 Task: Create relationship between team and match object.
Action: Mouse moved to (1309, 83)
Screenshot: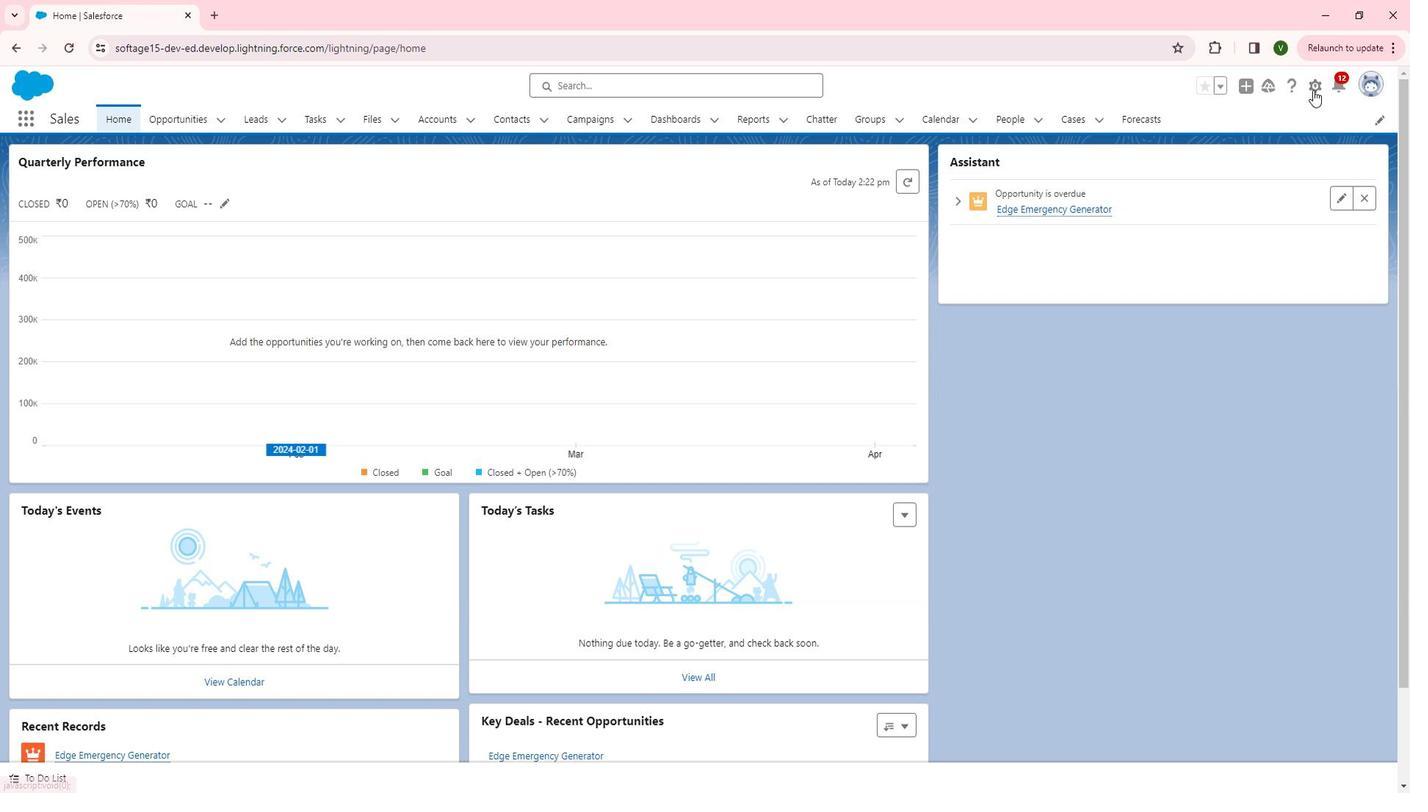 
Action: Mouse pressed left at (1309, 83)
Screenshot: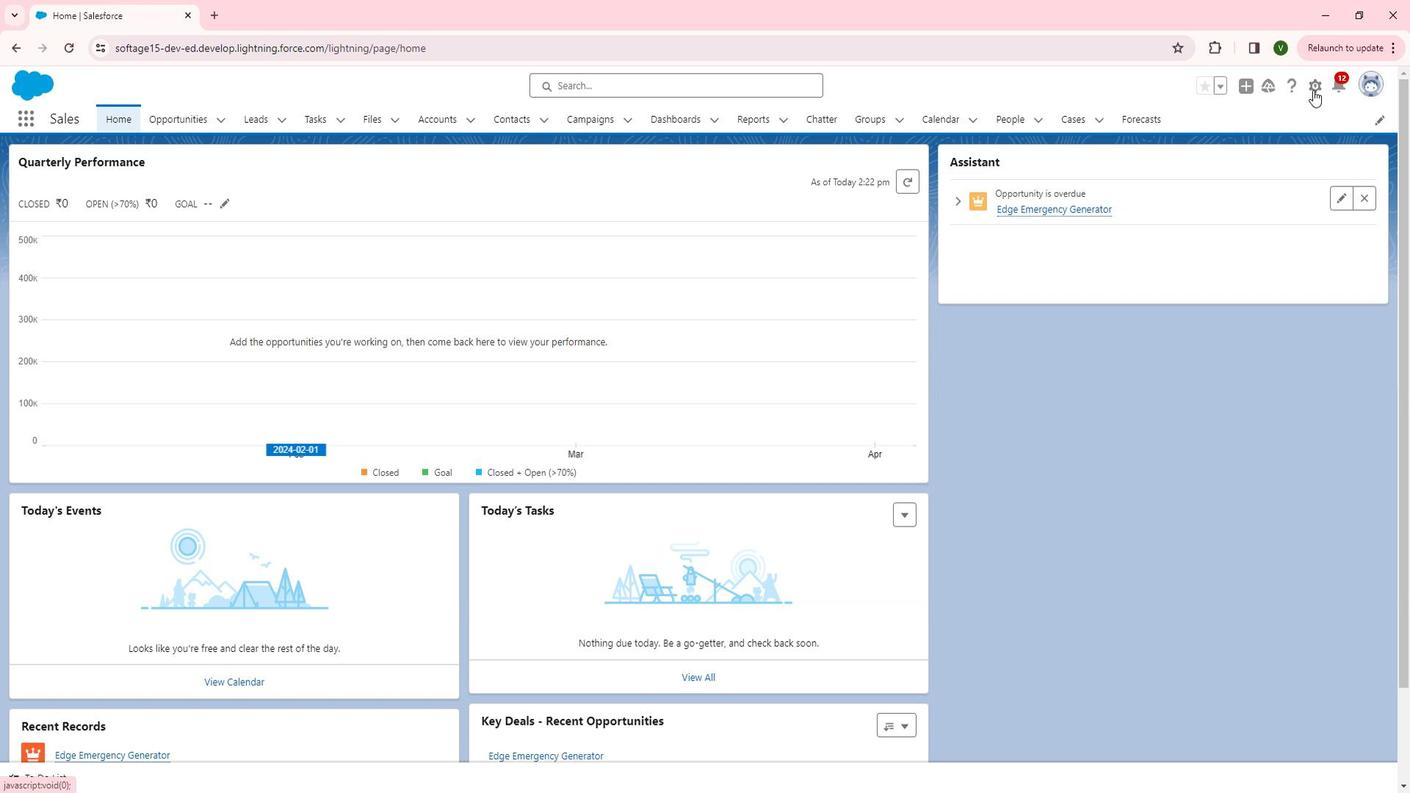 
Action: Mouse moved to (1245, 124)
Screenshot: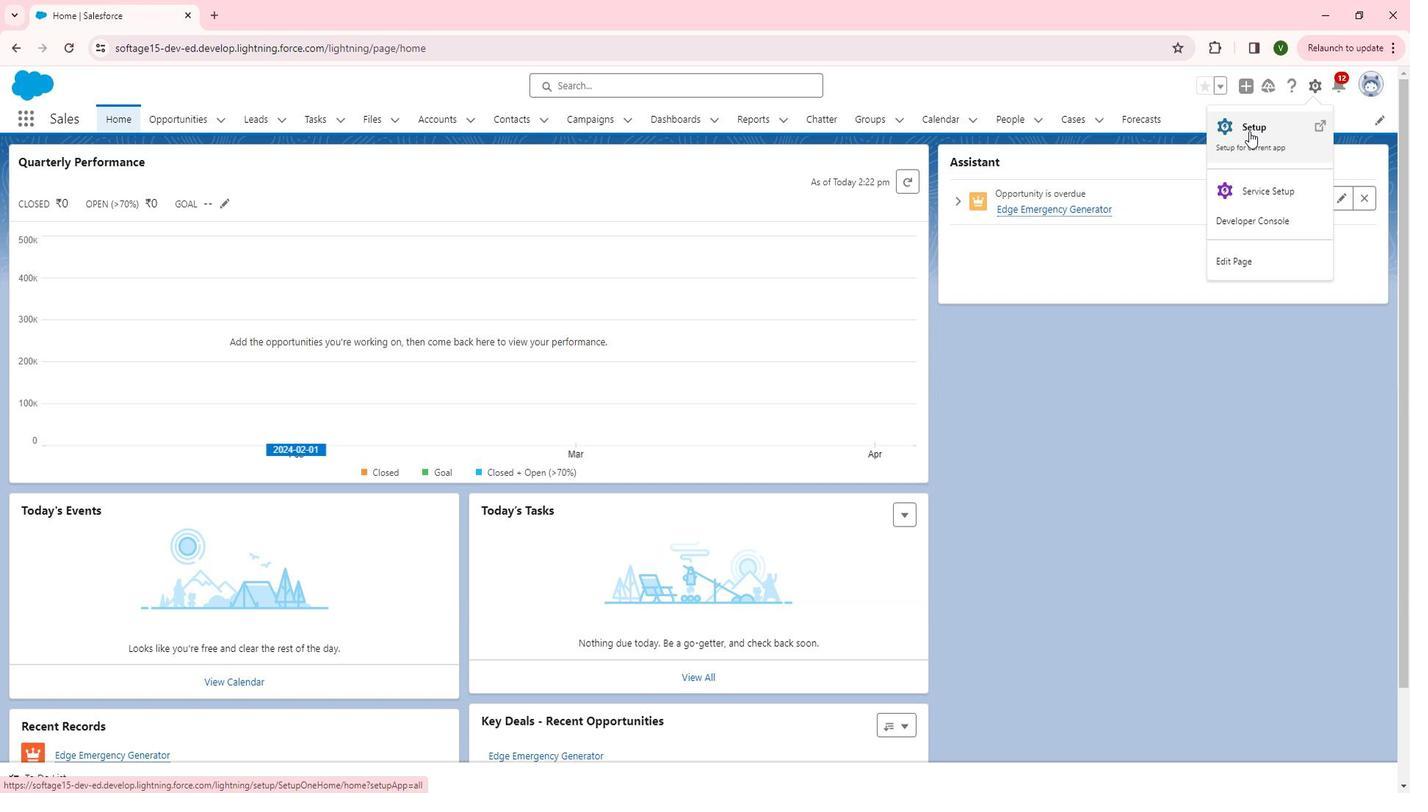 
Action: Mouse pressed left at (1245, 124)
Screenshot: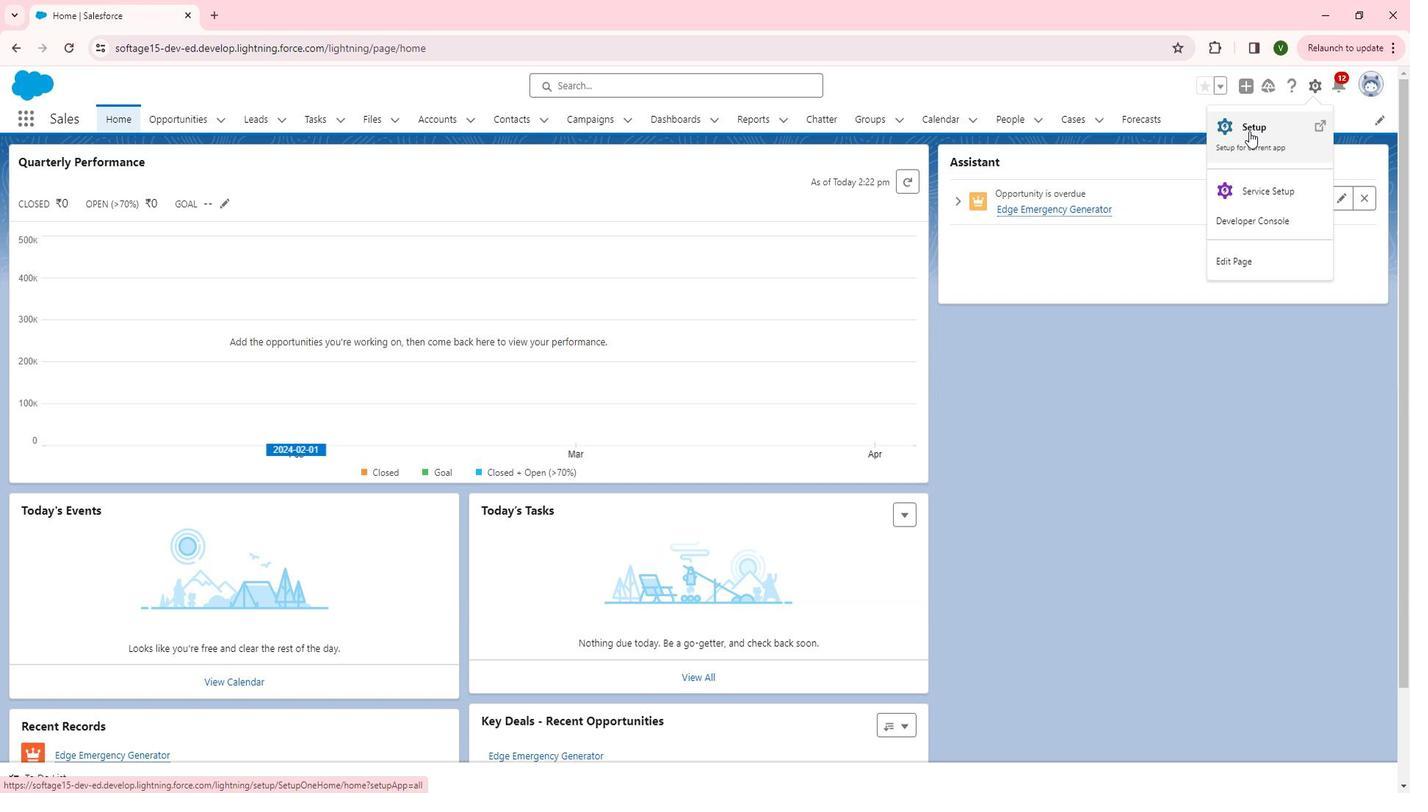 
Action: Mouse moved to (116, 583)
Screenshot: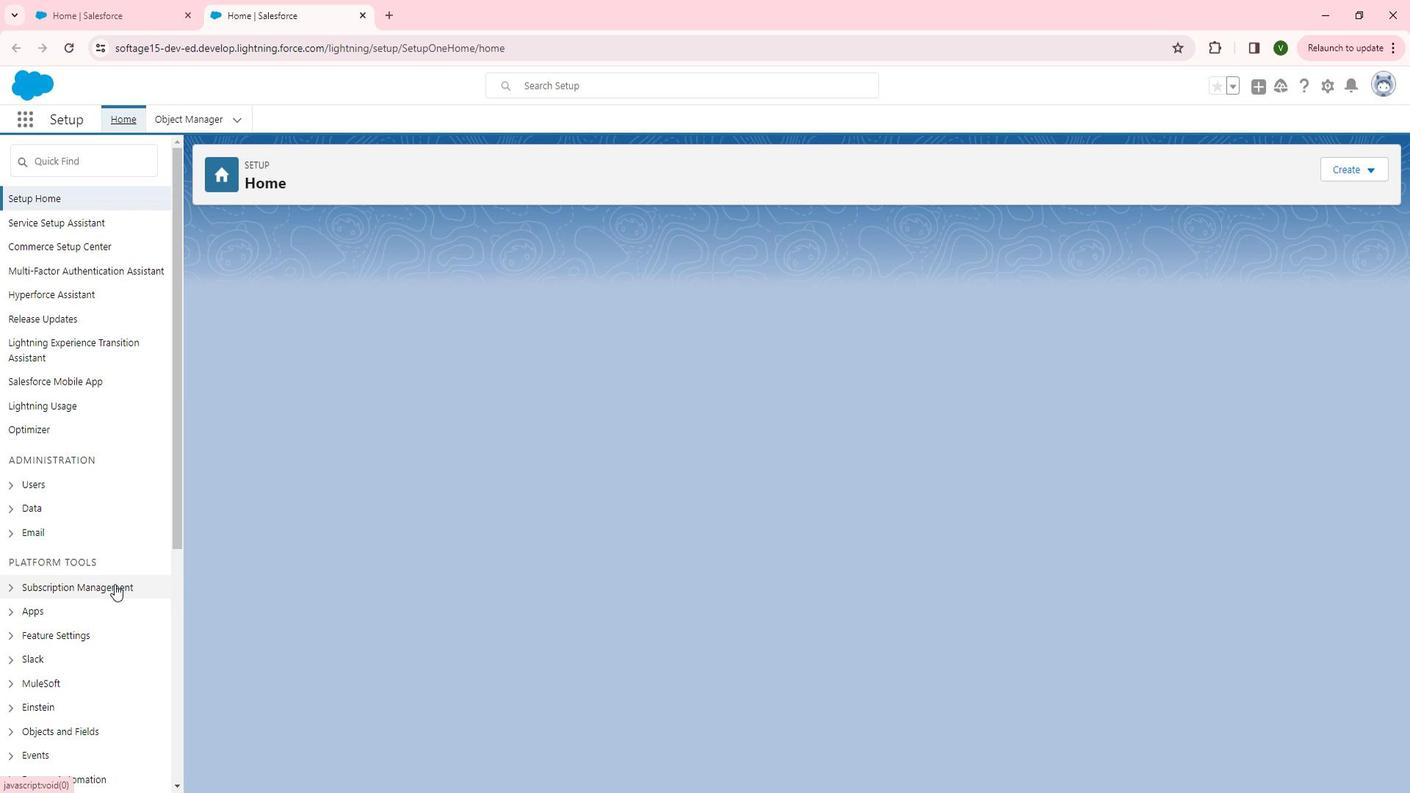 
Action: Mouse scrolled (116, 582) with delta (0, 0)
Screenshot: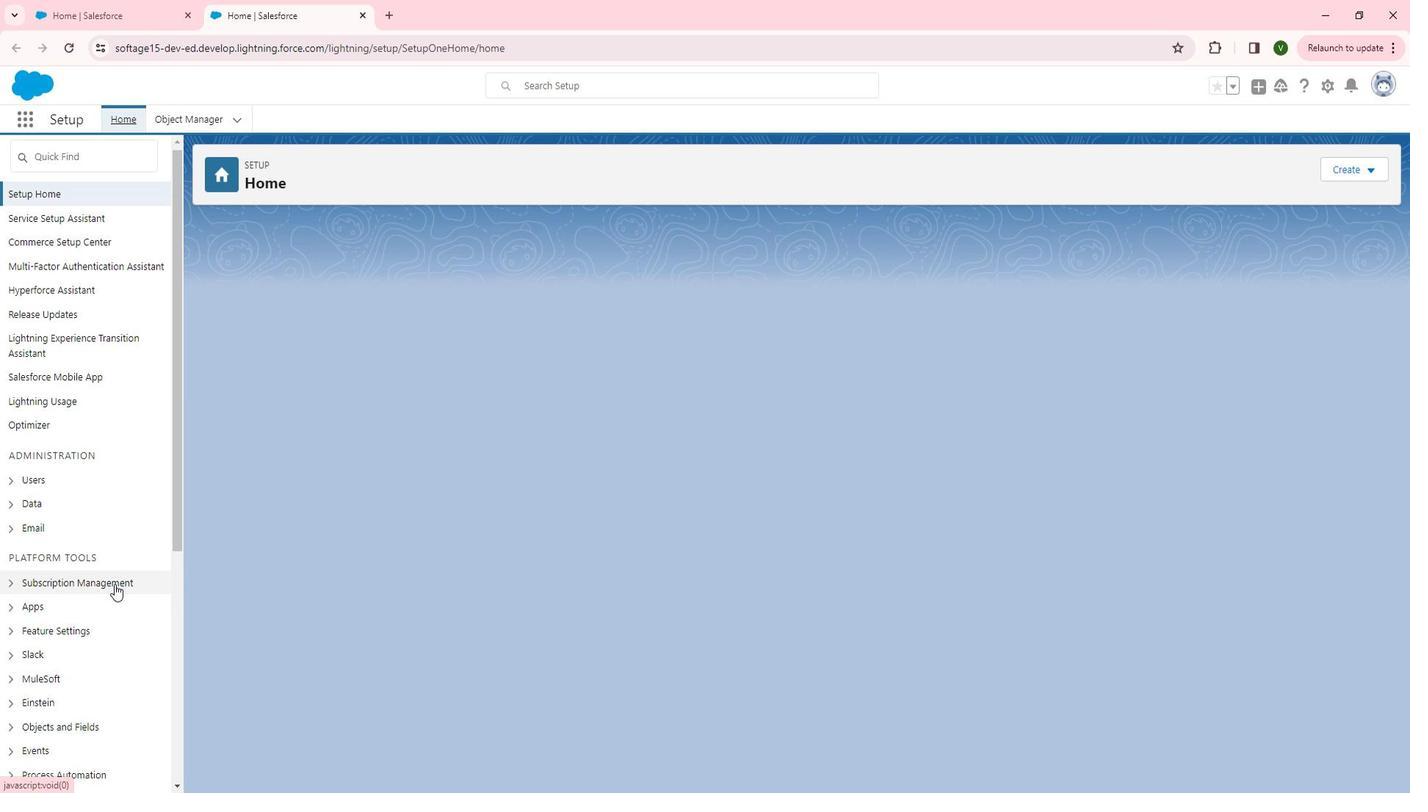 
Action: Mouse moved to (94, 655)
Screenshot: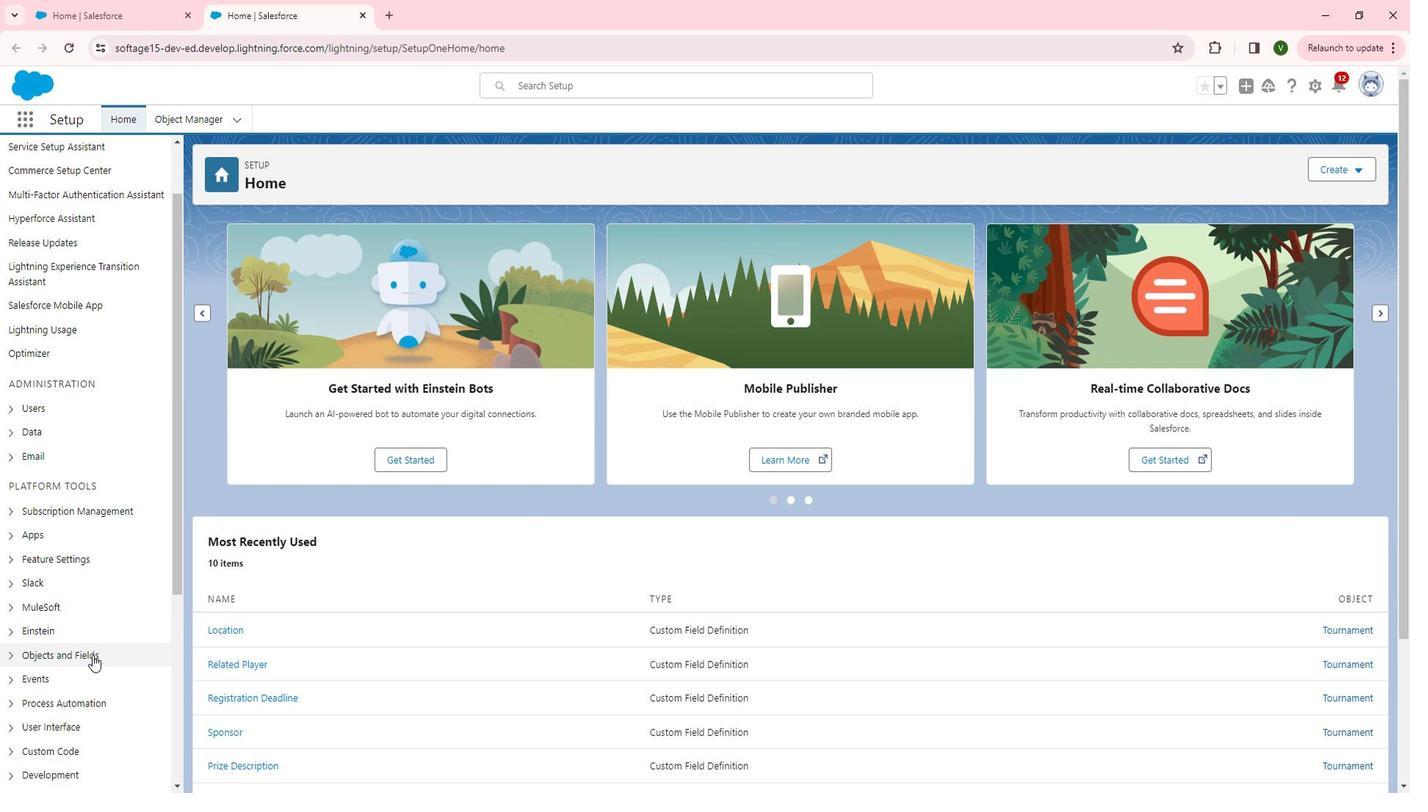 
Action: Mouse pressed left at (94, 655)
Screenshot: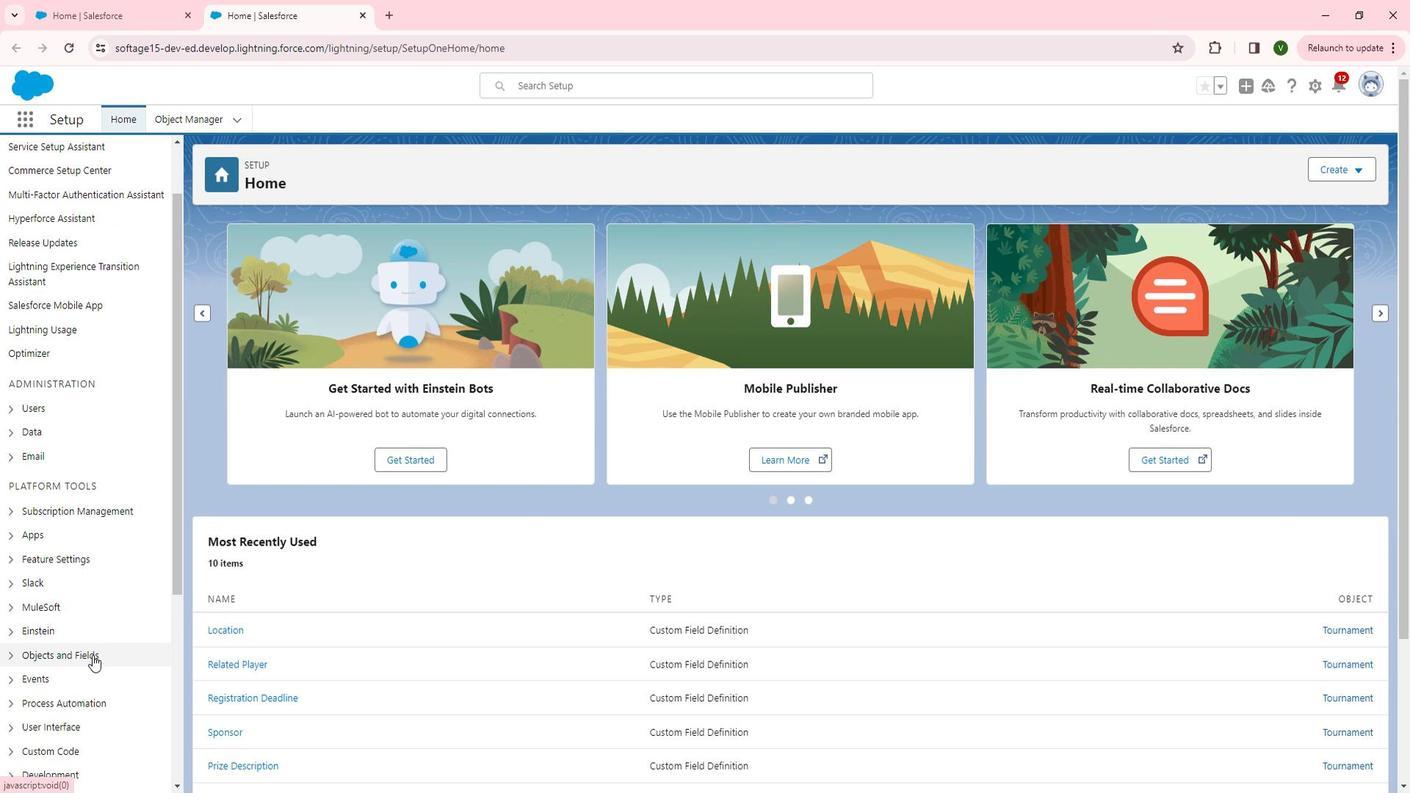
Action: Mouse moved to (79, 678)
Screenshot: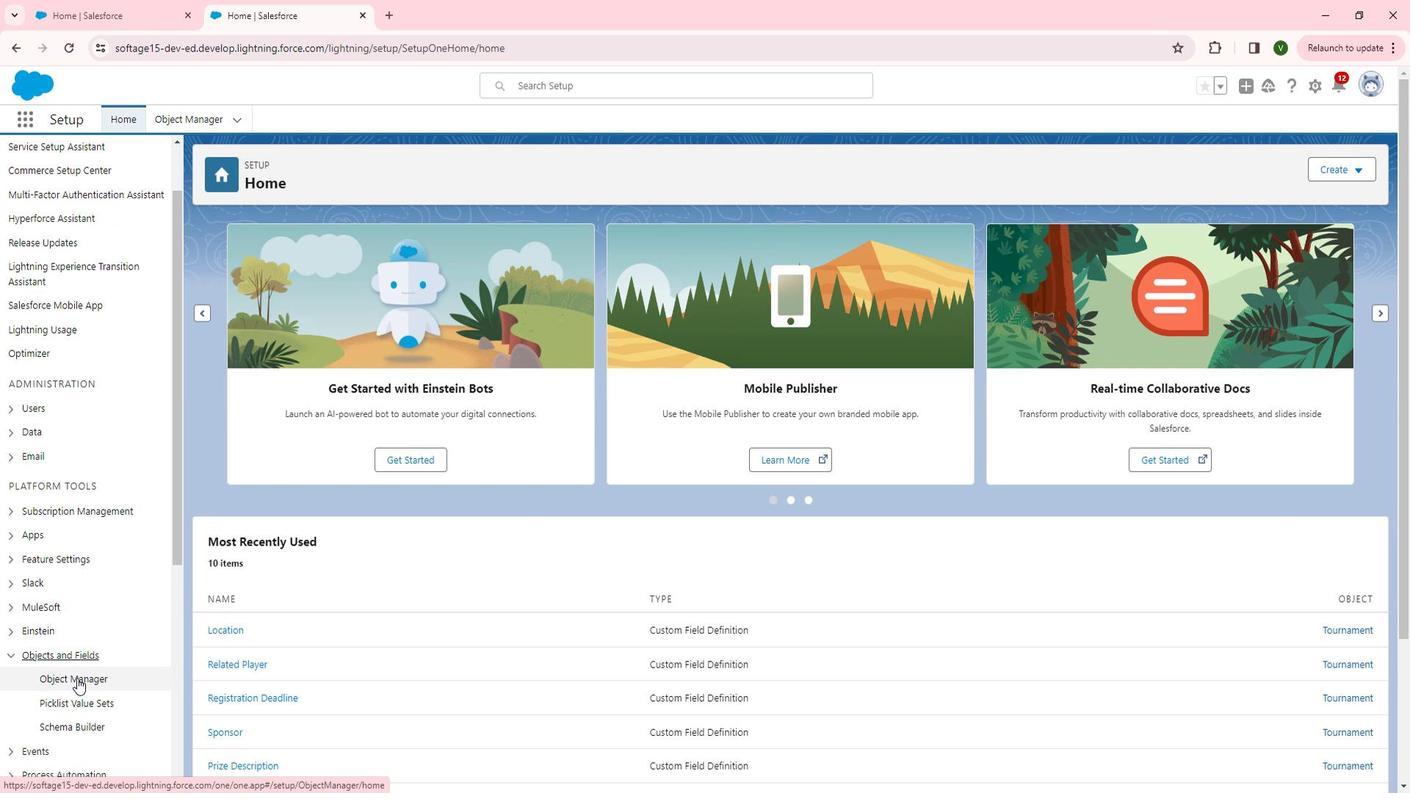 
Action: Mouse pressed left at (79, 678)
Screenshot: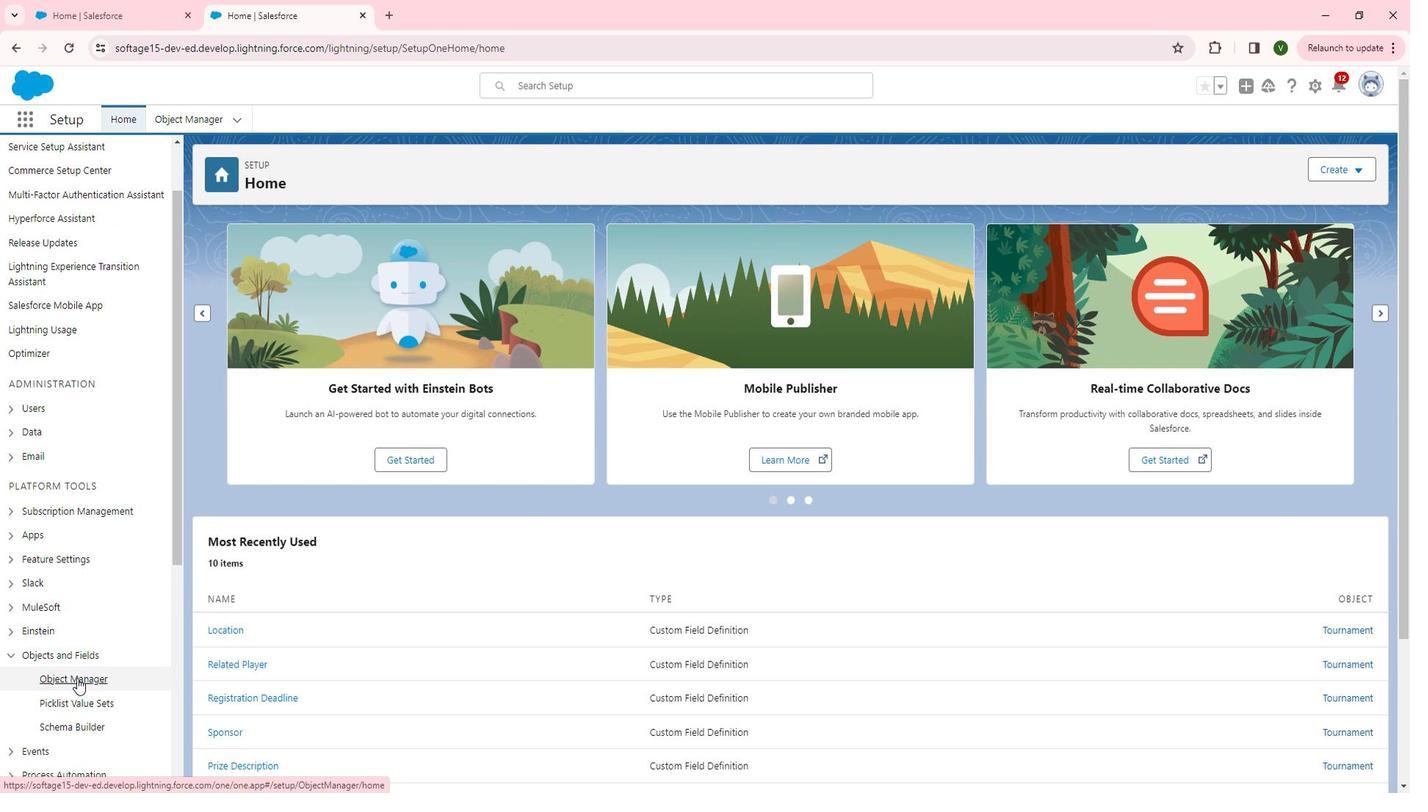 
Action: Mouse moved to (561, 529)
Screenshot: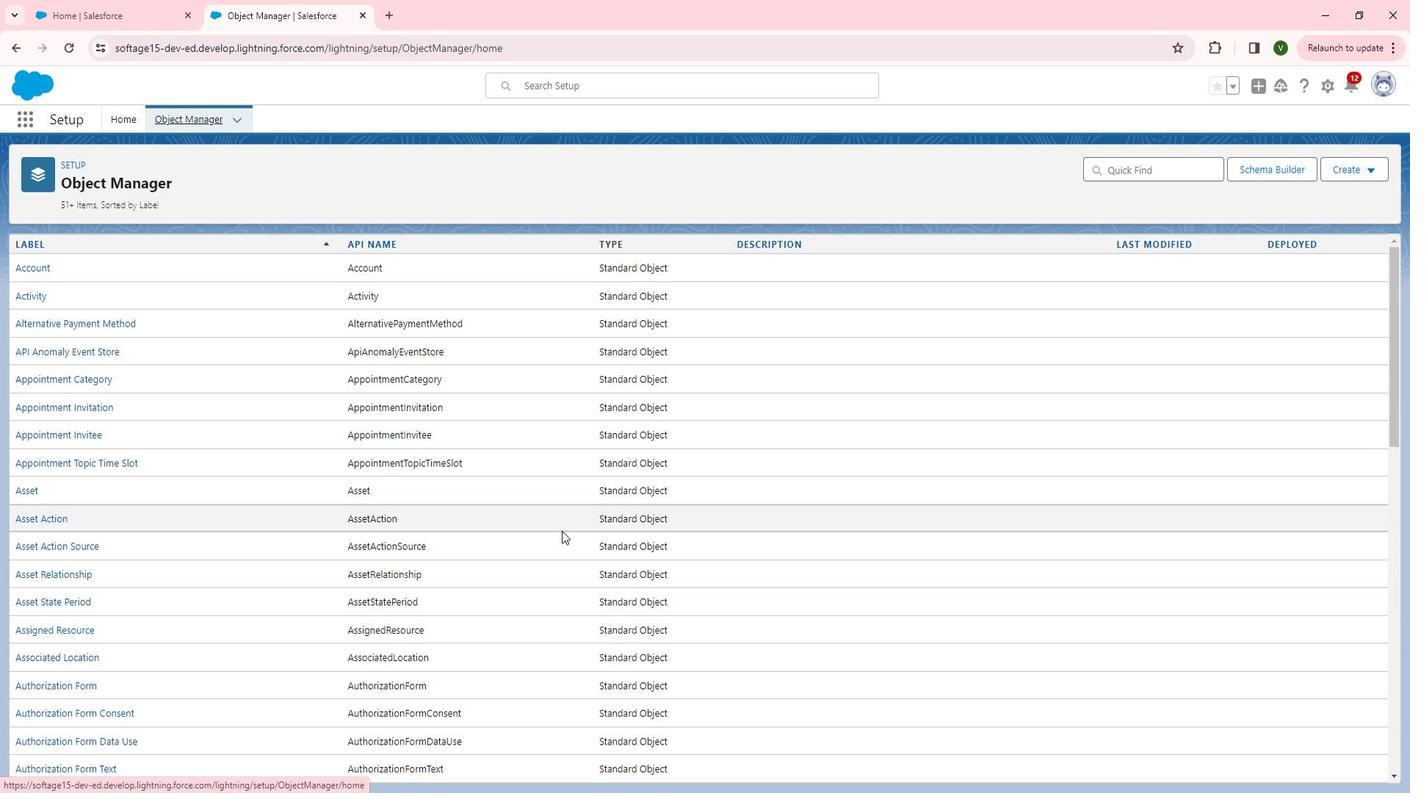 
Action: Mouse scrolled (561, 528) with delta (0, 0)
Screenshot: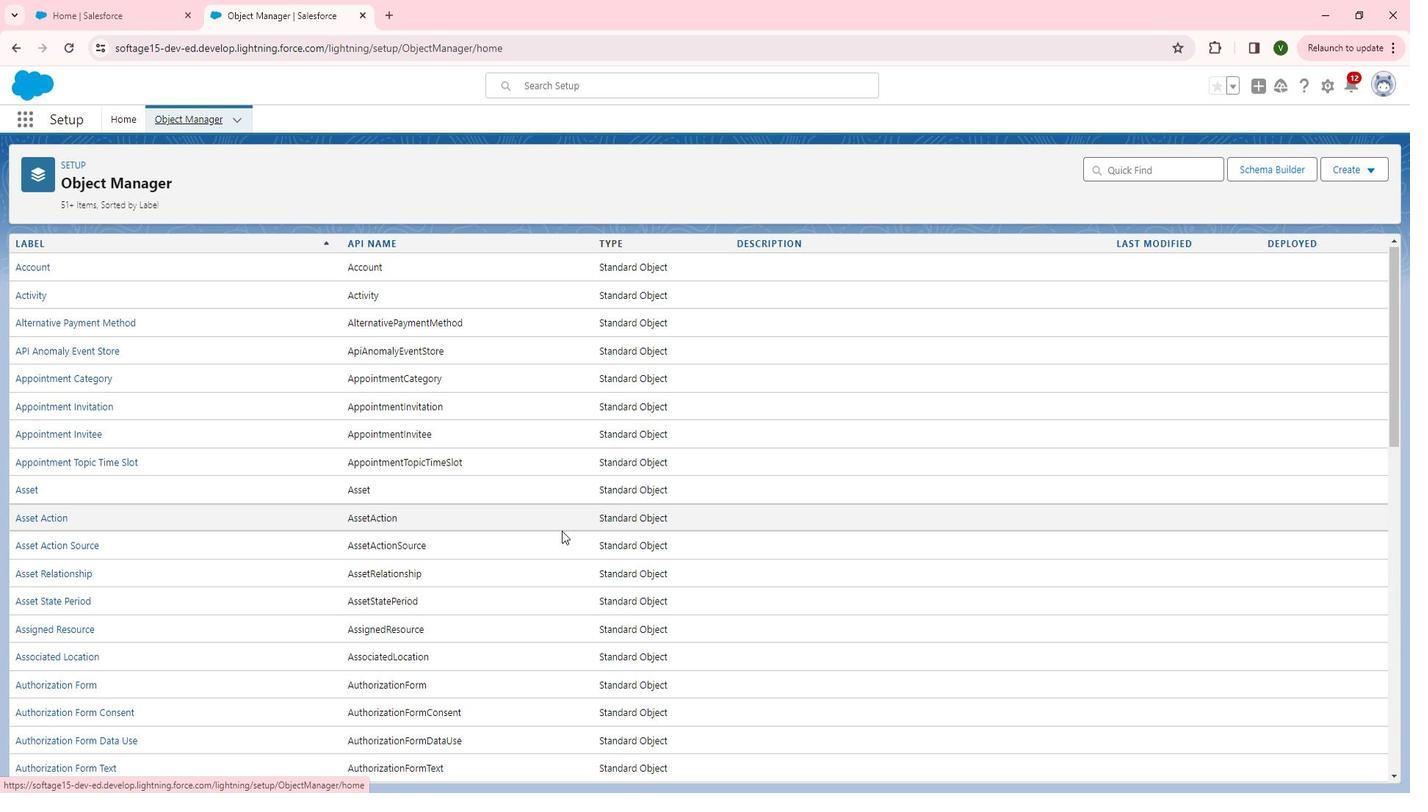 
Action: Mouse scrolled (561, 528) with delta (0, 0)
Screenshot: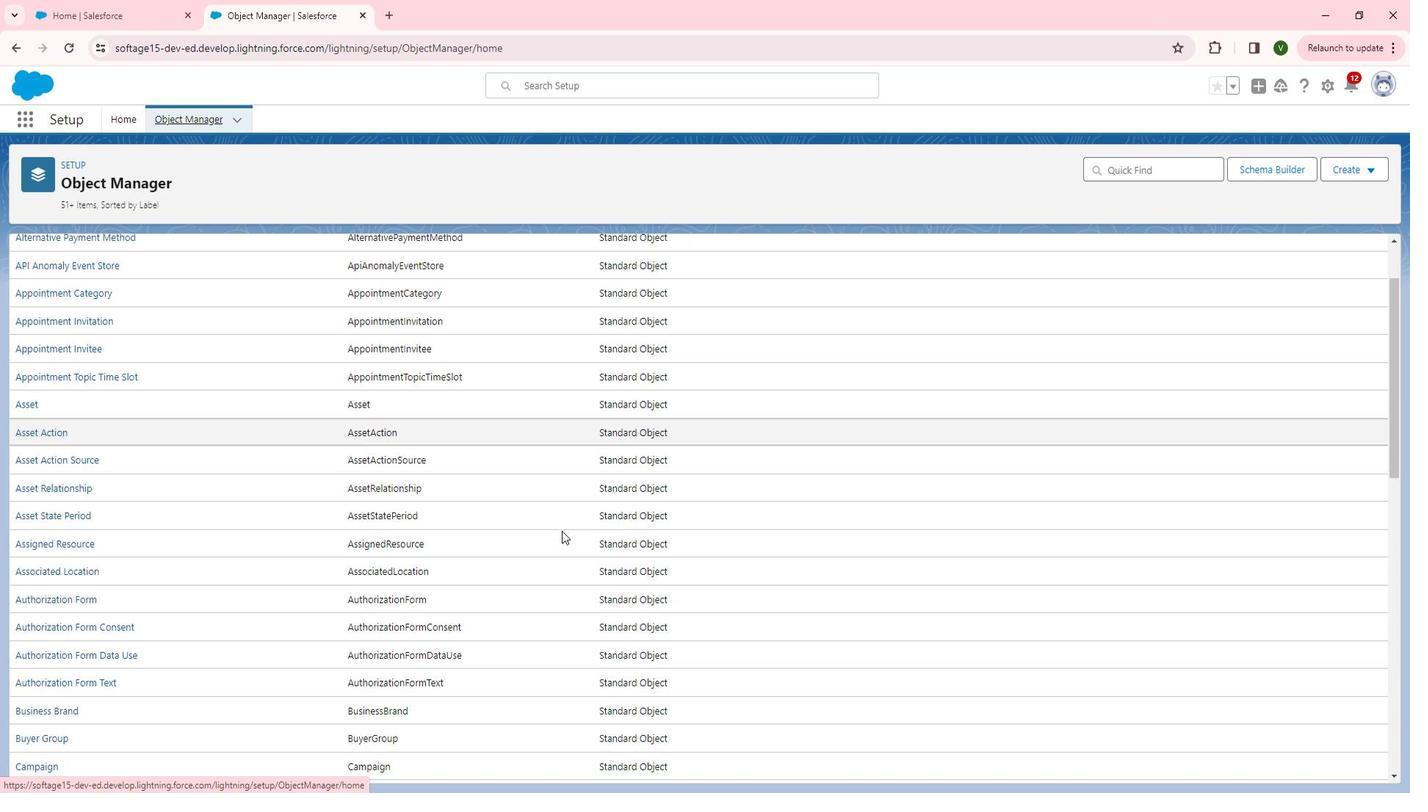 
Action: Mouse scrolled (561, 528) with delta (0, 0)
Screenshot: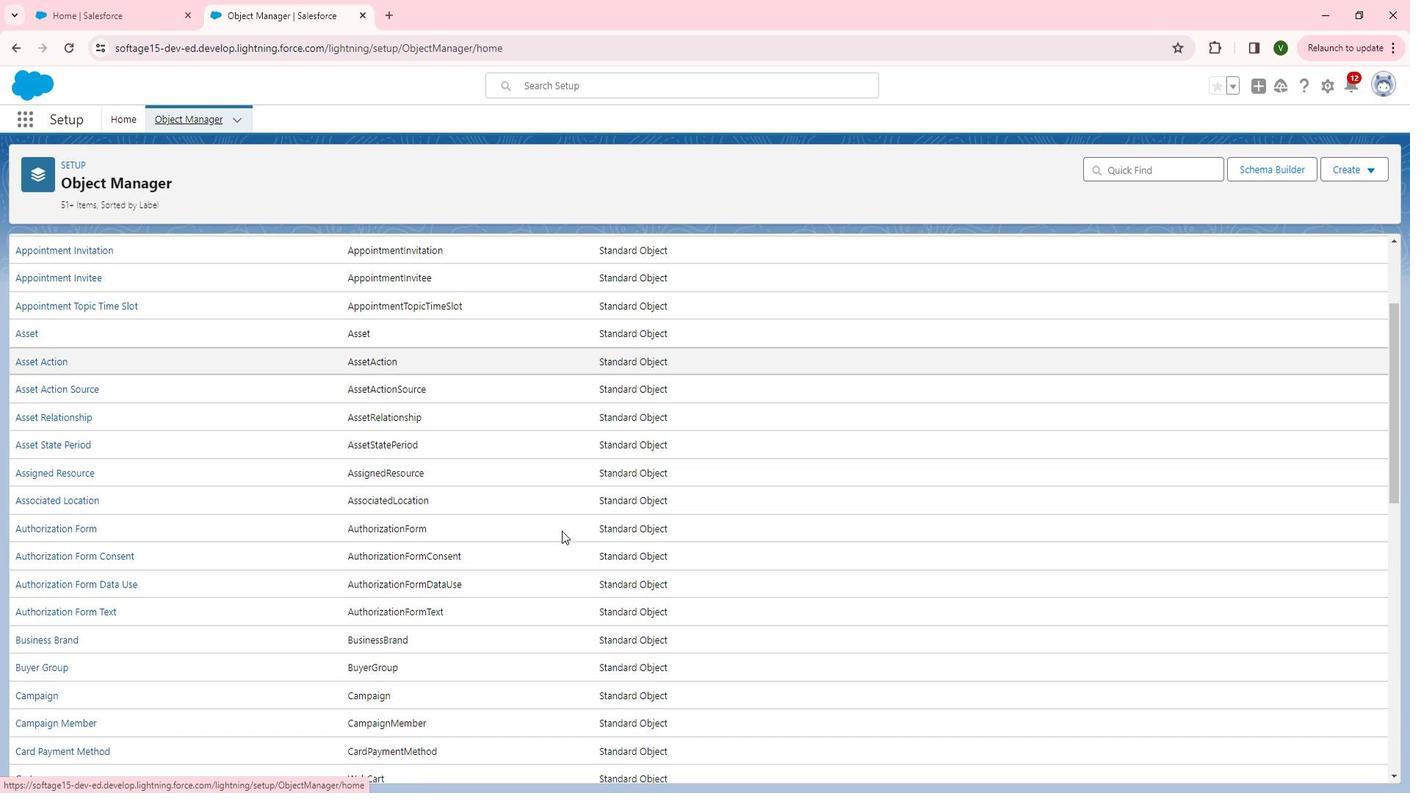 
Action: Mouse scrolled (561, 528) with delta (0, 0)
Screenshot: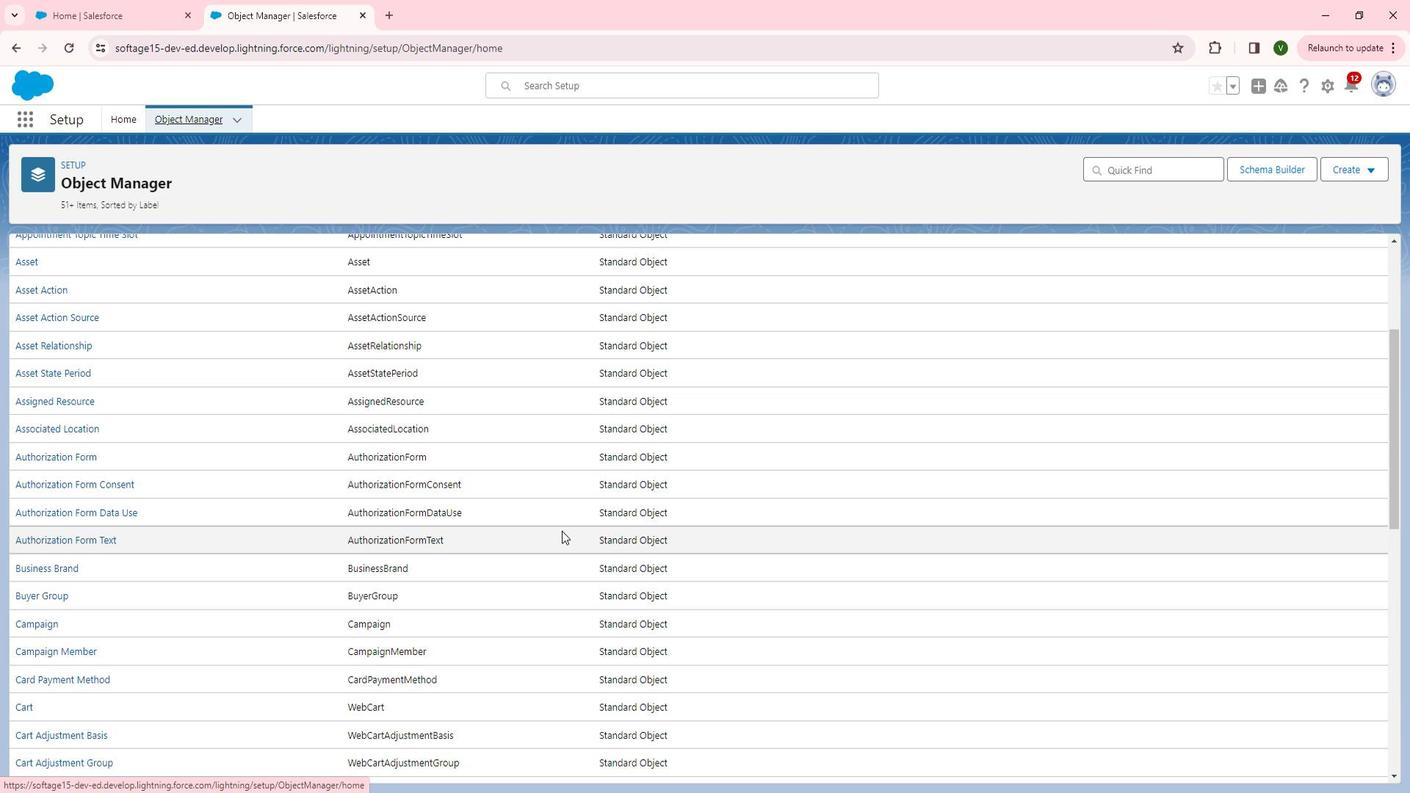 
Action: Mouse scrolled (561, 528) with delta (0, 0)
Screenshot: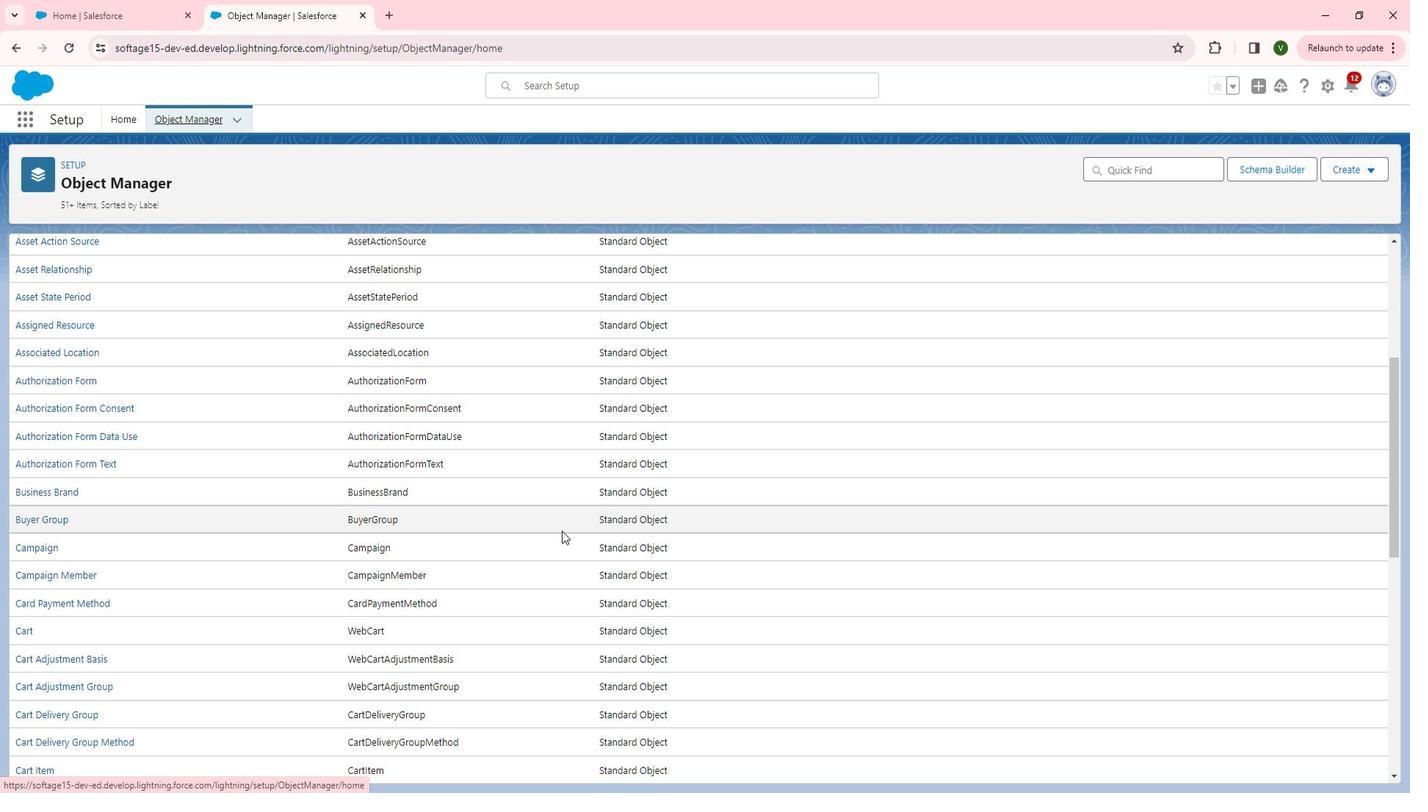 
Action: Mouse scrolled (561, 528) with delta (0, 0)
Screenshot: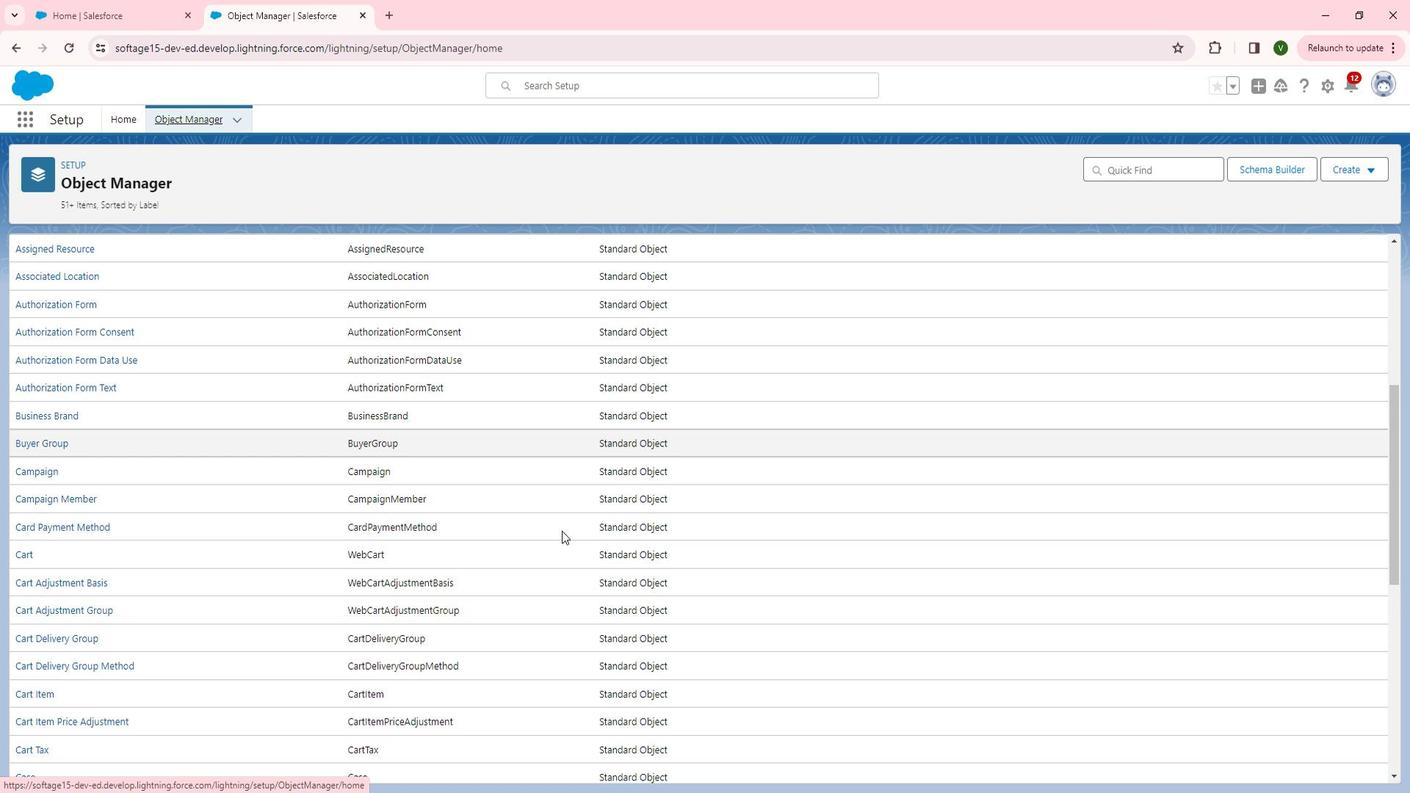 
Action: Mouse moved to (561, 530)
Screenshot: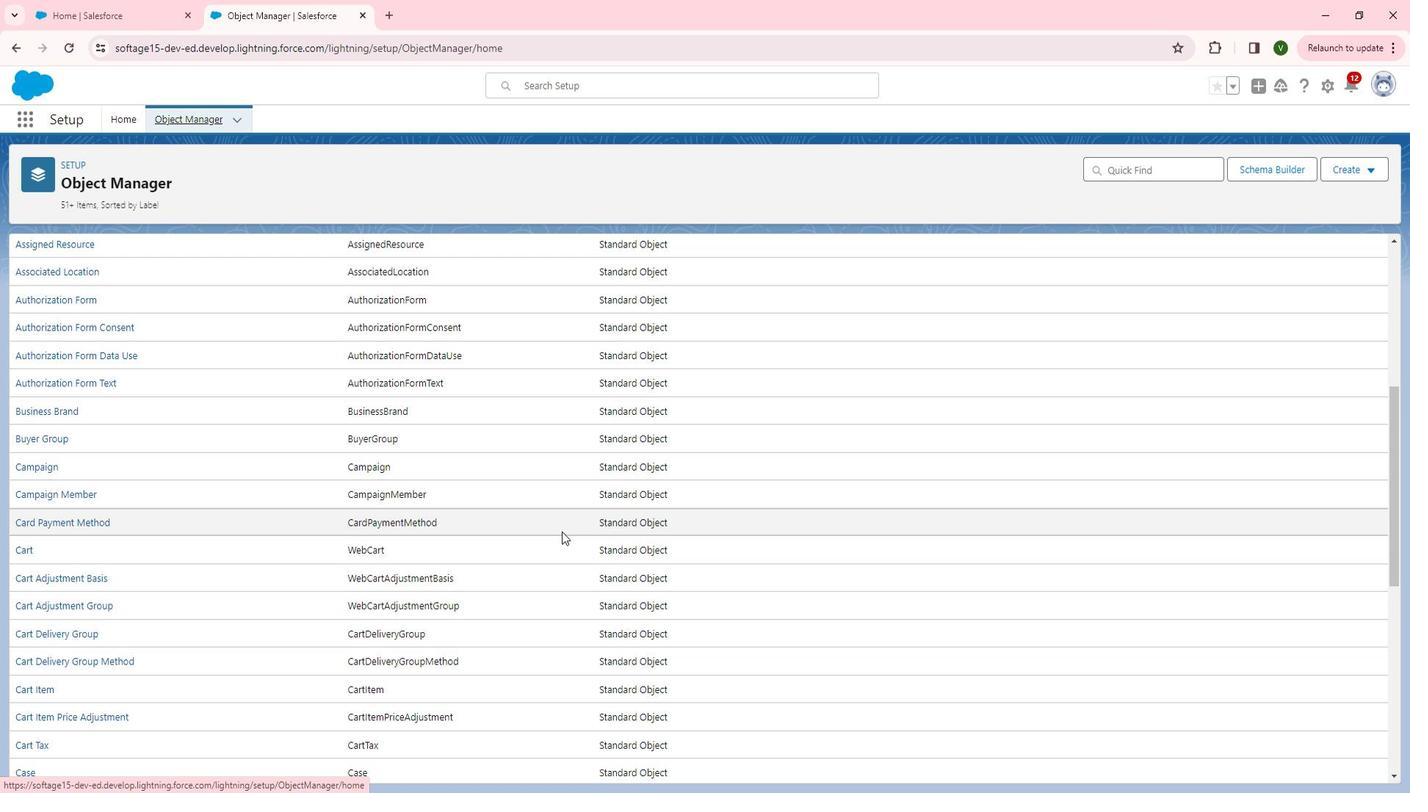 
Action: Mouse scrolled (561, 529) with delta (0, 0)
Screenshot: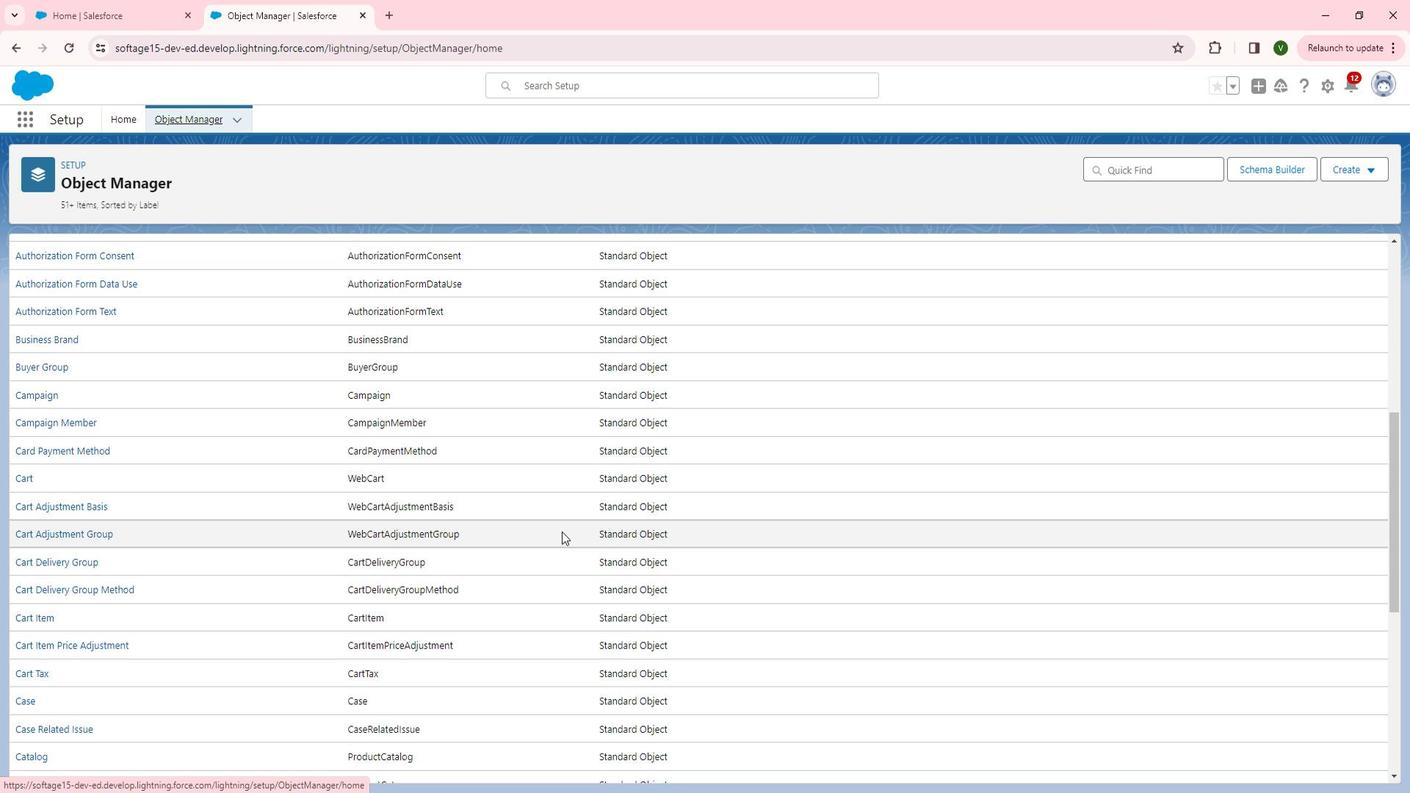 
Action: Mouse moved to (559, 531)
Screenshot: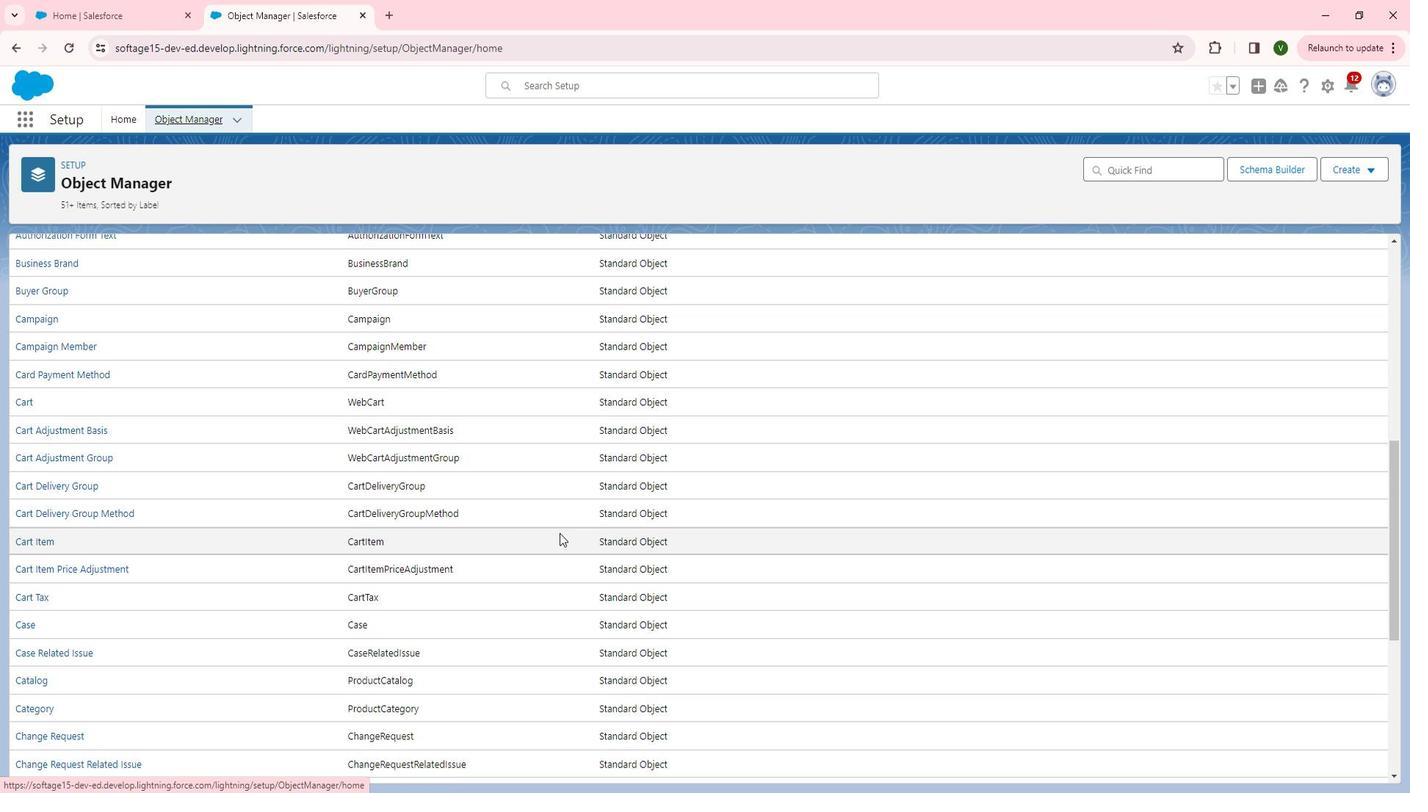 
Action: Mouse scrolled (559, 531) with delta (0, 0)
Screenshot: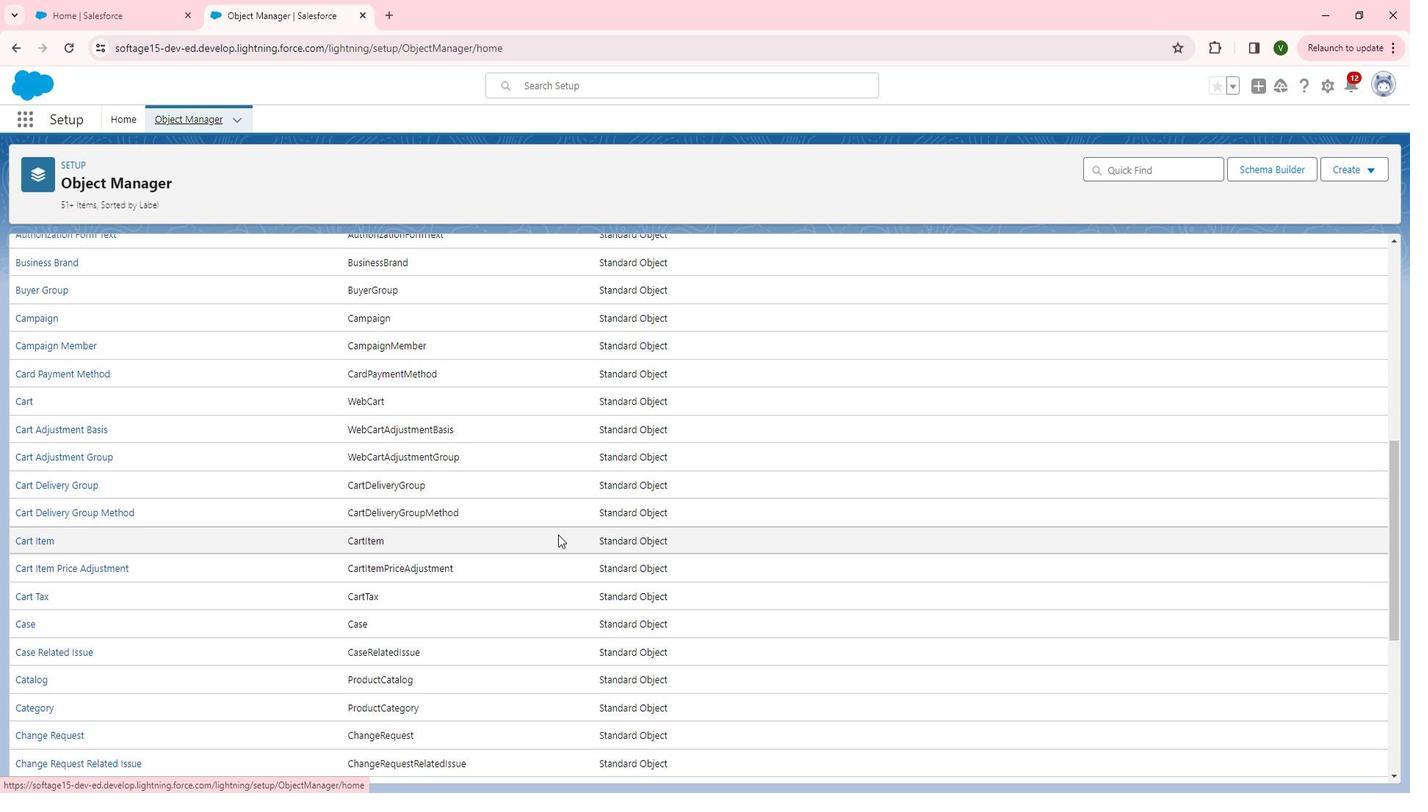 
Action: Mouse moved to (552, 539)
Screenshot: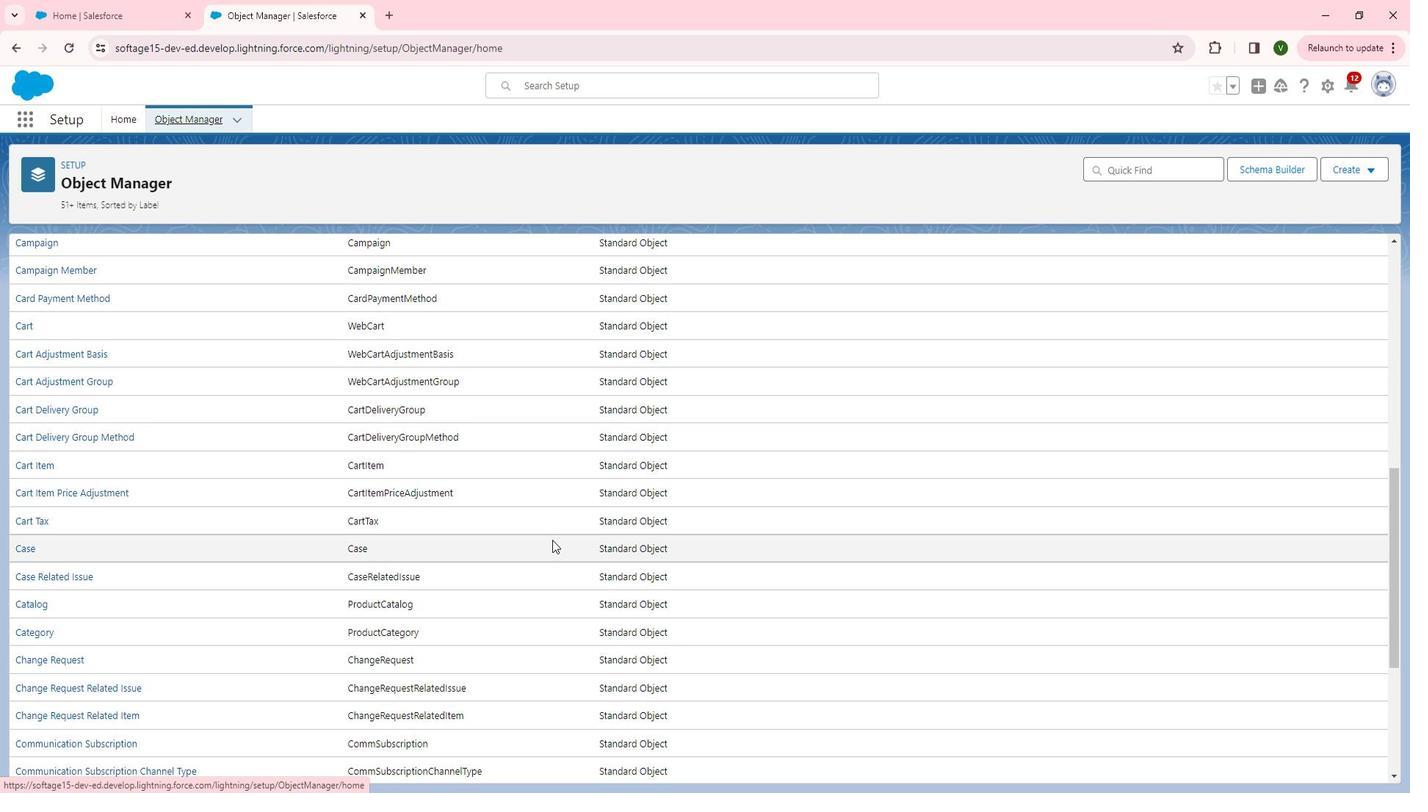 
Action: Mouse scrolled (552, 537) with delta (0, -1)
Screenshot: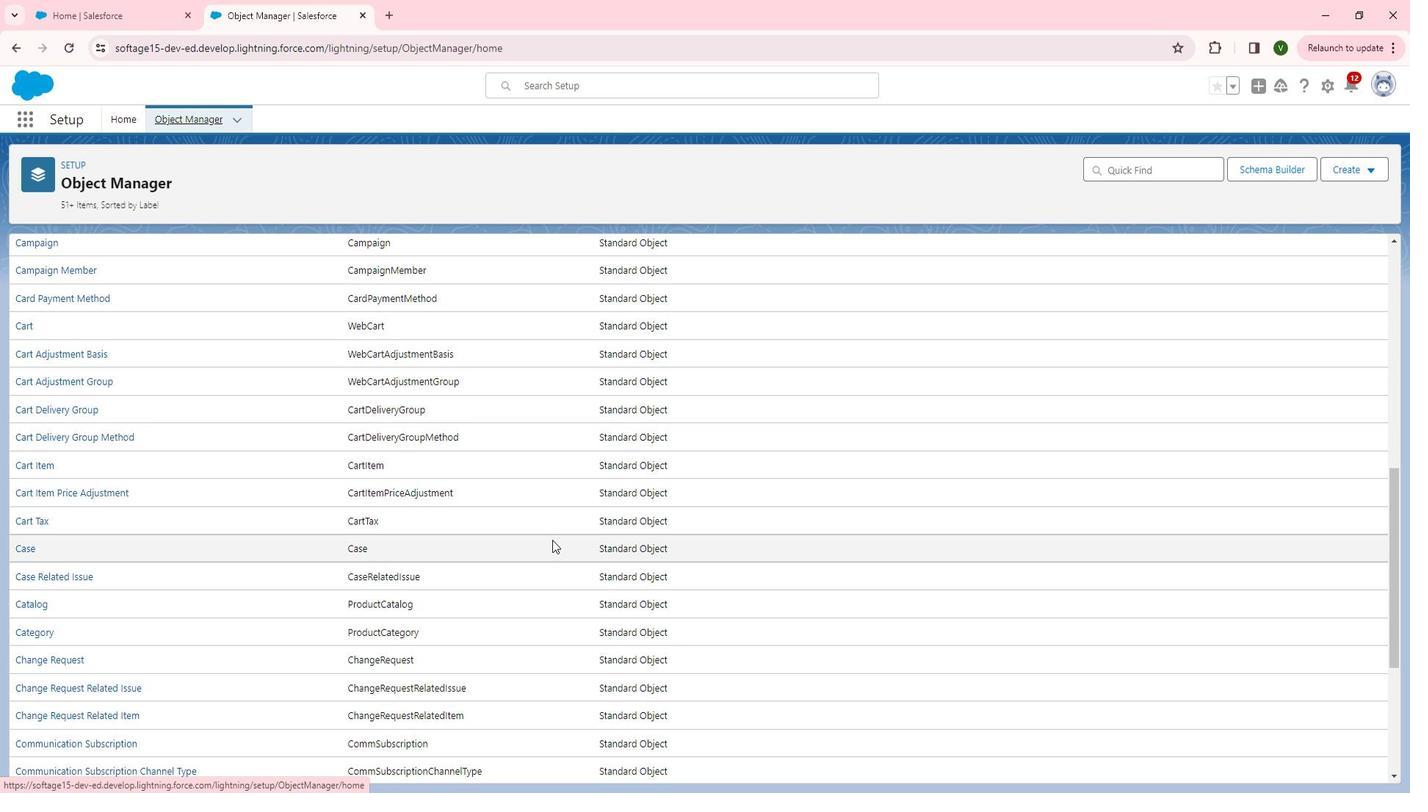
Action: Mouse scrolled (552, 537) with delta (0, -1)
Screenshot: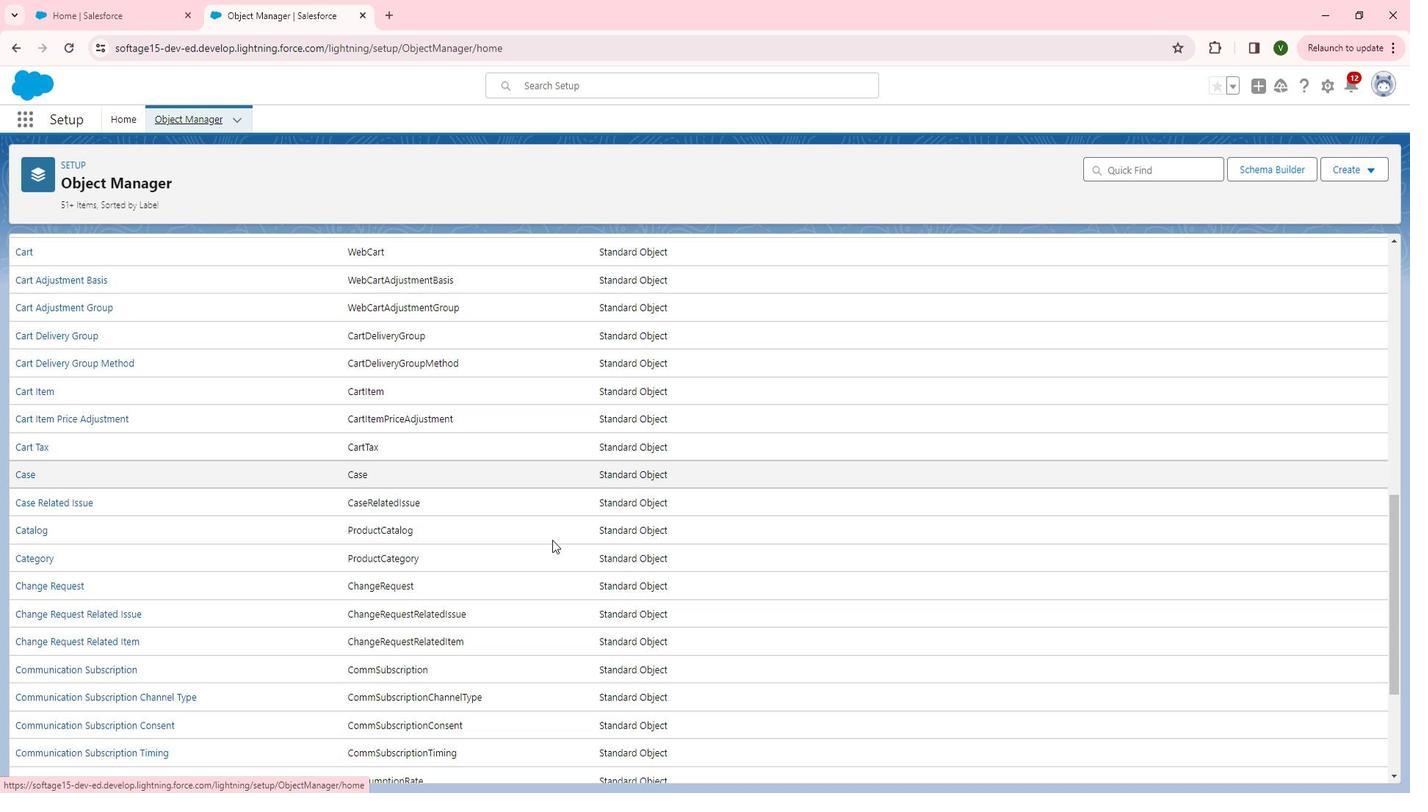 
Action: Mouse moved to (547, 542)
Screenshot: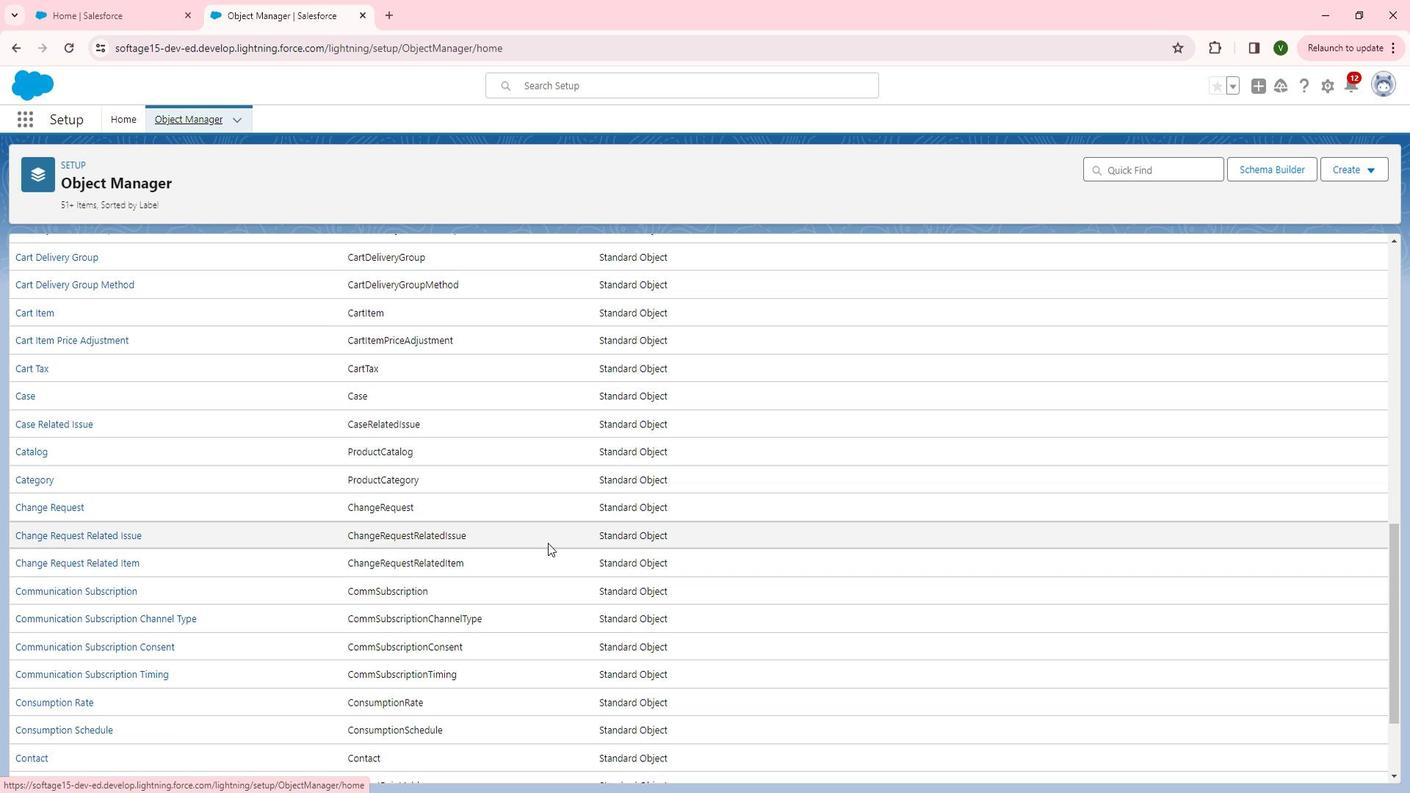 
Action: Mouse scrolled (547, 541) with delta (0, 0)
Screenshot: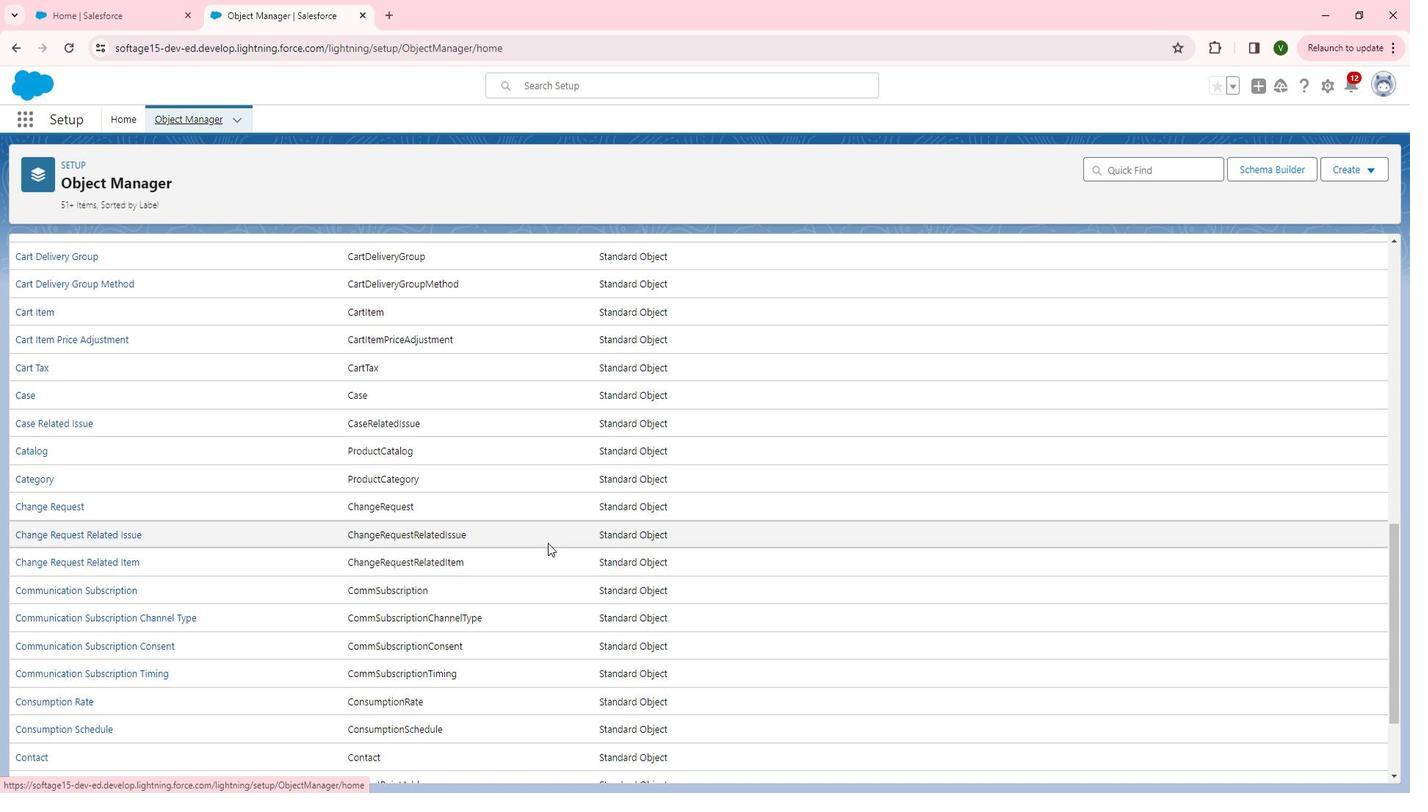 
Action: Mouse scrolled (547, 541) with delta (0, 0)
Screenshot: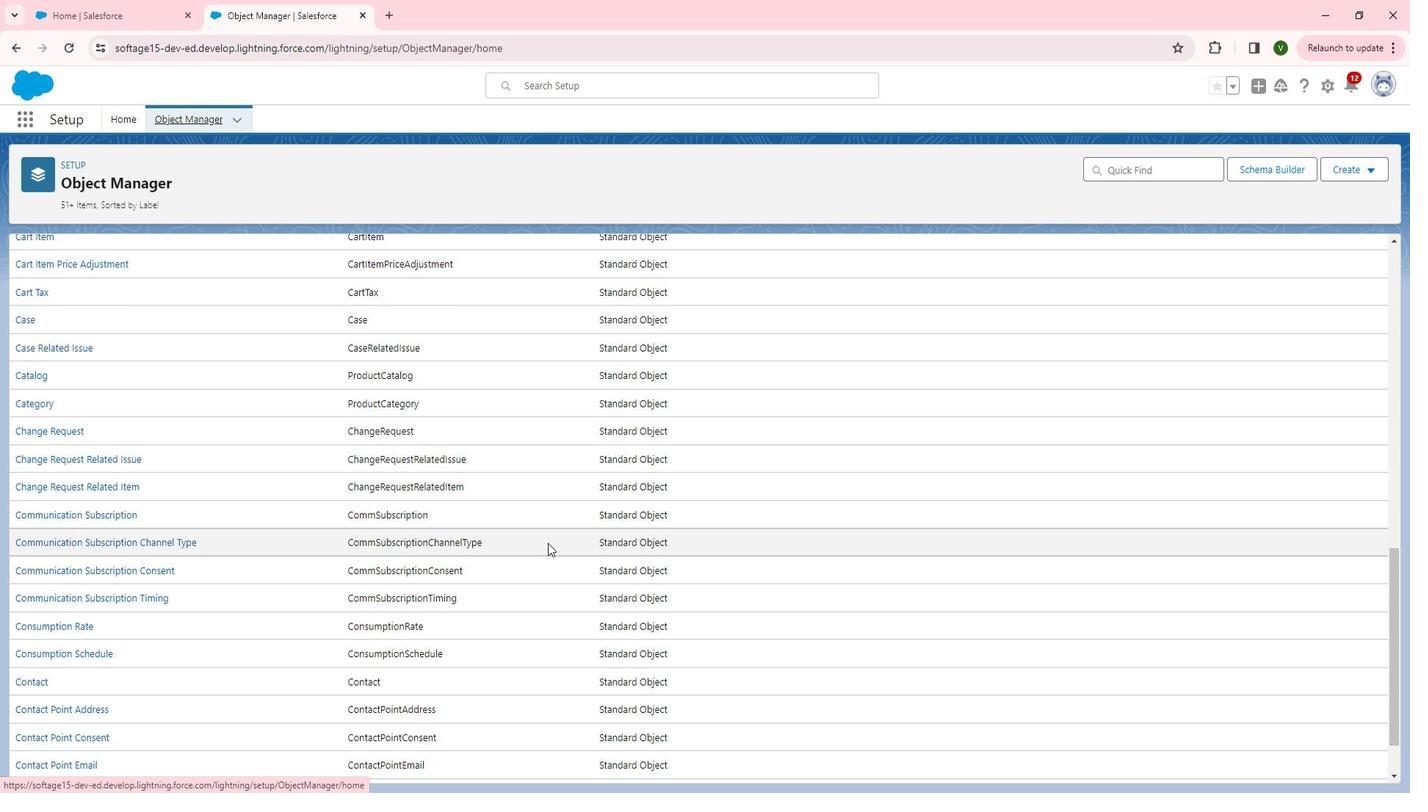 
Action: Mouse scrolled (547, 541) with delta (0, 0)
Screenshot: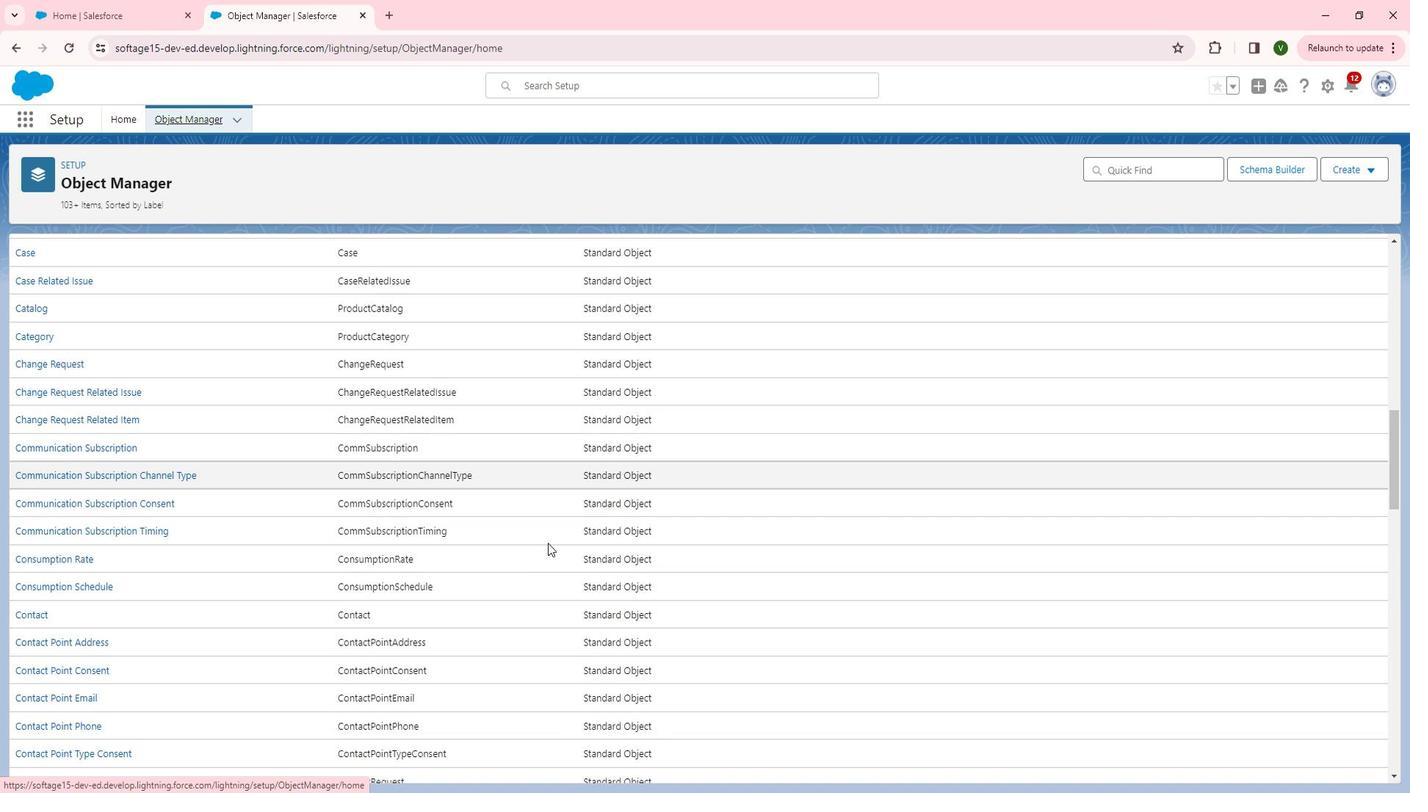 
Action: Mouse scrolled (547, 541) with delta (0, 0)
Screenshot: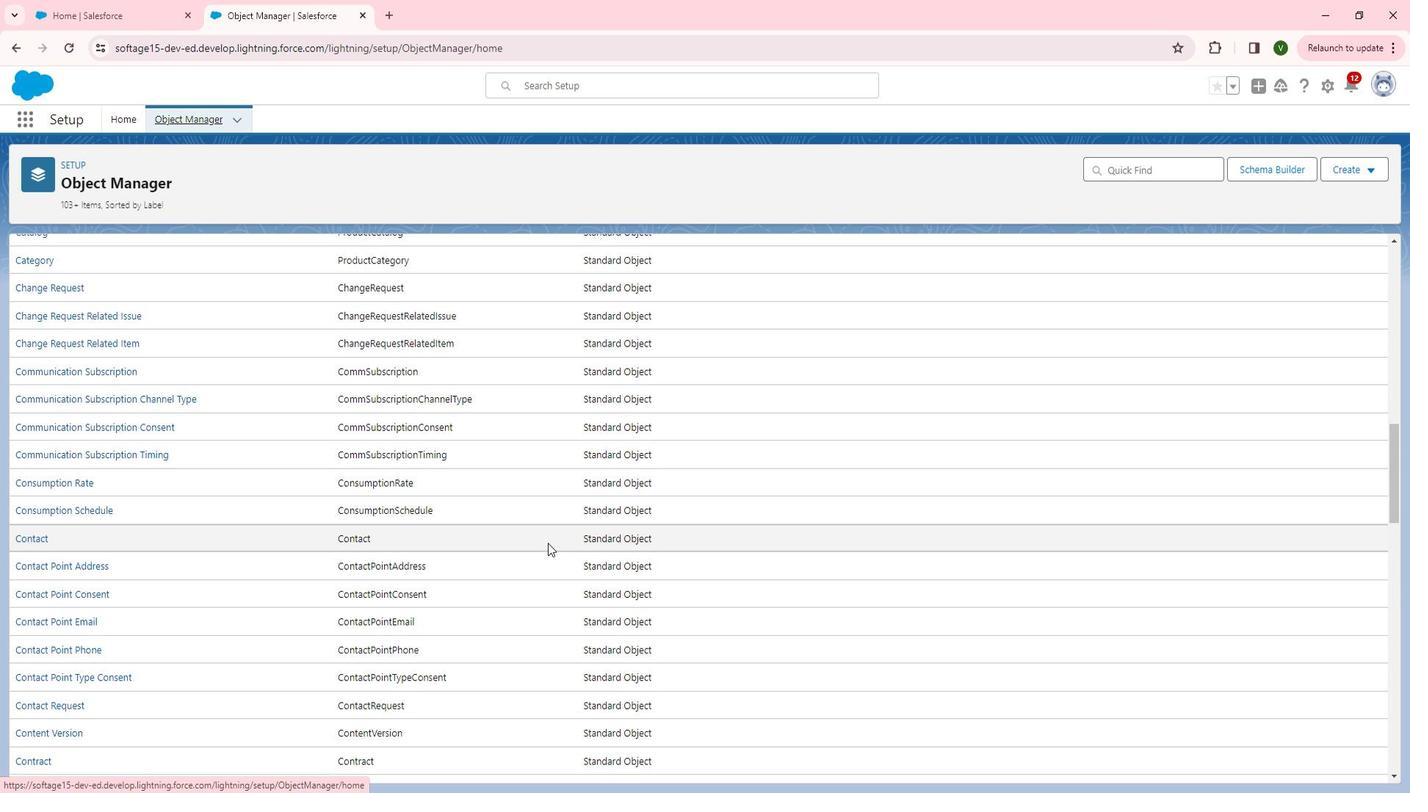 
Action: Mouse moved to (546, 542)
Screenshot: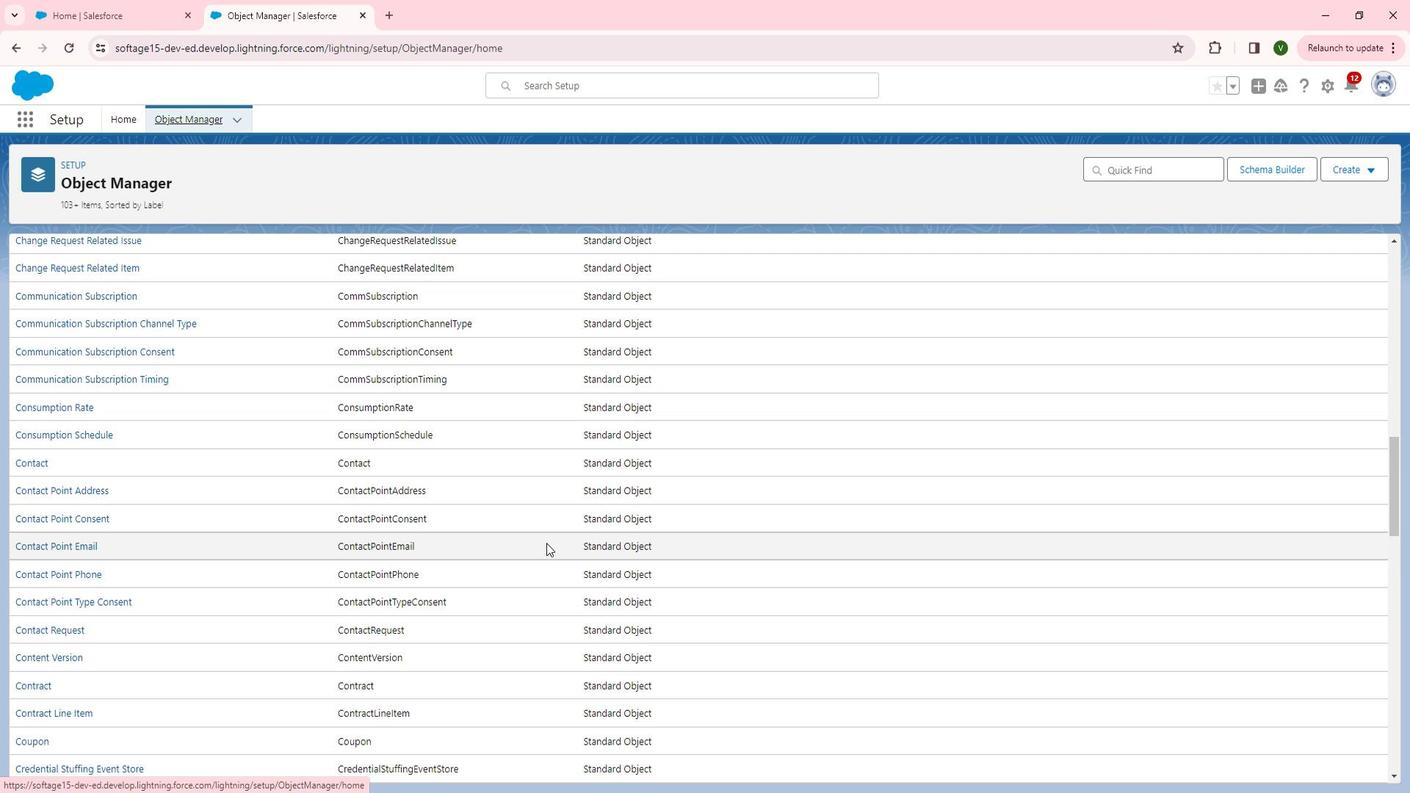 
Action: Mouse scrolled (546, 541) with delta (0, 0)
Screenshot: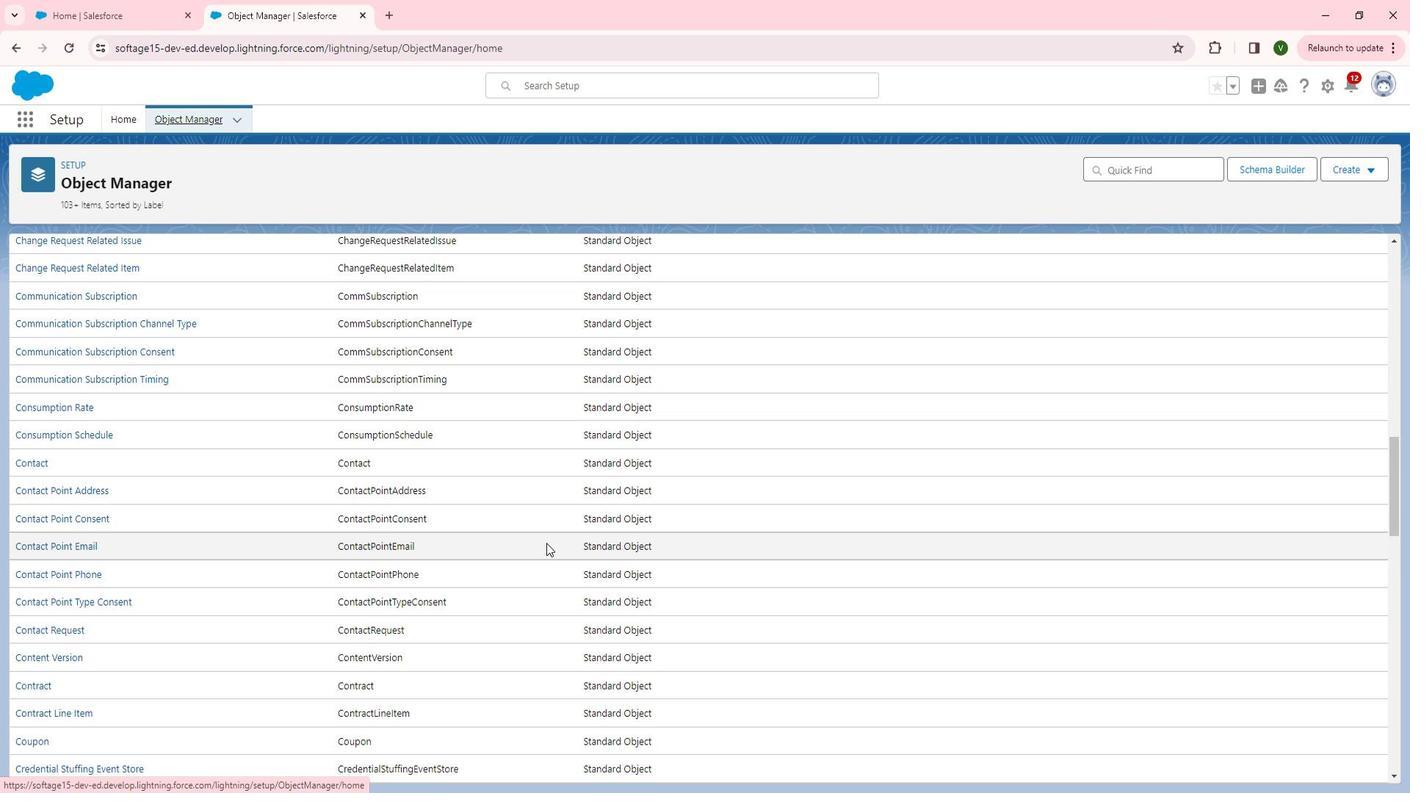 
Action: Mouse scrolled (546, 541) with delta (0, 0)
Screenshot: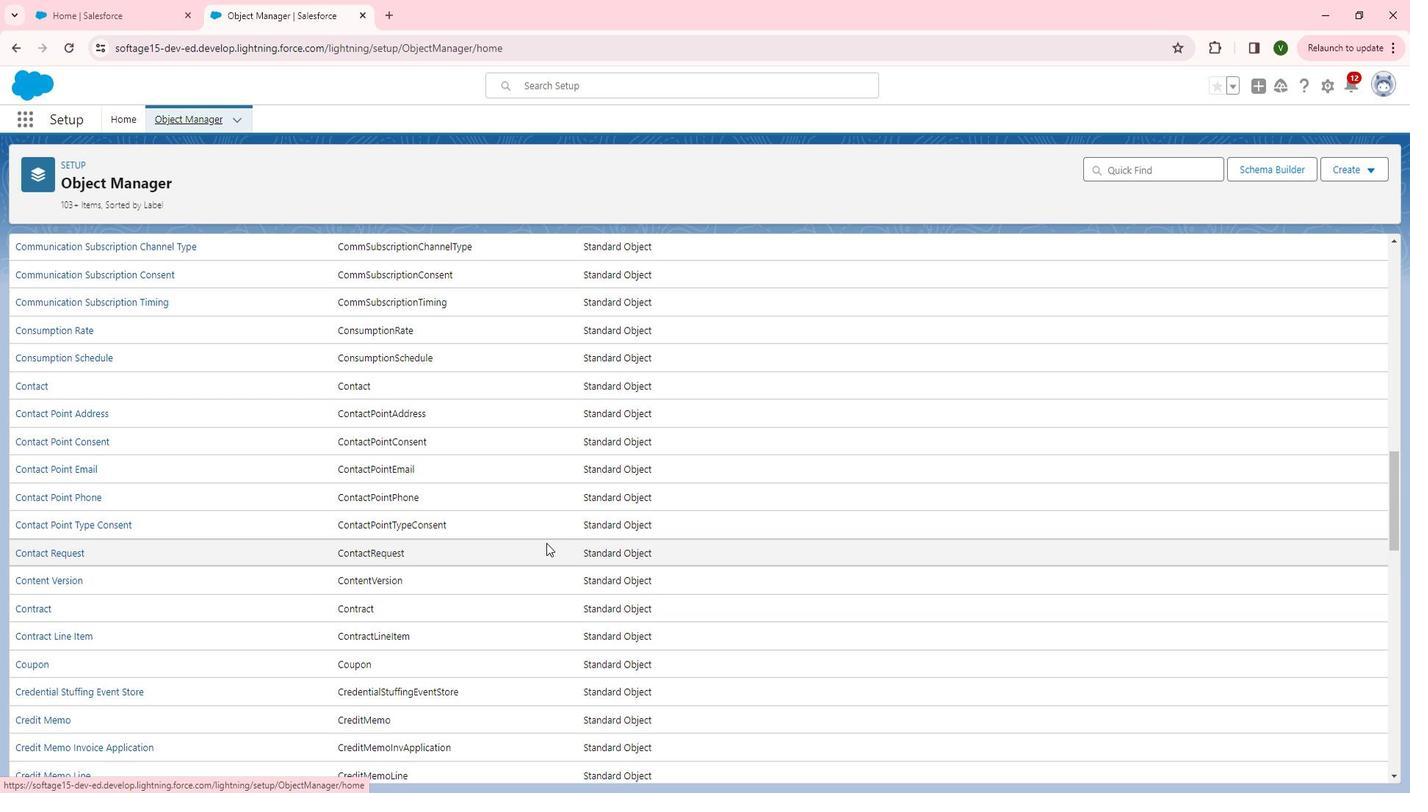 
Action: Mouse scrolled (546, 541) with delta (0, 0)
Screenshot: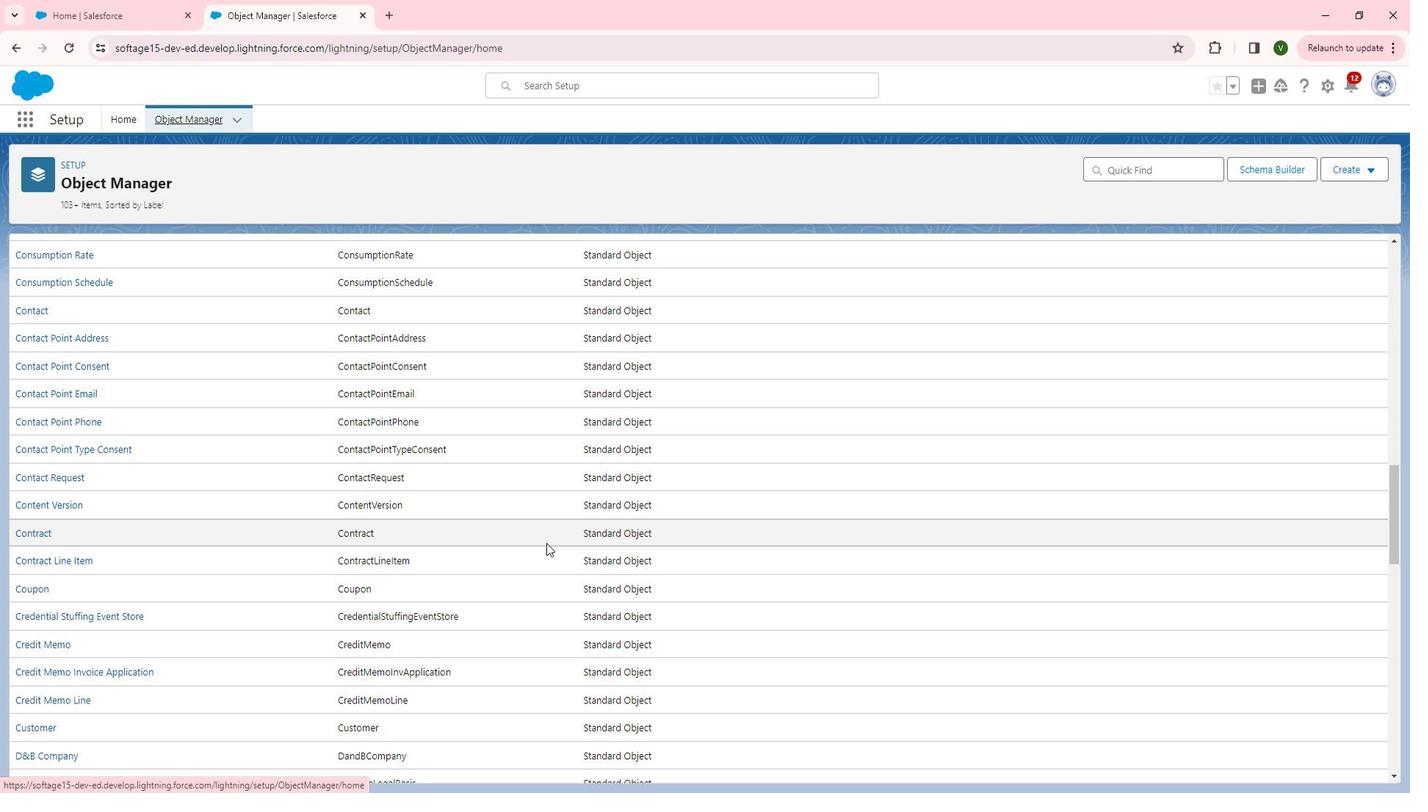
Action: Mouse scrolled (546, 541) with delta (0, 0)
Screenshot: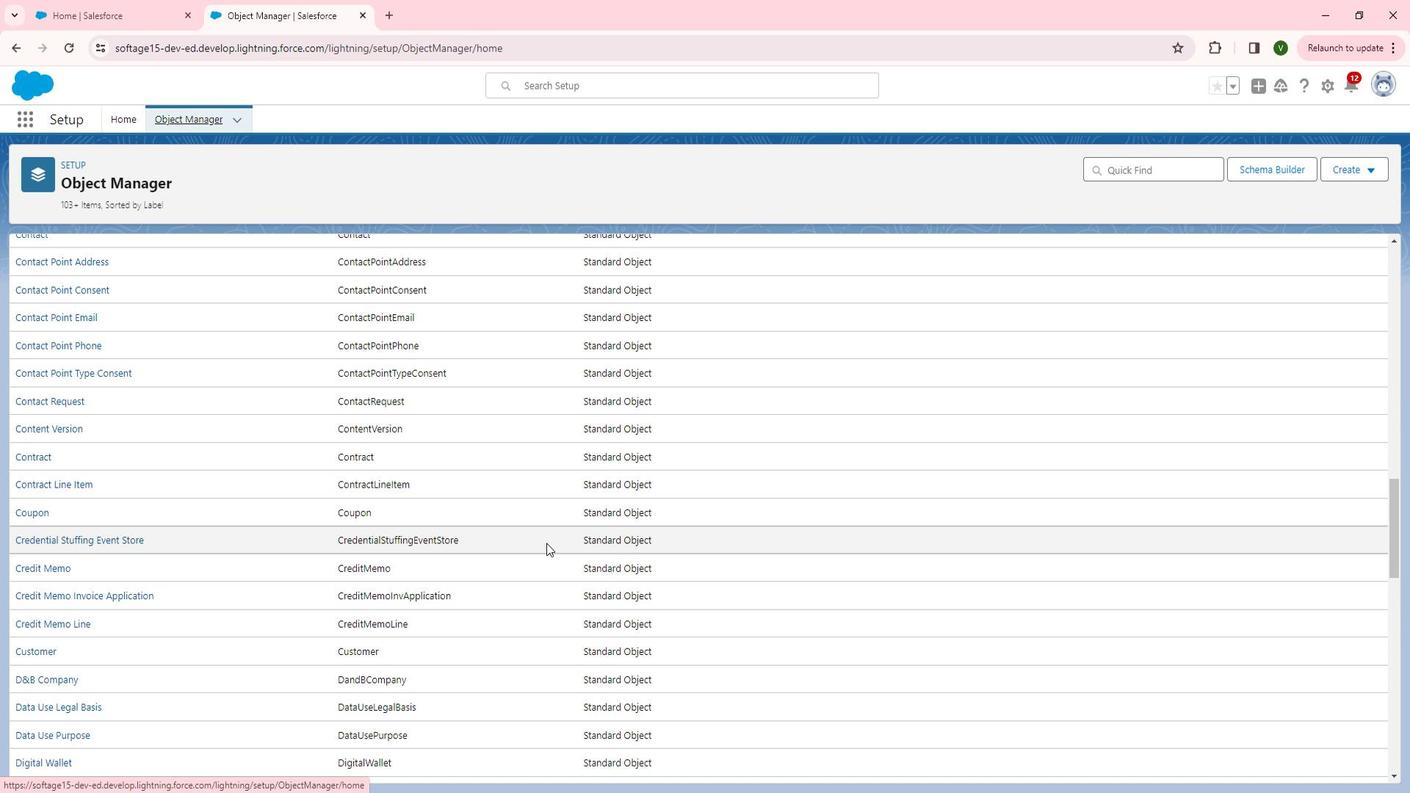 
Action: Mouse scrolled (546, 541) with delta (0, 0)
Screenshot: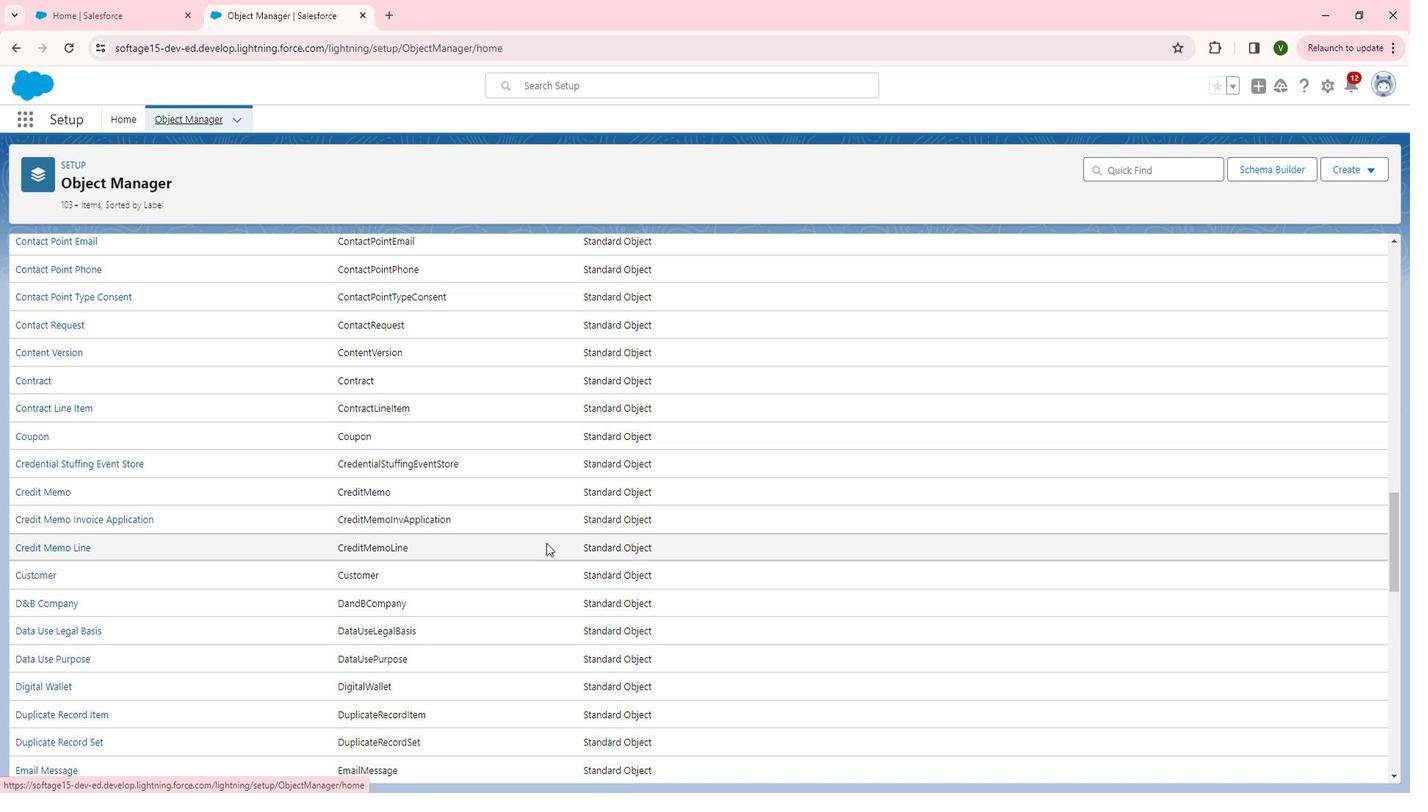 
Action: Mouse scrolled (546, 541) with delta (0, 0)
Screenshot: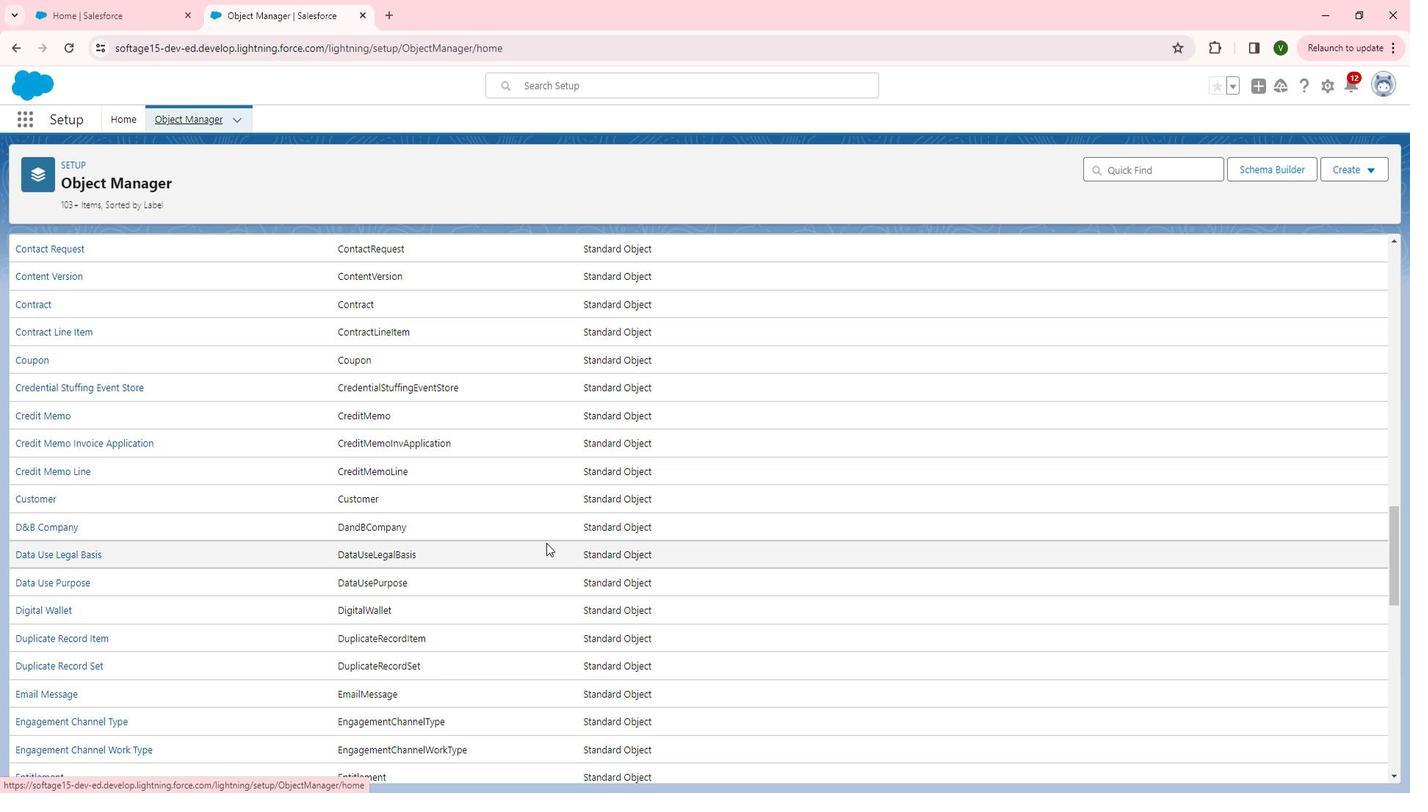 
Action: Mouse scrolled (546, 541) with delta (0, 0)
Screenshot: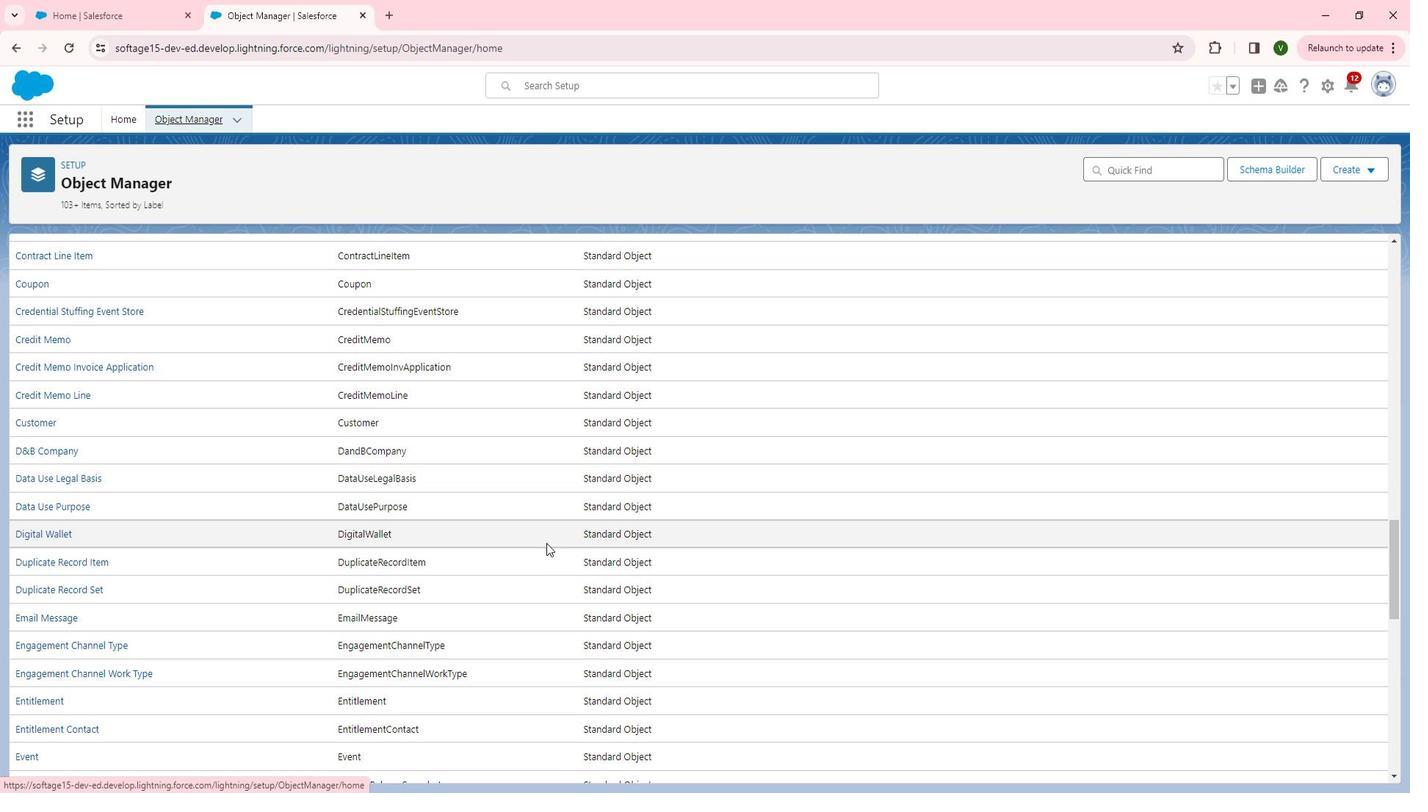 
Action: Mouse moved to (543, 544)
Screenshot: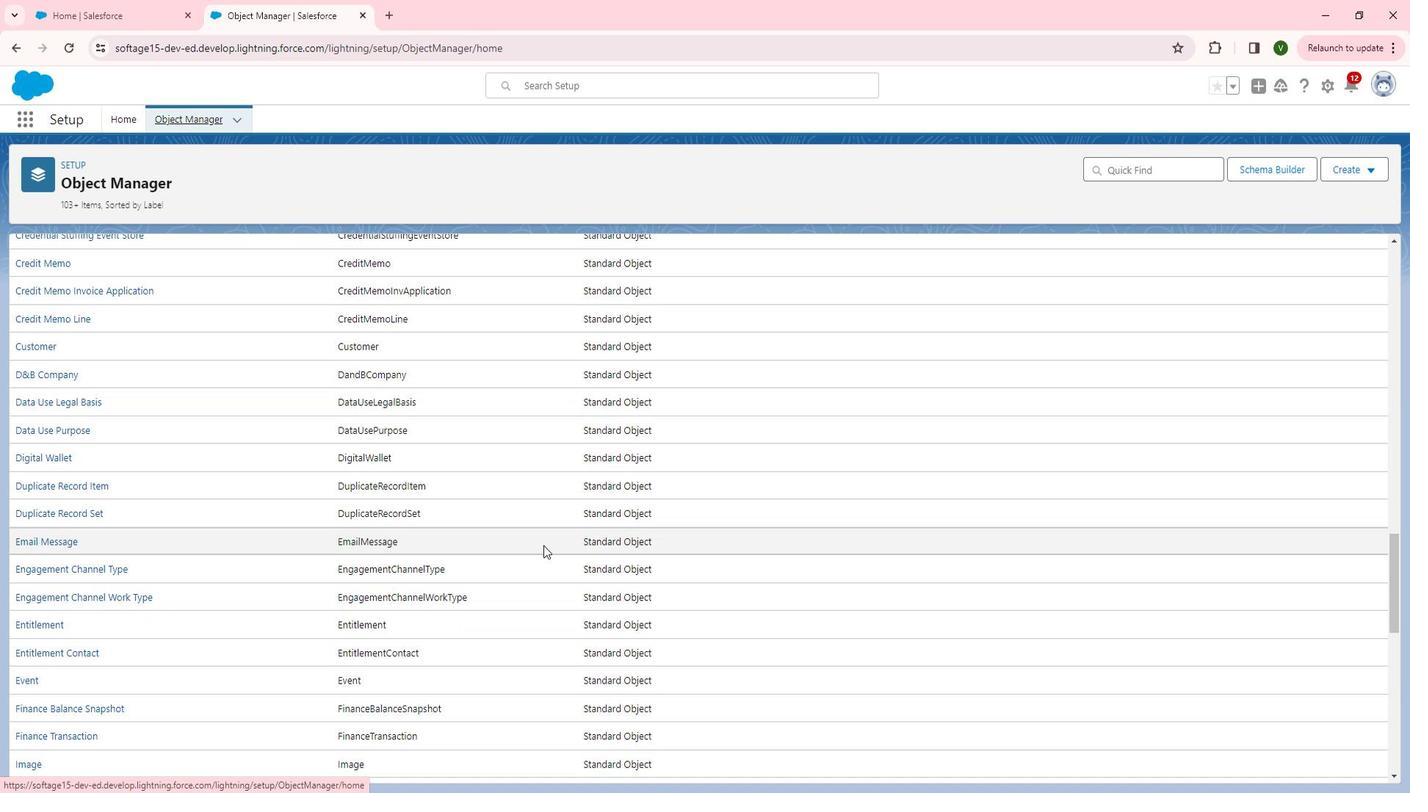 
Action: Mouse scrolled (543, 543) with delta (0, 0)
Screenshot: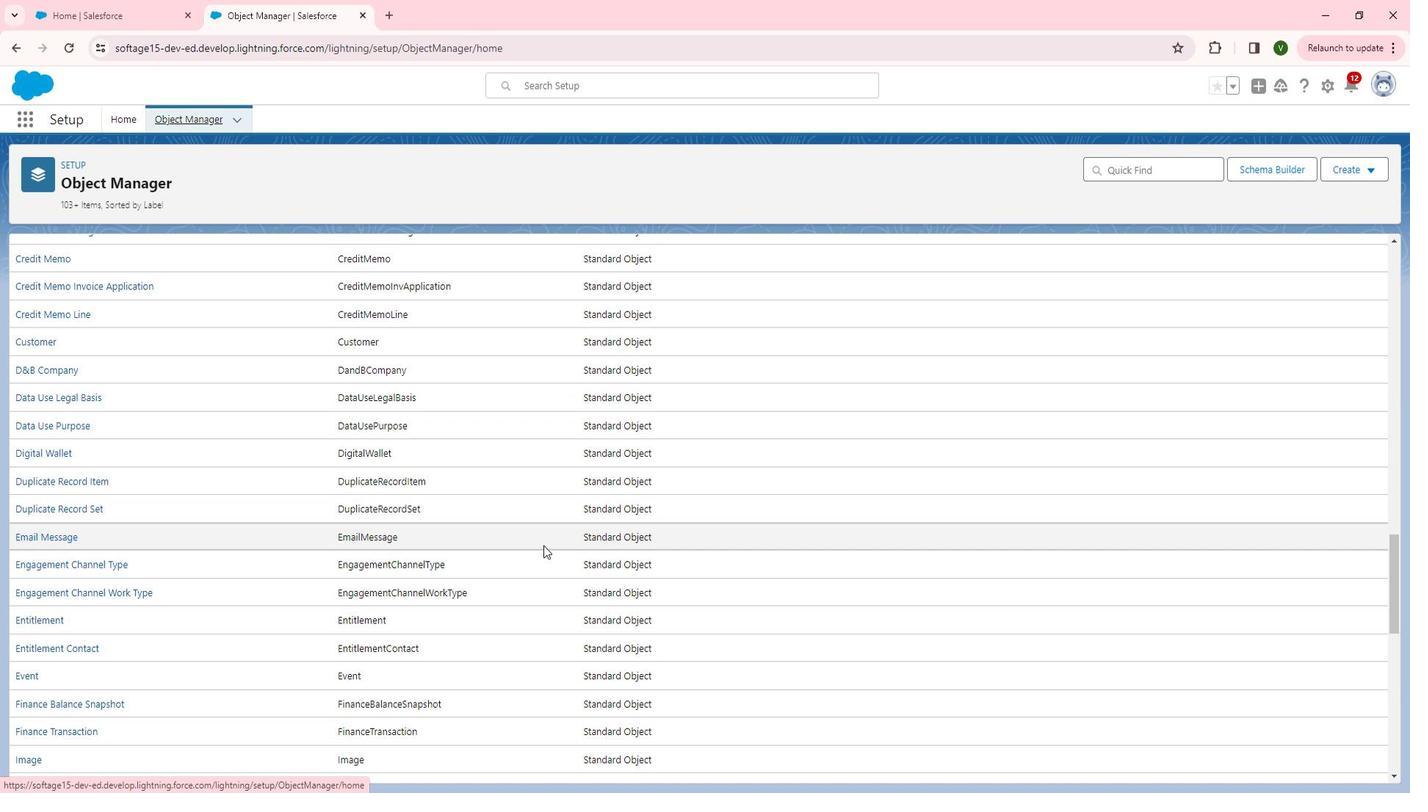 
Action: Mouse scrolled (543, 543) with delta (0, 0)
Screenshot: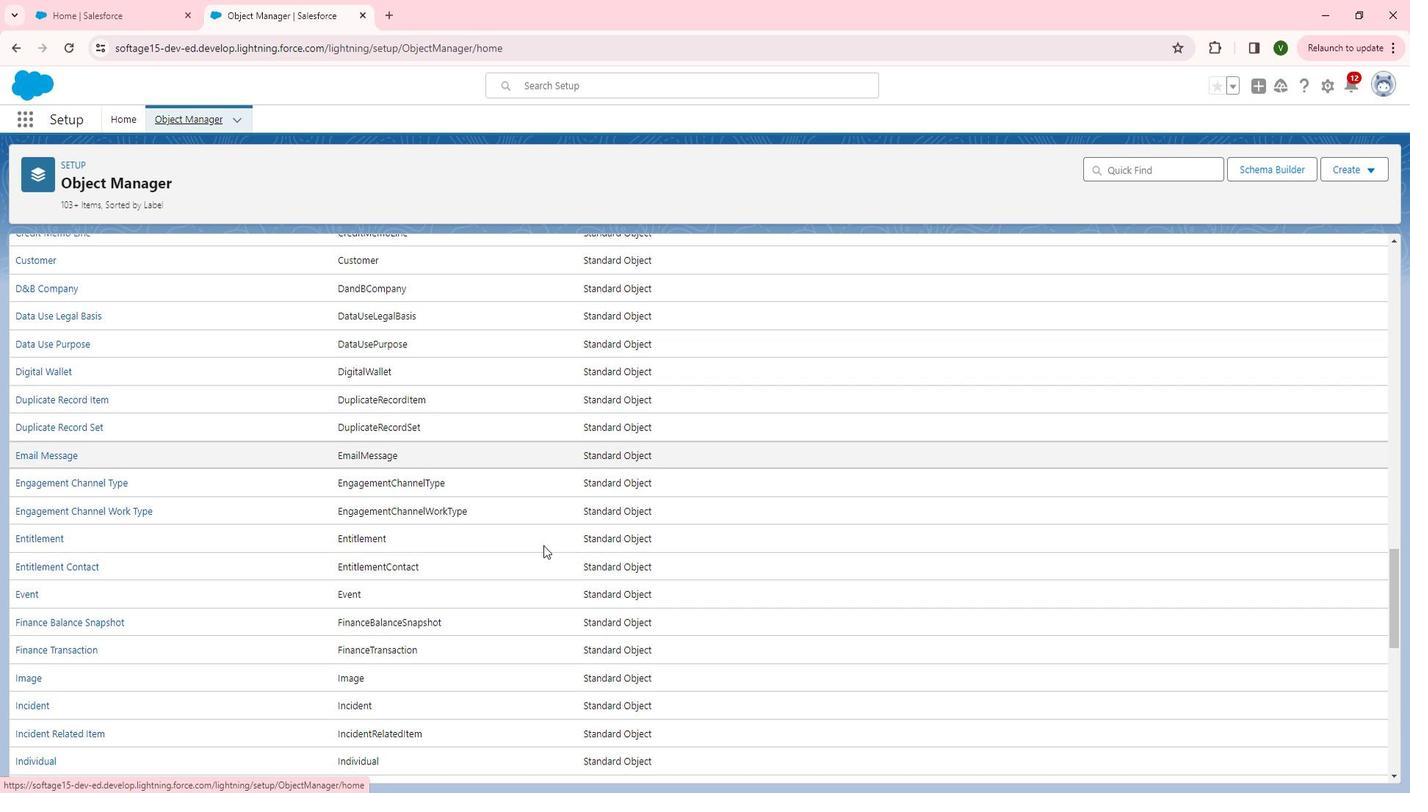 
Action: Mouse moved to (533, 529)
Screenshot: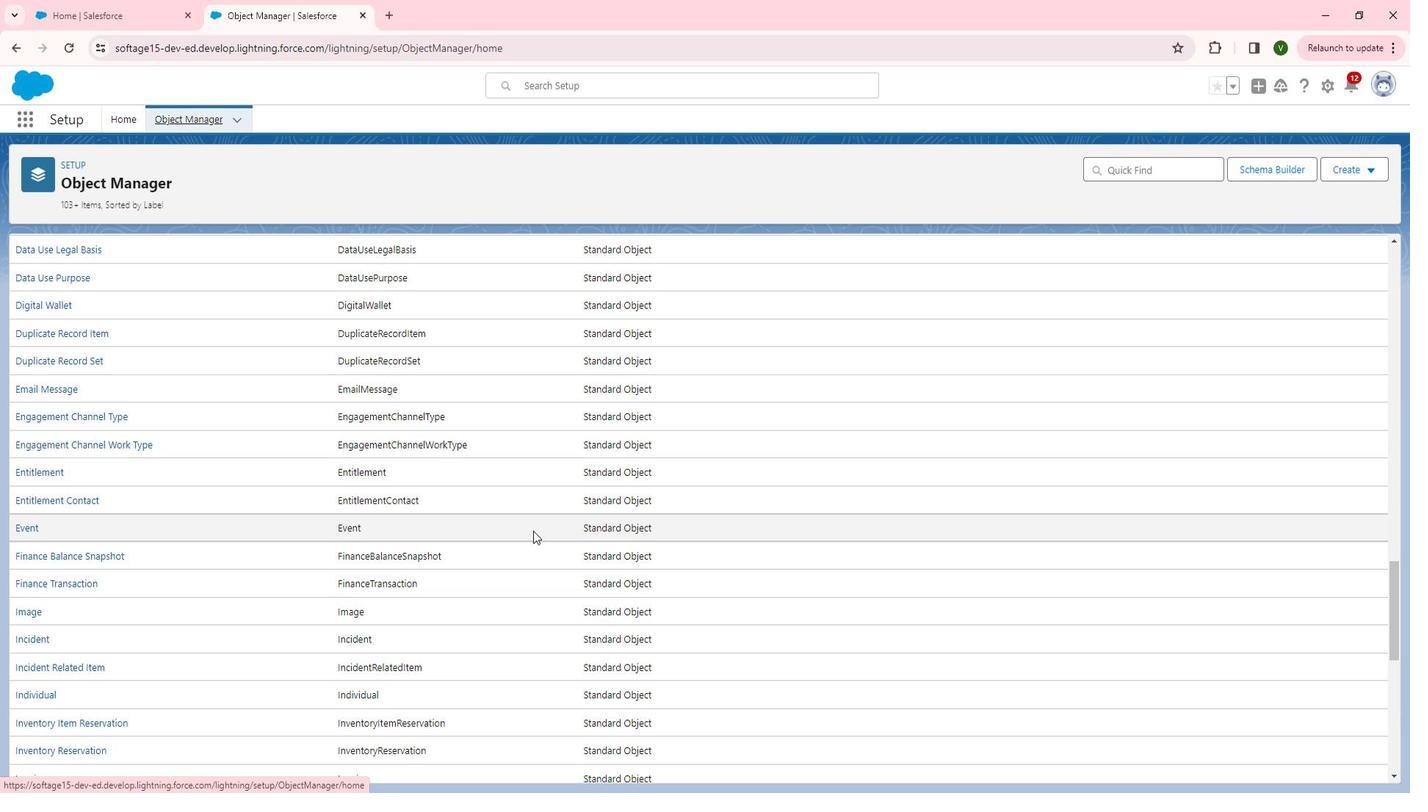 
Action: Mouse scrolled (533, 528) with delta (0, 0)
Screenshot: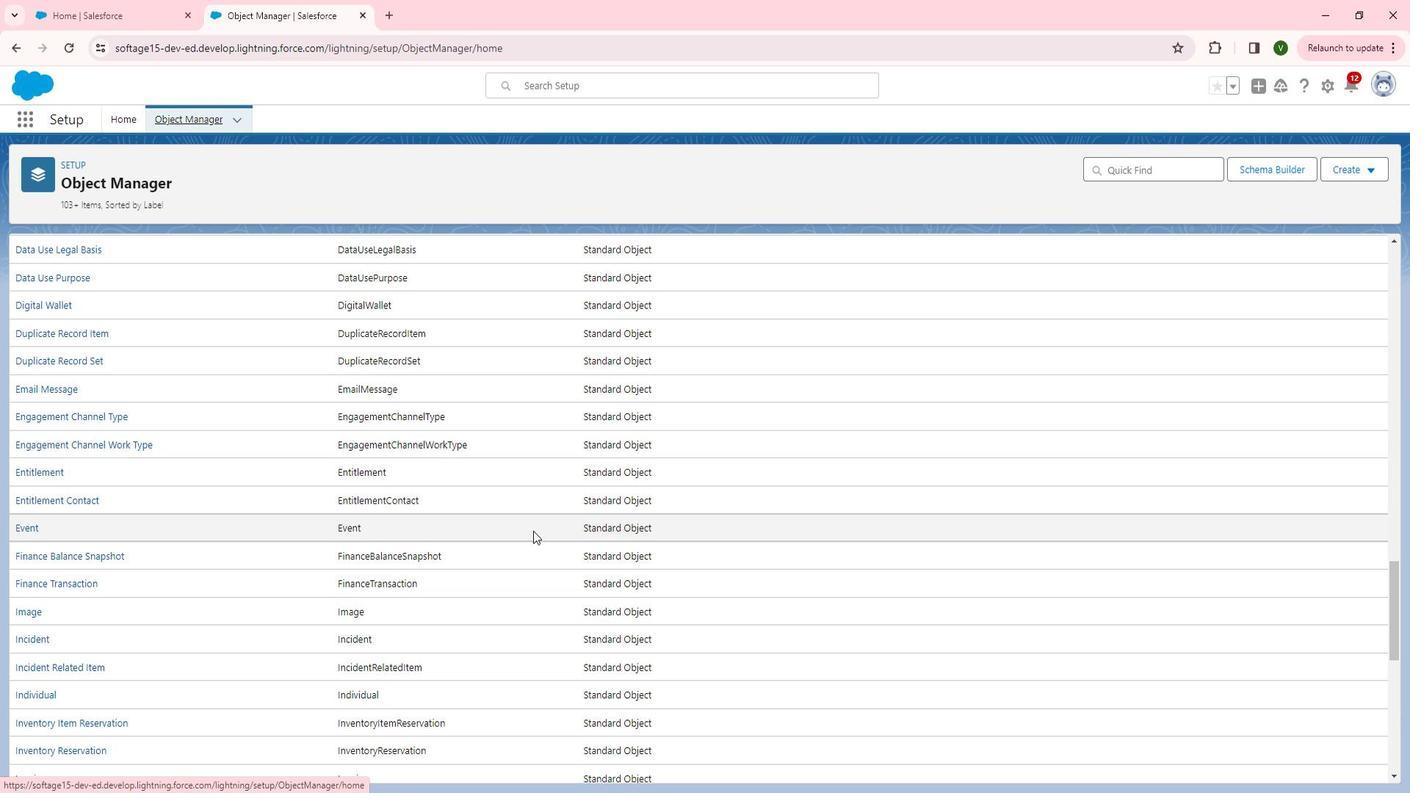 
Action: Mouse moved to (526, 525)
Screenshot: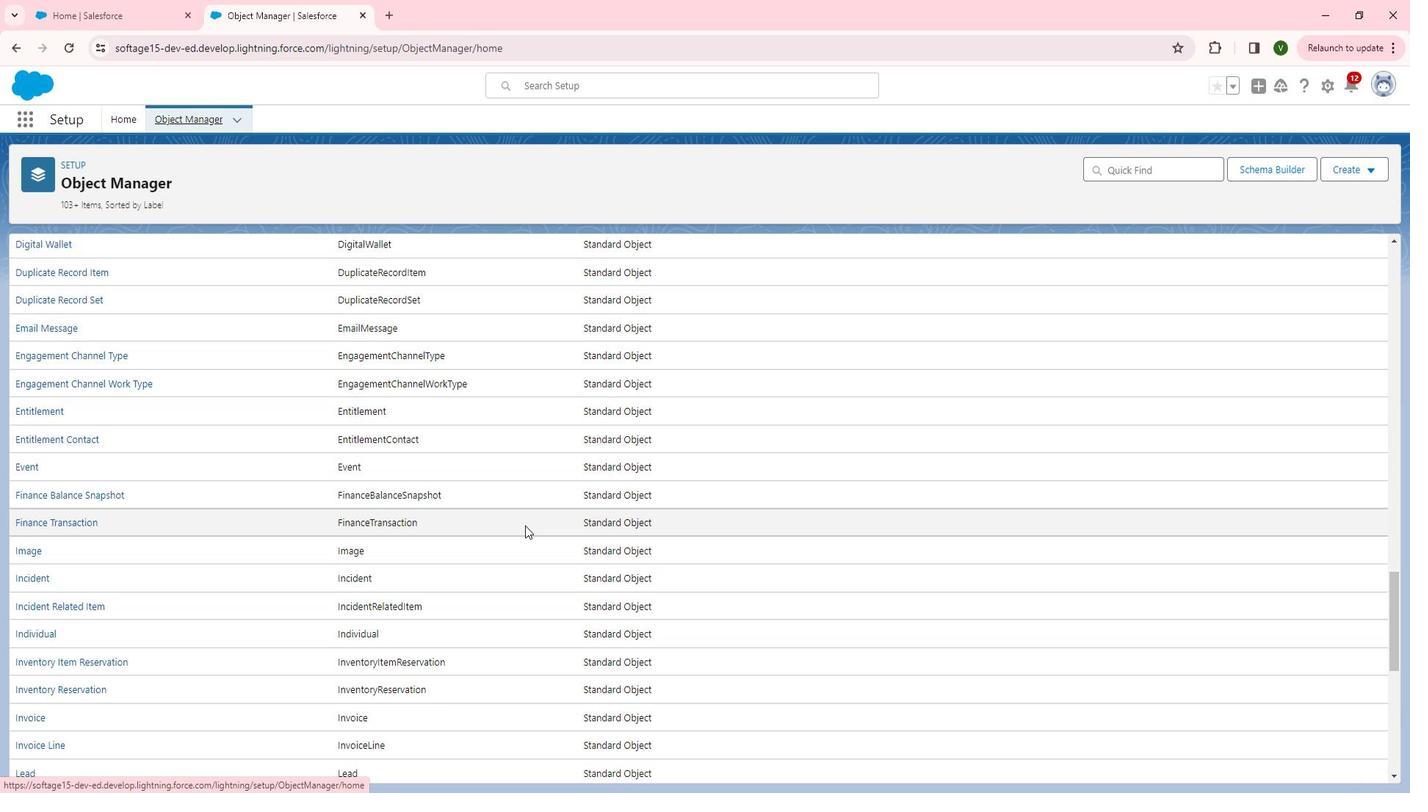 
Action: Mouse scrolled (526, 525) with delta (0, 0)
Screenshot: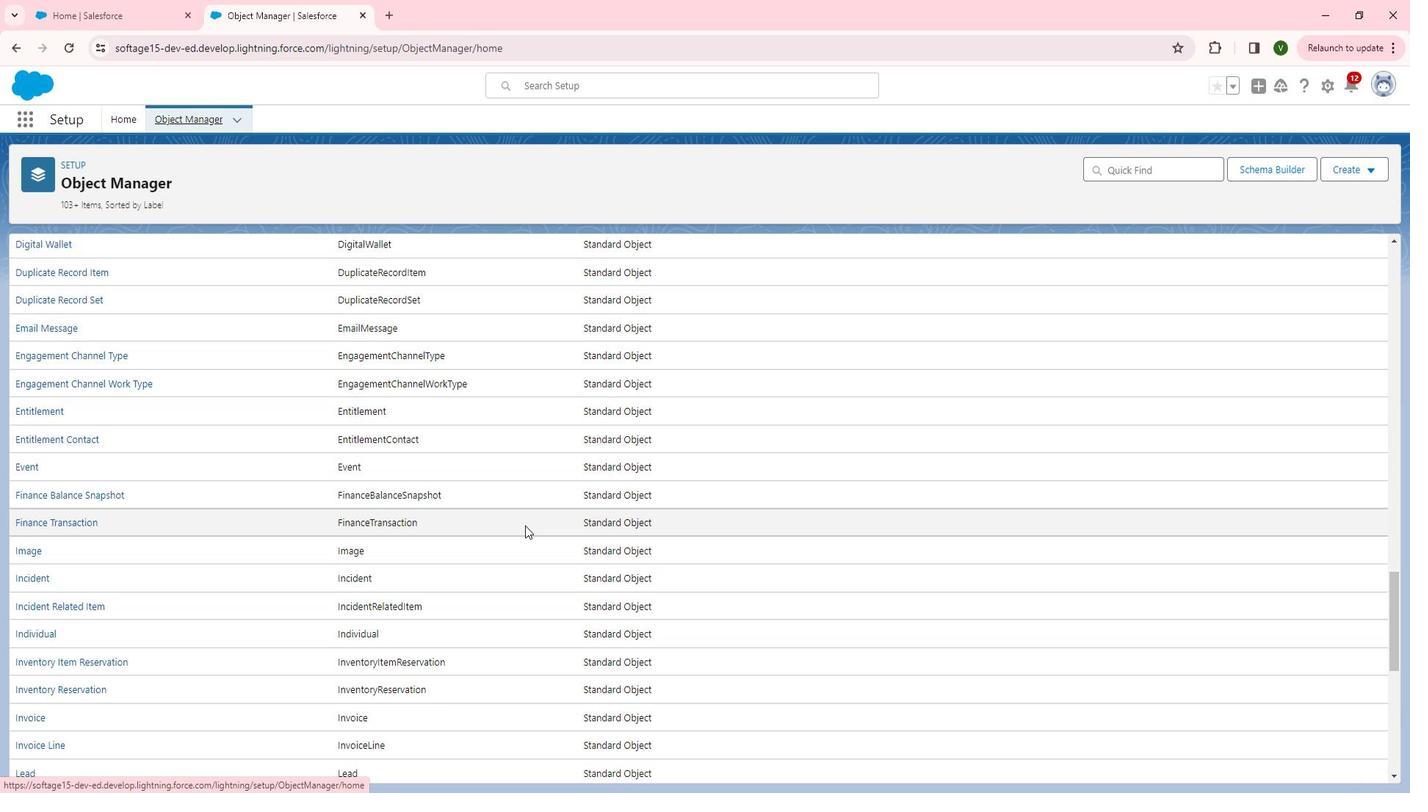 
Action: Mouse moved to (506, 518)
Screenshot: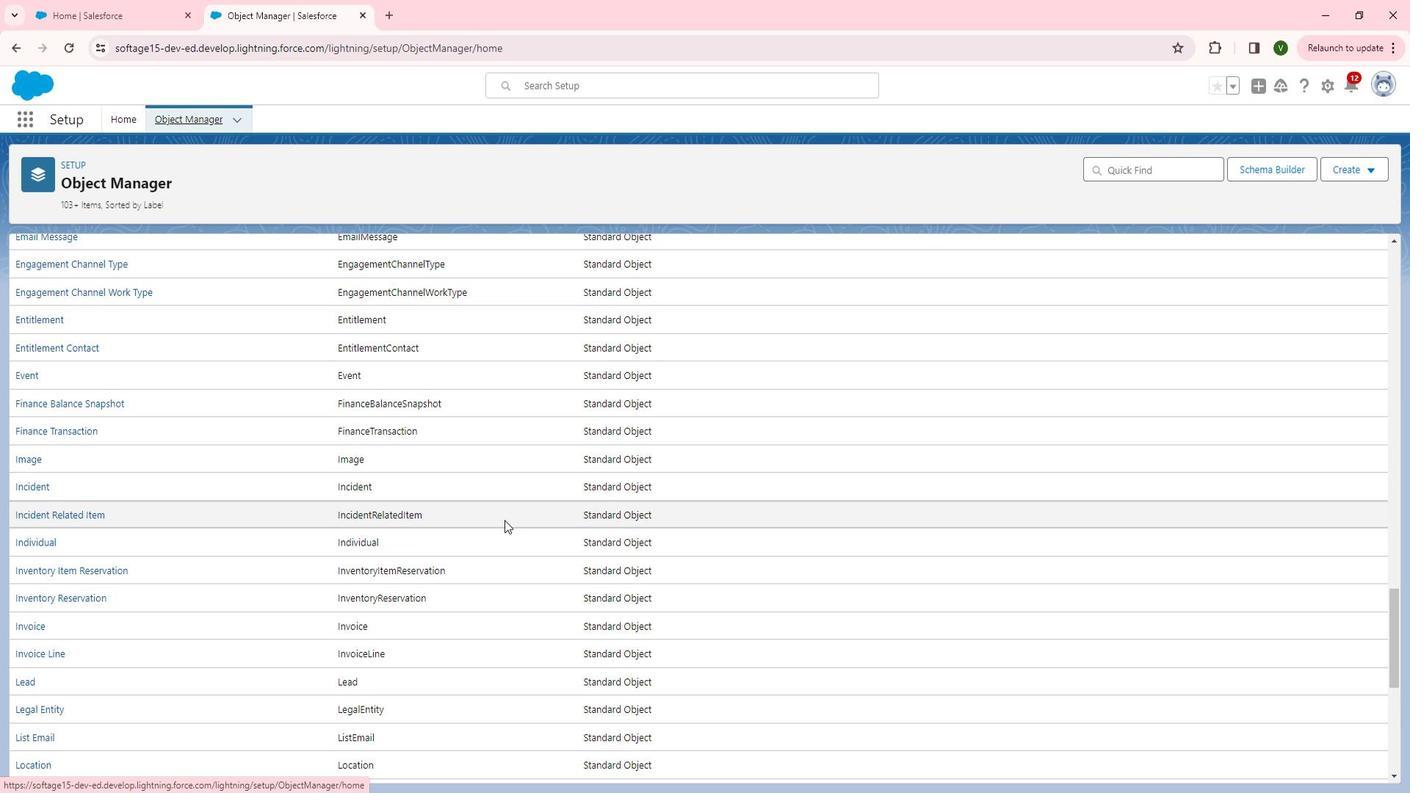 
Action: Mouse scrolled (506, 517) with delta (0, 0)
Screenshot: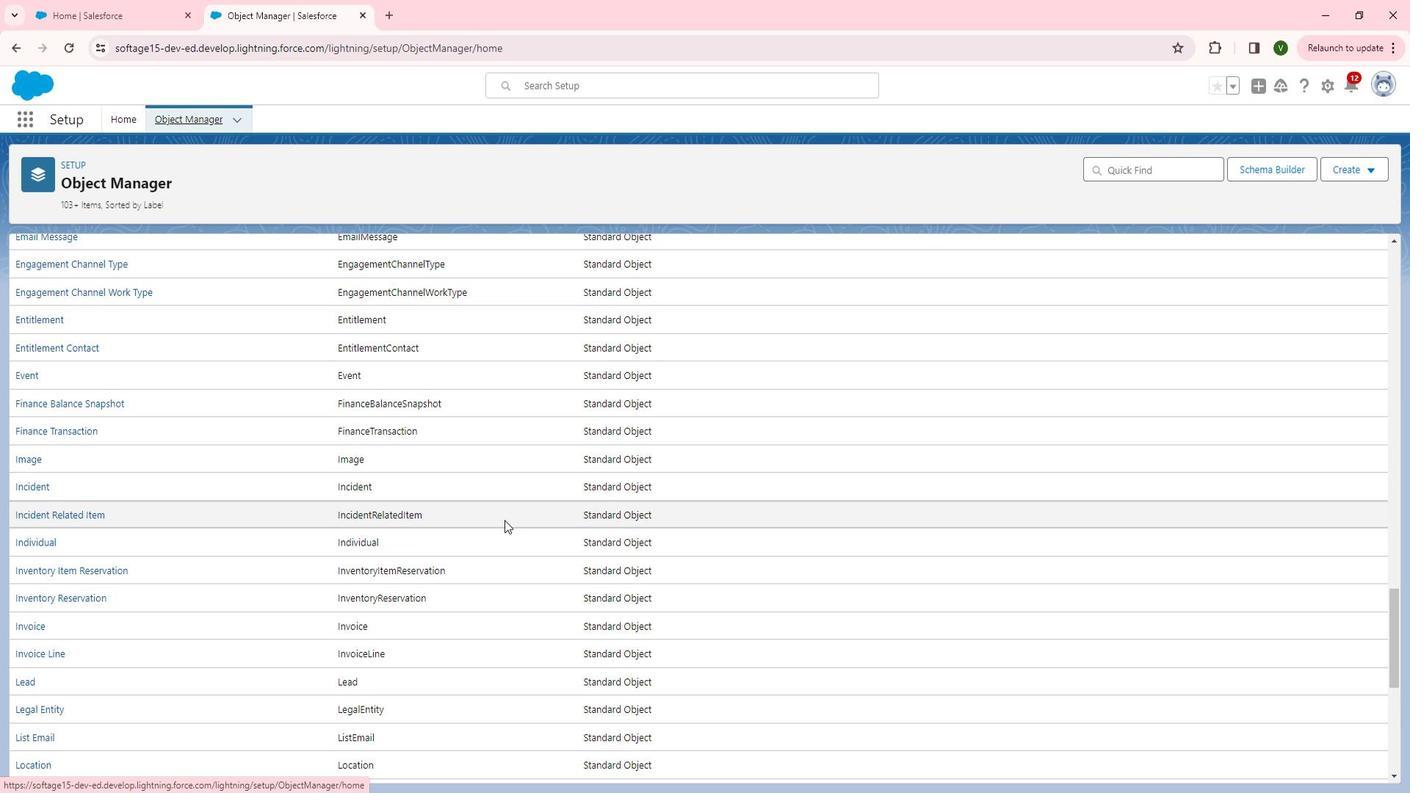
Action: Mouse moved to (503, 518)
Screenshot: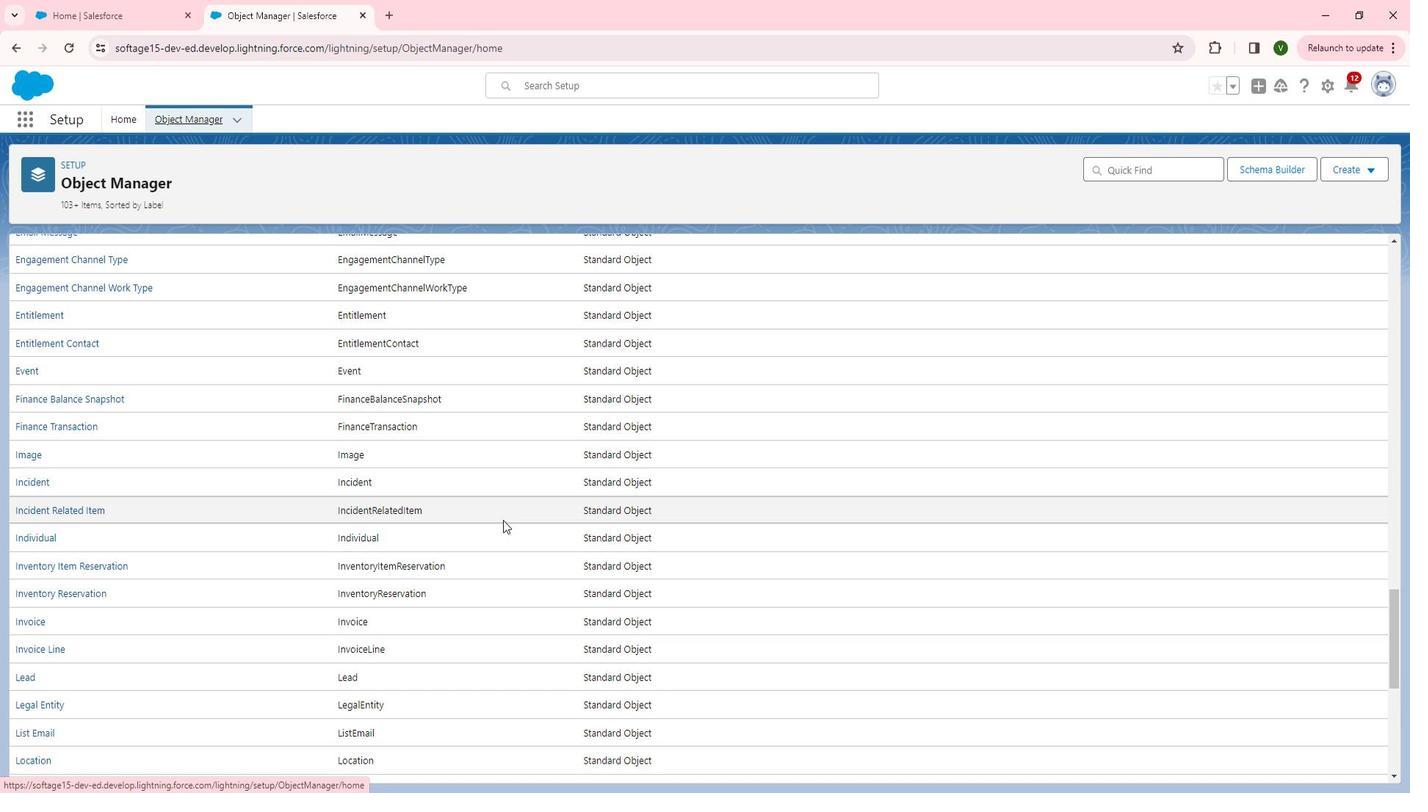 
Action: Mouse scrolled (503, 517) with delta (0, 0)
Screenshot: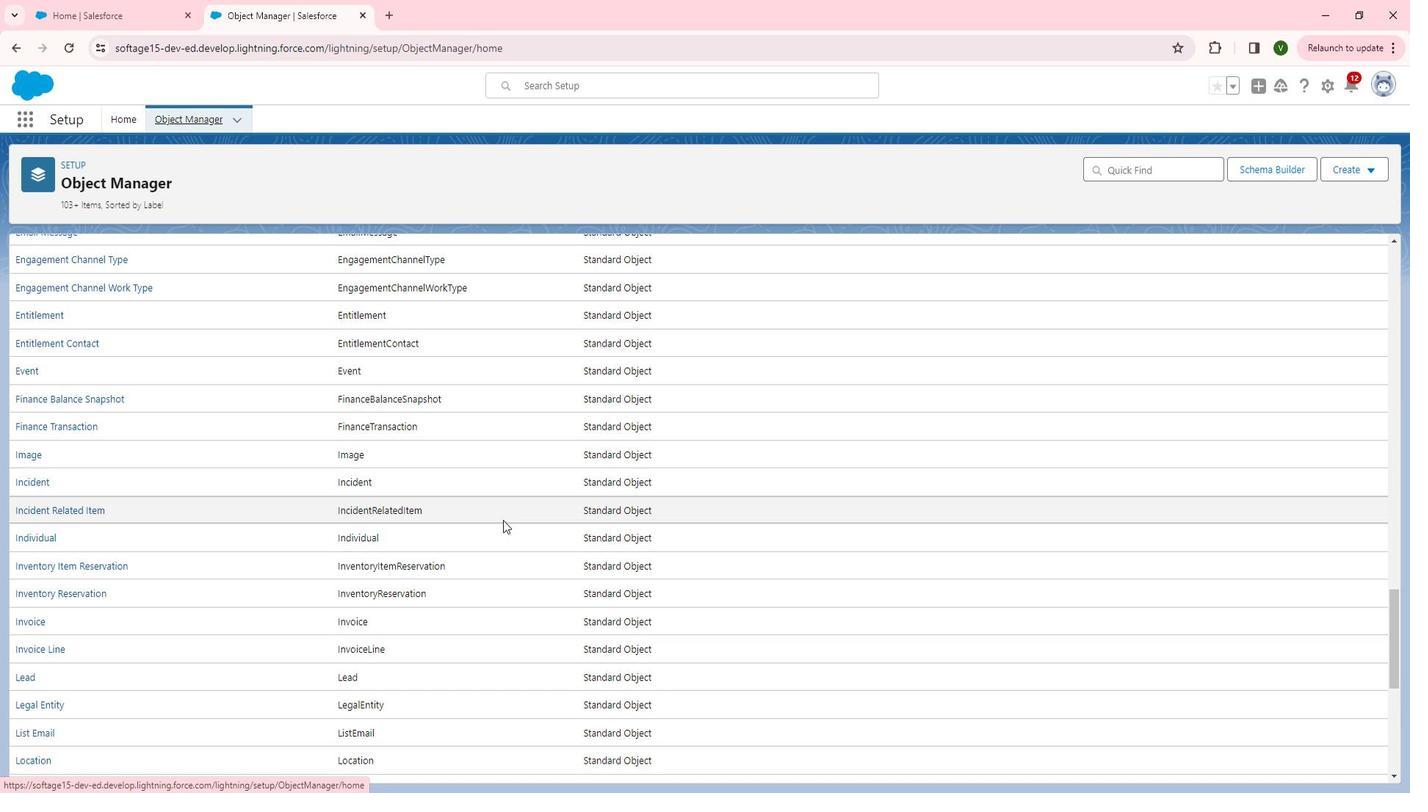 
Action: Mouse moved to (499, 528)
Screenshot: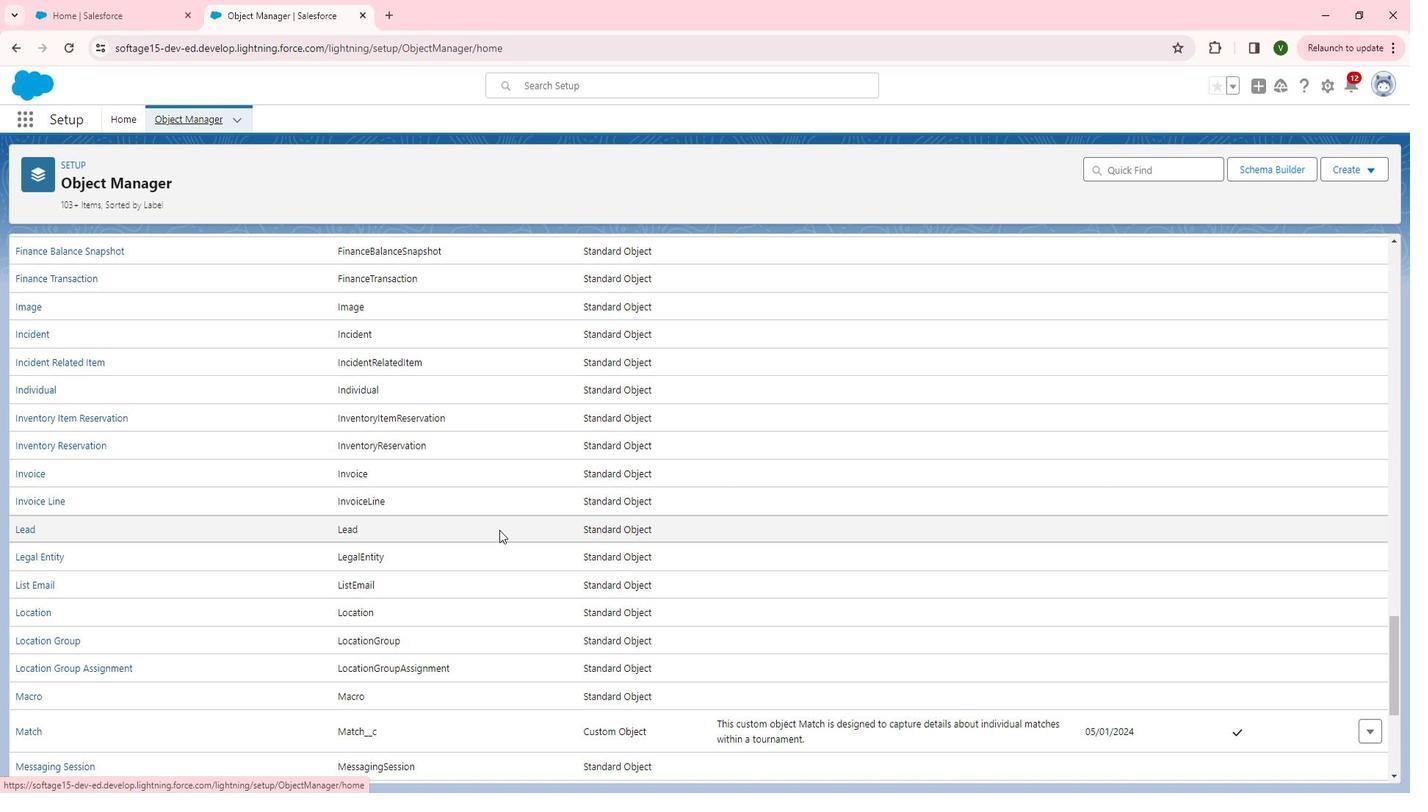 
Action: Mouse scrolled (499, 528) with delta (0, 0)
Screenshot: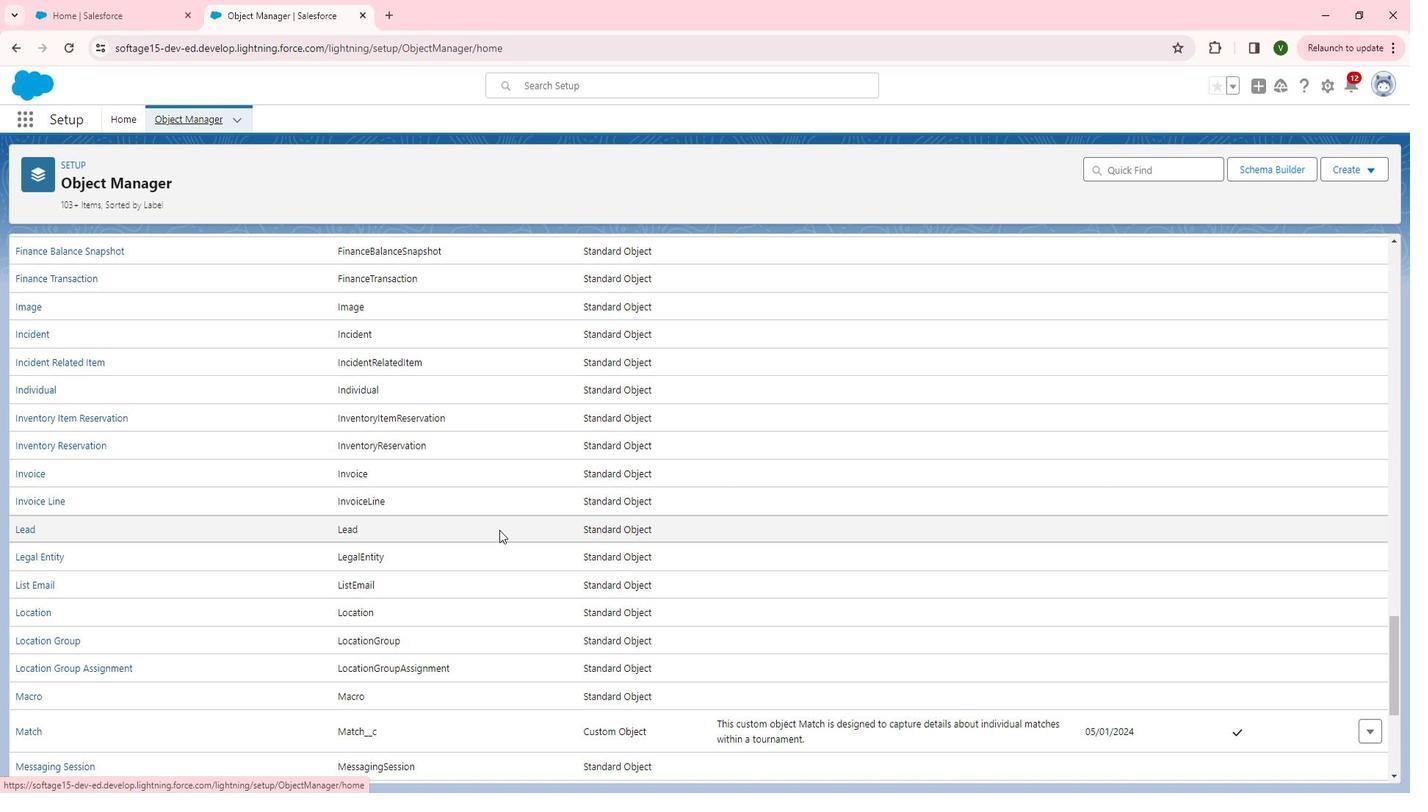 
Action: Mouse moved to (499, 531)
Screenshot: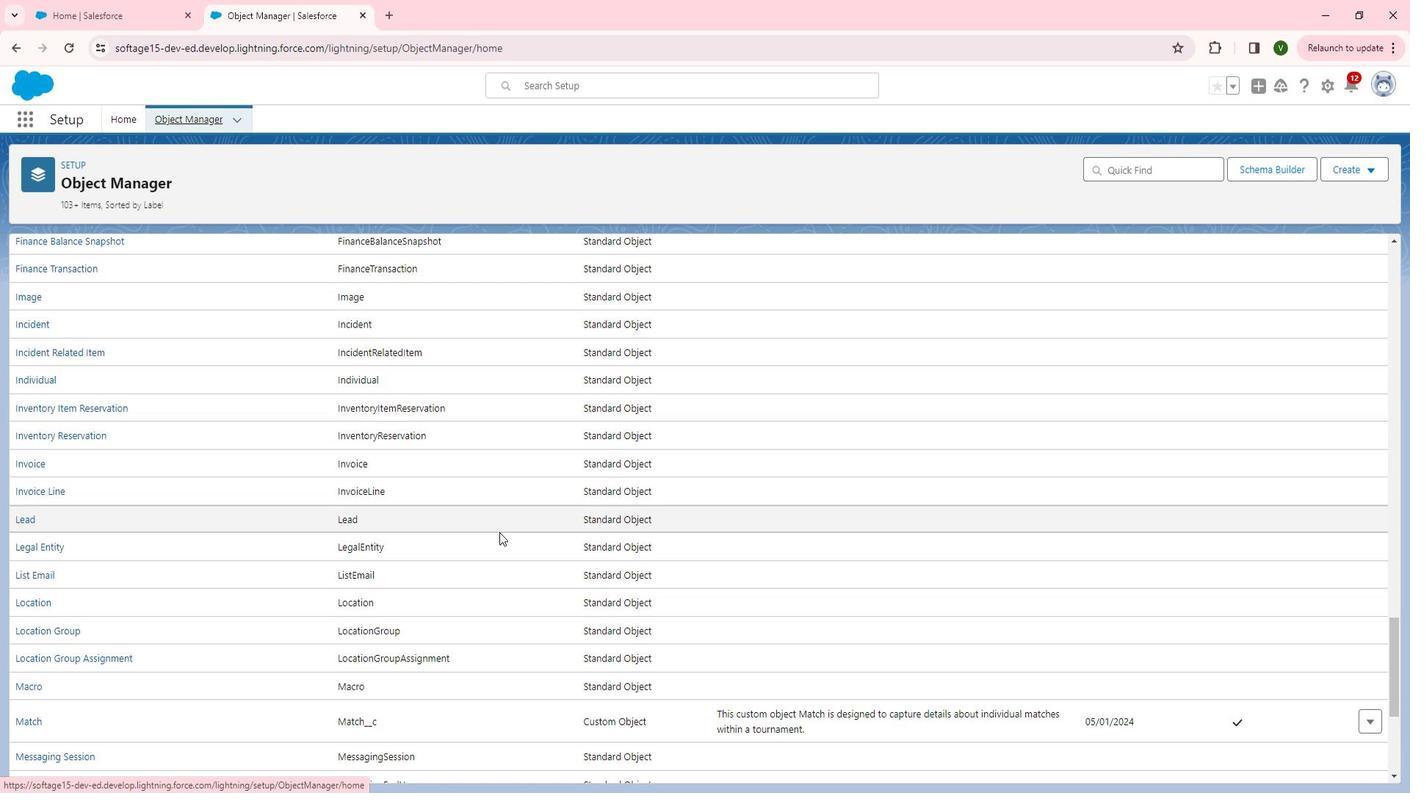 
Action: Mouse scrolled (499, 530) with delta (0, 0)
Screenshot: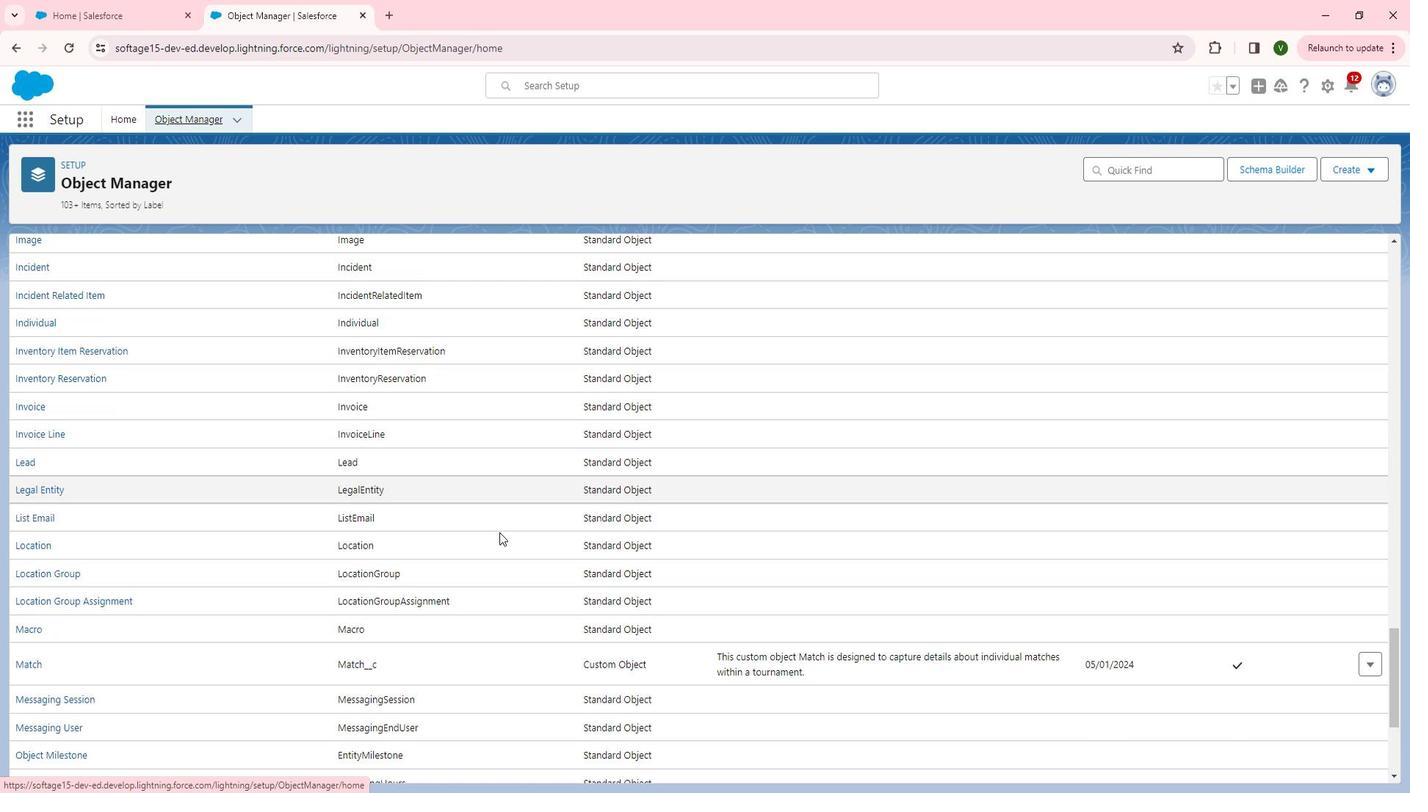 
Action: Mouse moved to (34, 577)
Screenshot: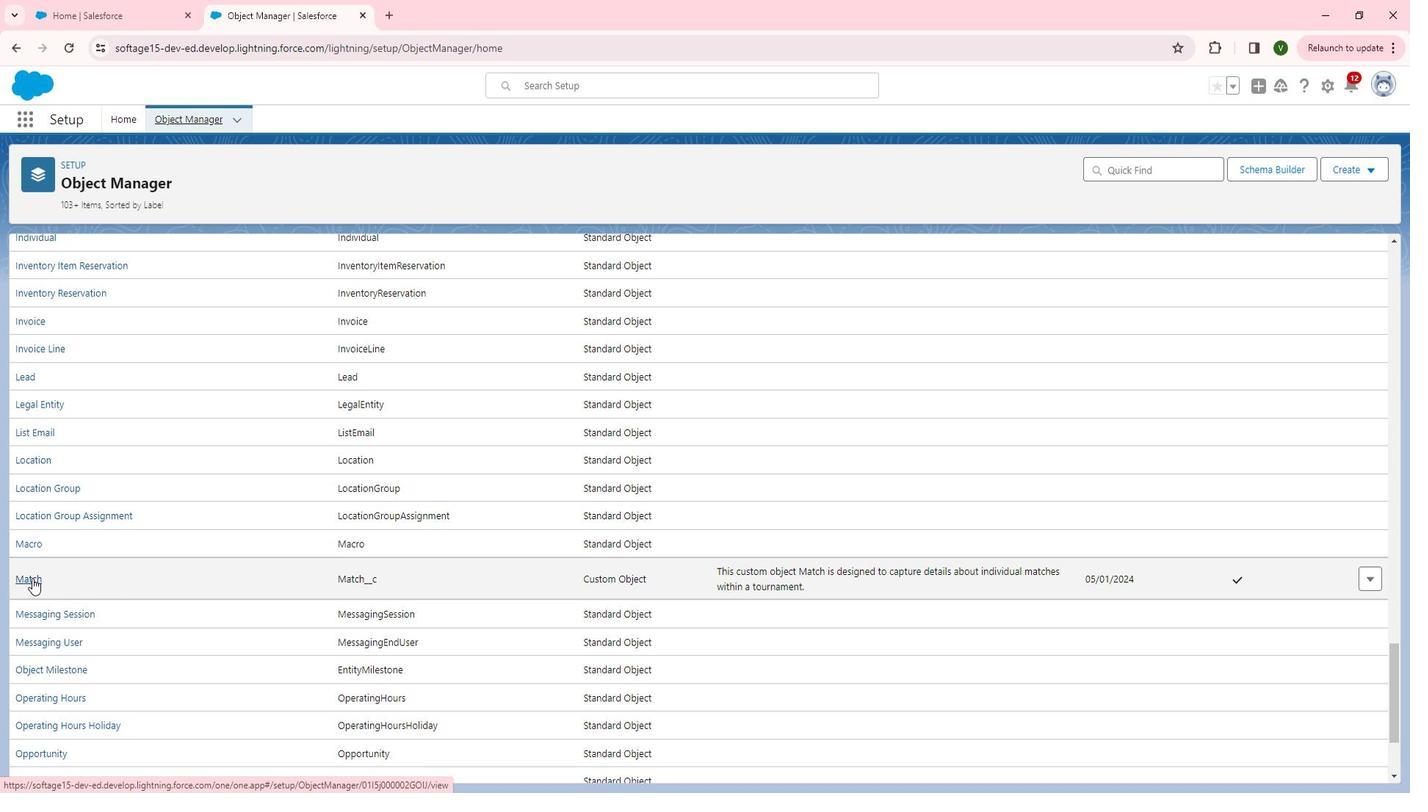 
Action: Mouse pressed left at (34, 577)
Screenshot: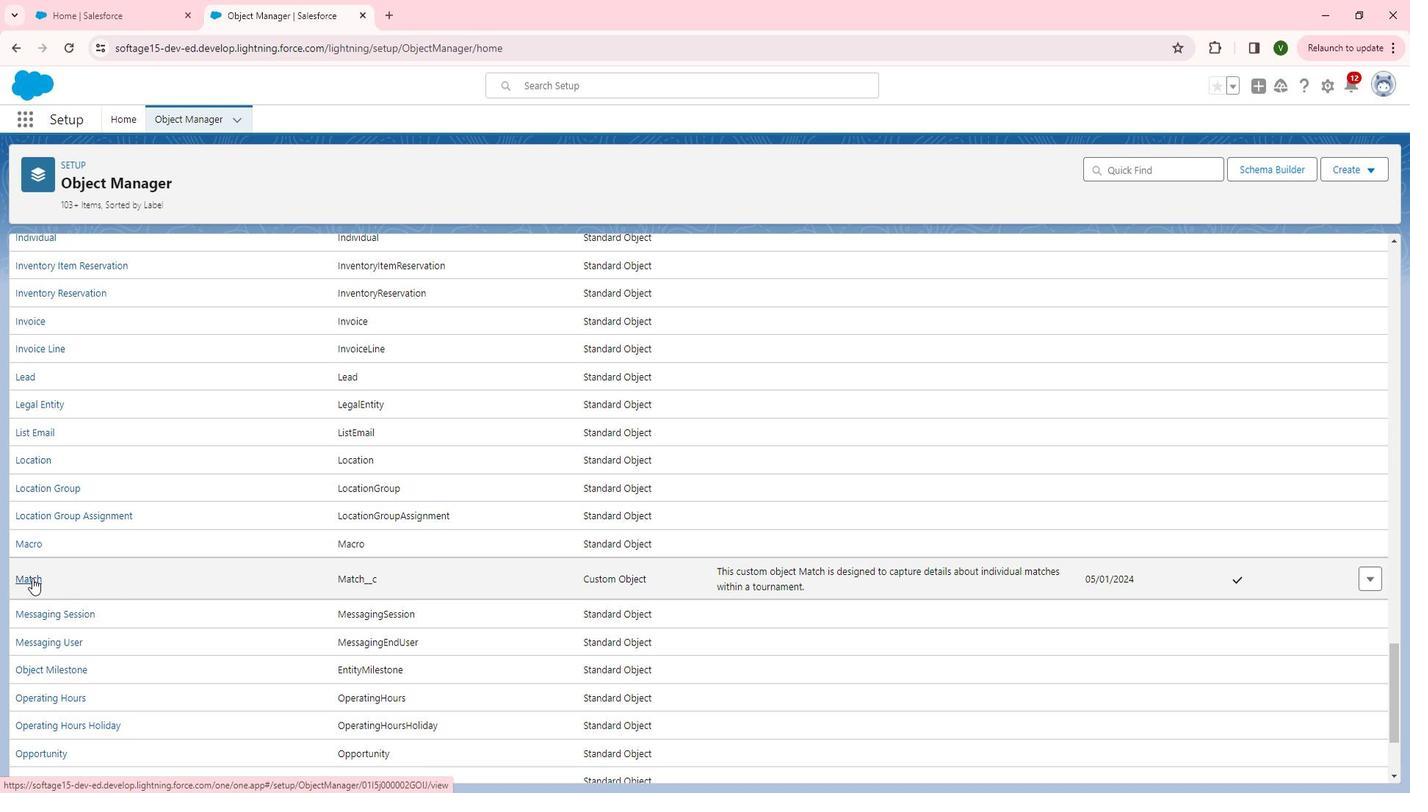 
Action: Mouse moved to (104, 262)
Screenshot: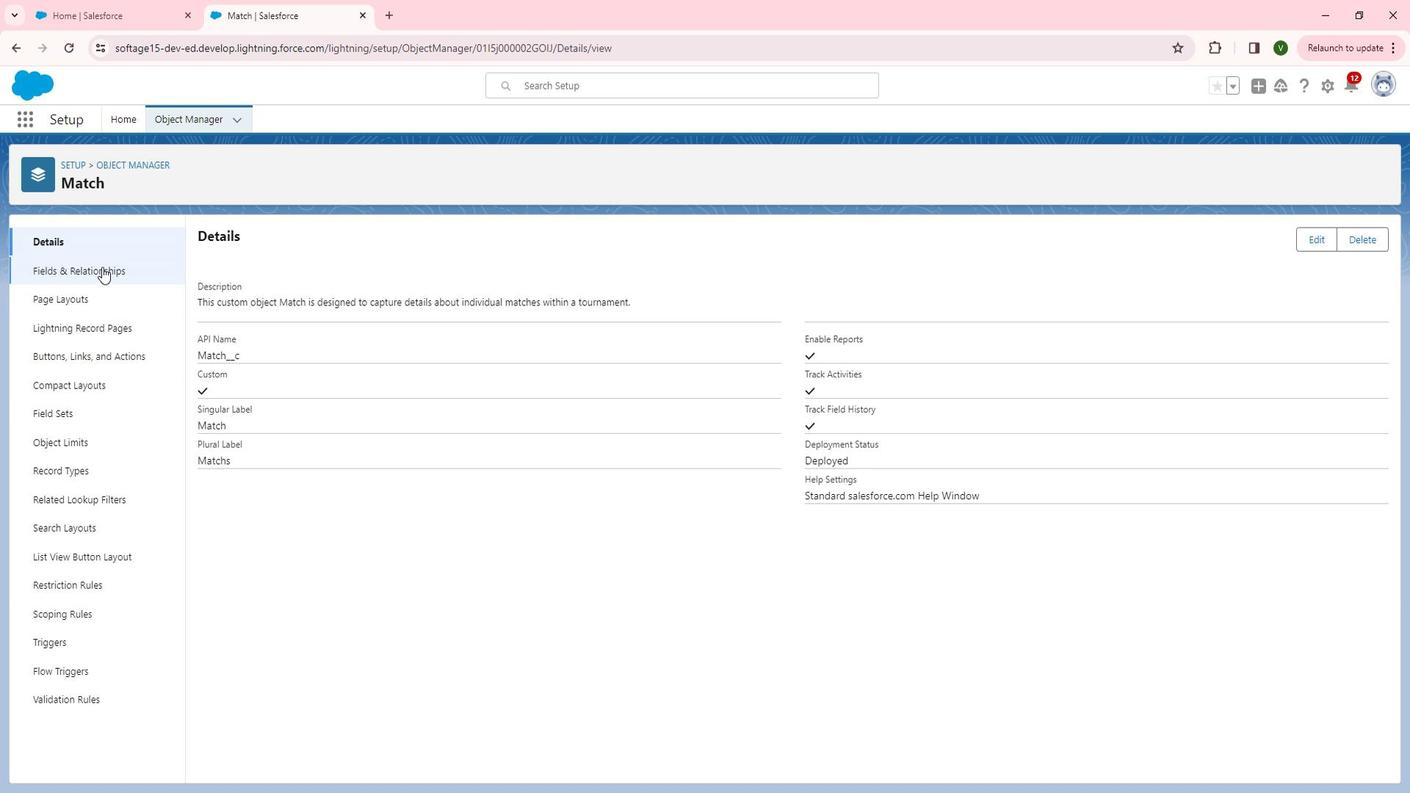 
Action: Mouse pressed left at (104, 262)
Screenshot: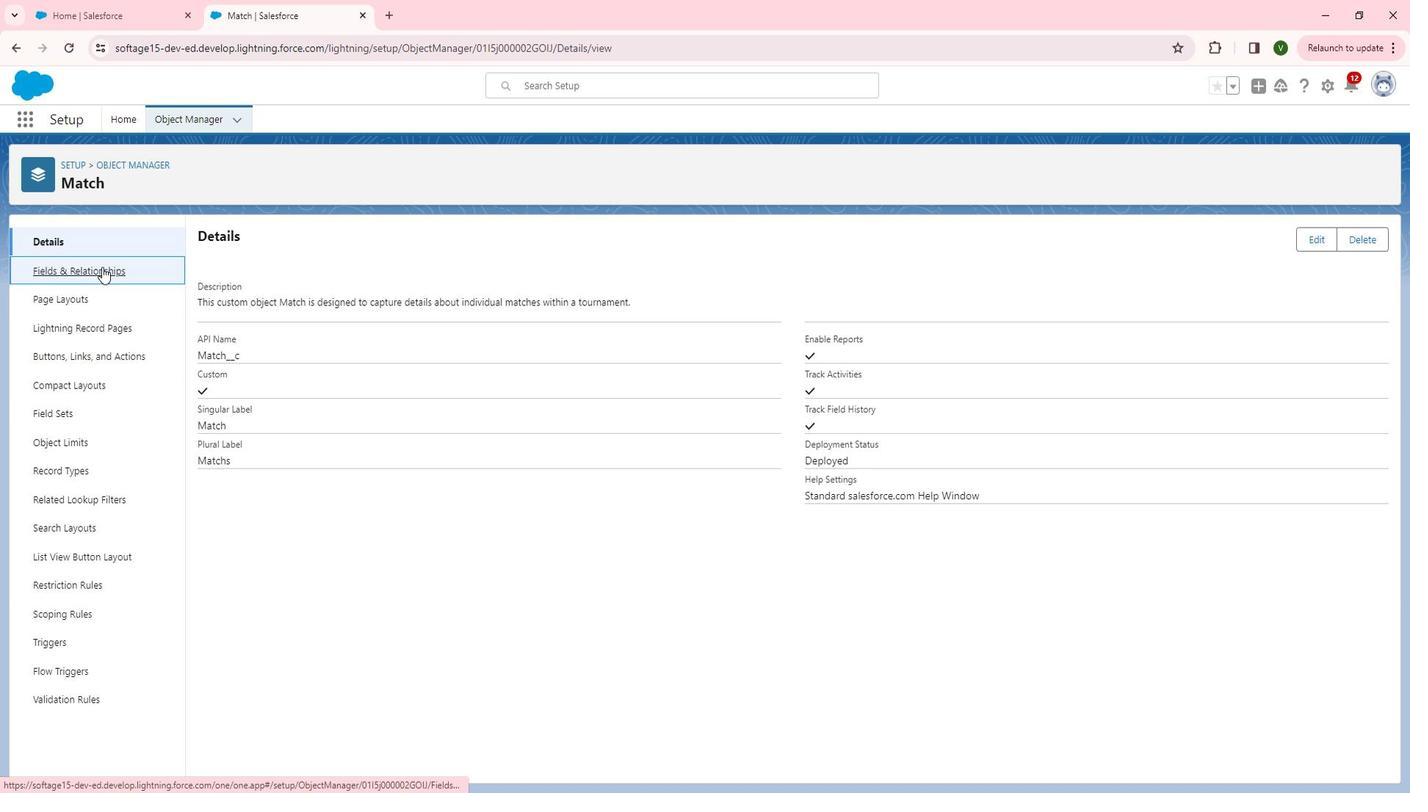 
Action: Mouse moved to (600, 443)
Screenshot: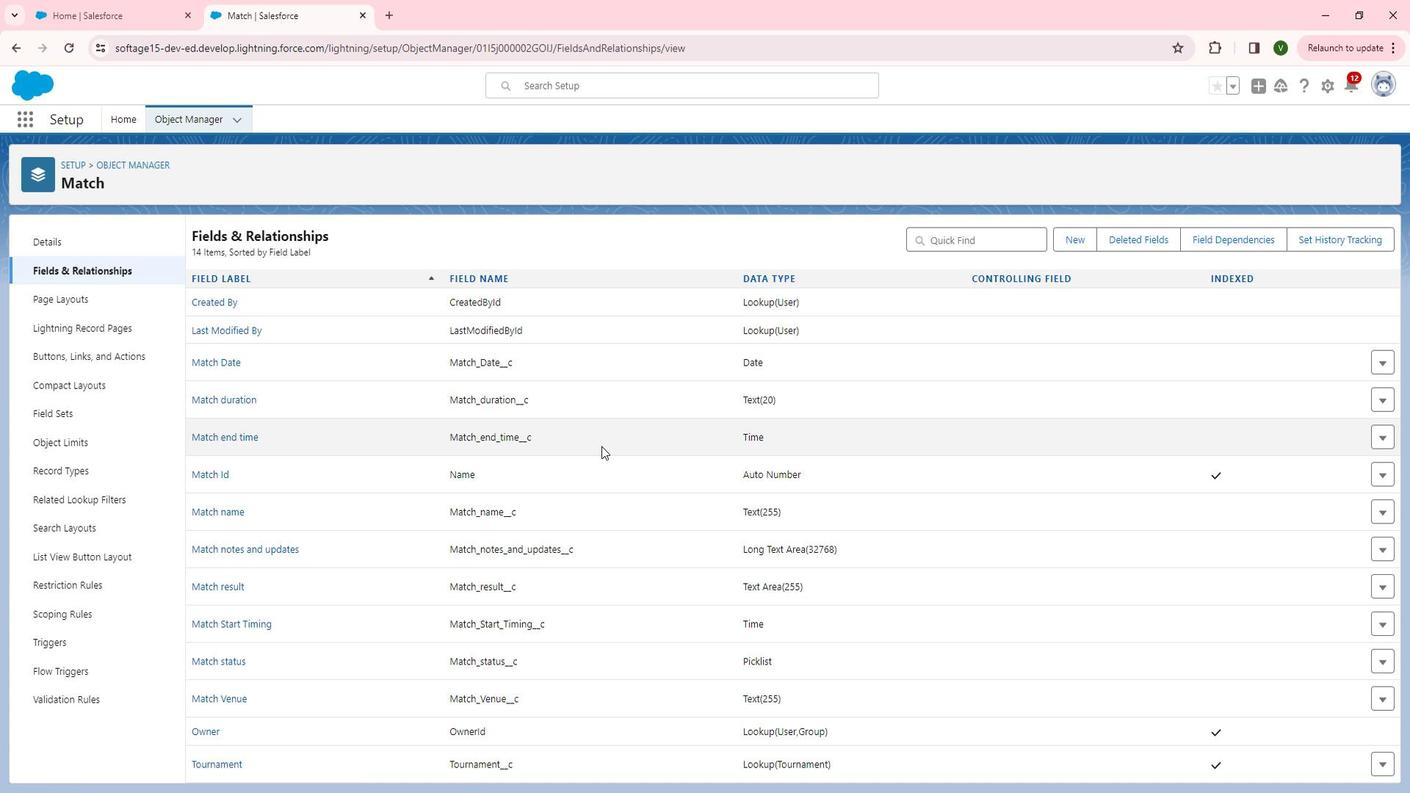 
Action: Mouse scrolled (600, 442) with delta (0, 0)
Screenshot: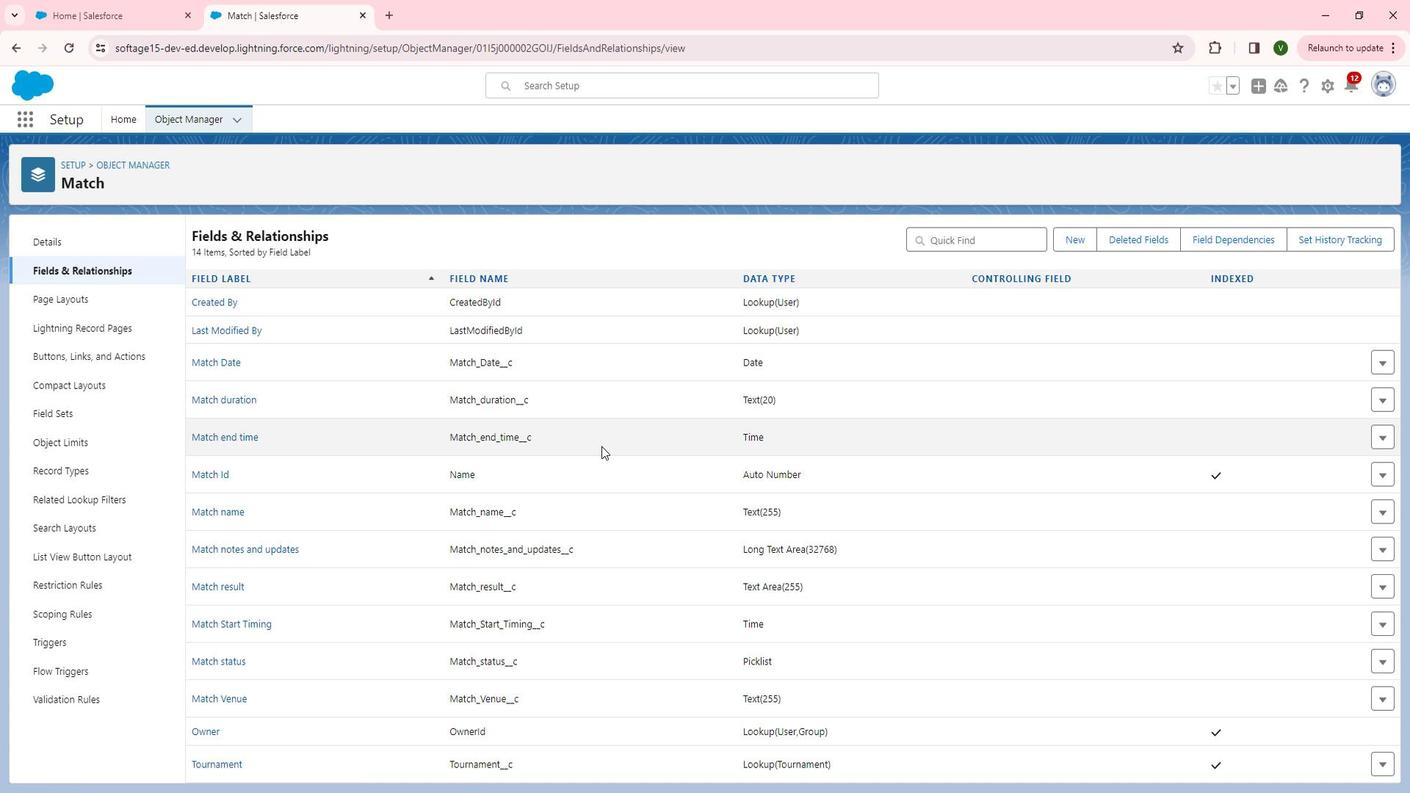 
Action: Mouse scrolled (600, 442) with delta (0, 0)
Screenshot: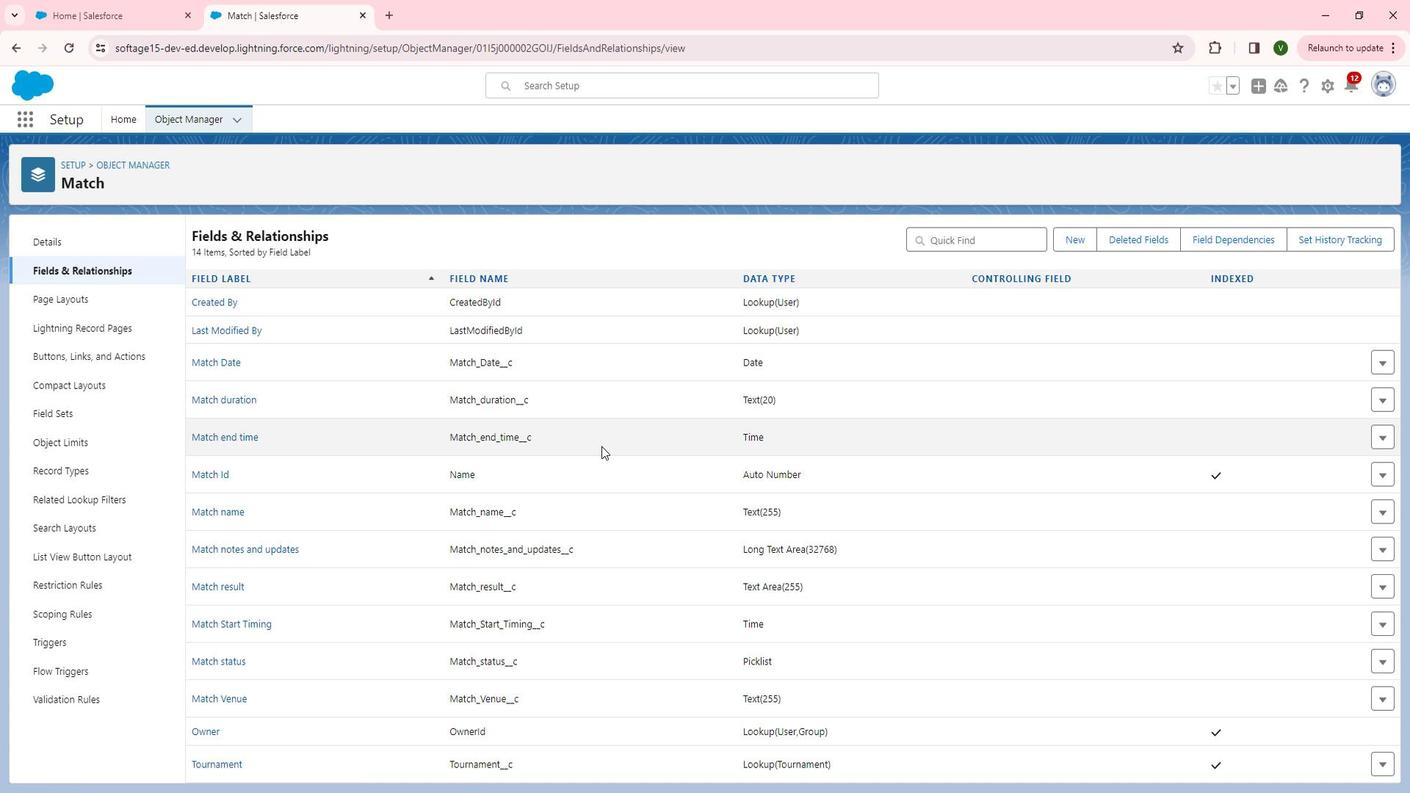 
Action: Mouse moved to (1072, 232)
Screenshot: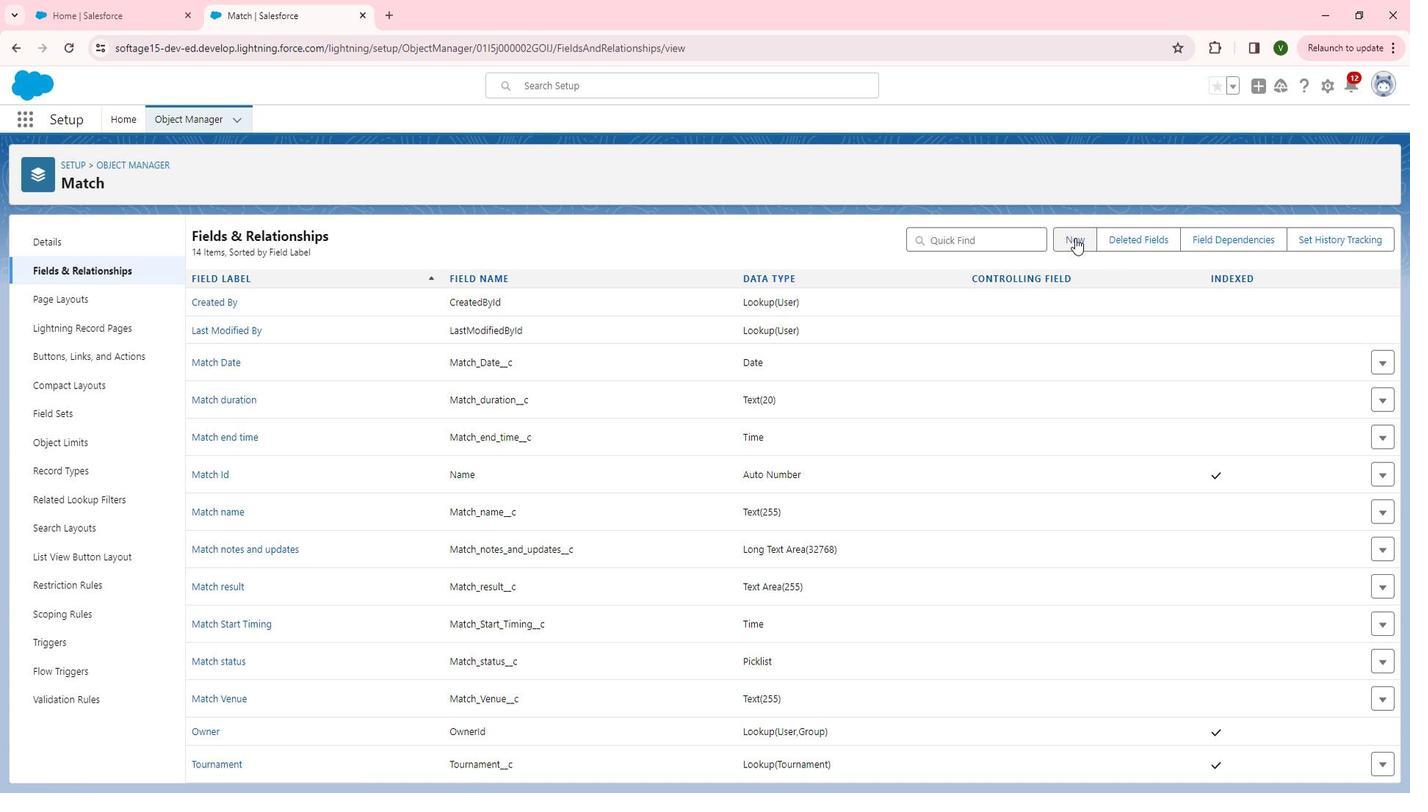 
Action: Mouse pressed left at (1072, 232)
Screenshot: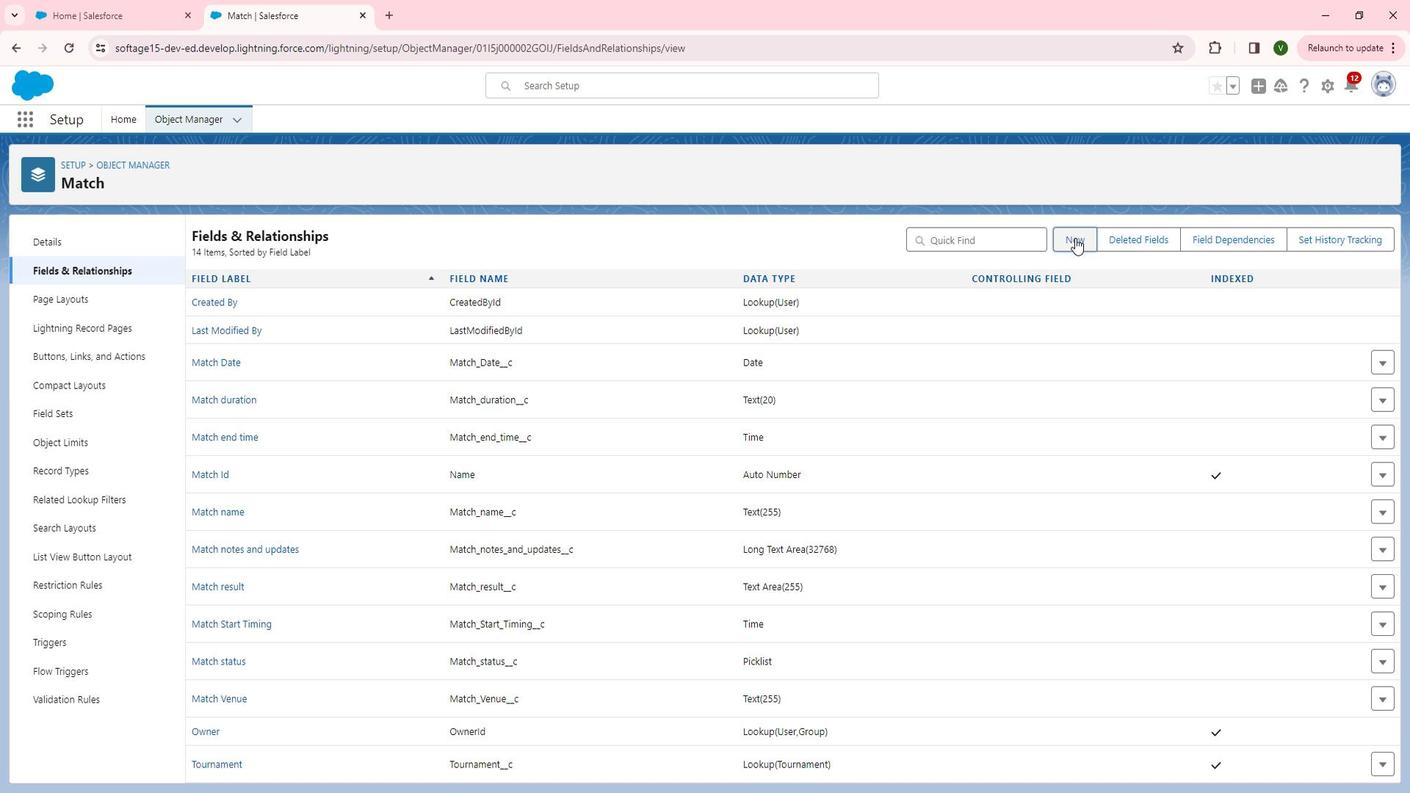 
Action: Mouse moved to (242, 515)
Screenshot: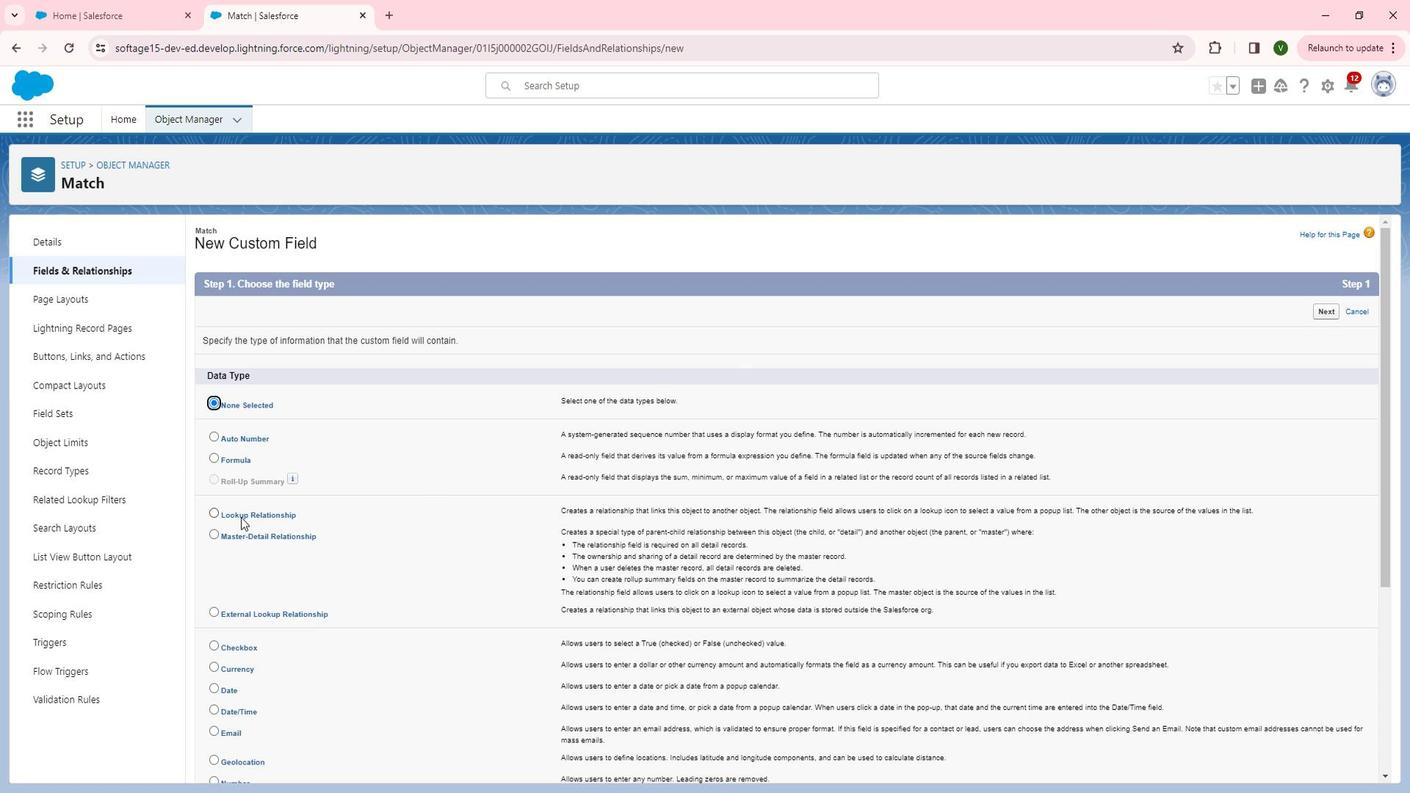 
Action: Mouse pressed left at (242, 515)
Screenshot: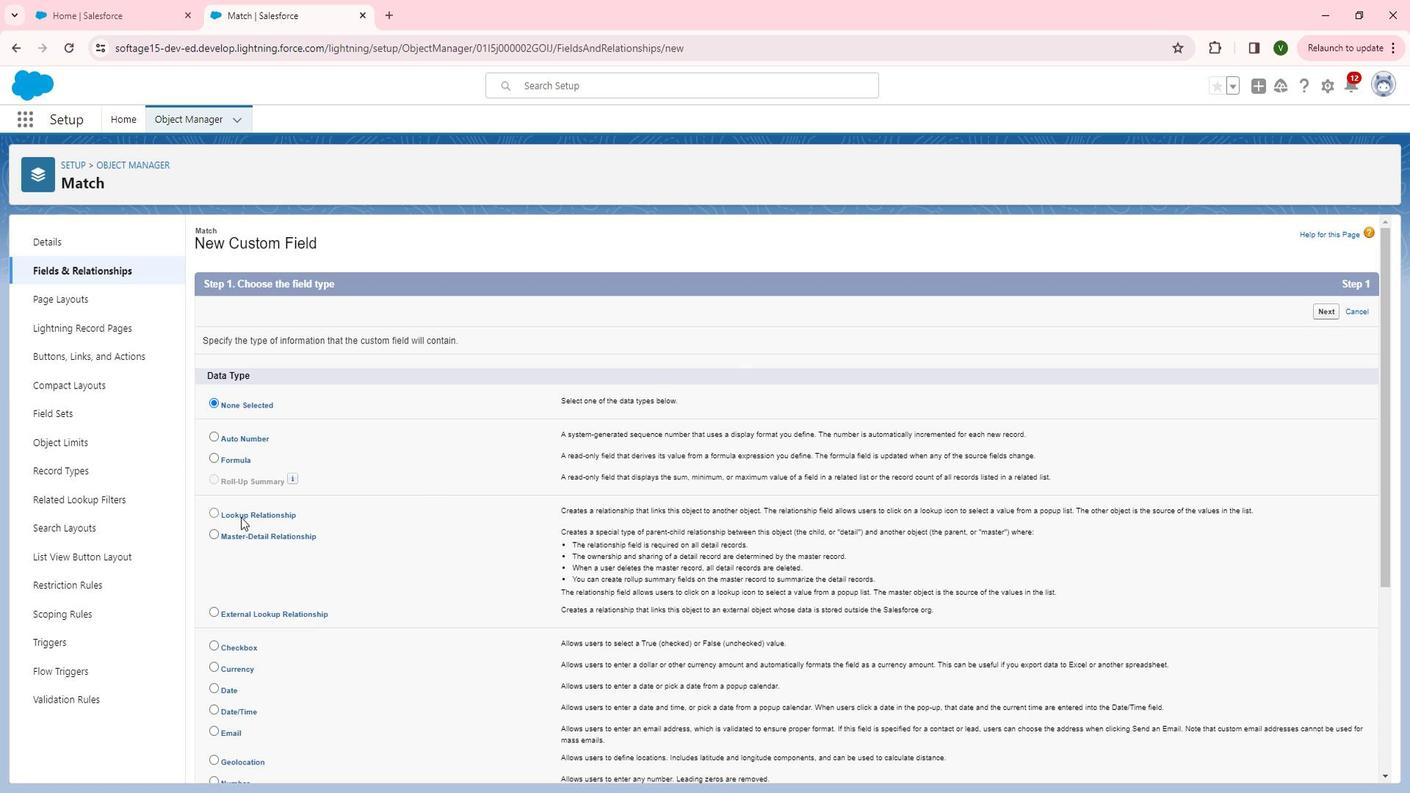
Action: Mouse moved to (1314, 304)
Screenshot: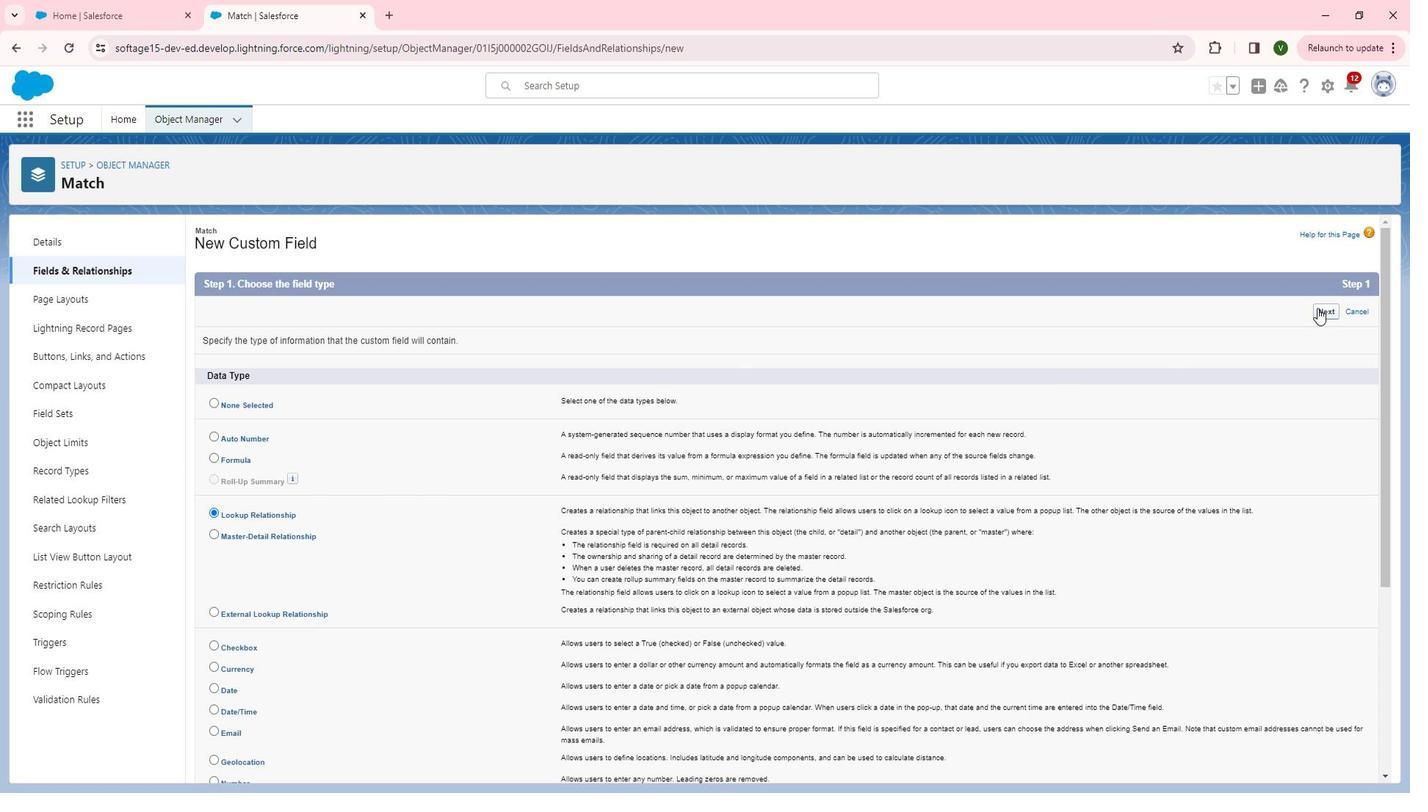 
Action: Mouse pressed left at (1314, 304)
Screenshot: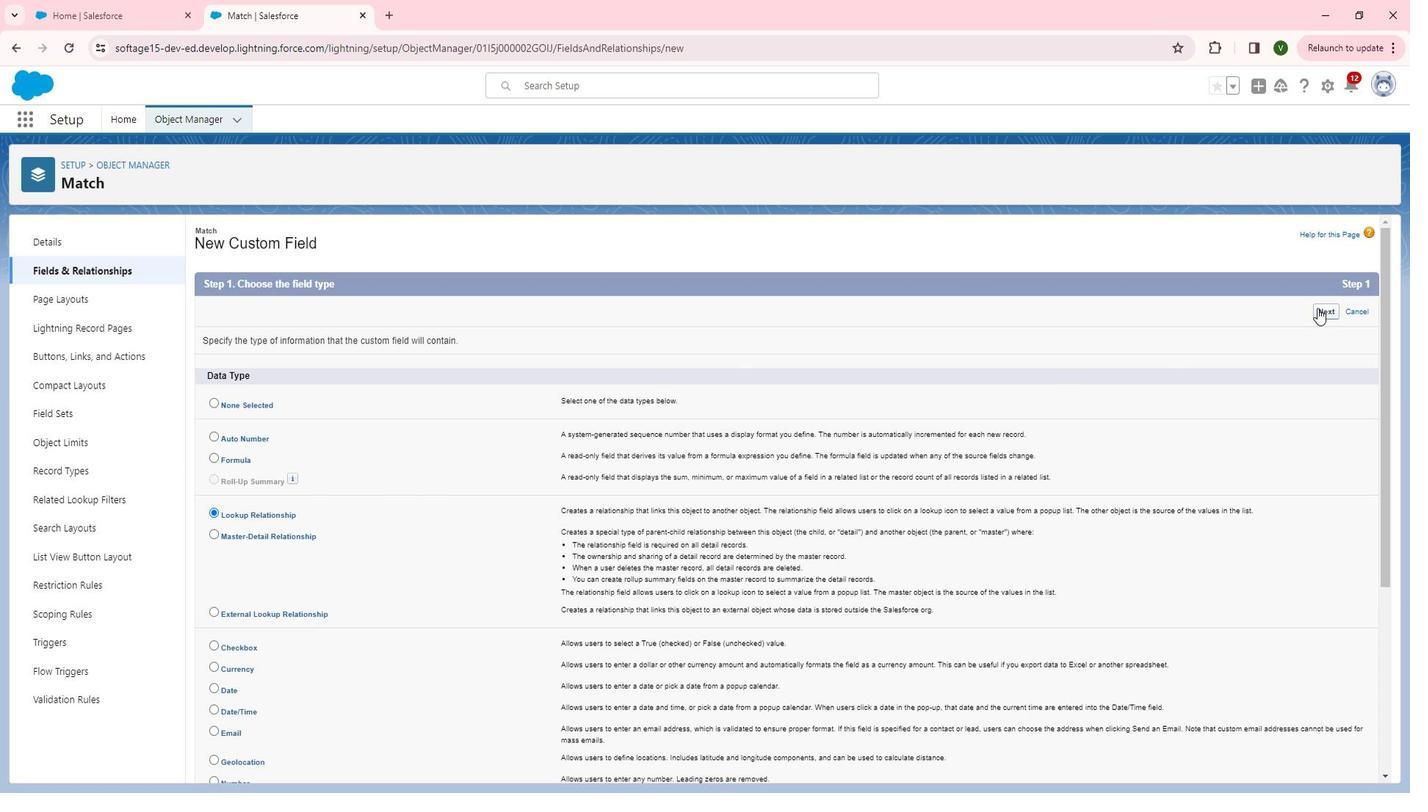 
Action: Mouse moved to (500, 368)
Screenshot: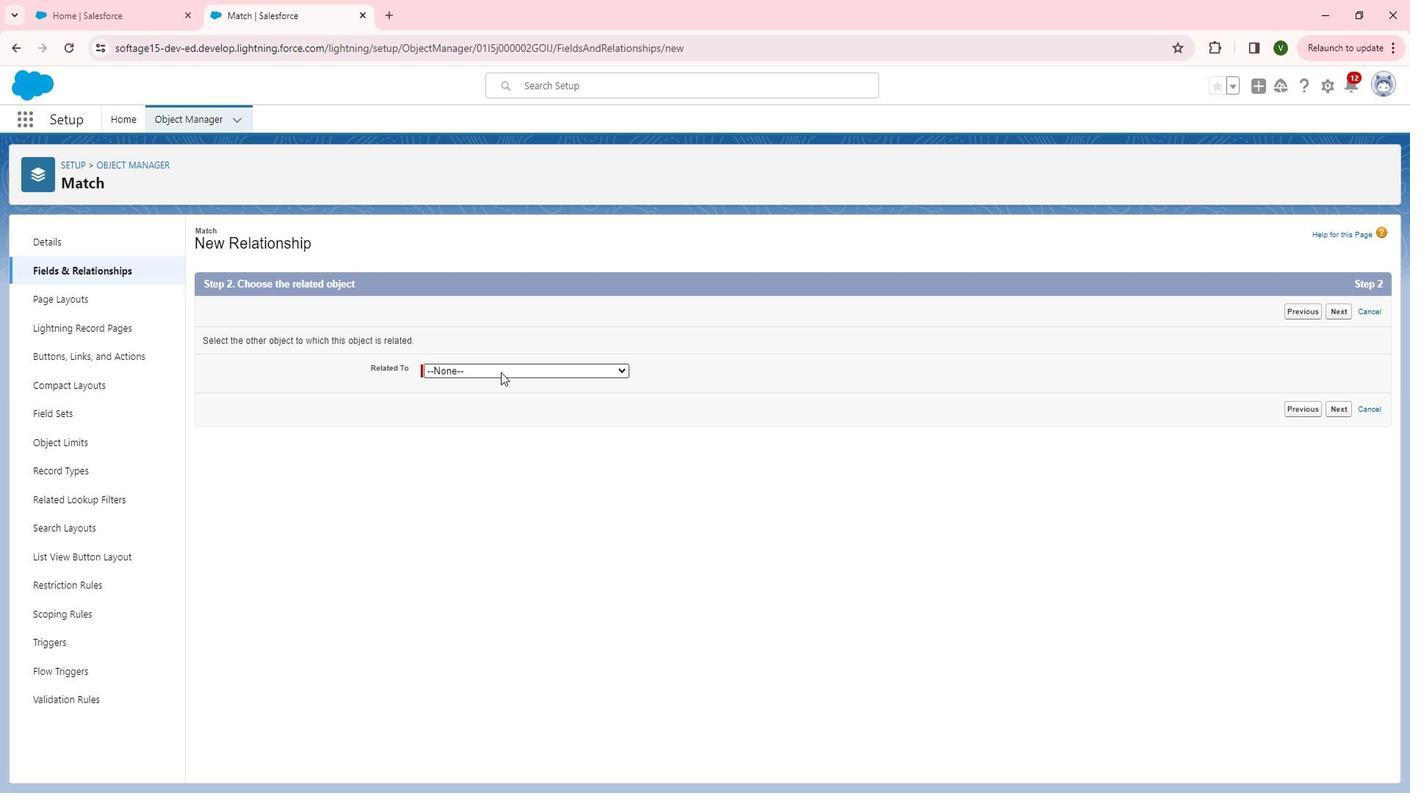 
Action: Mouse pressed left at (500, 368)
Screenshot: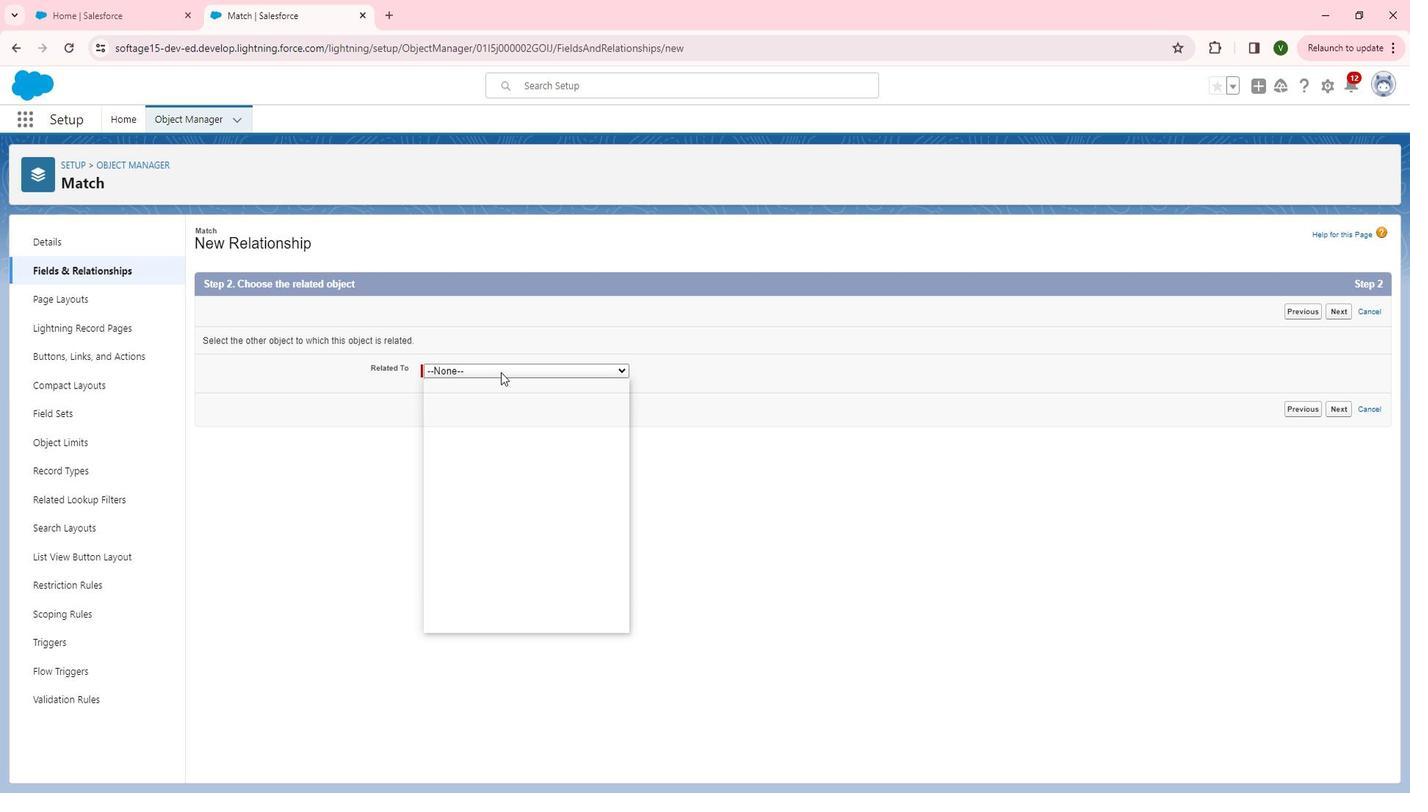 
Action: Mouse moved to (503, 489)
Screenshot: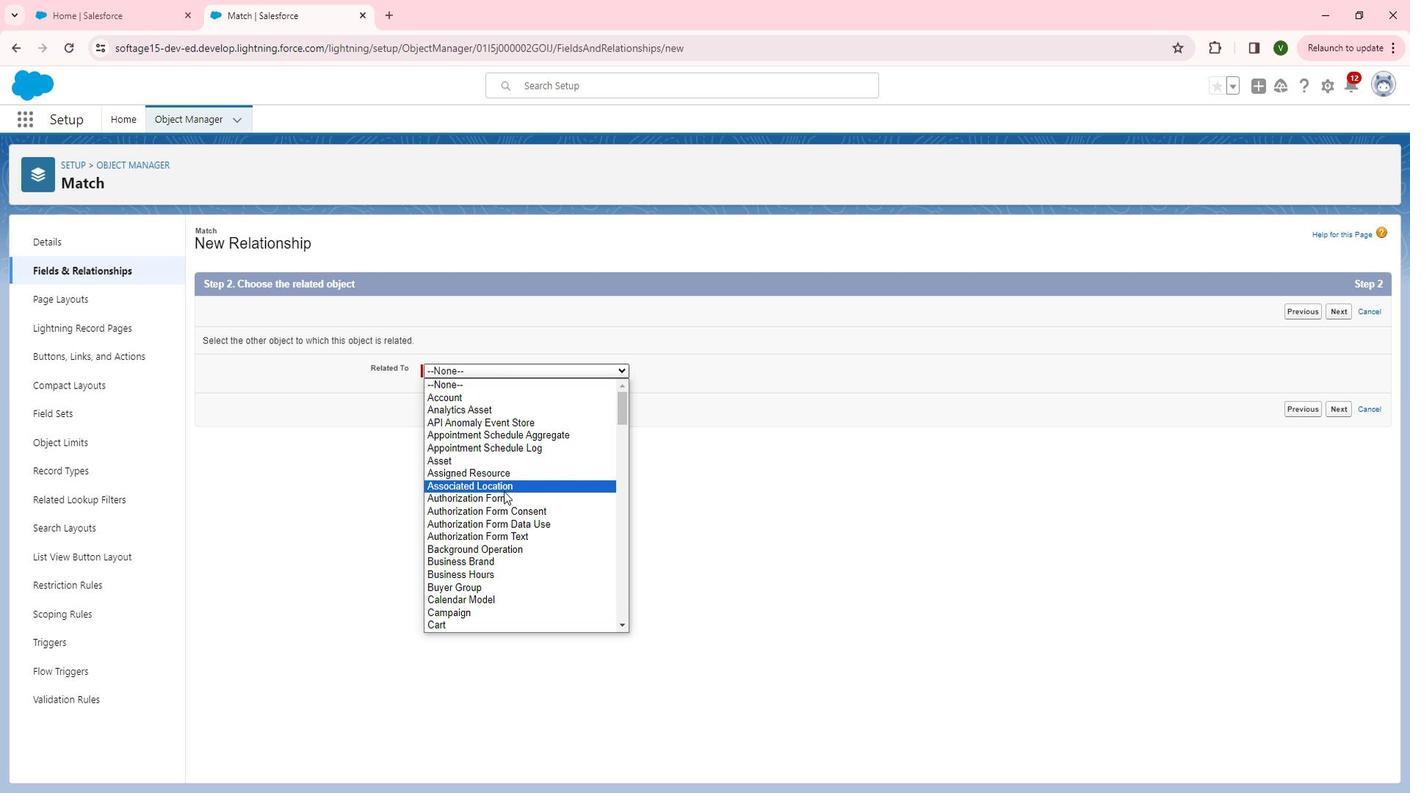 
Action: Mouse scrolled (503, 488) with delta (0, 0)
Screenshot: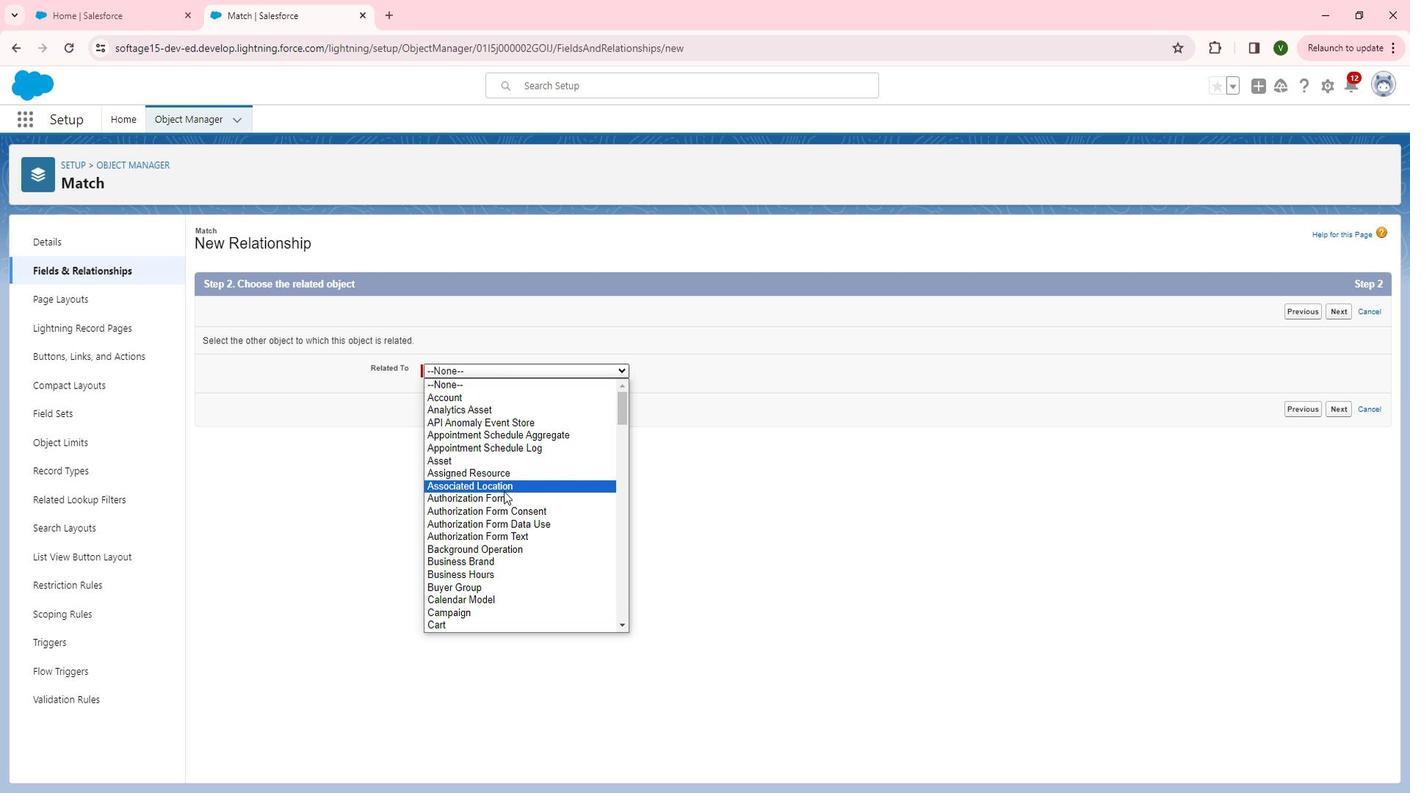
Action: Mouse scrolled (503, 488) with delta (0, 0)
Screenshot: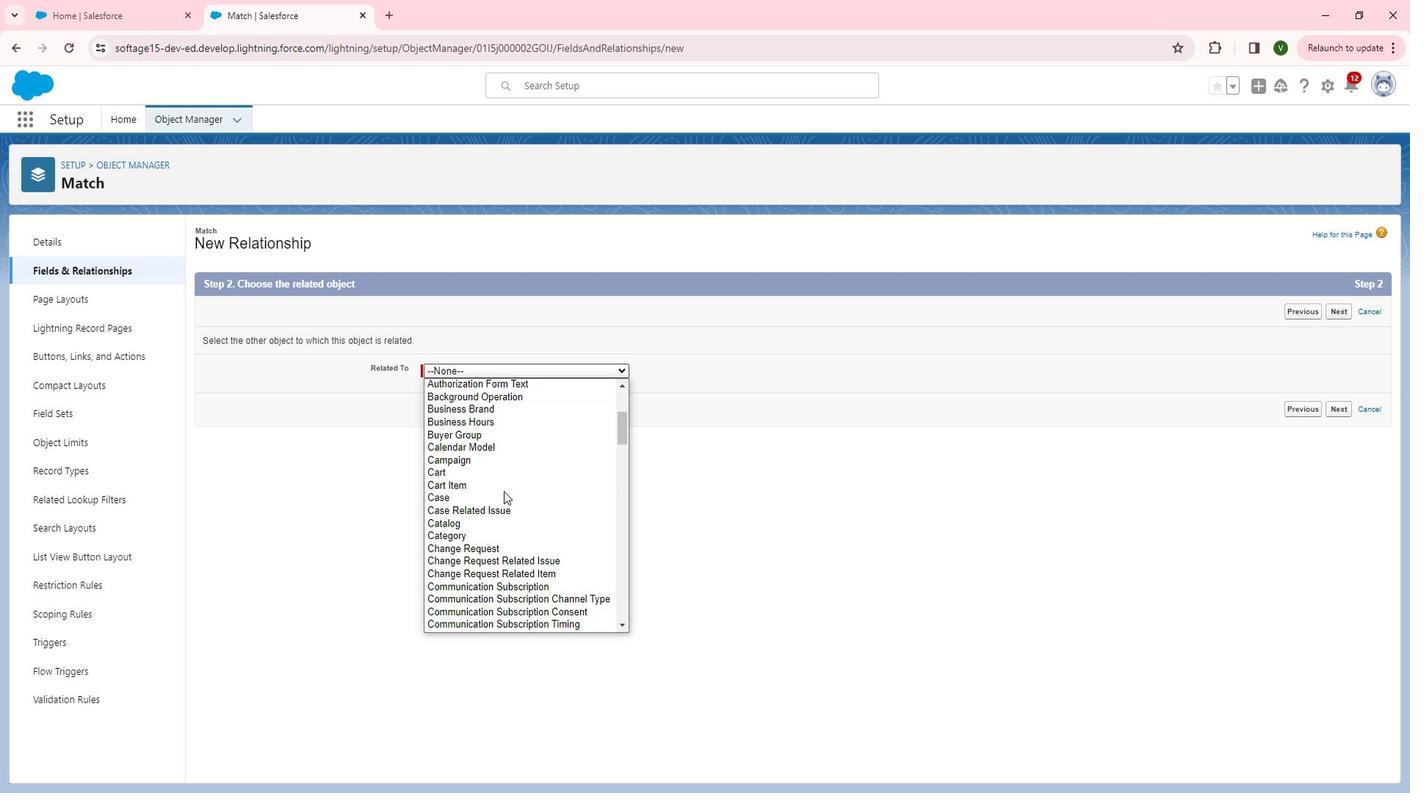 
Action: Mouse scrolled (503, 488) with delta (0, 0)
Screenshot: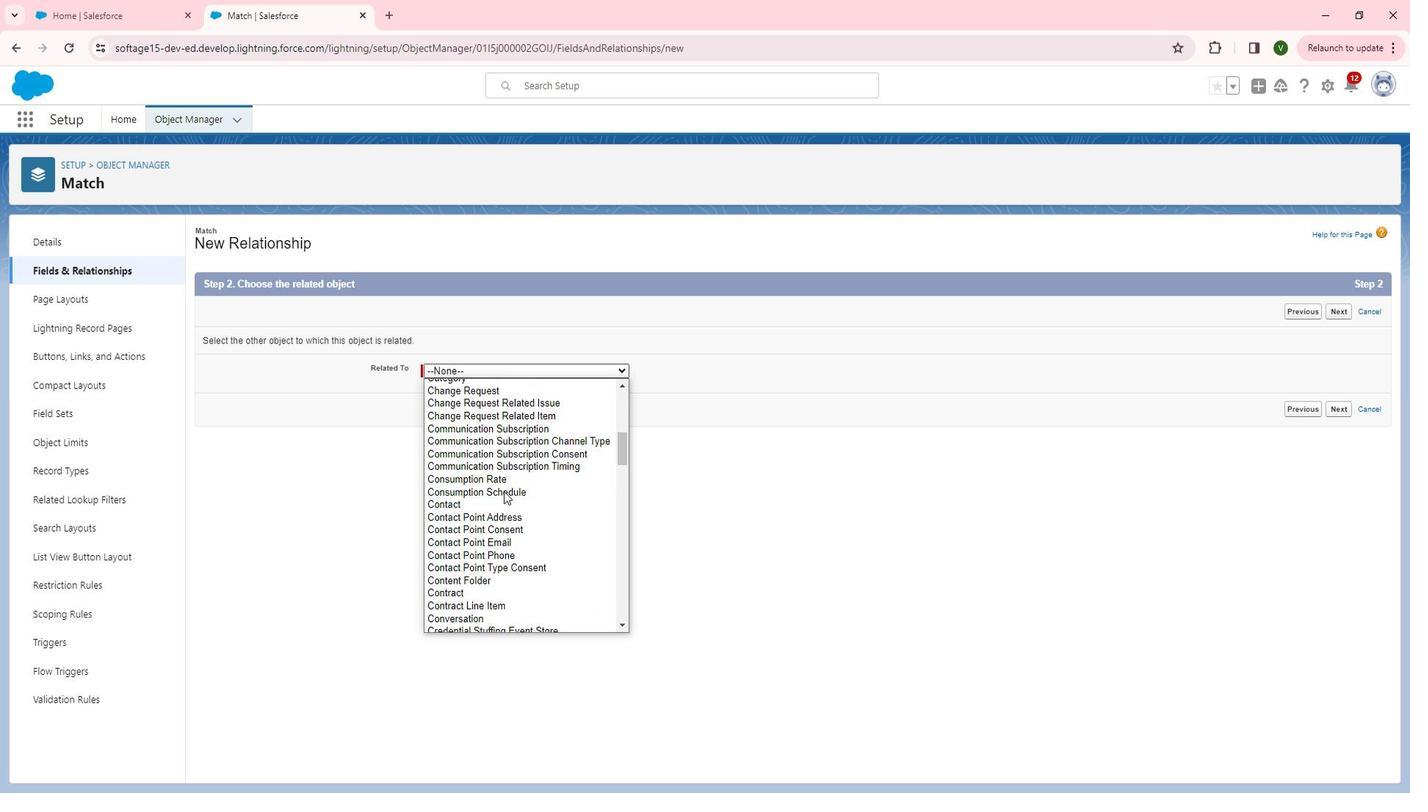 
Action: Mouse scrolled (503, 488) with delta (0, 0)
Screenshot: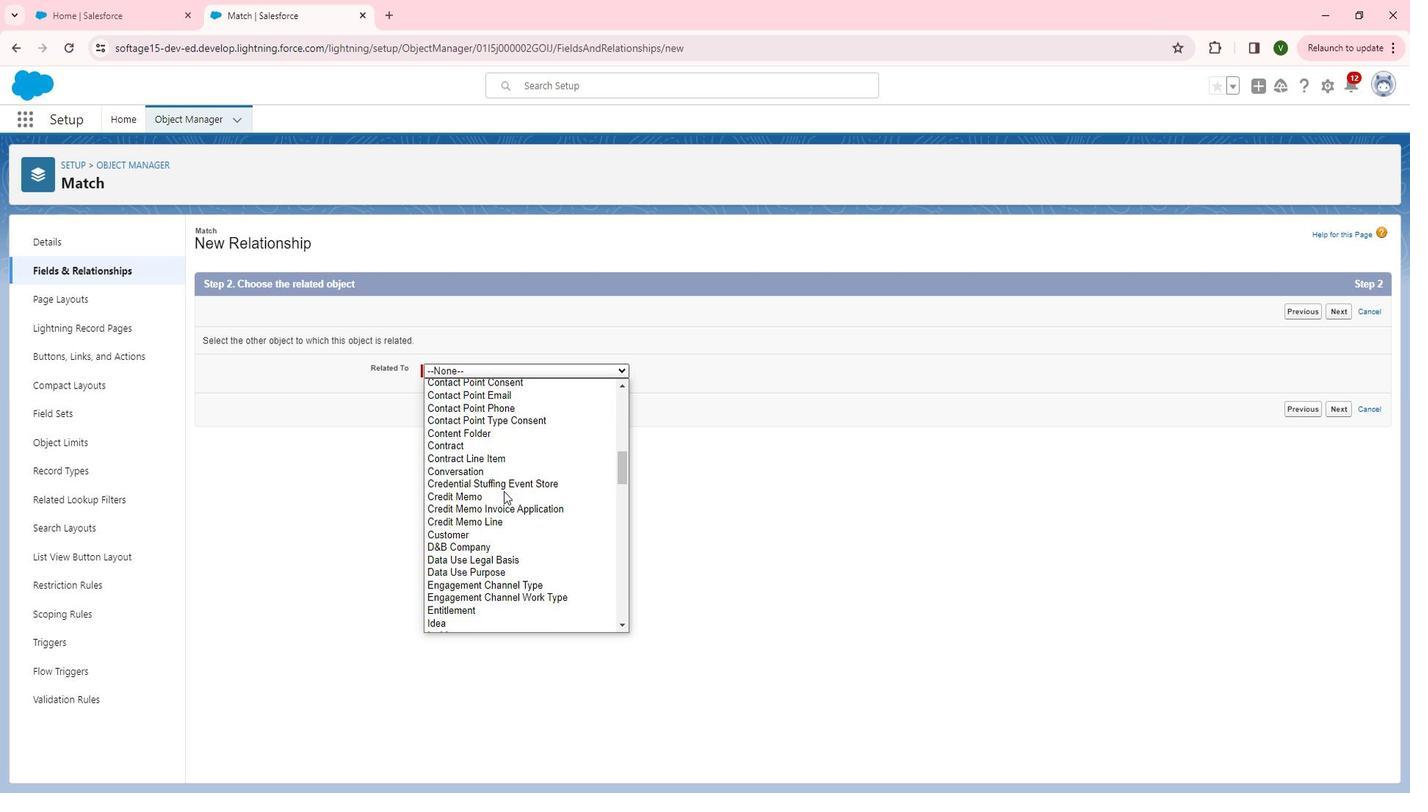 
Action: Mouse scrolled (503, 488) with delta (0, 0)
Screenshot: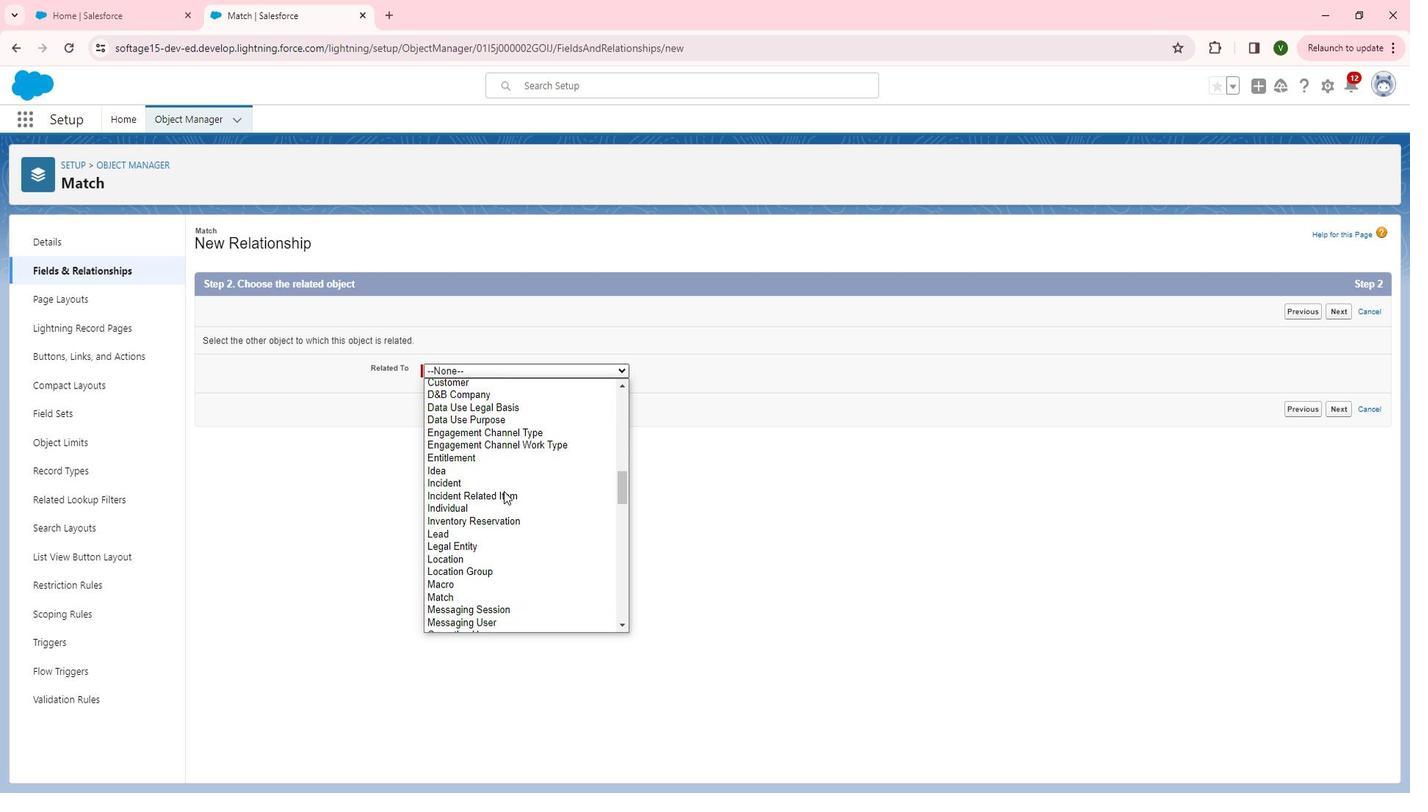 
Action: Mouse scrolled (503, 488) with delta (0, 0)
Screenshot: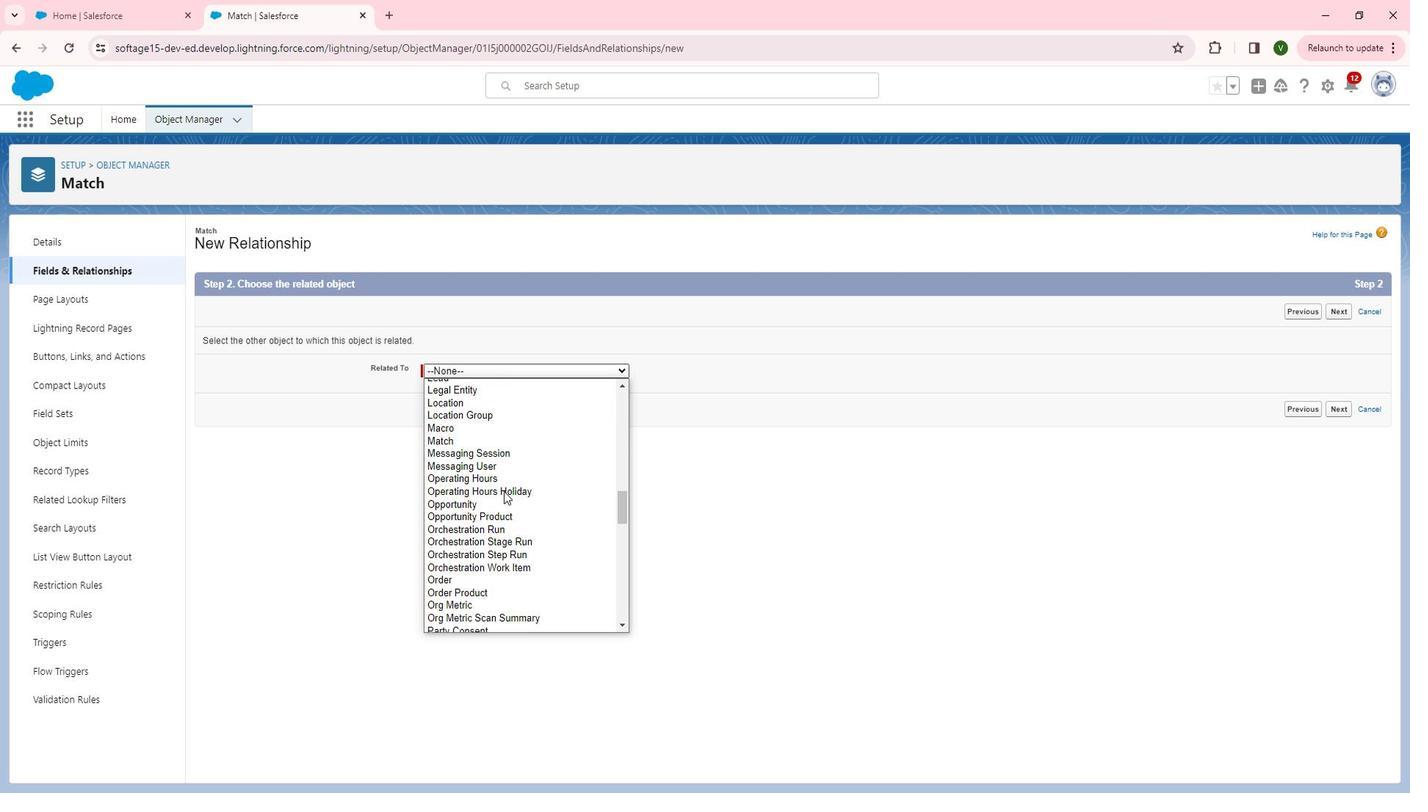 
Action: Mouse scrolled (503, 488) with delta (0, 0)
Screenshot: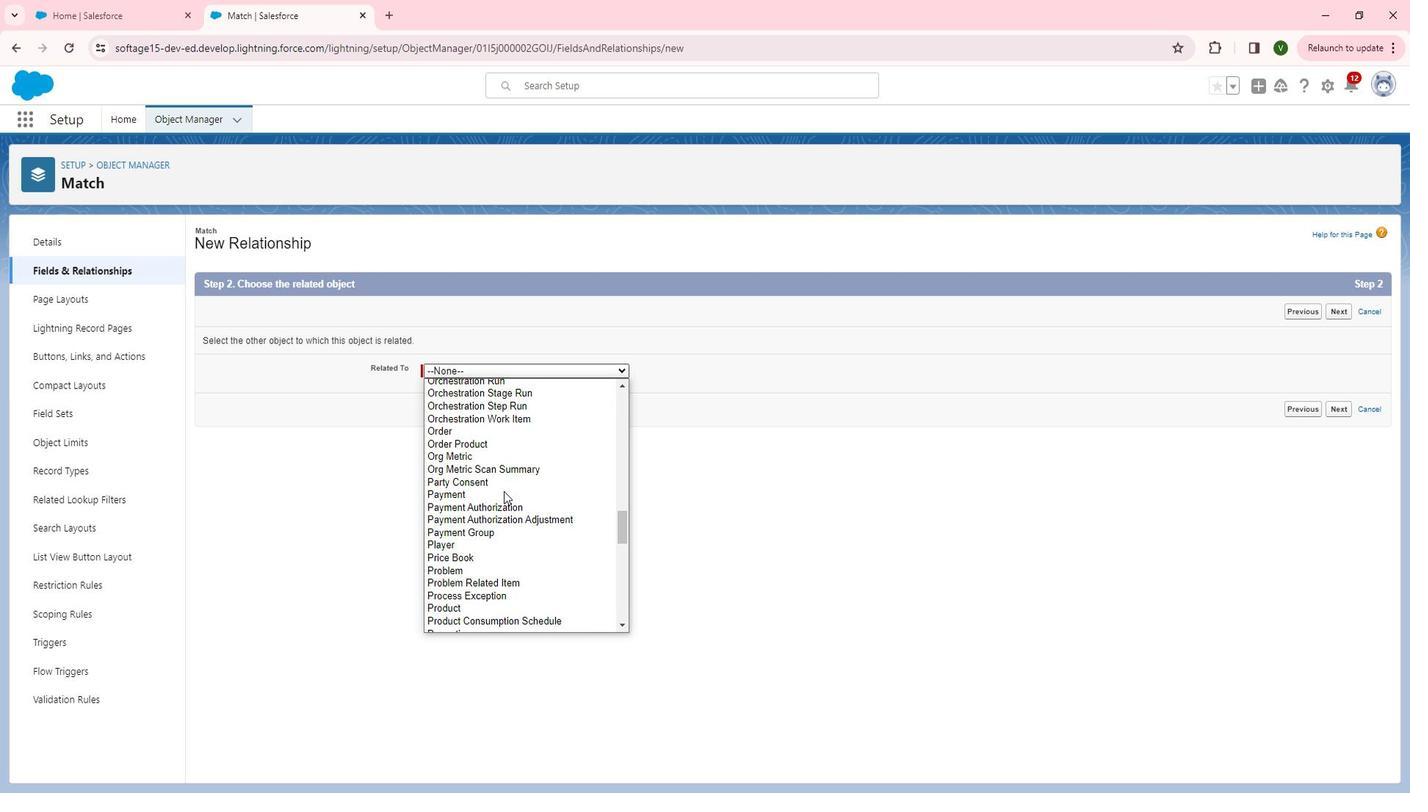 
Action: Mouse scrolled (503, 488) with delta (0, 0)
Screenshot: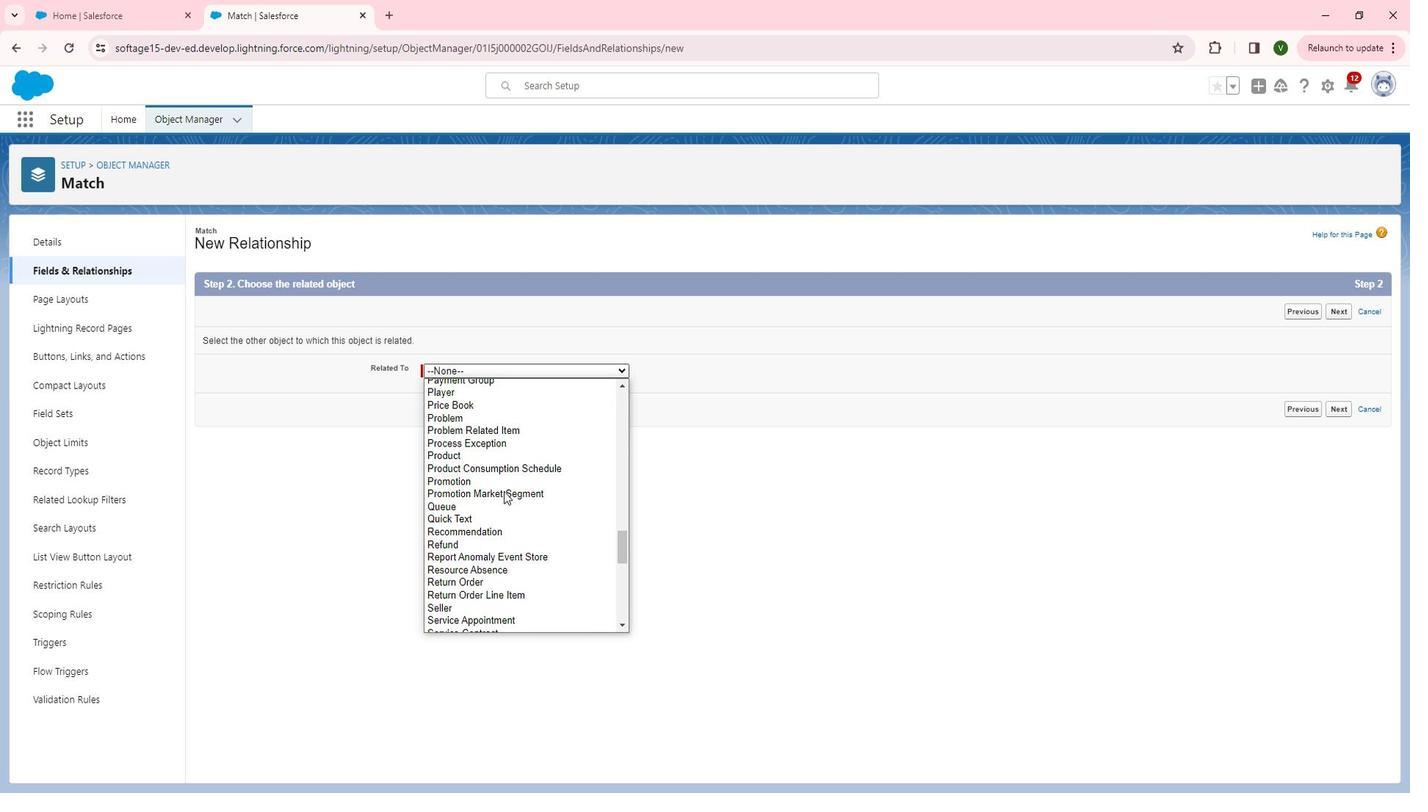 
Action: Mouse scrolled (503, 488) with delta (0, 0)
Screenshot: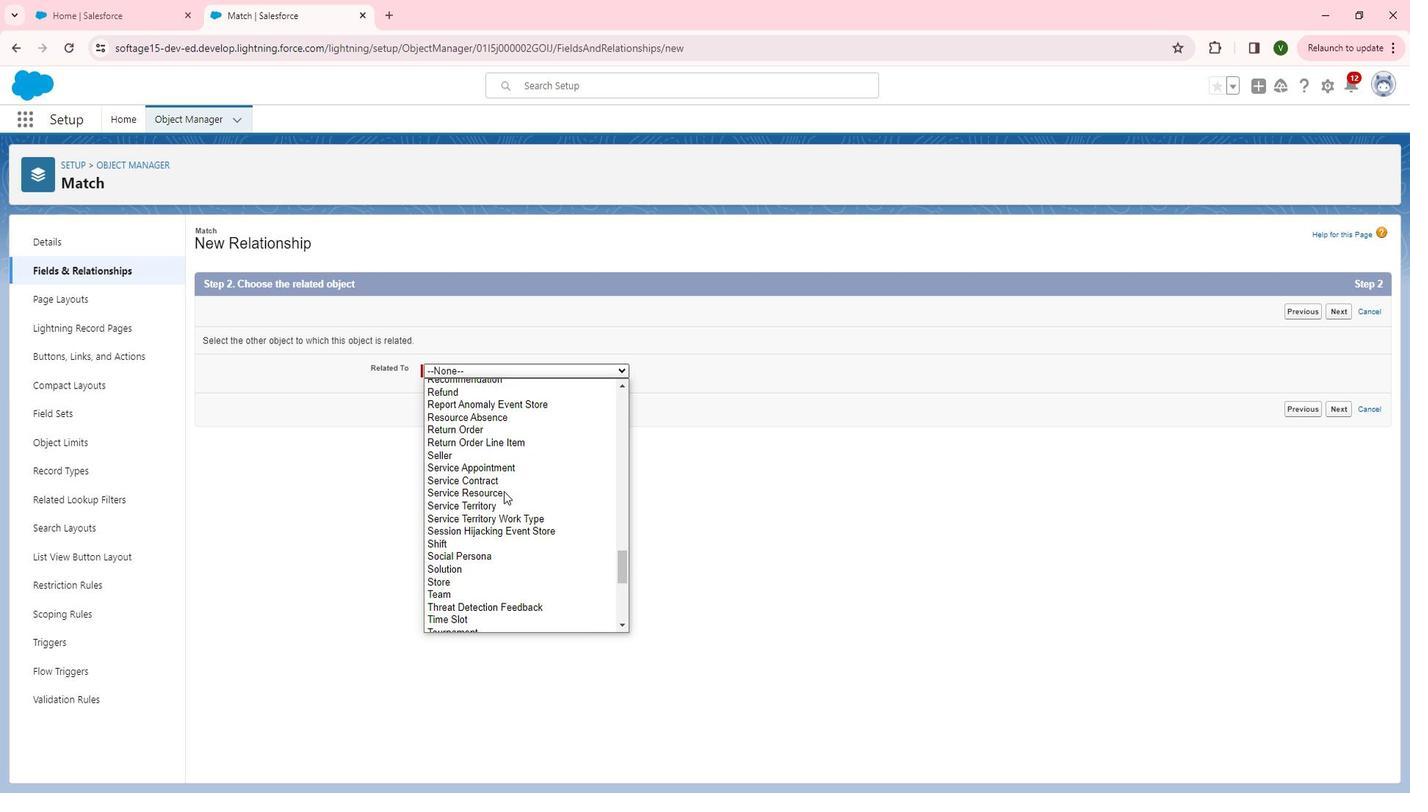 
Action: Mouse moved to (507, 436)
Screenshot: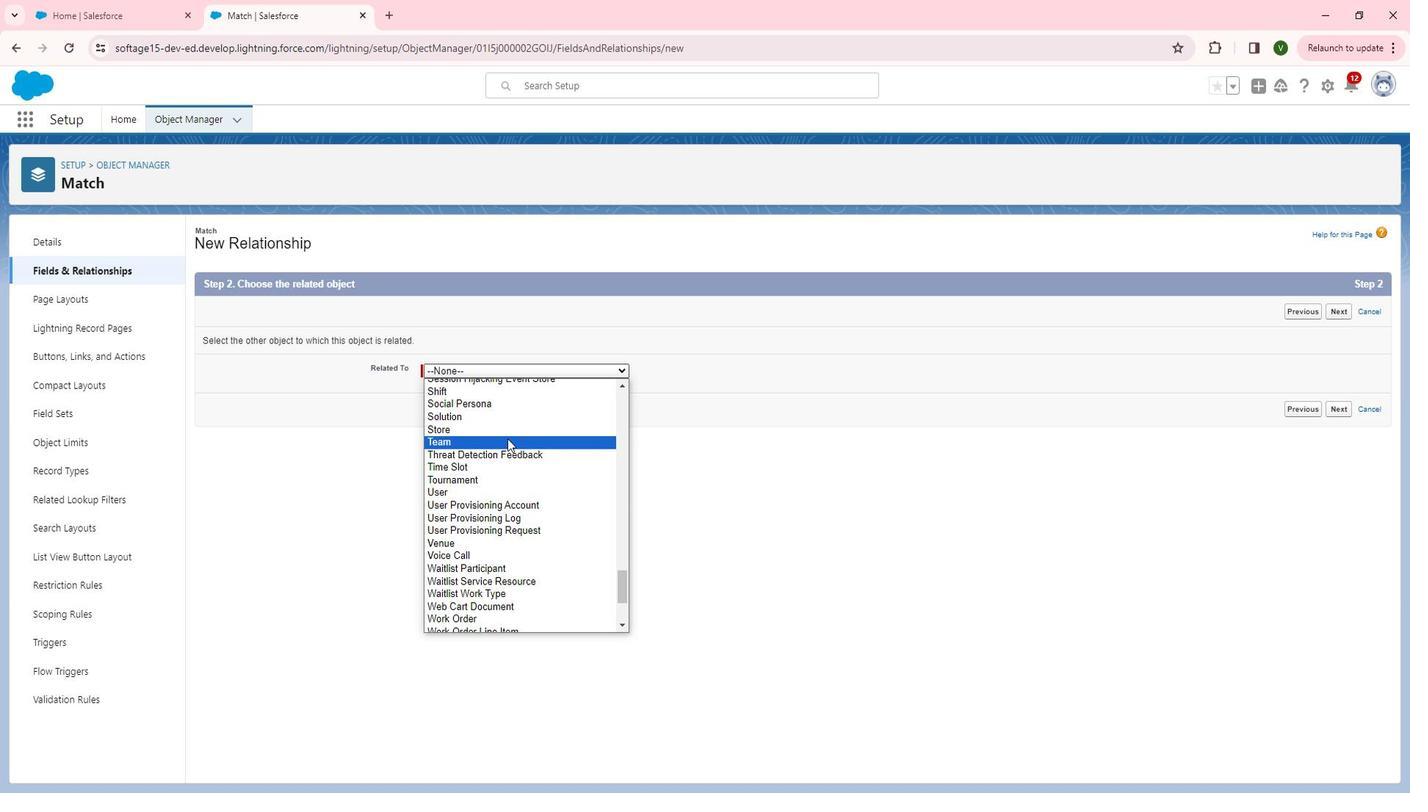 
Action: Mouse pressed left at (507, 436)
Screenshot: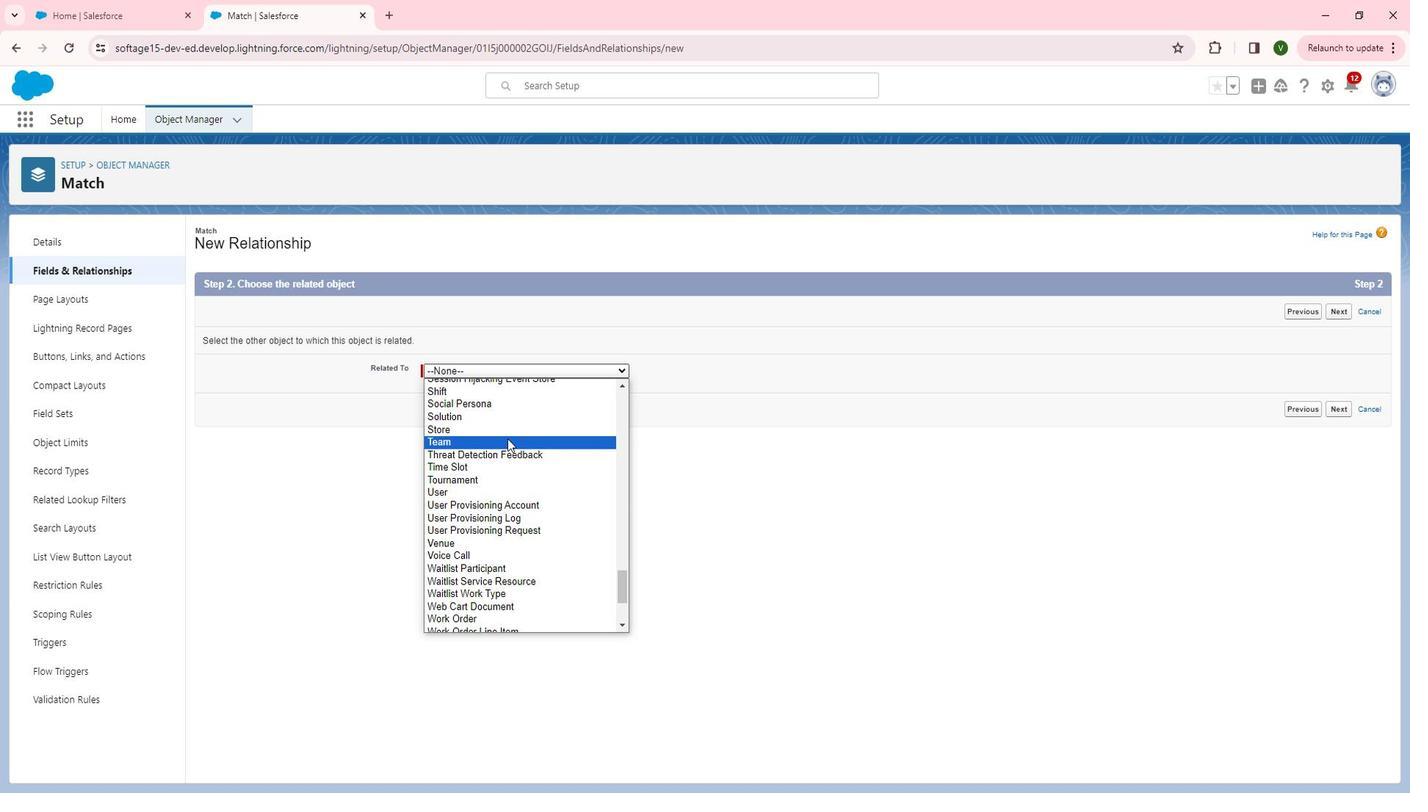 
Action: Mouse moved to (1336, 304)
Screenshot: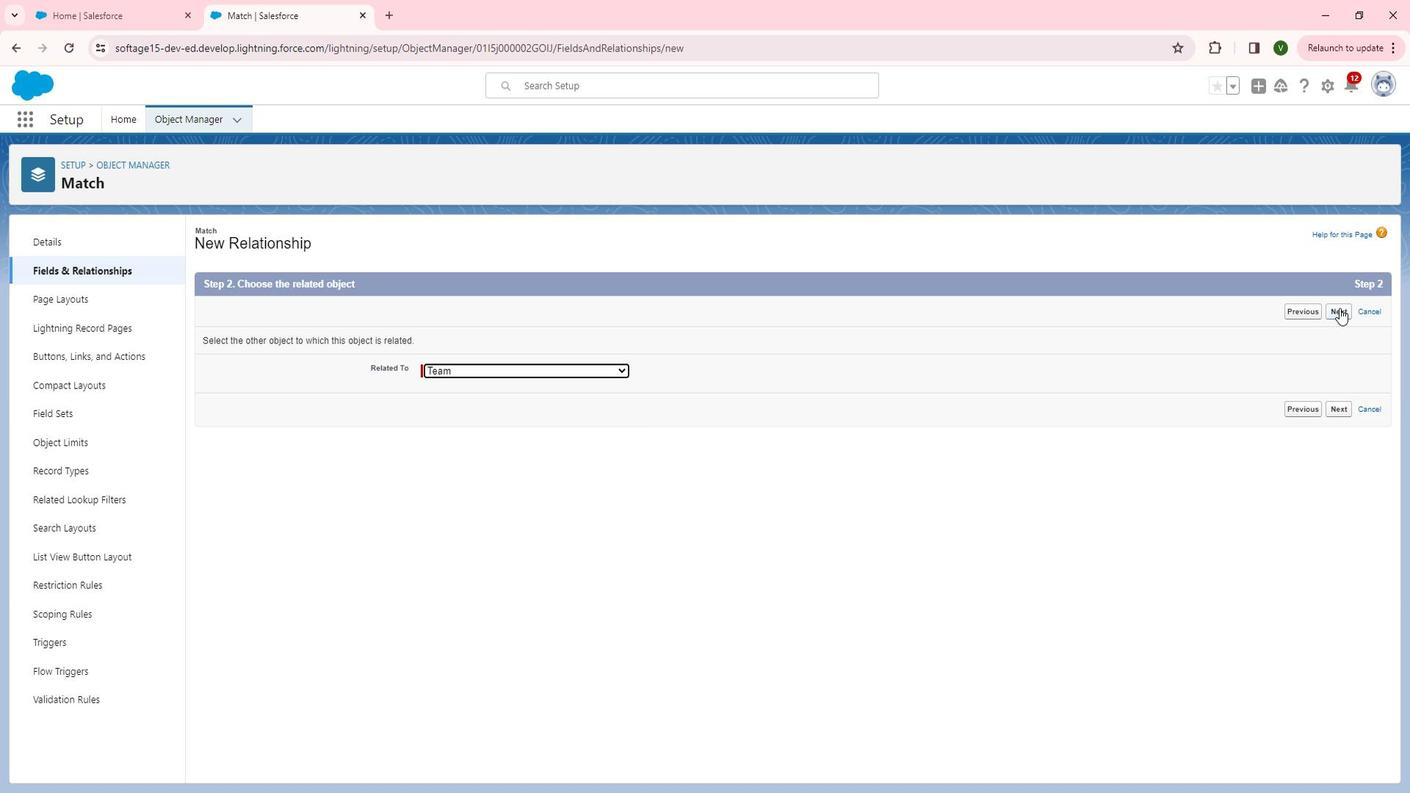 
Action: Mouse pressed left at (1336, 304)
Screenshot: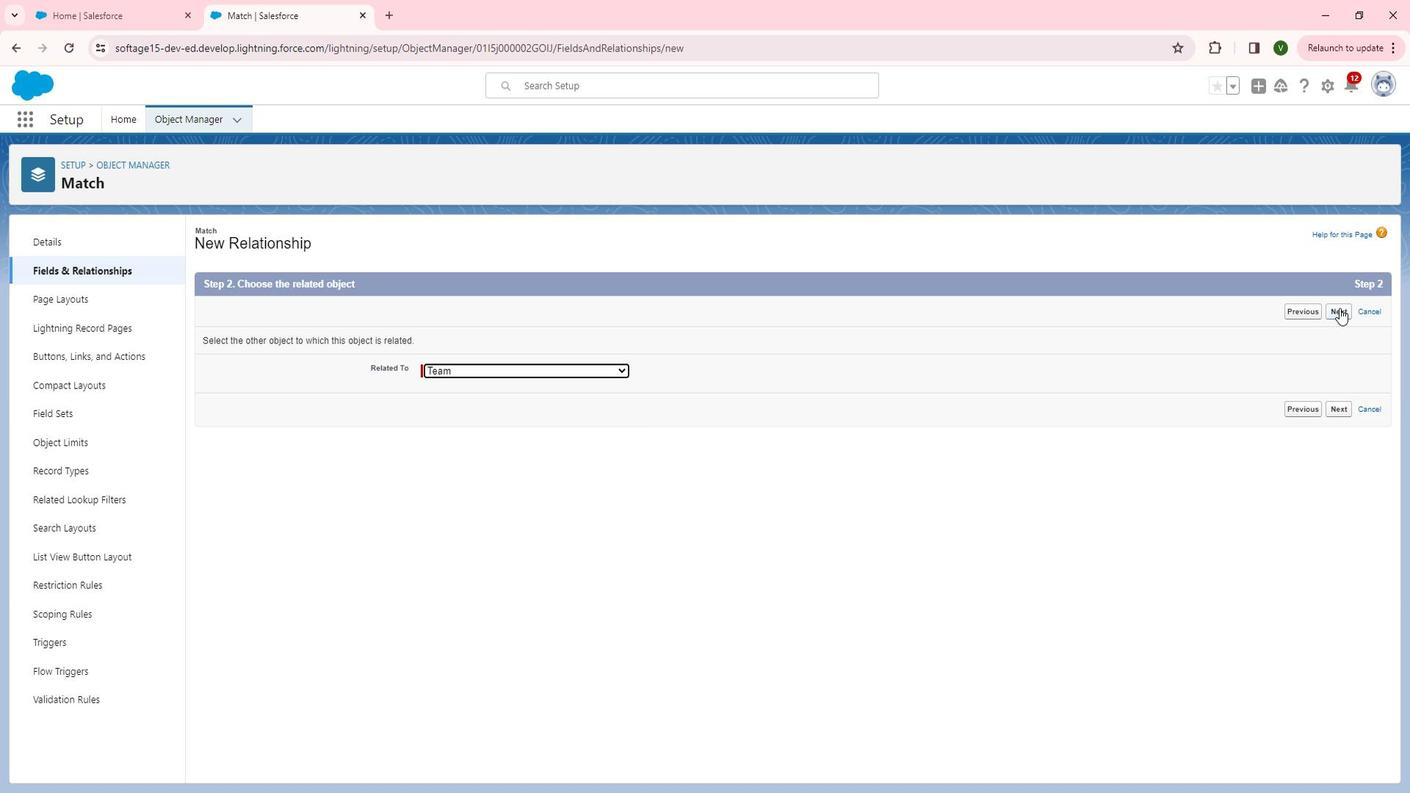 
Action: Mouse moved to (455, 342)
Screenshot: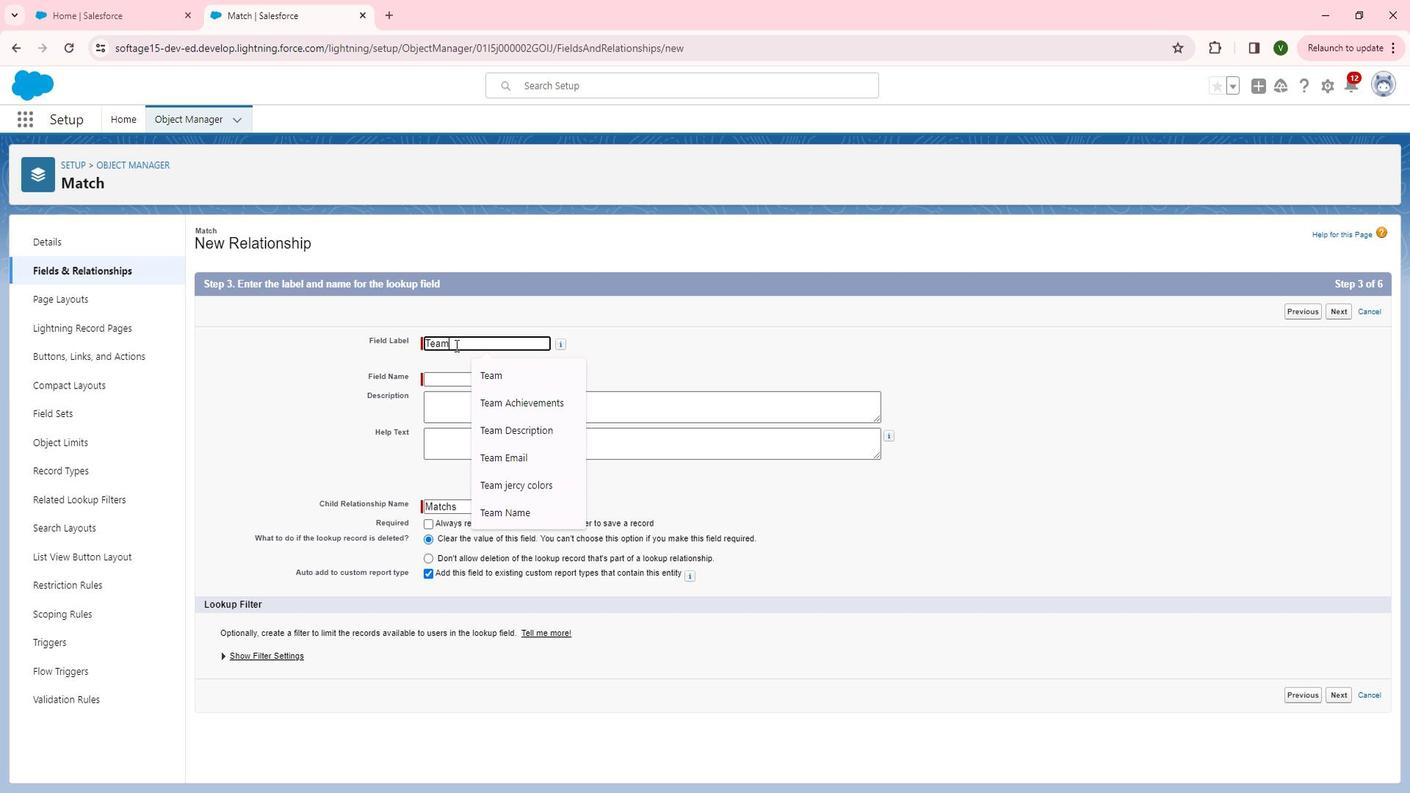 
Action: Mouse pressed left at (455, 342)
Screenshot: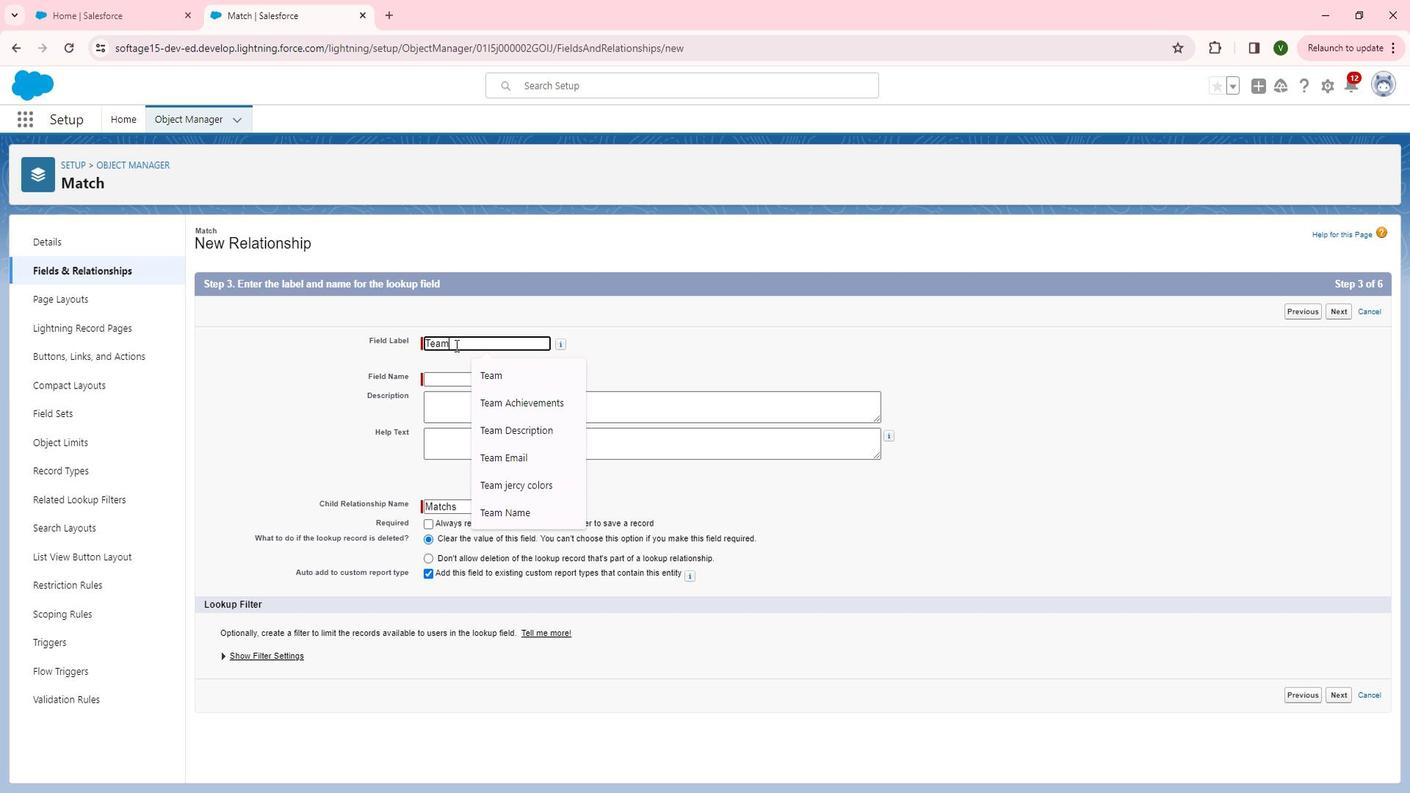 
Action: Mouse moved to (689, 384)
Screenshot: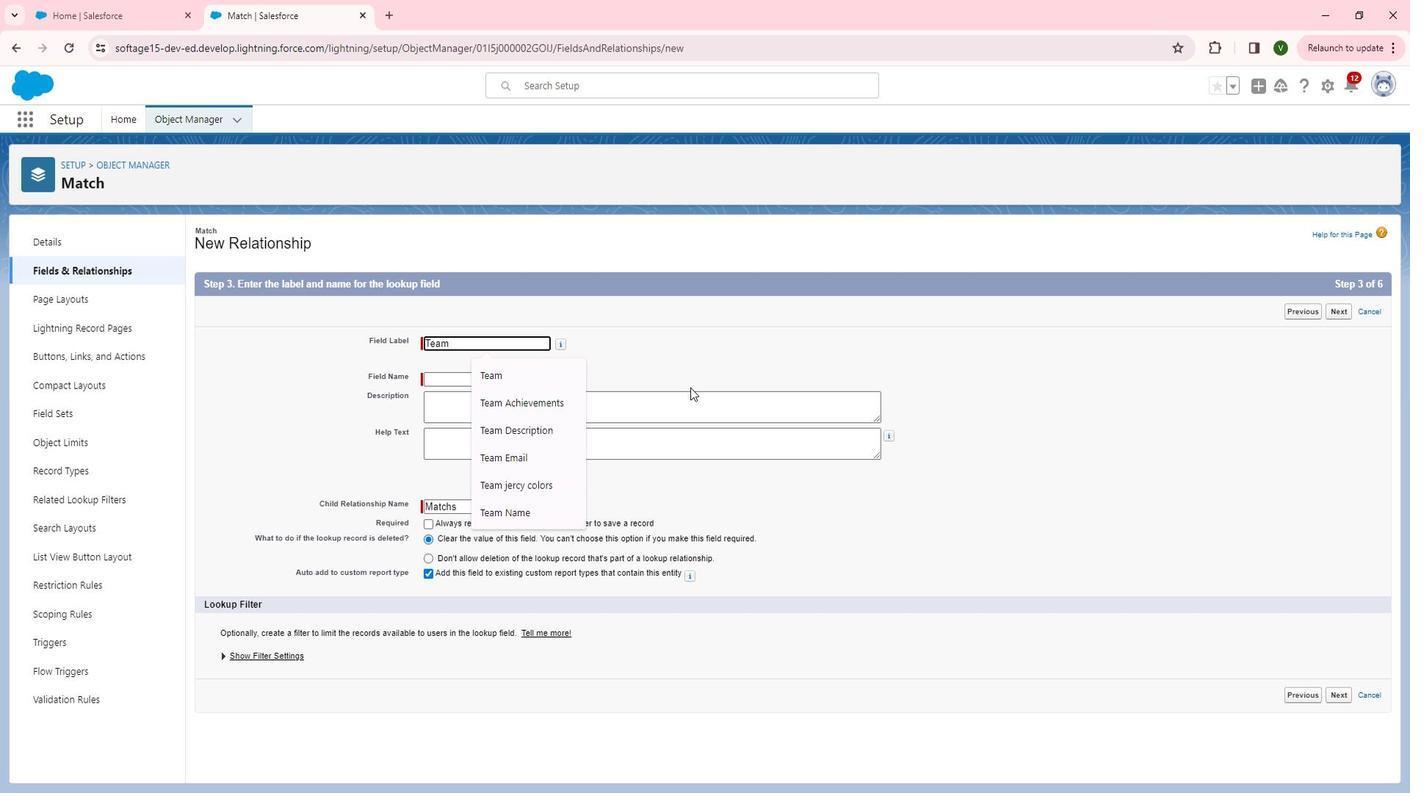 
Action: Mouse pressed left at (689, 384)
Screenshot: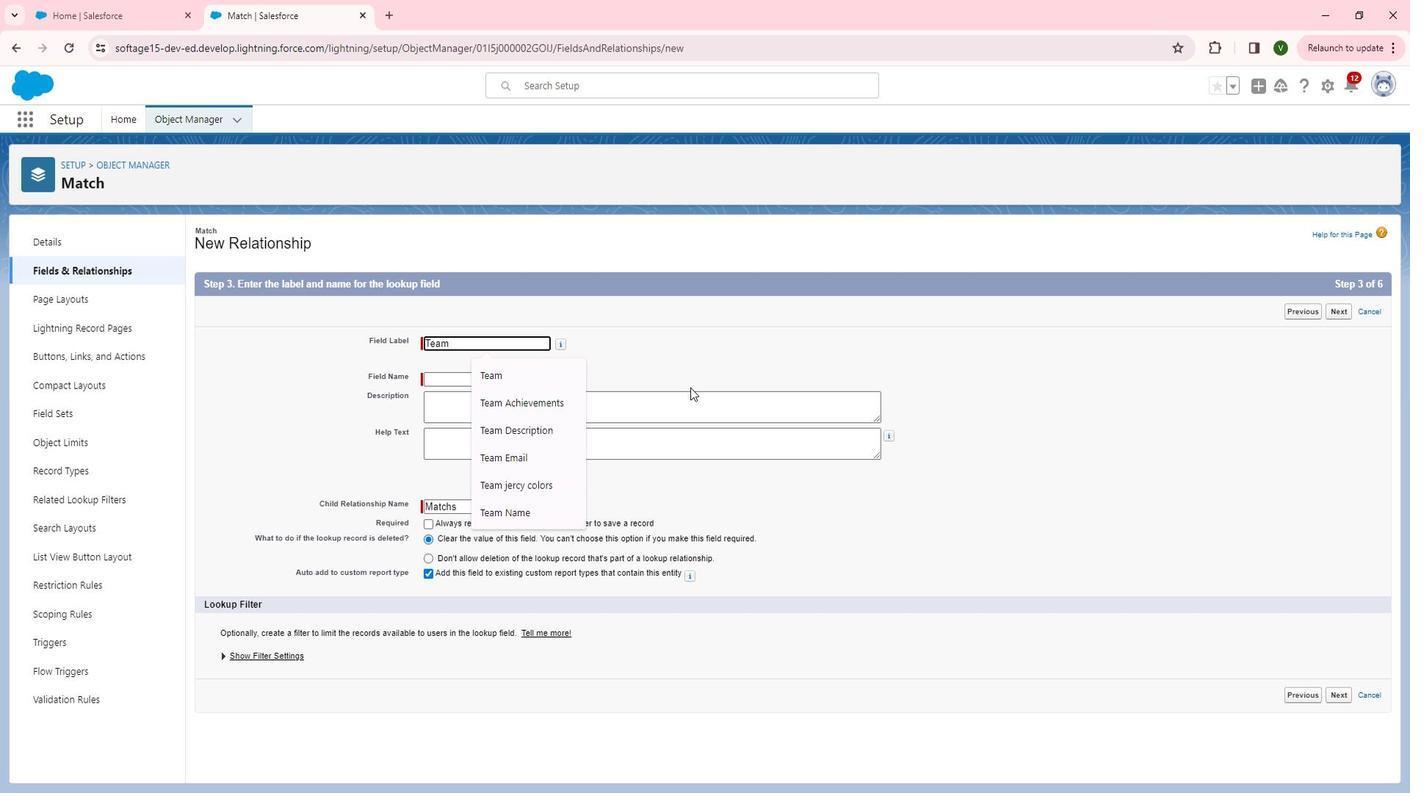 
Action: Mouse moved to (666, 391)
Screenshot: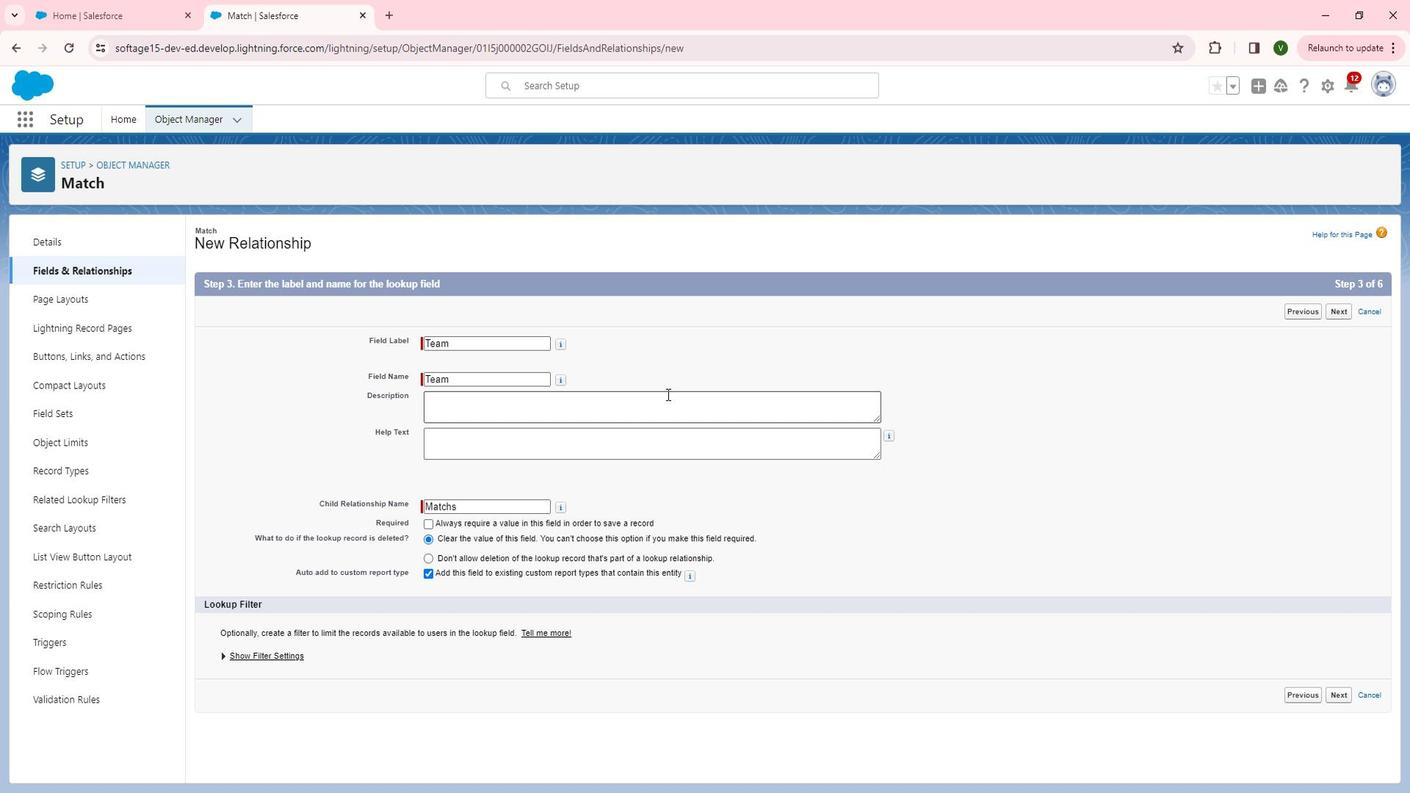 
Action: Mouse pressed left at (666, 391)
Screenshot: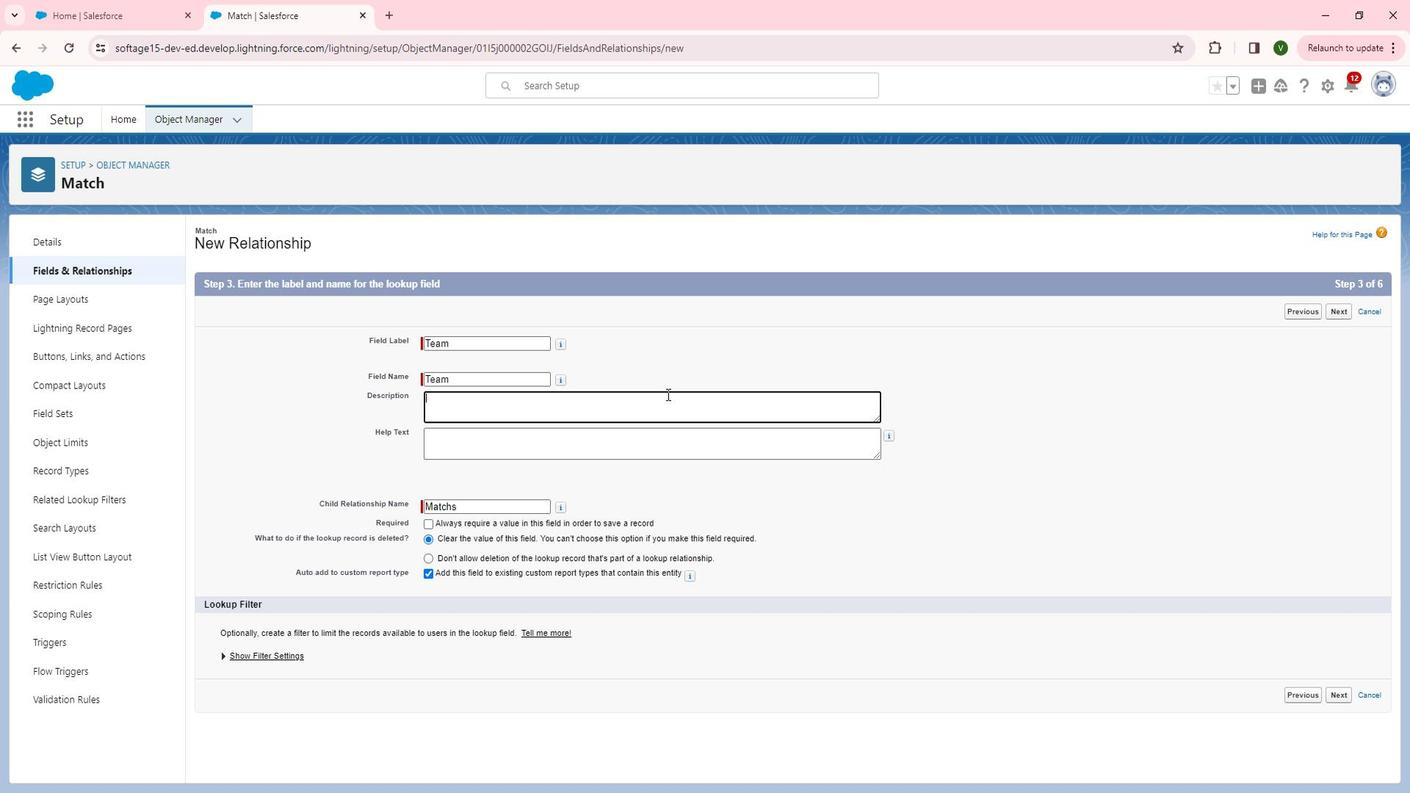 
Action: Mouse moved to (669, 392)
Screenshot: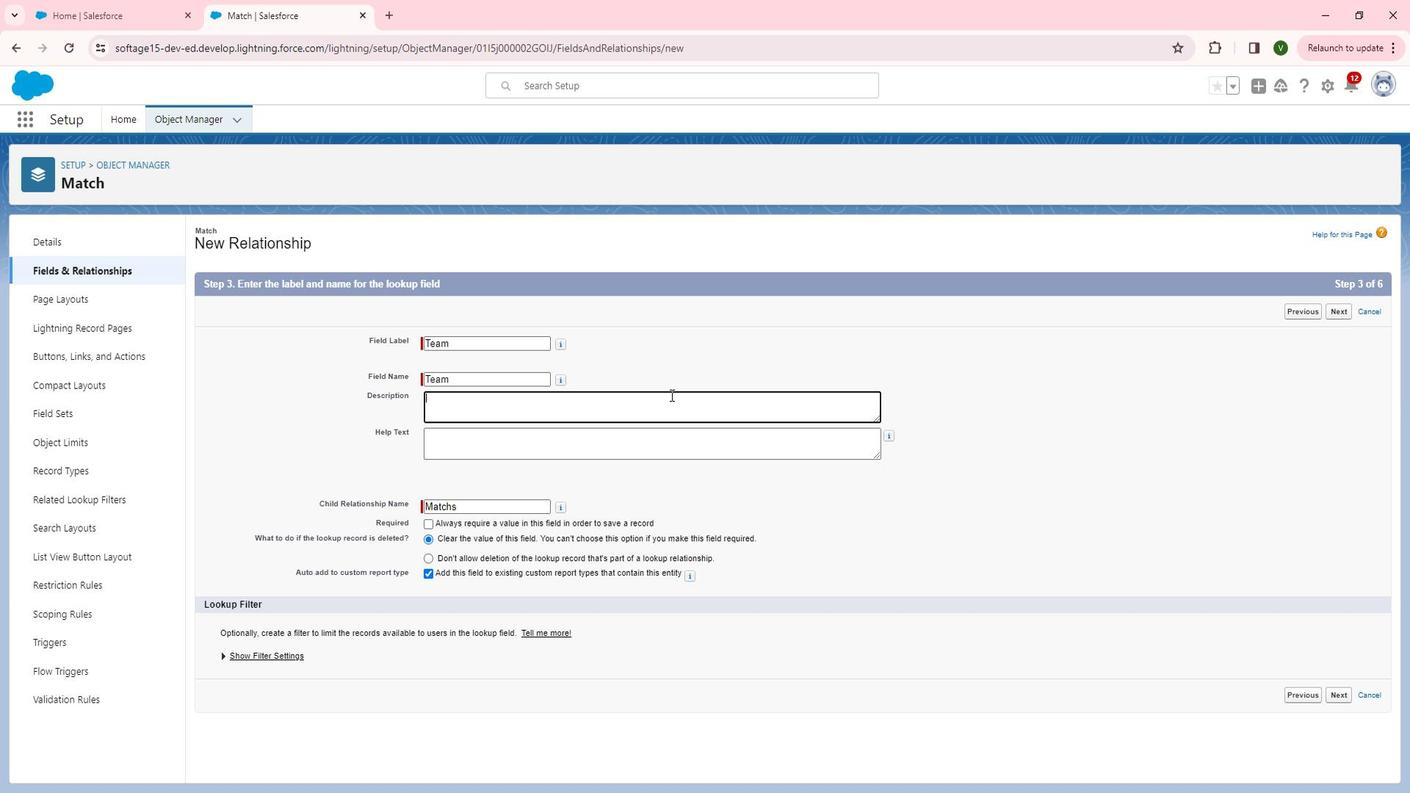 
Action: Key pressed <Key.shift>This<Key.space>field<Key.space>is<Key.space>for<Key.space>the<Key.space>lookup<Key.space>relationship<Key.space>is<Key.space>connection<Key.space>between<Key.space>two<Key.space>object<Key.space>where<Key.space>team<Key.space>has<Key.space>rec<Key.backspace>ference<Key.space>to<Key.space>matchs.<Key.backspace><Key.backspace>.<Key.tab><Key.shift>Select<Key.space>the
Screenshot: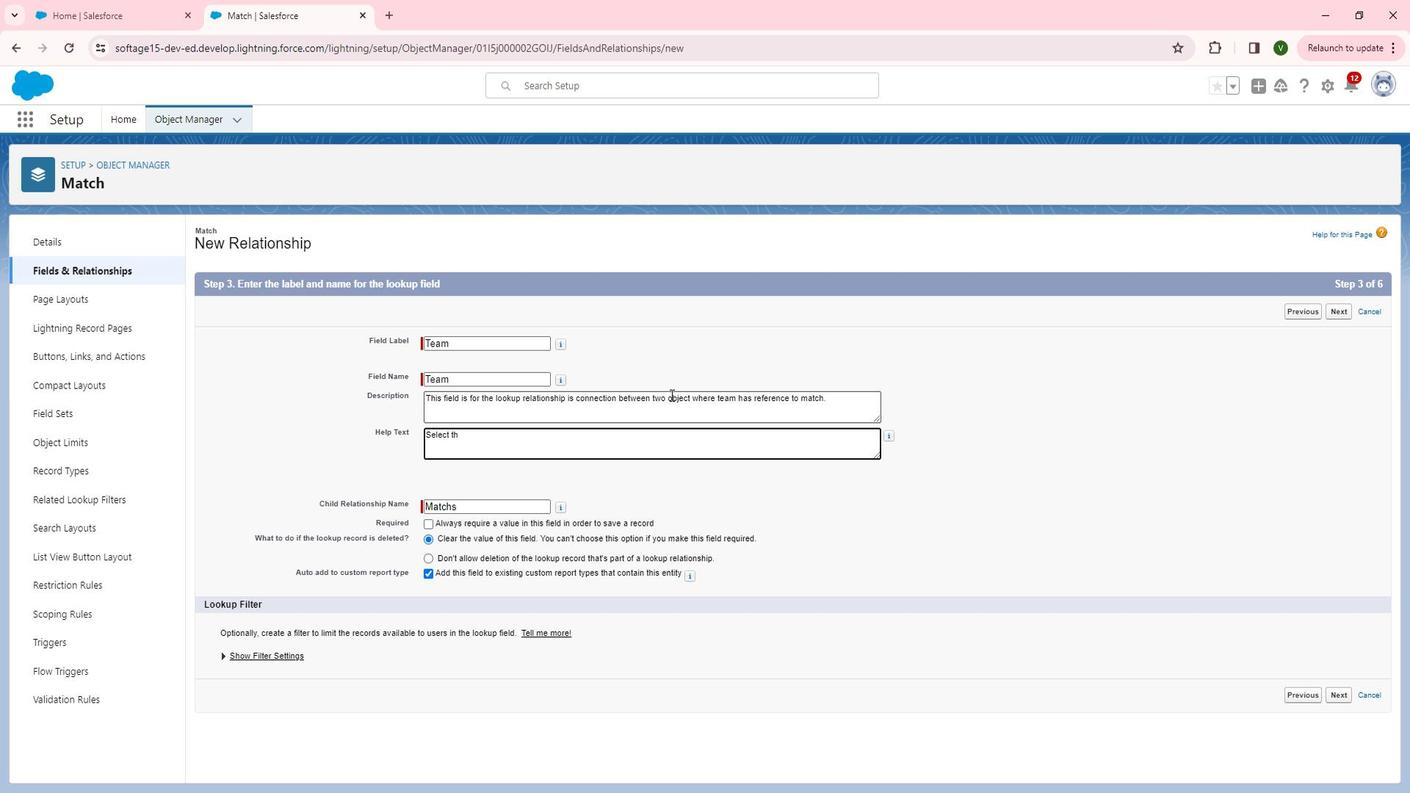 
Action: Mouse moved to (497, 337)
Screenshot: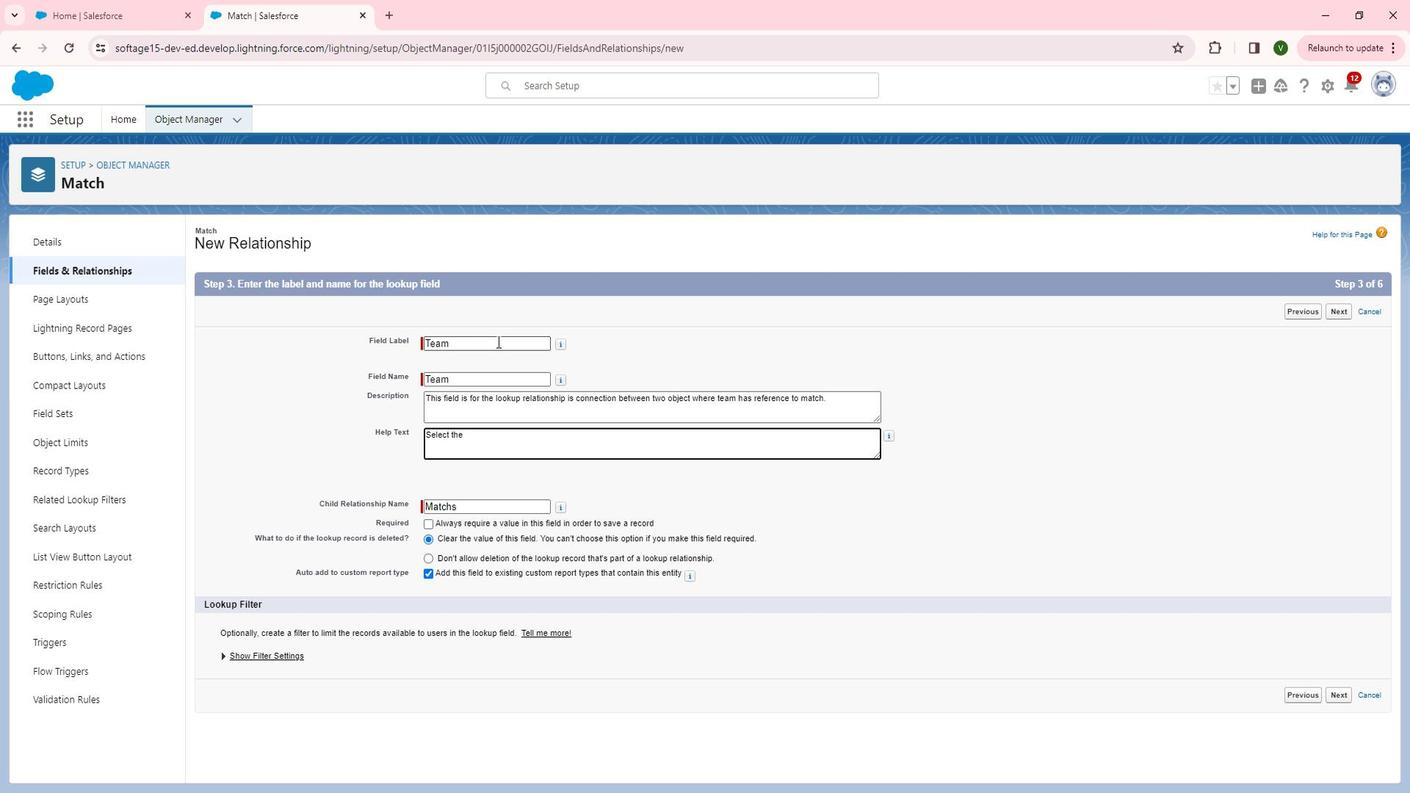 
Action: Mouse pressed left at (497, 337)
Screenshot: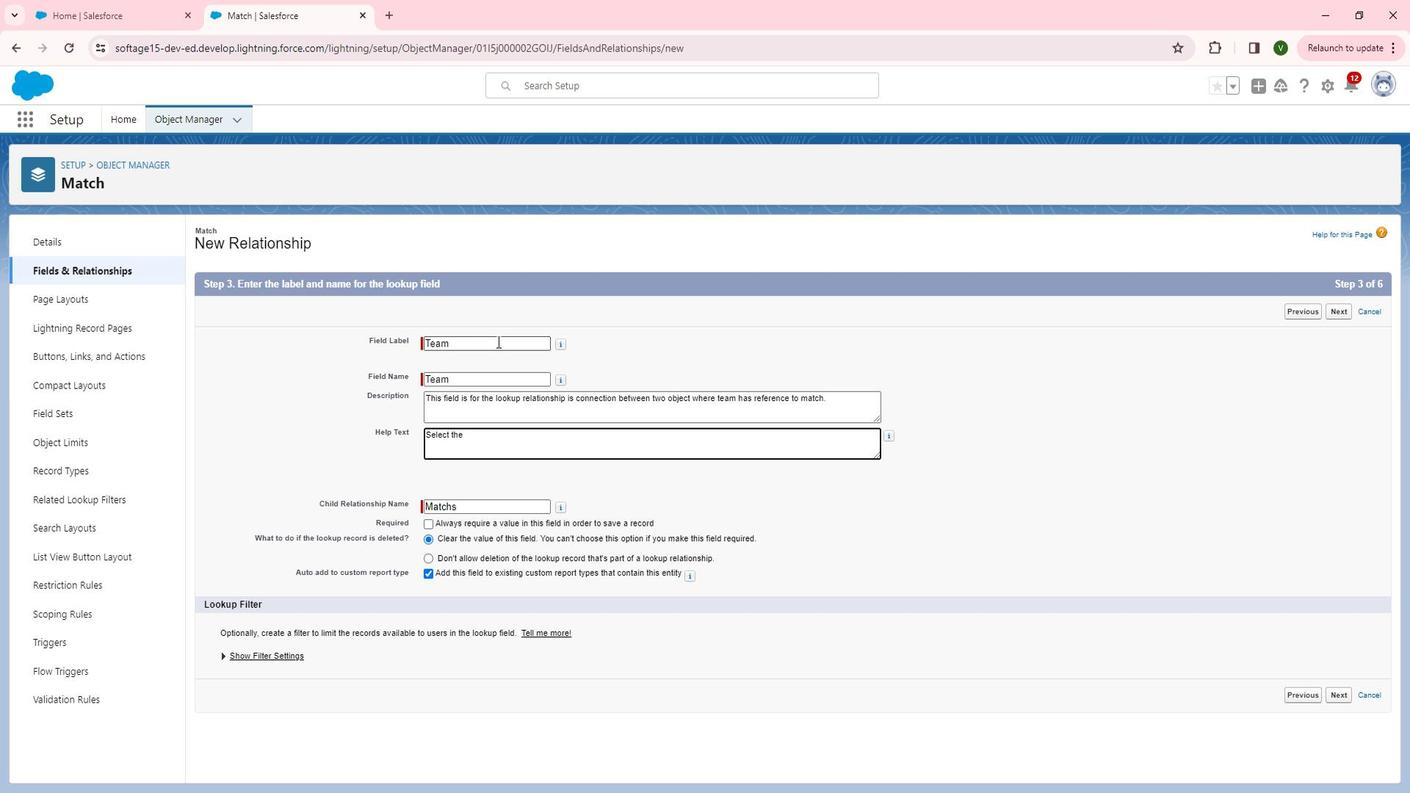 
Action: Mouse moved to (497, 337)
Screenshot: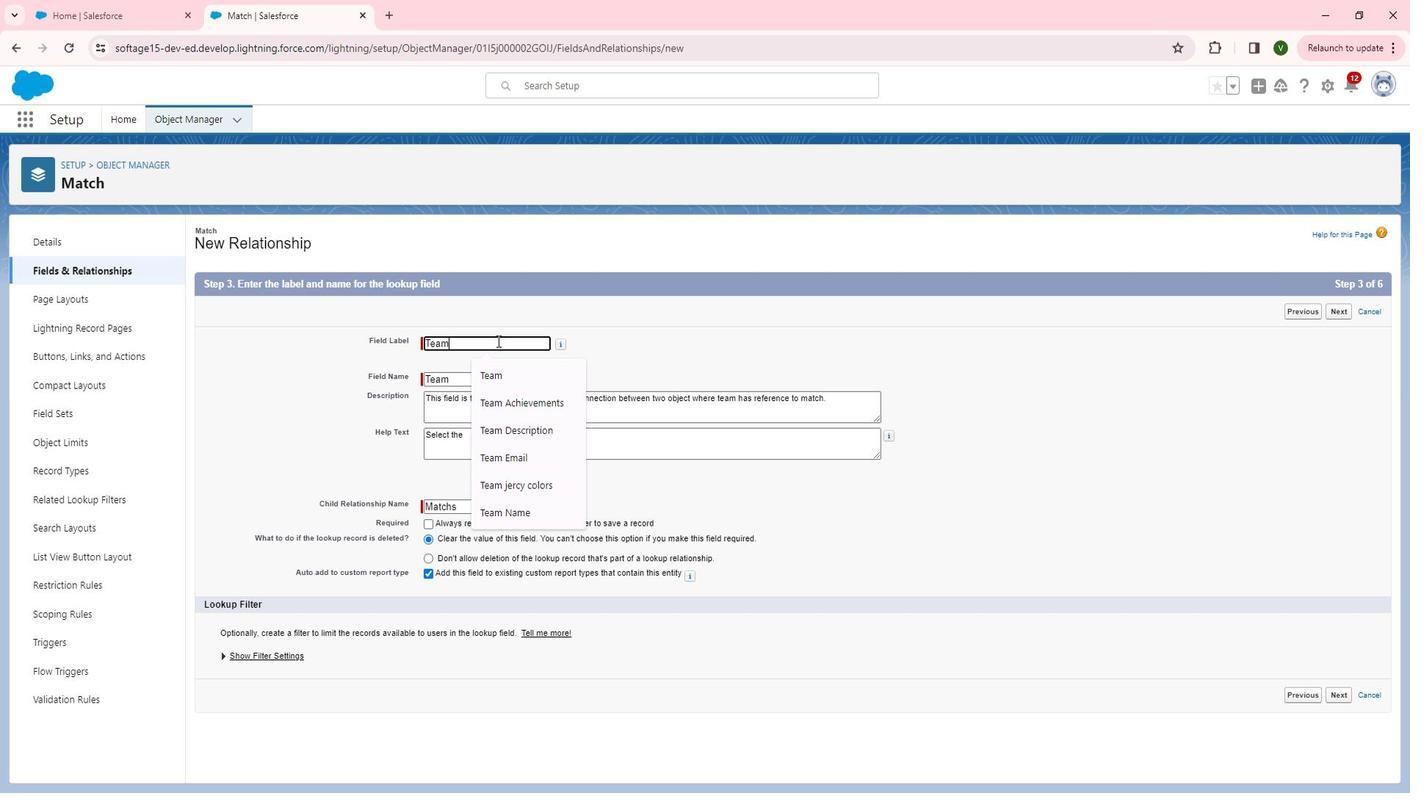 
Action: Key pressed <Key.space>1
Screenshot: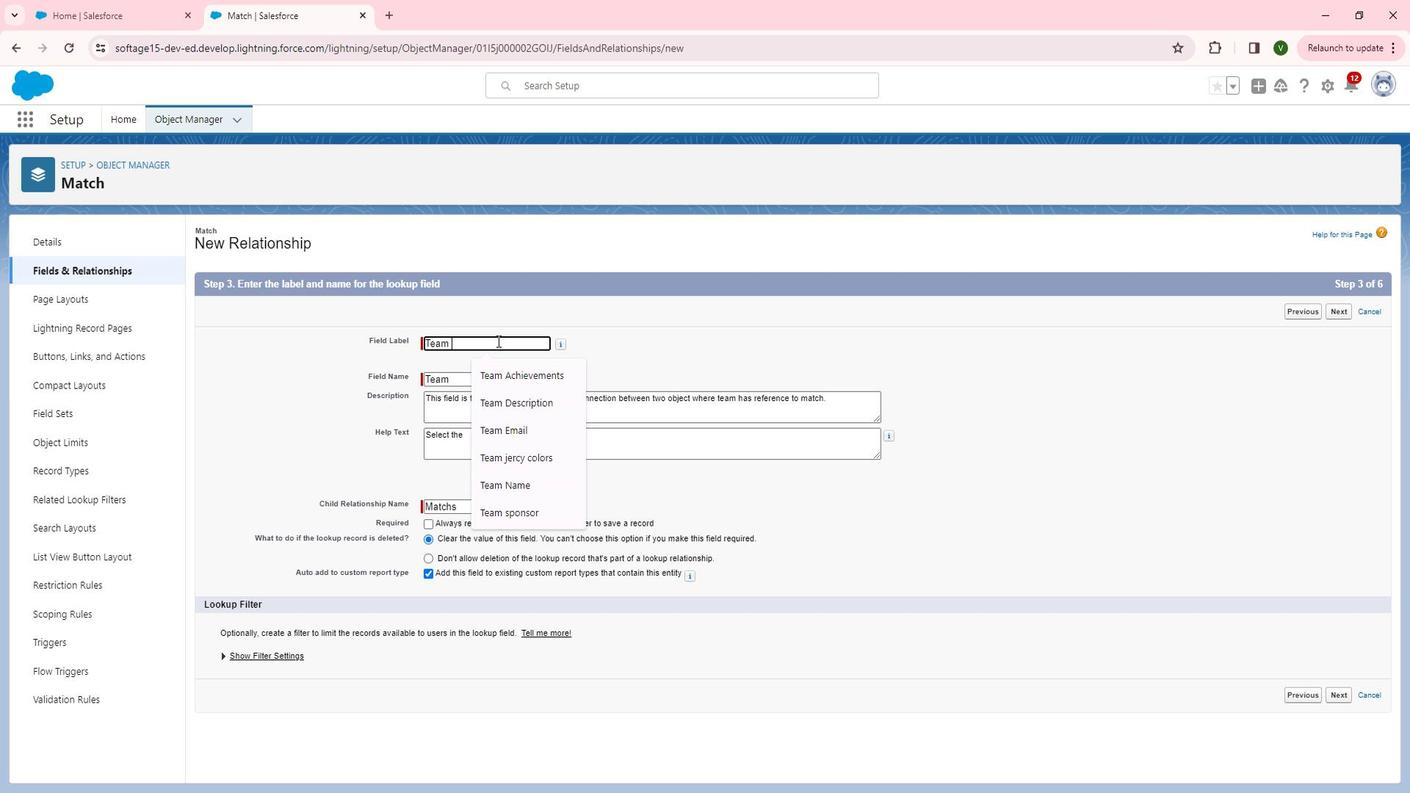 
Action: Mouse moved to (462, 379)
Screenshot: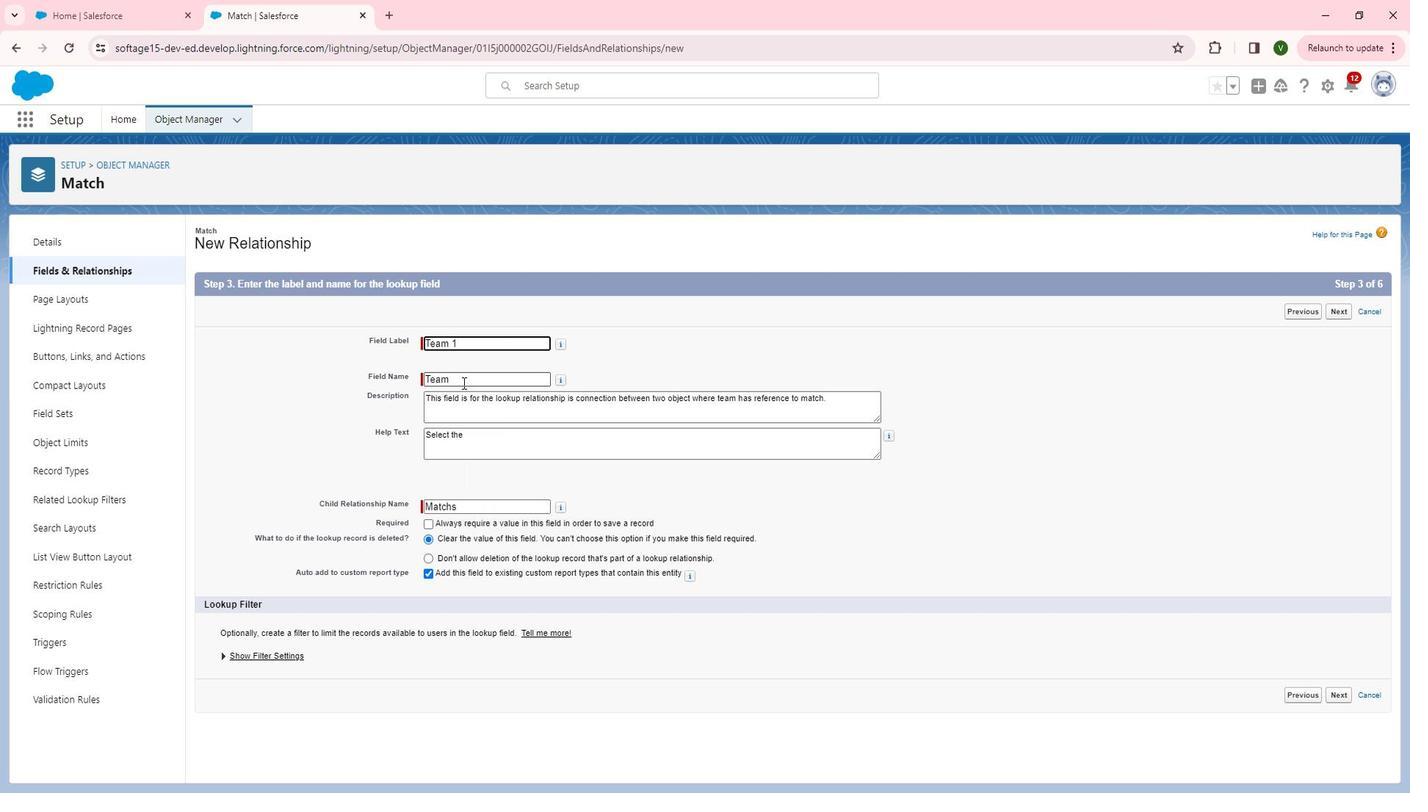 
Action: Mouse pressed left at (462, 379)
Screenshot: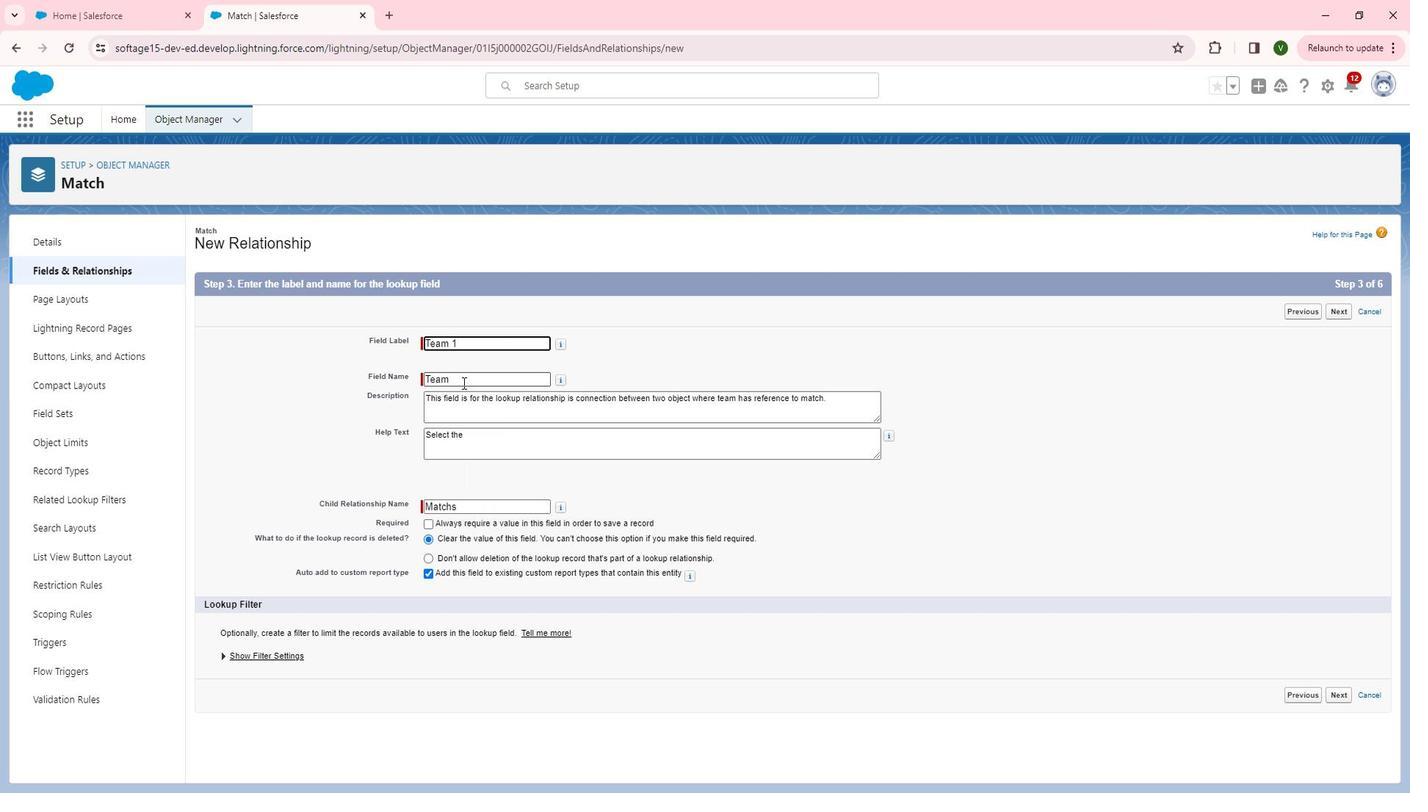 
Action: Key pressed <Key.shift>_1
Screenshot: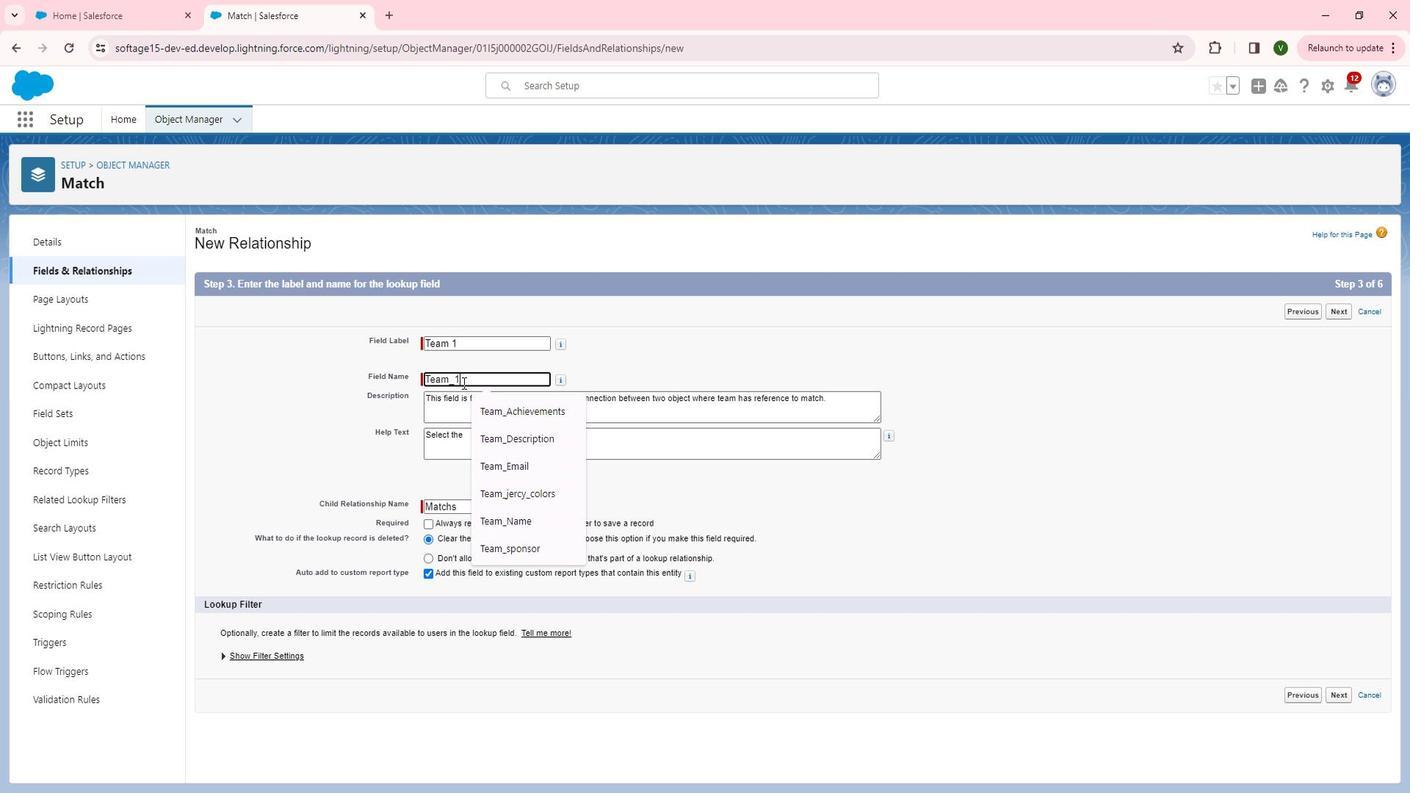 
Action: Mouse moved to (488, 438)
Screenshot: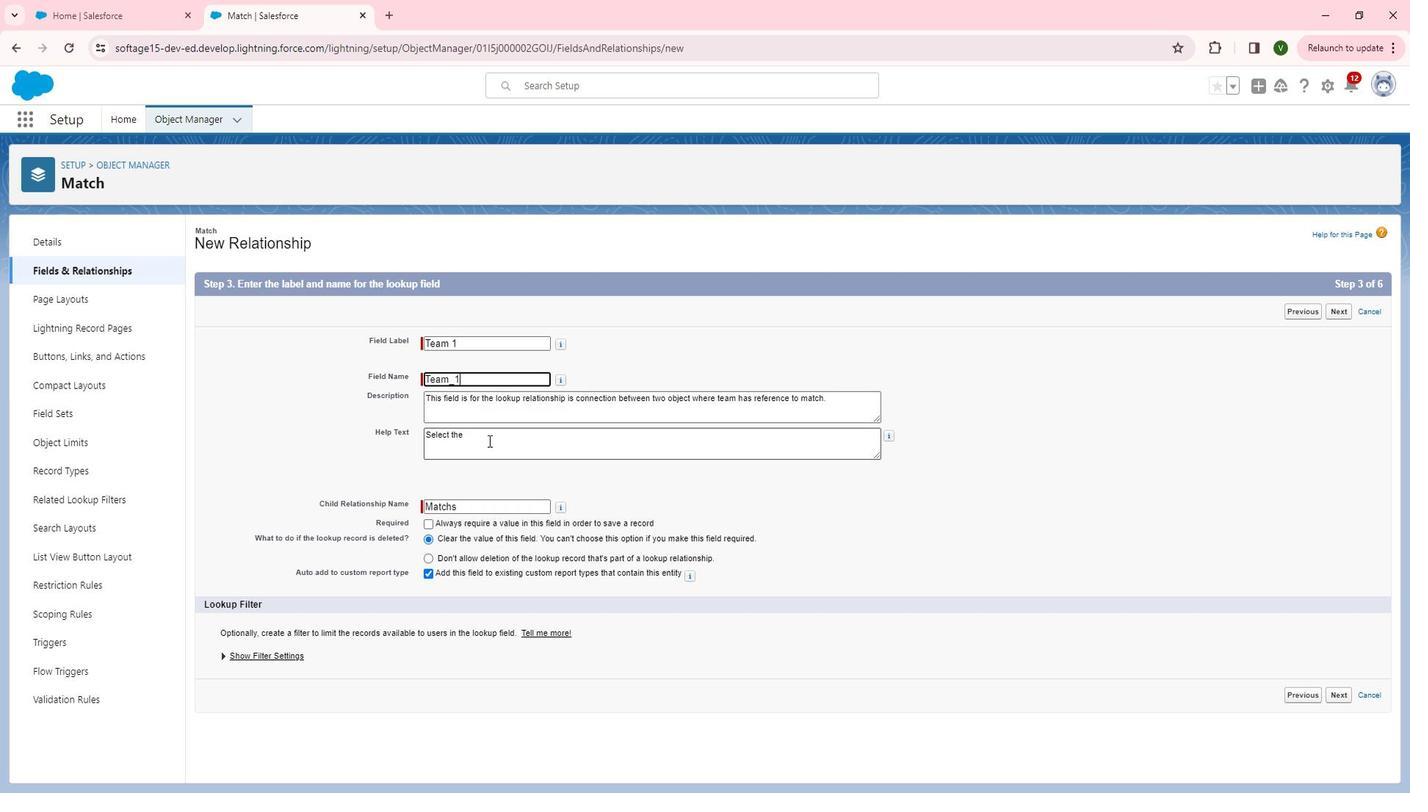 
Action: Mouse pressed left at (488, 438)
Screenshot: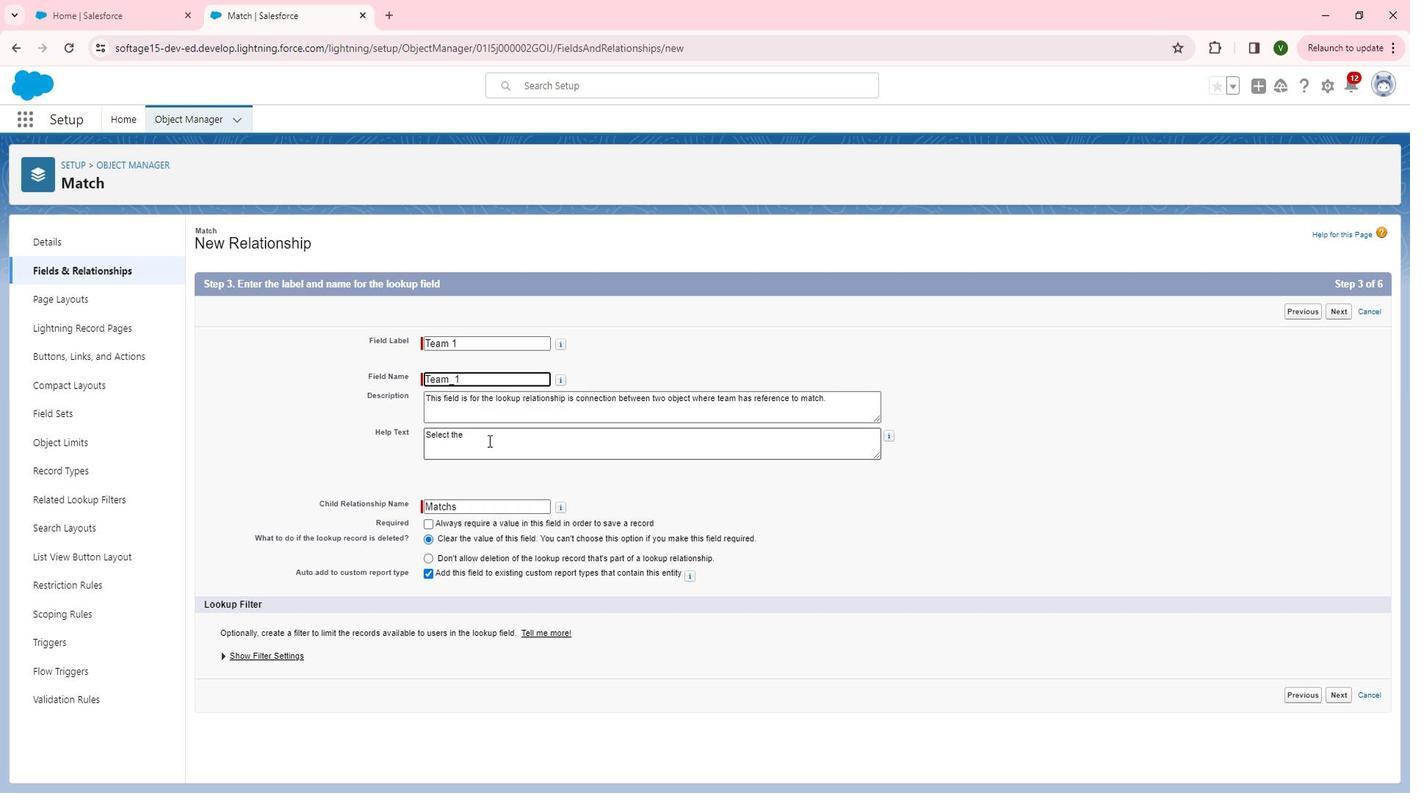 
Action: Key pressed <Key.space>team<Key.space>1<Key.space>for<Key.space>associated<Key.space>with<Key.space>tournament.
Screenshot: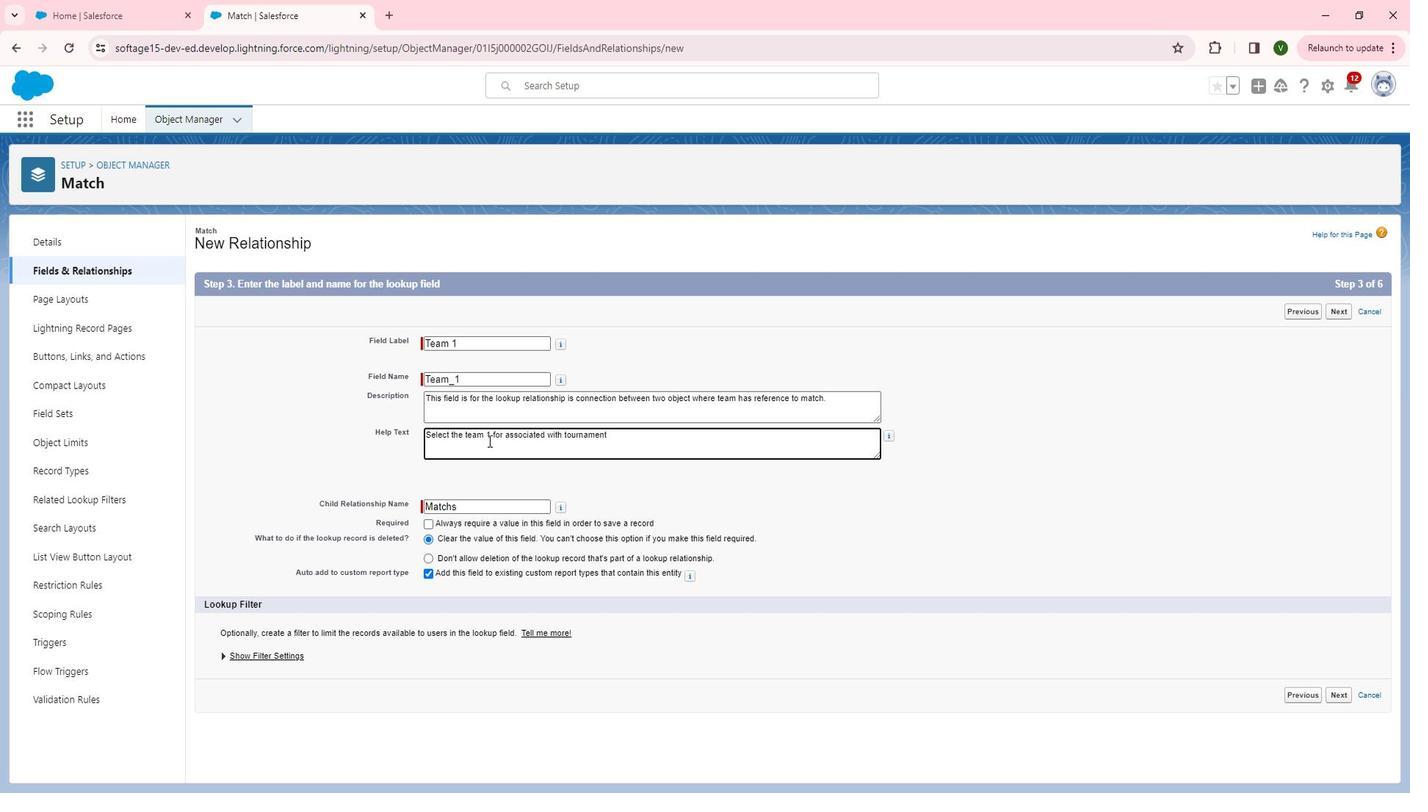 
Action: Mouse moved to (916, 489)
Screenshot: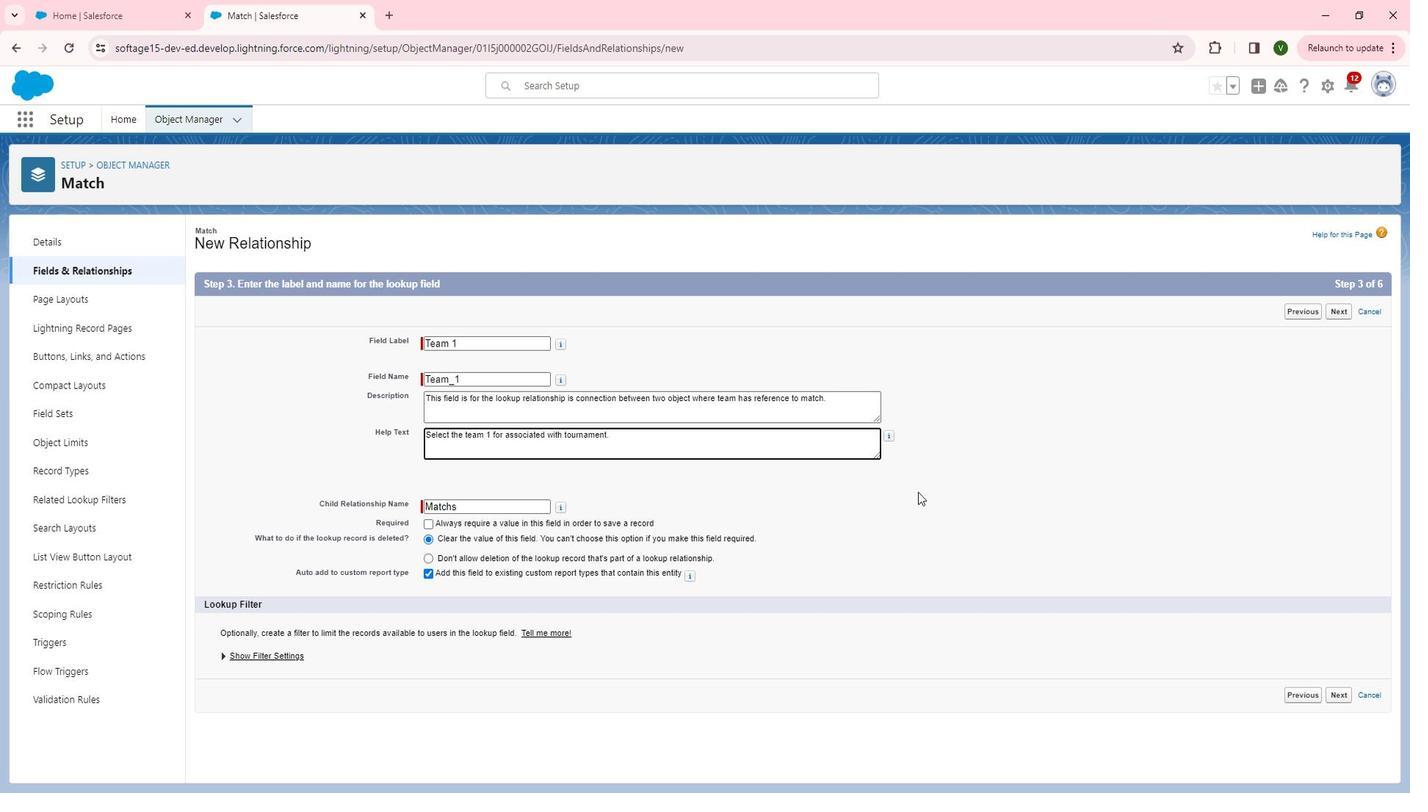 
Action: Mouse pressed left at (916, 489)
Screenshot: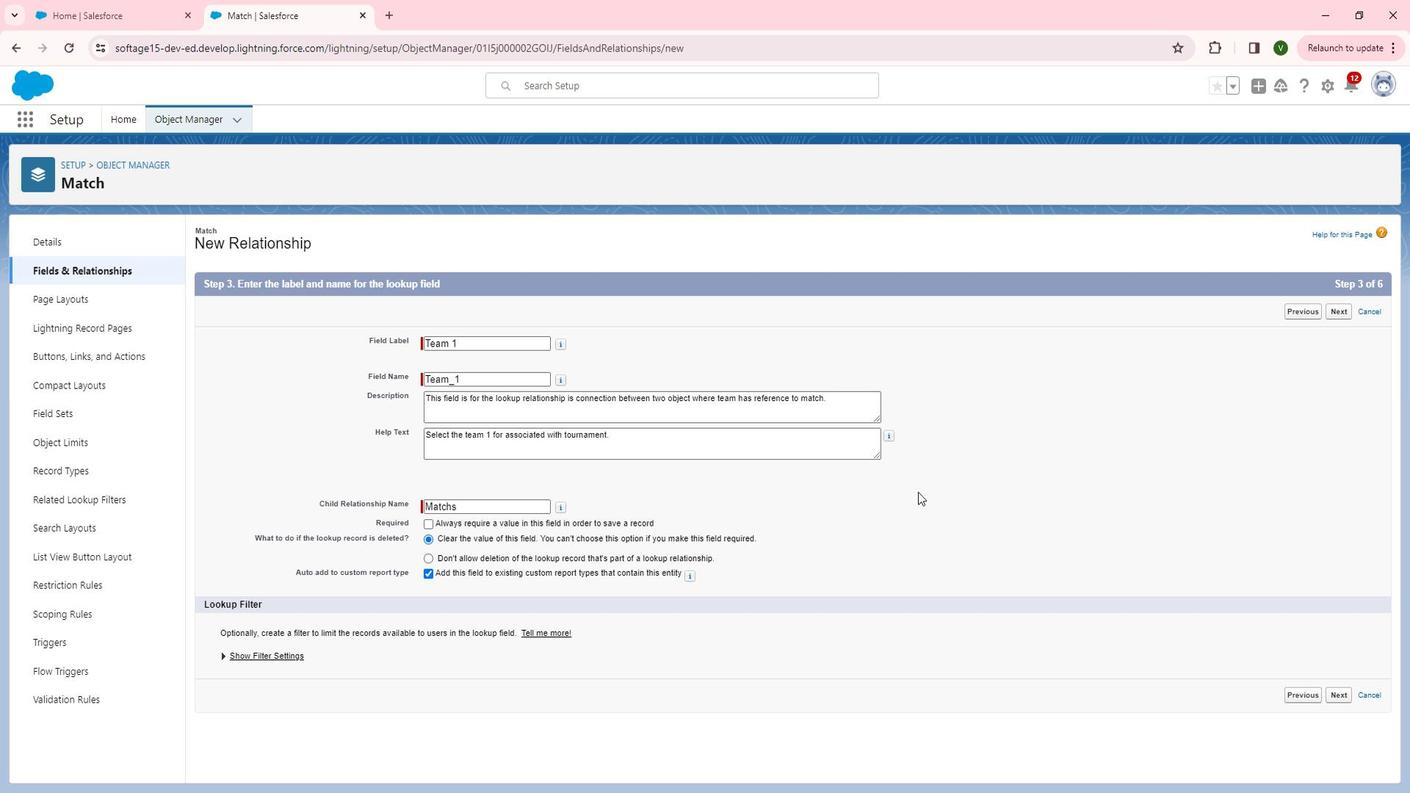 
Action: Mouse moved to (1334, 689)
Screenshot: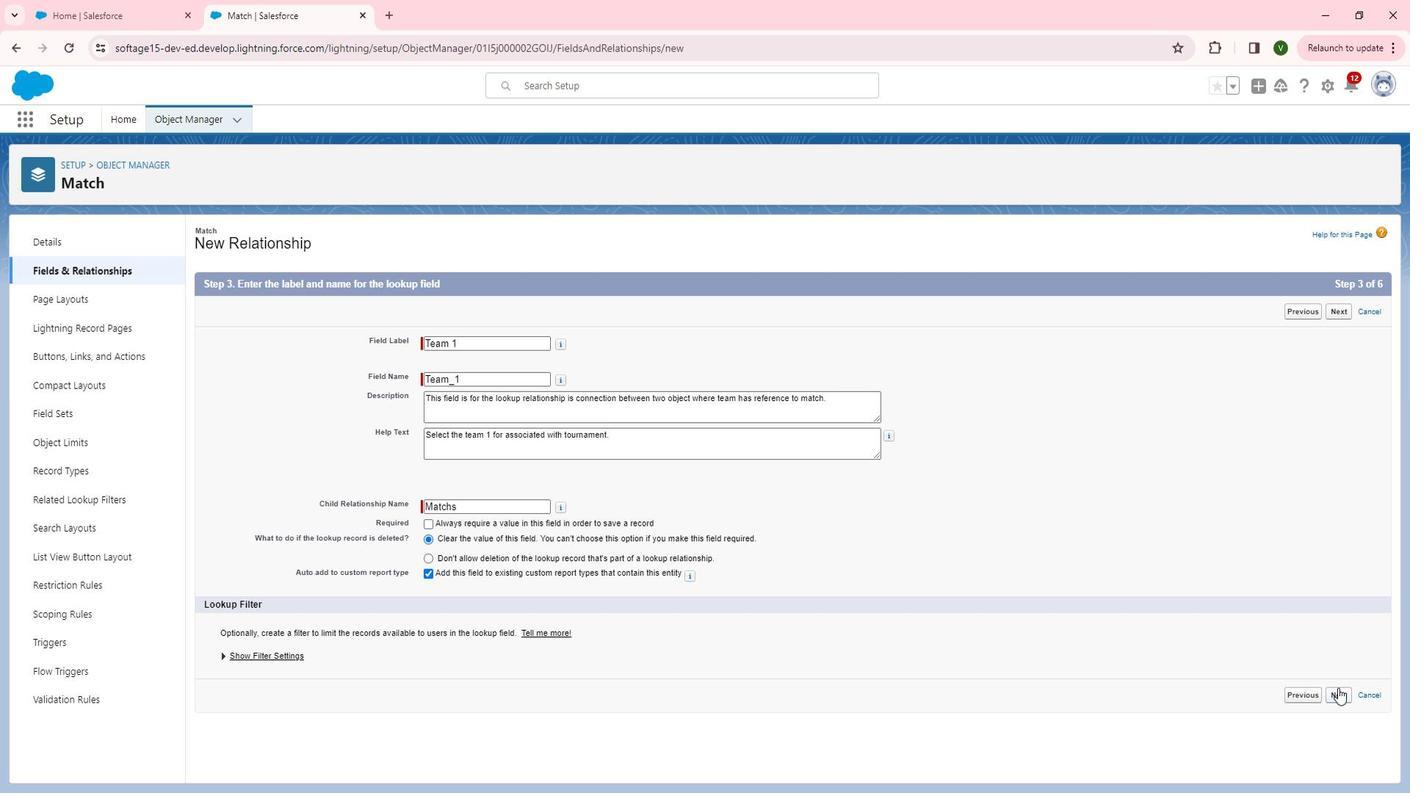 
Action: Mouse pressed left at (1334, 689)
Screenshot: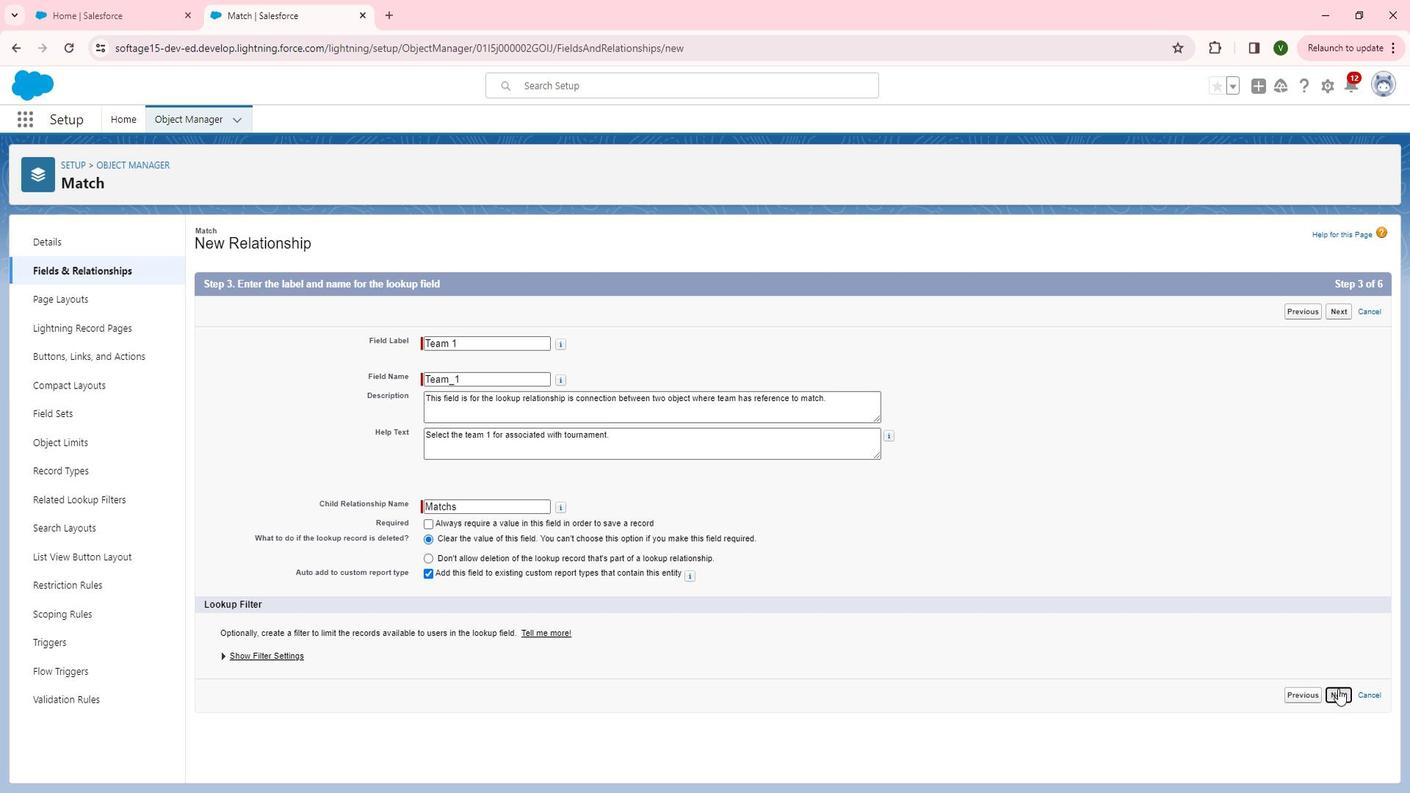 
Action: Mouse moved to (993, 434)
Screenshot: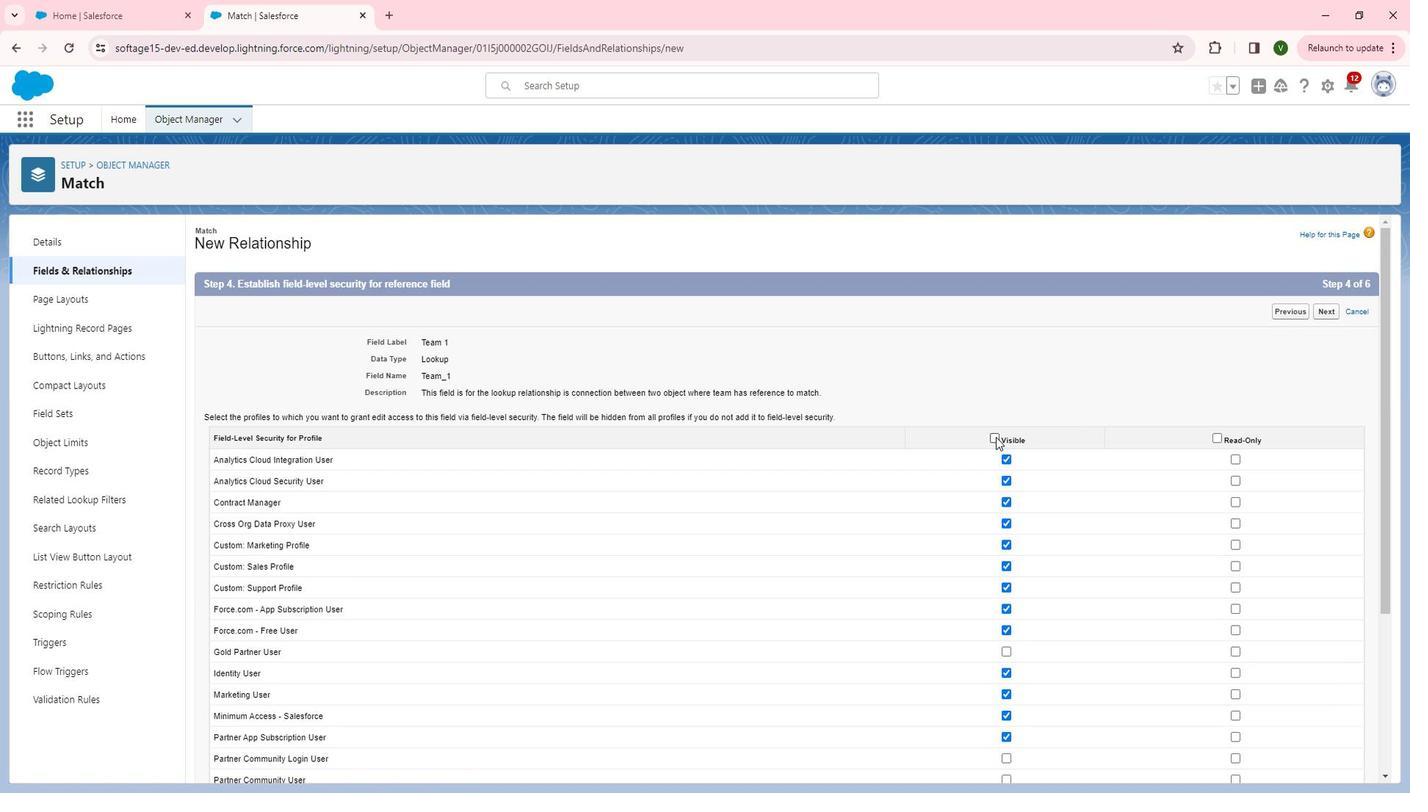 
Action: Mouse pressed left at (993, 434)
Screenshot: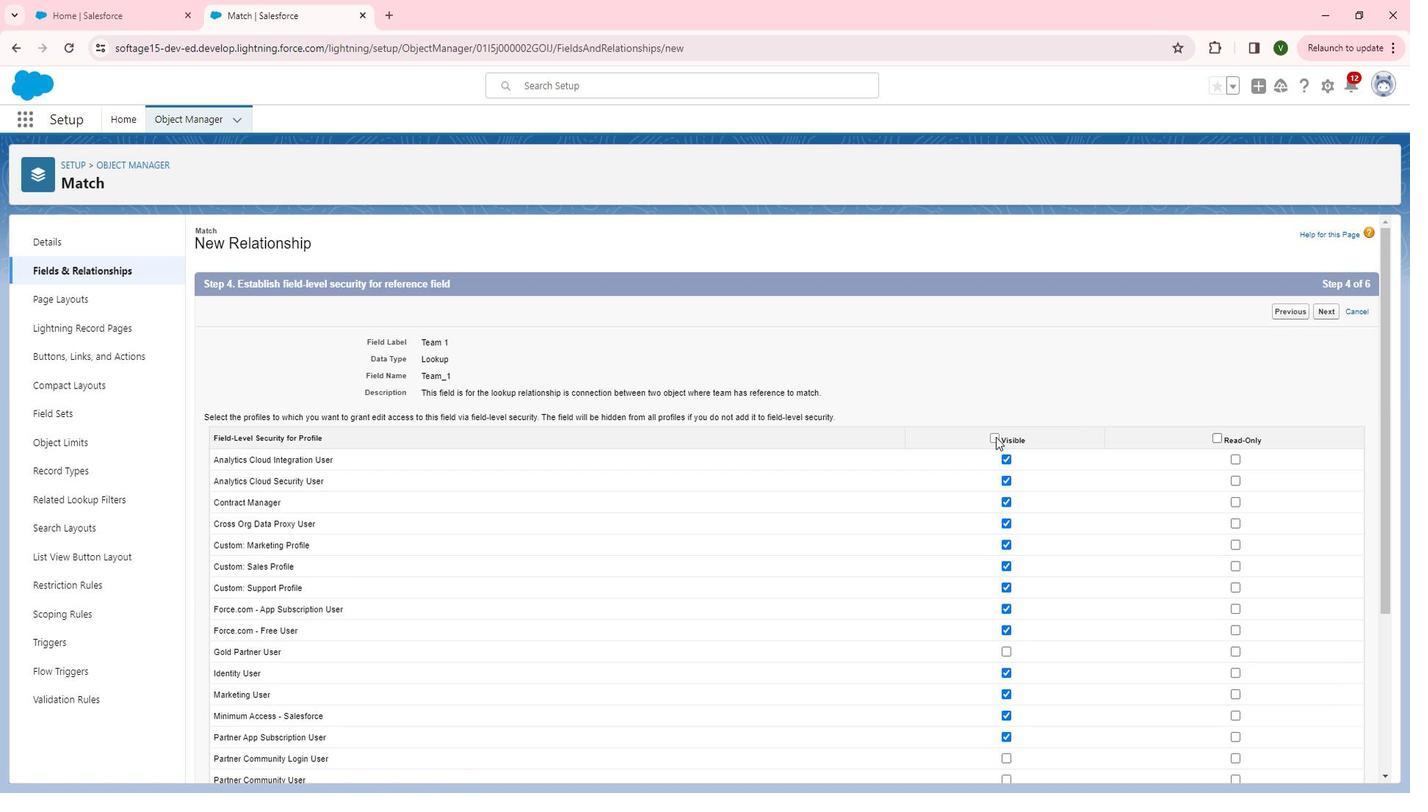 
Action: Mouse moved to (1216, 503)
Screenshot: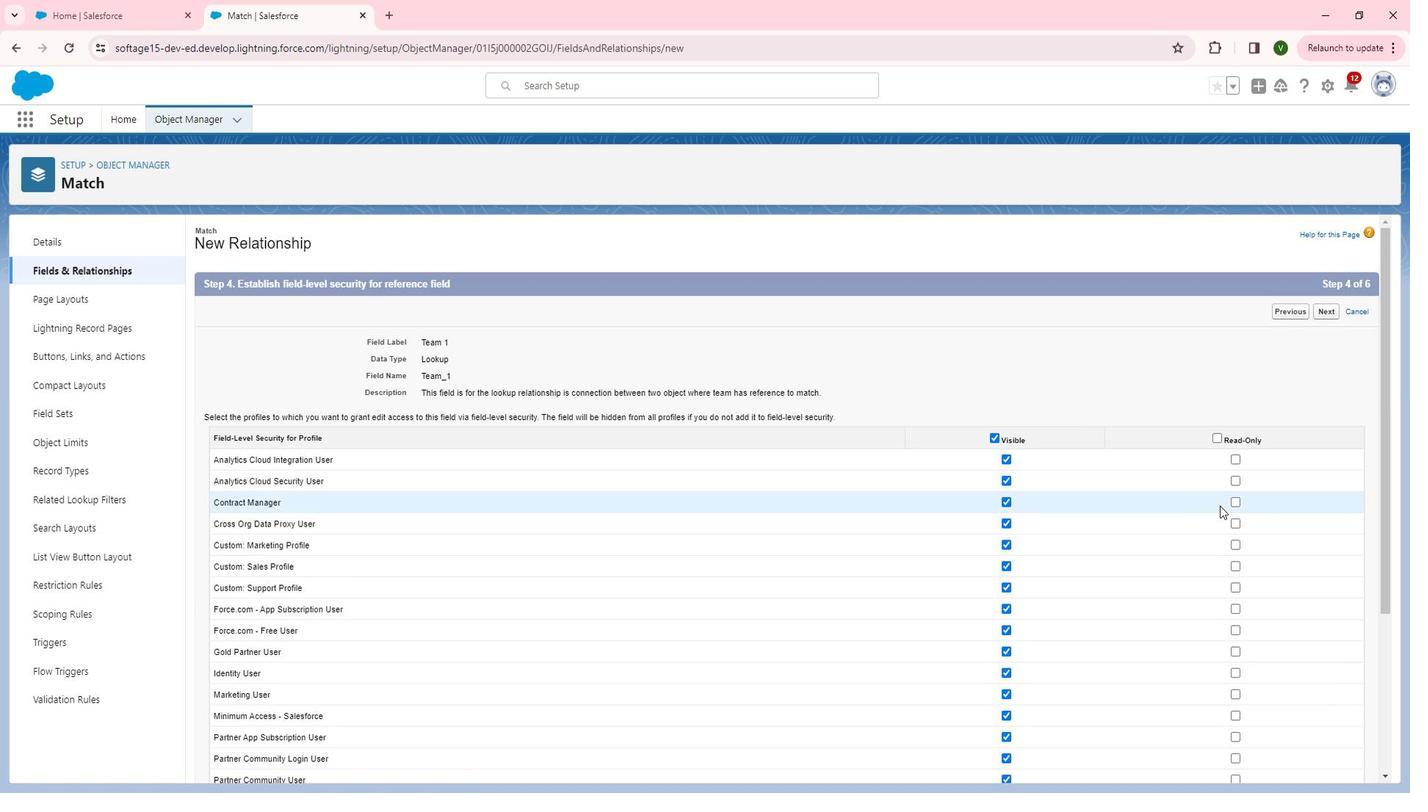 
Action: Mouse scrolled (1216, 503) with delta (0, 0)
Screenshot: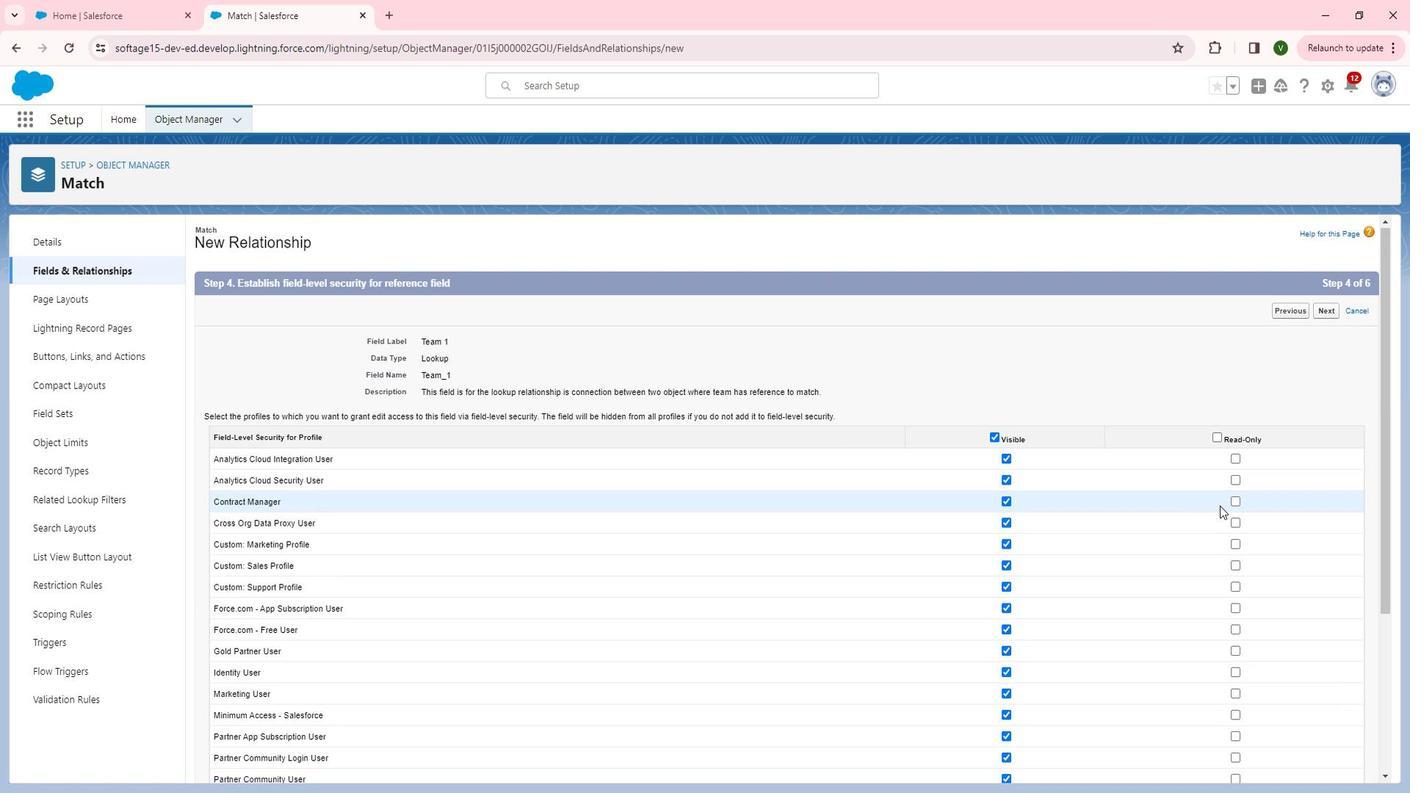 
Action: Mouse scrolled (1216, 503) with delta (0, 0)
Screenshot: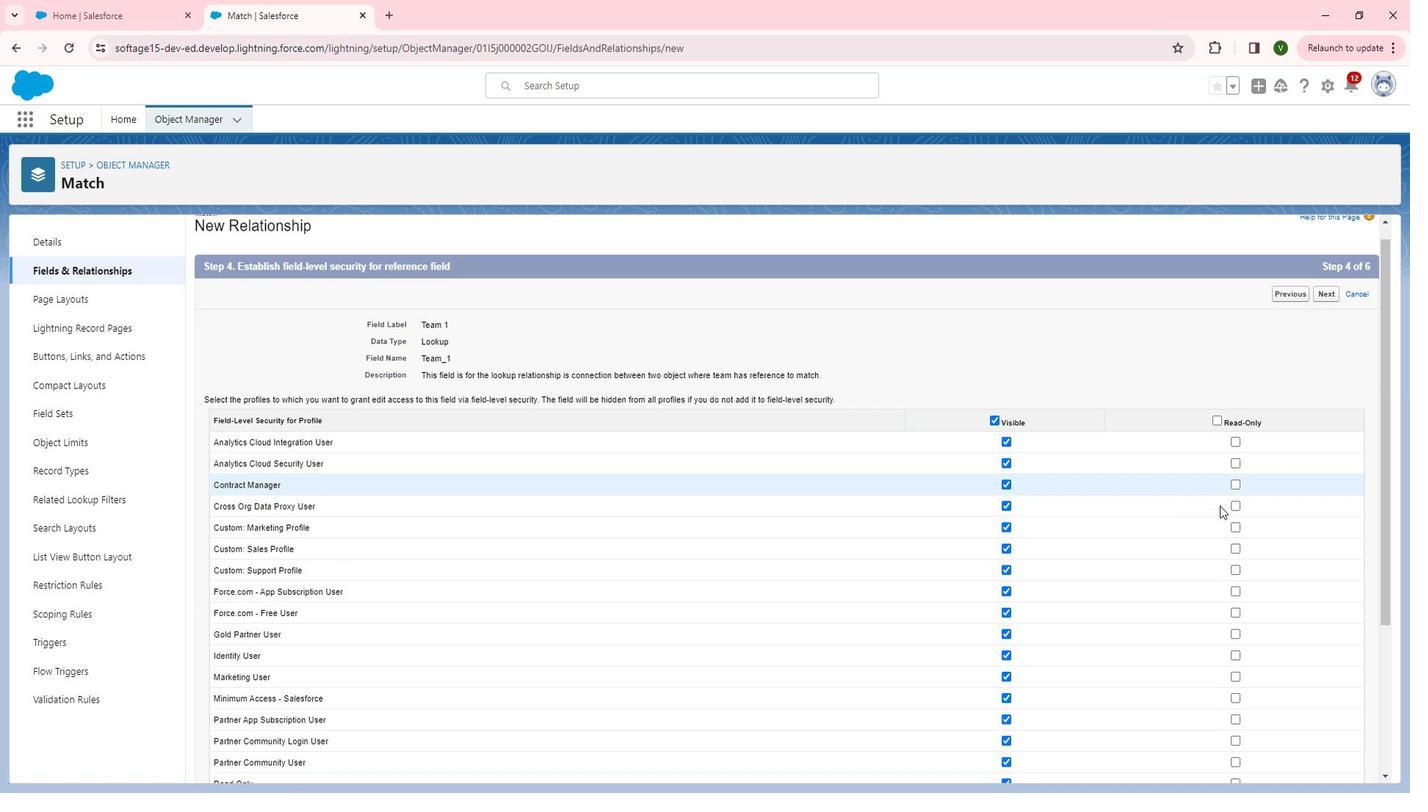 
Action: Mouse moved to (1221, 504)
Screenshot: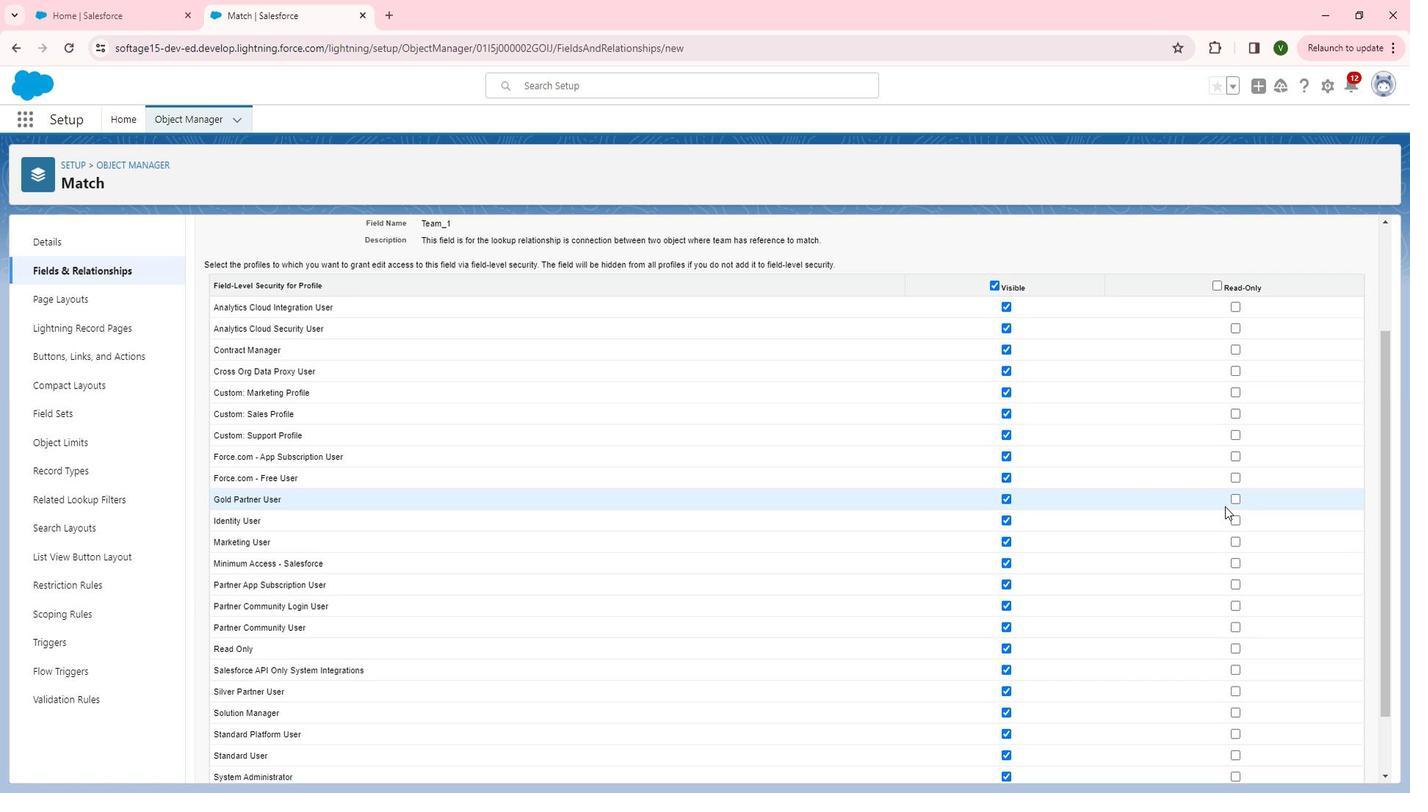 
Action: Mouse scrolled (1221, 503) with delta (0, 0)
Screenshot: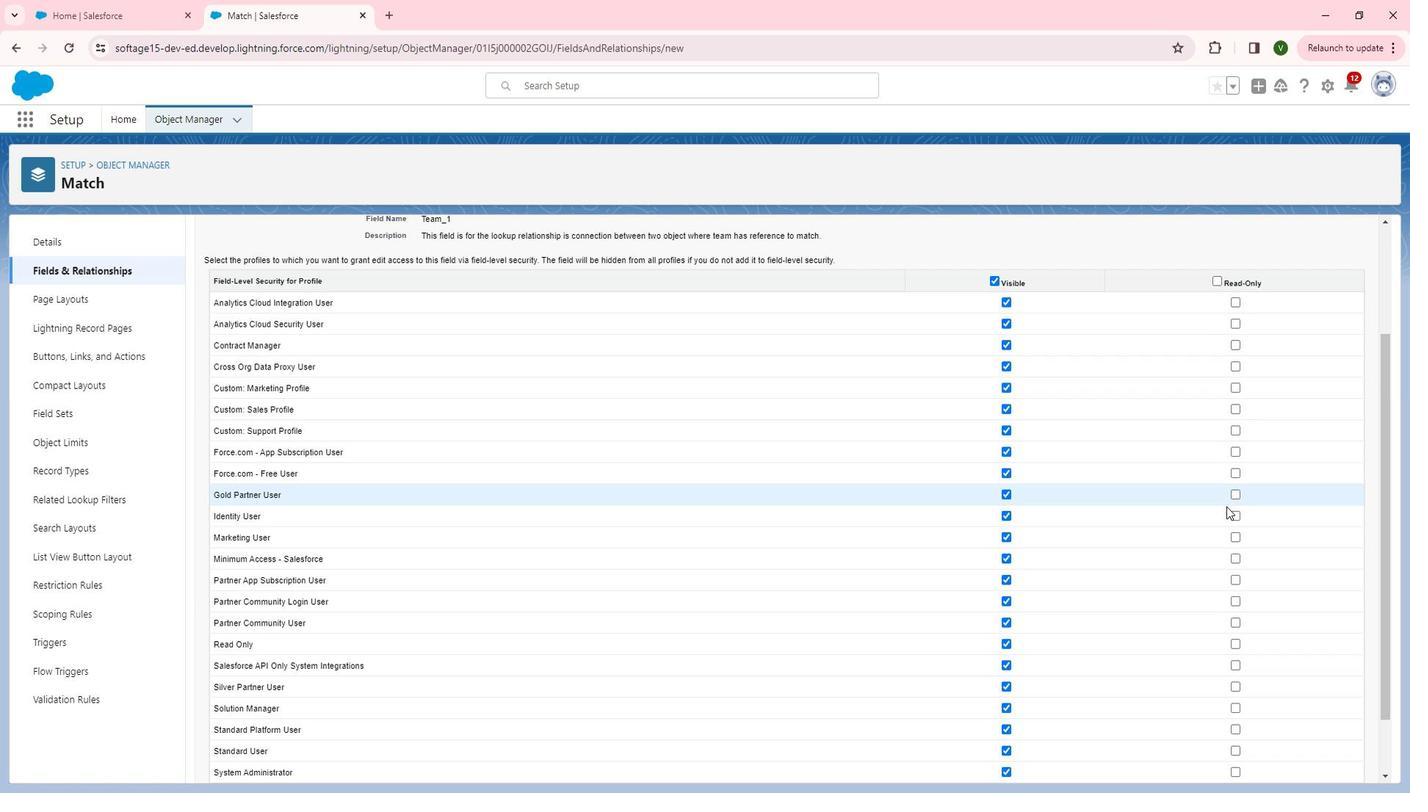 
Action: Mouse moved to (1232, 227)
Screenshot: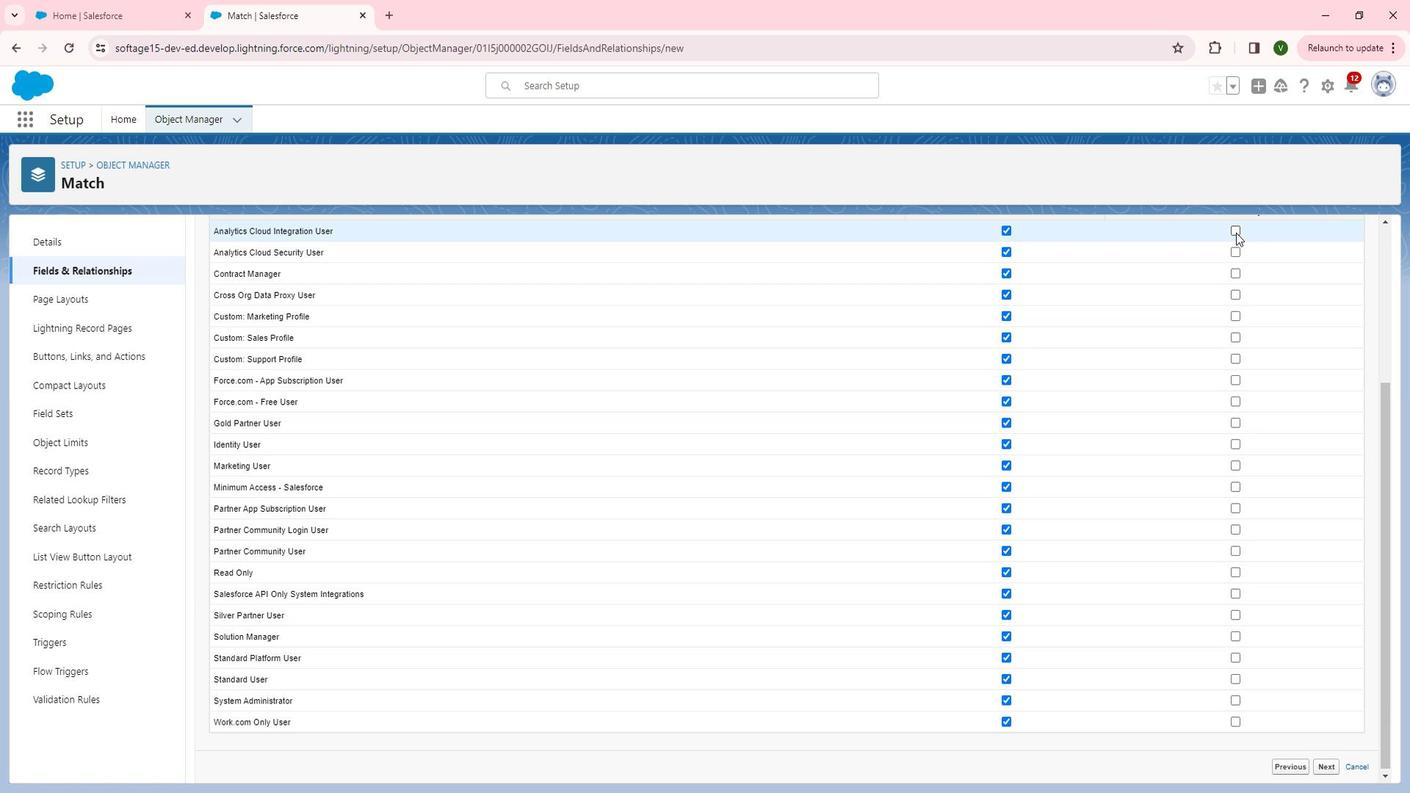 
Action: Mouse pressed left at (1232, 227)
Screenshot: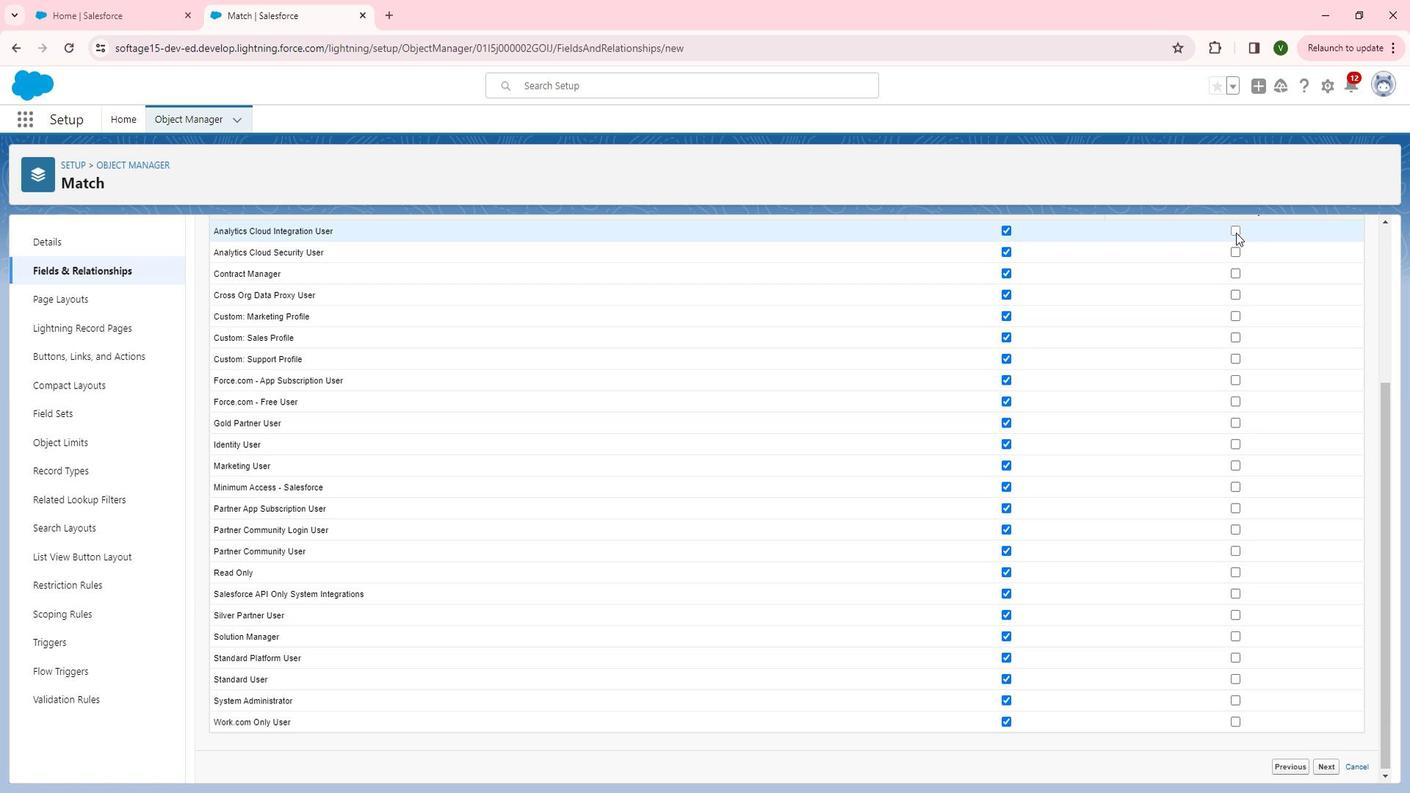 
Action: Mouse moved to (1233, 246)
Screenshot: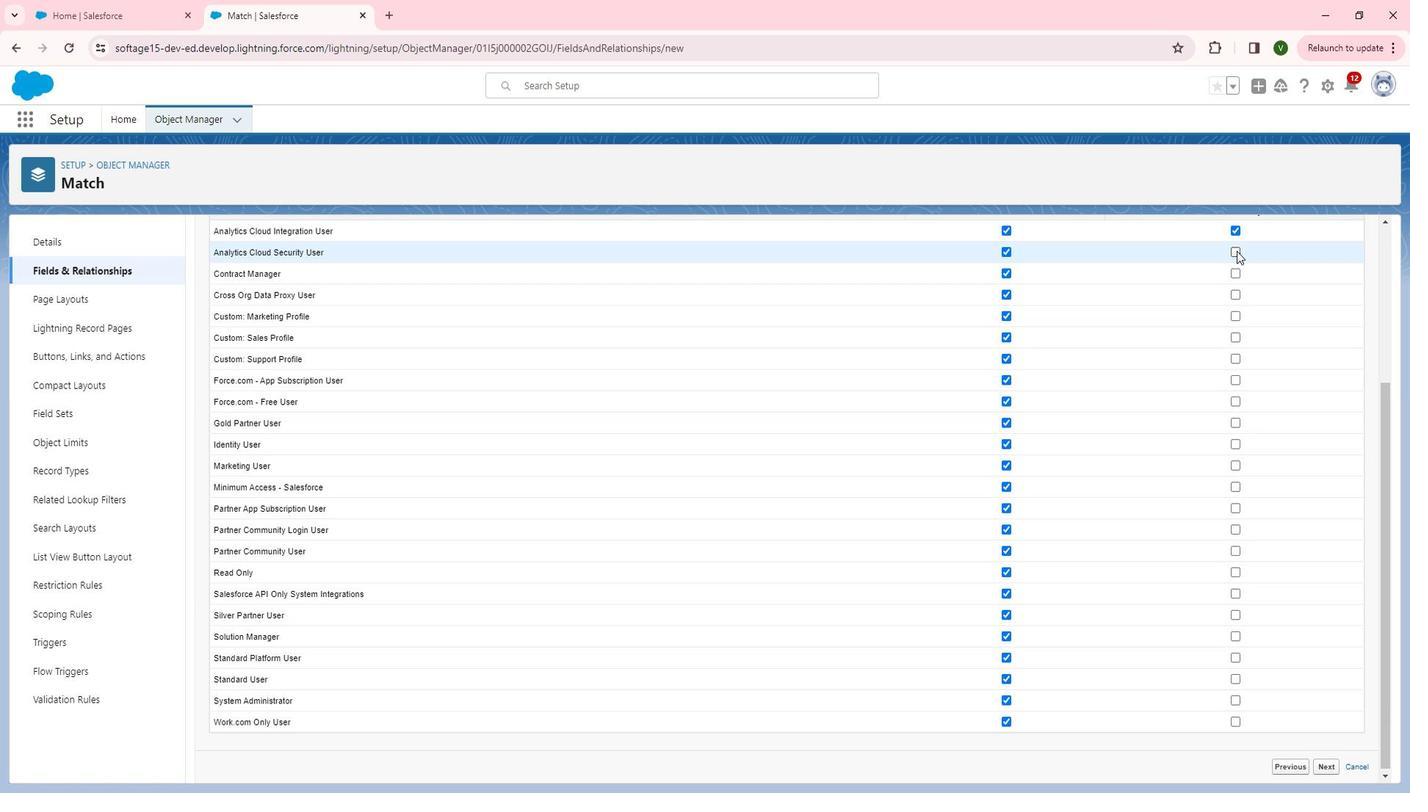 
Action: Mouse pressed left at (1233, 246)
Screenshot: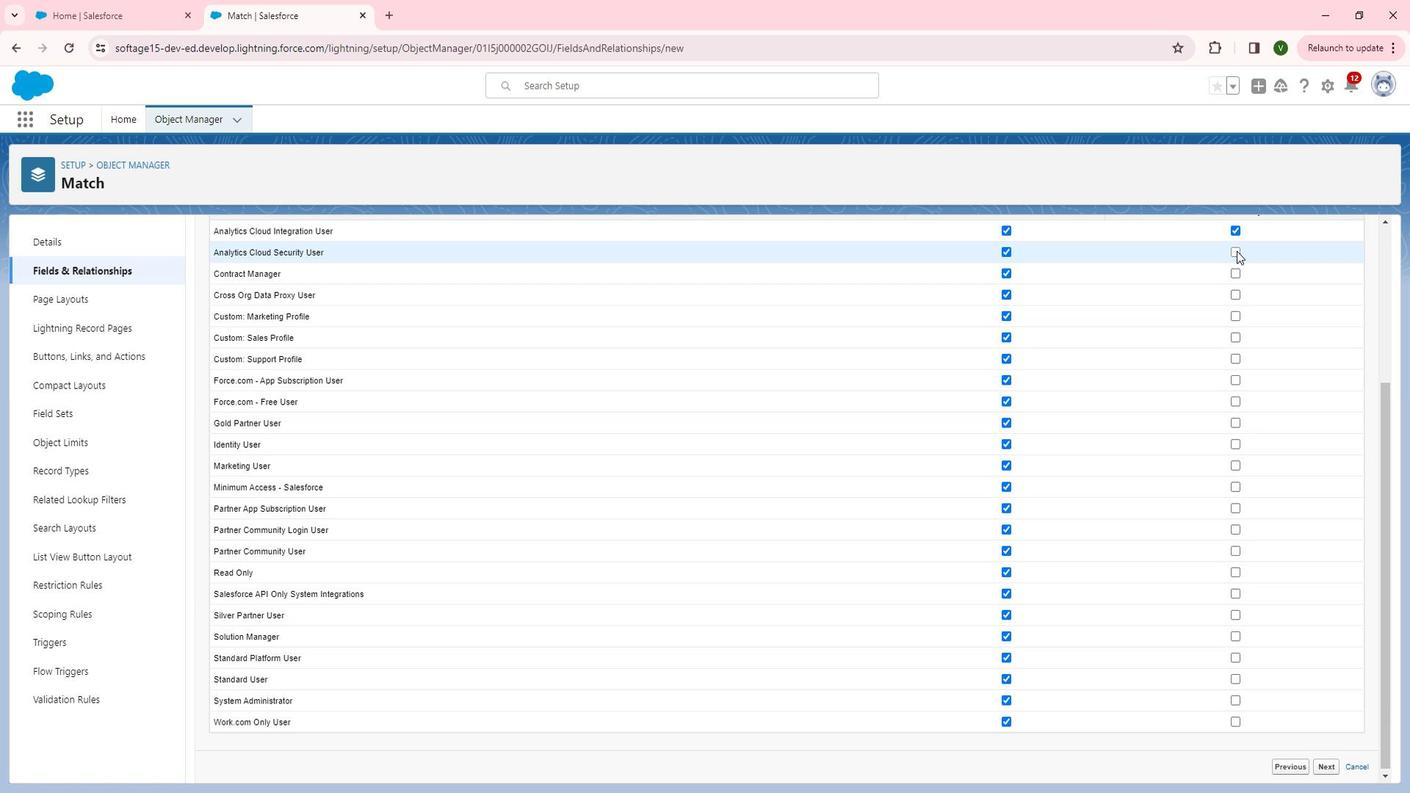 
Action: Mouse moved to (1233, 307)
Screenshot: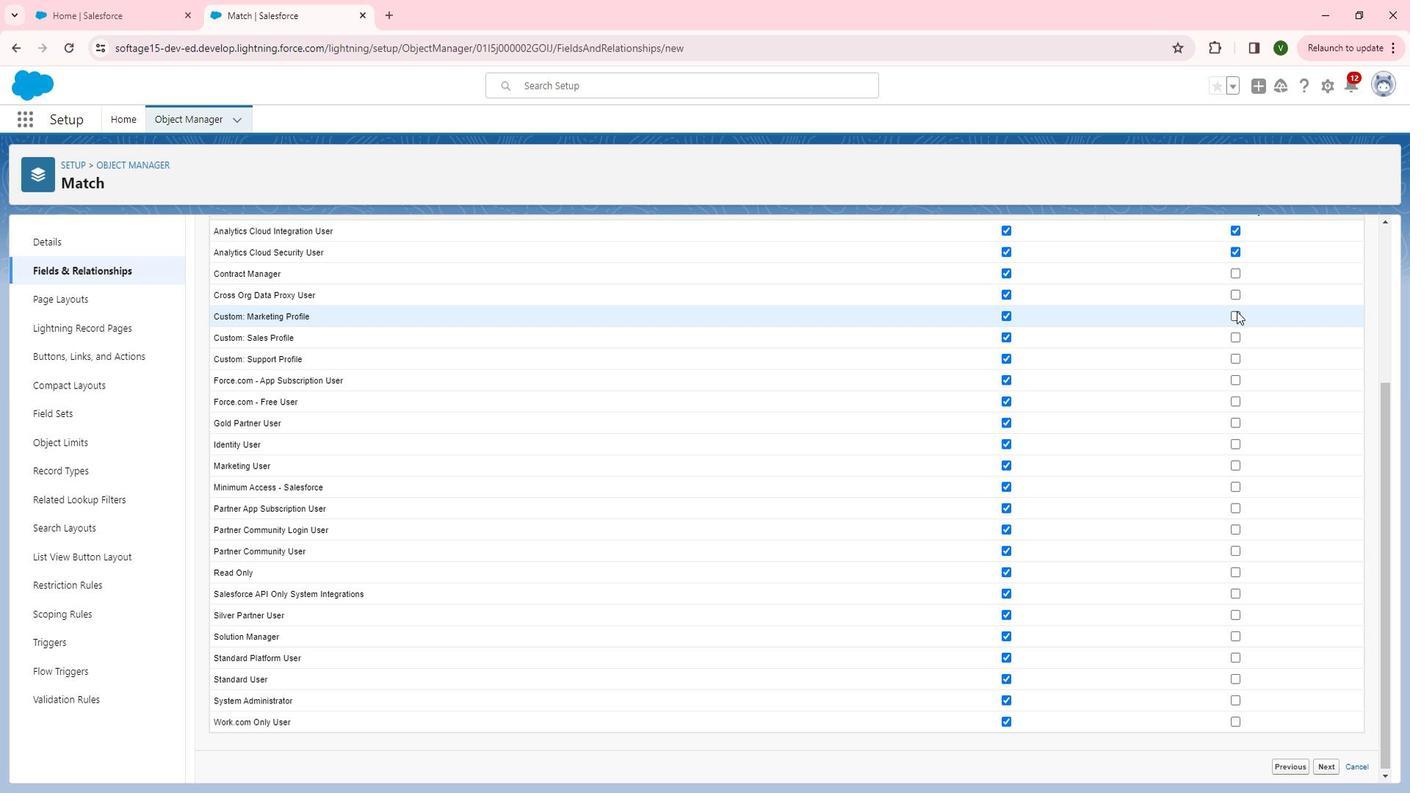 
Action: Mouse pressed left at (1233, 307)
Screenshot: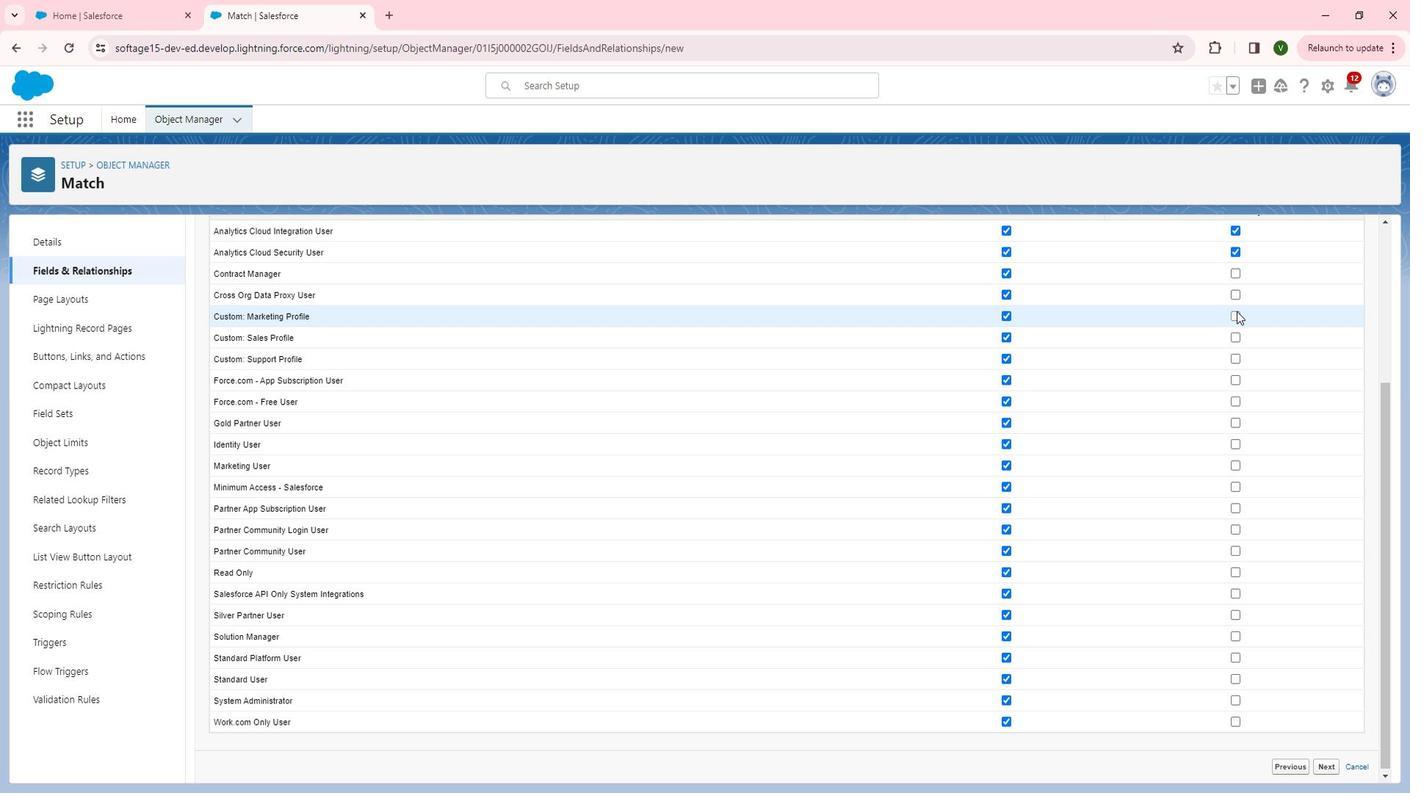 
Action: Mouse moved to (1234, 328)
Screenshot: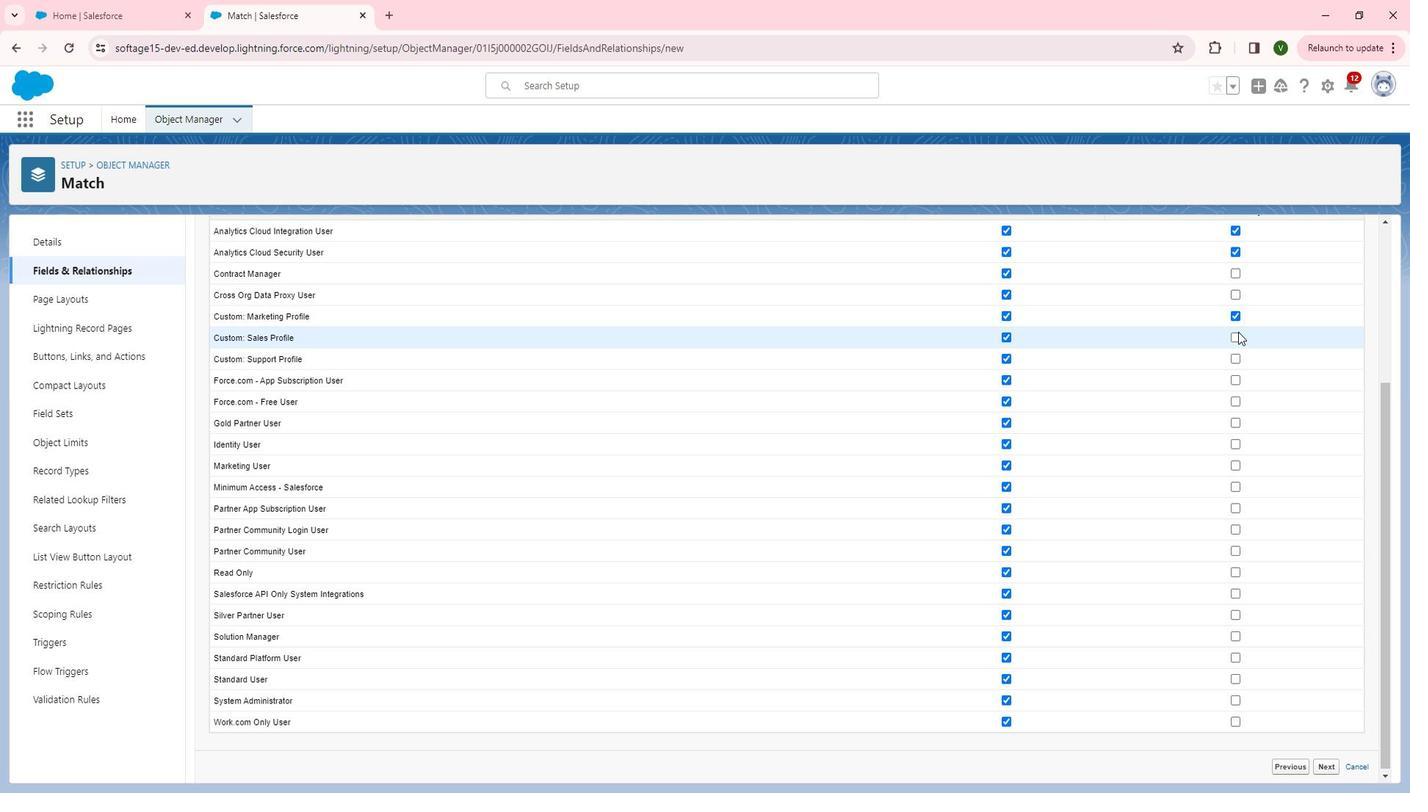
Action: Mouse pressed left at (1234, 328)
Screenshot: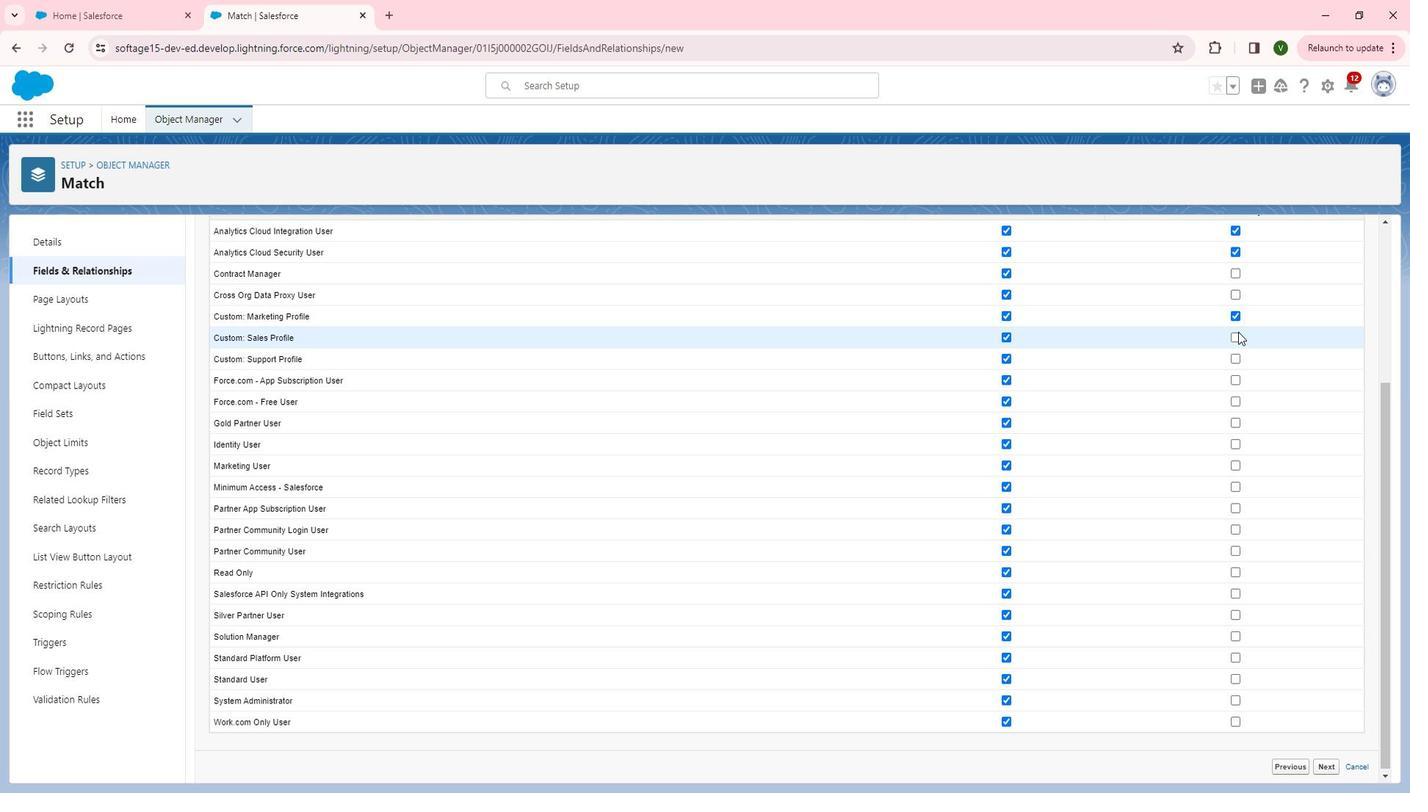 
Action: Mouse moved to (1231, 332)
Screenshot: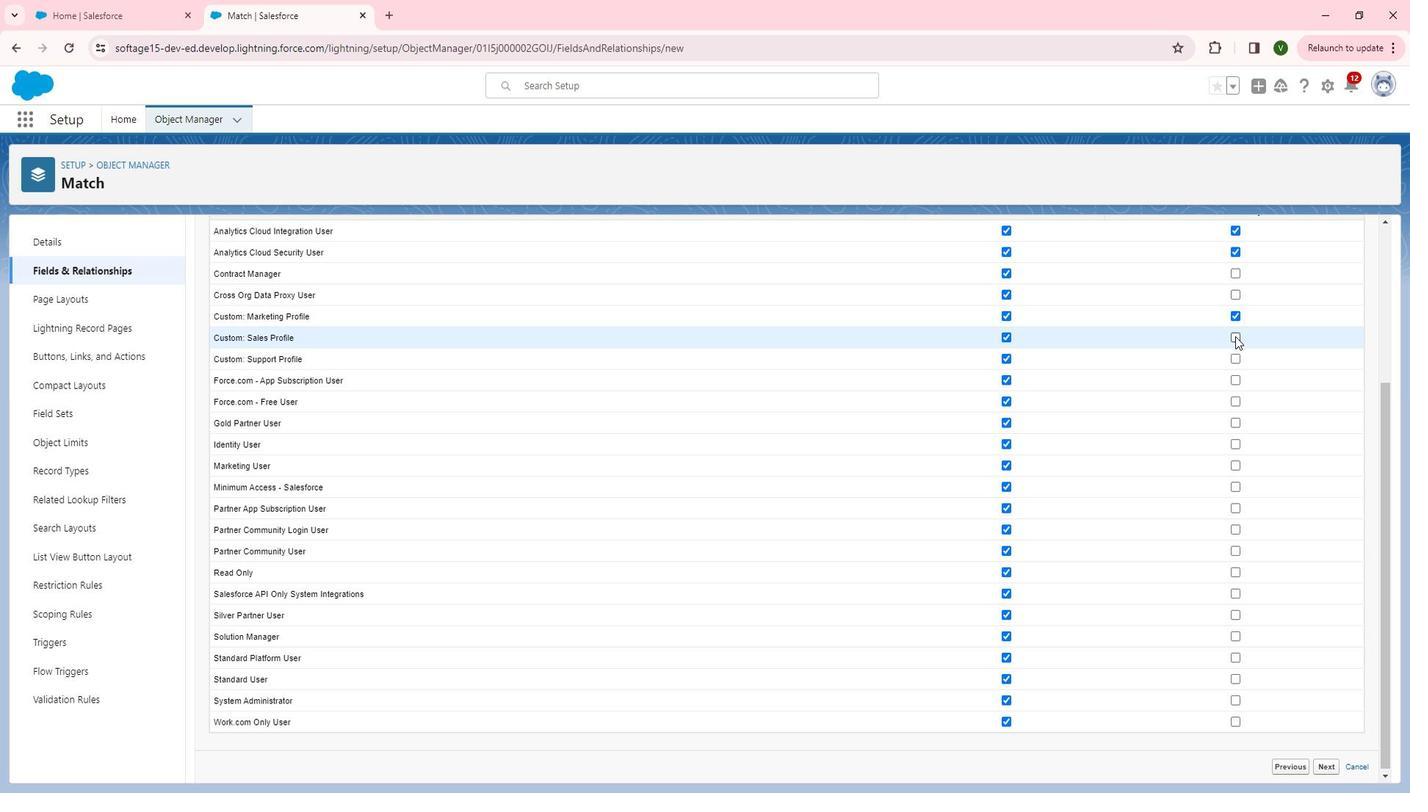 
Action: Mouse pressed left at (1231, 332)
Screenshot: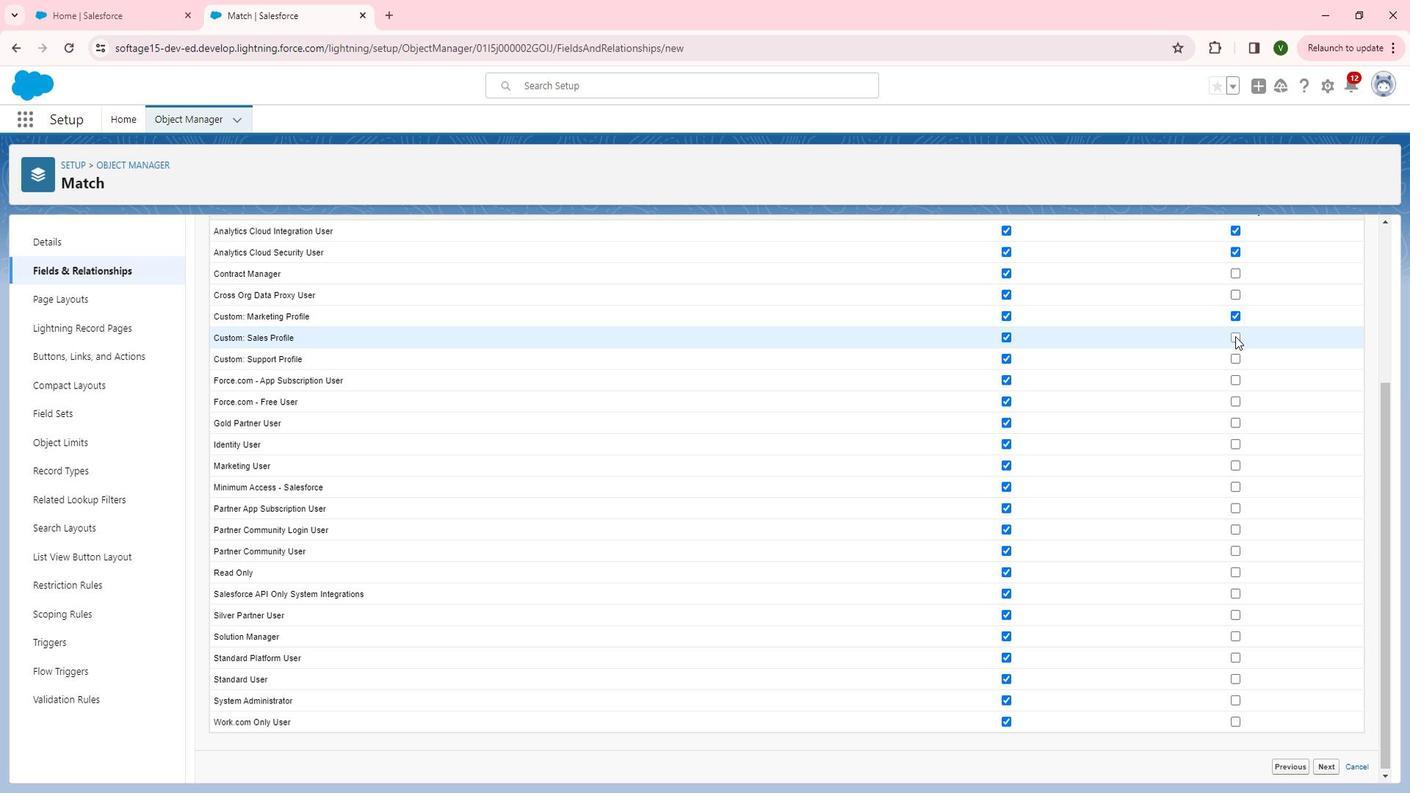
Action: Mouse moved to (1233, 348)
Screenshot: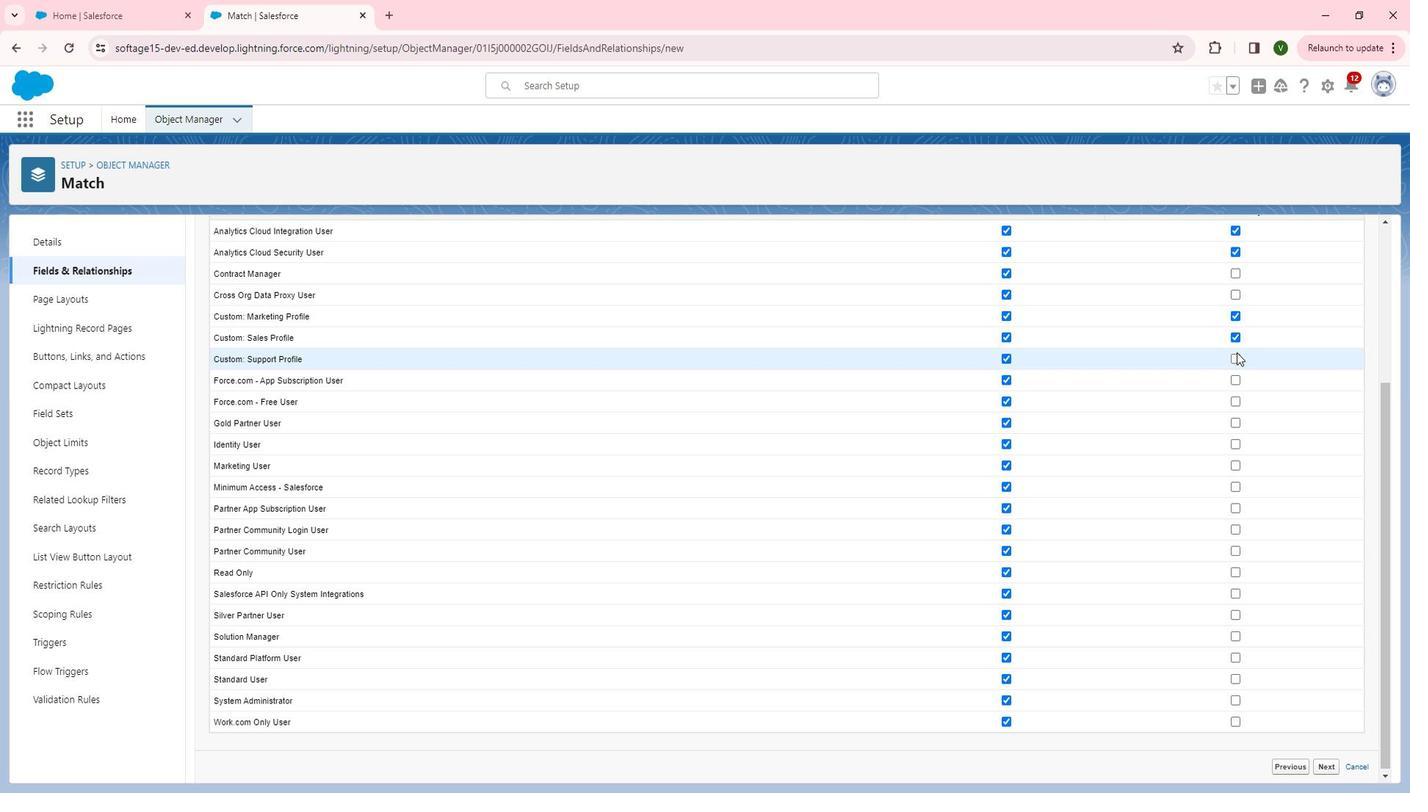 
Action: Mouse pressed left at (1233, 348)
Screenshot: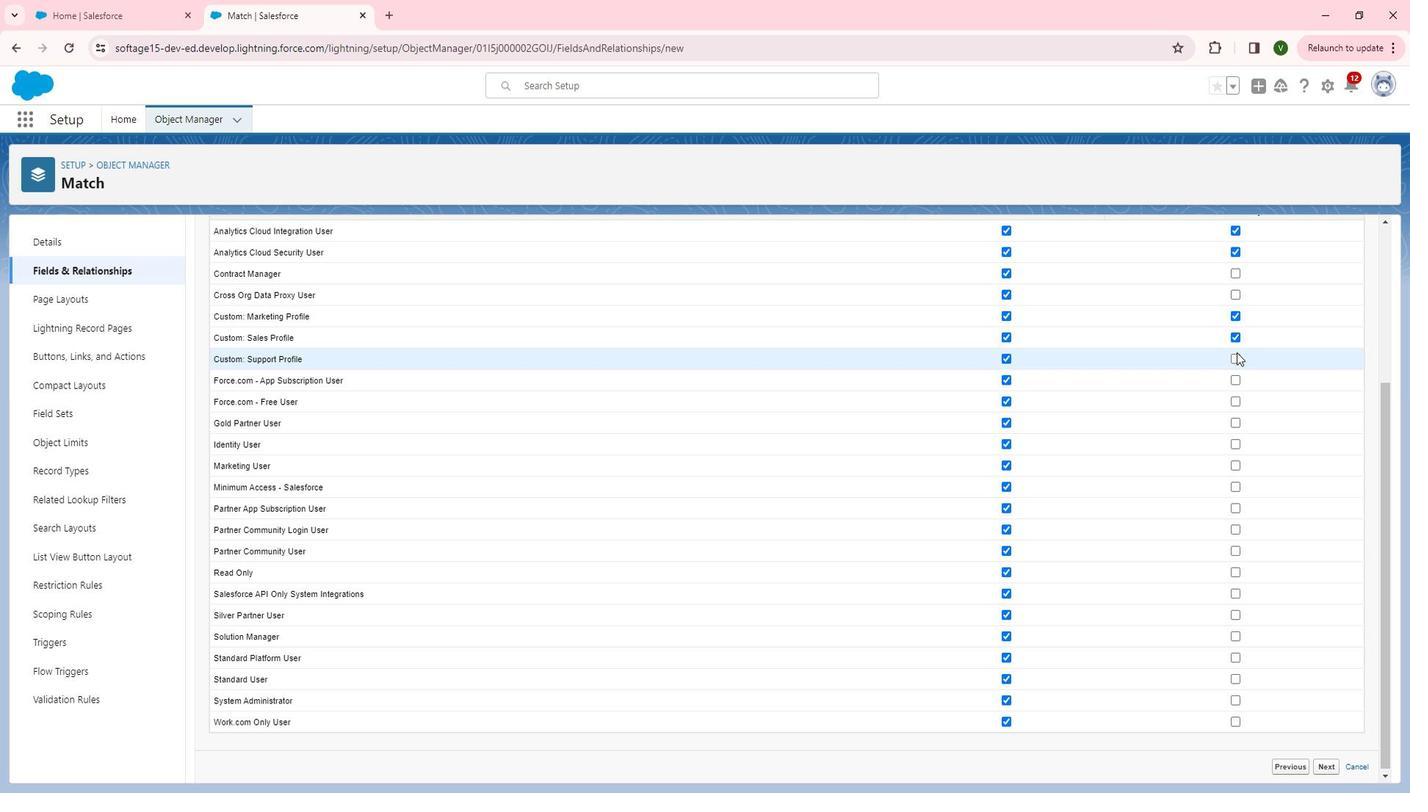 
Action: Mouse moved to (1234, 402)
Screenshot: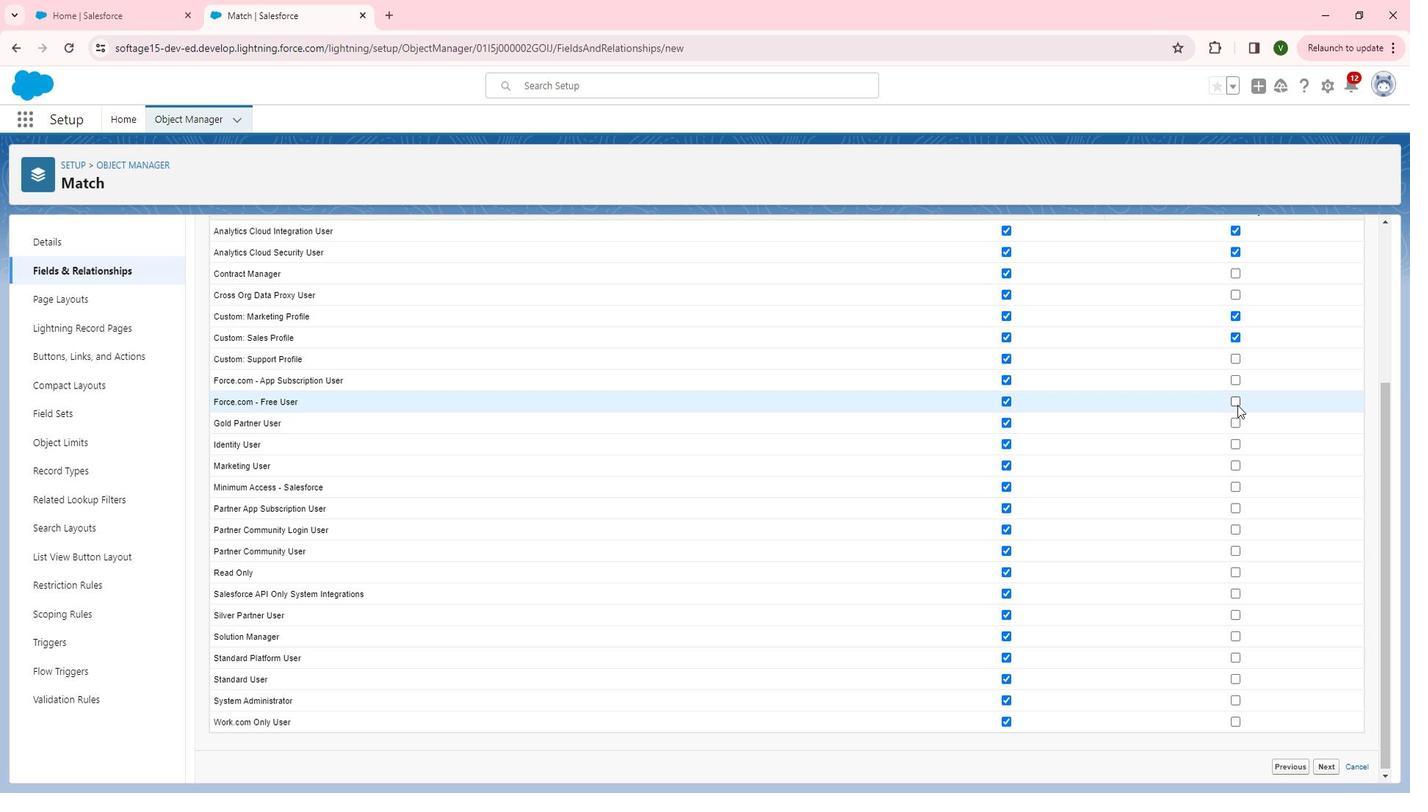 
Action: Mouse pressed left at (1234, 402)
Screenshot: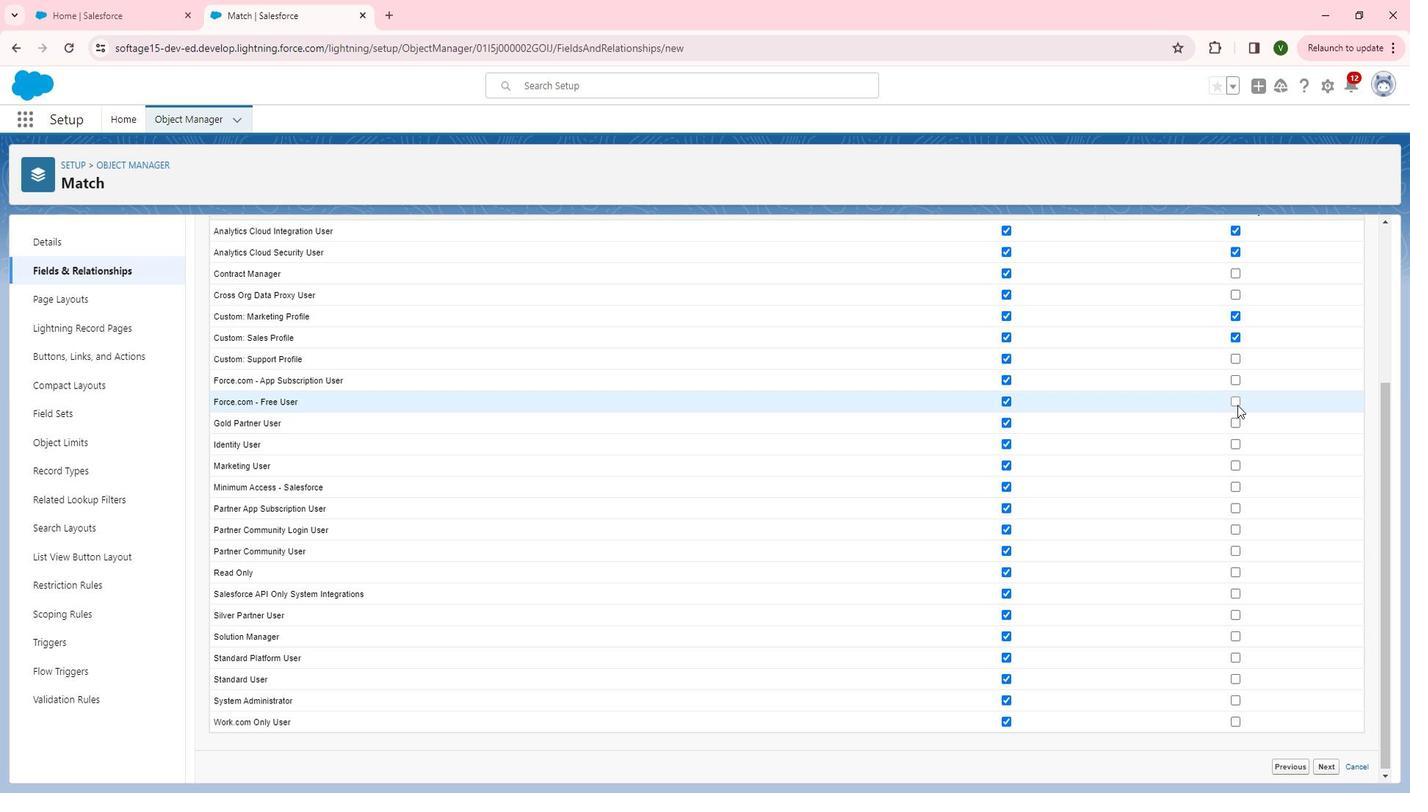 
Action: Mouse moved to (1232, 419)
Screenshot: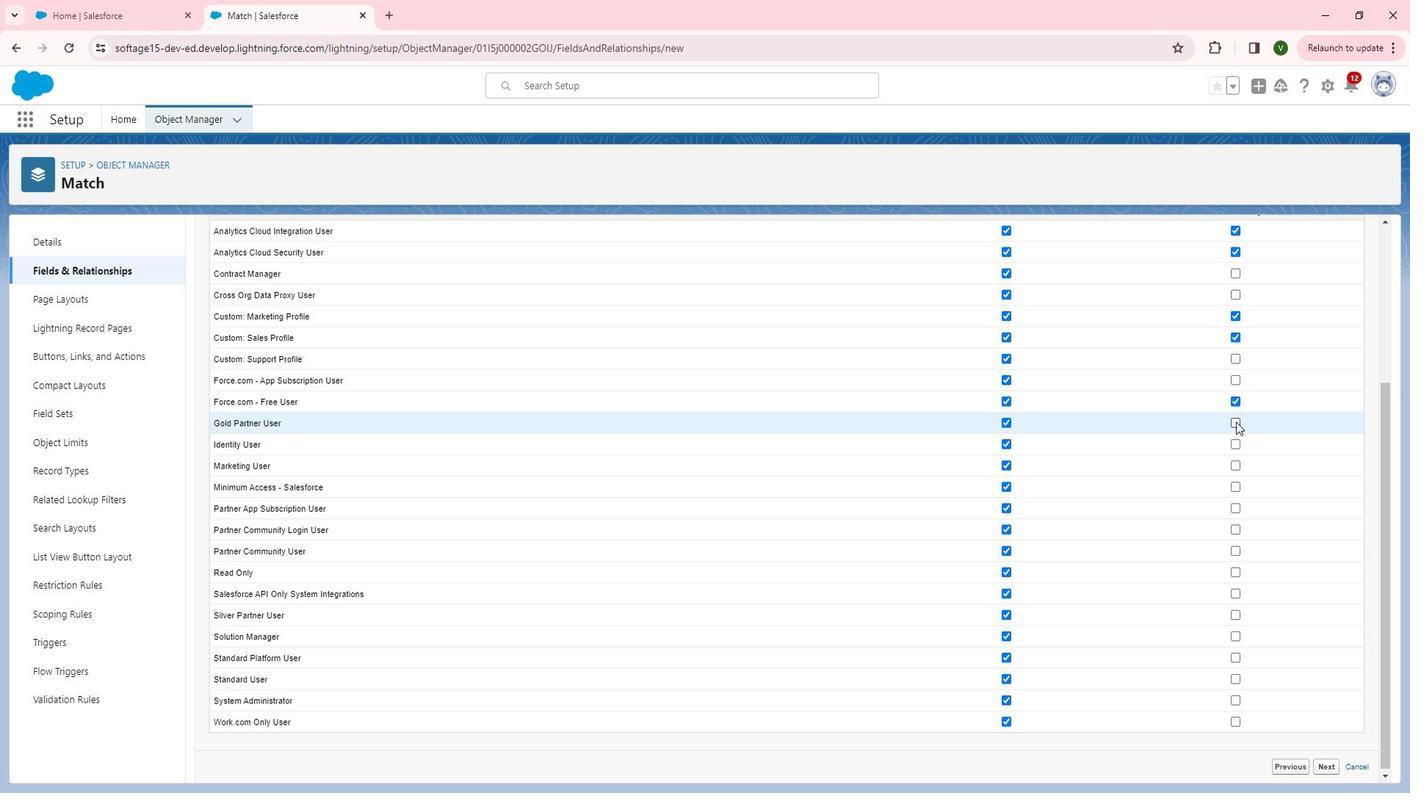 
Action: Mouse pressed left at (1232, 419)
Screenshot: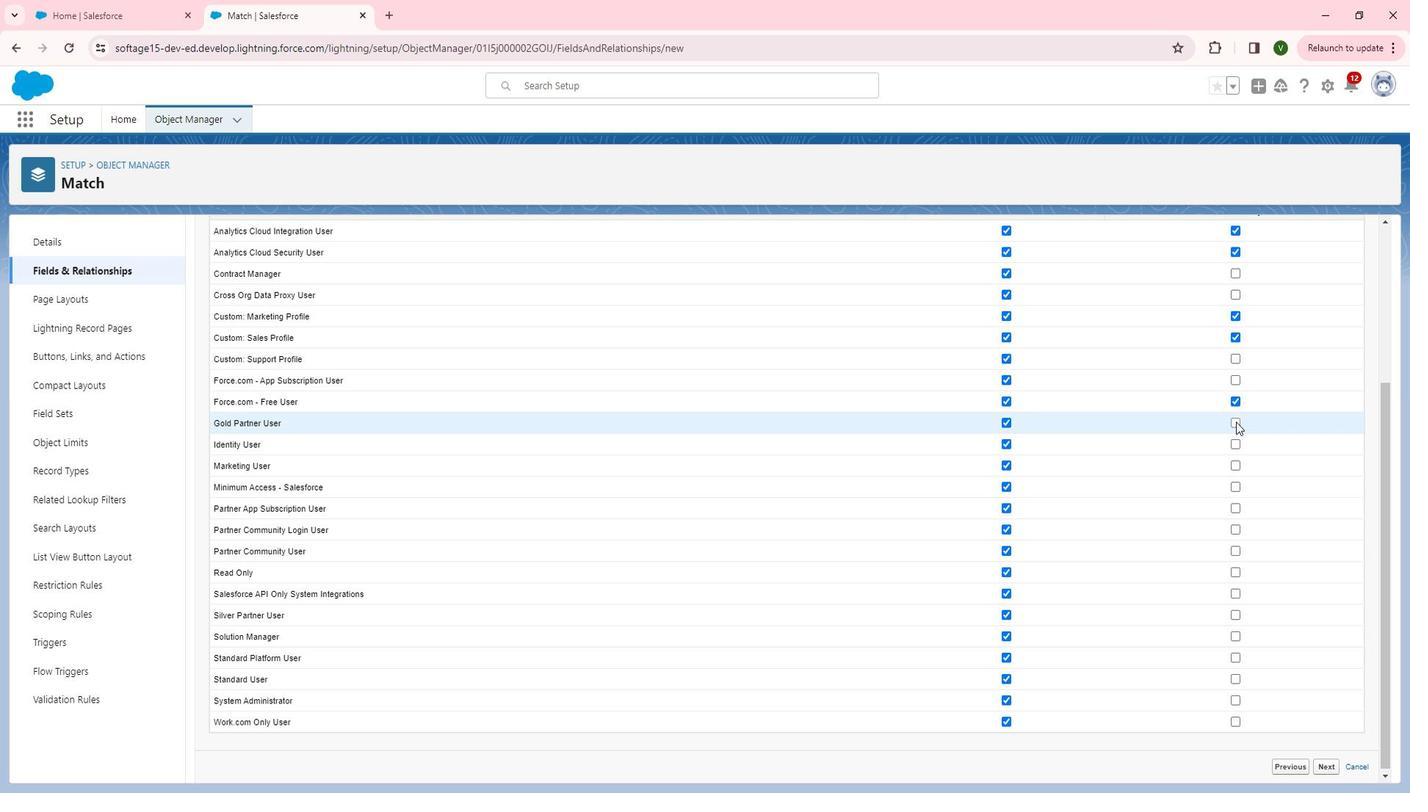 
Action: Mouse moved to (1231, 466)
Screenshot: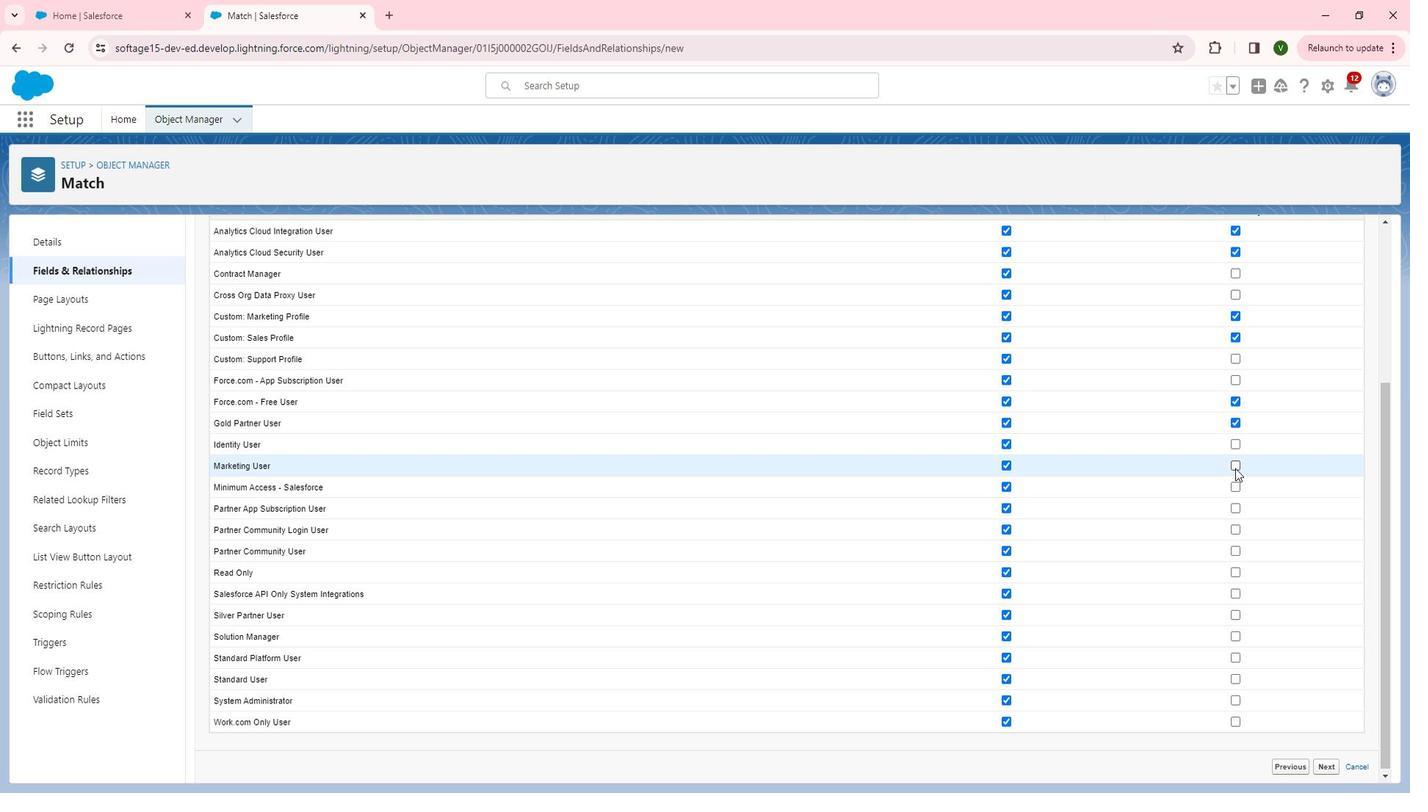 
Action: Mouse pressed left at (1231, 466)
Screenshot: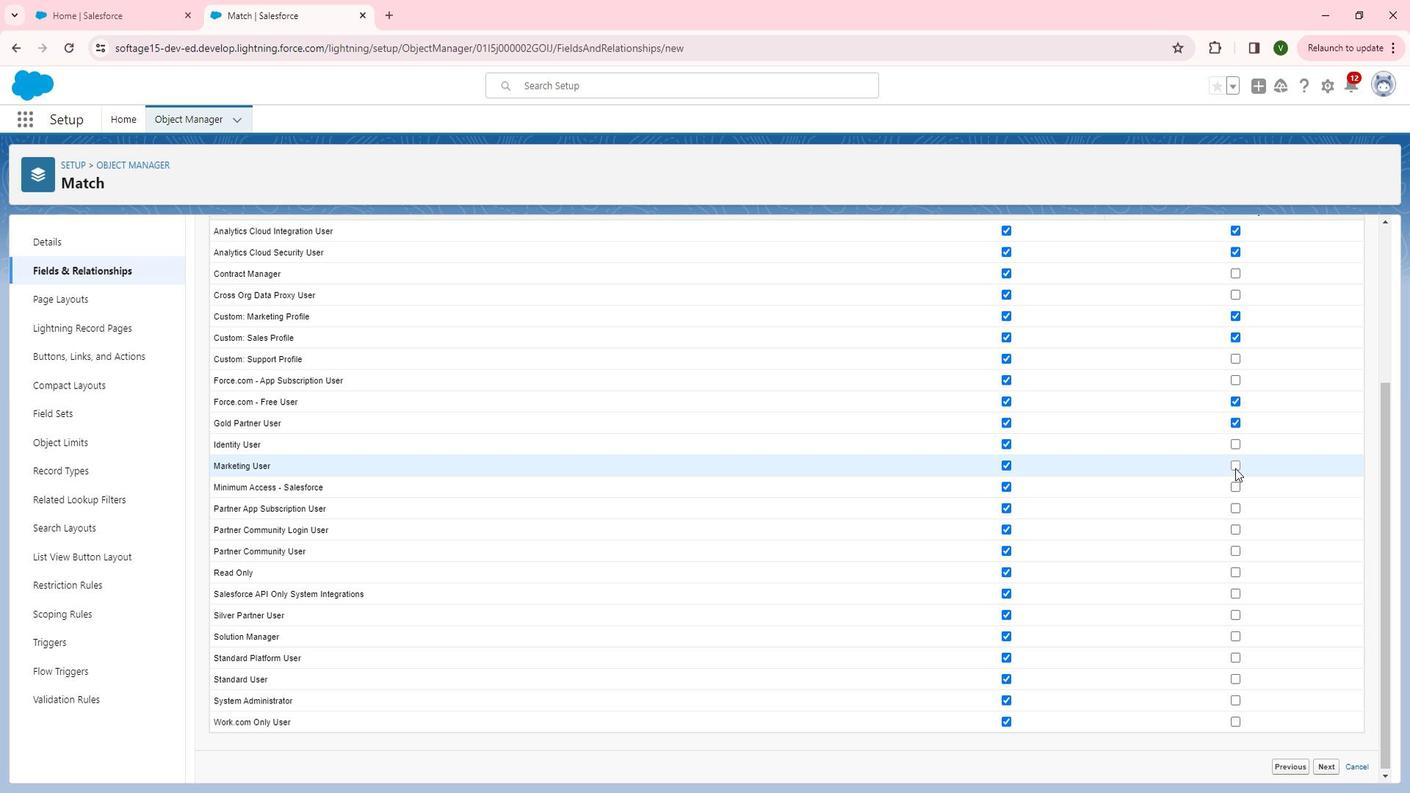 
Action: Mouse moved to (1228, 484)
Screenshot: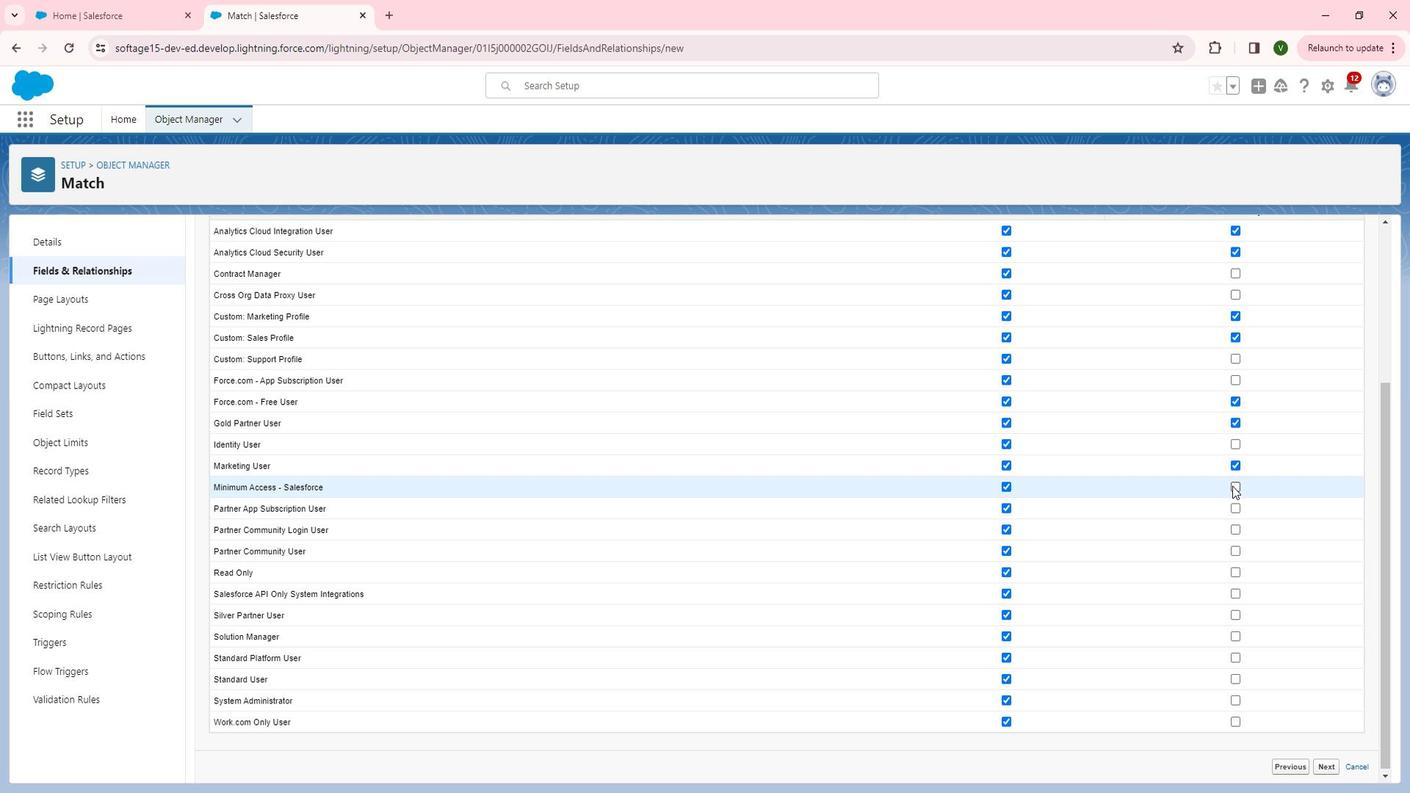 
Action: Mouse pressed left at (1228, 484)
Screenshot: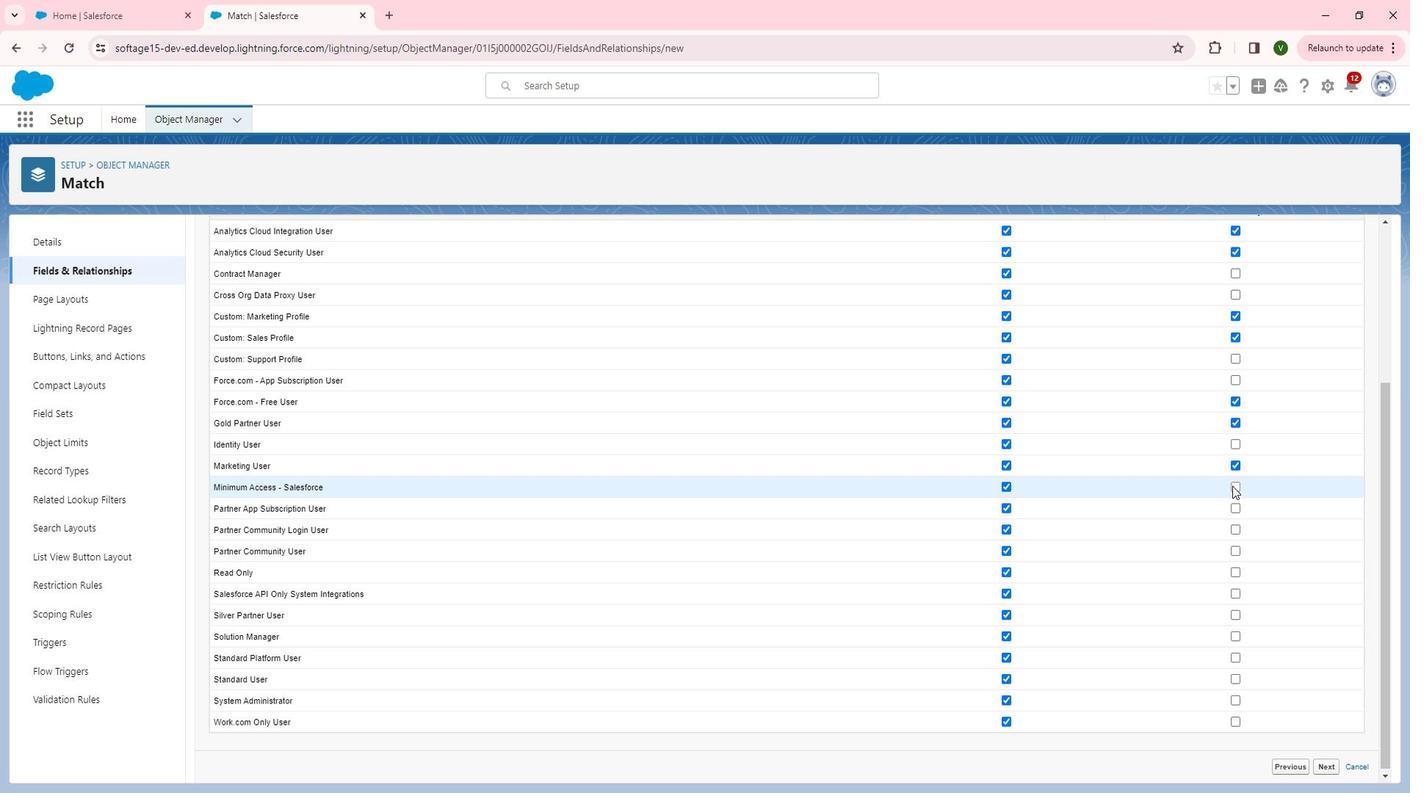 
Action: Mouse moved to (1231, 529)
Screenshot: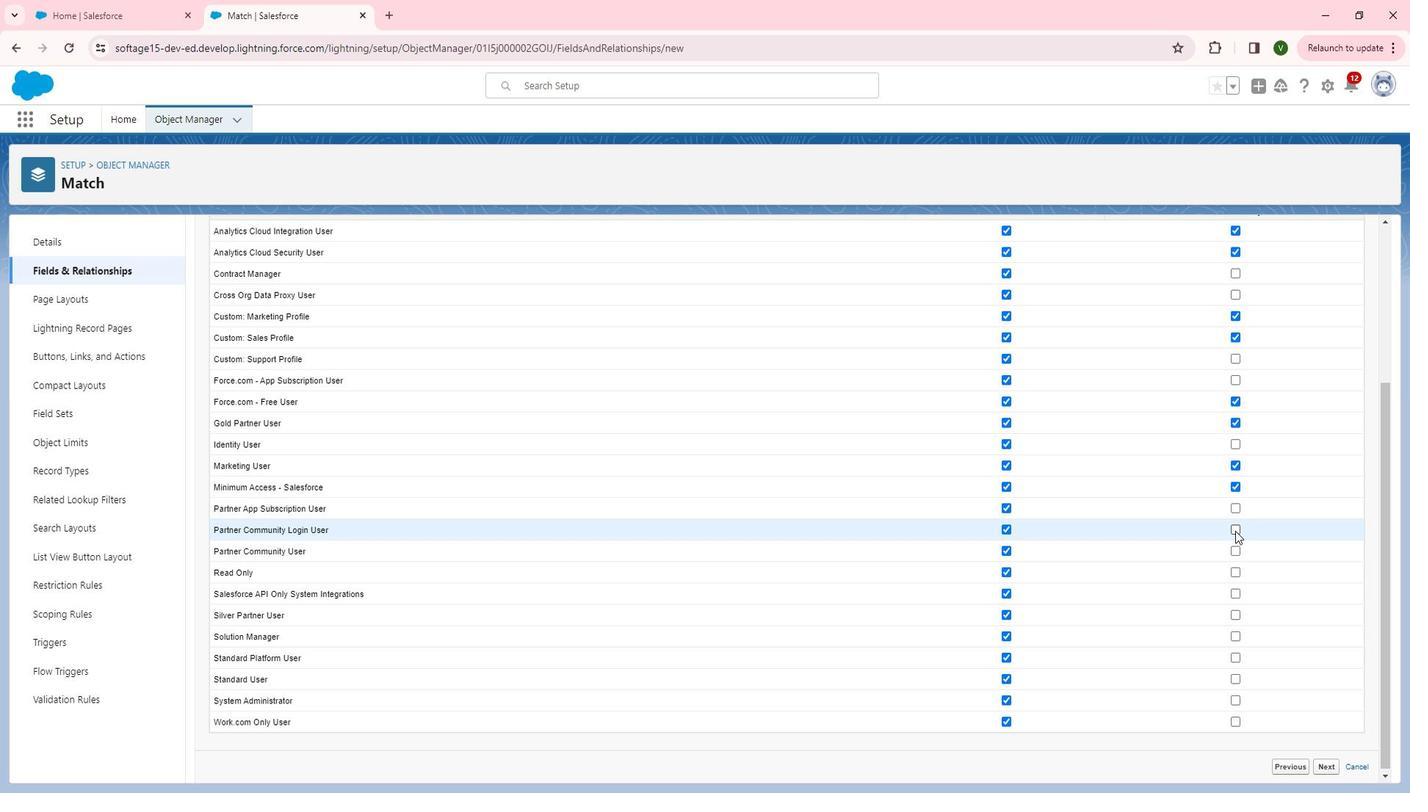 
Action: Mouse pressed left at (1231, 529)
Screenshot: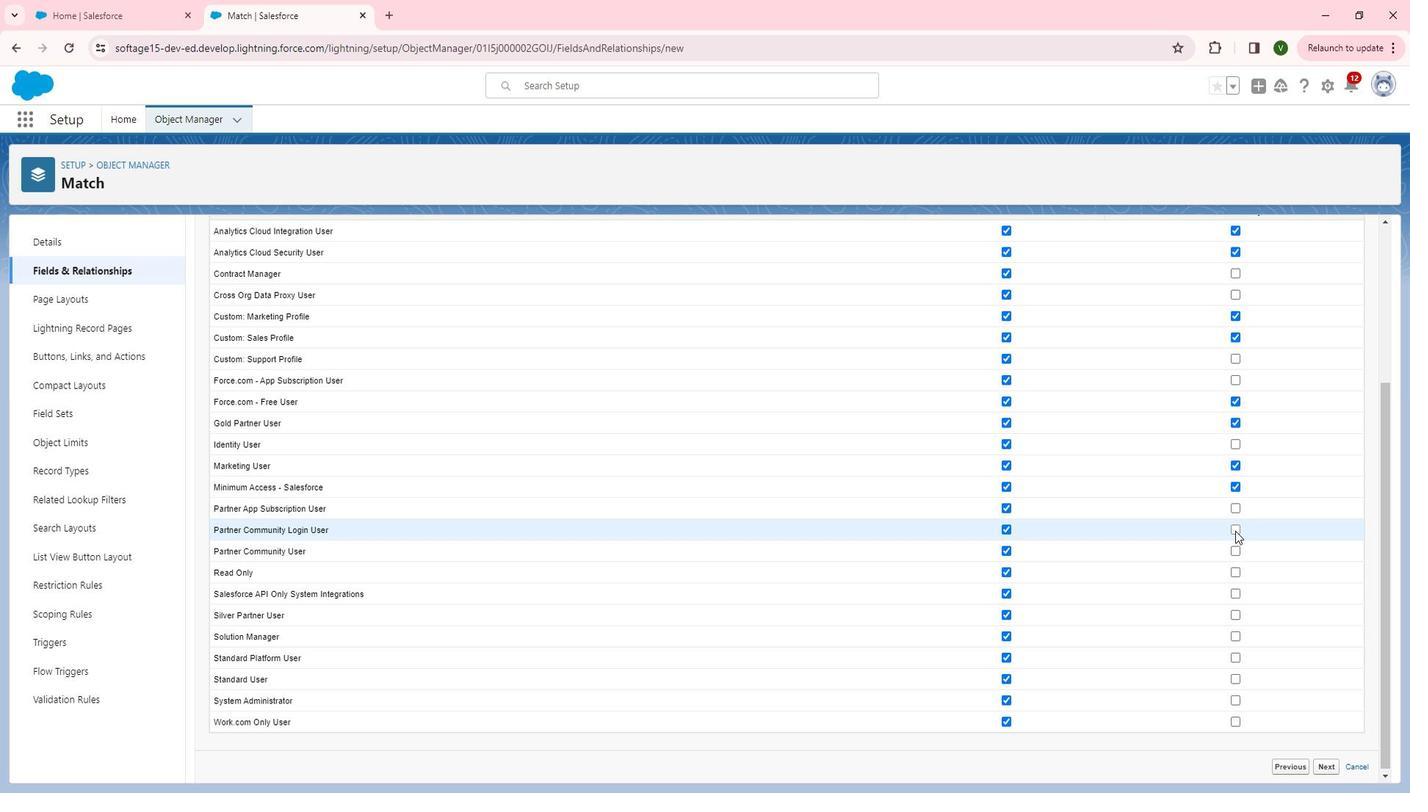 
Action: Mouse moved to (1233, 550)
Screenshot: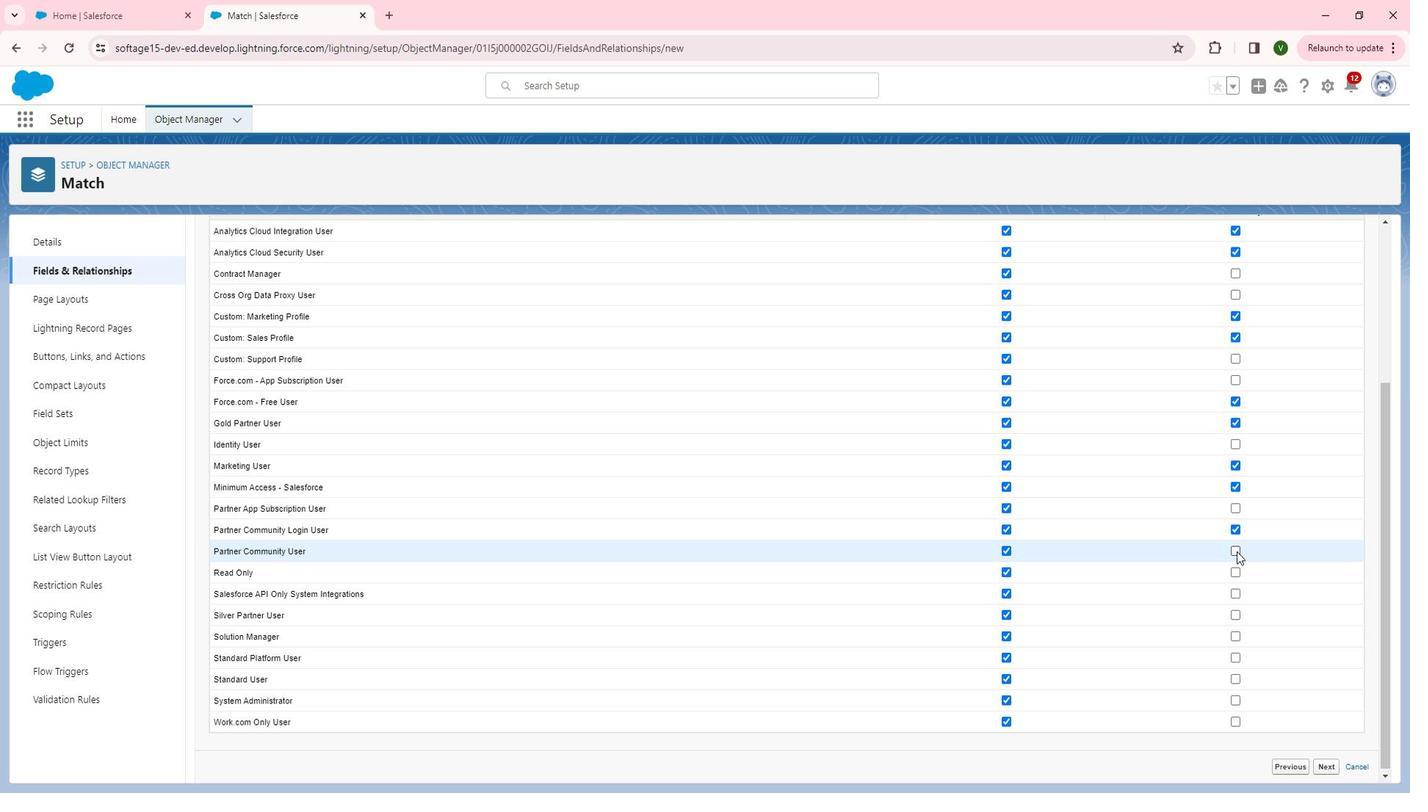 
Action: Mouse pressed left at (1233, 550)
Screenshot: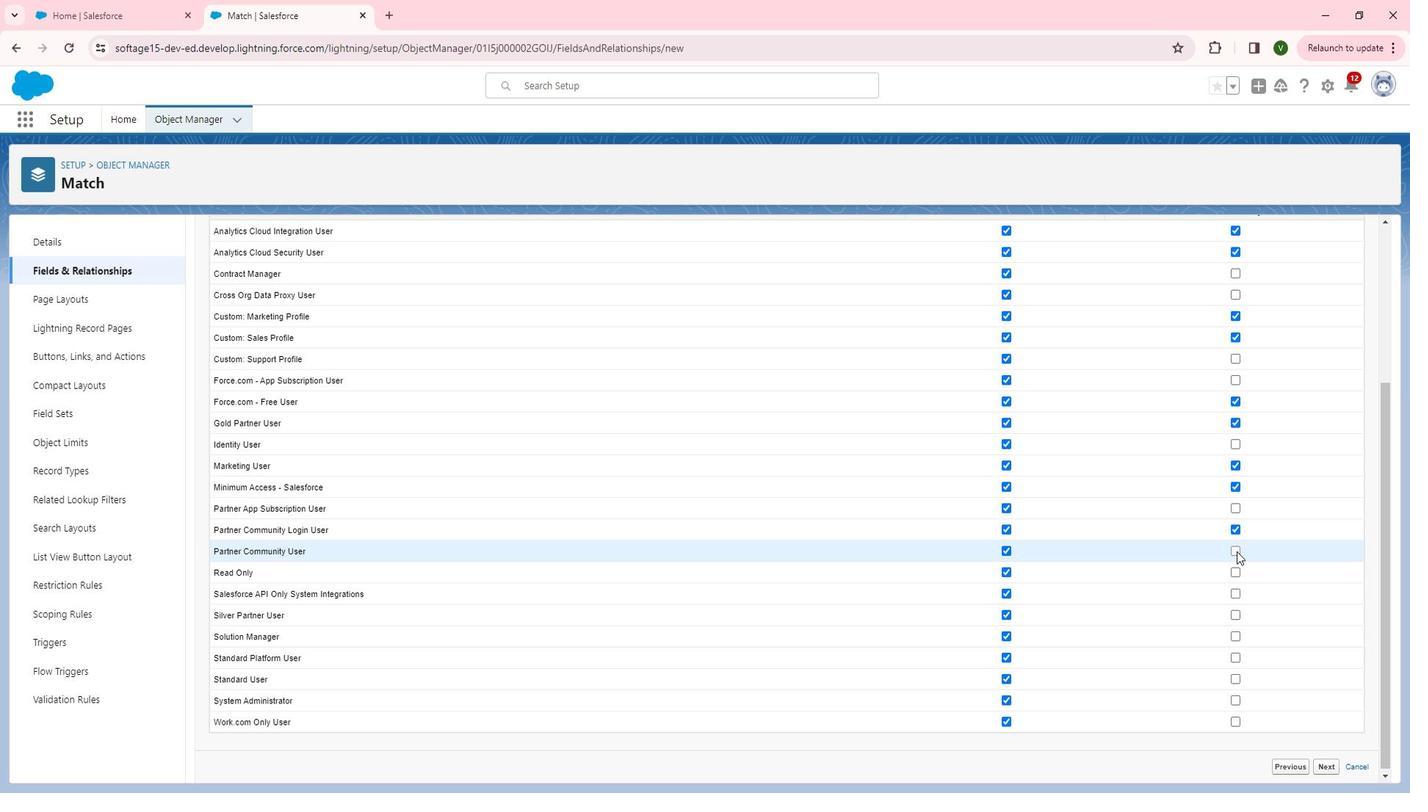 
Action: Mouse moved to (1230, 572)
Screenshot: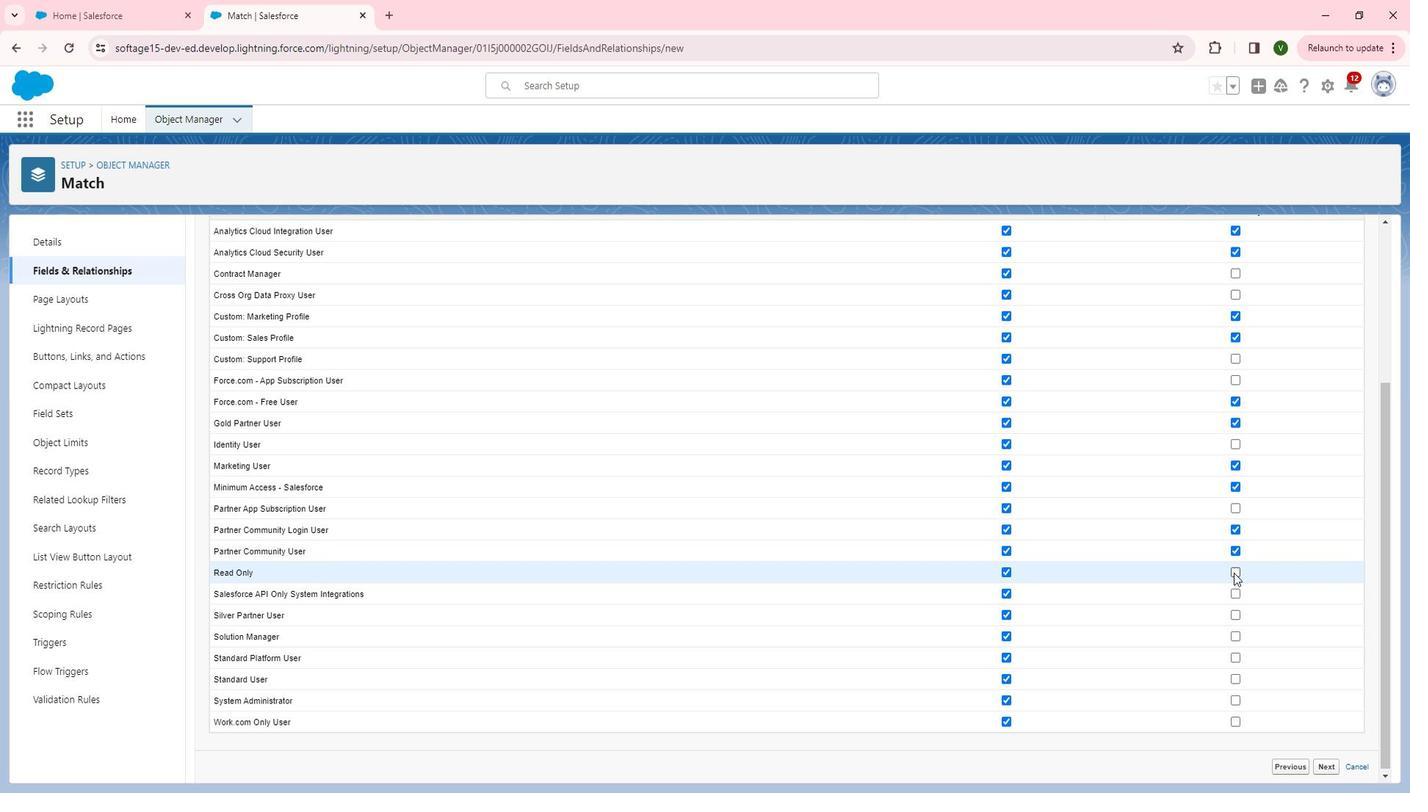 
Action: Mouse pressed left at (1230, 572)
Screenshot: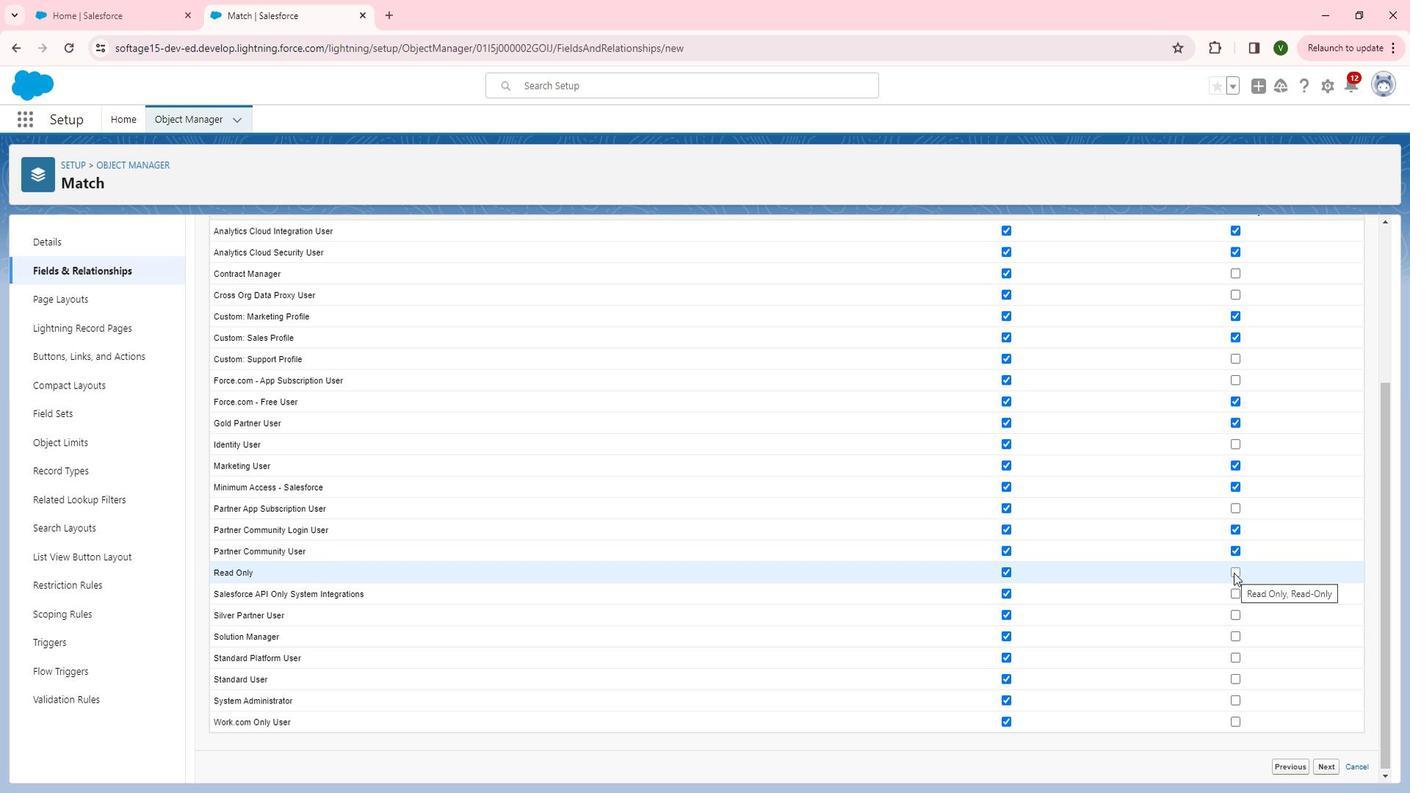 
Action: Mouse moved to (1230, 724)
Screenshot: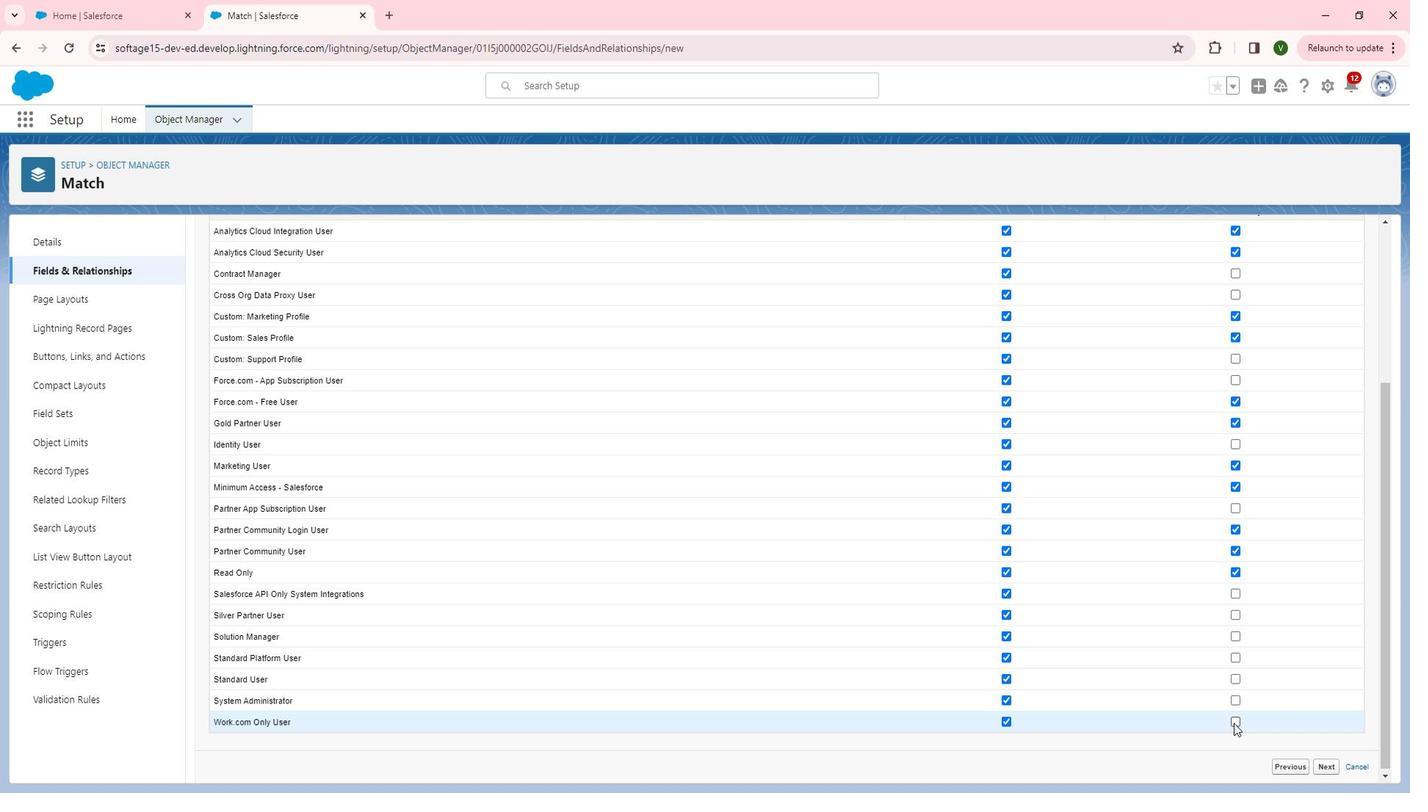
Action: Mouse pressed left at (1230, 724)
Screenshot: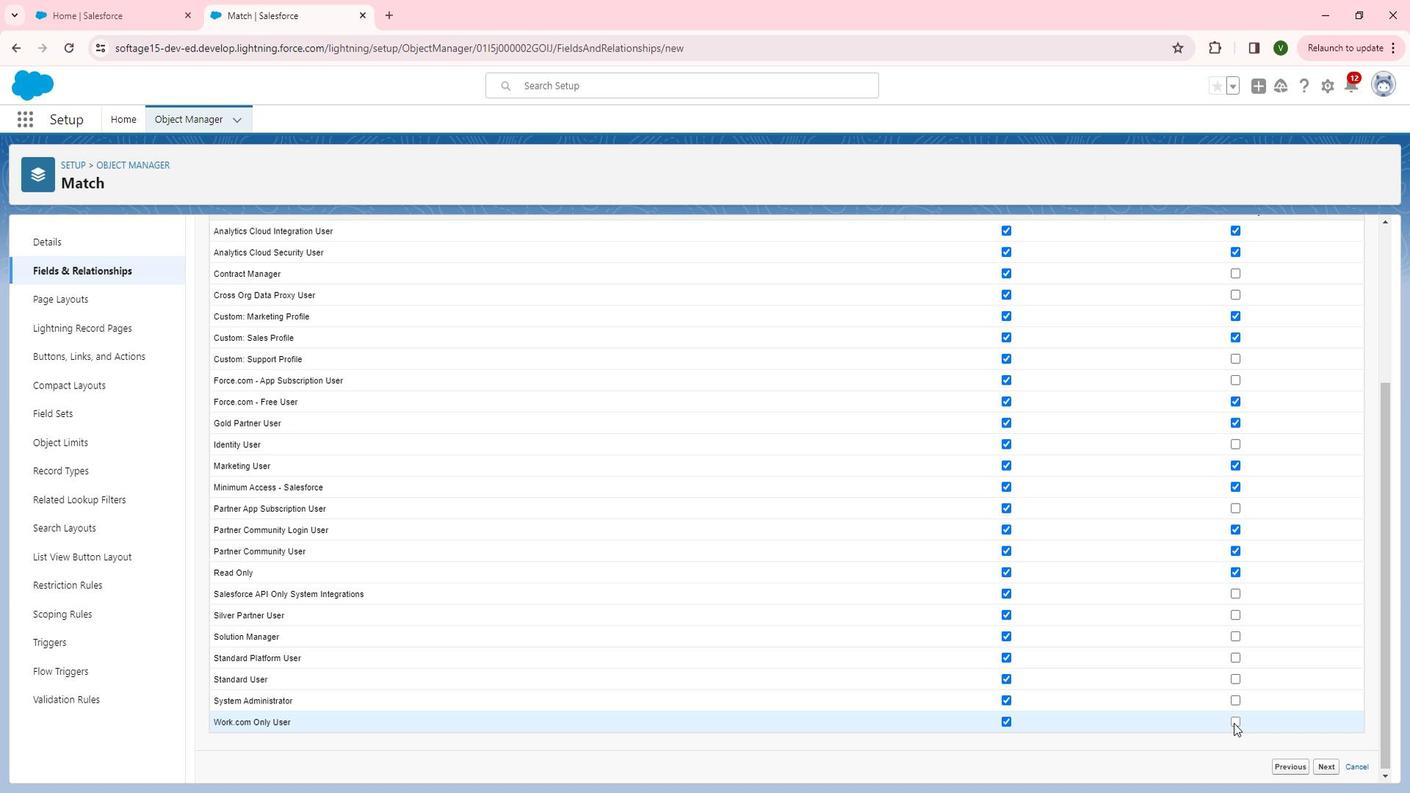 
Action: Mouse moved to (1034, 323)
Screenshot: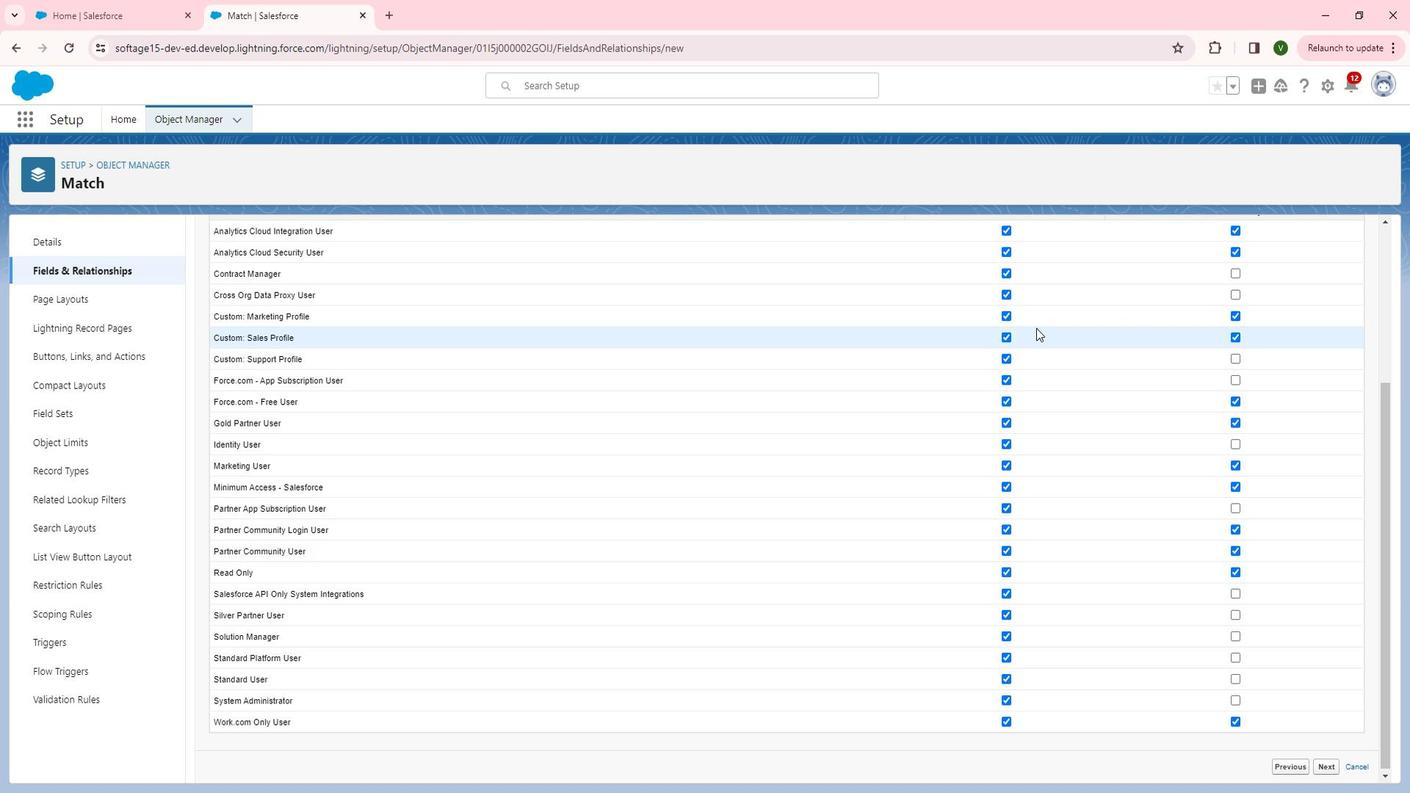 
Action: Mouse scrolled (1034, 324) with delta (0, 0)
Screenshot: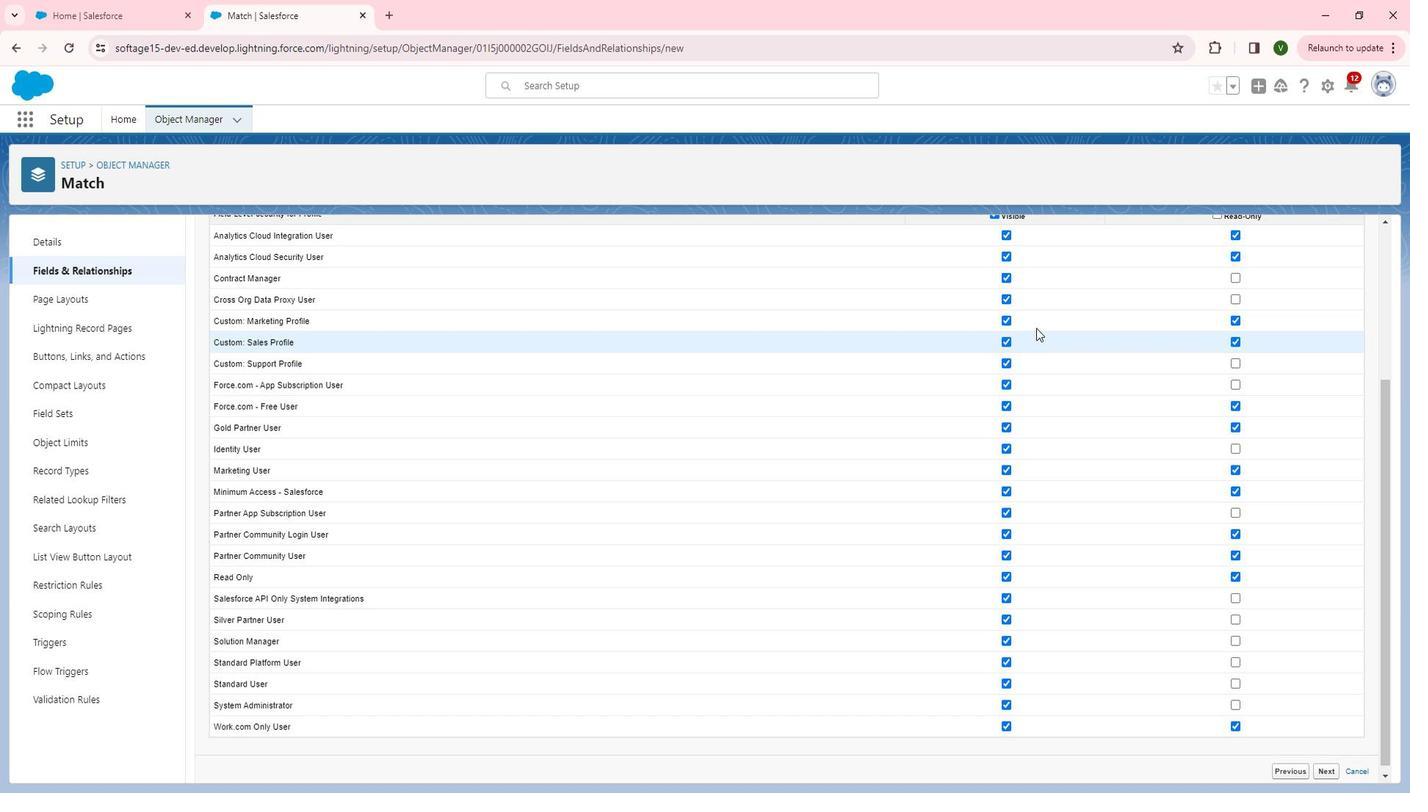 
Action: Mouse scrolled (1034, 324) with delta (0, 0)
Screenshot: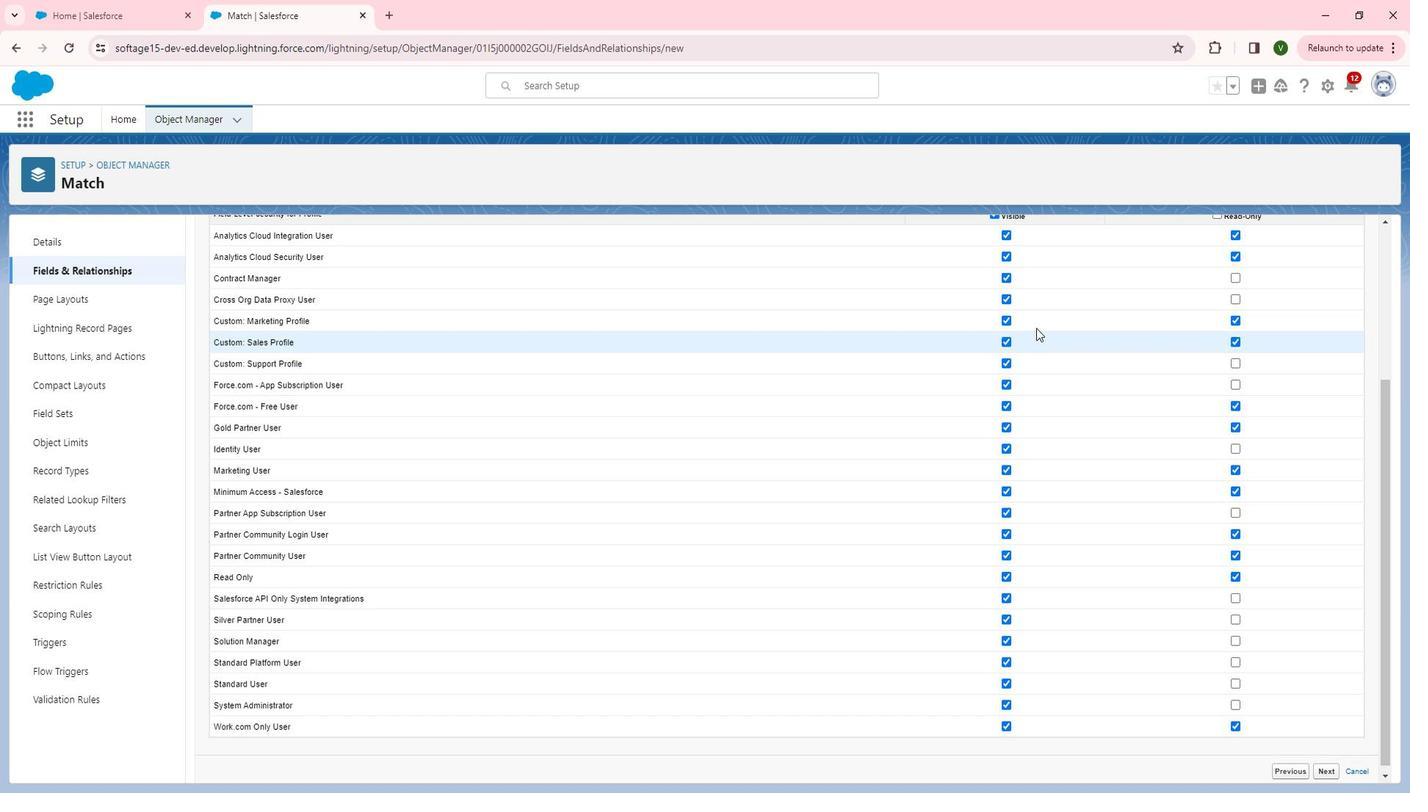 
Action: Mouse moved to (1006, 422)
Screenshot: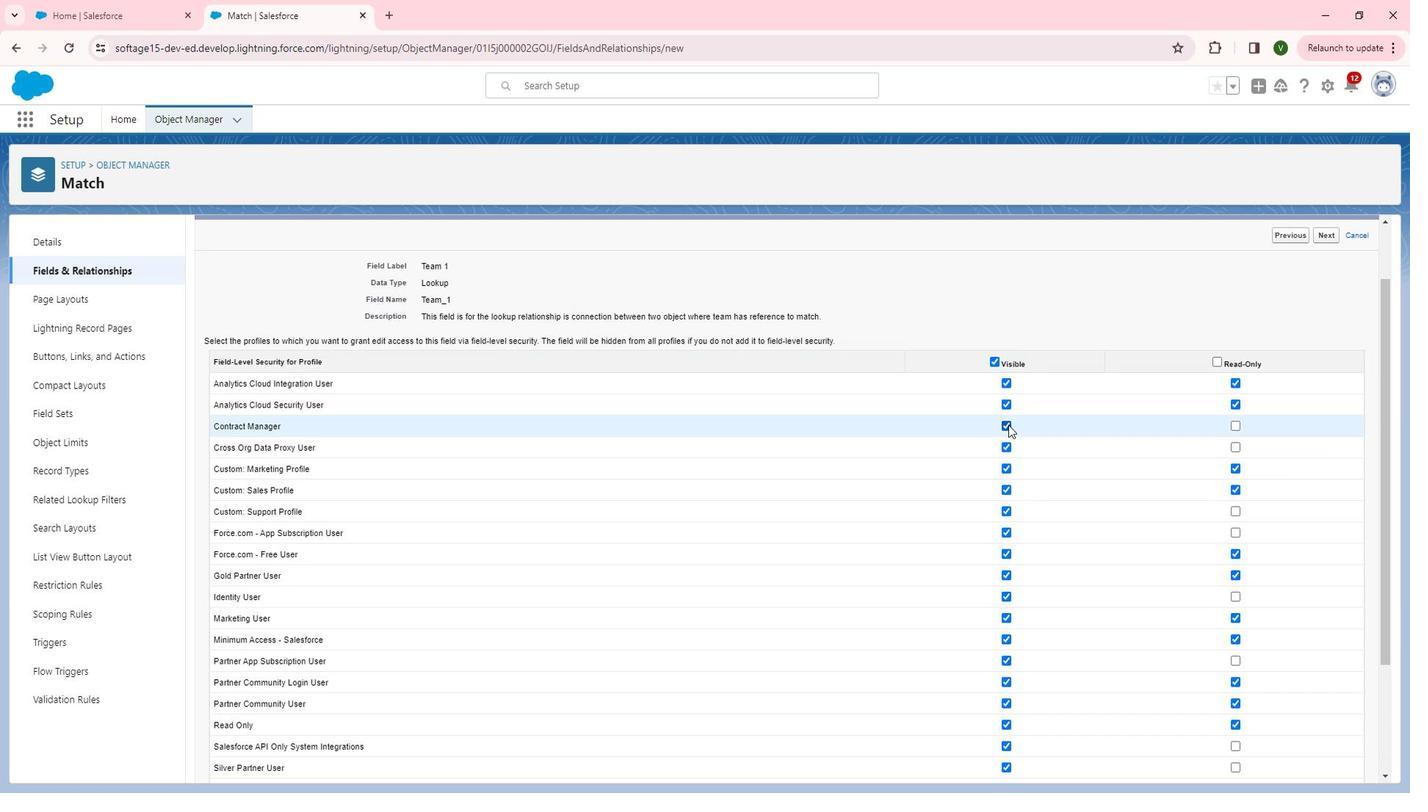 
Action: Mouse pressed left at (1006, 422)
Screenshot: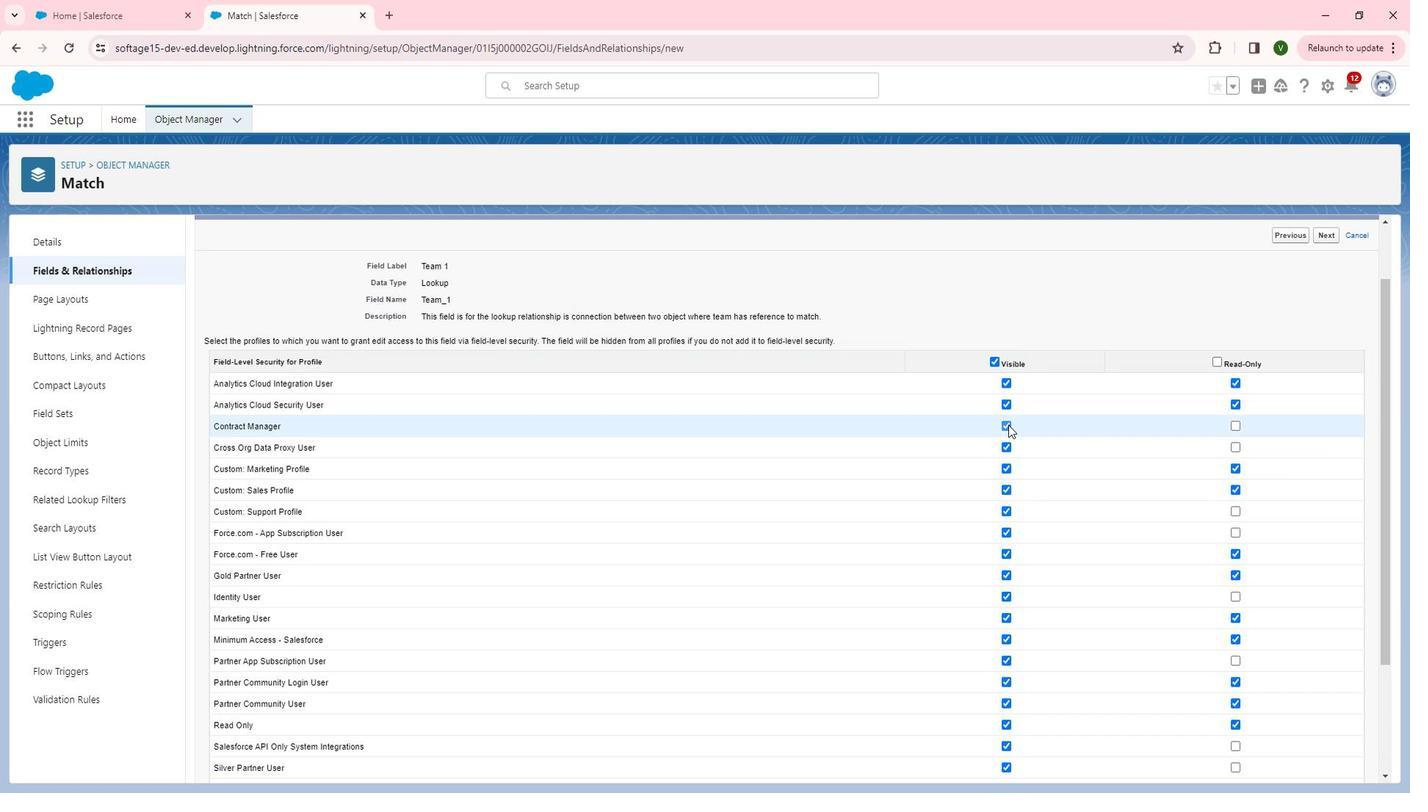 
Action: Mouse moved to (1002, 442)
Screenshot: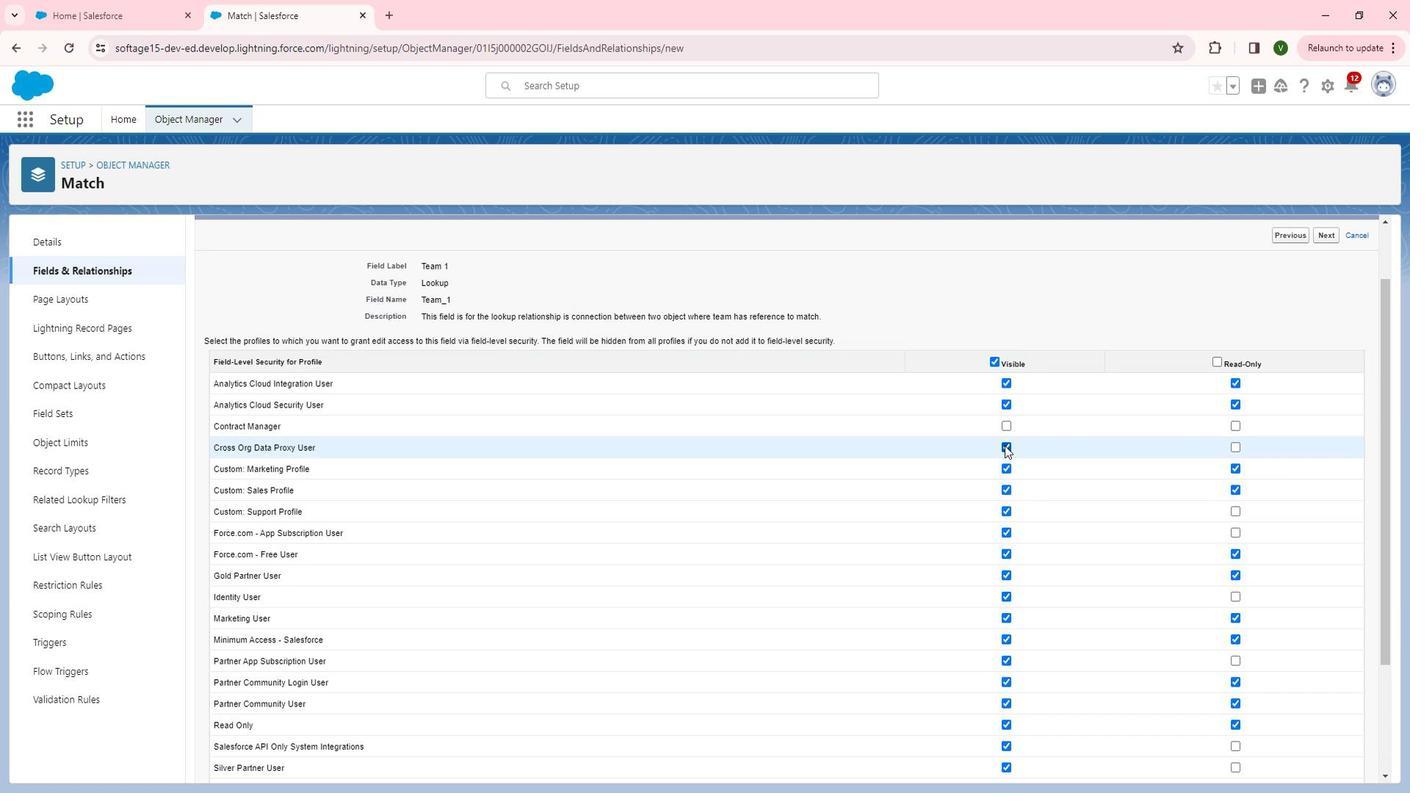 
Action: Mouse pressed left at (1002, 442)
Screenshot: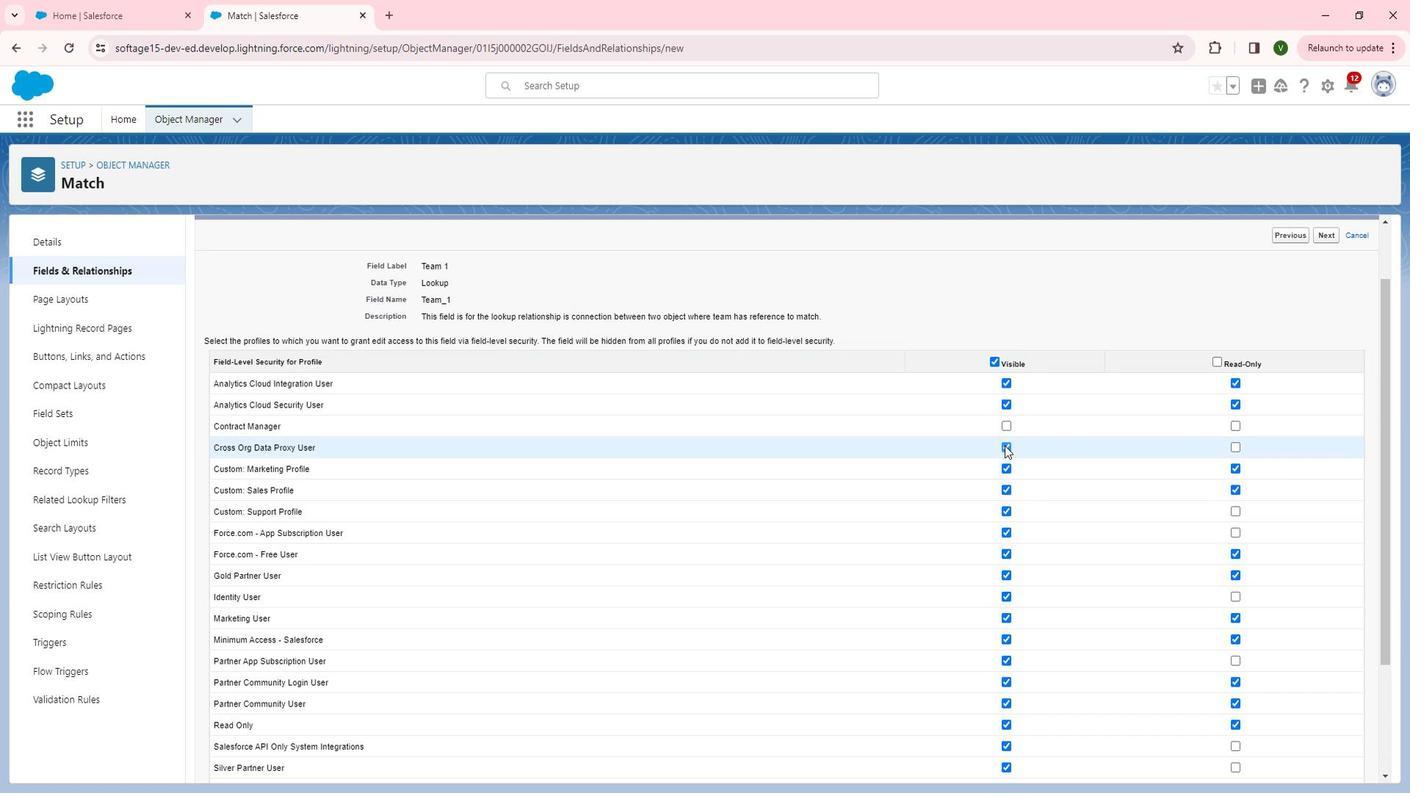 
Action: Mouse moved to (1016, 484)
Screenshot: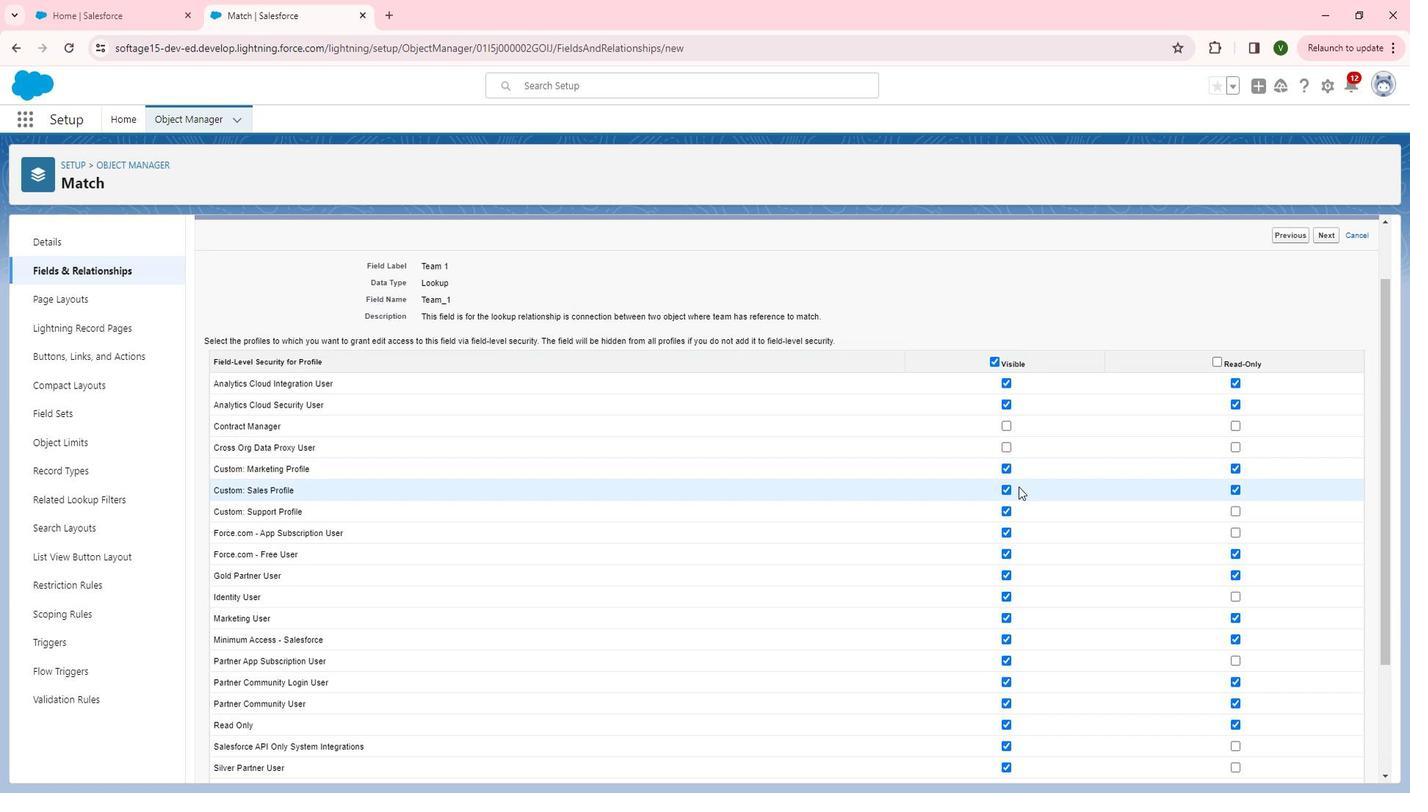 
Action: Mouse scrolled (1016, 484) with delta (0, 0)
Screenshot: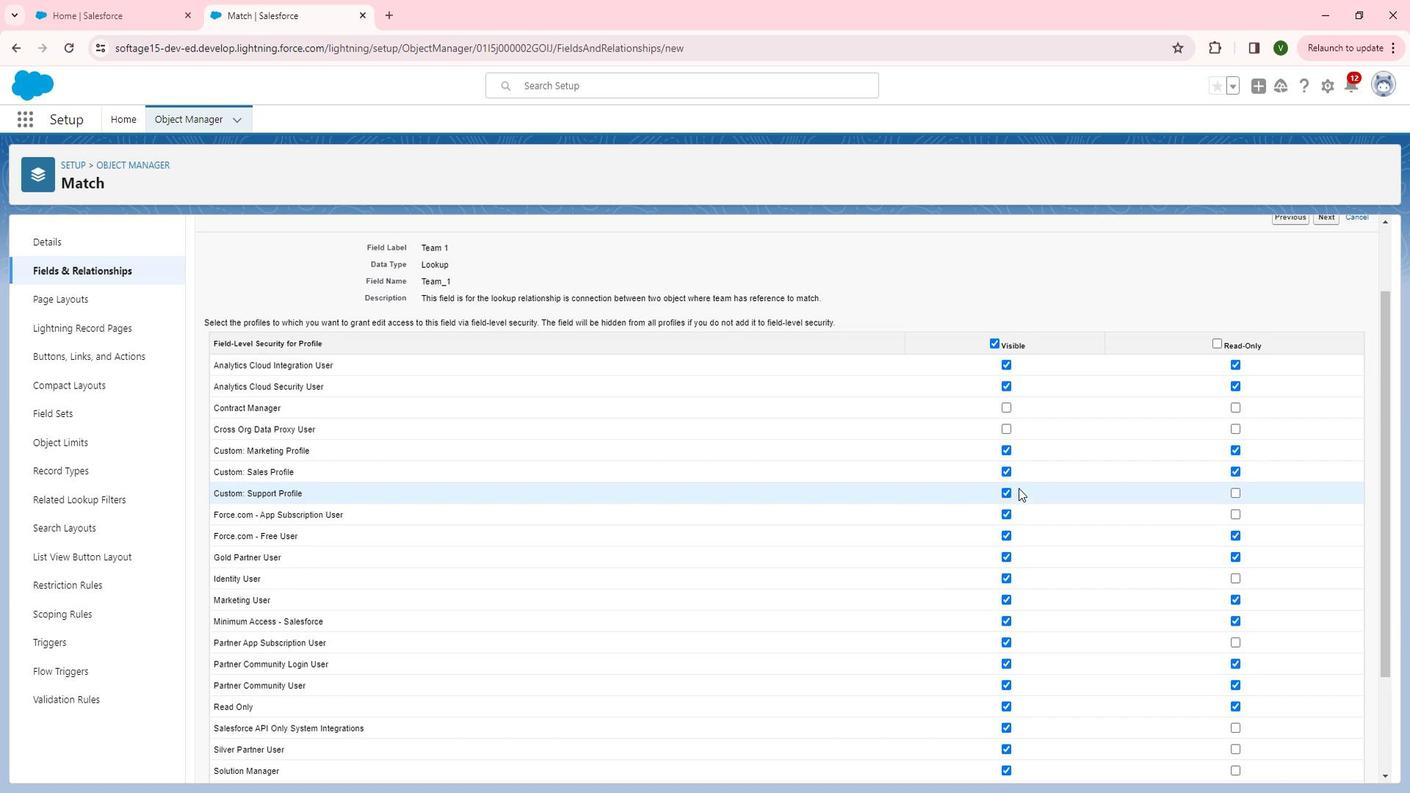 
Action: Mouse moved to (1004, 474)
Screenshot: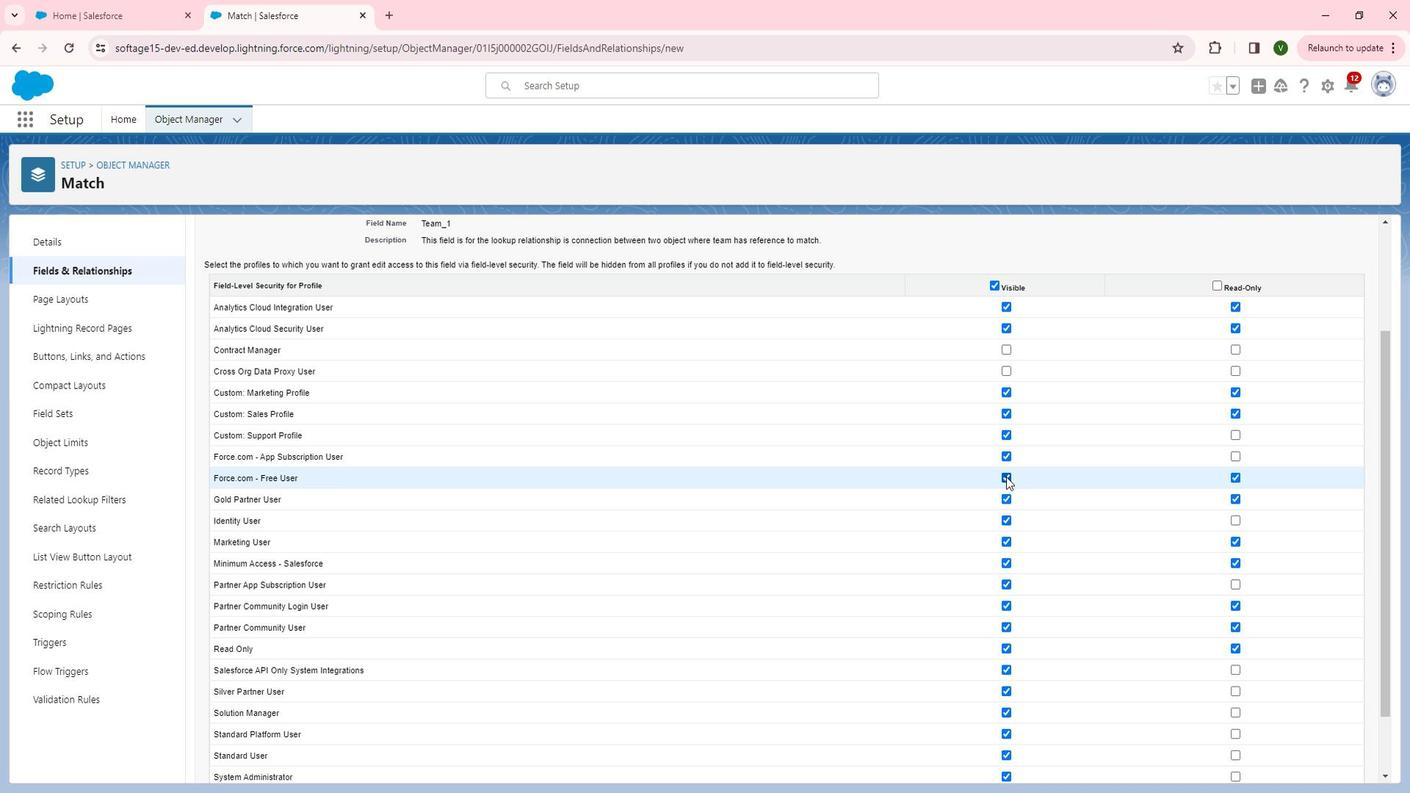 
Action: Mouse pressed left at (1004, 474)
Screenshot: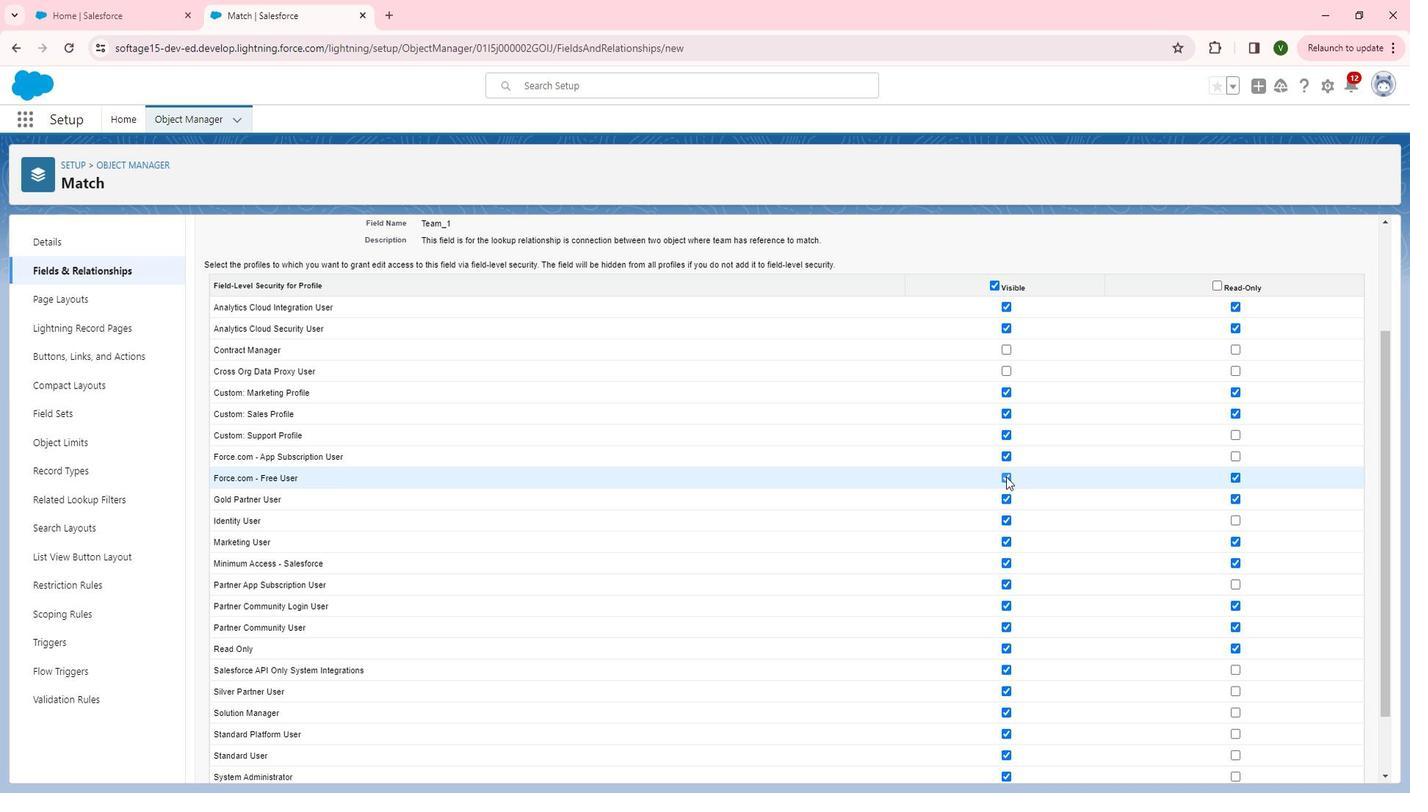 
Action: Mouse moved to (1003, 451)
Screenshot: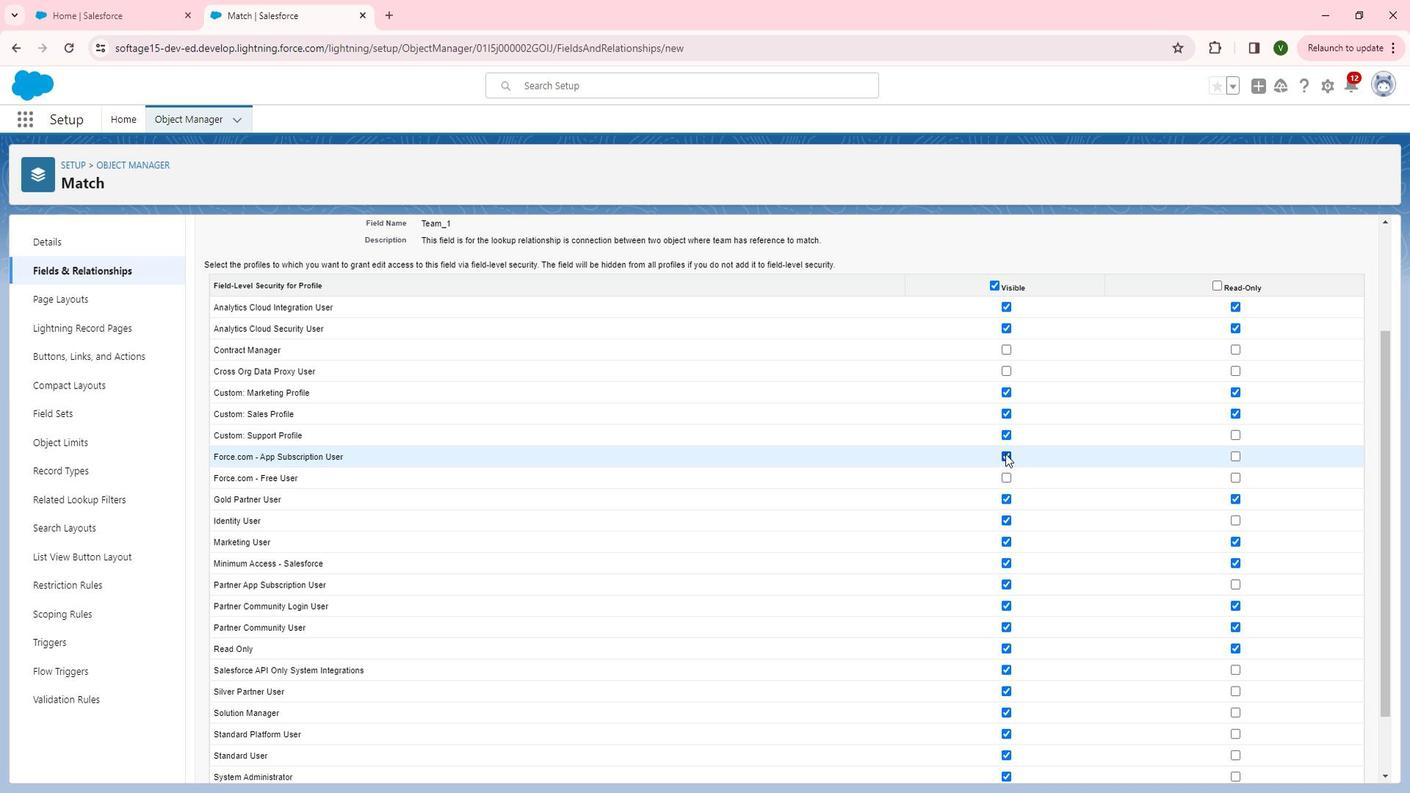 
Action: Mouse pressed left at (1003, 451)
Screenshot: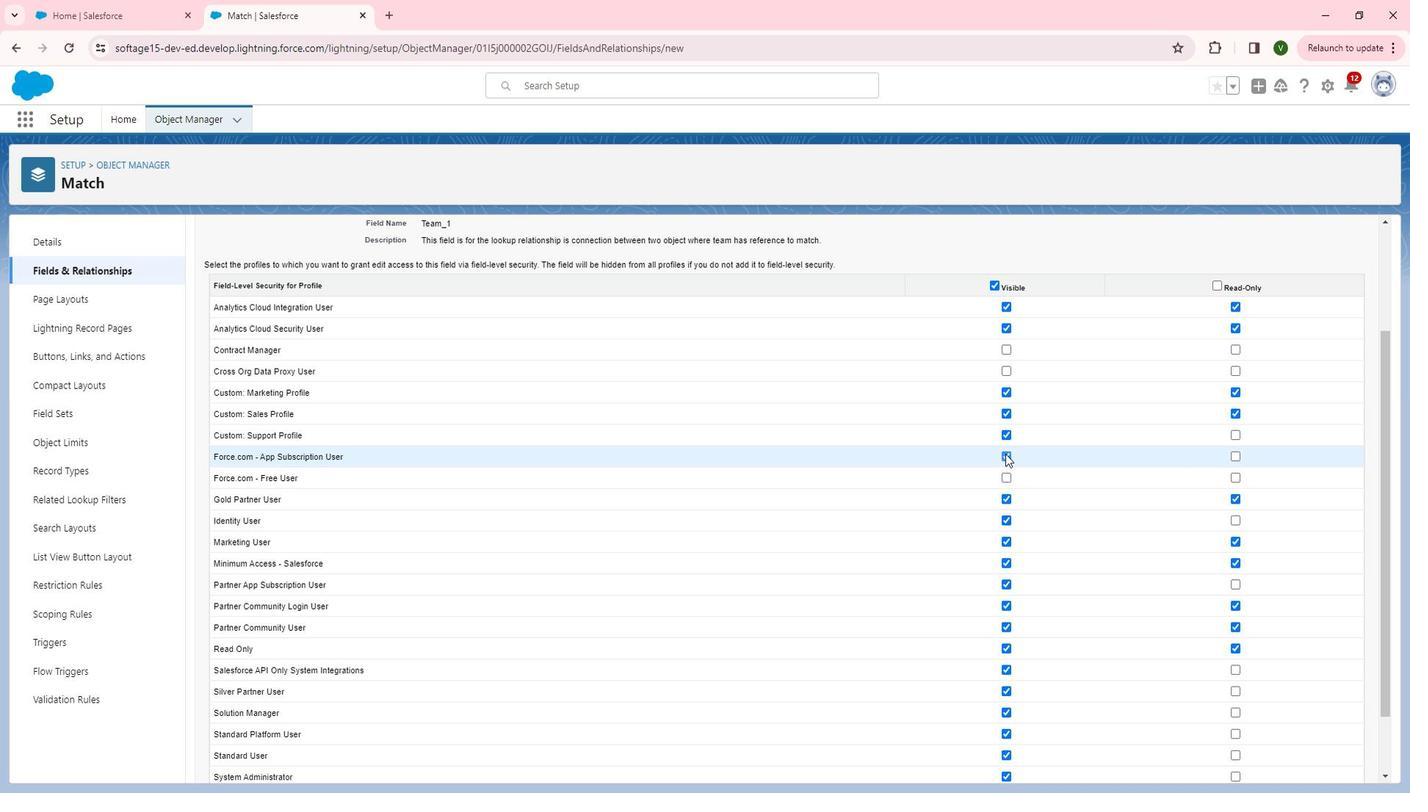 
Action: Mouse moved to (1009, 467)
Screenshot: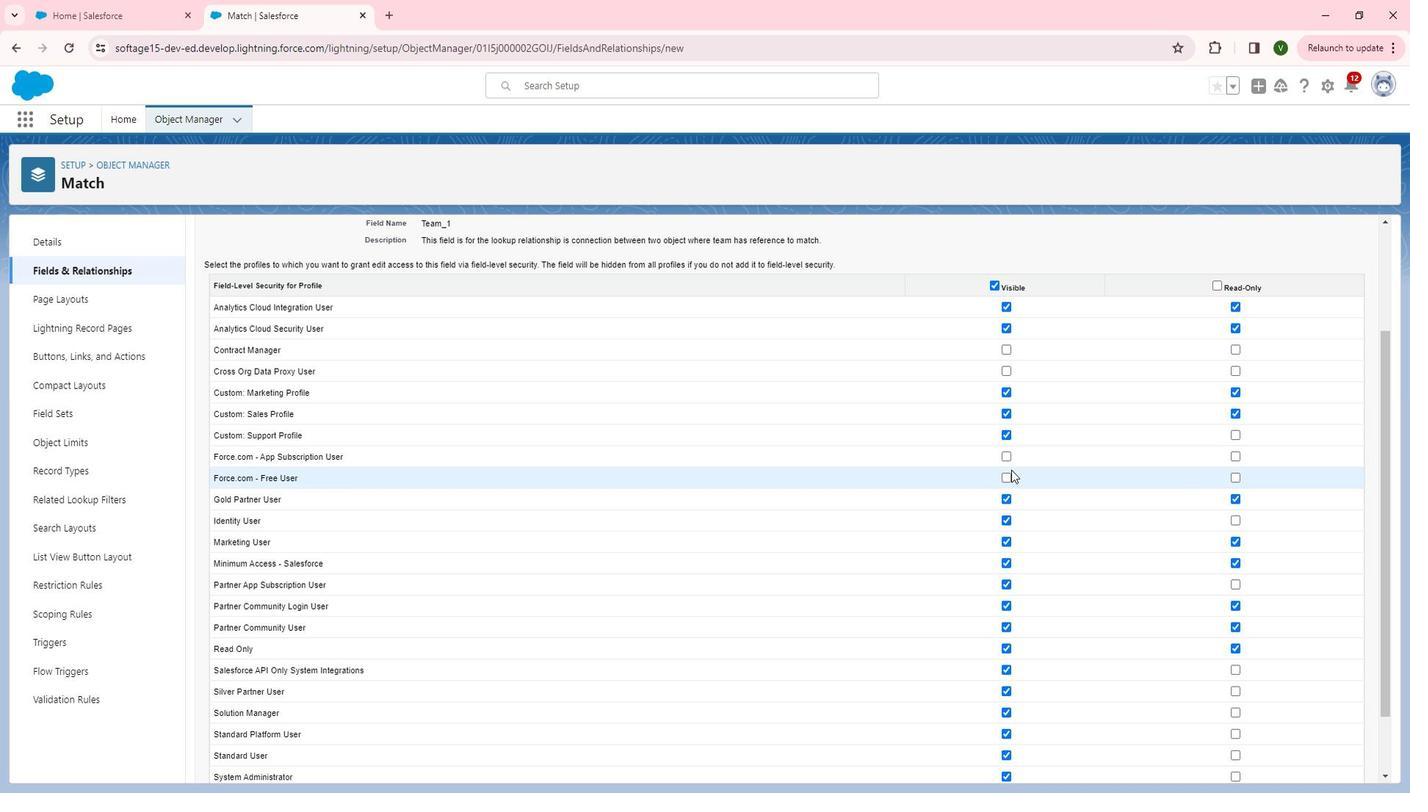 
Action: Mouse scrolled (1009, 467) with delta (0, 0)
Screenshot: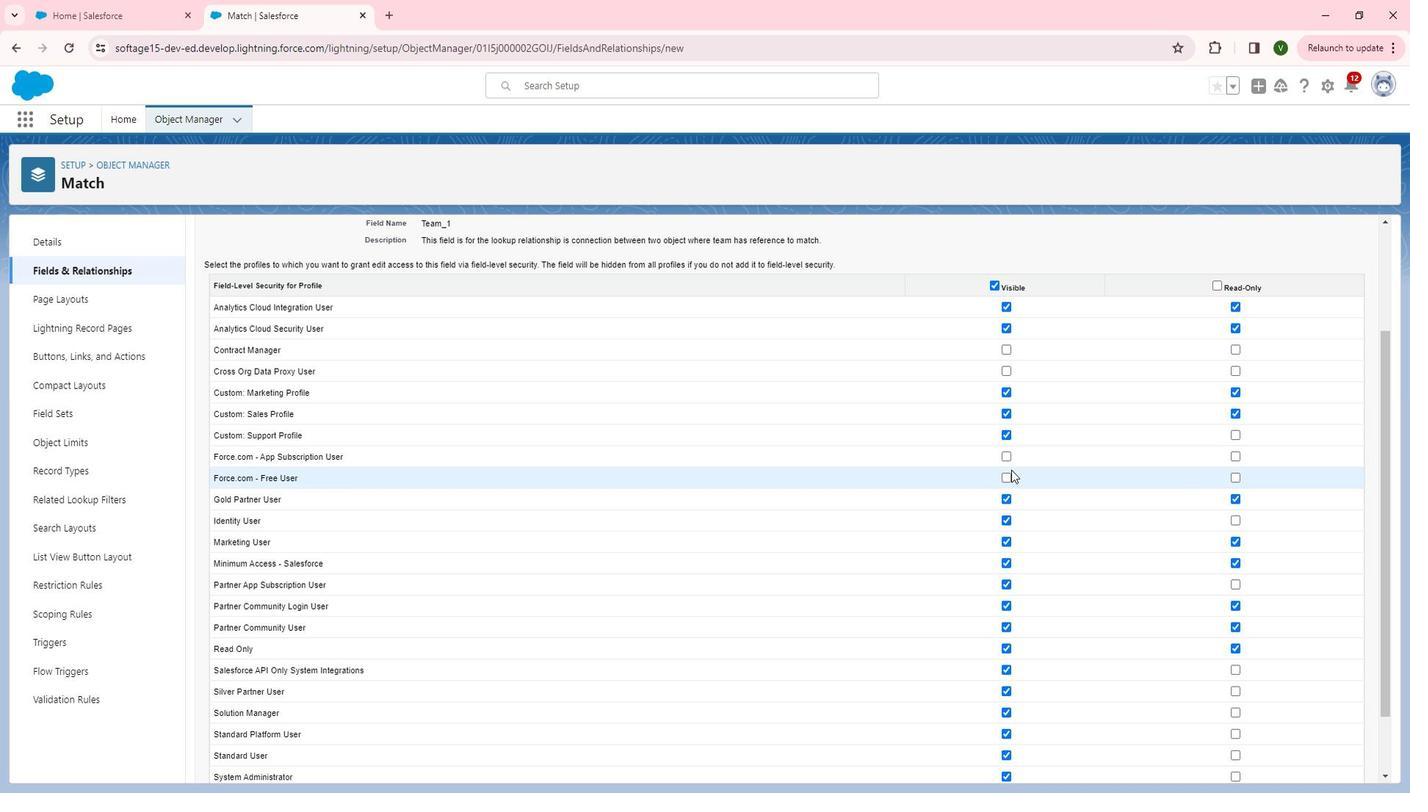 
Action: Mouse moved to (1001, 441)
Screenshot: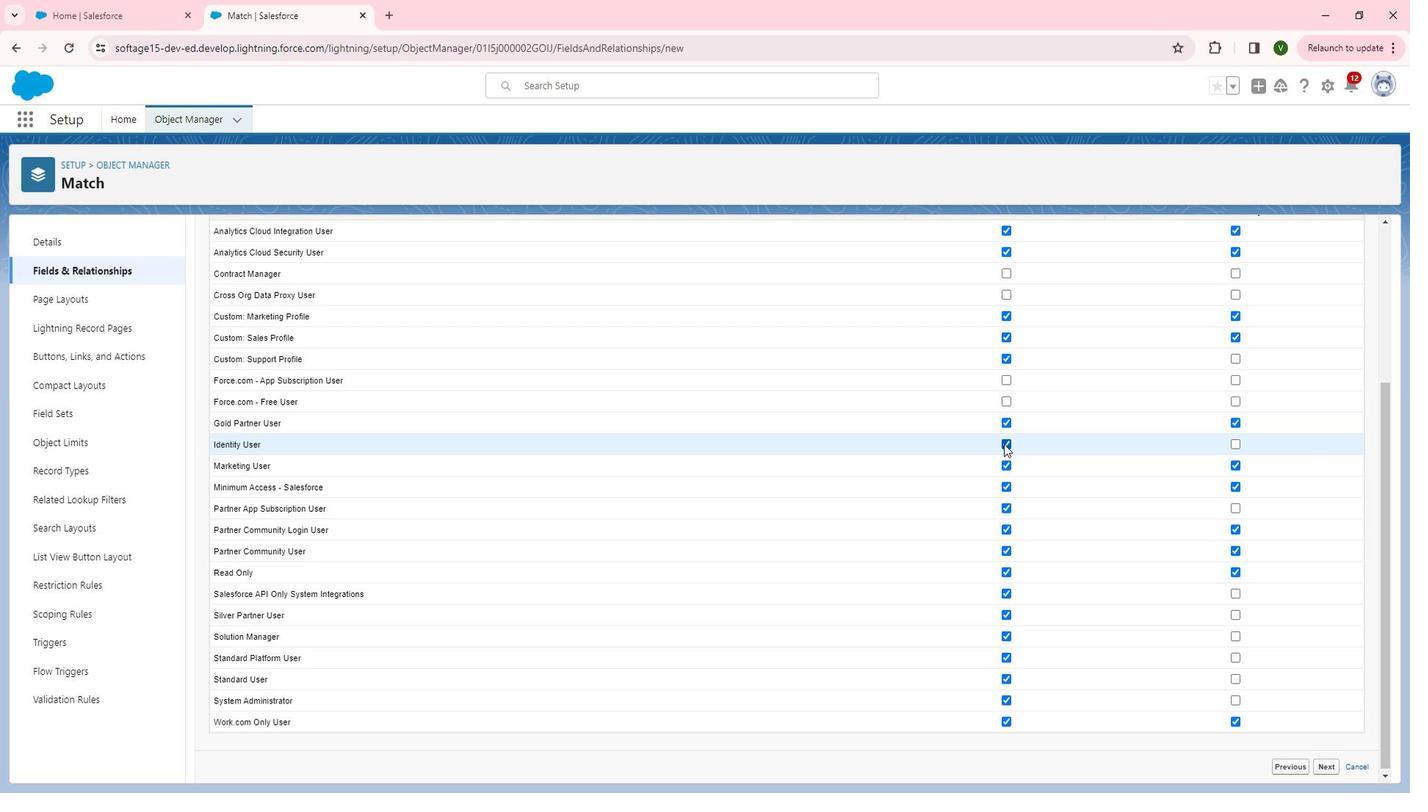 
Action: Mouse pressed left at (1001, 441)
Screenshot: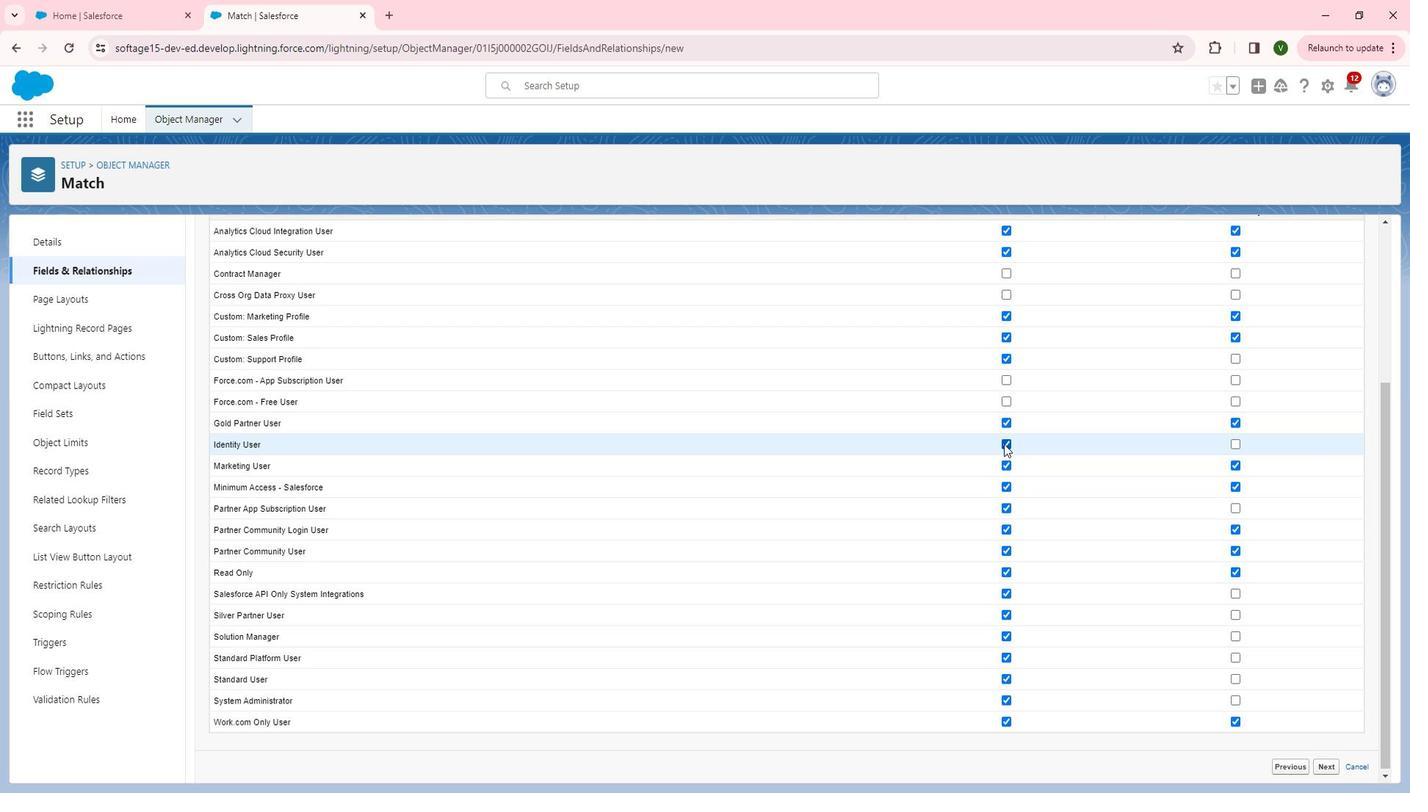 
Action: Mouse moved to (1003, 506)
Screenshot: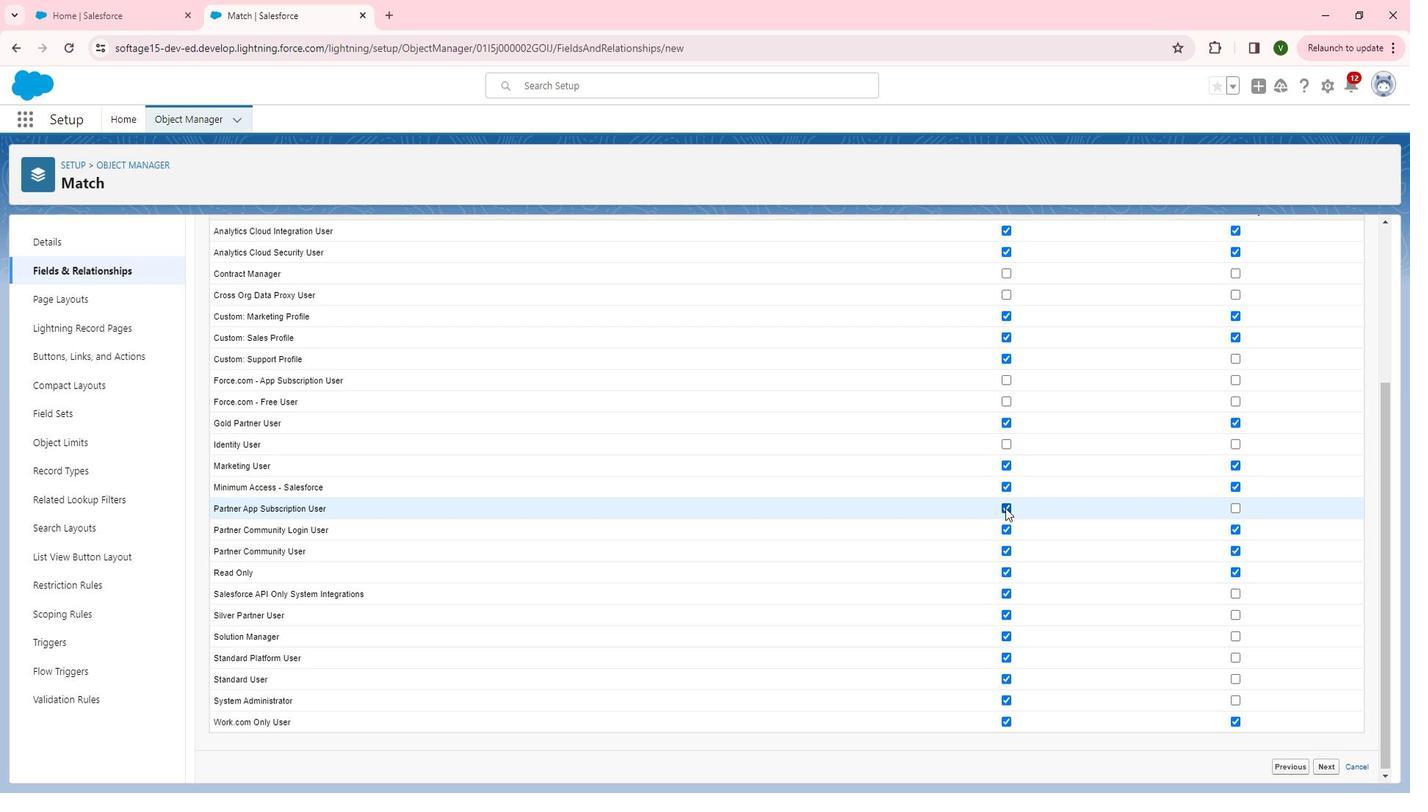 
Action: Mouse pressed left at (1003, 506)
Screenshot: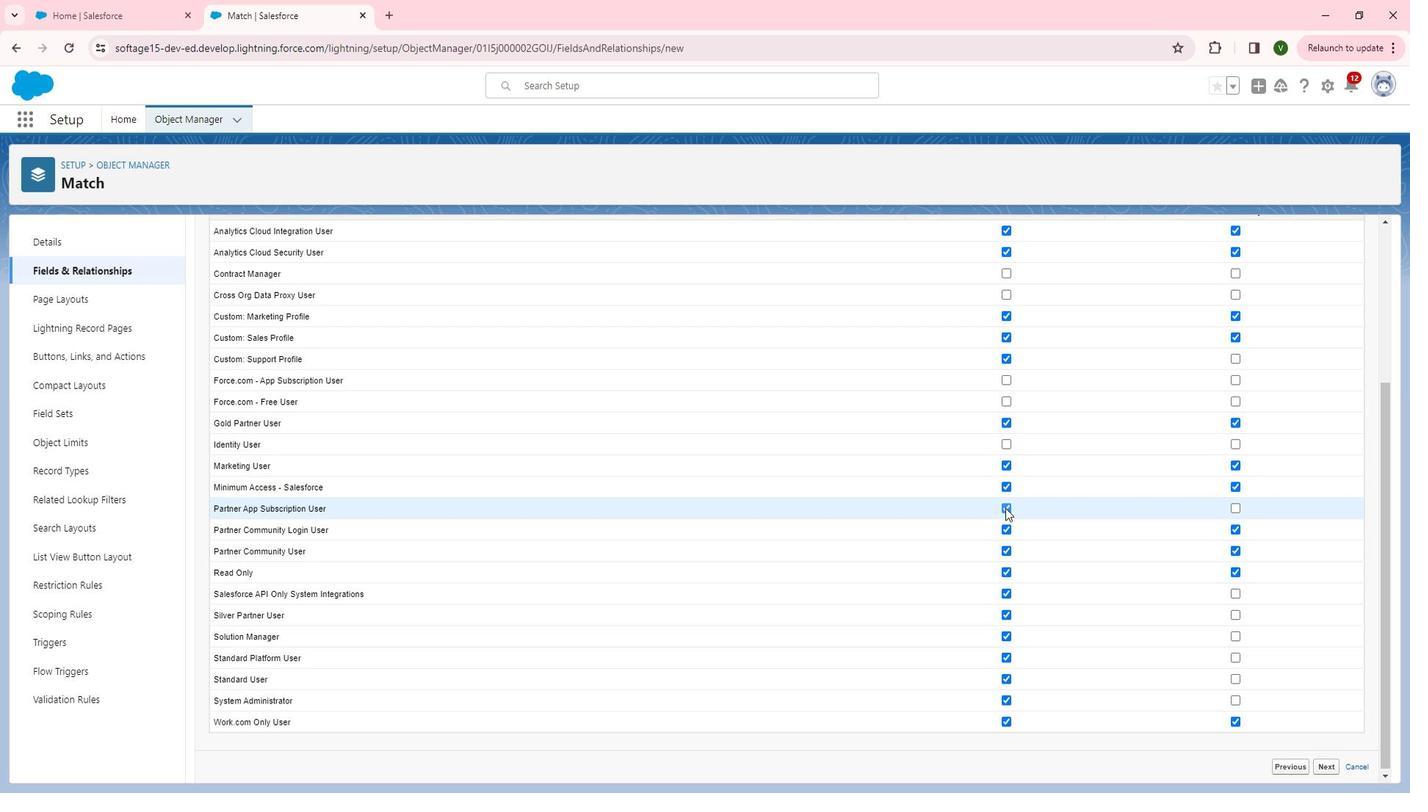 
Action: Mouse moved to (1232, 592)
Screenshot: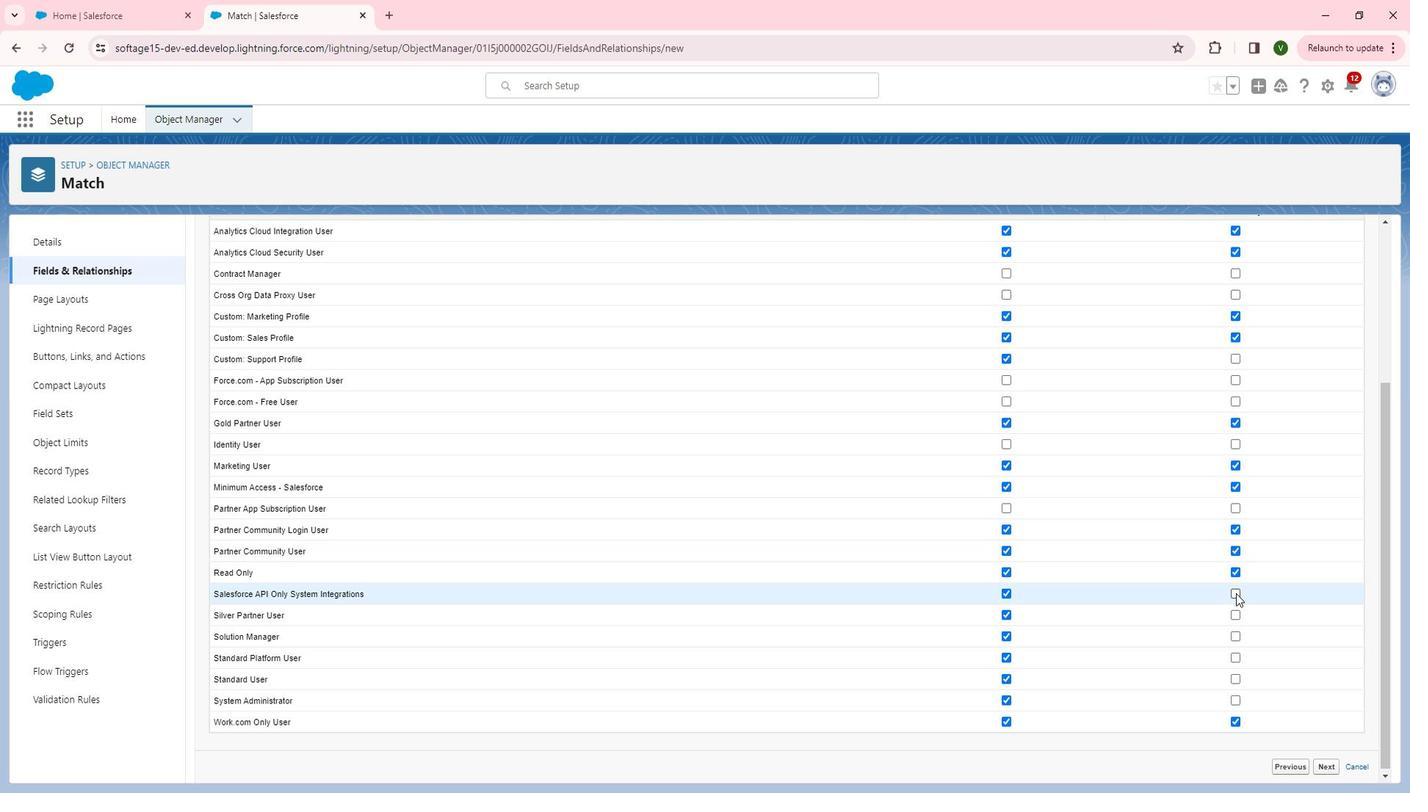 
Action: Mouse pressed left at (1232, 592)
Screenshot: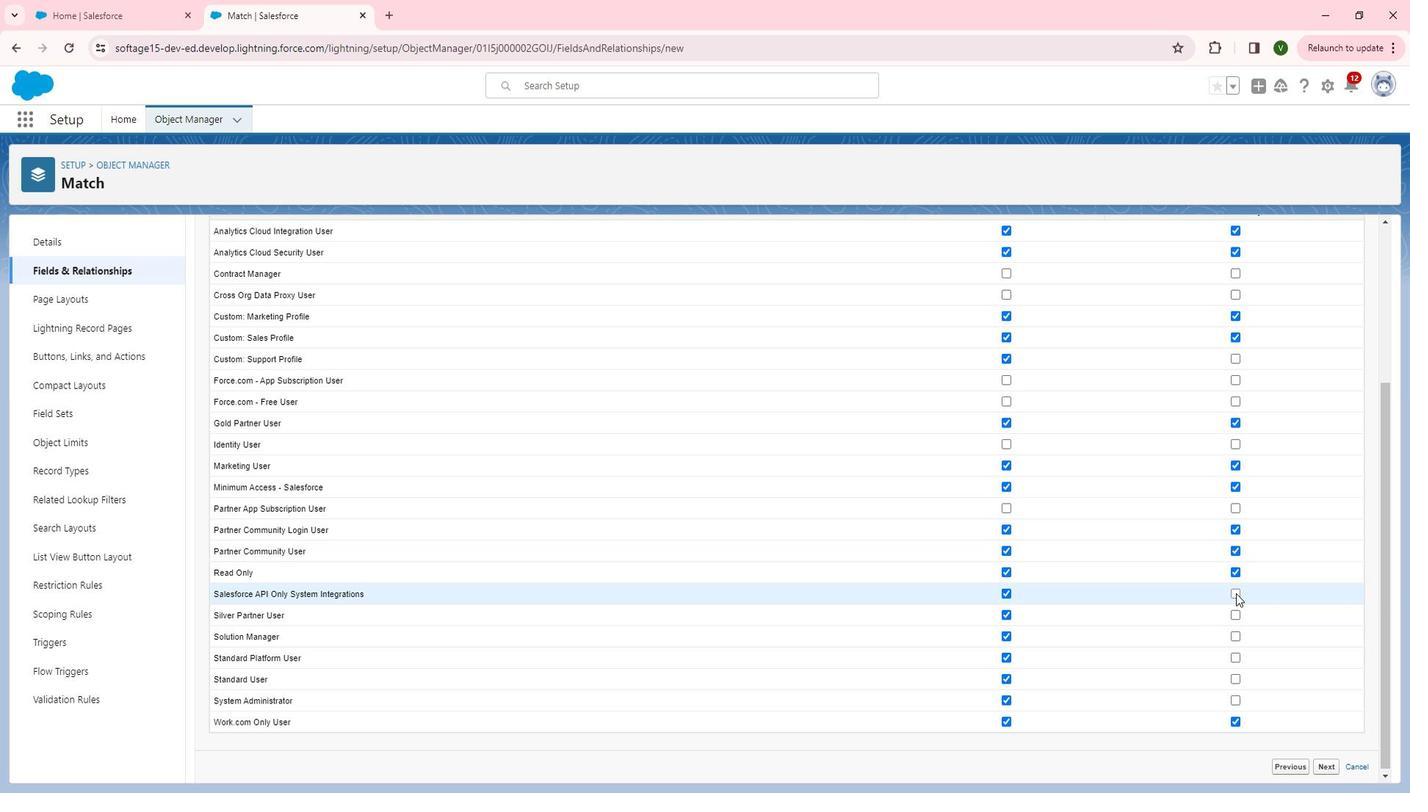 
Action: Mouse moved to (1330, 766)
Screenshot: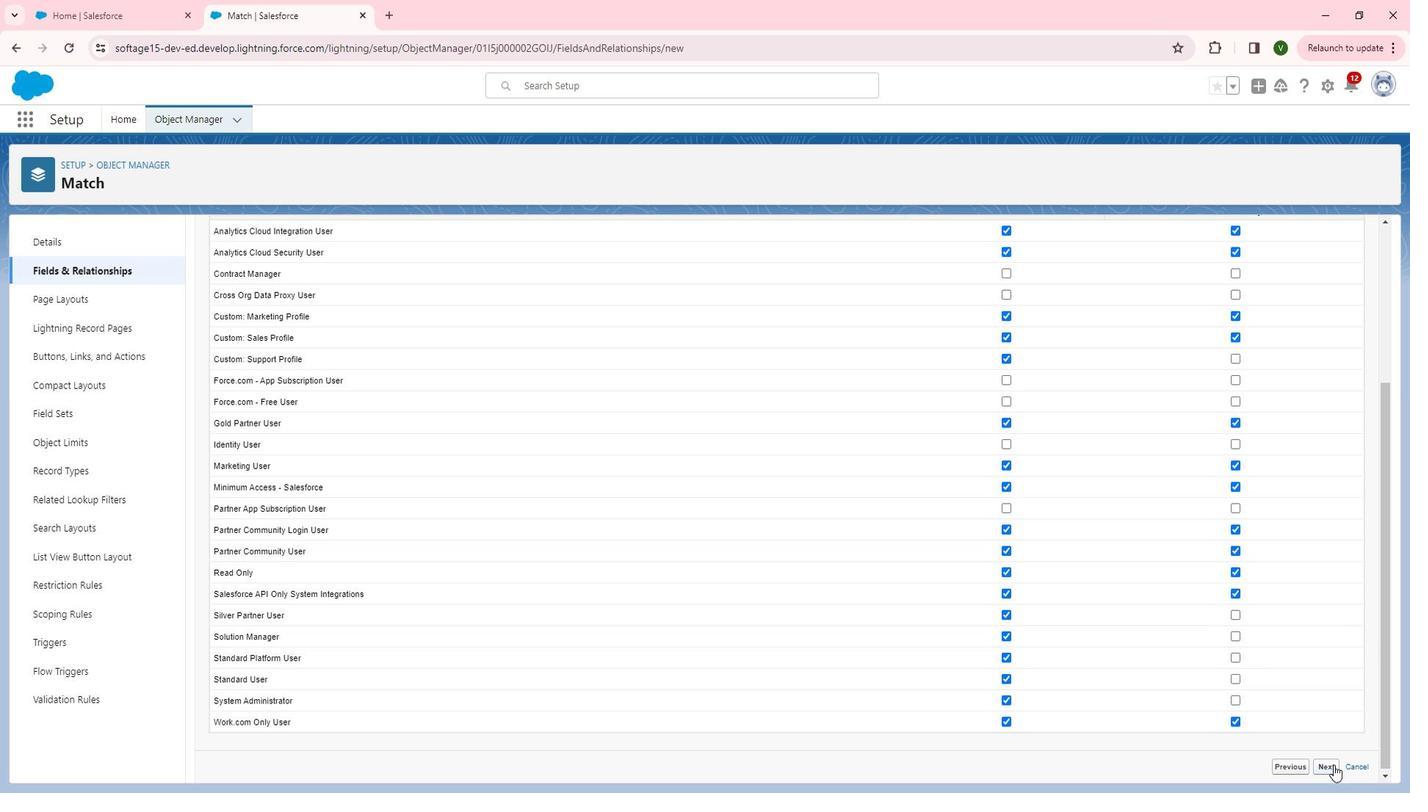 
Action: Mouse pressed left at (1330, 766)
Screenshot: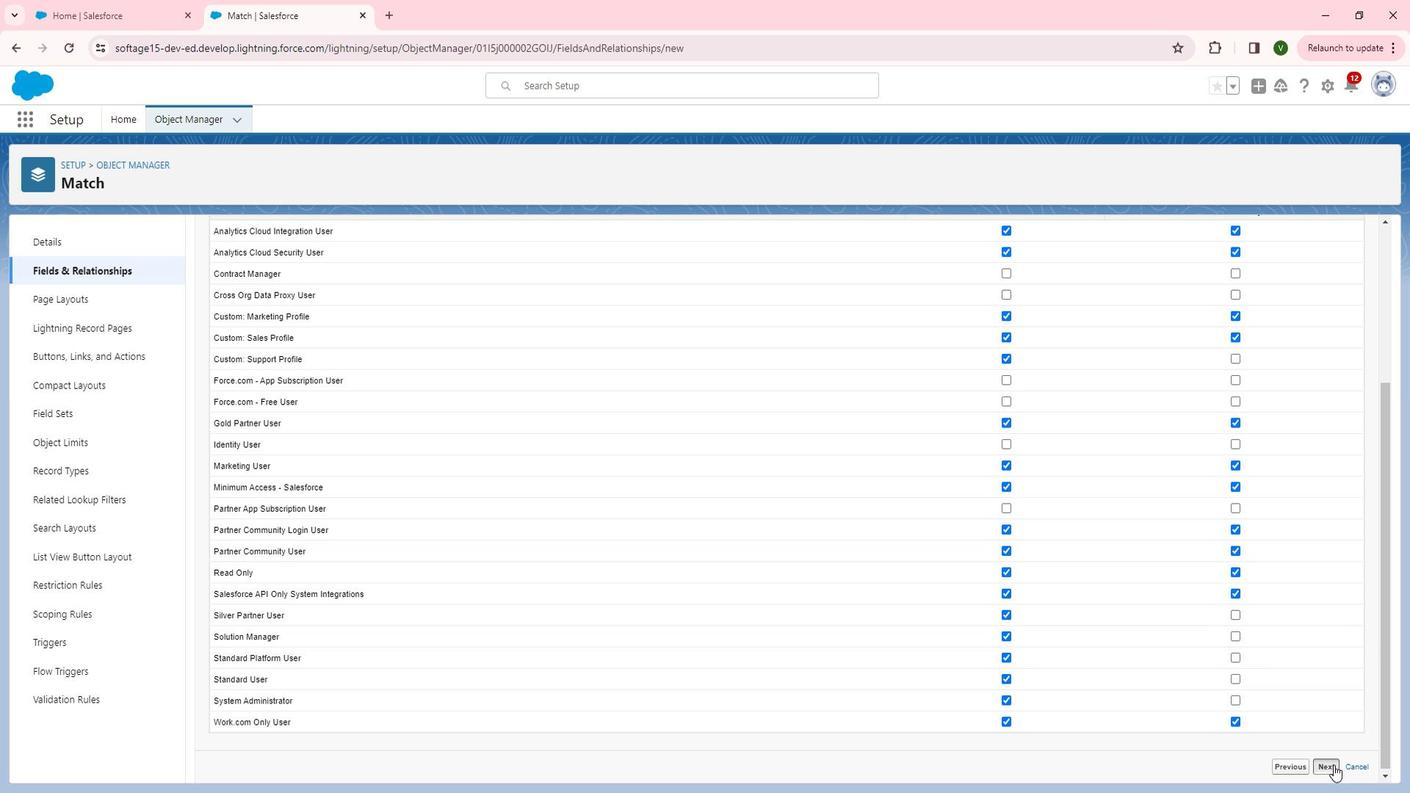 
Action: Mouse moved to (1339, 513)
Screenshot: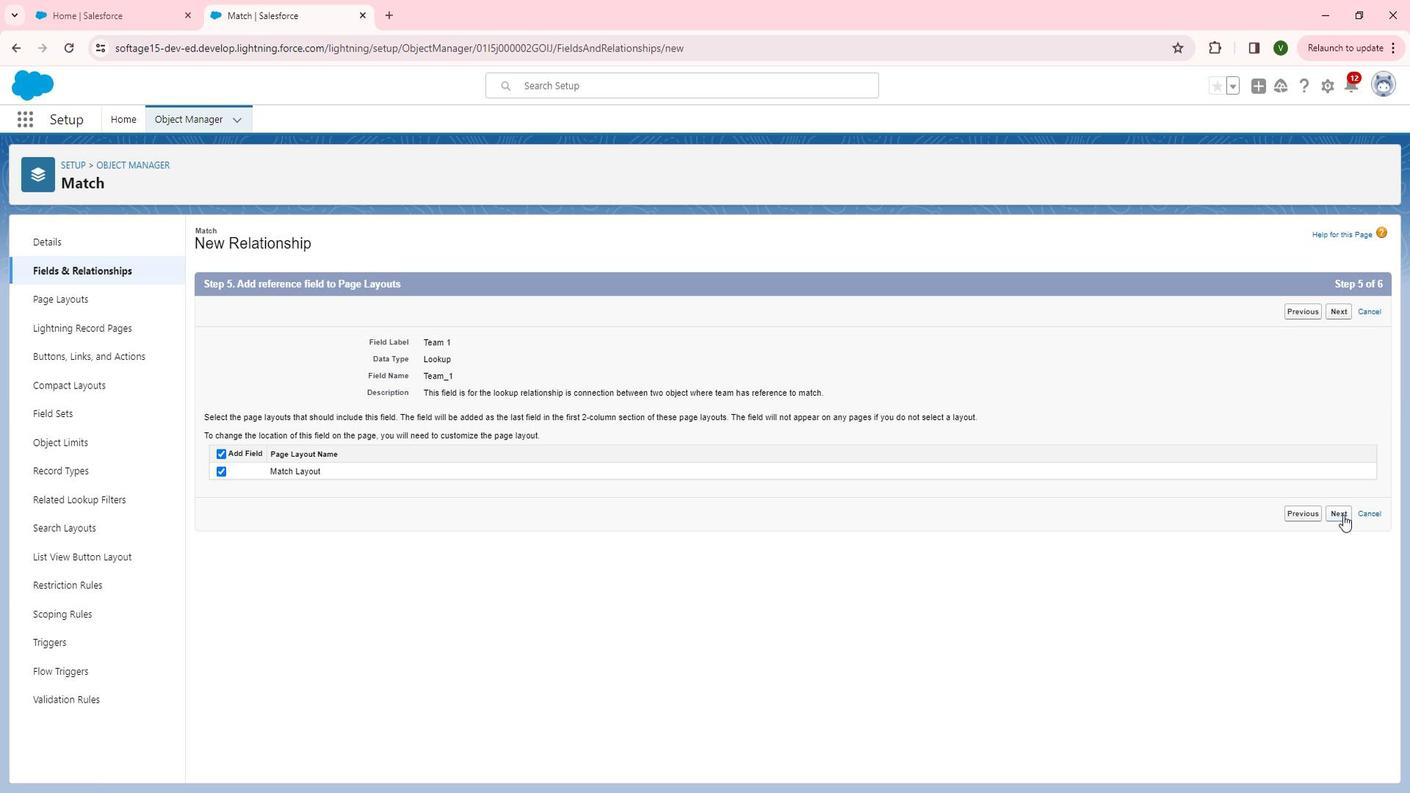 
Action: Mouse pressed left at (1339, 513)
Screenshot: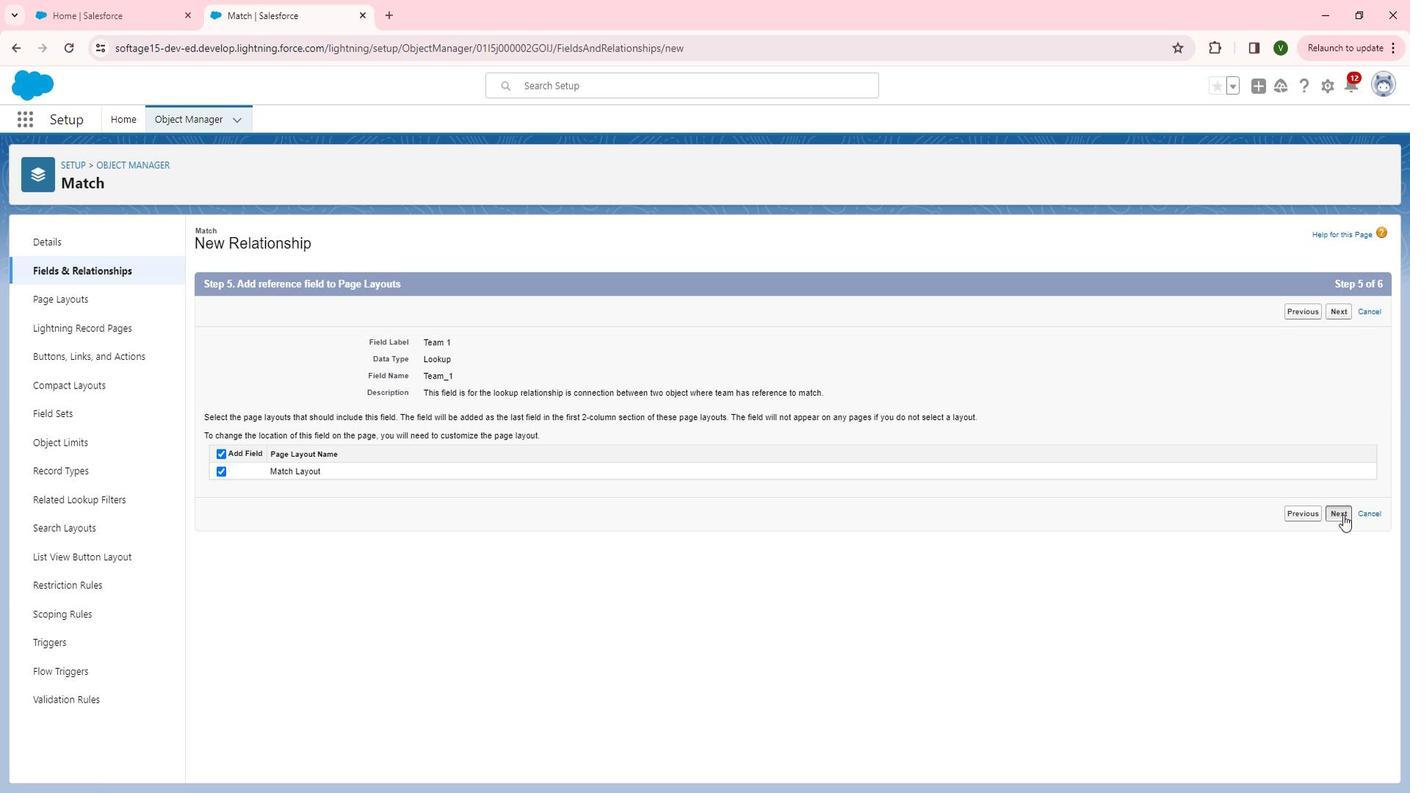 
Action: Mouse moved to (1332, 570)
Screenshot: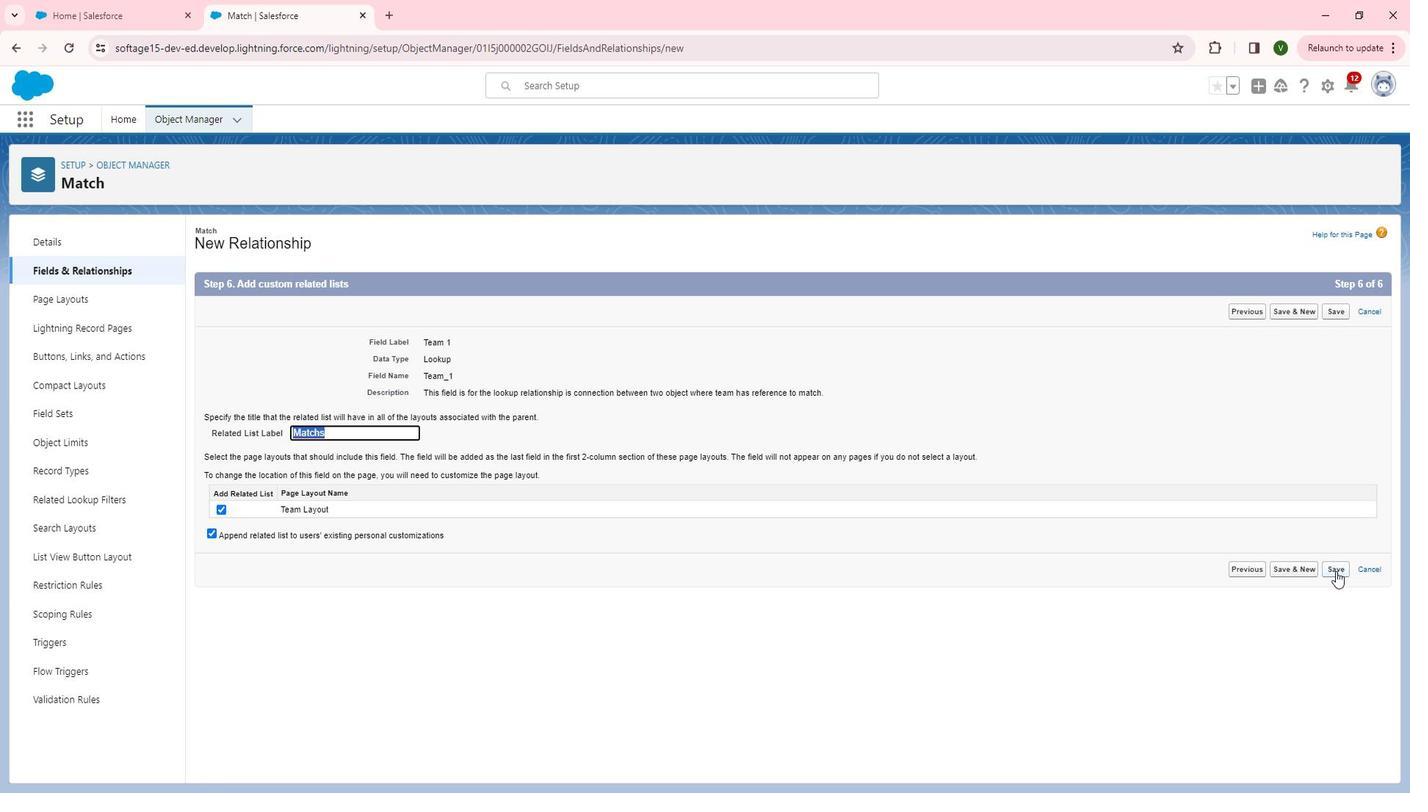 
Action: Mouse pressed left at (1332, 570)
Screenshot: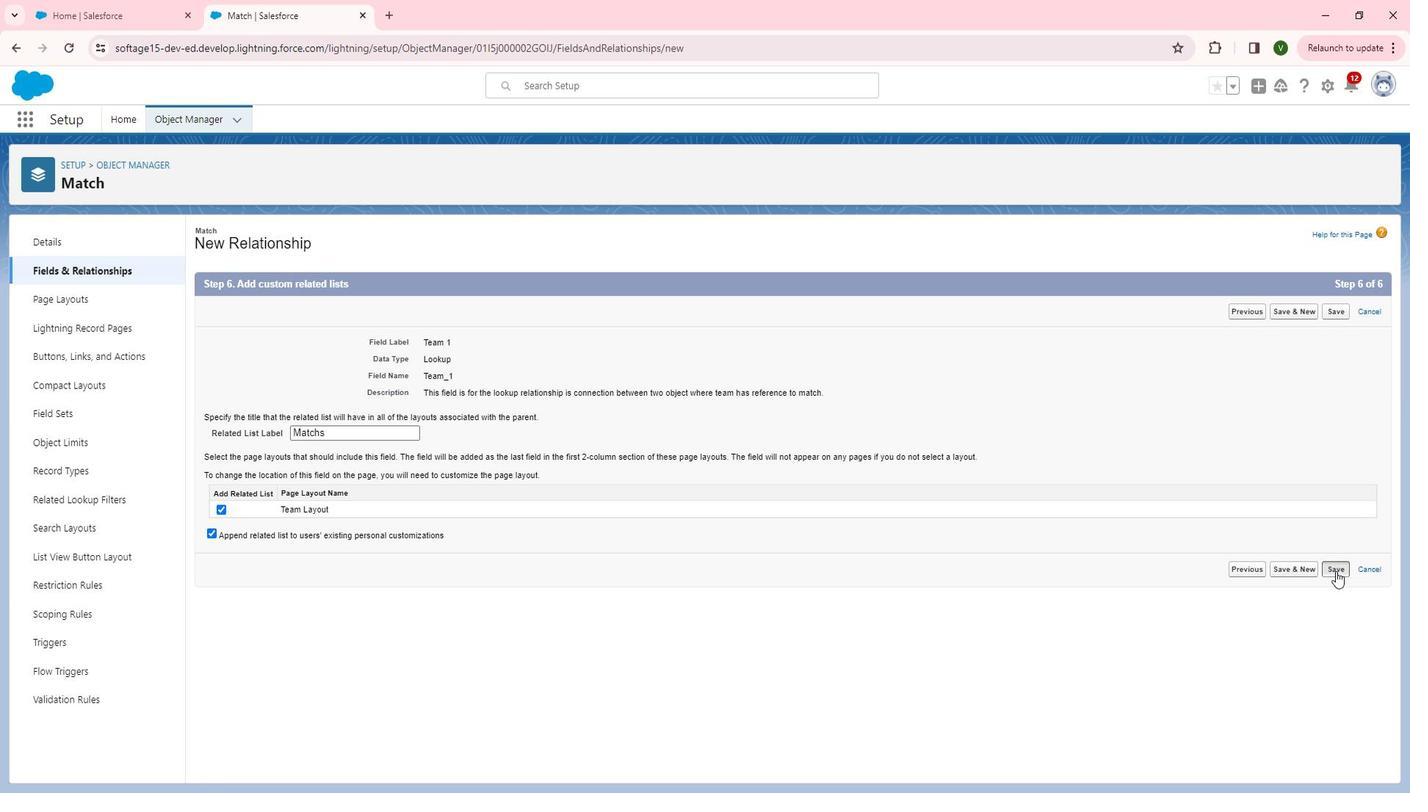 
Action: Mouse moved to (1073, 240)
Screenshot: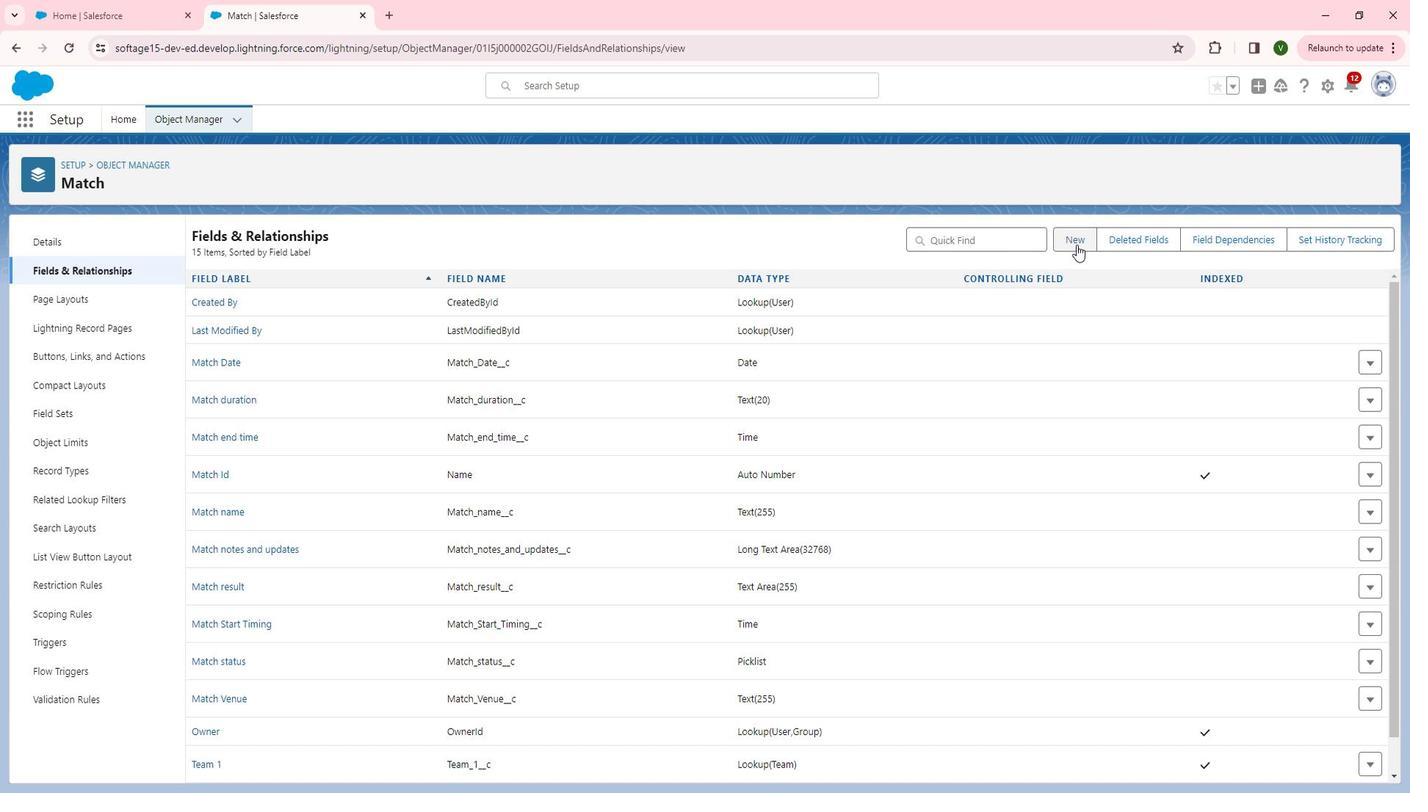 
Action: Mouse pressed left at (1073, 240)
Screenshot: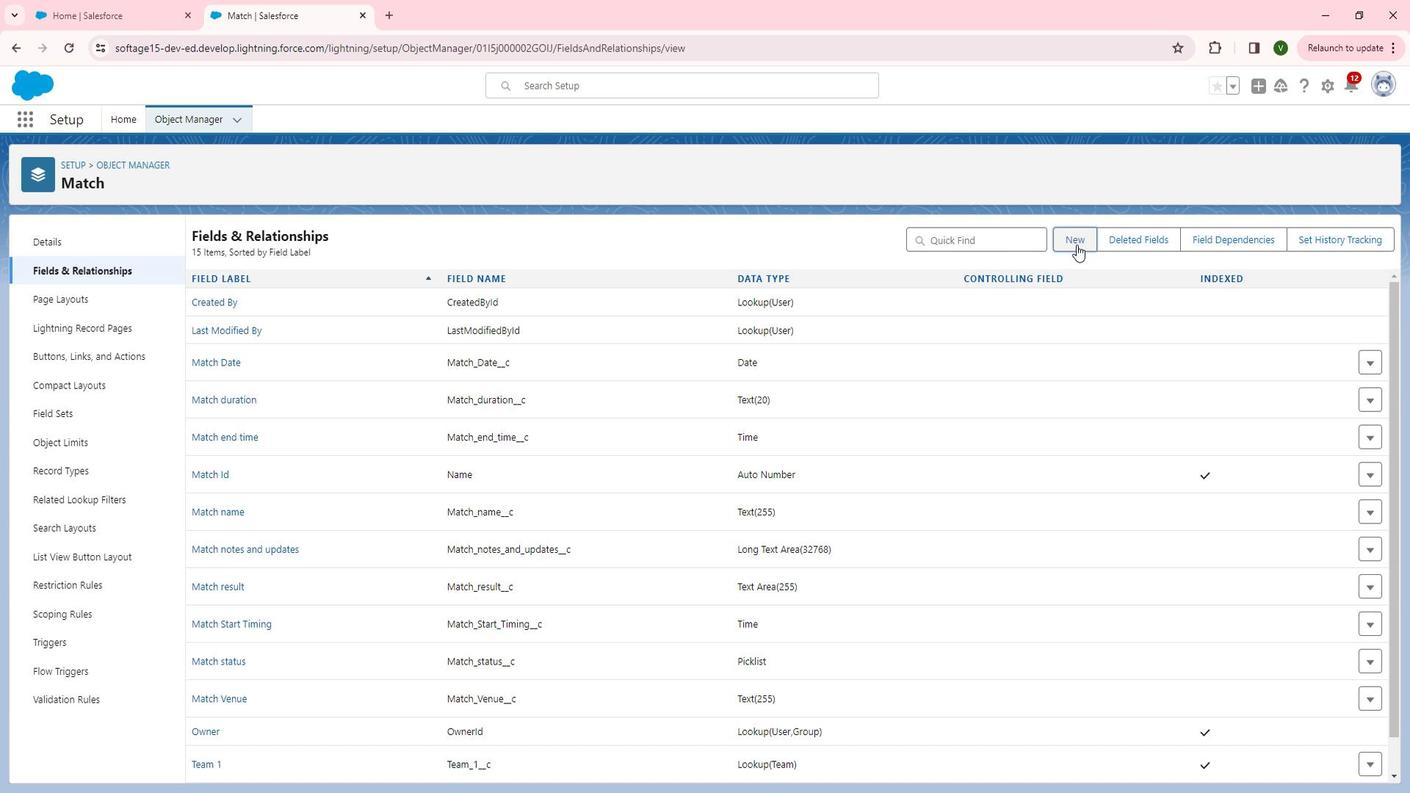
Action: Mouse moved to (266, 515)
Screenshot: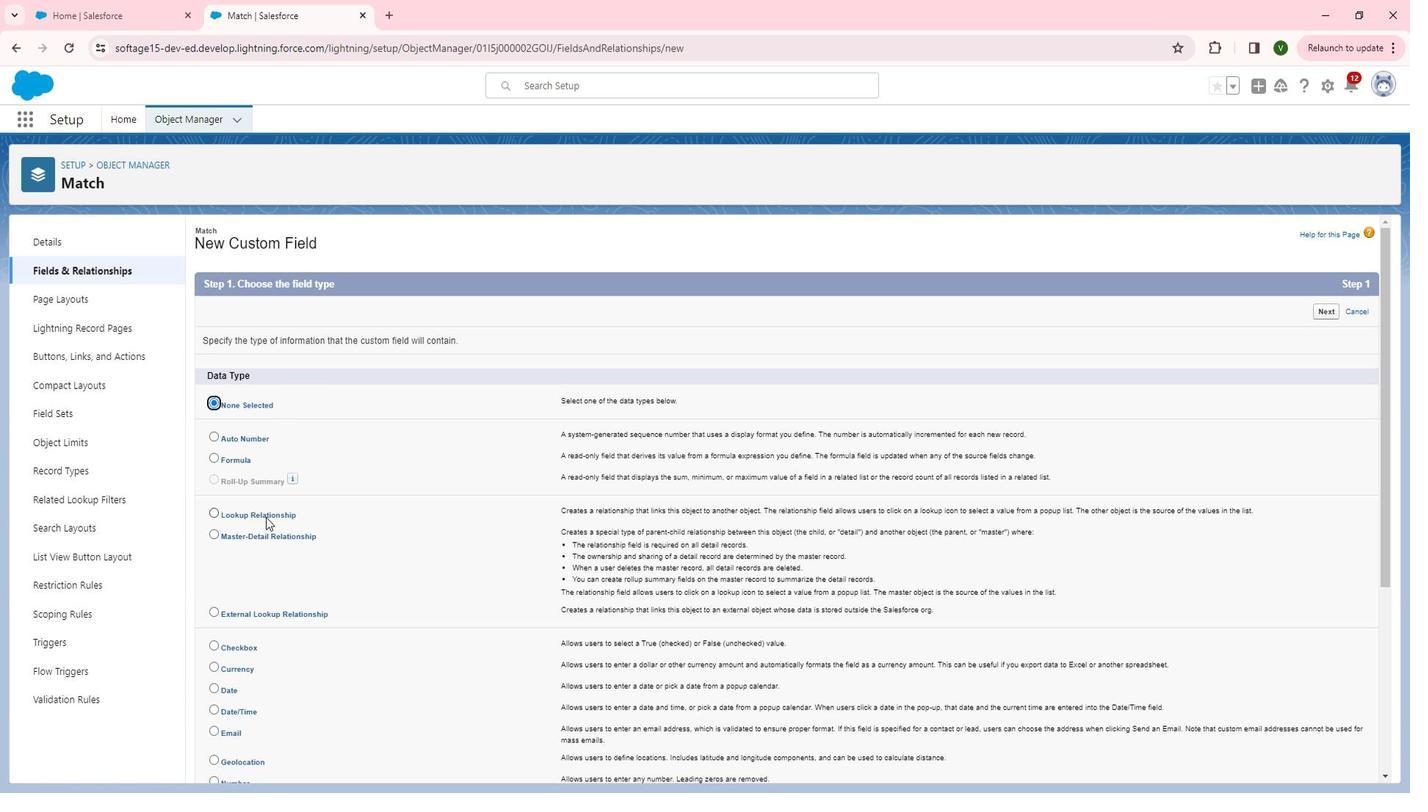 
Action: Mouse pressed left at (266, 515)
Screenshot: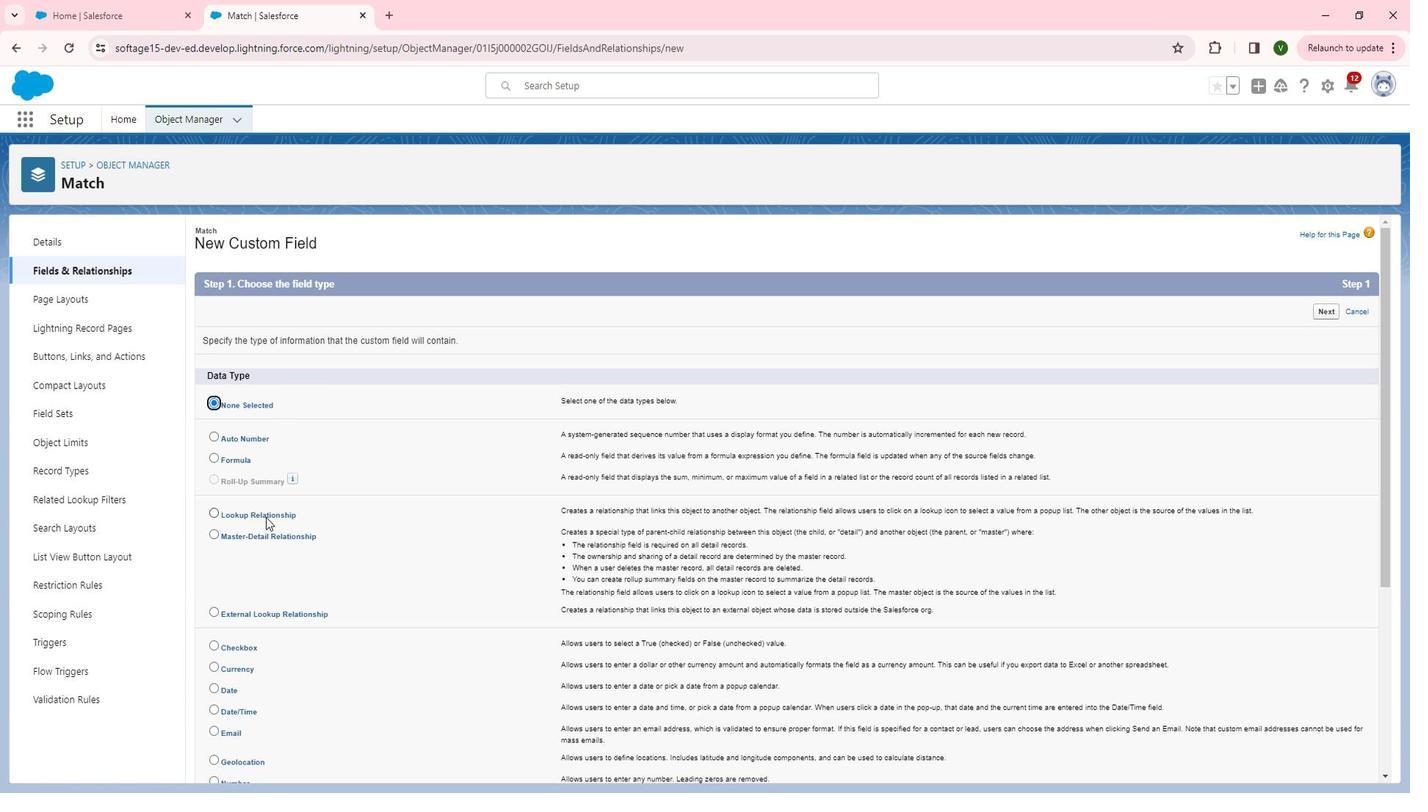 
Action: Mouse moved to (1328, 304)
Screenshot: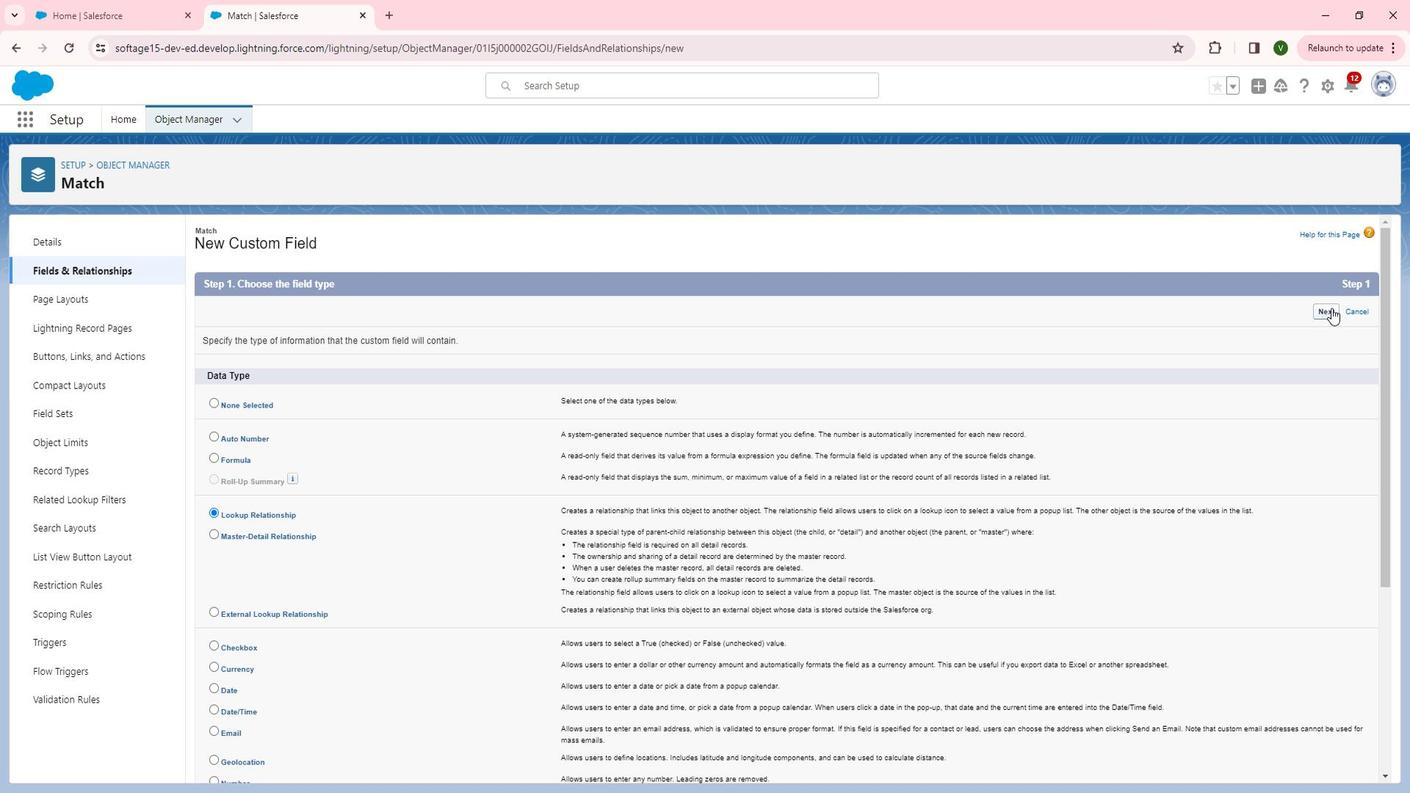 
Action: Mouse pressed left at (1328, 304)
Screenshot: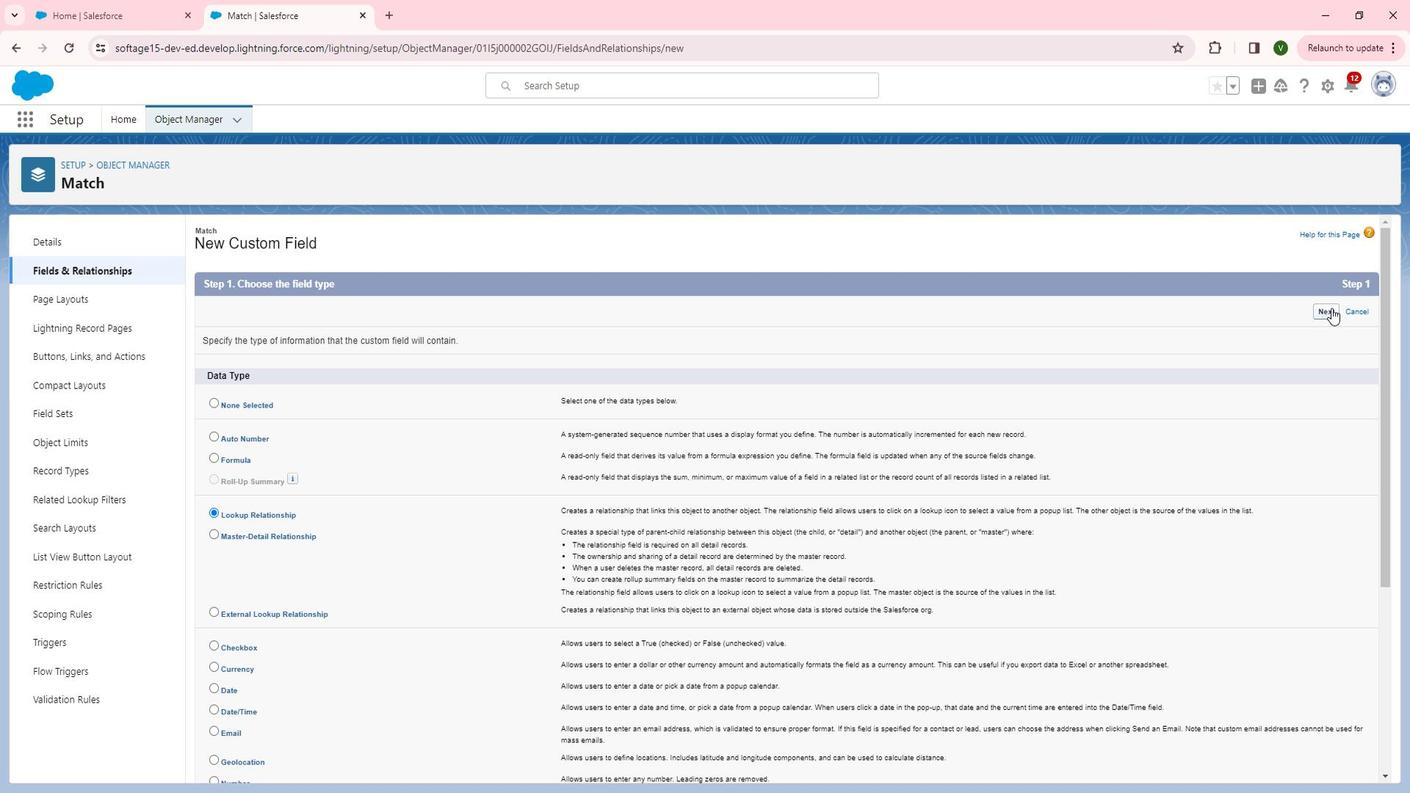
Action: Mouse moved to (479, 372)
Screenshot: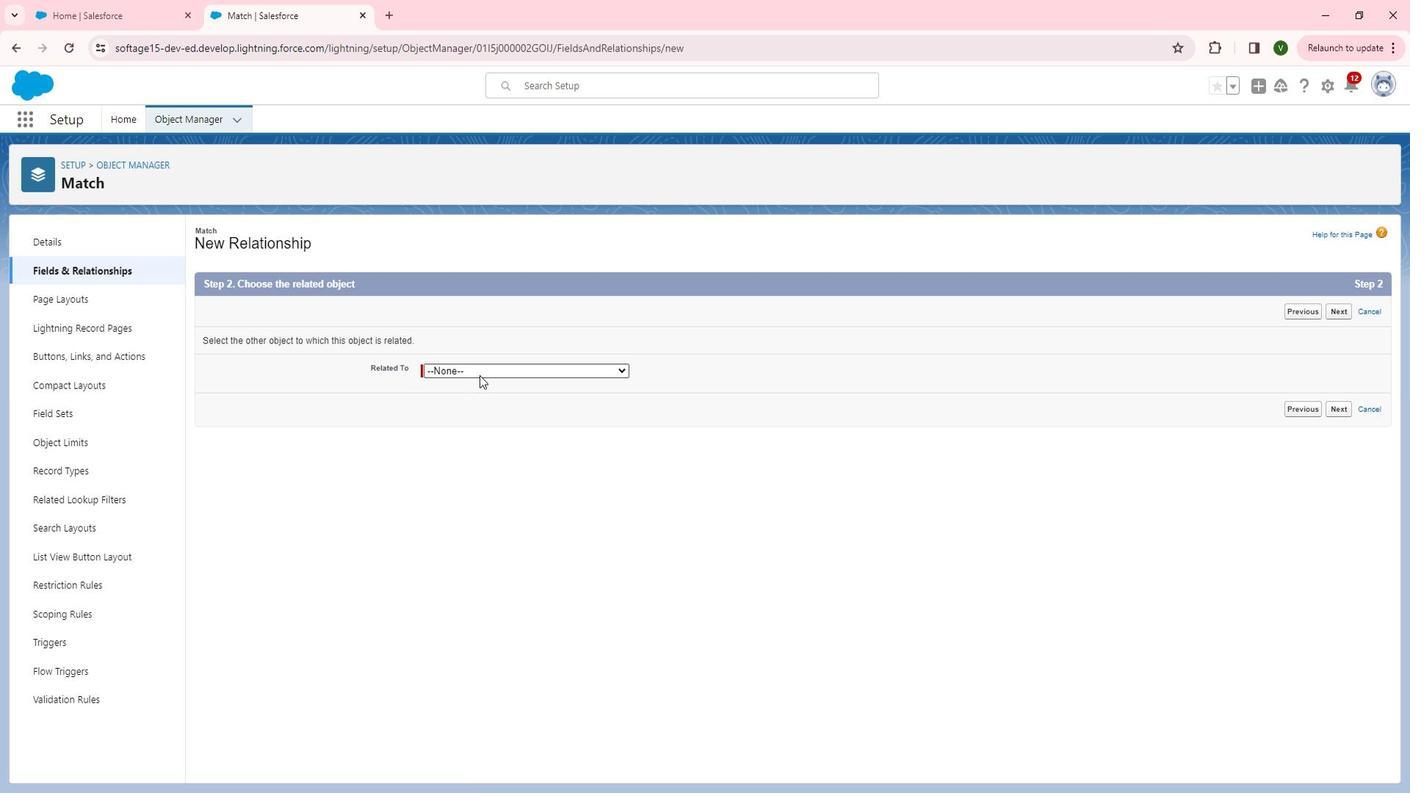 
Action: Mouse pressed left at (479, 372)
Screenshot: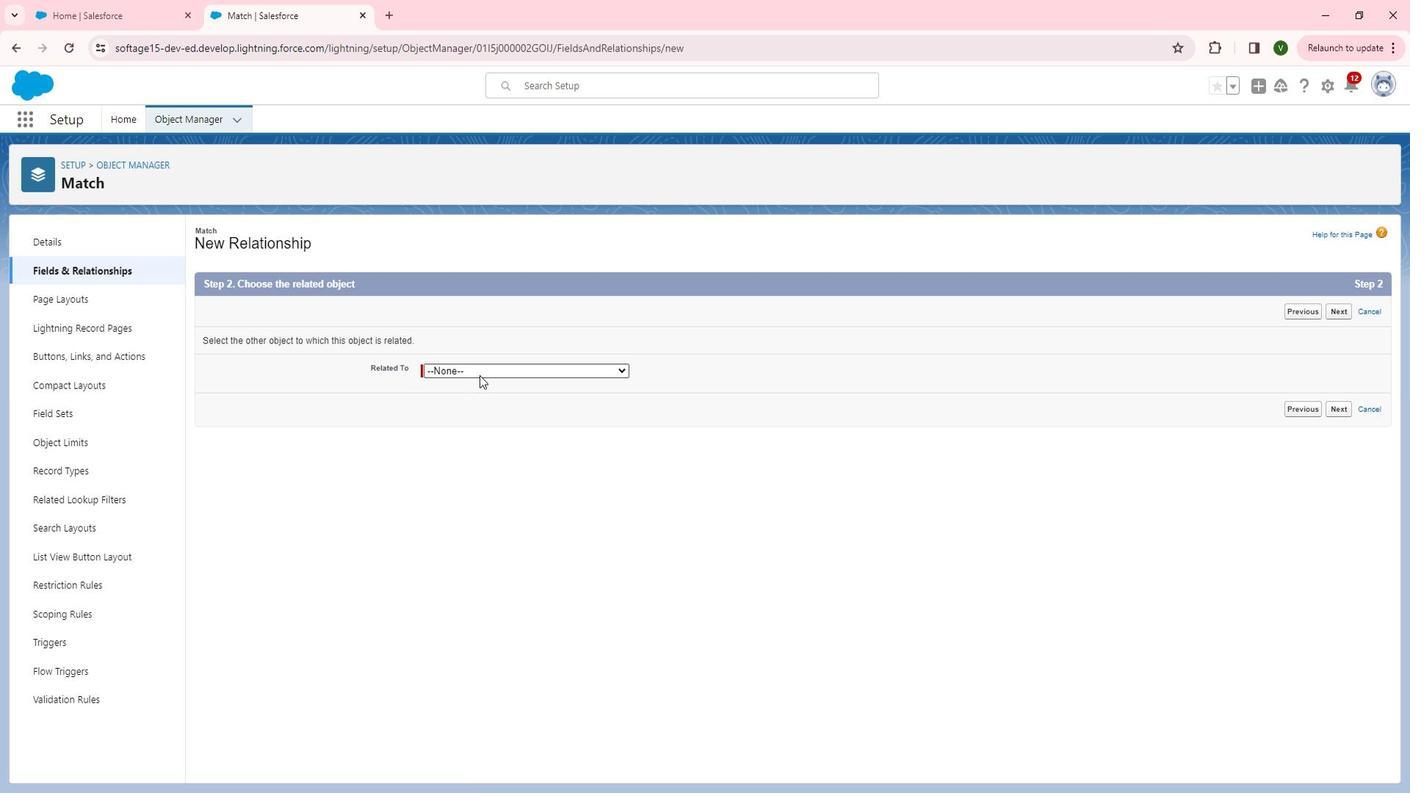
Action: Mouse moved to (476, 470)
Screenshot: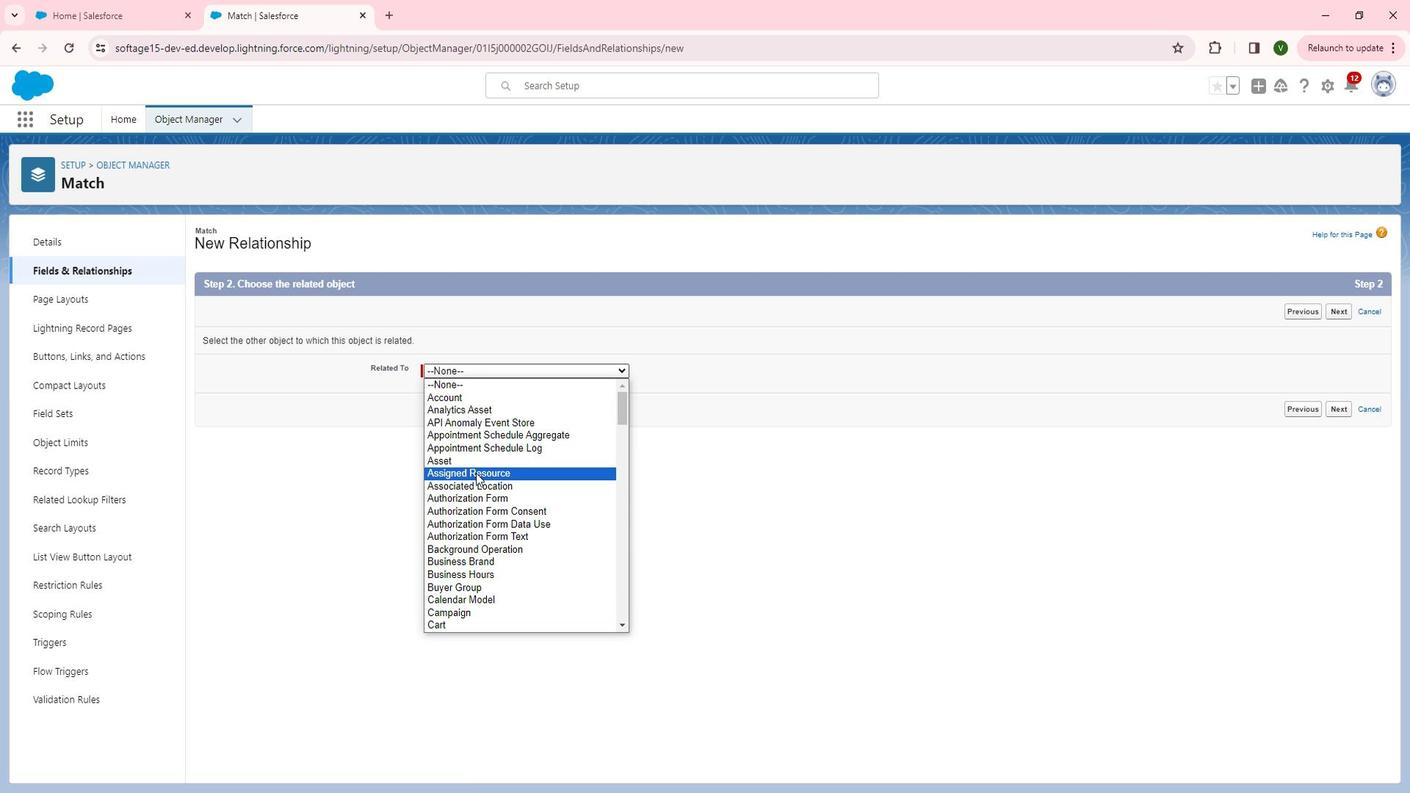 
Action: Mouse scrolled (476, 470) with delta (0, 0)
Screenshot: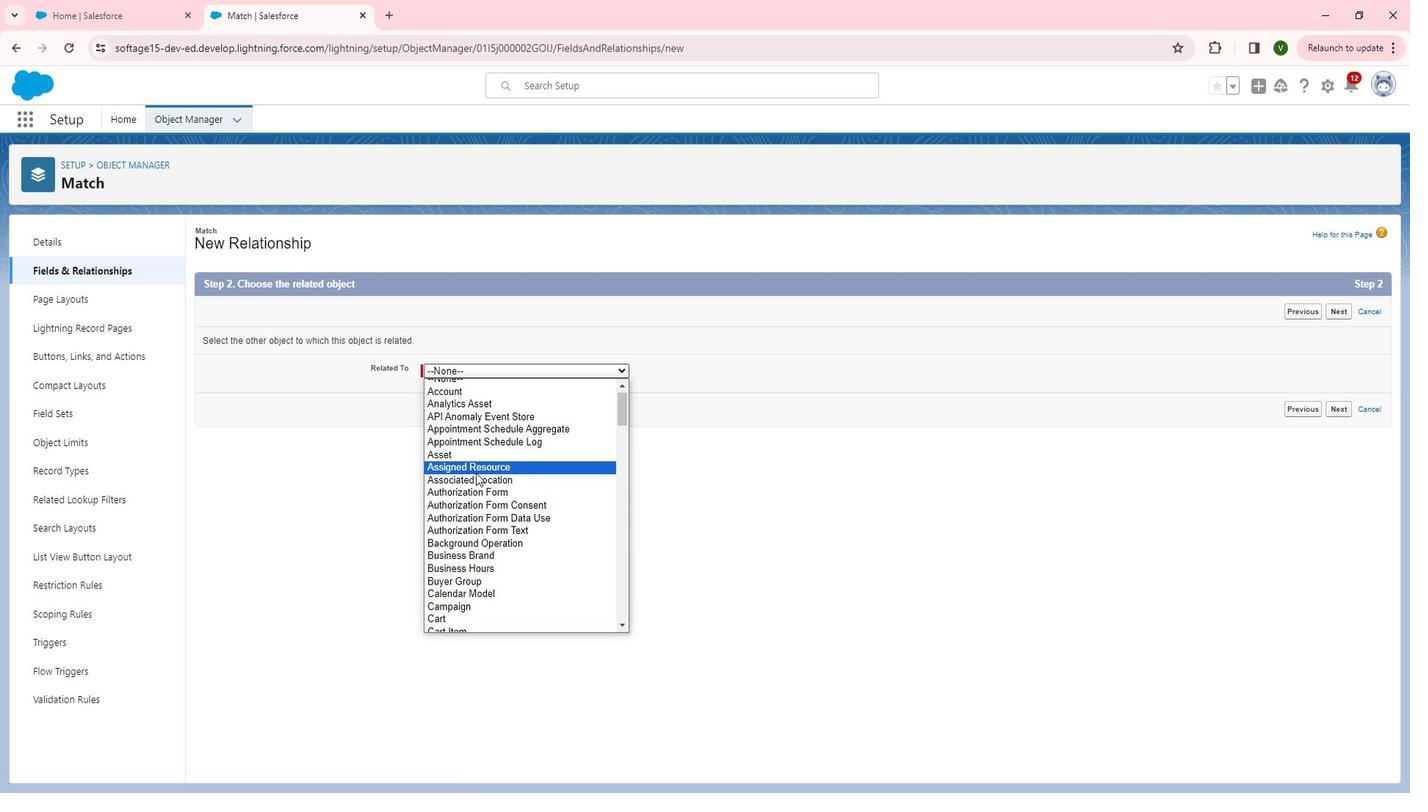
Action: Mouse scrolled (476, 470) with delta (0, 0)
Screenshot: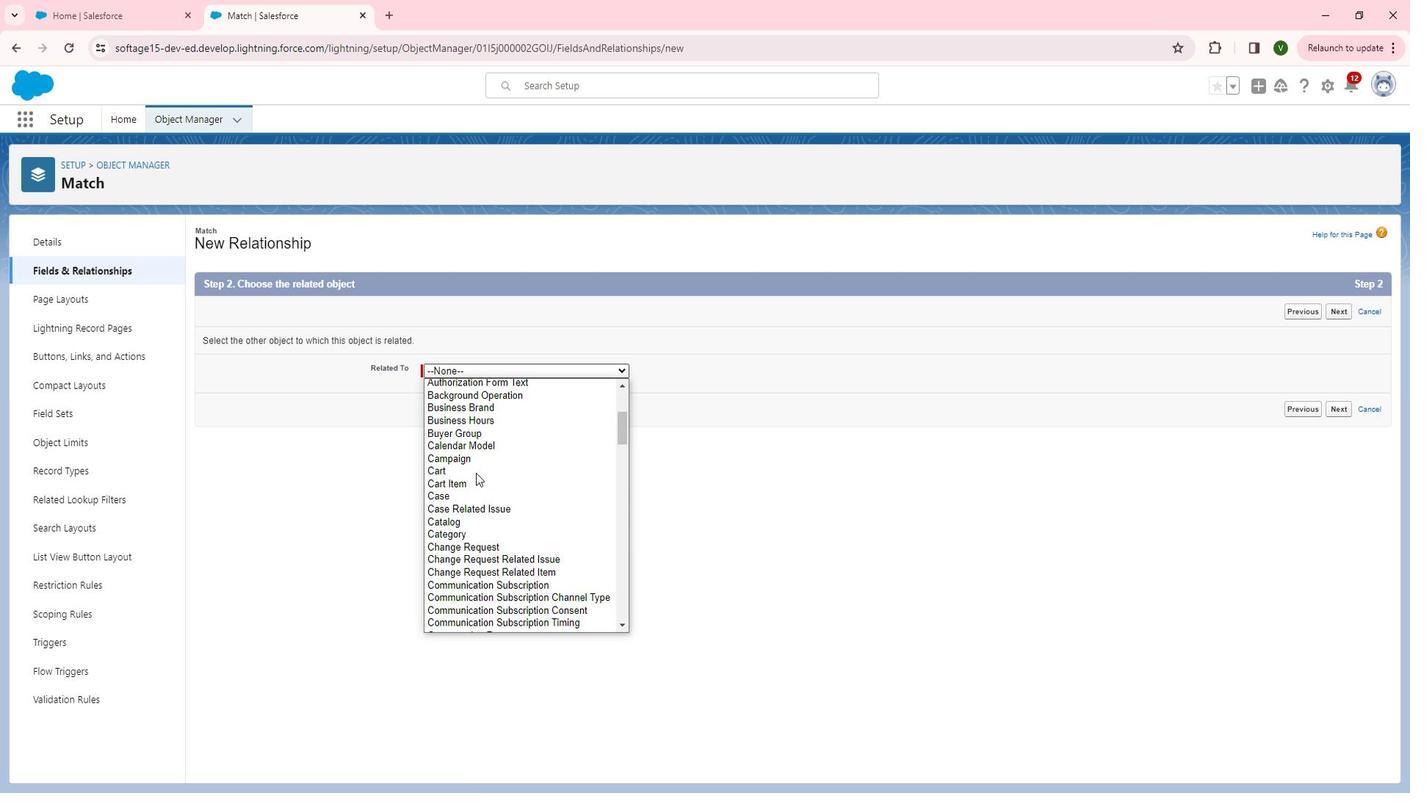 
Action: Mouse scrolled (476, 470) with delta (0, 0)
Screenshot: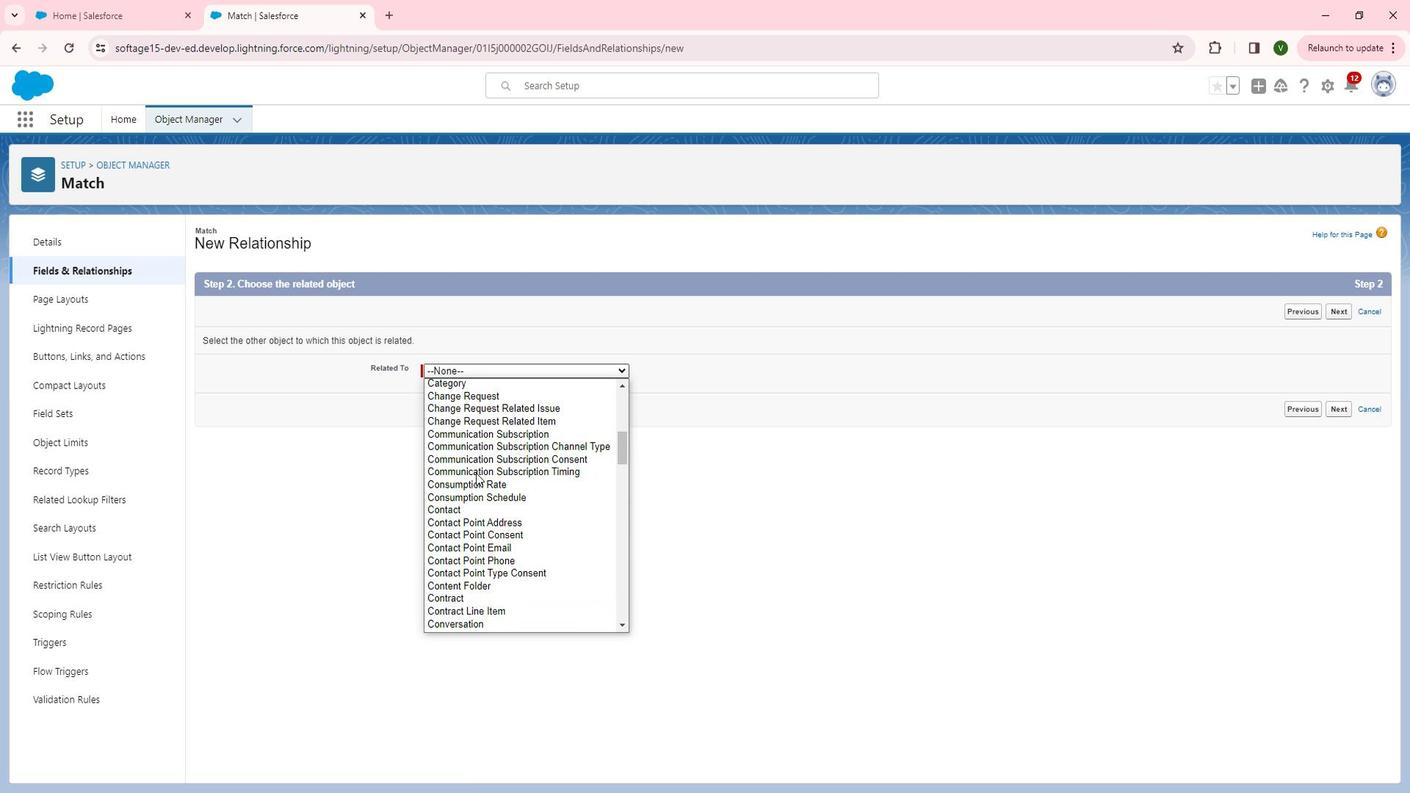 
Action: Mouse moved to (476, 471)
Screenshot: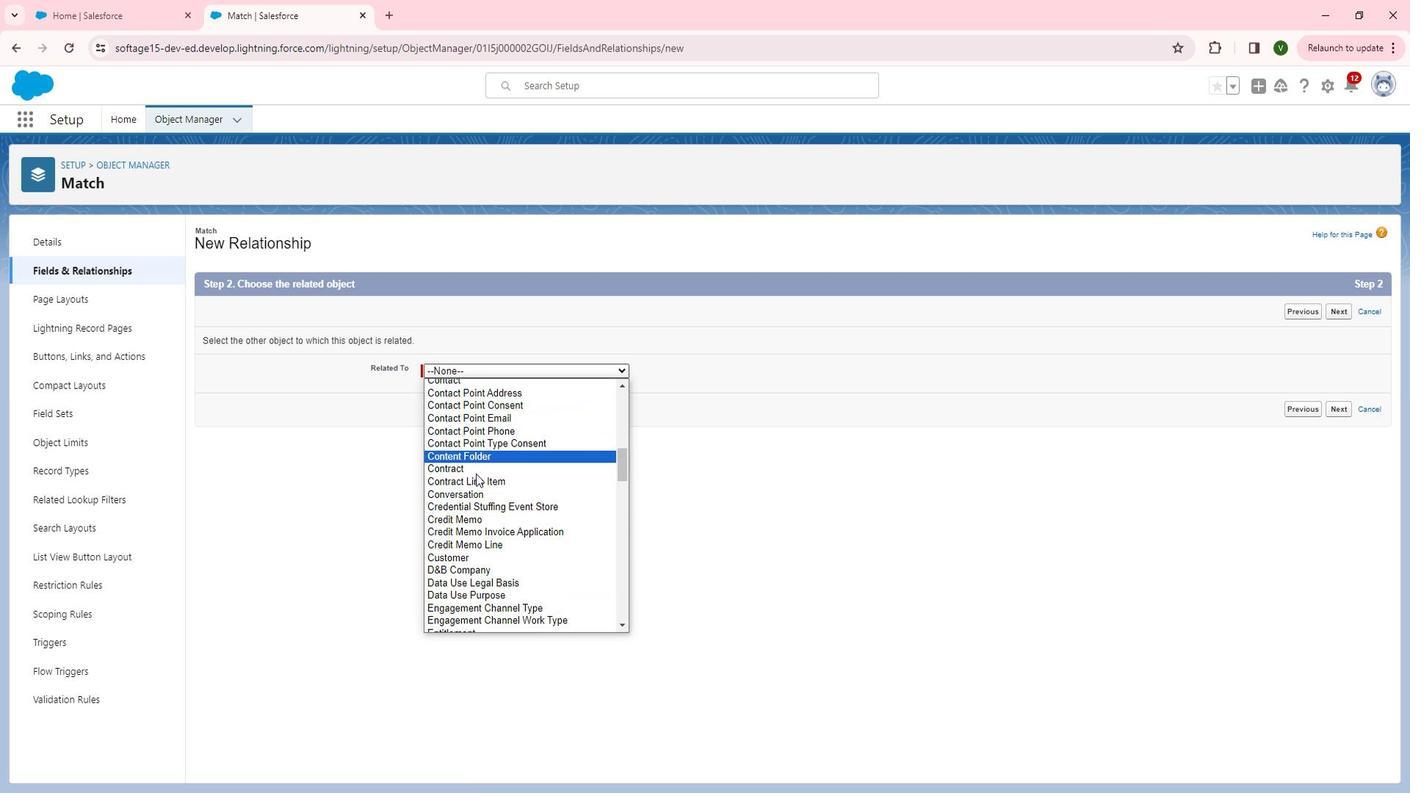 
Action: Mouse scrolled (476, 470) with delta (0, 0)
Screenshot: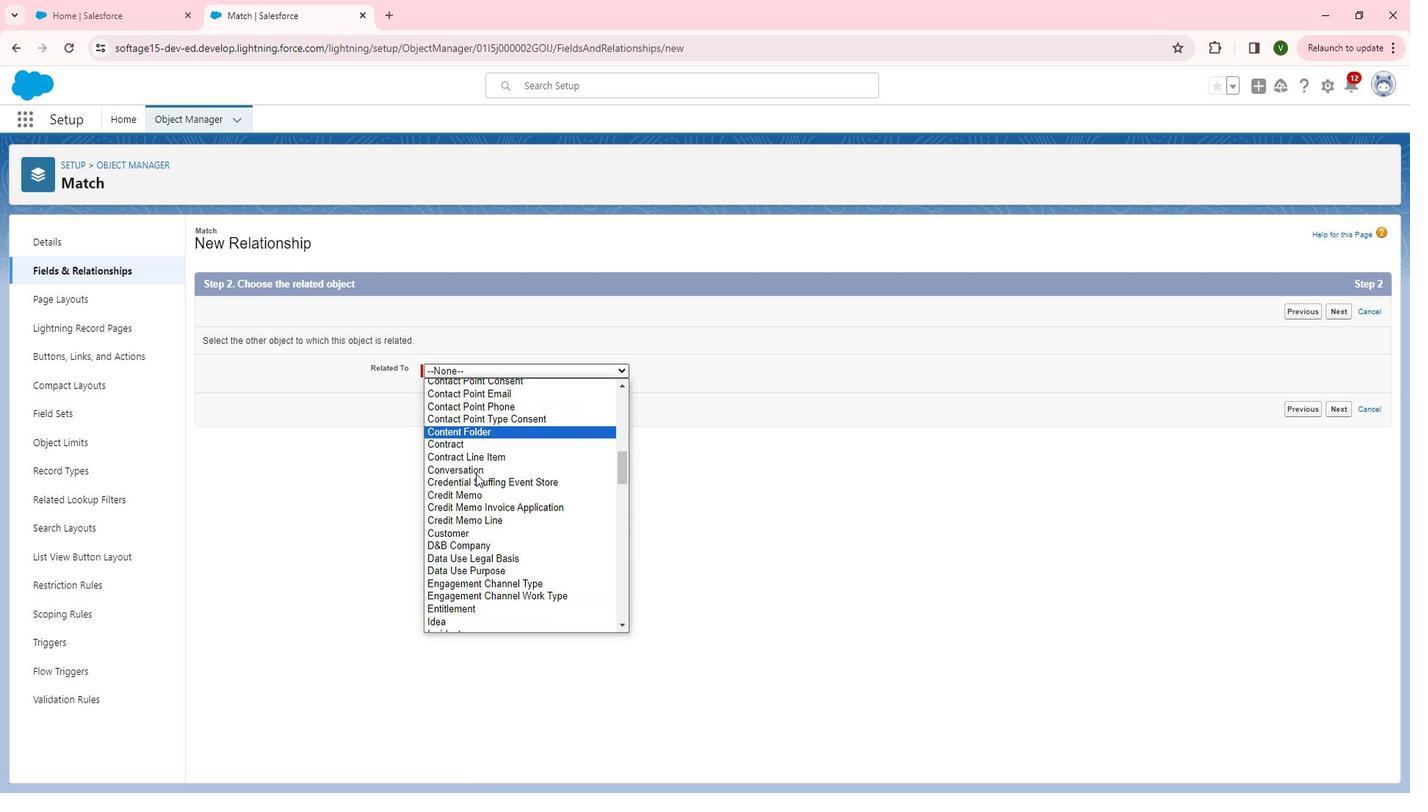 
Action: Mouse moved to (476, 472)
Screenshot: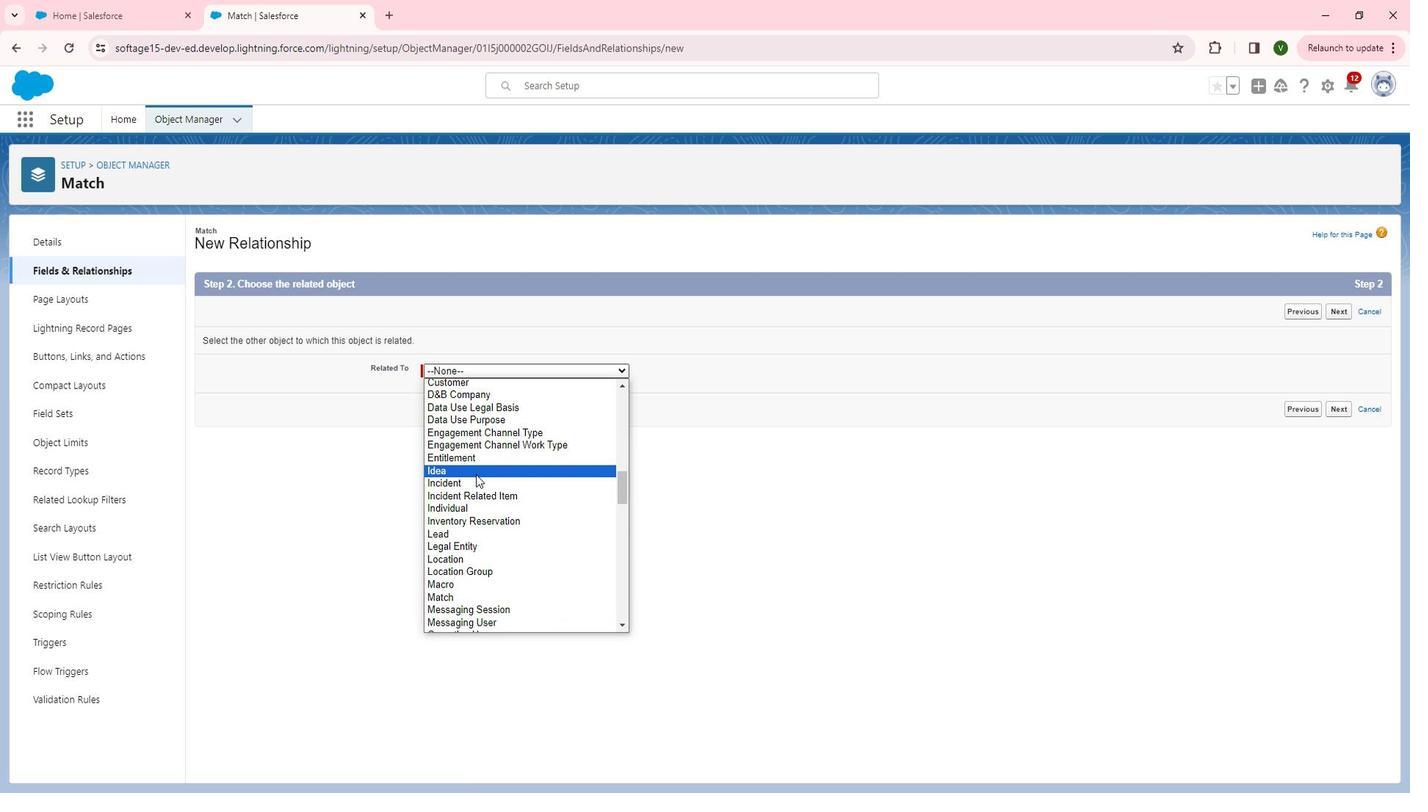 
Action: Mouse scrolled (476, 471) with delta (0, 0)
Screenshot: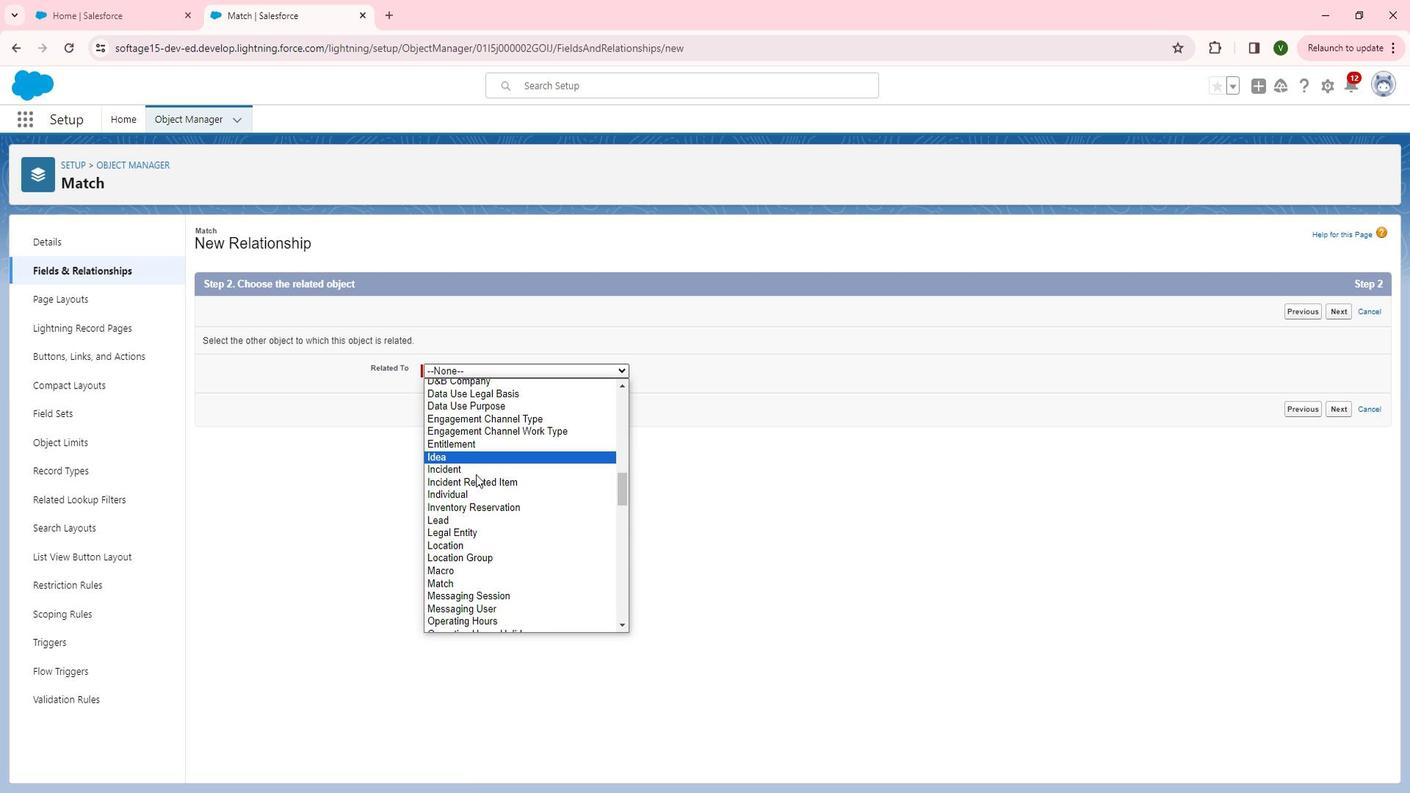 
Action: Mouse scrolled (476, 471) with delta (0, 0)
Screenshot: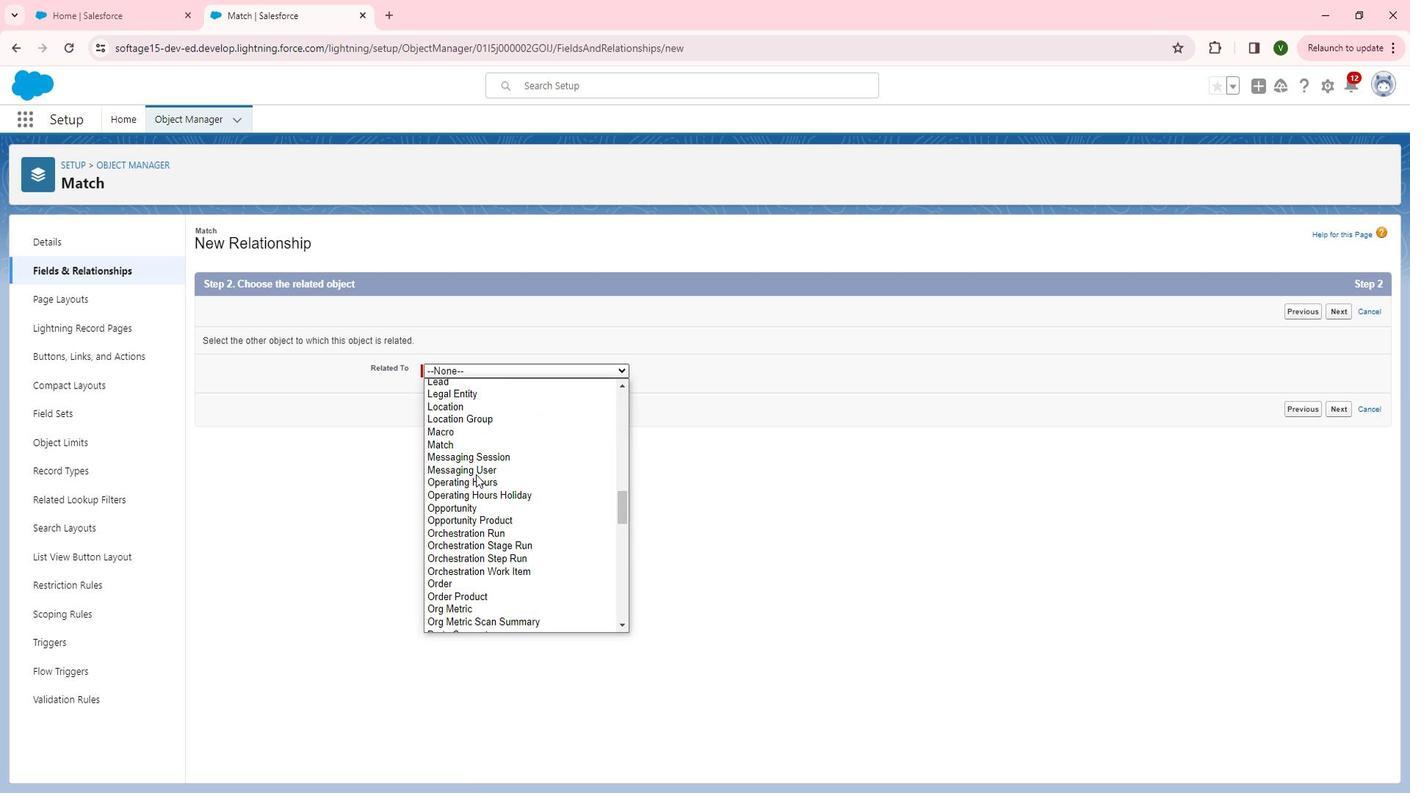 
Action: Mouse scrolled (476, 473) with delta (0, 0)
Screenshot: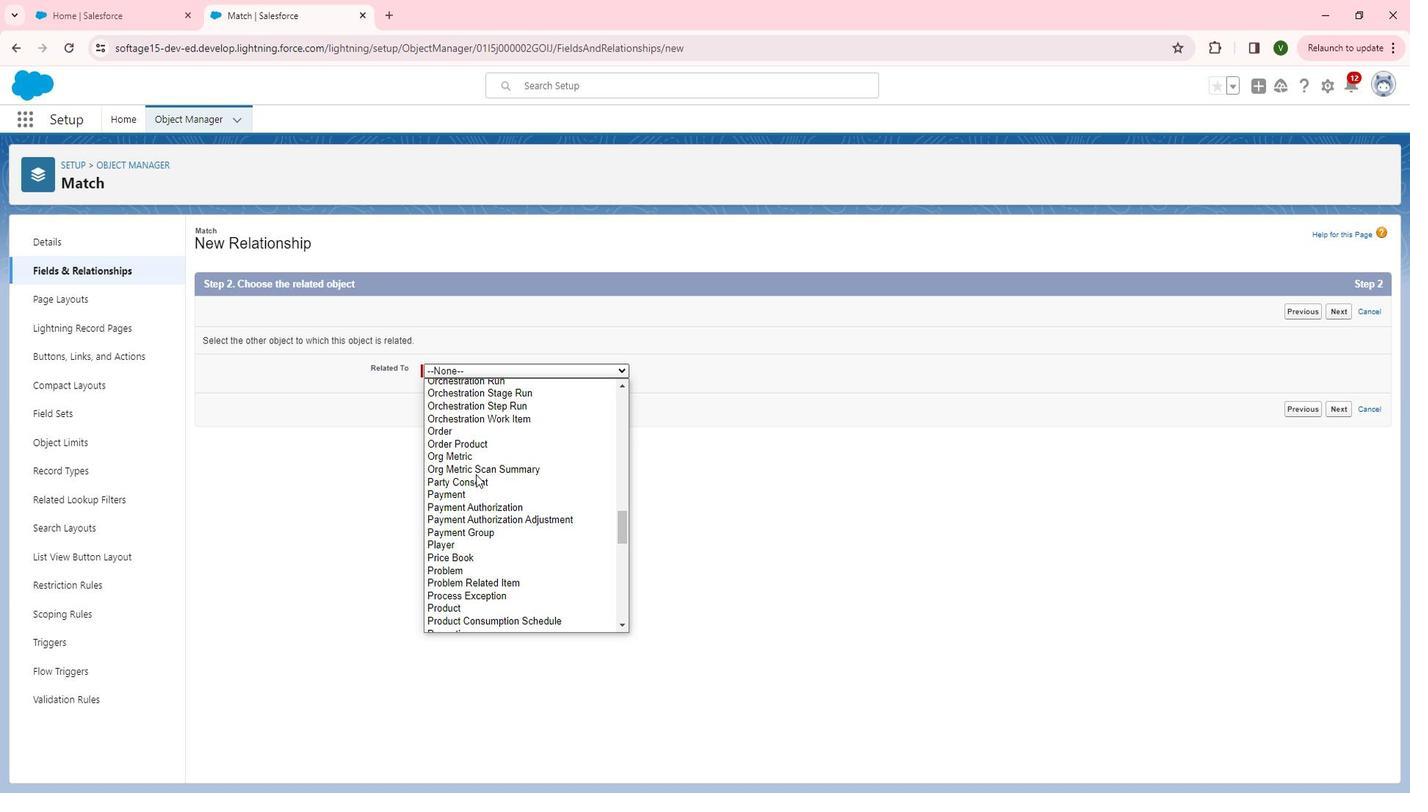 
Action: Mouse scrolled (476, 471) with delta (0, 0)
Screenshot: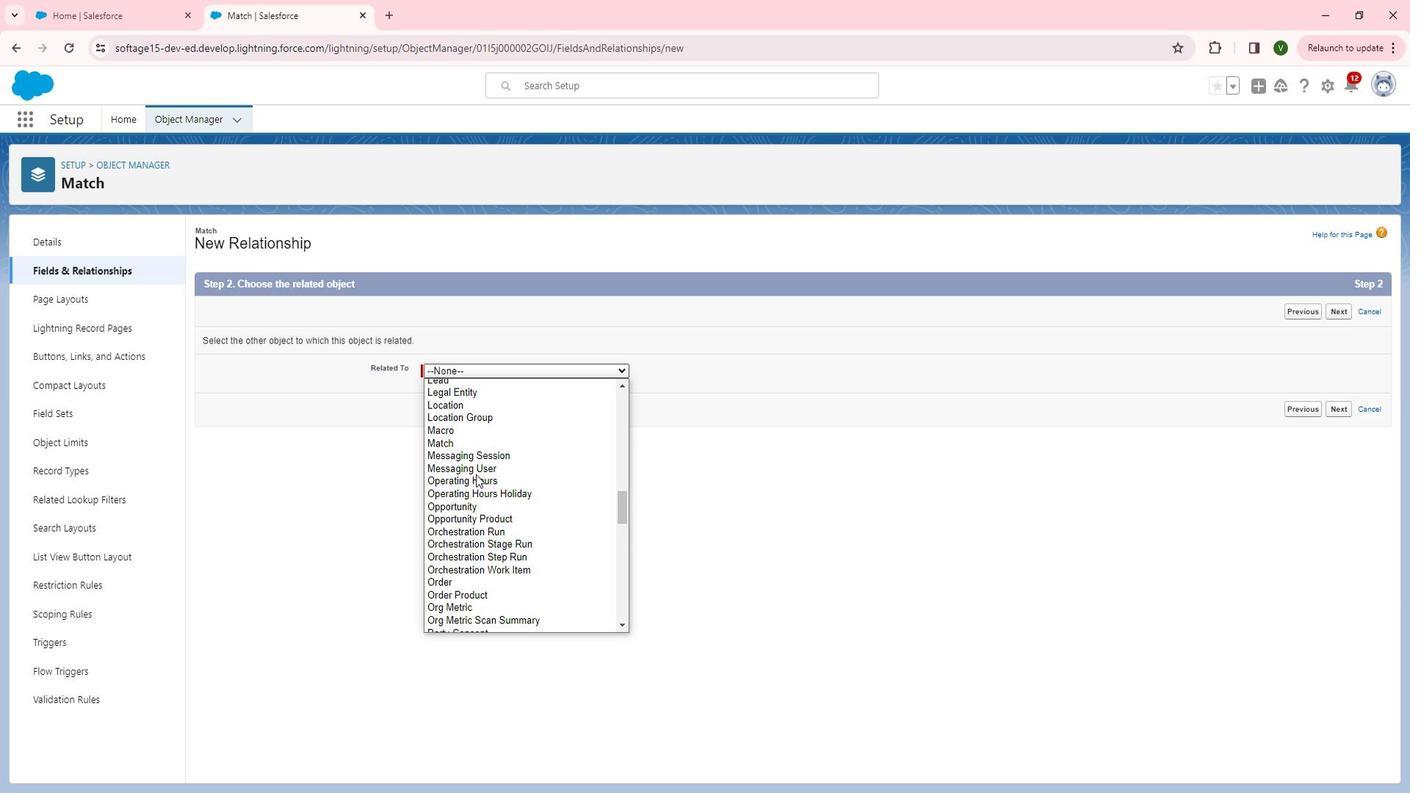 
Action: Mouse scrolled (476, 471) with delta (0, 0)
Screenshot: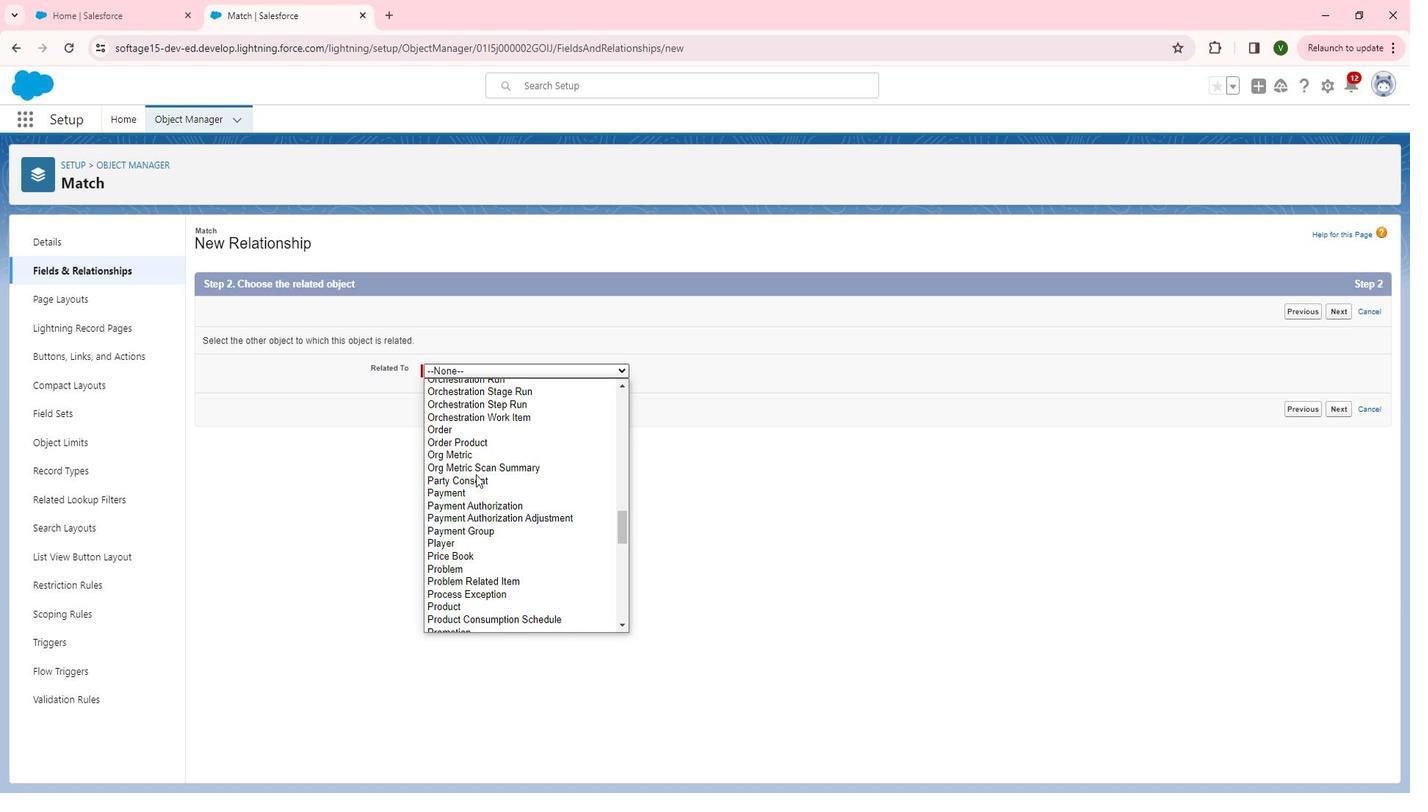 
Action: Mouse moved to (475, 474)
Screenshot: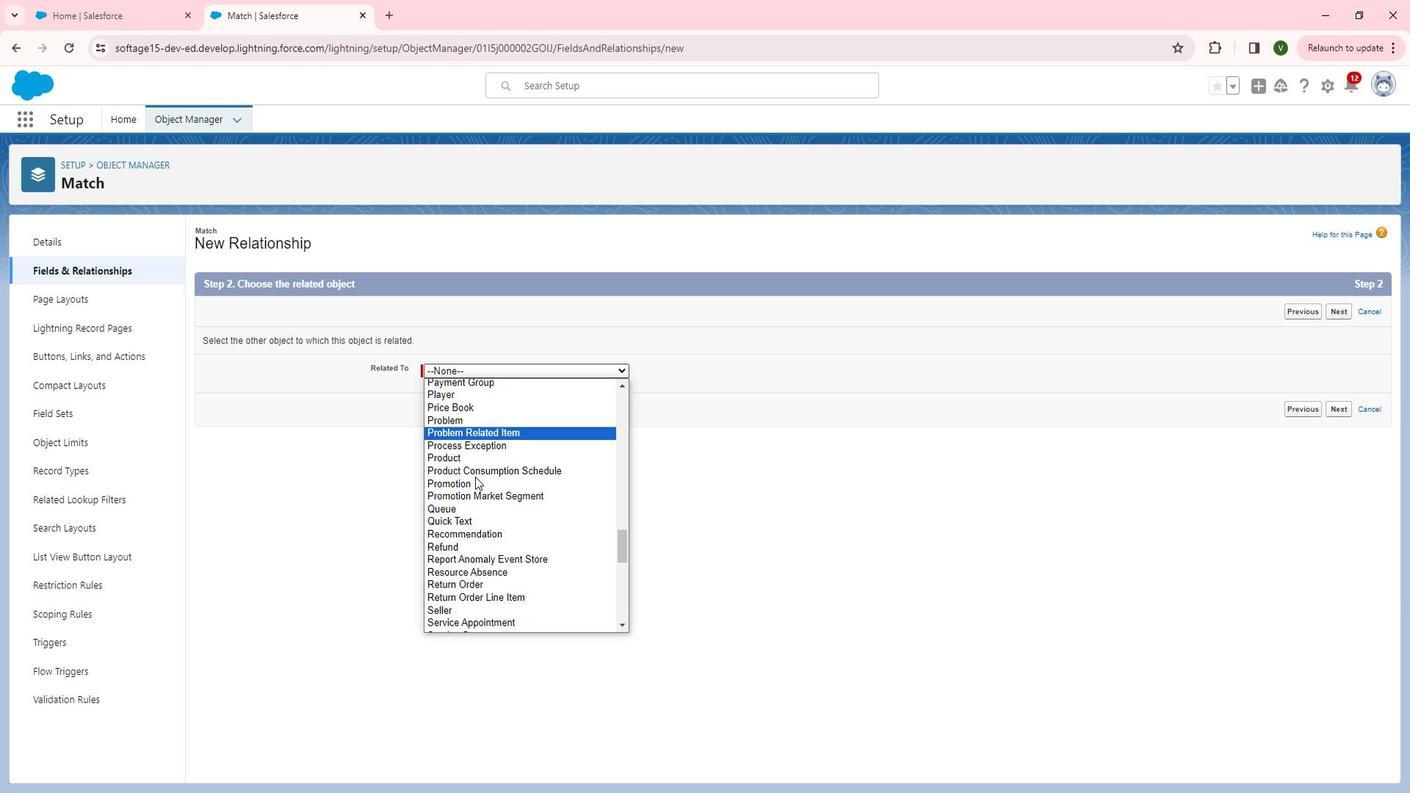 
Action: Mouse scrolled (475, 473) with delta (0, 0)
Screenshot: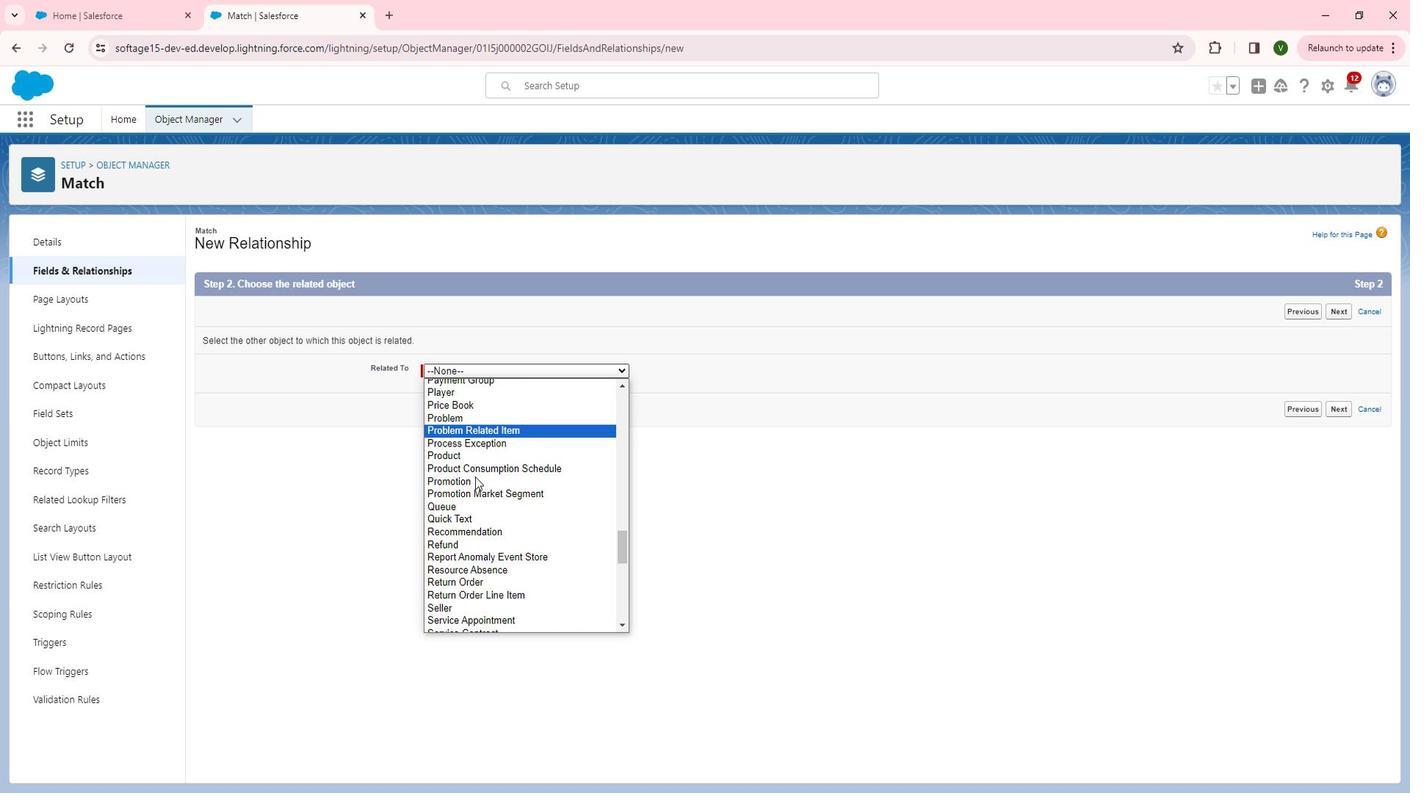 
Action: Mouse moved to (460, 592)
Screenshot: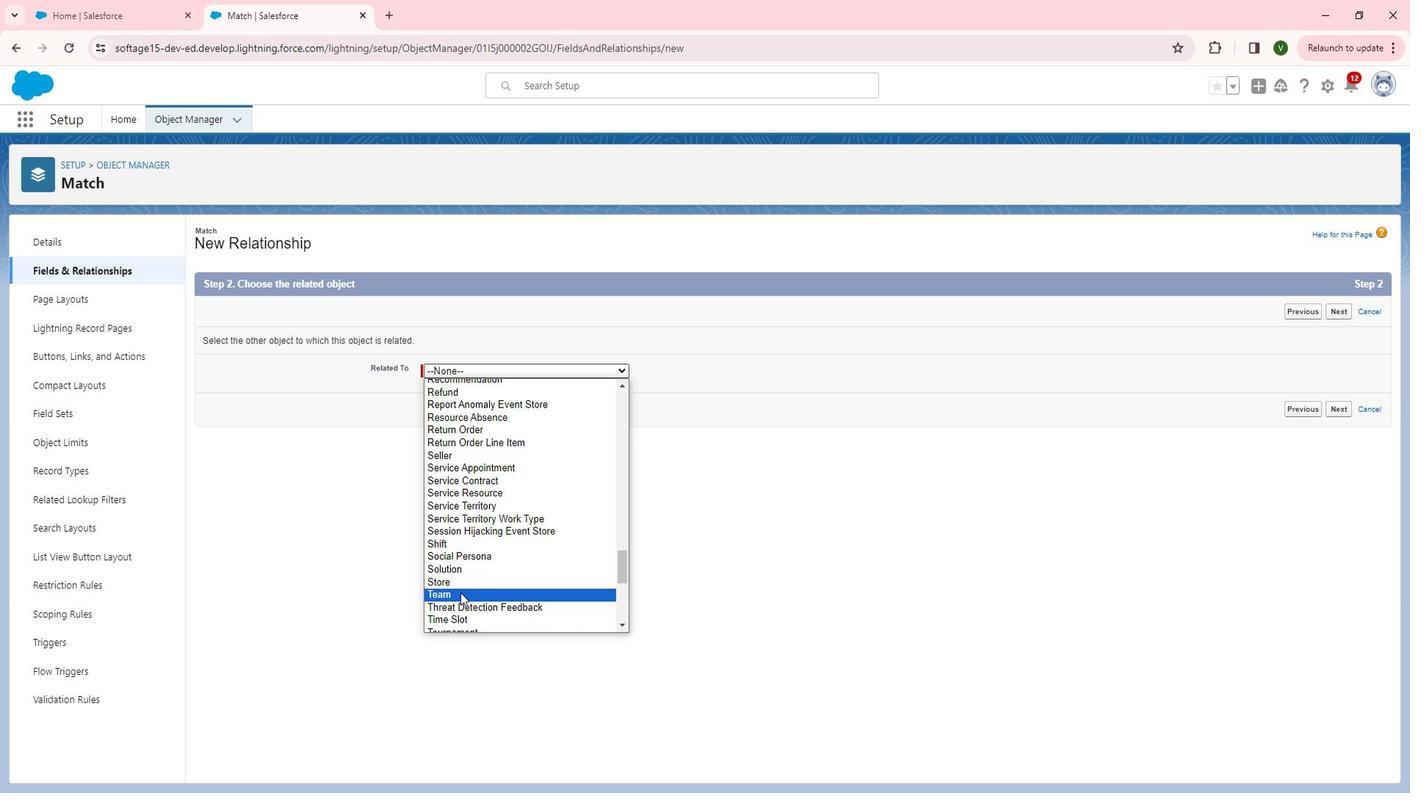 
Action: Mouse pressed left at (460, 592)
Screenshot: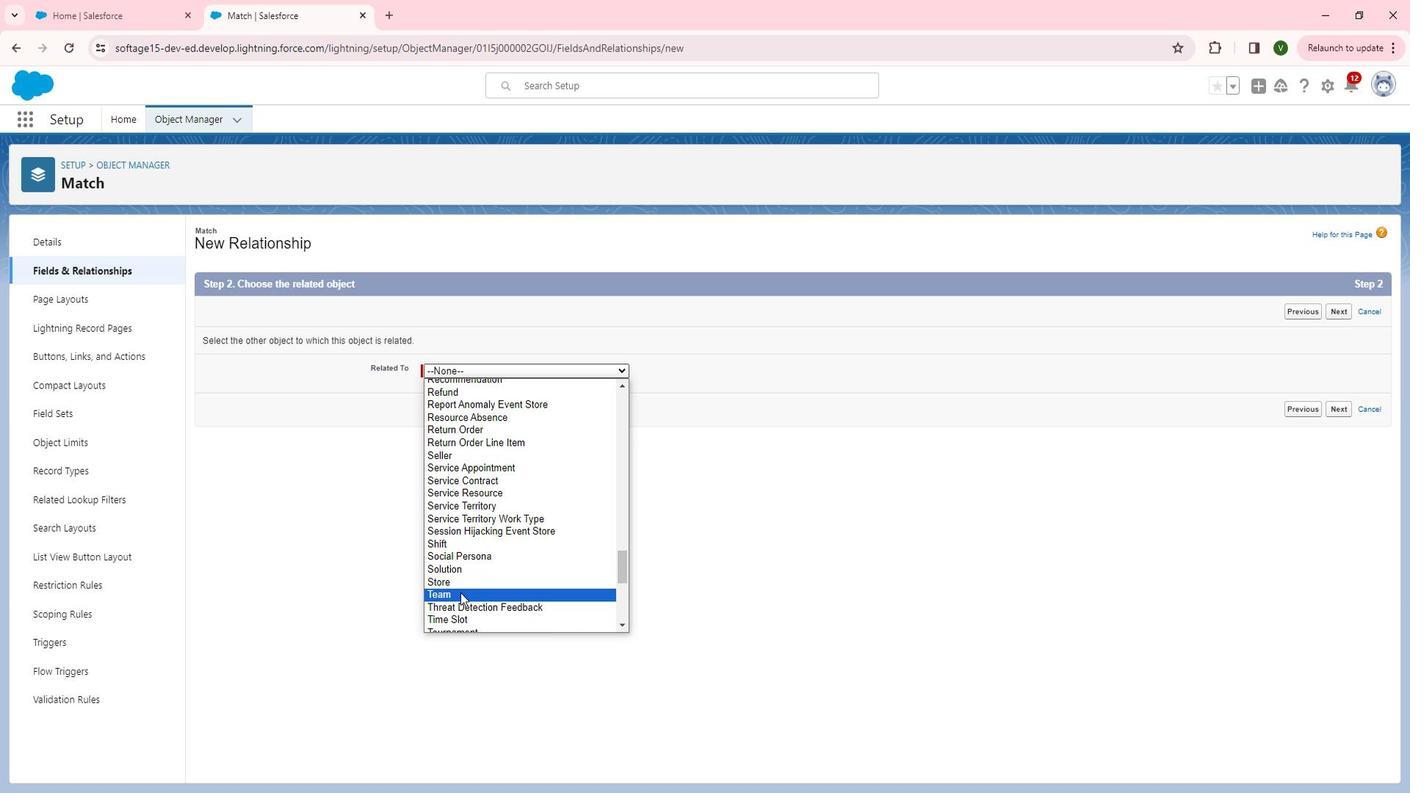 
Action: Mouse moved to (1340, 307)
Screenshot: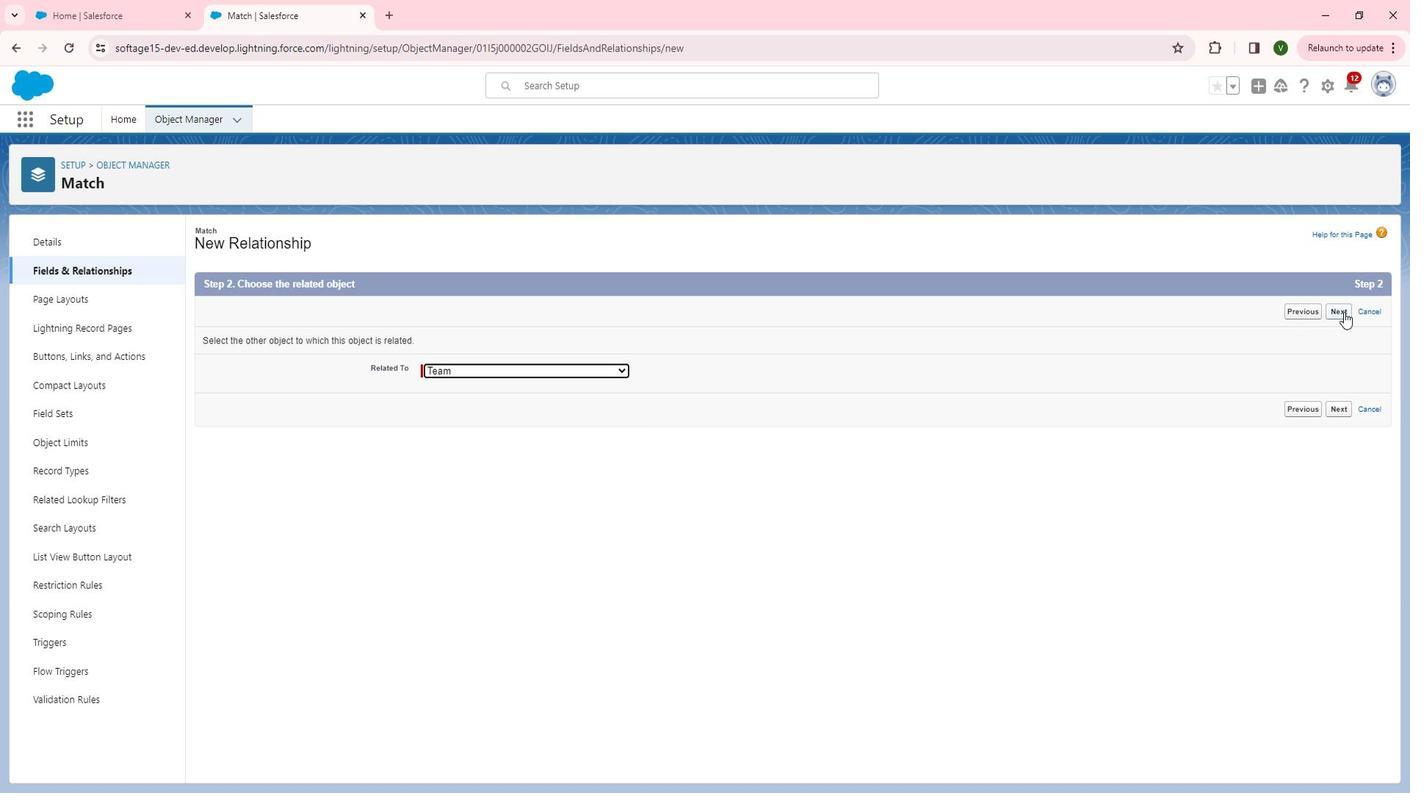 
Action: Mouse pressed left at (1340, 307)
Screenshot: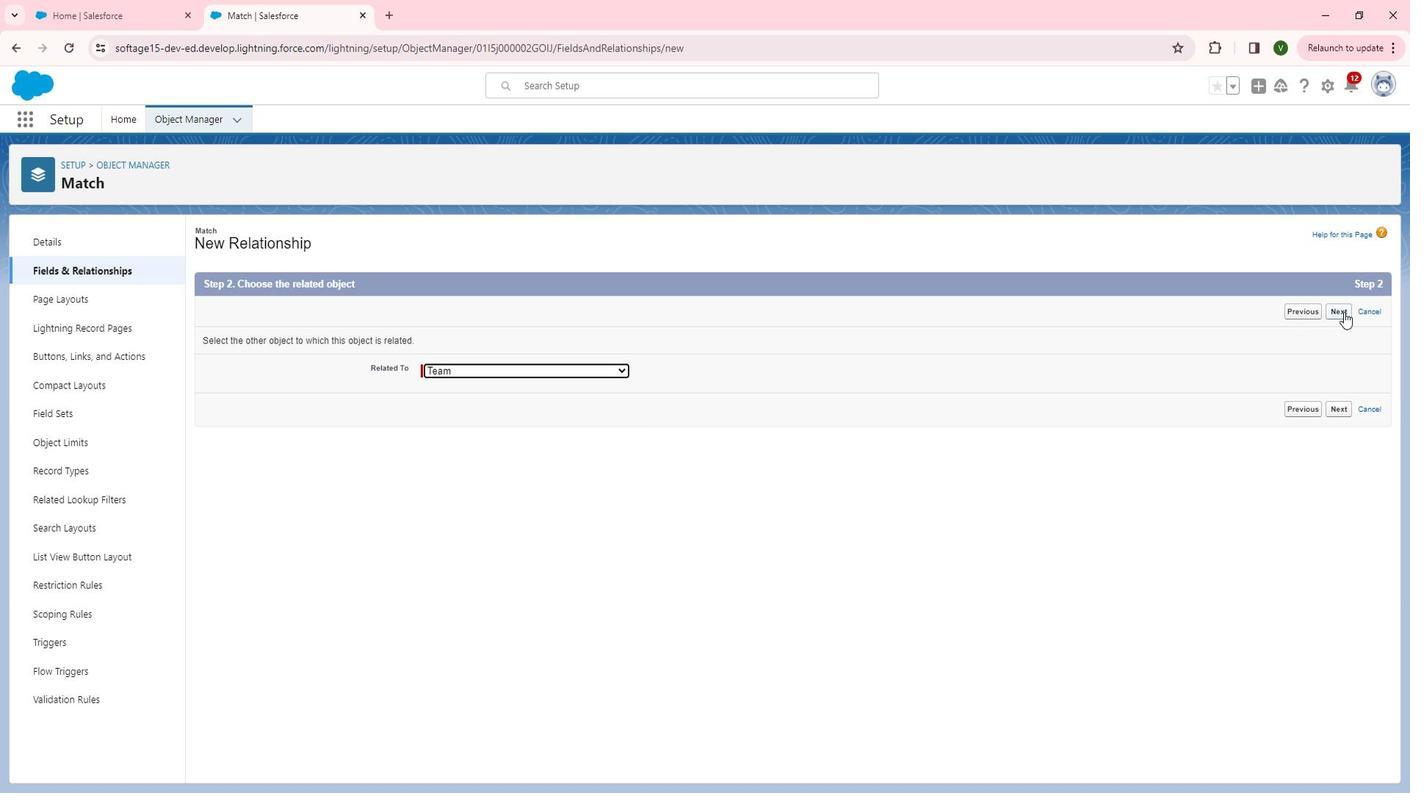 
Action: Mouse moved to (472, 343)
Screenshot: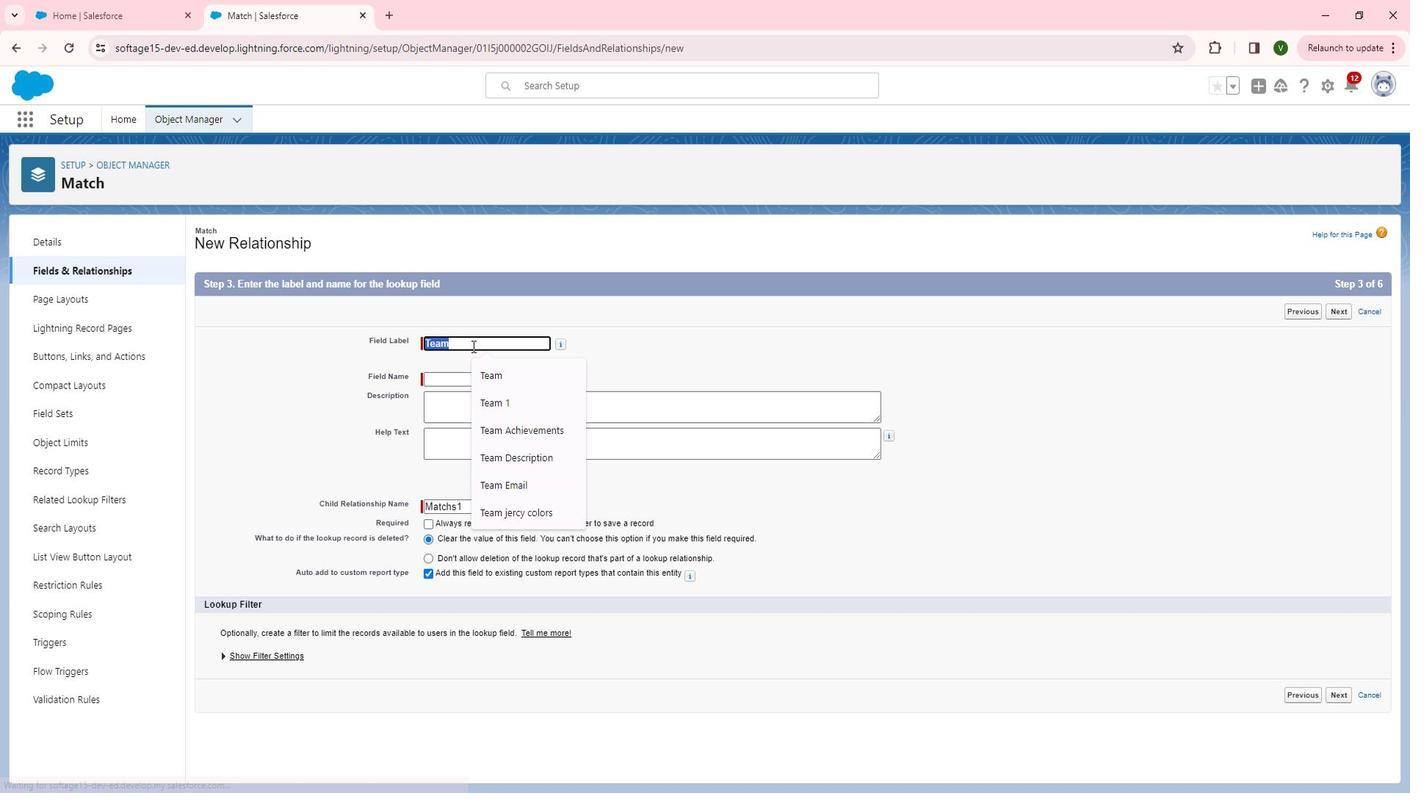
Action: Mouse pressed left at (472, 343)
Screenshot: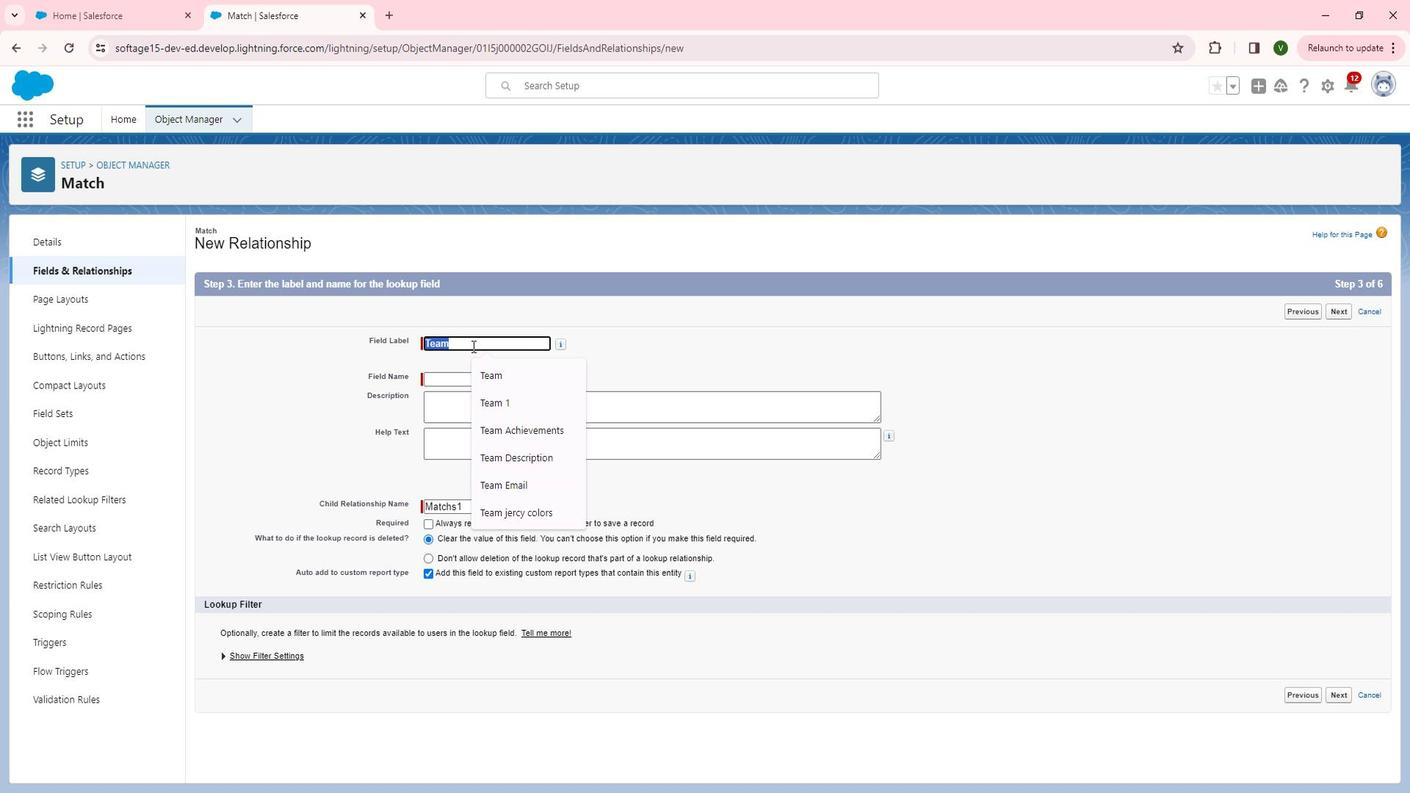 
Action: Mouse moved to (484, 337)
Screenshot: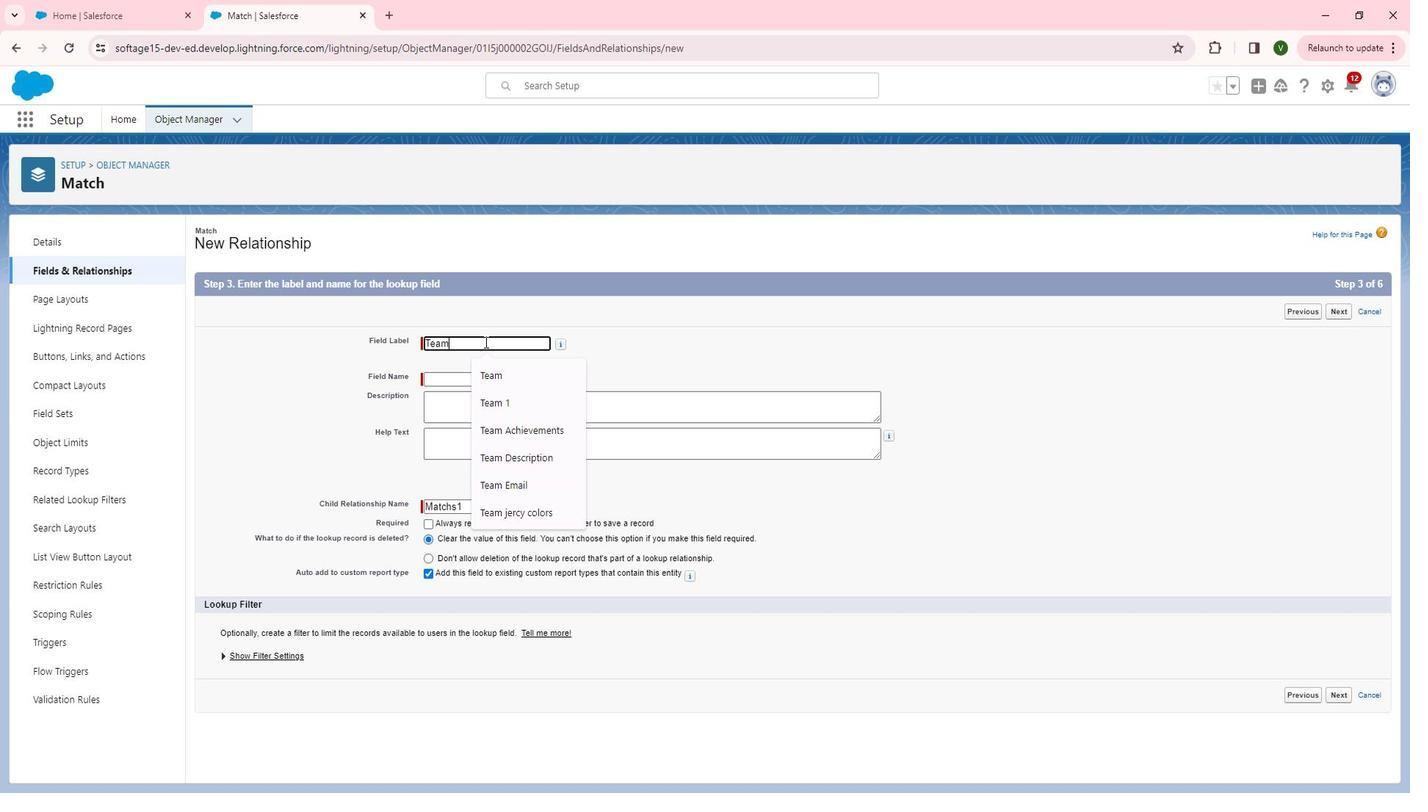 
Action: Key pressed <Key.space>2
Screenshot: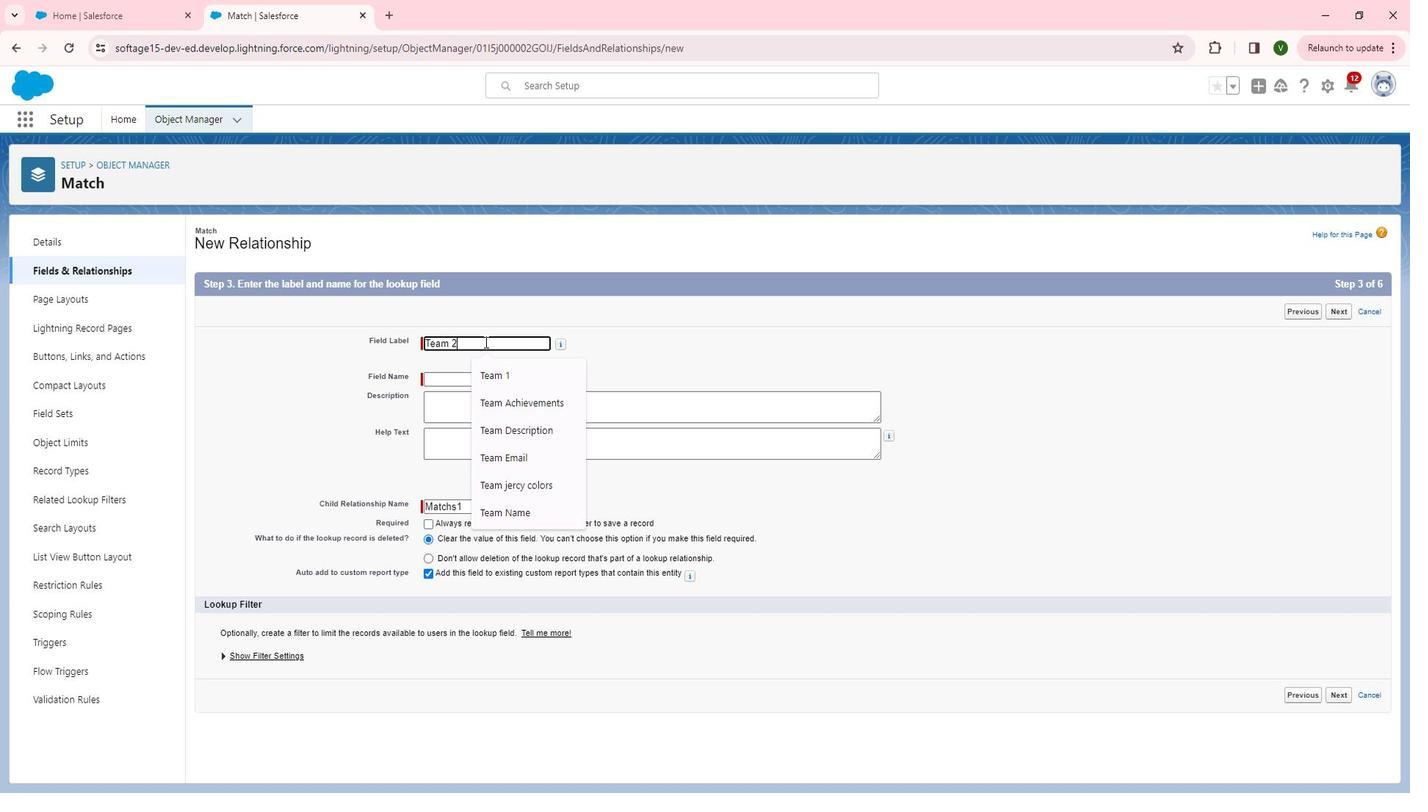 
Action: Mouse moved to (482, 375)
Screenshot: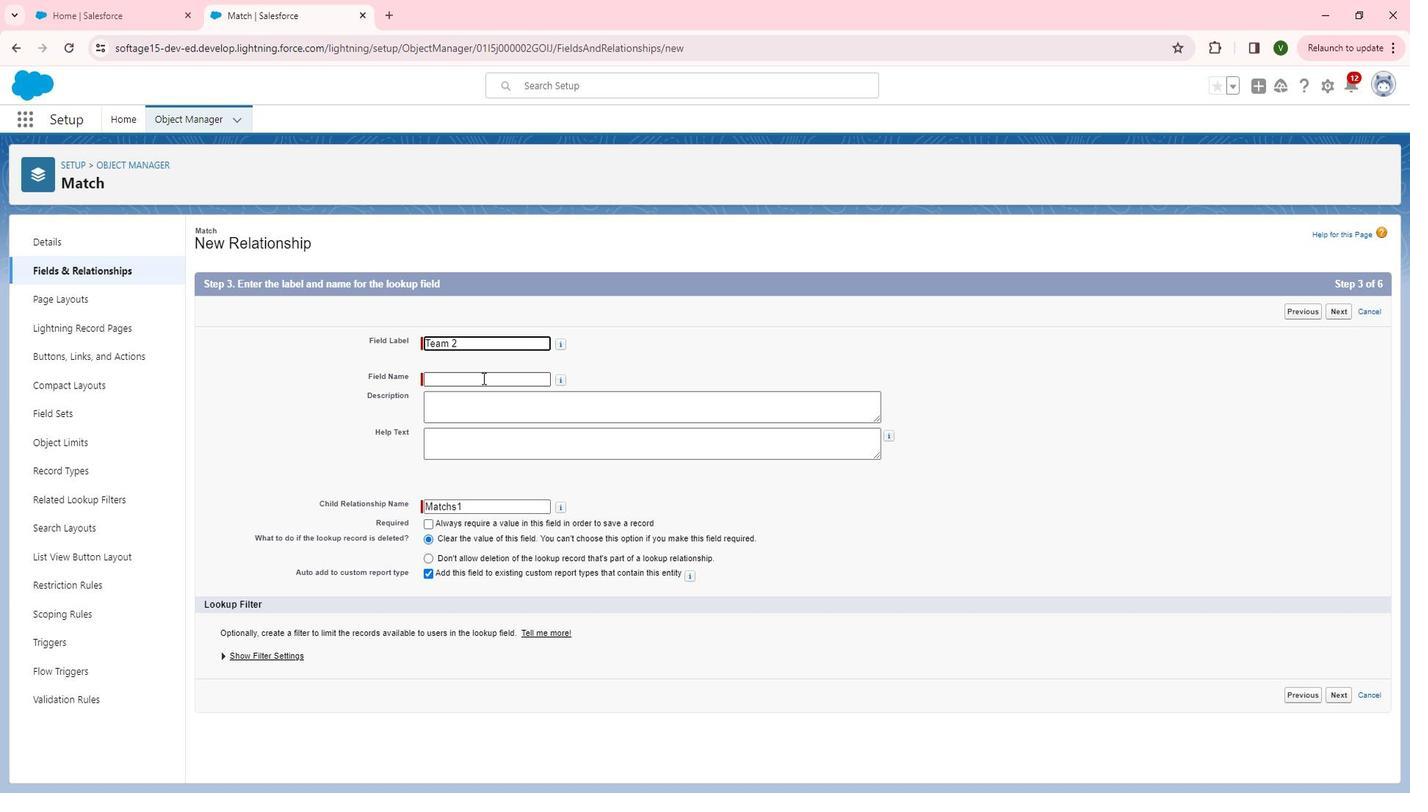 
Action: Mouse pressed left at (482, 375)
Screenshot: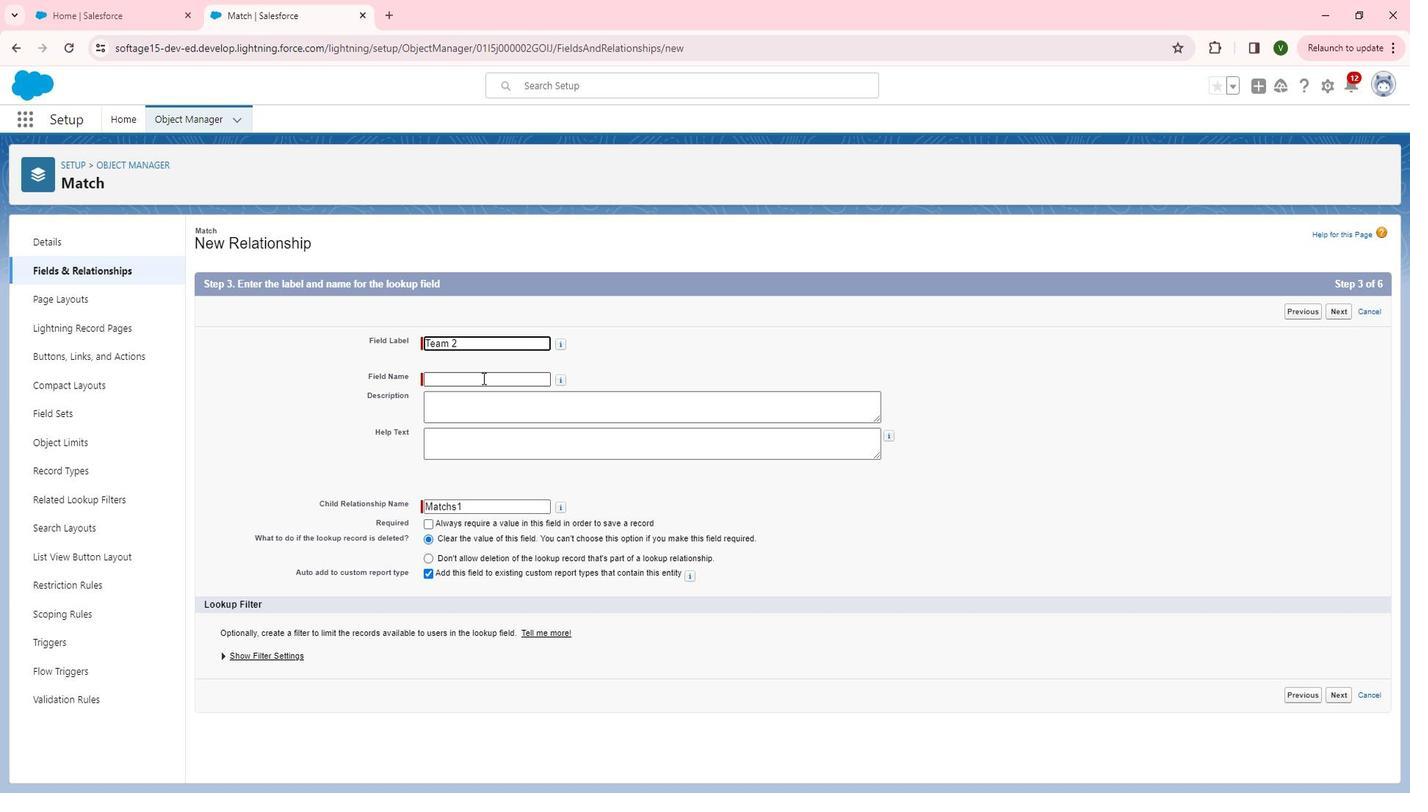 
Action: Mouse moved to (495, 395)
Screenshot: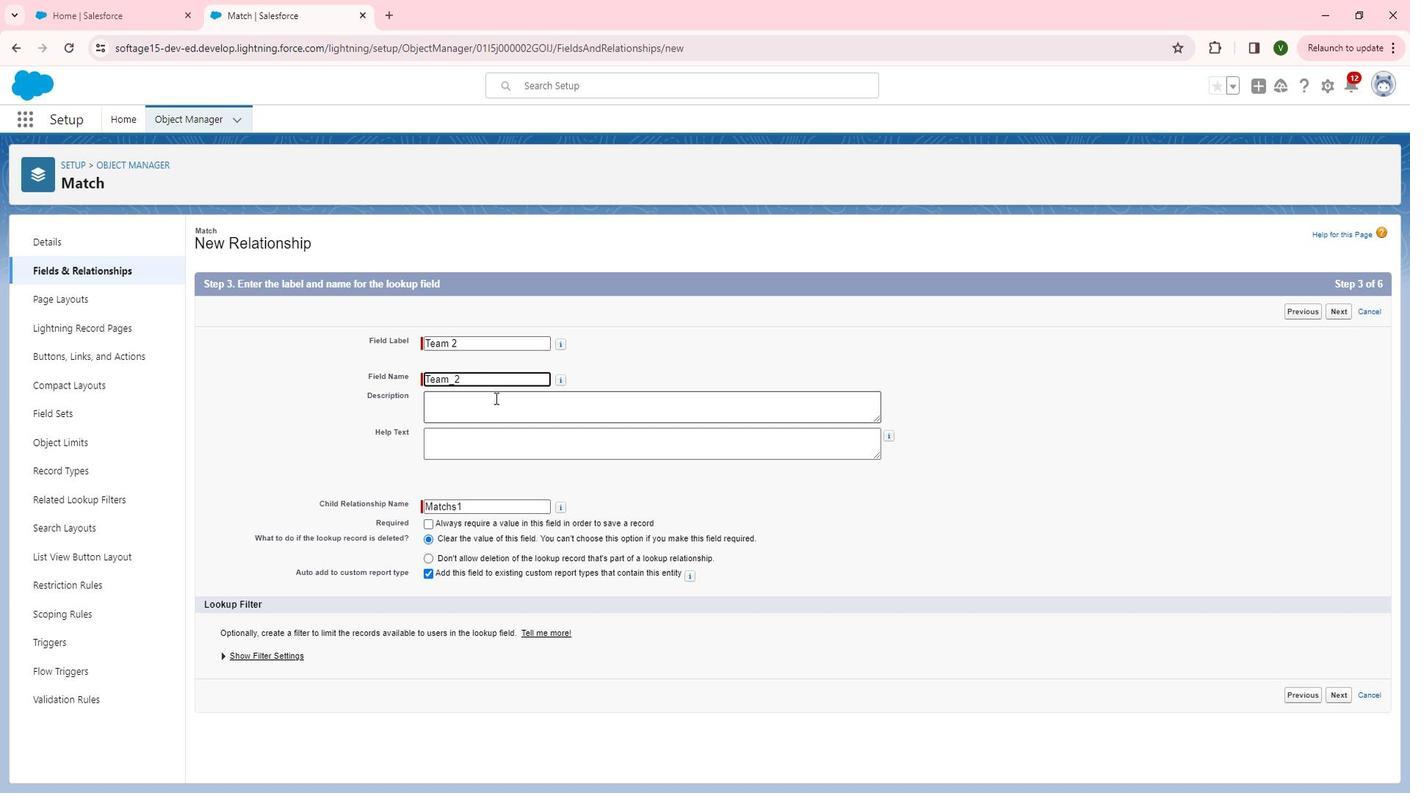 
Action: Mouse pressed left at (495, 395)
Screenshot: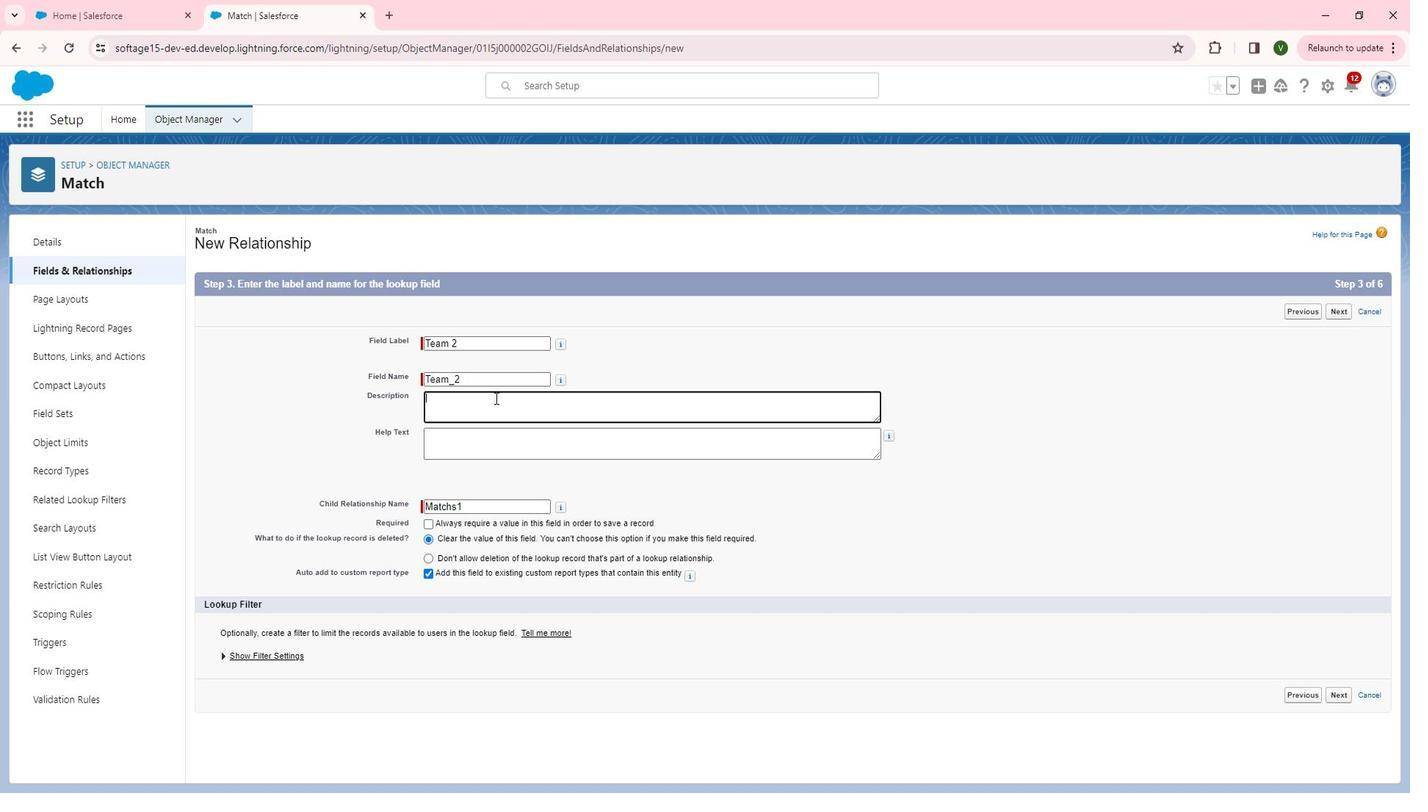 
Action: Mouse moved to (495, 395)
Screenshot: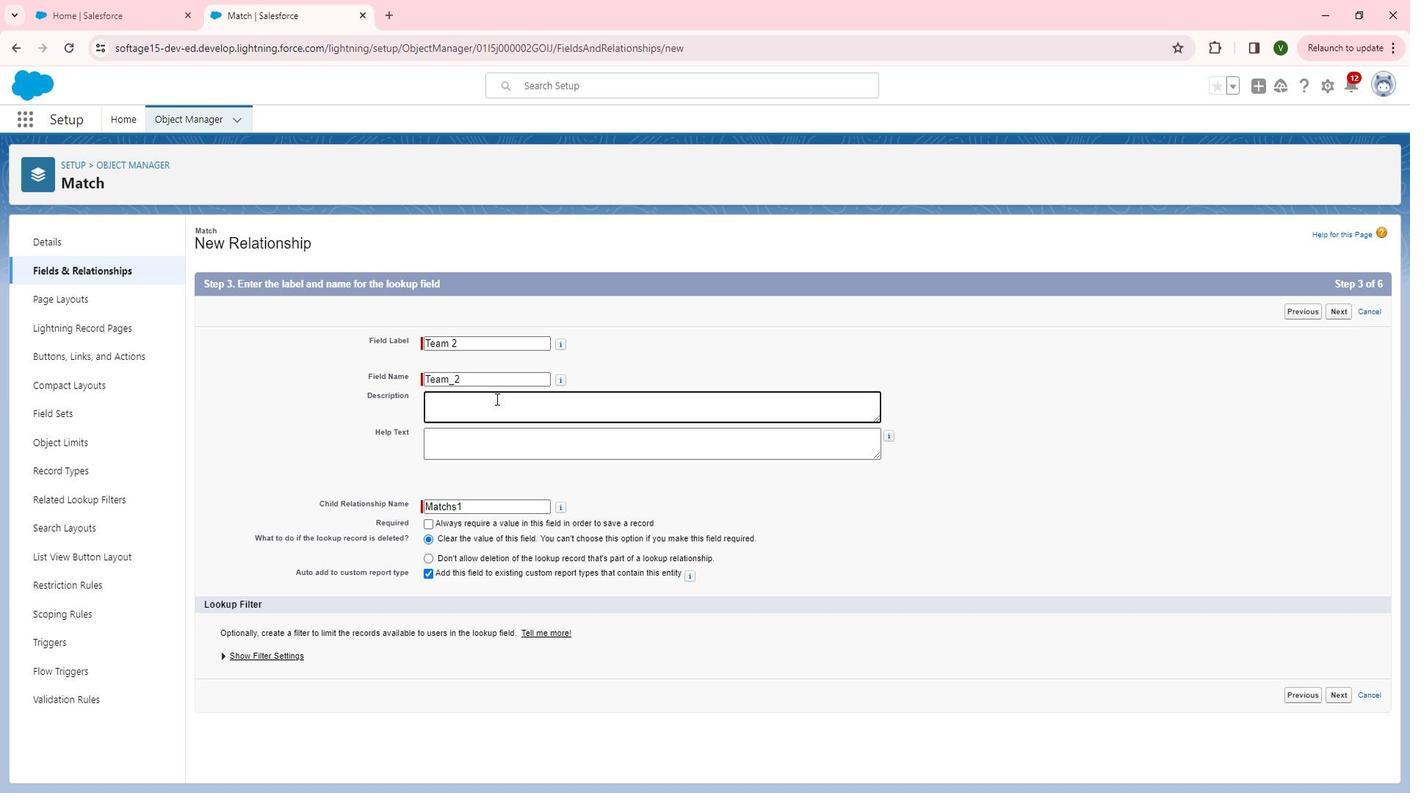 
Action: Key pressed <Key.shift>This<Key.space>field<Key.space>is<Key.space>related<Key.space>to<Key.space>ll<Key.backspace>ookup<Key.space>relationship<Key.space>in<Key.space>connected<Key.space>between<Key.space><Key.shift>Team<Key.space>has<Key.space>referece<Key.space>to<Key.space><Key.left><Key.left><Key.left><Key.left><Key.left><Key.left>n<Key.right><Key.right><Key.right><Key.right><Key.right><Key.right><Key.right><Key.shift>Match.<Key.tab><Key.shift>Select<Key.space><Key.shift>Tearm<Key.backspace><Key.backspace>m<Key.space>2<Key.space>associated<Key.space>with<Key.space>the<Key.space>match.
Screenshot: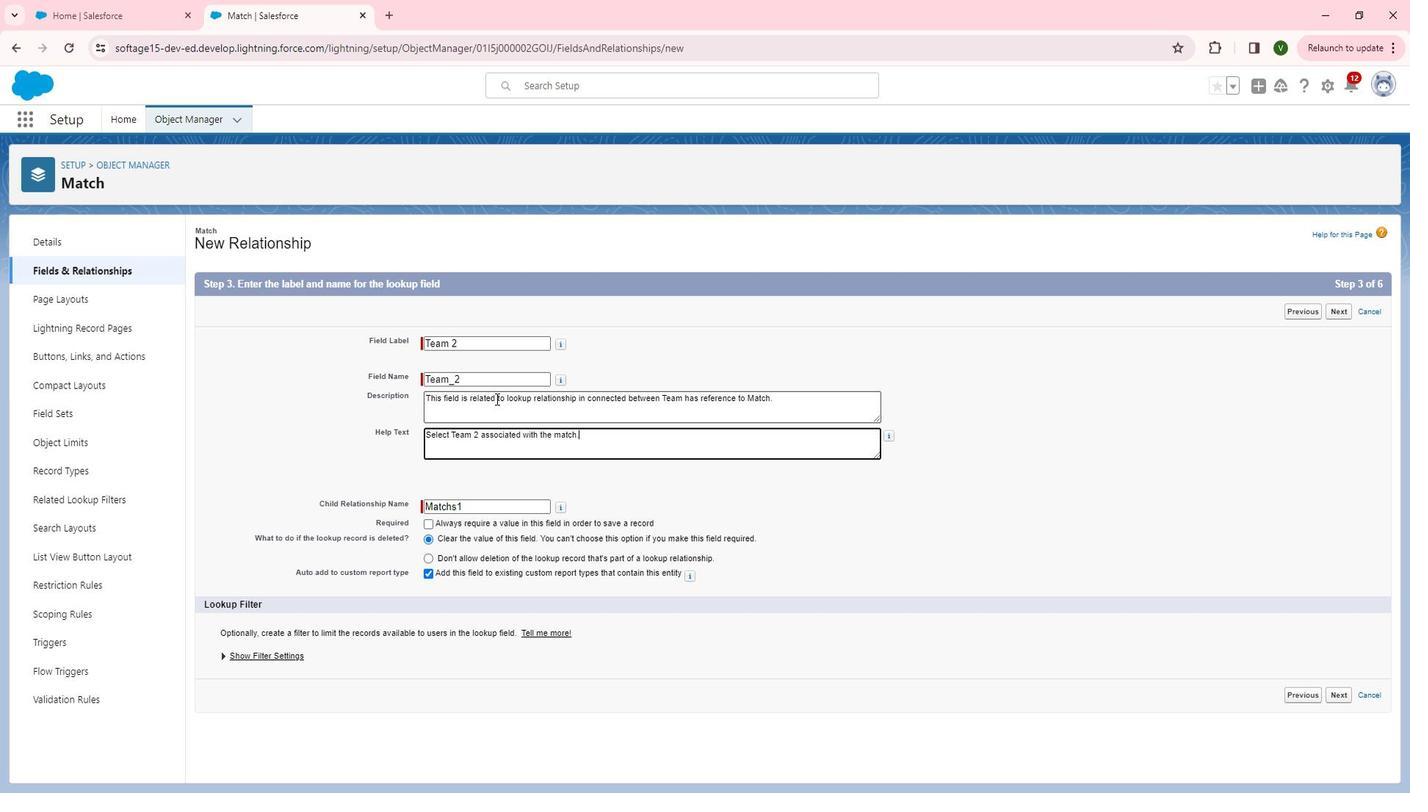 
Action: Mouse moved to (1045, 483)
Screenshot: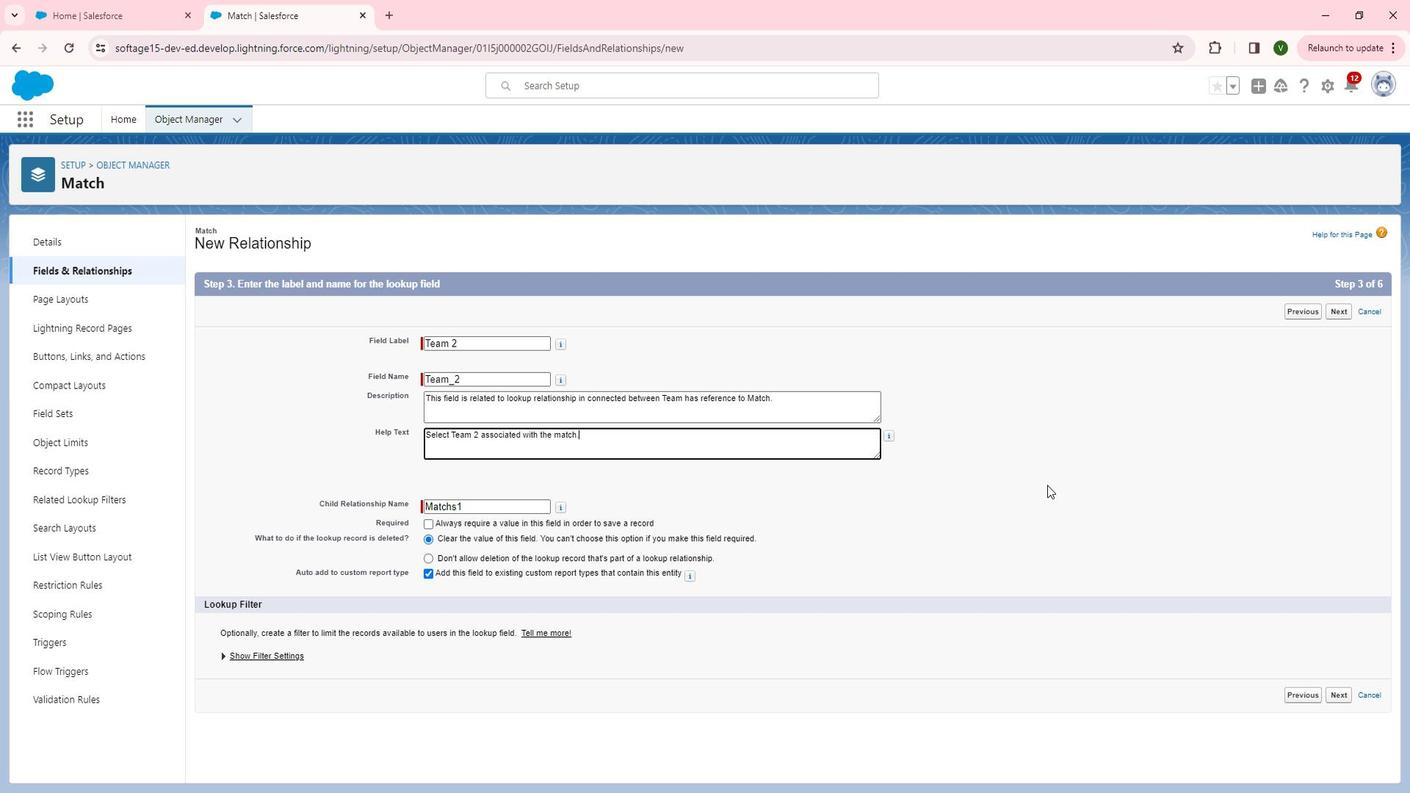 
Action: Mouse pressed left at (1045, 483)
Screenshot: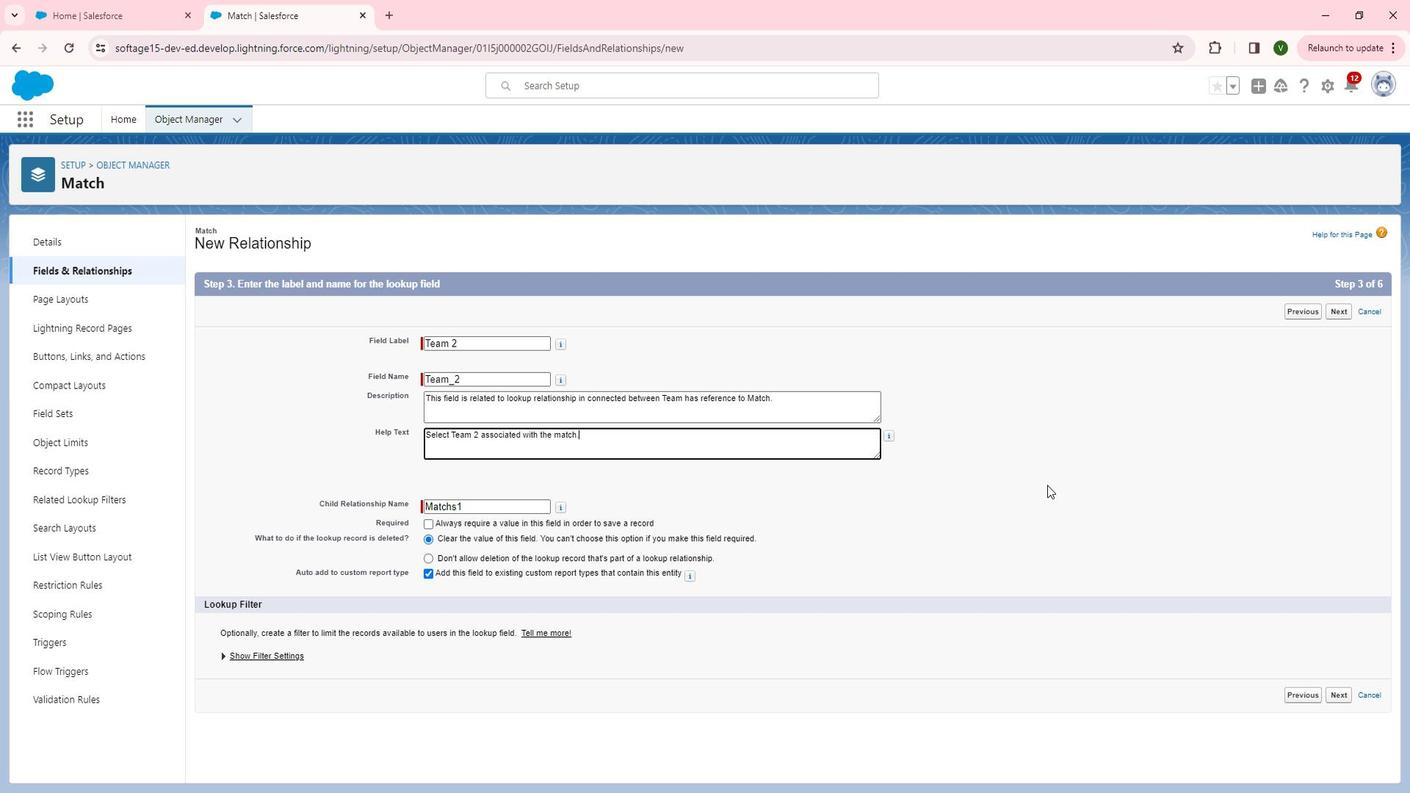 
Action: Mouse moved to (1339, 305)
Screenshot: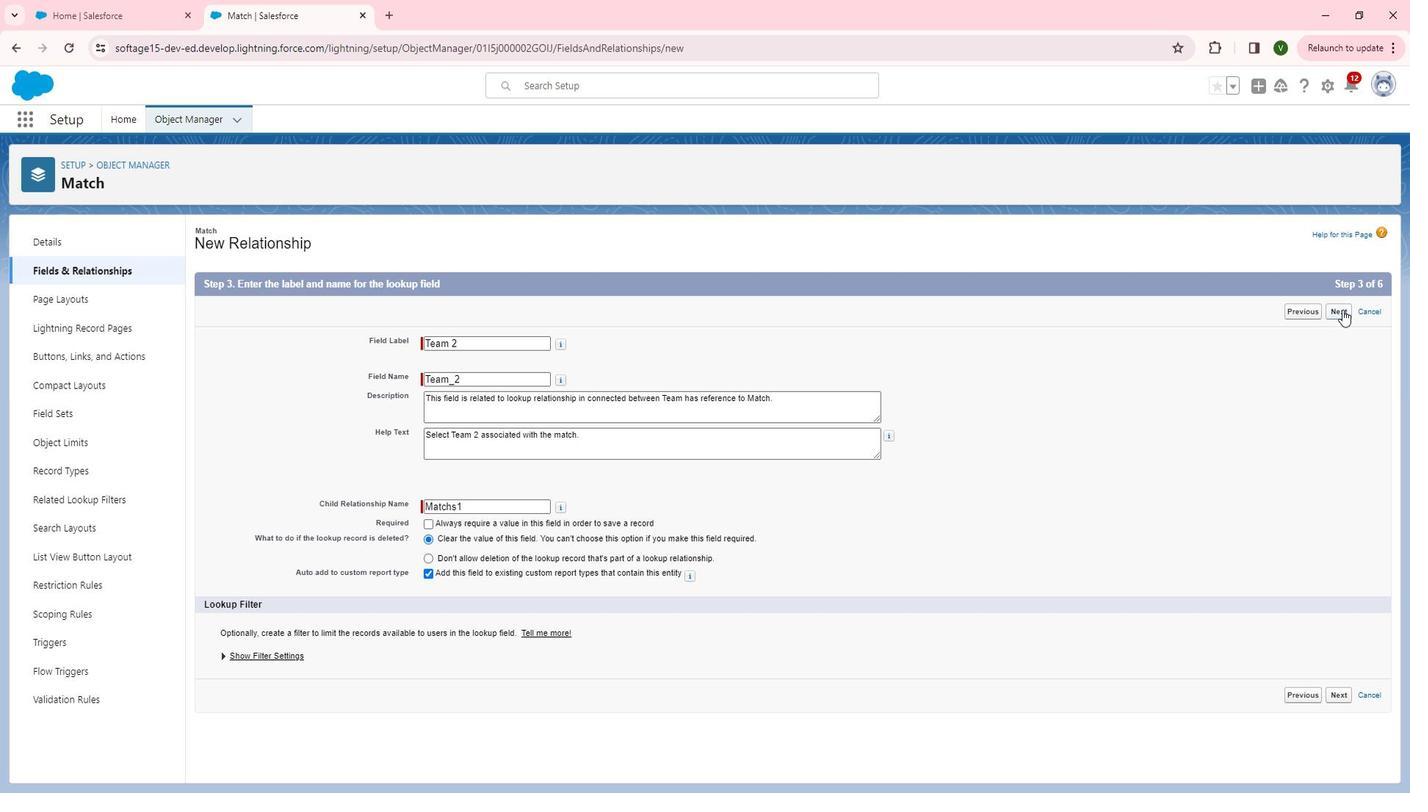 
Action: Mouse pressed left at (1339, 305)
Screenshot: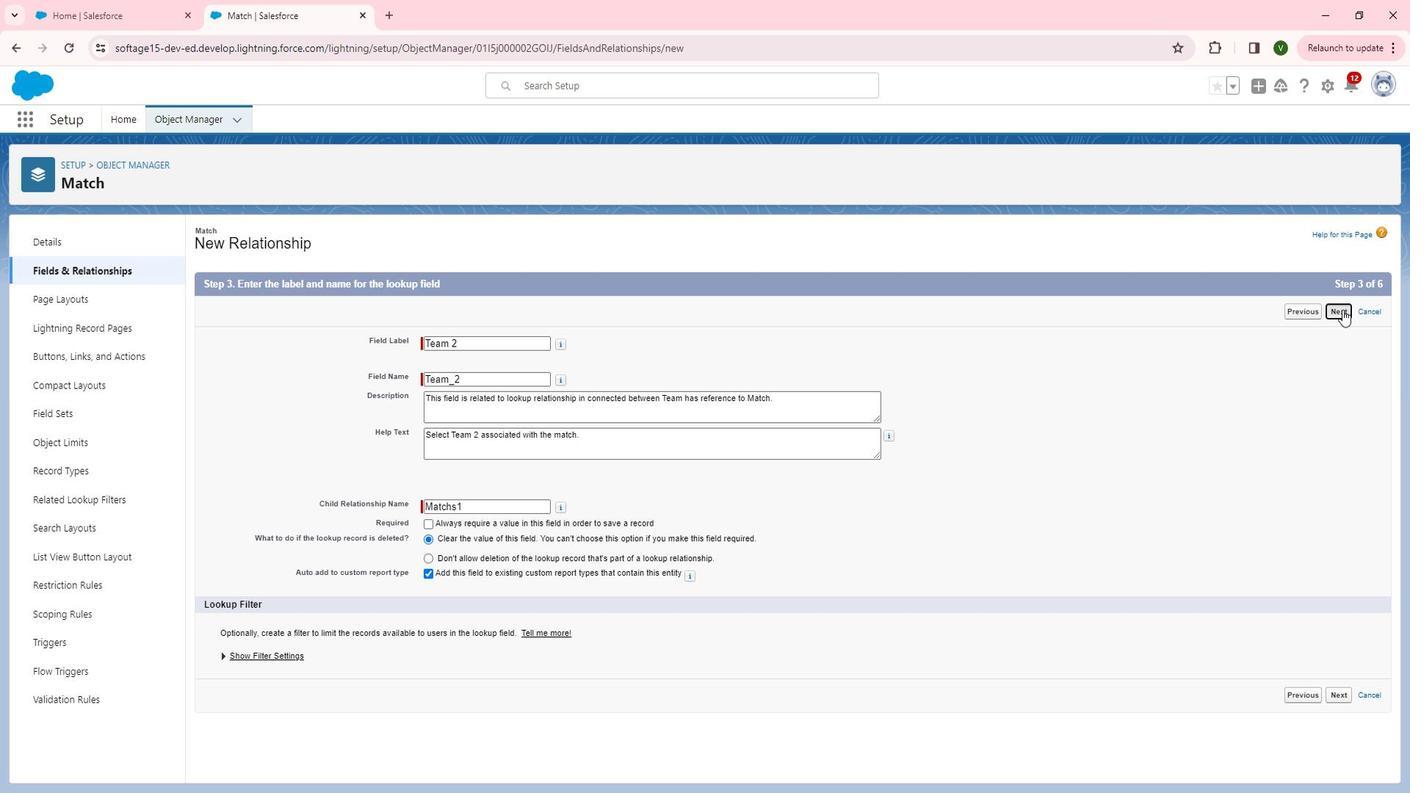 
Action: Mouse moved to (988, 433)
Screenshot: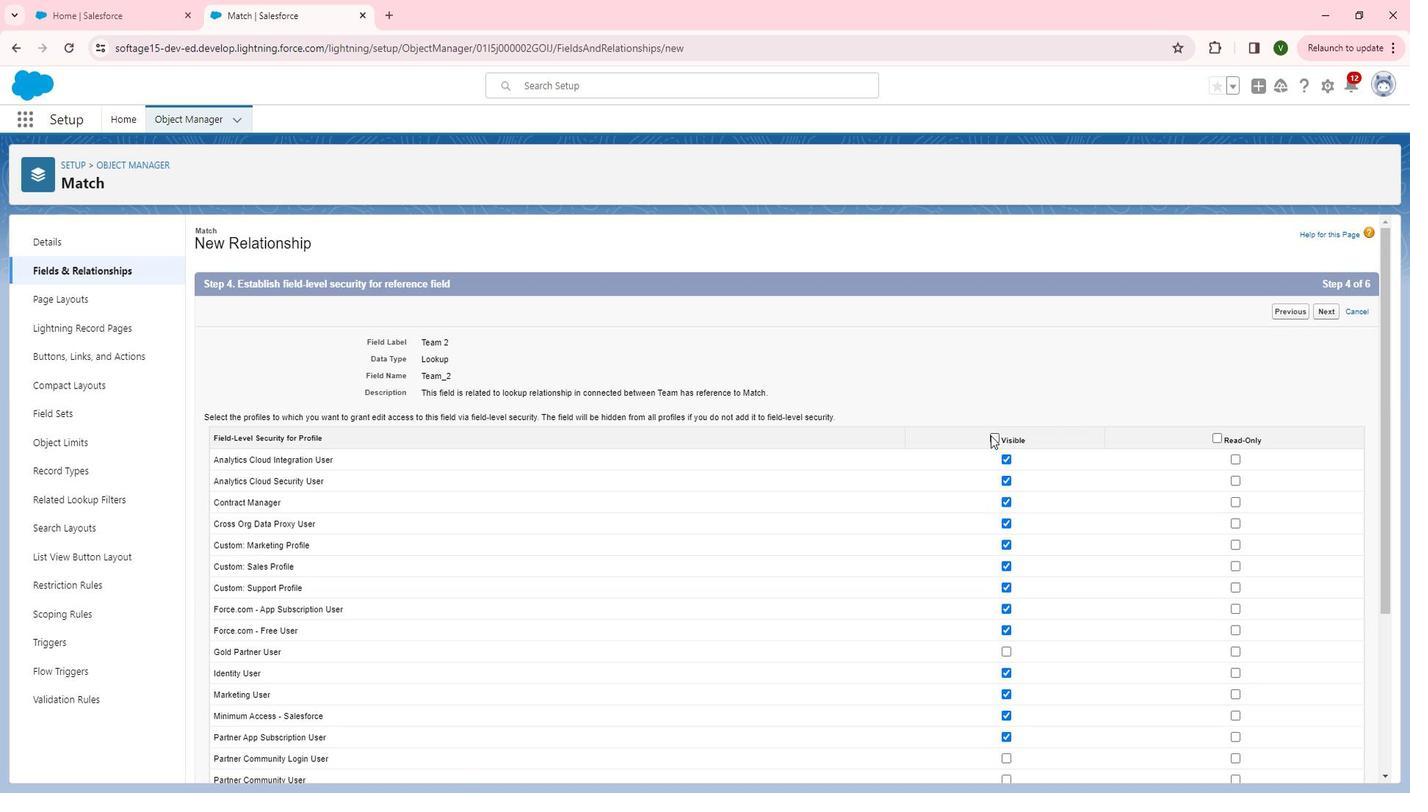 
Action: Mouse pressed left at (988, 433)
Screenshot: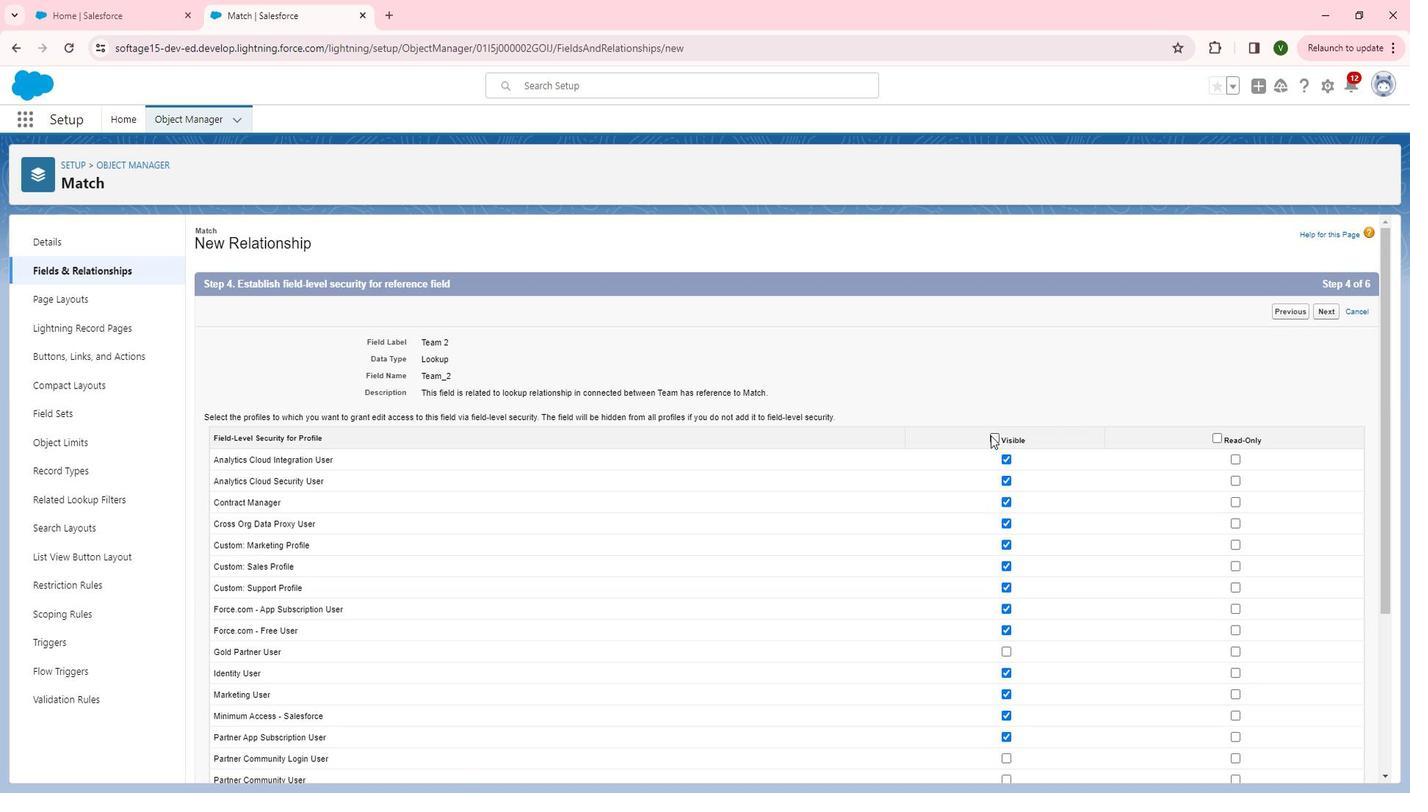 
Action: Mouse moved to (1129, 438)
Screenshot: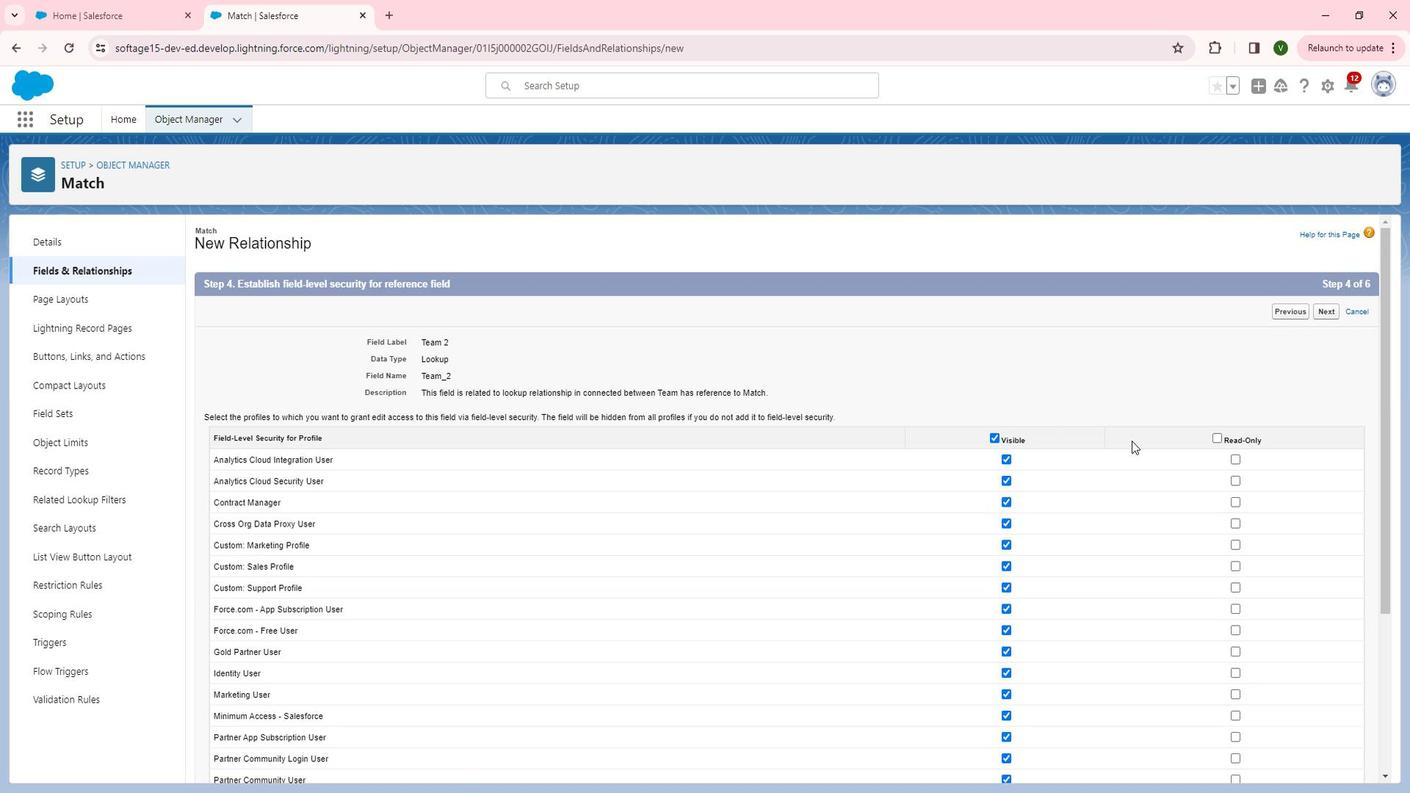 
Action: Mouse scrolled (1129, 437) with delta (0, 0)
Screenshot: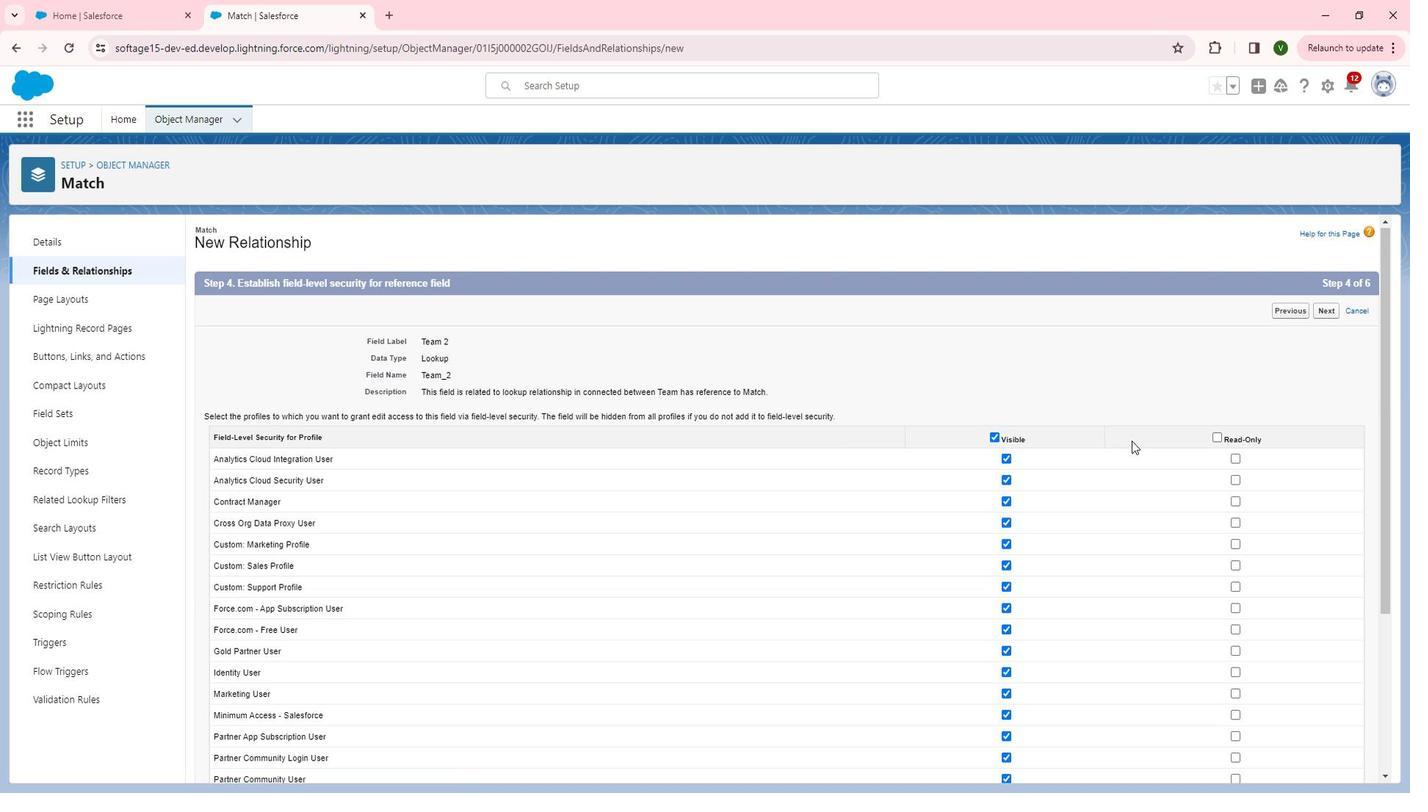 
Action: Mouse moved to (1233, 379)
Screenshot: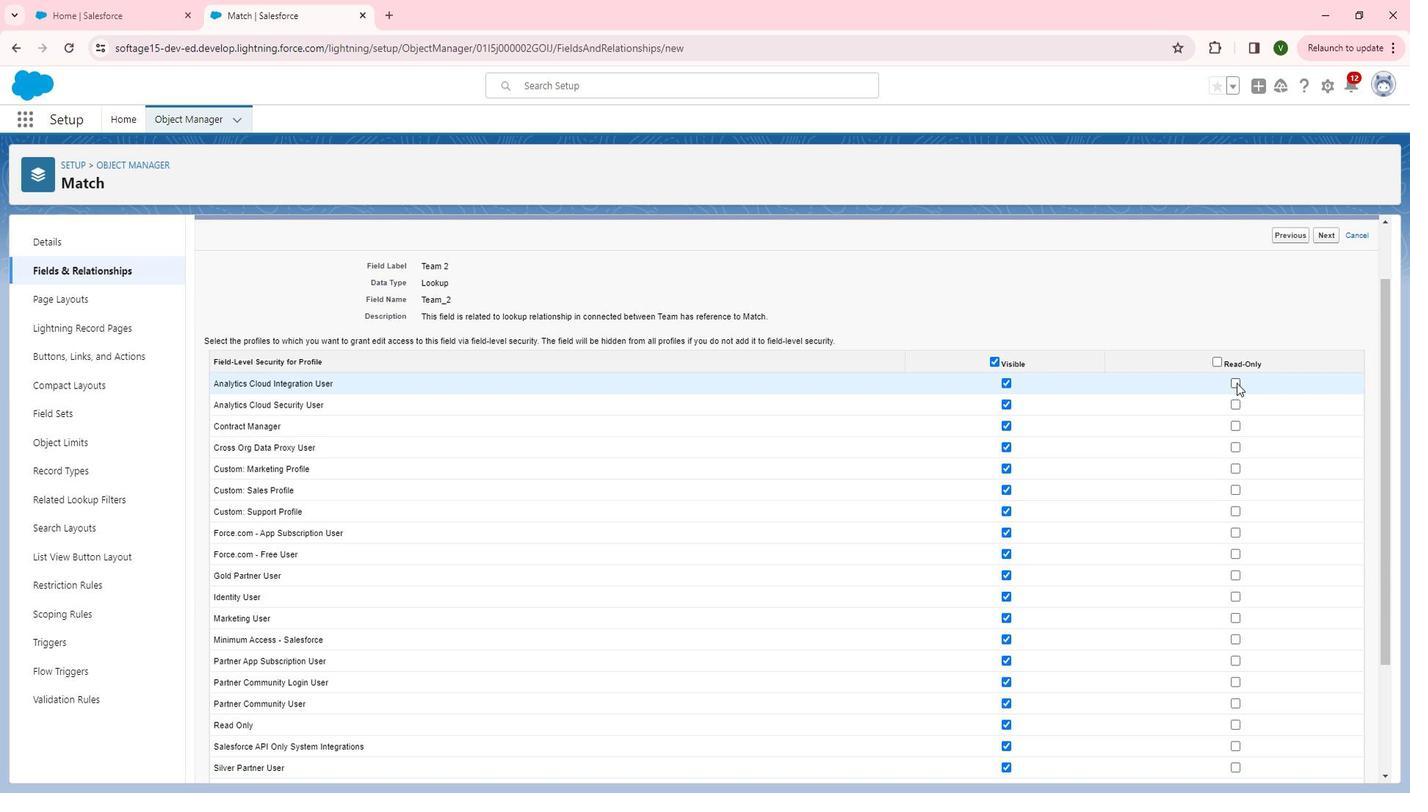 
Action: Mouse pressed left at (1233, 379)
Screenshot: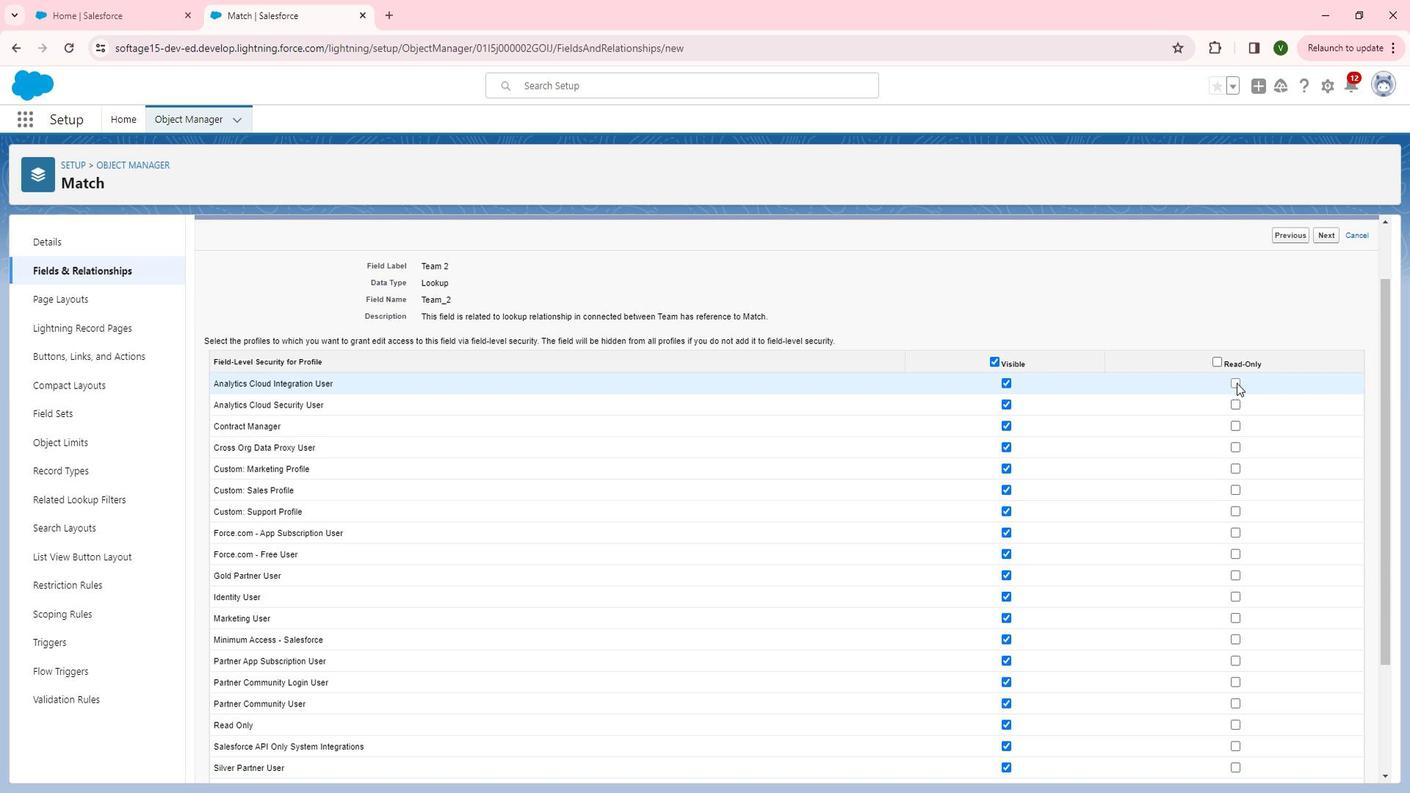 
Action: Mouse moved to (1234, 423)
Screenshot: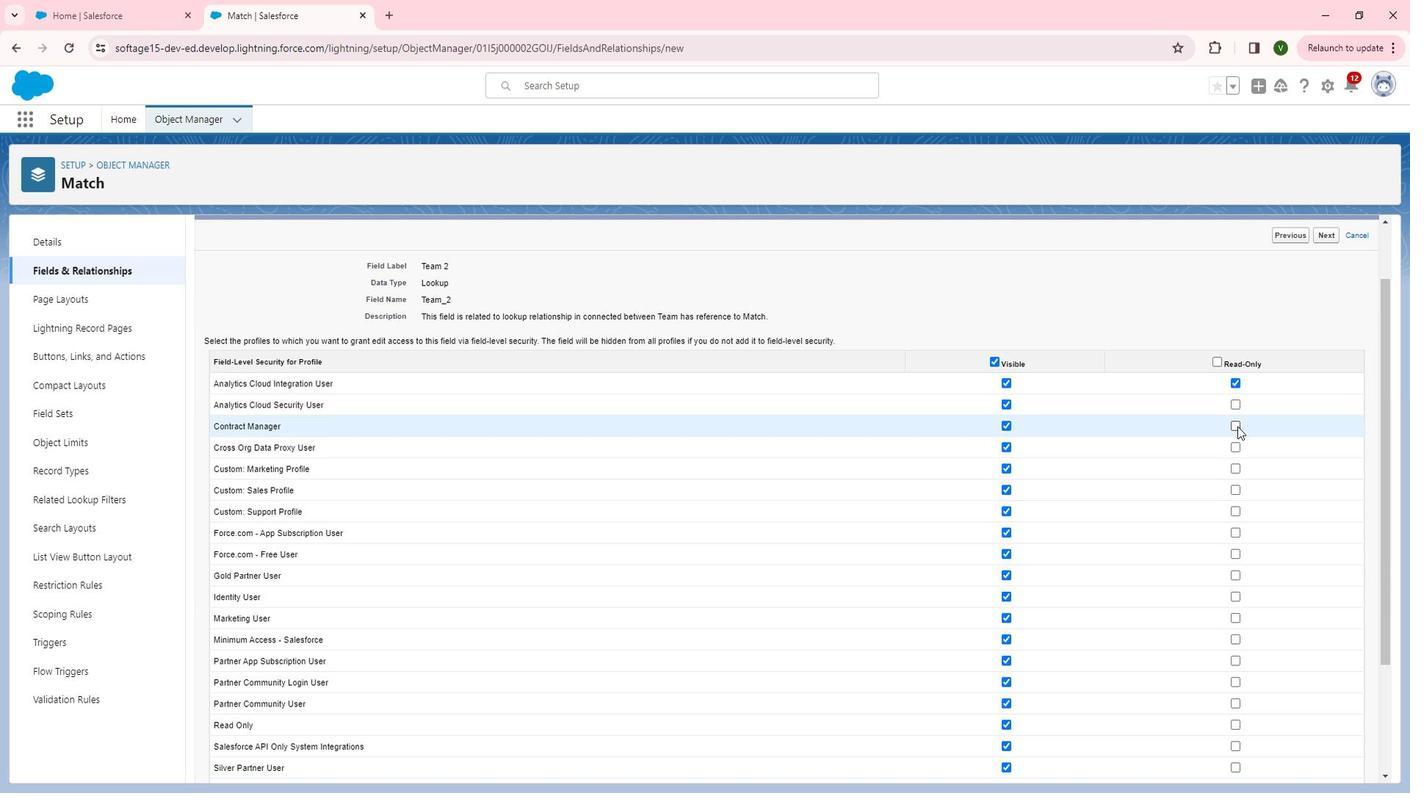 
Action: Mouse pressed left at (1234, 423)
Screenshot: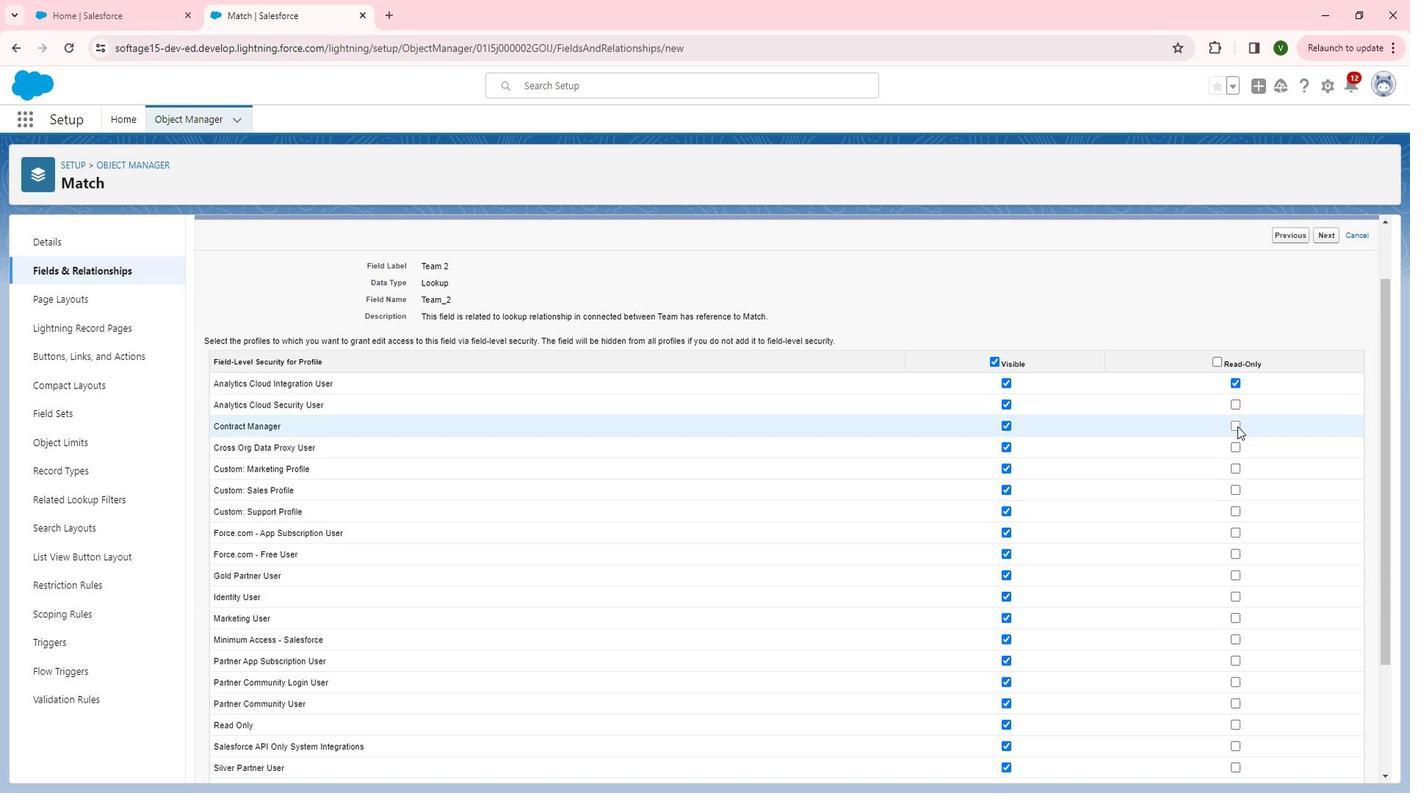 
Action: Mouse moved to (1233, 445)
Screenshot: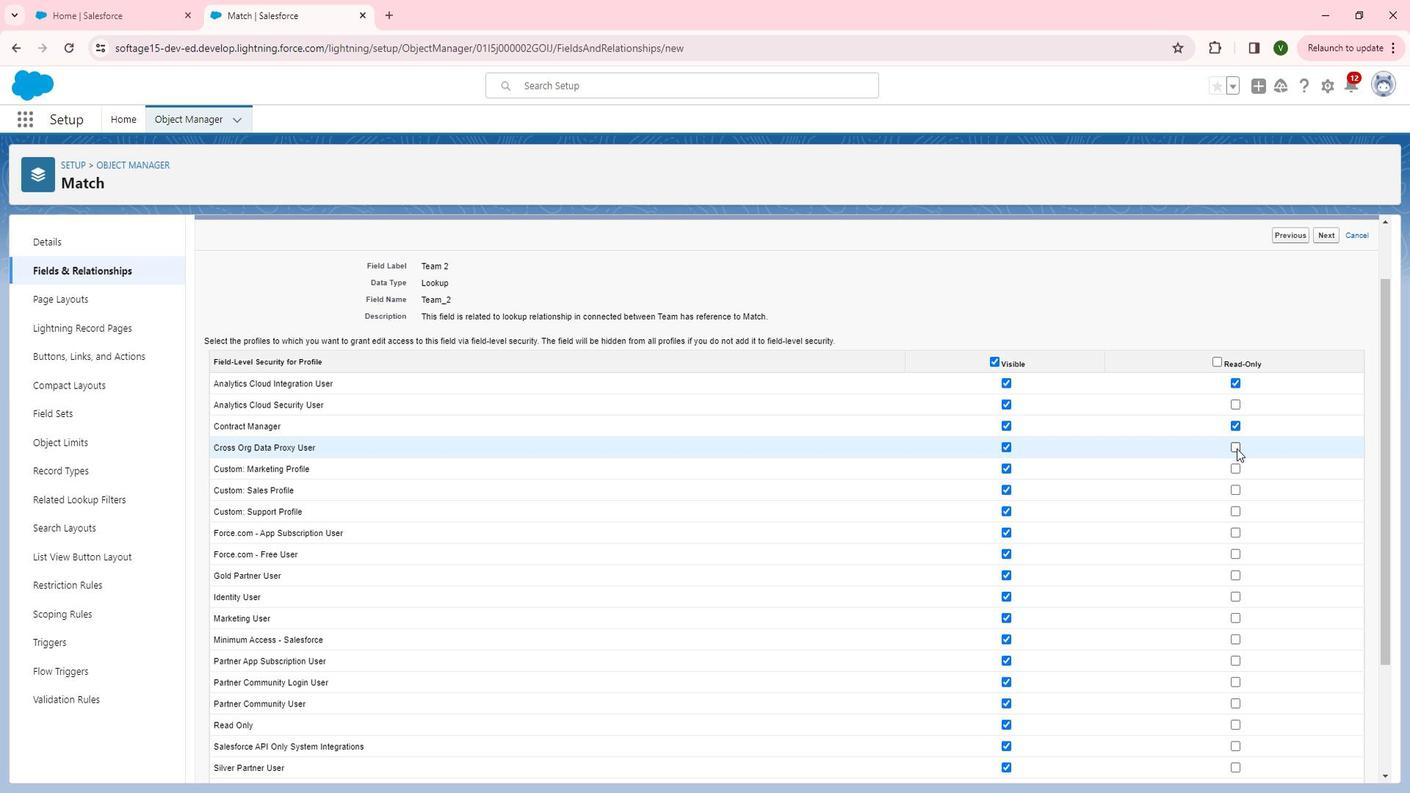 
Action: Mouse pressed left at (1233, 445)
Screenshot: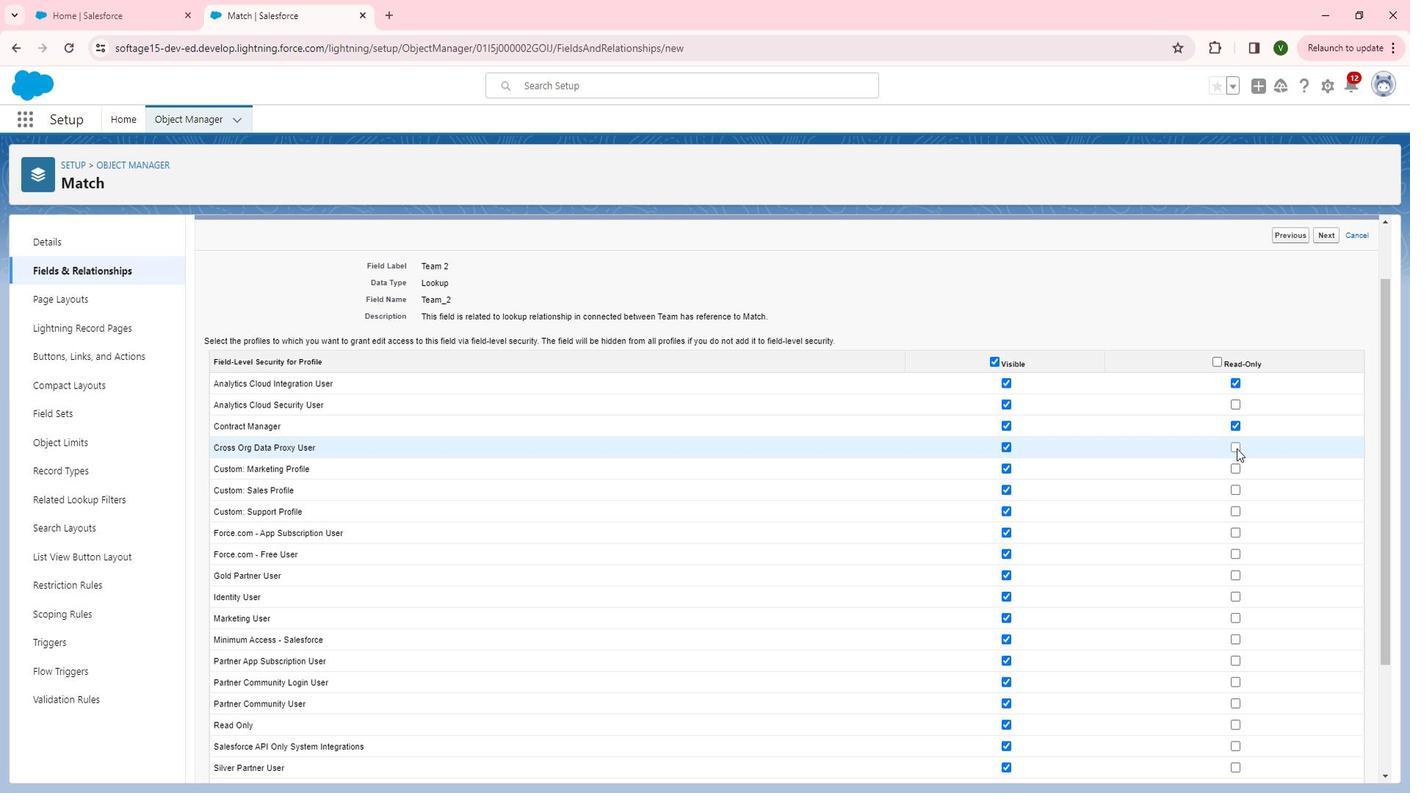 
Action: Mouse scrolled (1233, 445) with delta (0, 0)
Screenshot: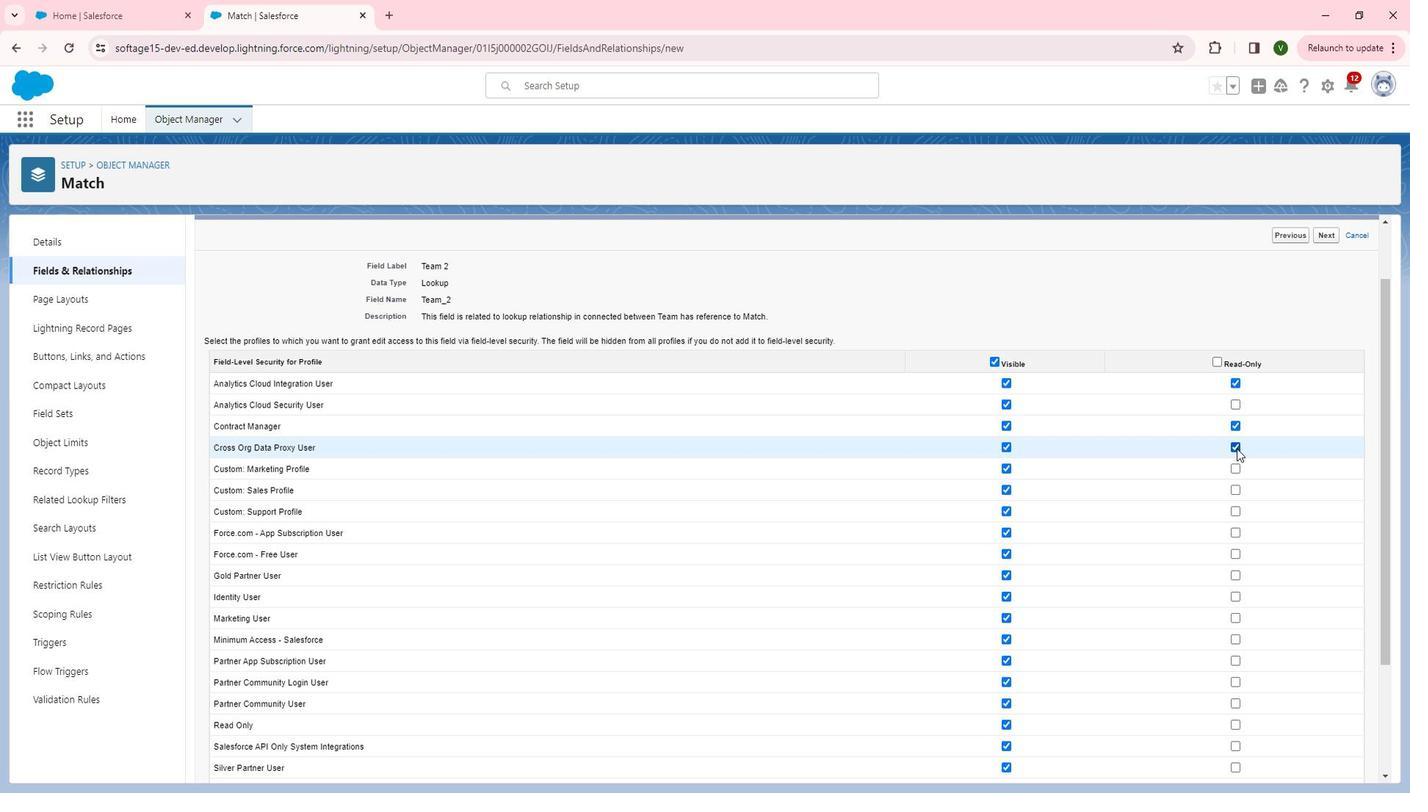 
Action: Mouse moved to (1233, 435)
Screenshot: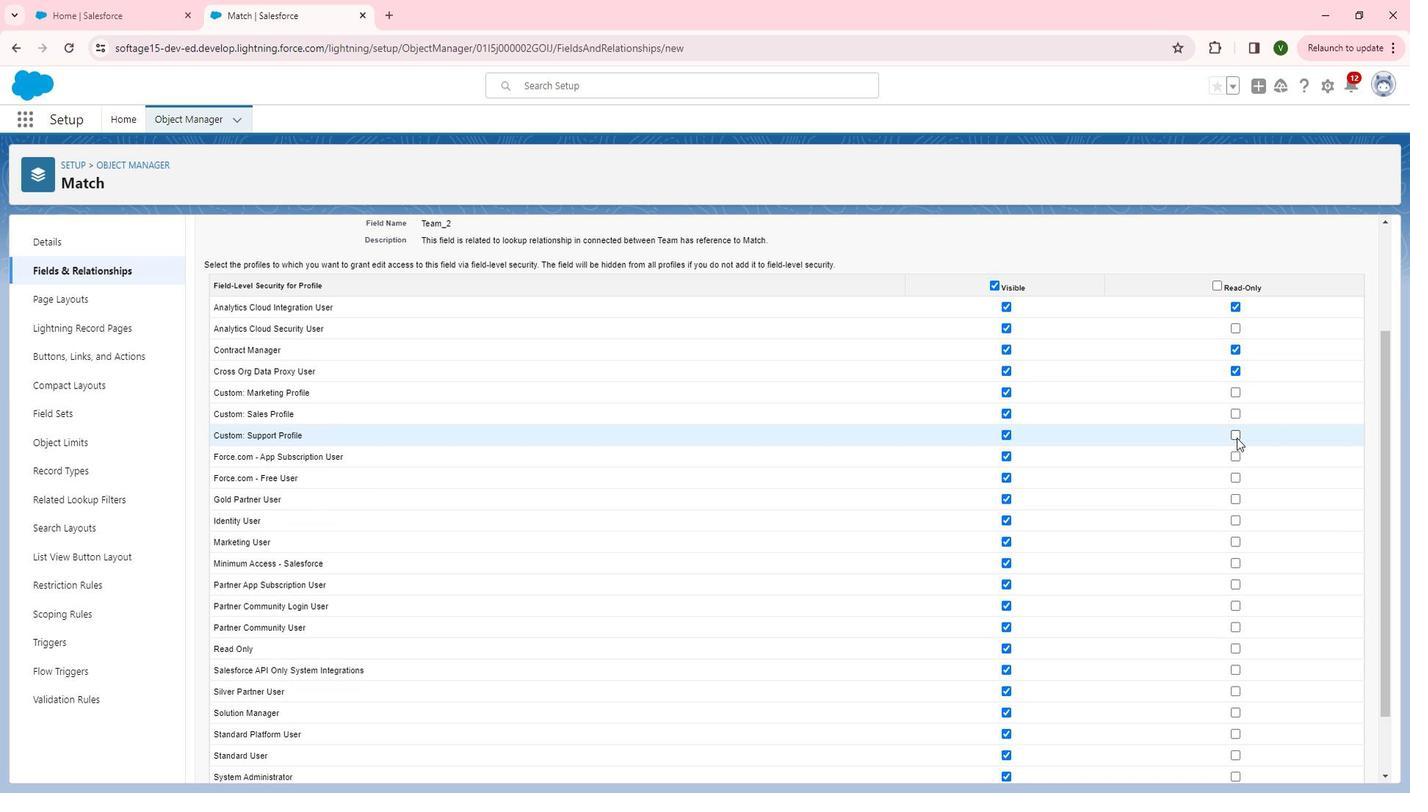 
Action: Mouse pressed left at (1233, 435)
Screenshot: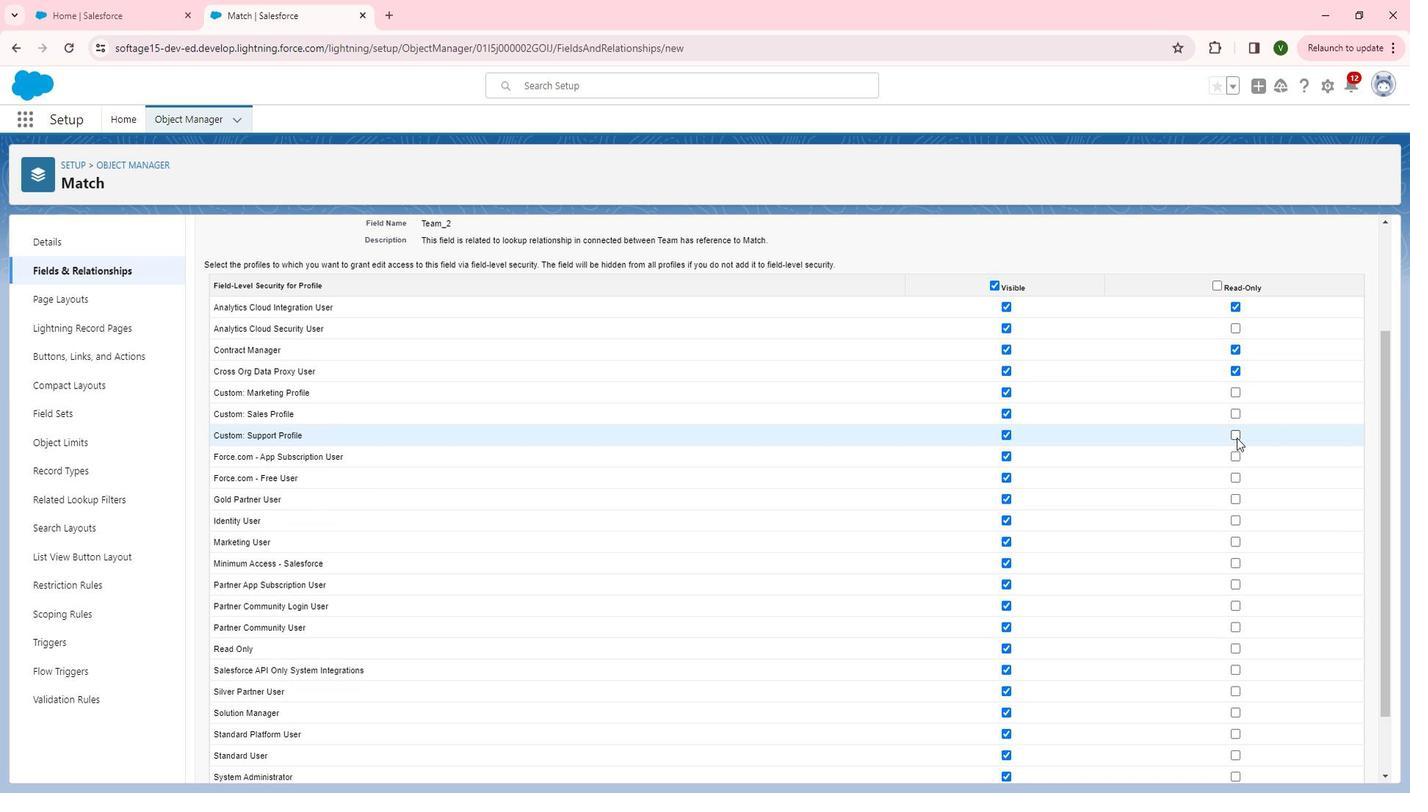 
Action: Mouse moved to (1231, 414)
Screenshot: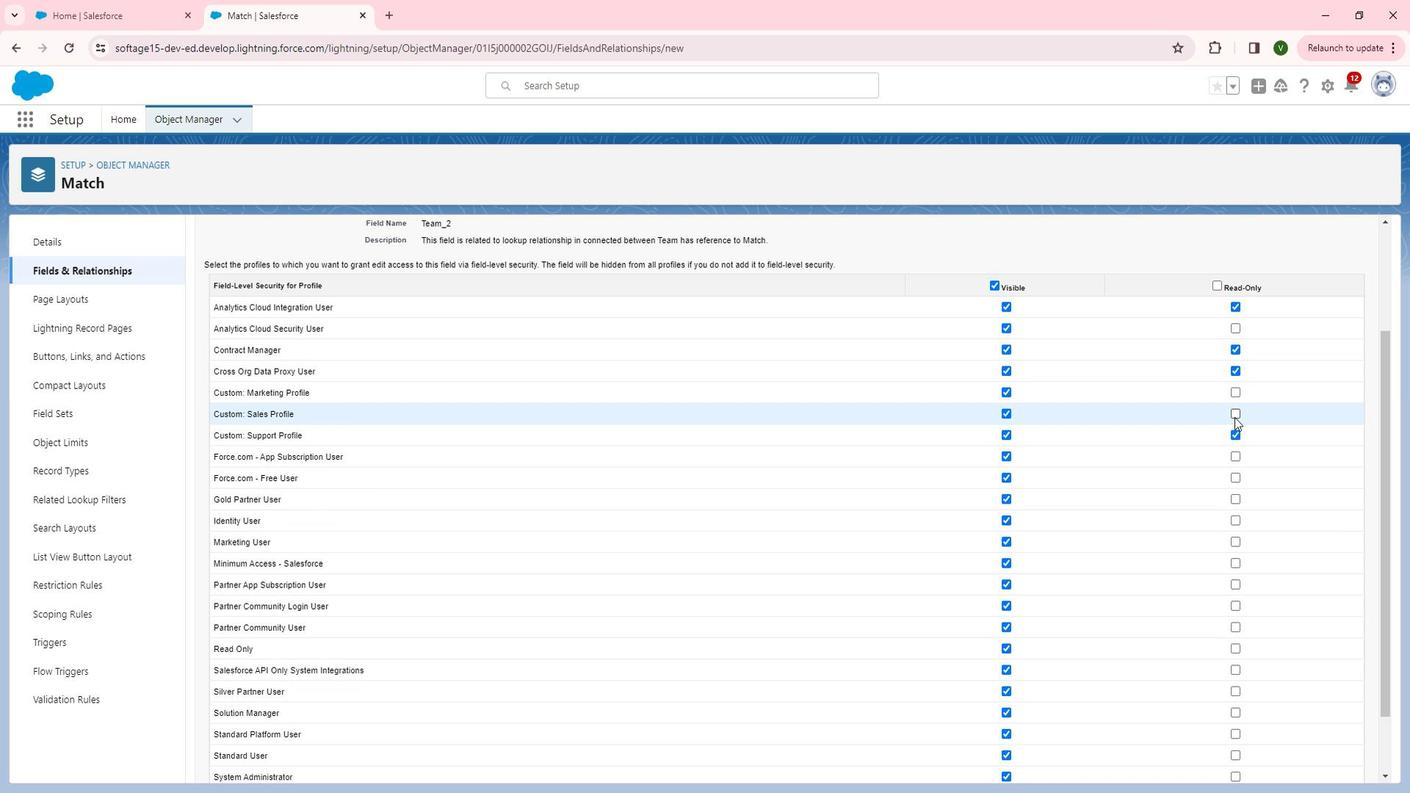 
Action: Mouse pressed left at (1231, 414)
Screenshot: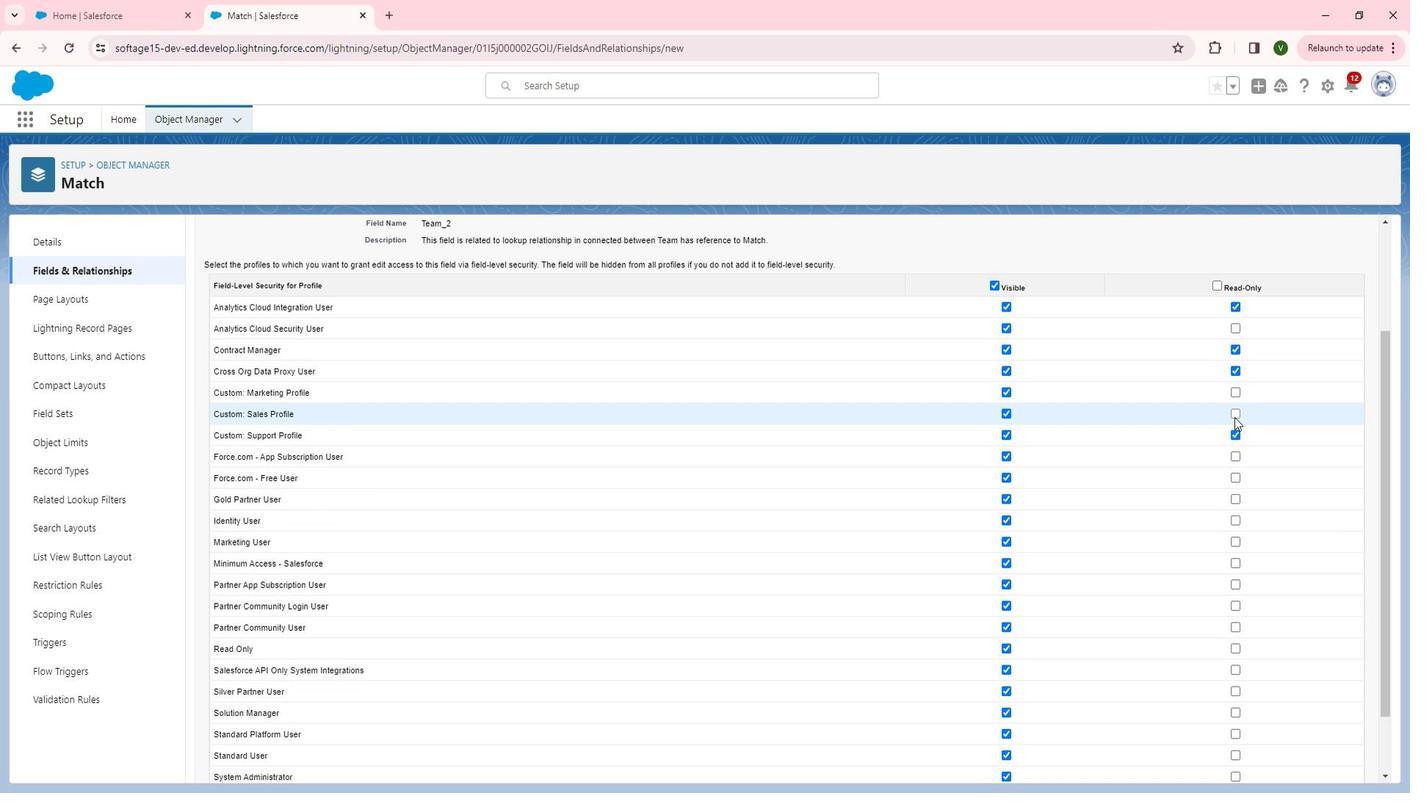 
Action: Mouse moved to (1234, 497)
Screenshot: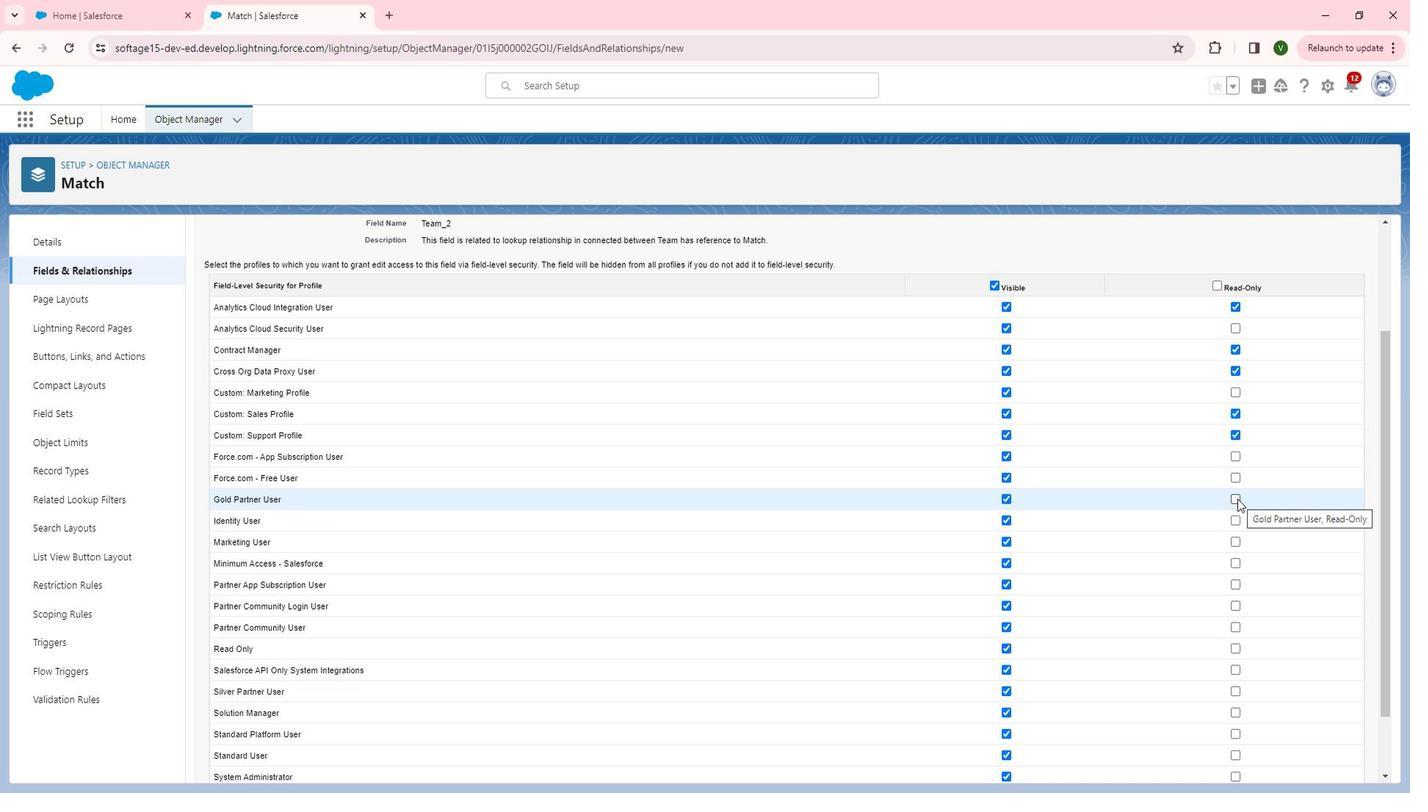 
Action: Mouse pressed left at (1234, 497)
Screenshot: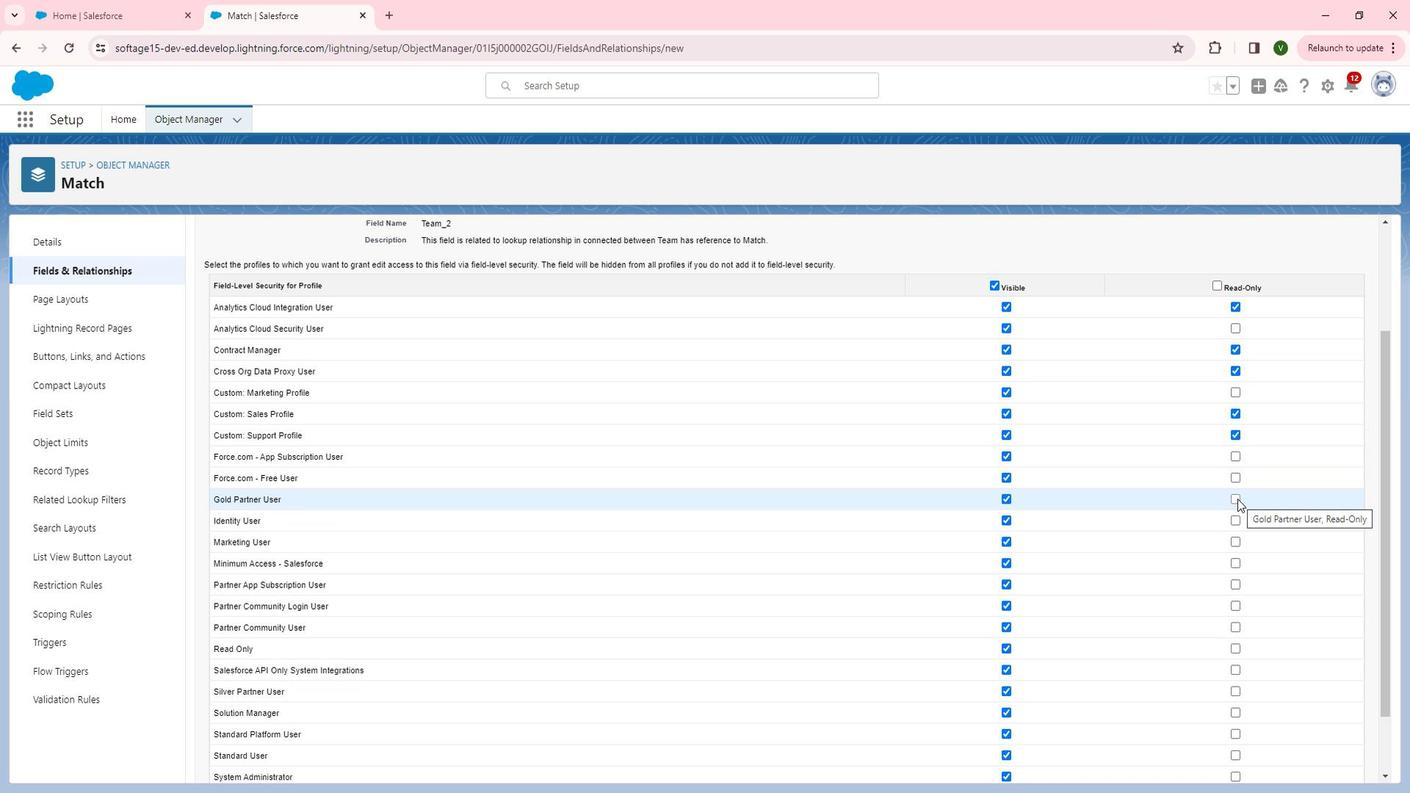
Action: Mouse moved to (1231, 518)
Screenshot: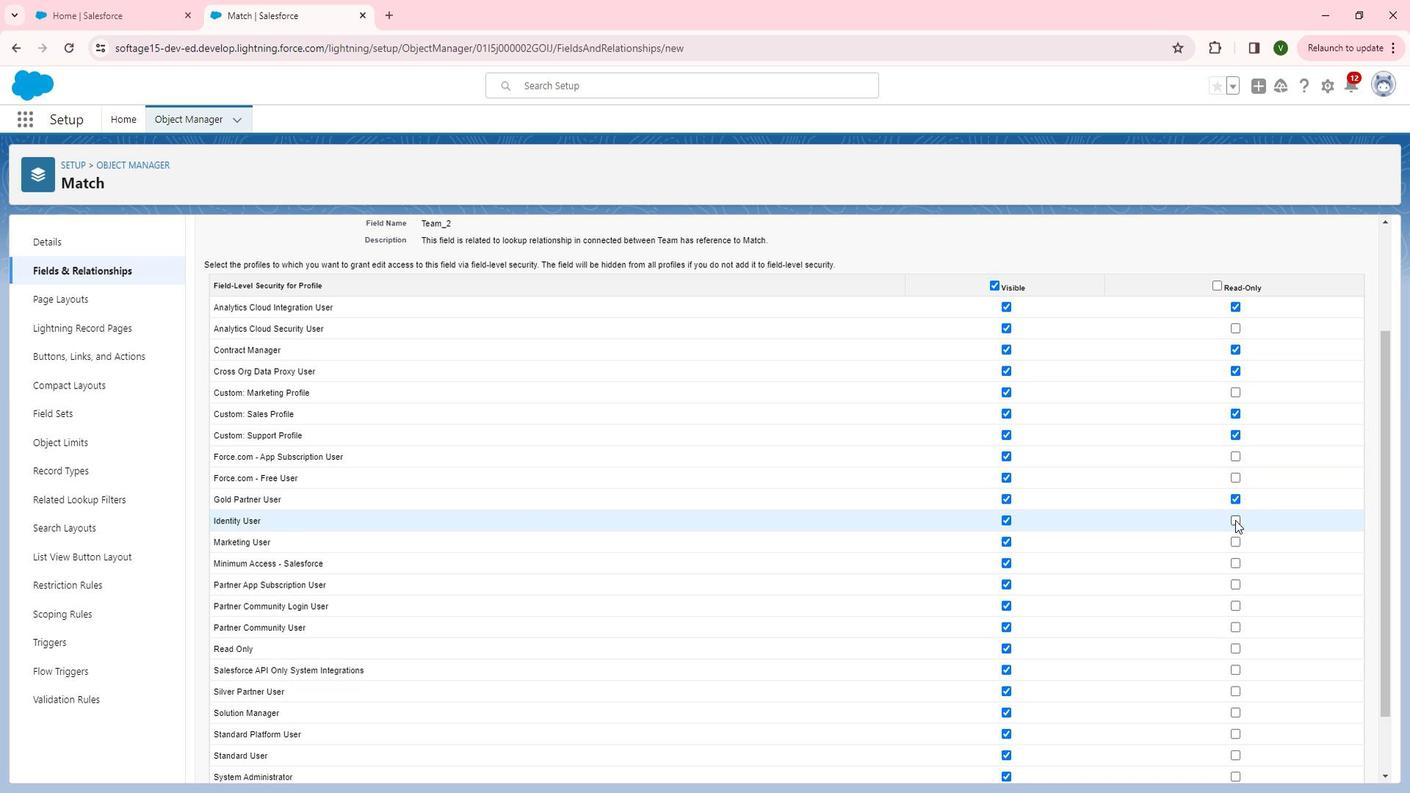 
Action: Mouse pressed left at (1231, 518)
Screenshot: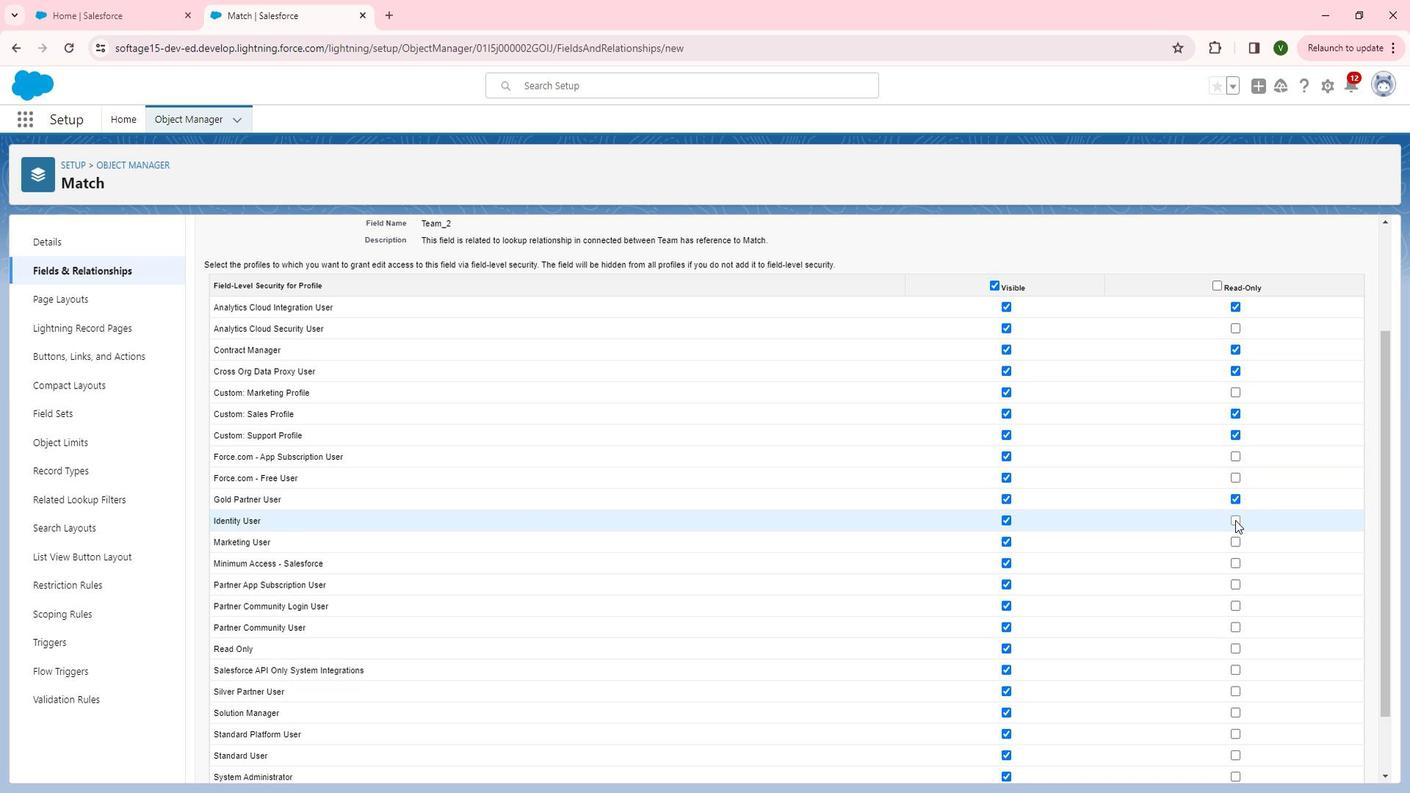 
Action: Mouse moved to (1231, 518)
Screenshot: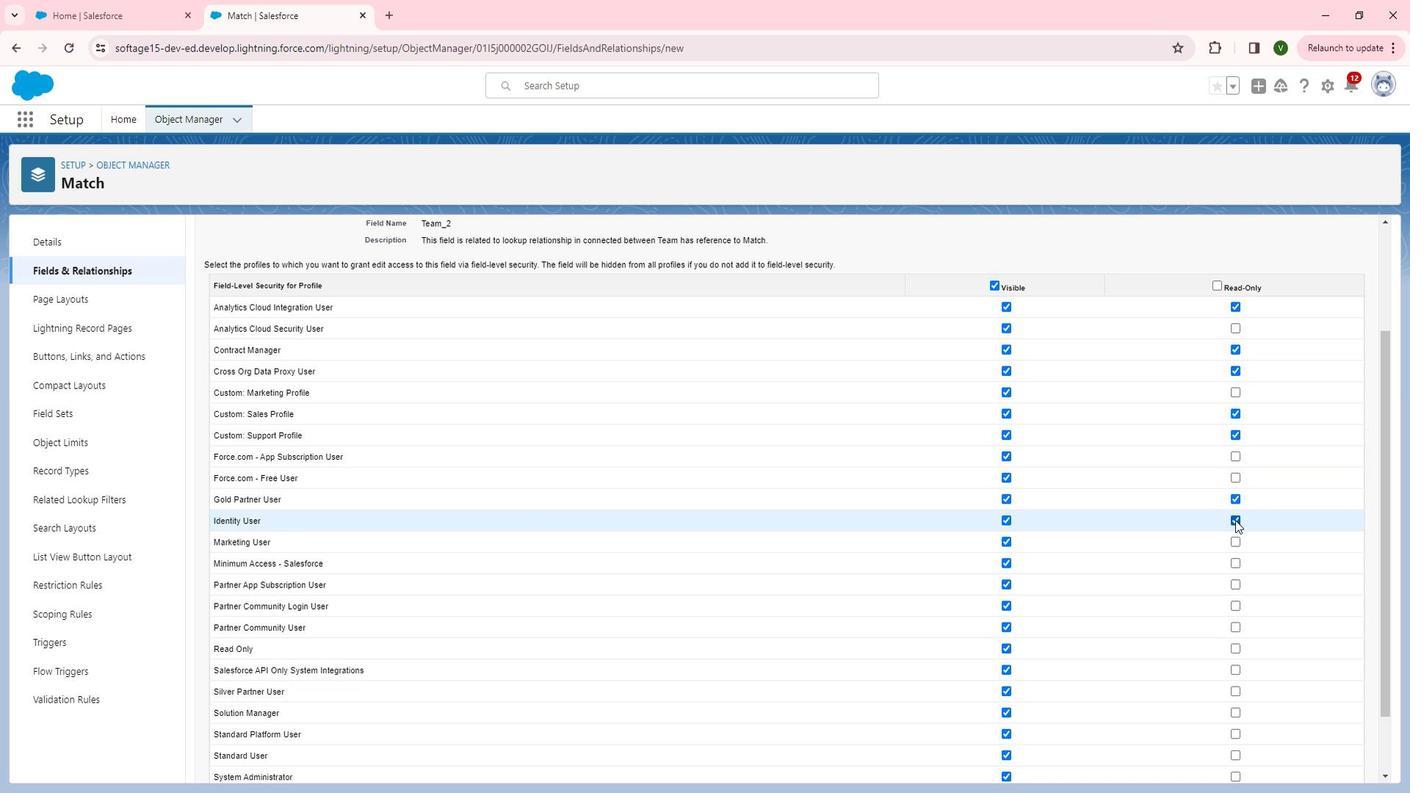 
Action: Mouse scrolled (1231, 517) with delta (0, 0)
Screenshot: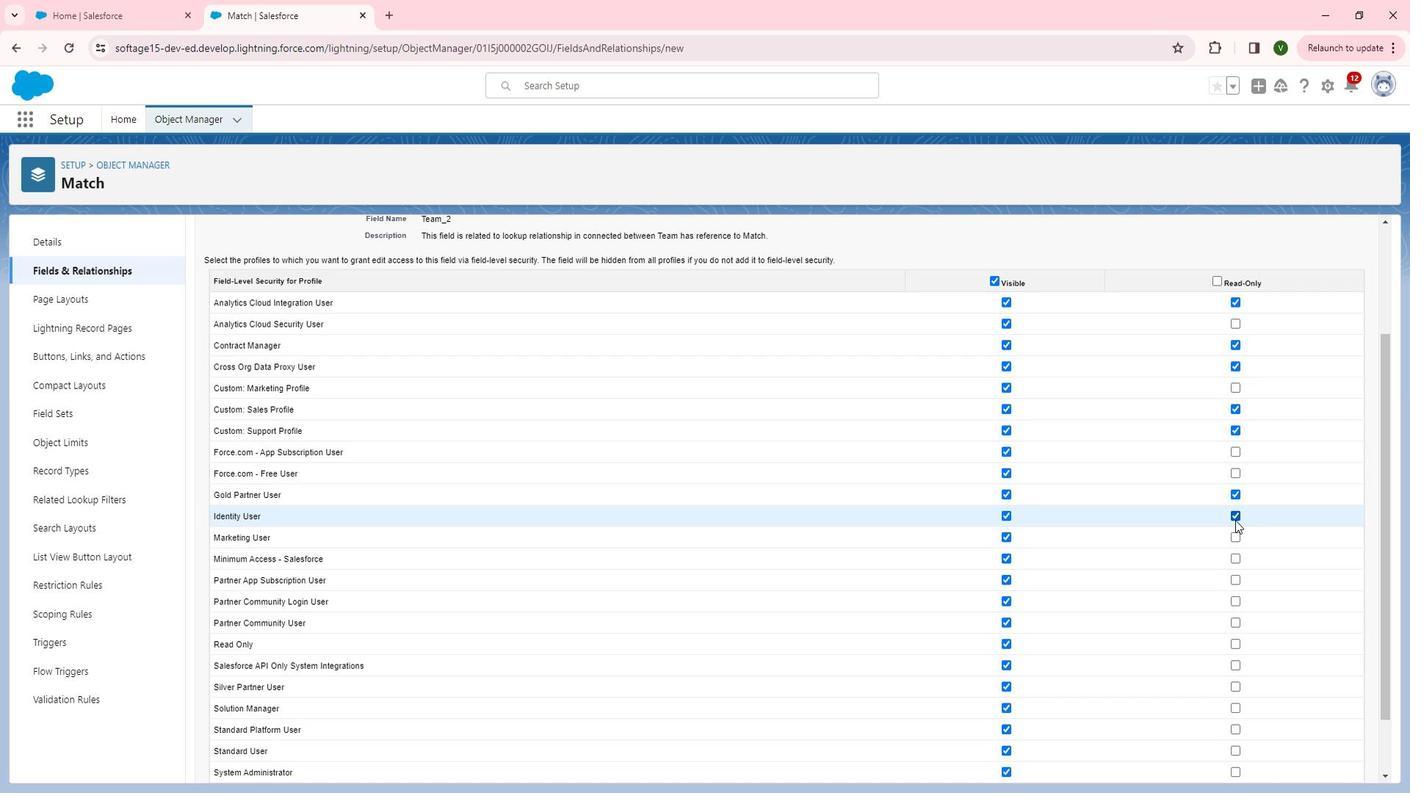 
Action: Mouse scrolled (1231, 517) with delta (0, 0)
Screenshot: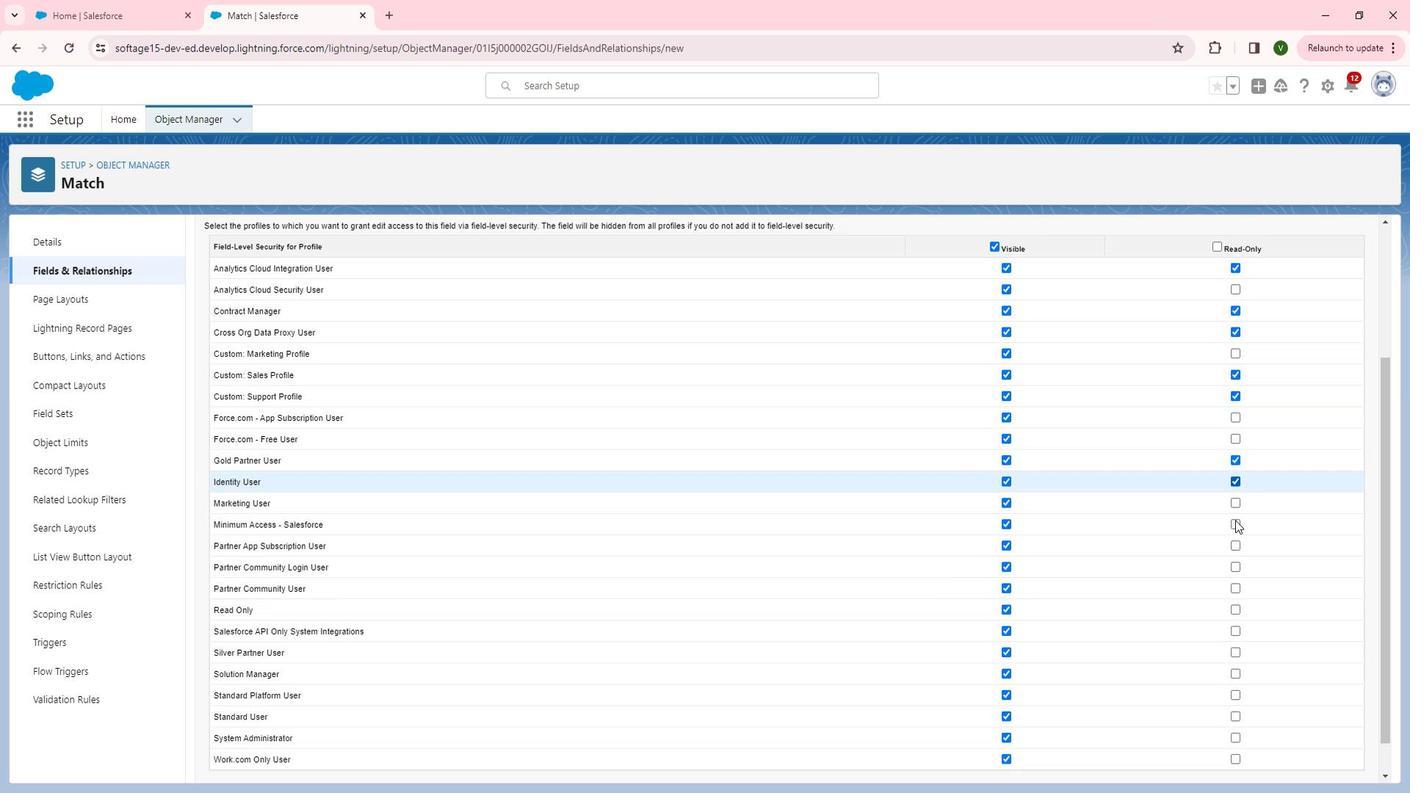 
Action: Mouse moved to (1231, 503)
Screenshot: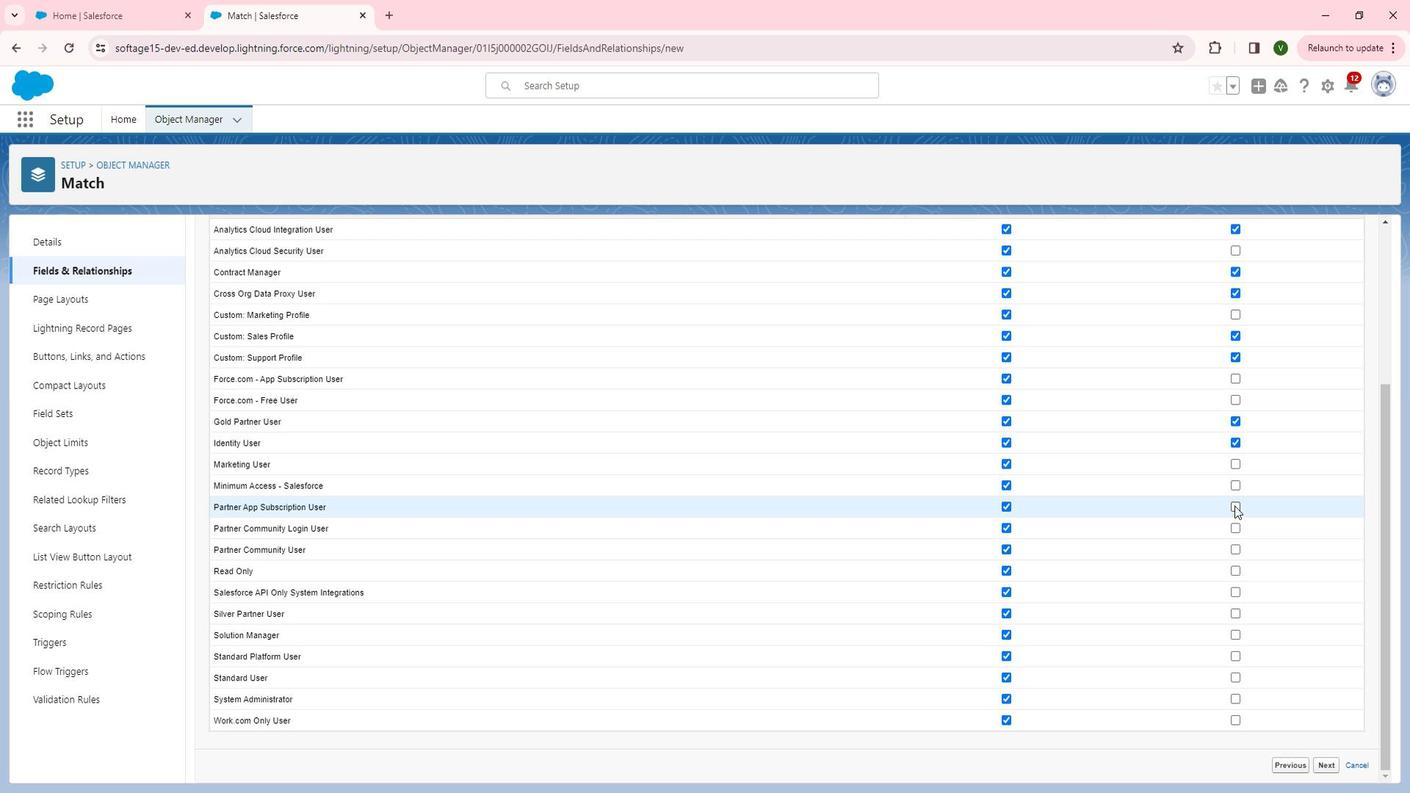 
Action: Mouse pressed left at (1231, 503)
Screenshot: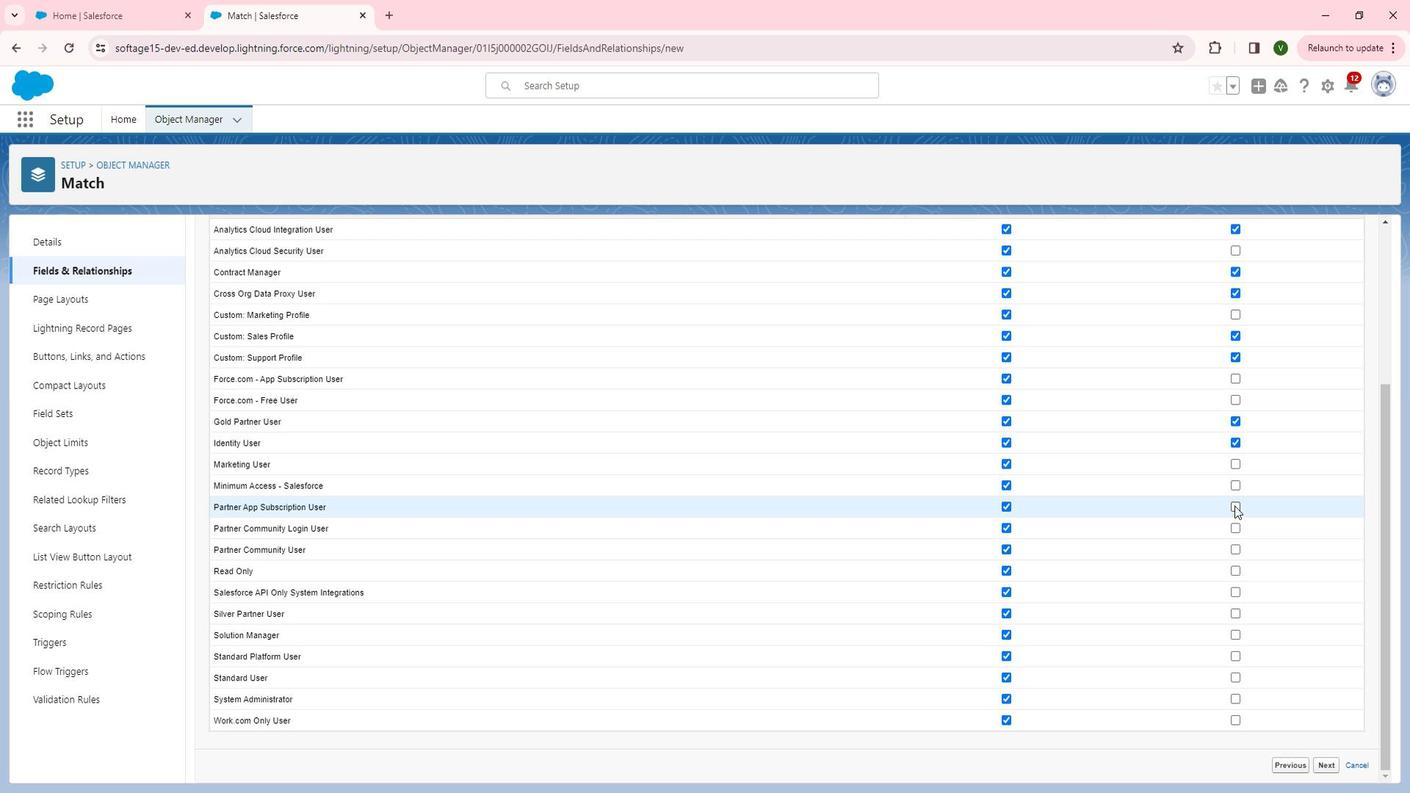
Action: Mouse moved to (1233, 545)
Screenshot: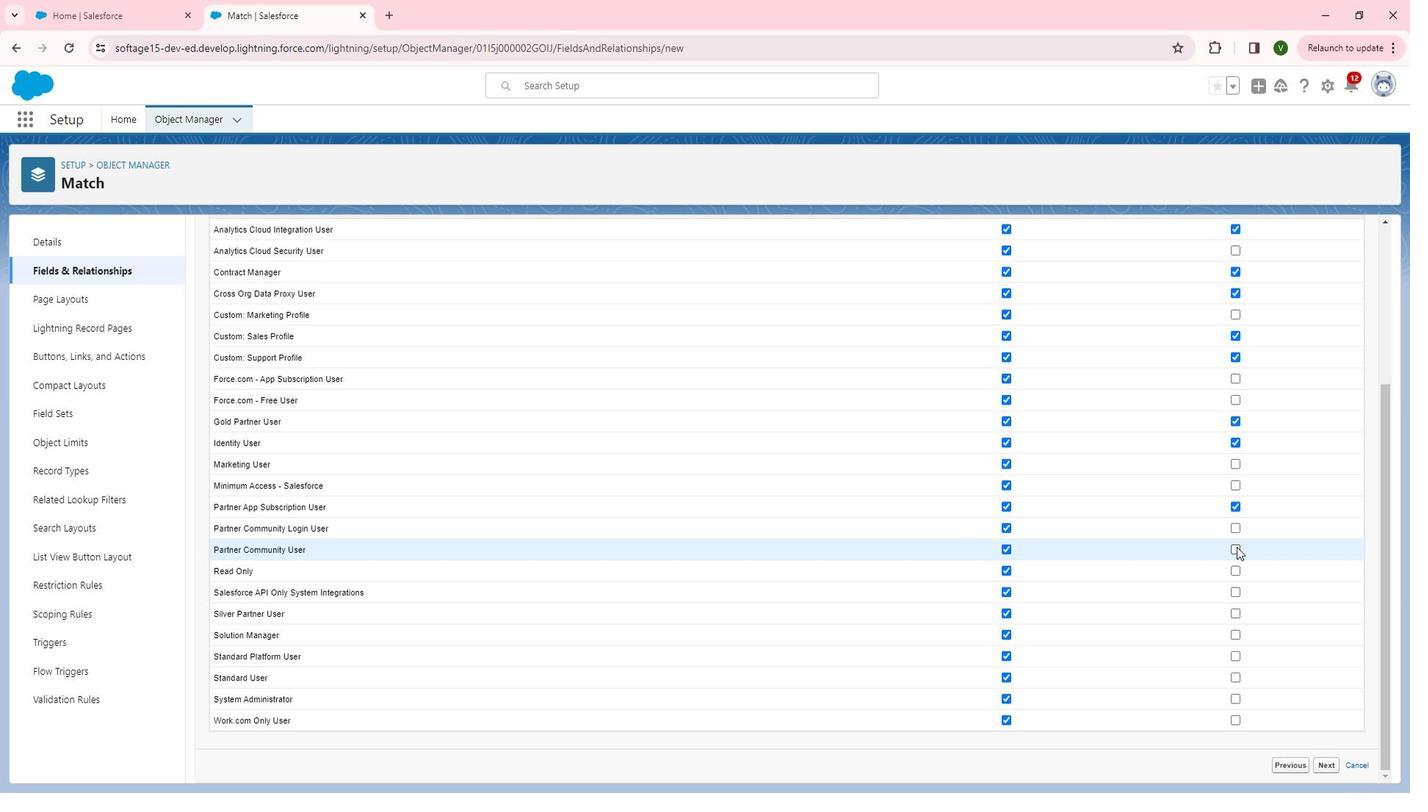 
Action: Mouse pressed left at (1233, 545)
Screenshot: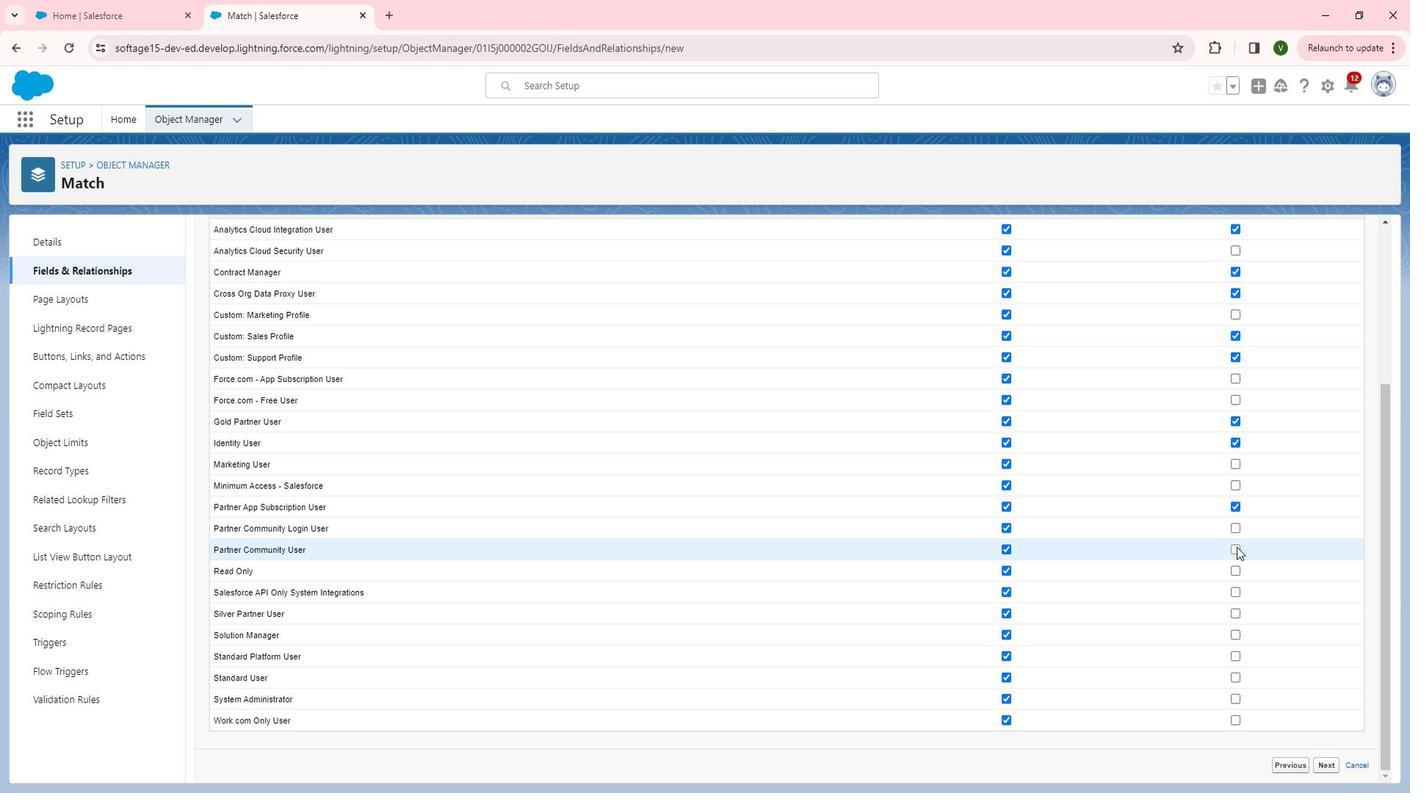 
Action: Mouse moved to (1233, 566)
Screenshot: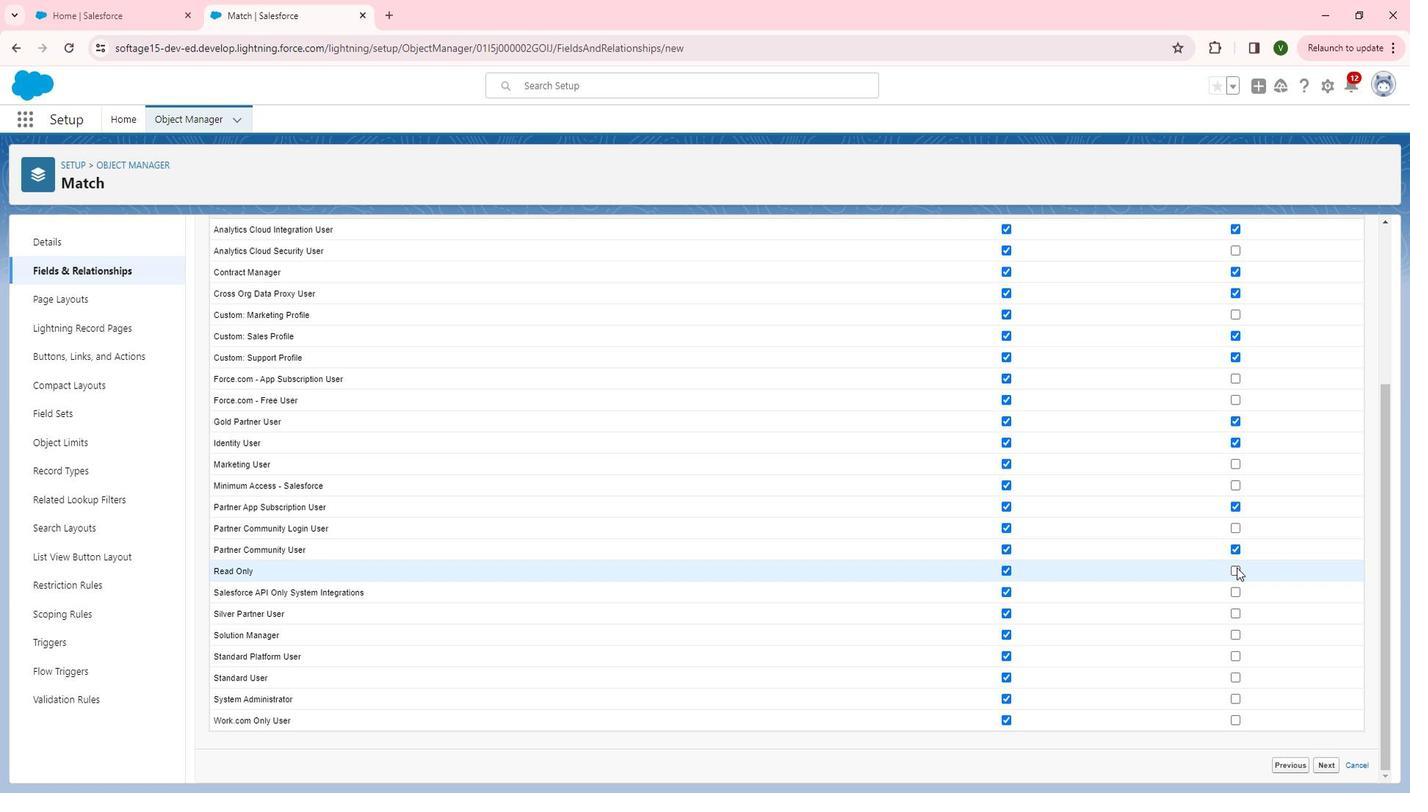 
Action: Mouse pressed left at (1233, 566)
Screenshot: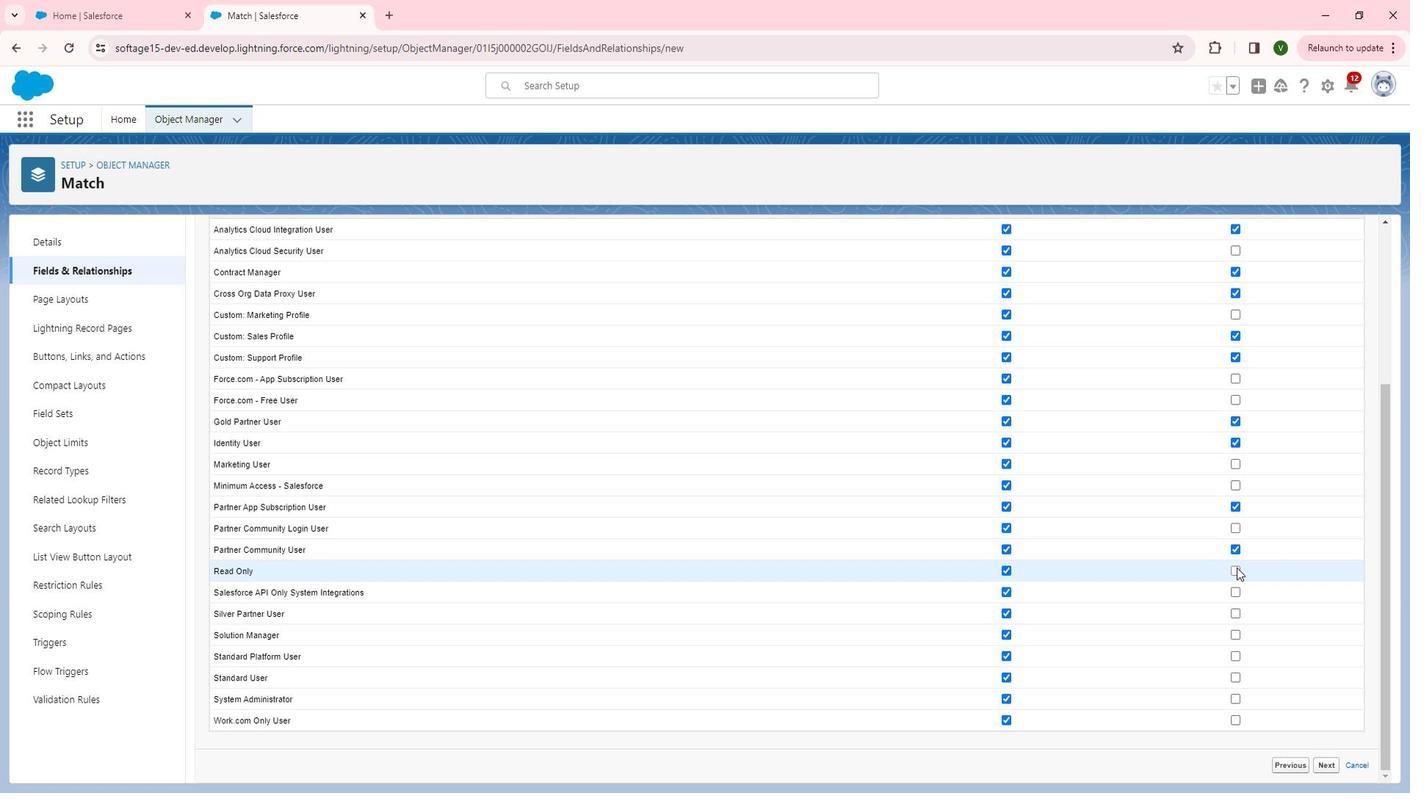 
Action: Mouse moved to (1234, 722)
Screenshot: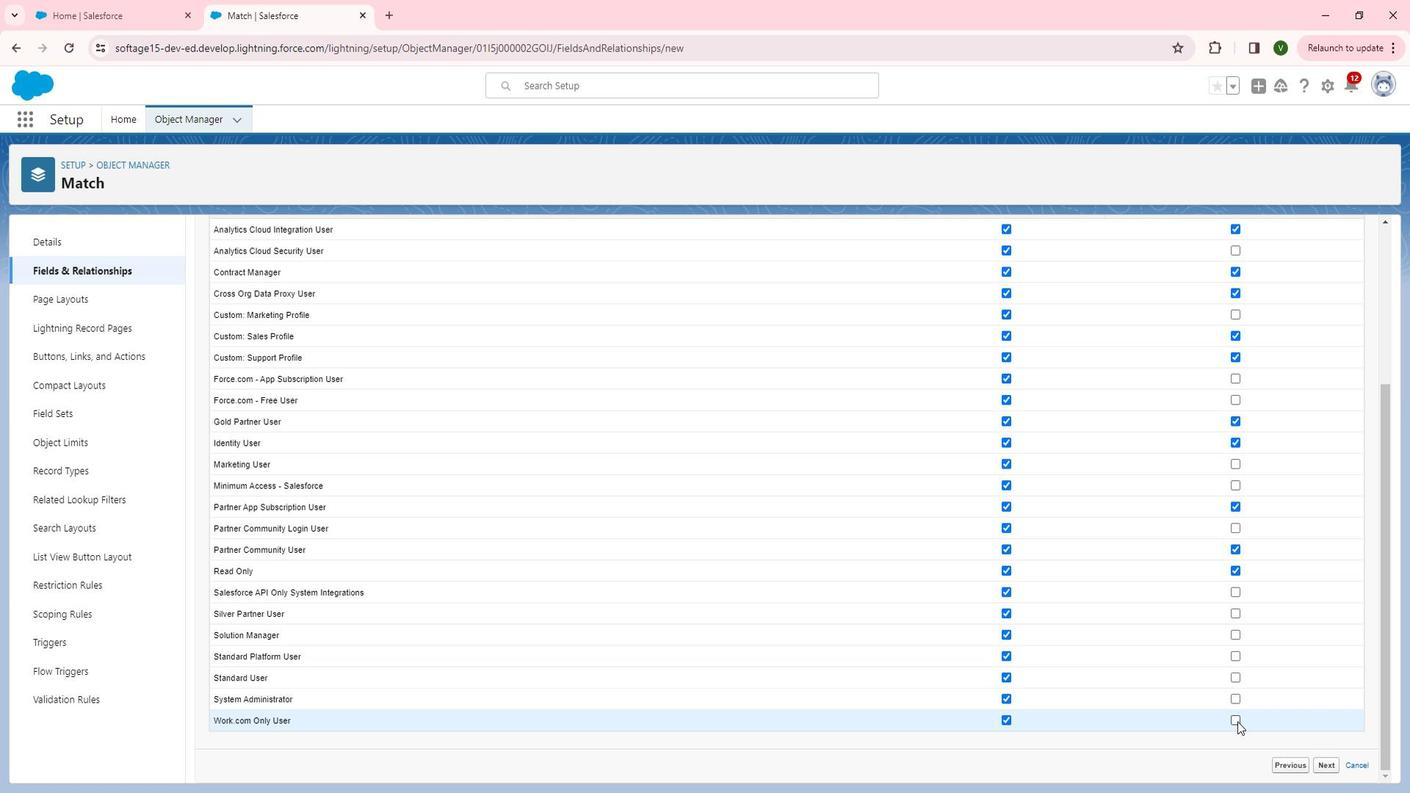 
Action: Mouse pressed left at (1234, 722)
Screenshot: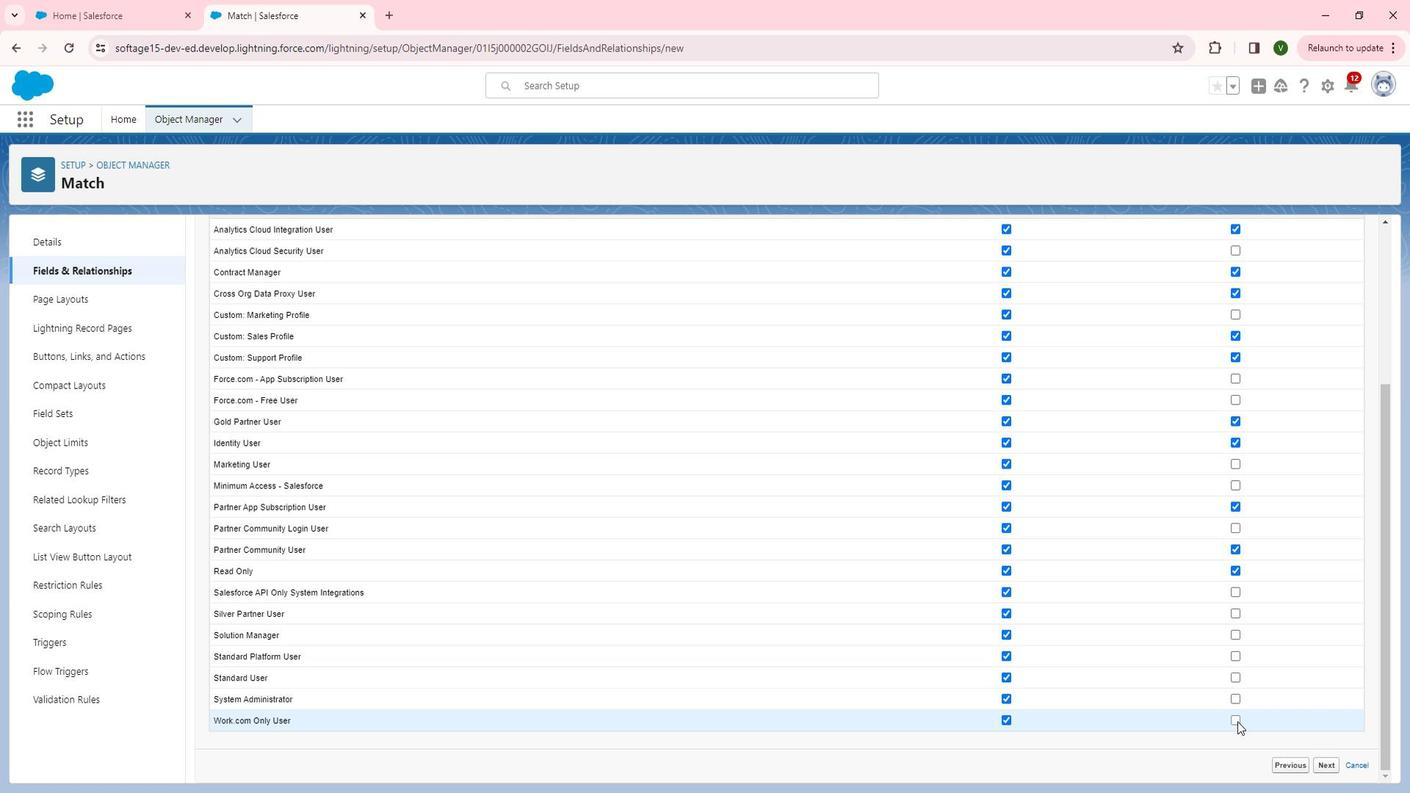
Action: Mouse moved to (1003, 527)
Screenshot: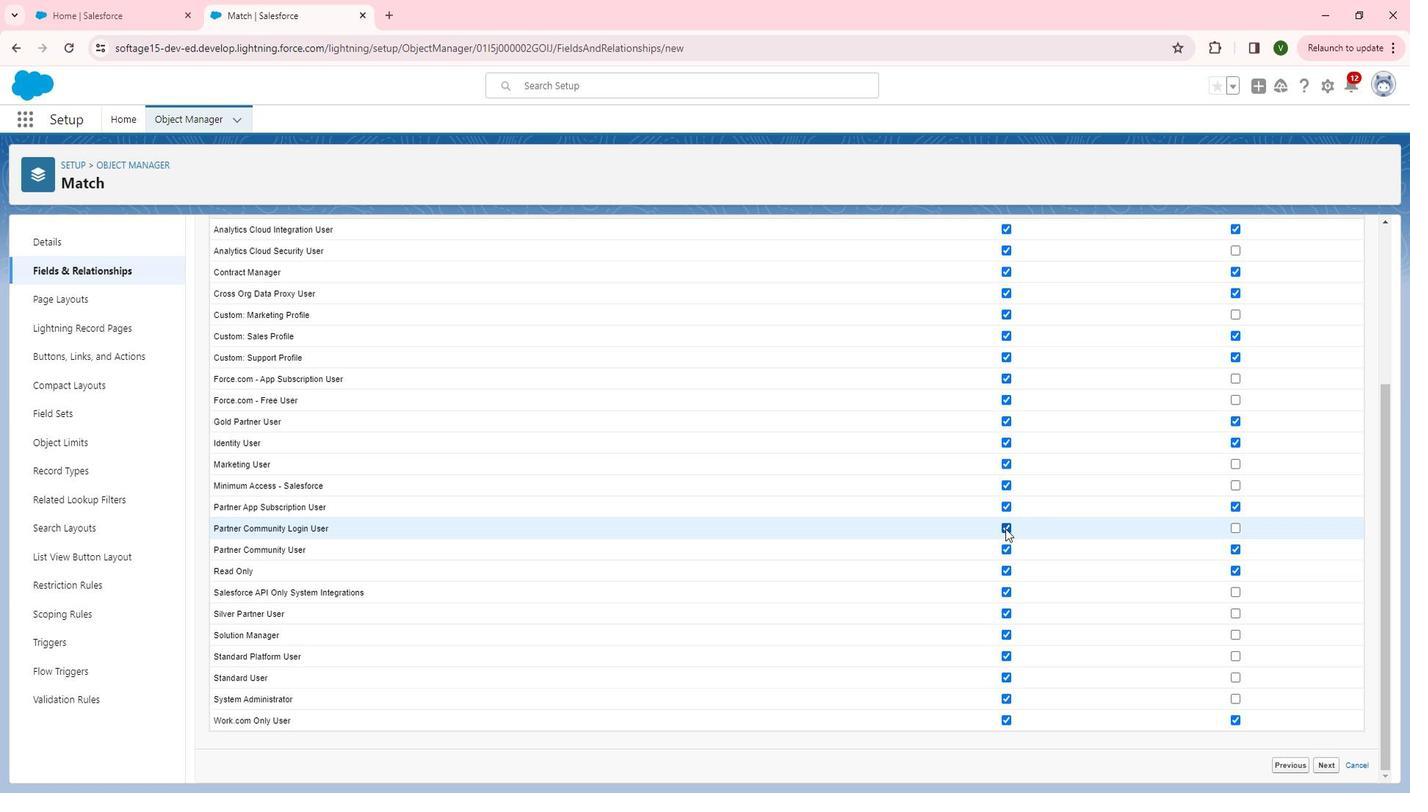 
Action: Mouse pressed left at (1003, 527)
Screenshot: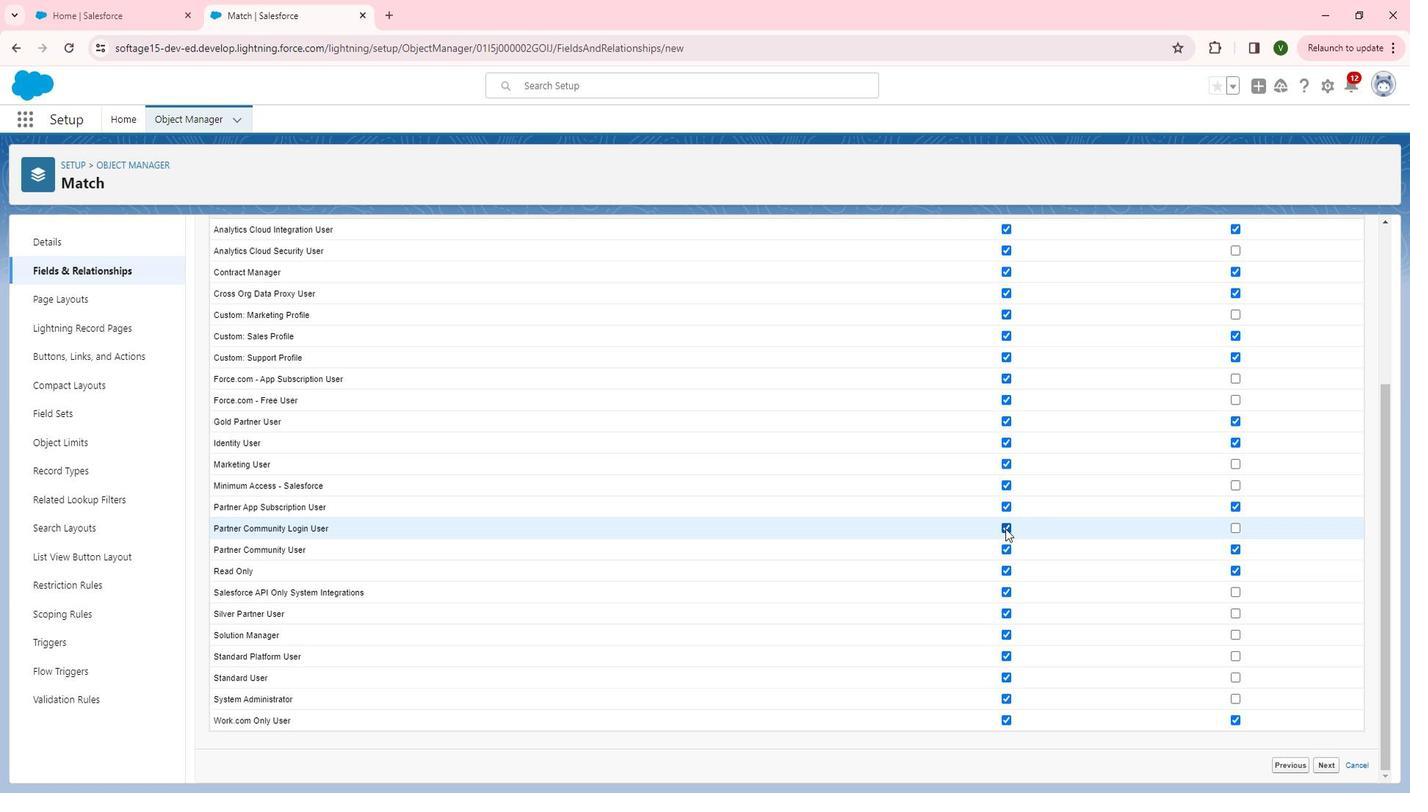 
Action: Mouse moved to (1003, 459)
Screenshot: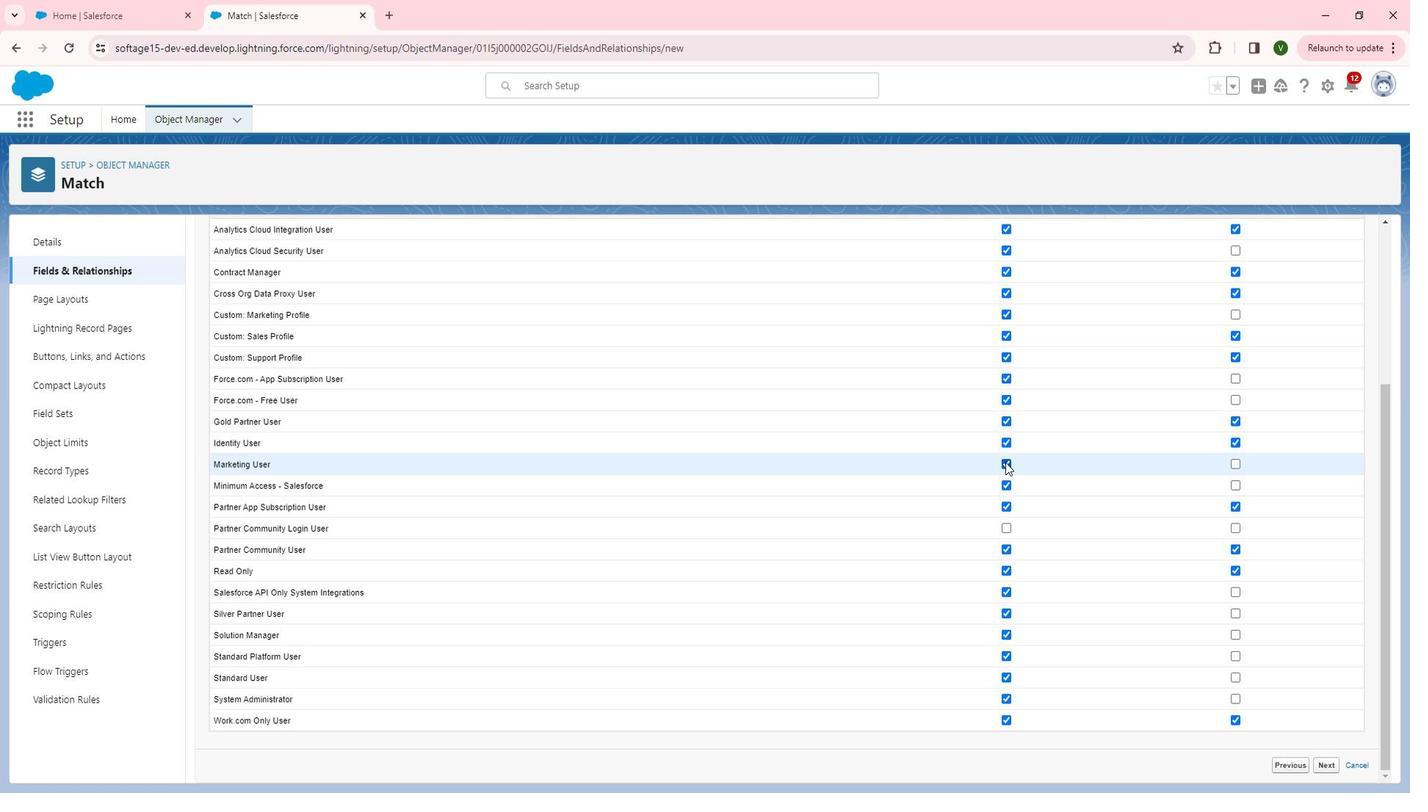 
Action: Mouse pressed left at (1003, 459)
Screenshot: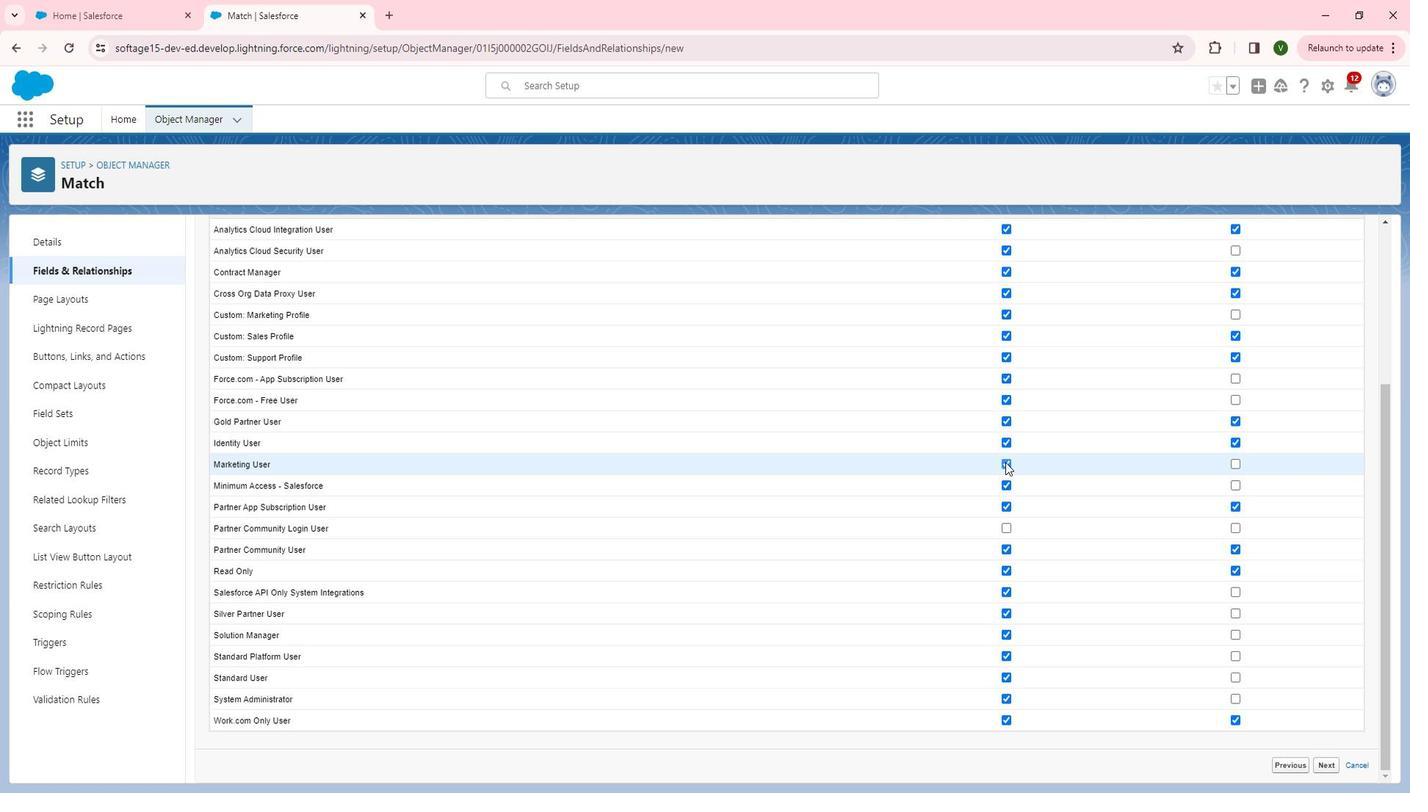 
Action: Mouse moved to (1003, 476)
Screenshot: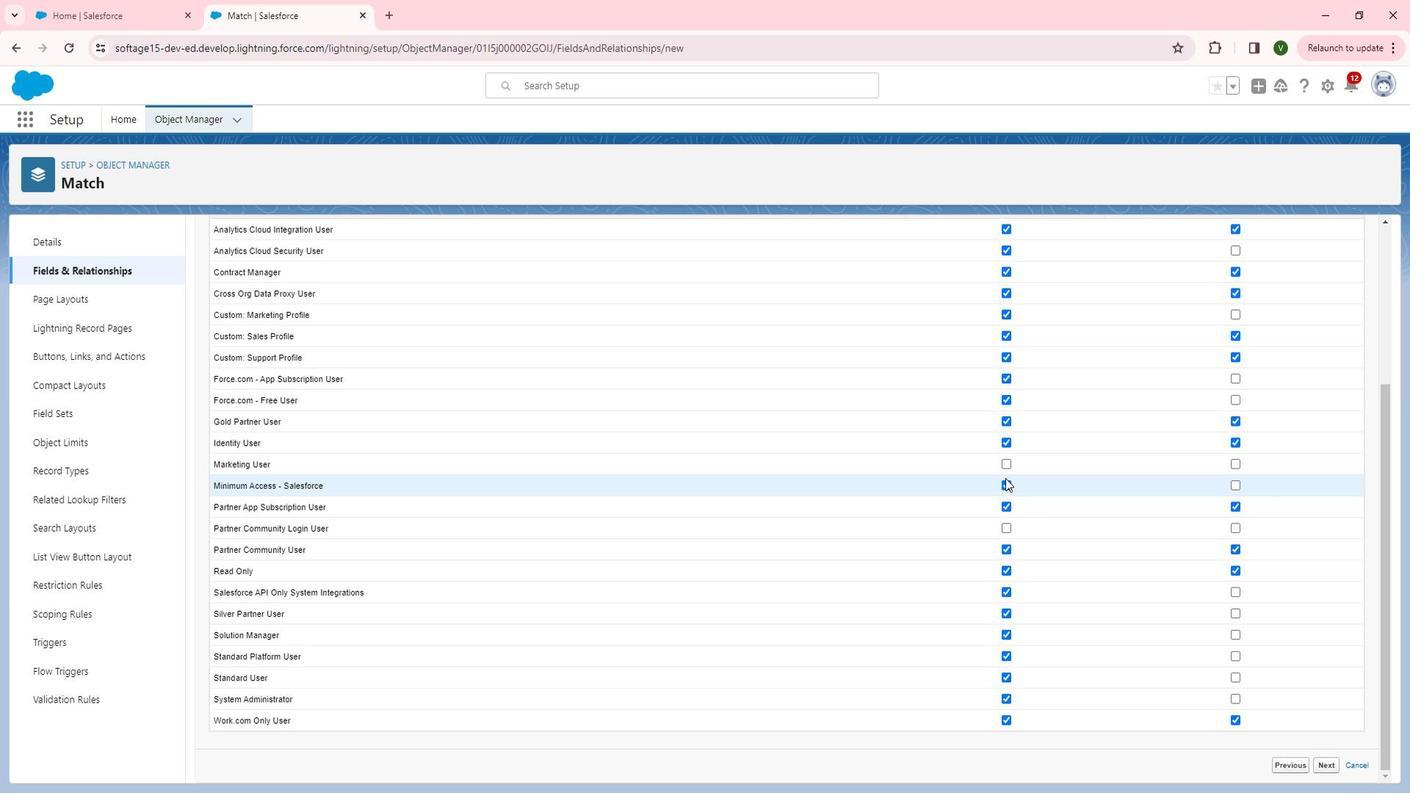 
Action: Mouse pressed left at (1003, 476)
Screenshot: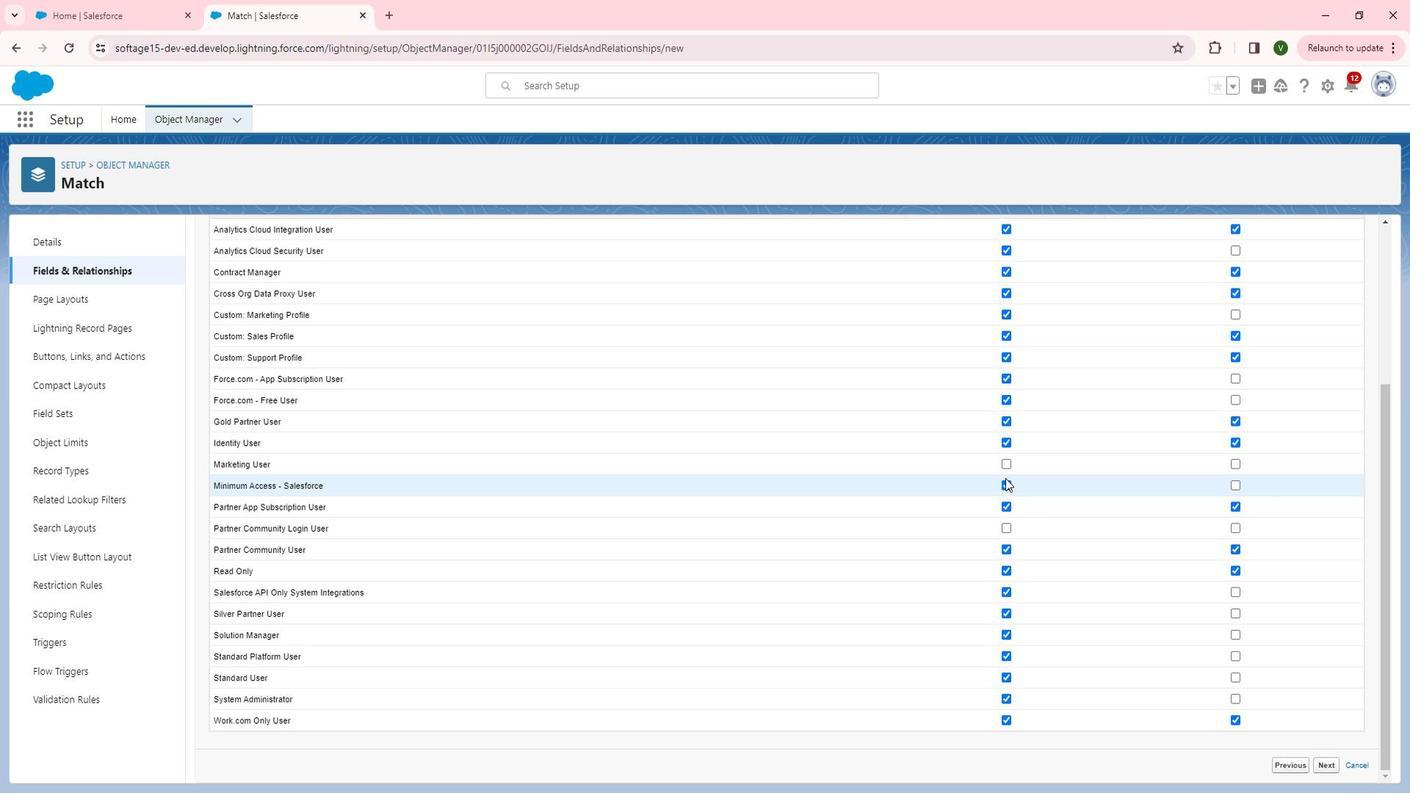 
Action: Mouse moved to (1001, 395)
Screenshot: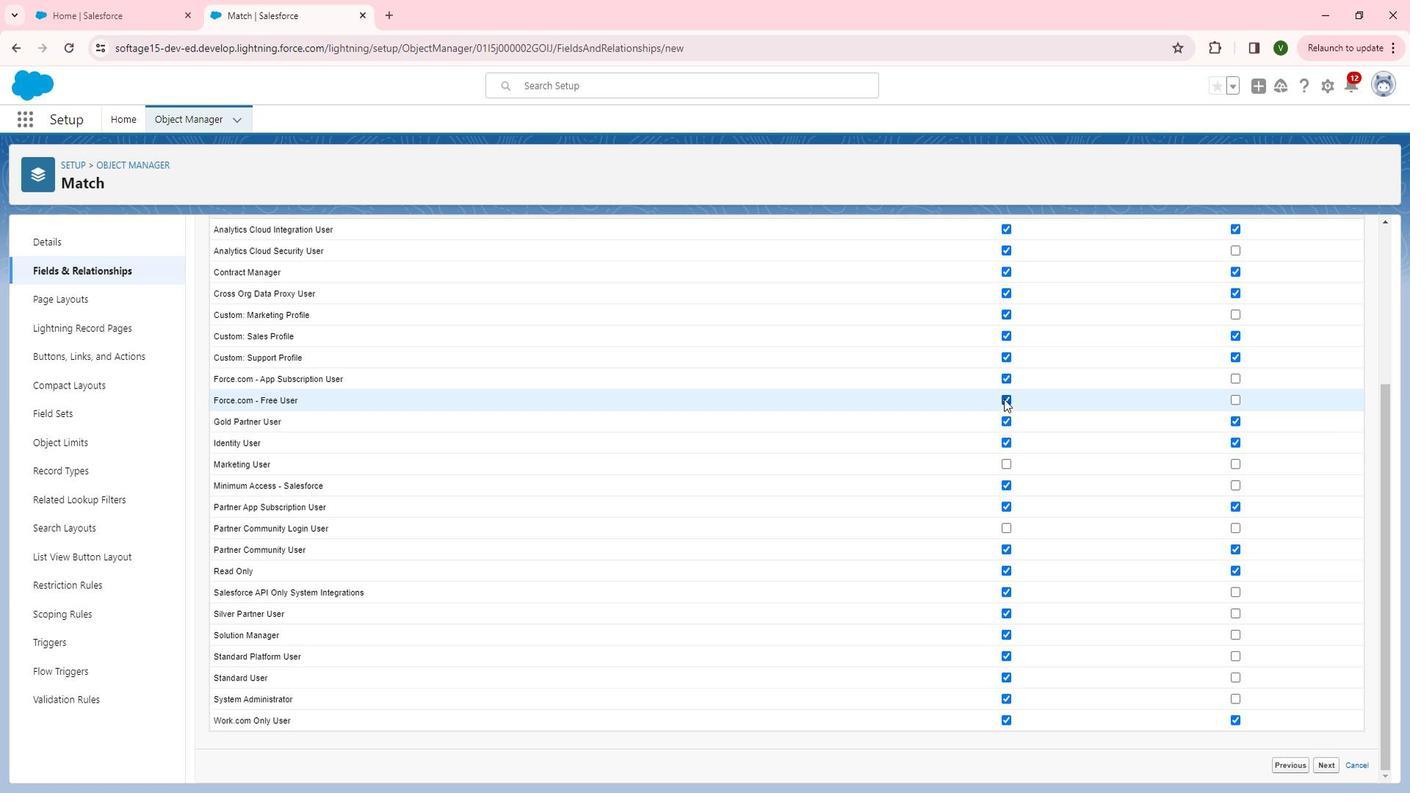 
Action: Mouse pressed left at (1001, 395)
Screenshot: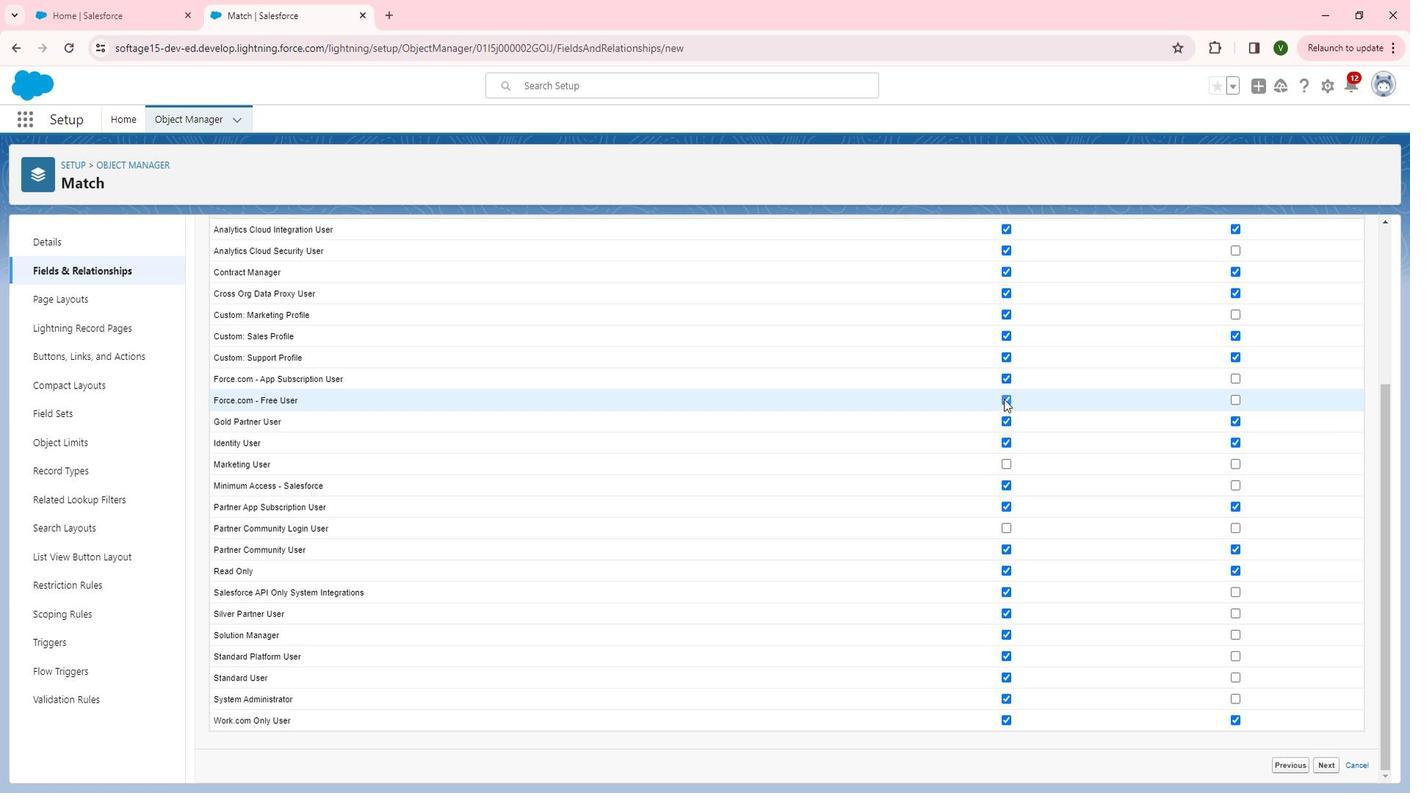 
Action: Mouse moved to (1001, 376)
Screenshot: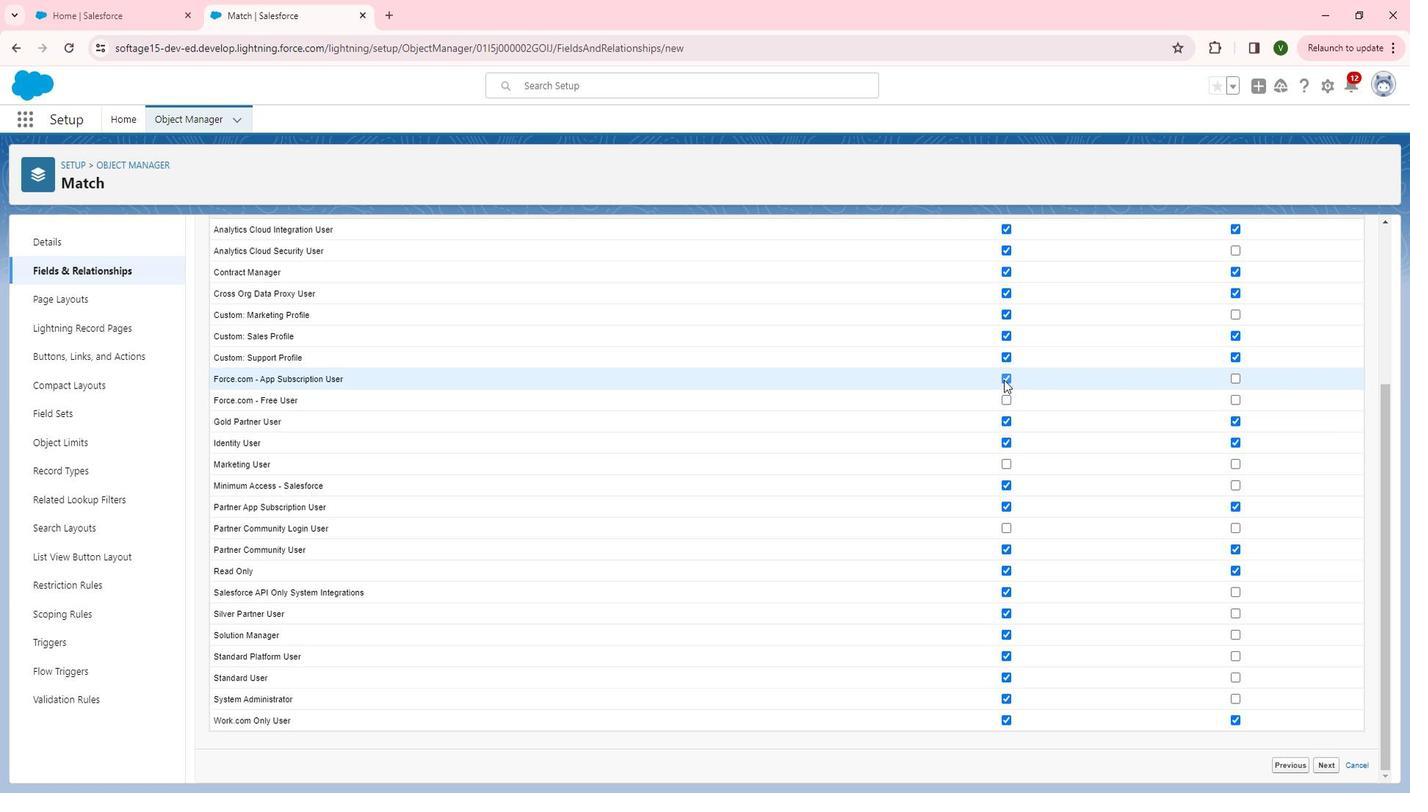 
Action: Mouse pressed left at (1001, 376)
Screenshot: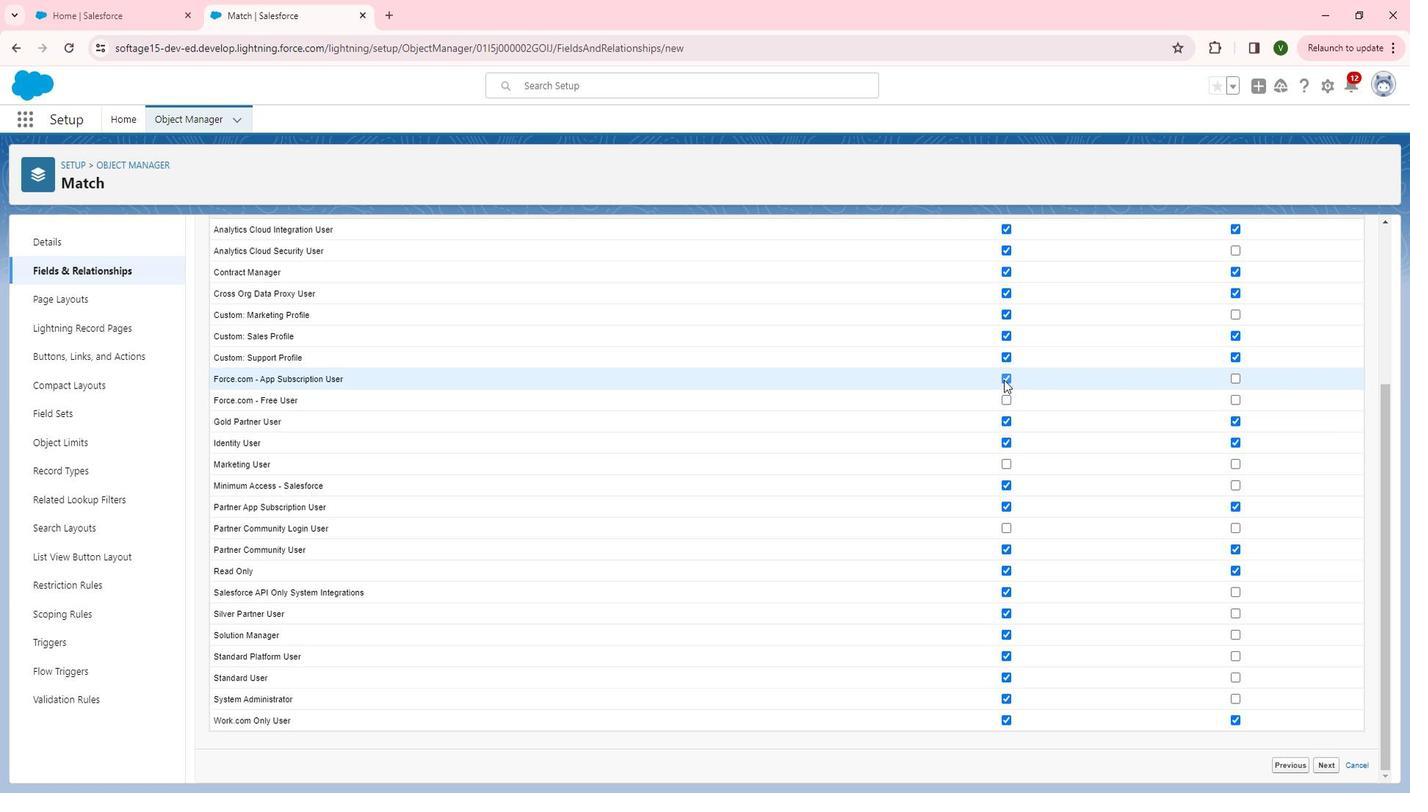 
Action: Mouse moved to (1003, 373)
Screenshot: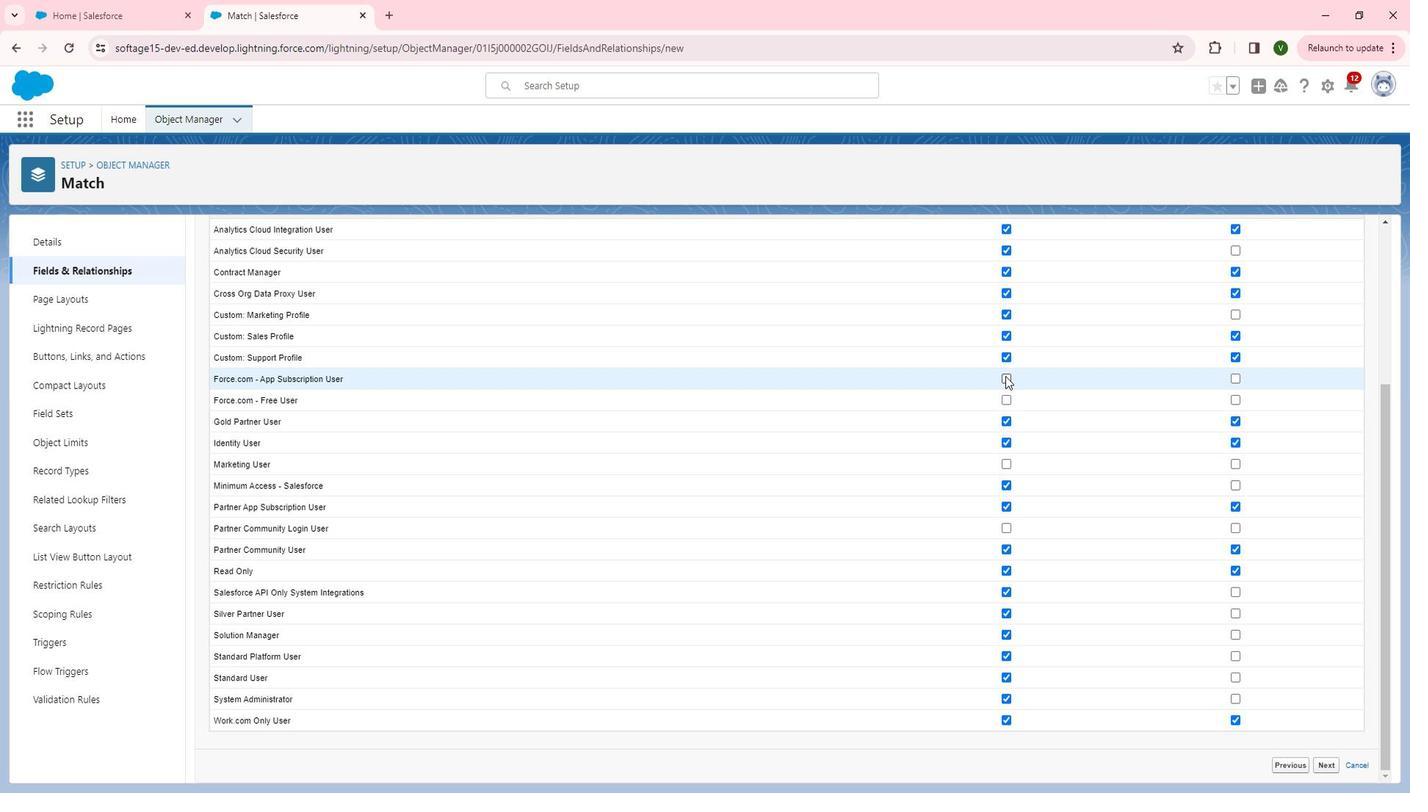 
Action: Mouse scrolled (1003, 373) with delta (0, 0)
Screenshot: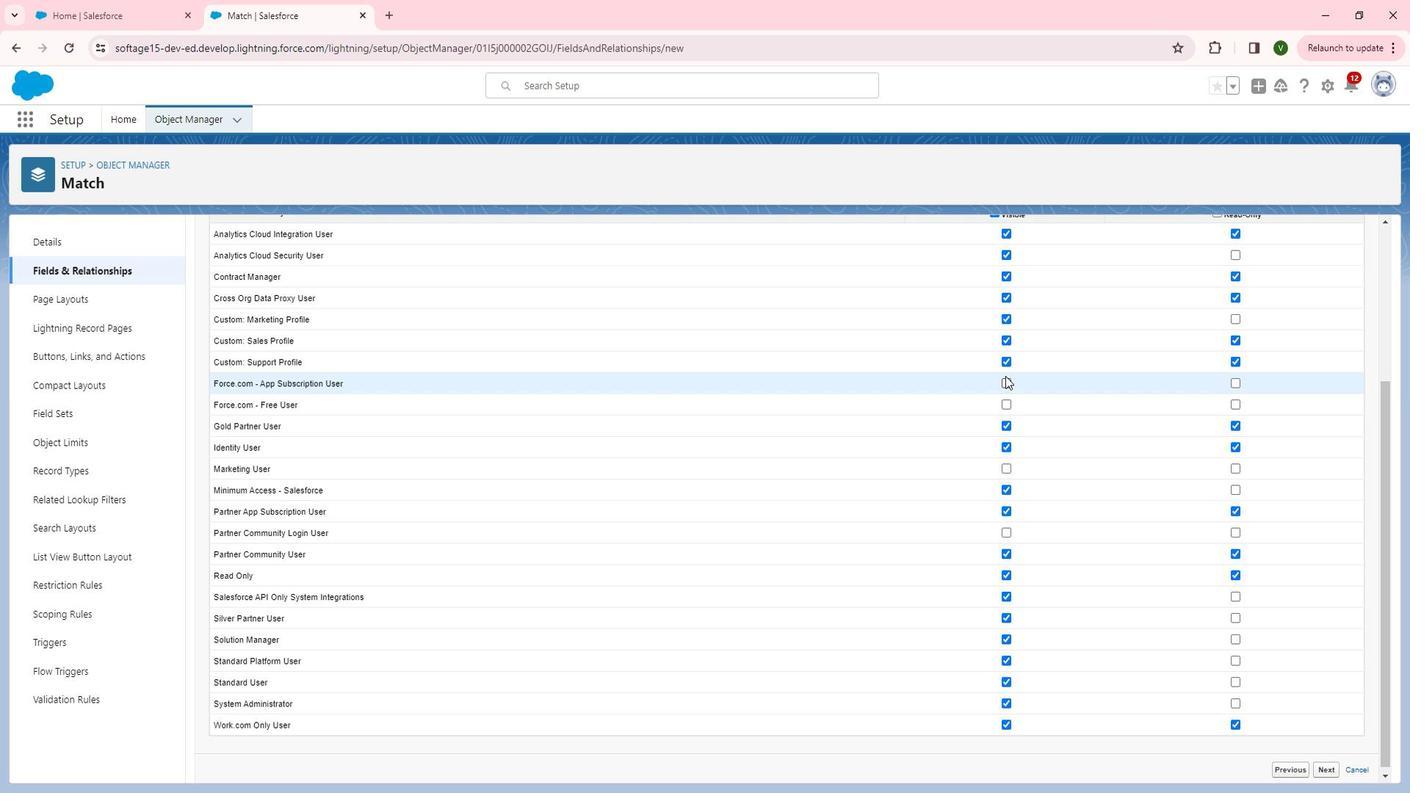 
Action: Mouse moved to (1003, 385)
Screenshot: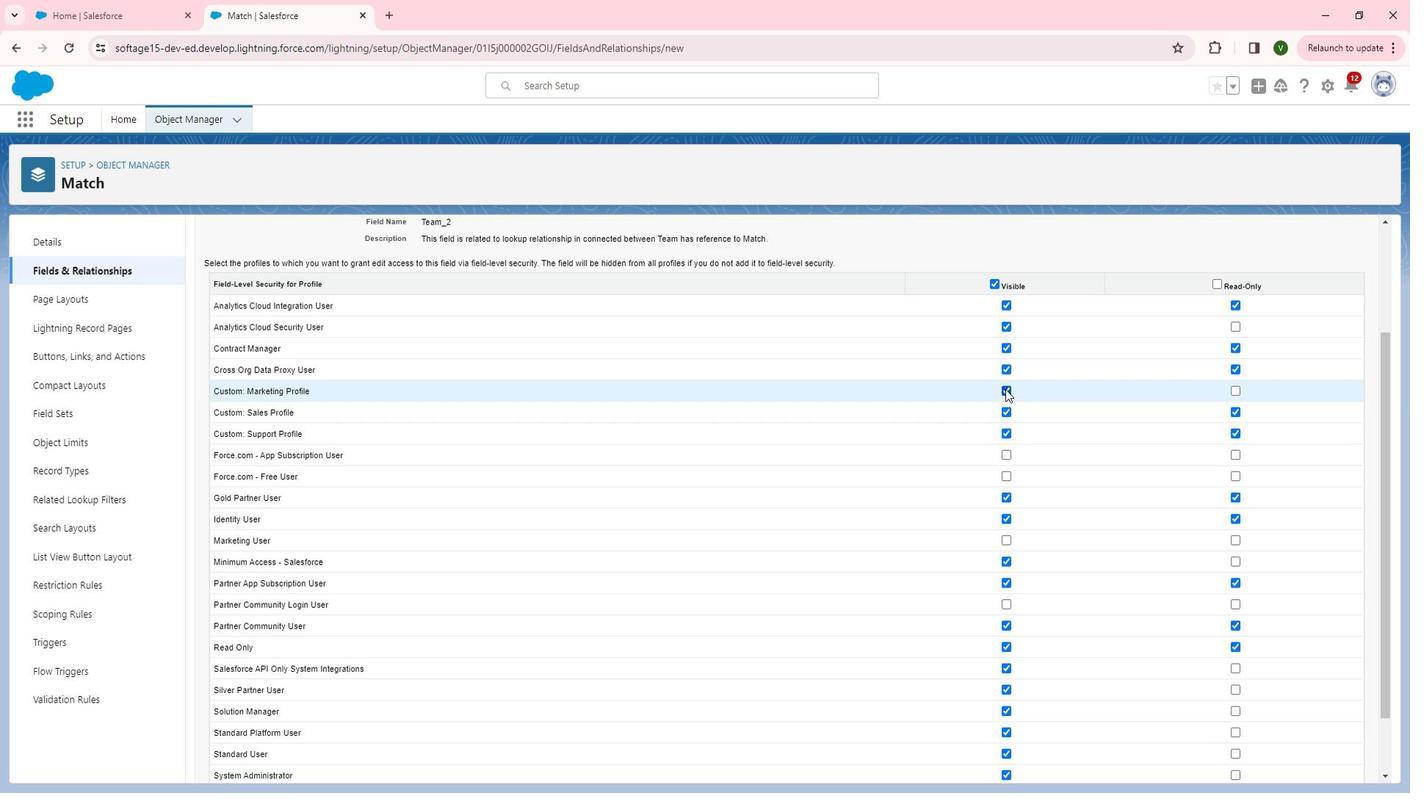 
Action: Mouse pressed left at (1003, 385)
Screenshot: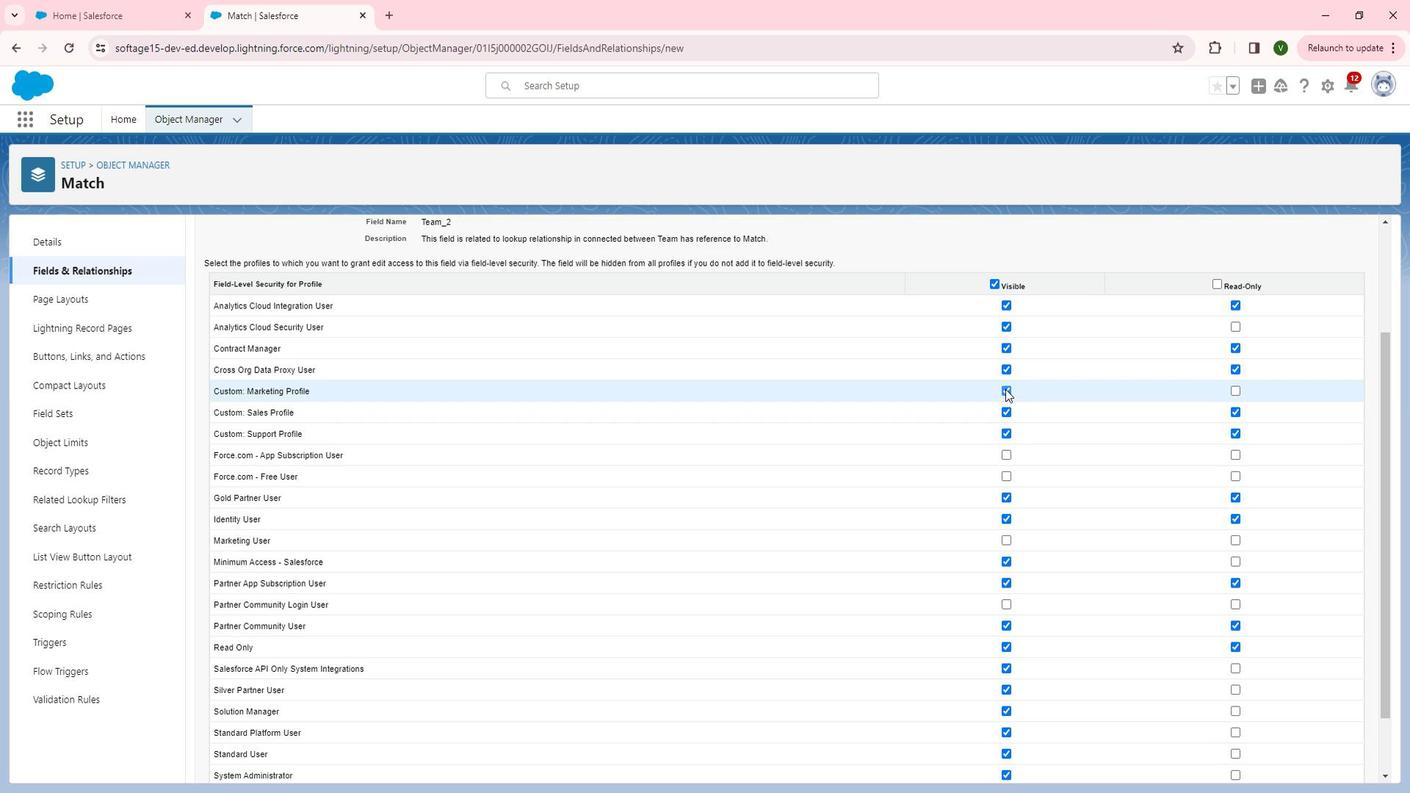 
Action: Mouse moved to (1085, 409)
